 Task: Find the shortest route within Grand Central Terminal to reach the Campbell Apartment.
Action: Mouse moved to (332, 244)
Screenshot: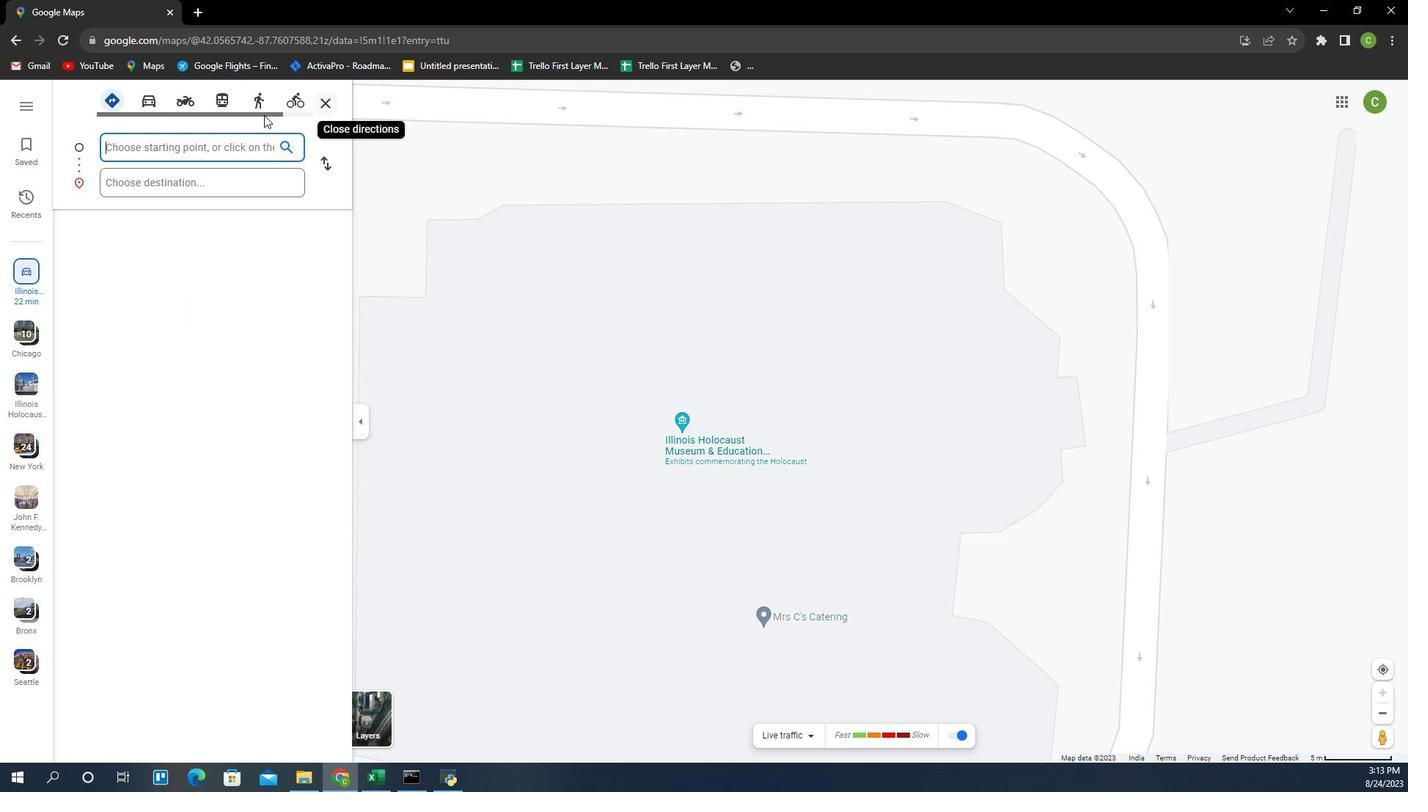 
Action: Mouse pressed left at (332, 244)
Screenshot: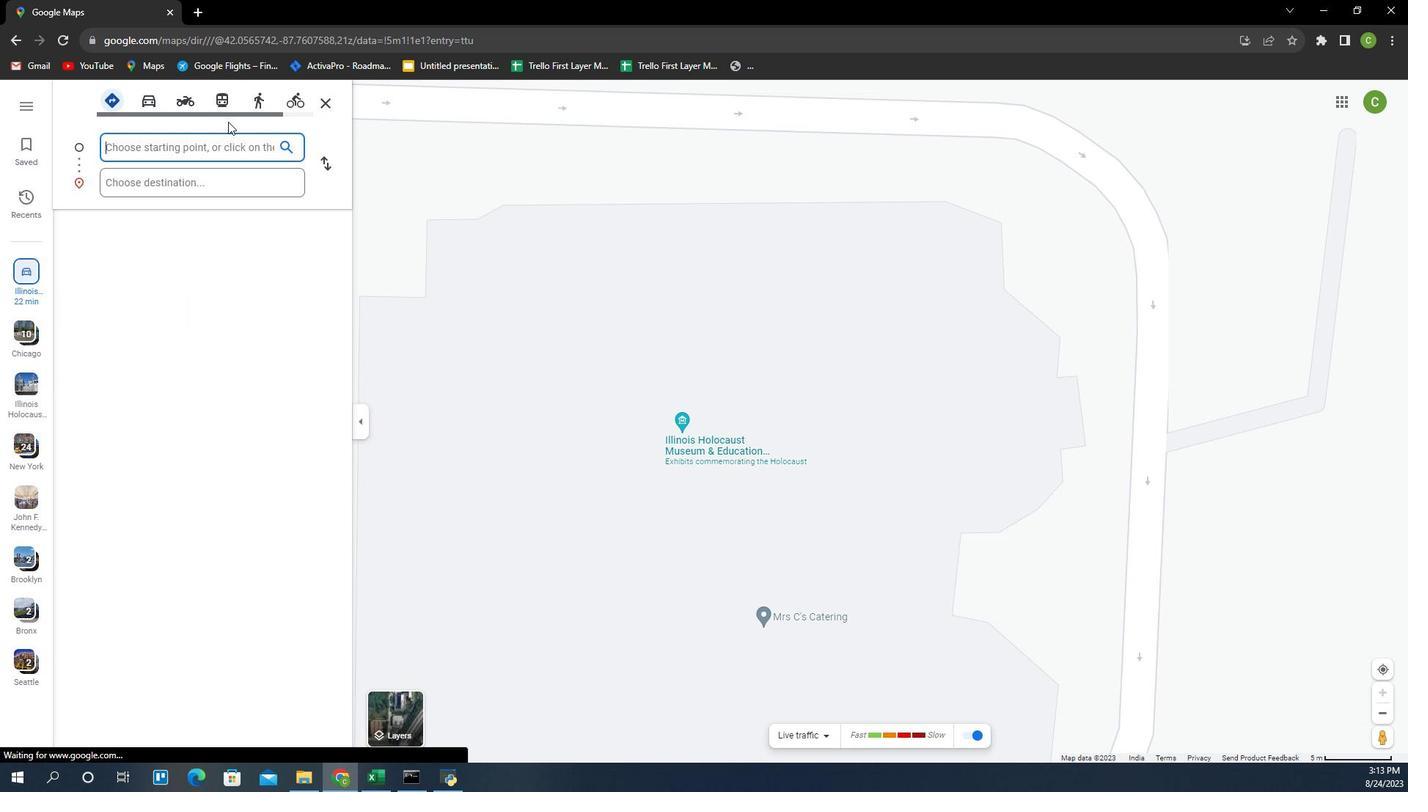
Action: Mouse moved to (225, 264)
Screenshot: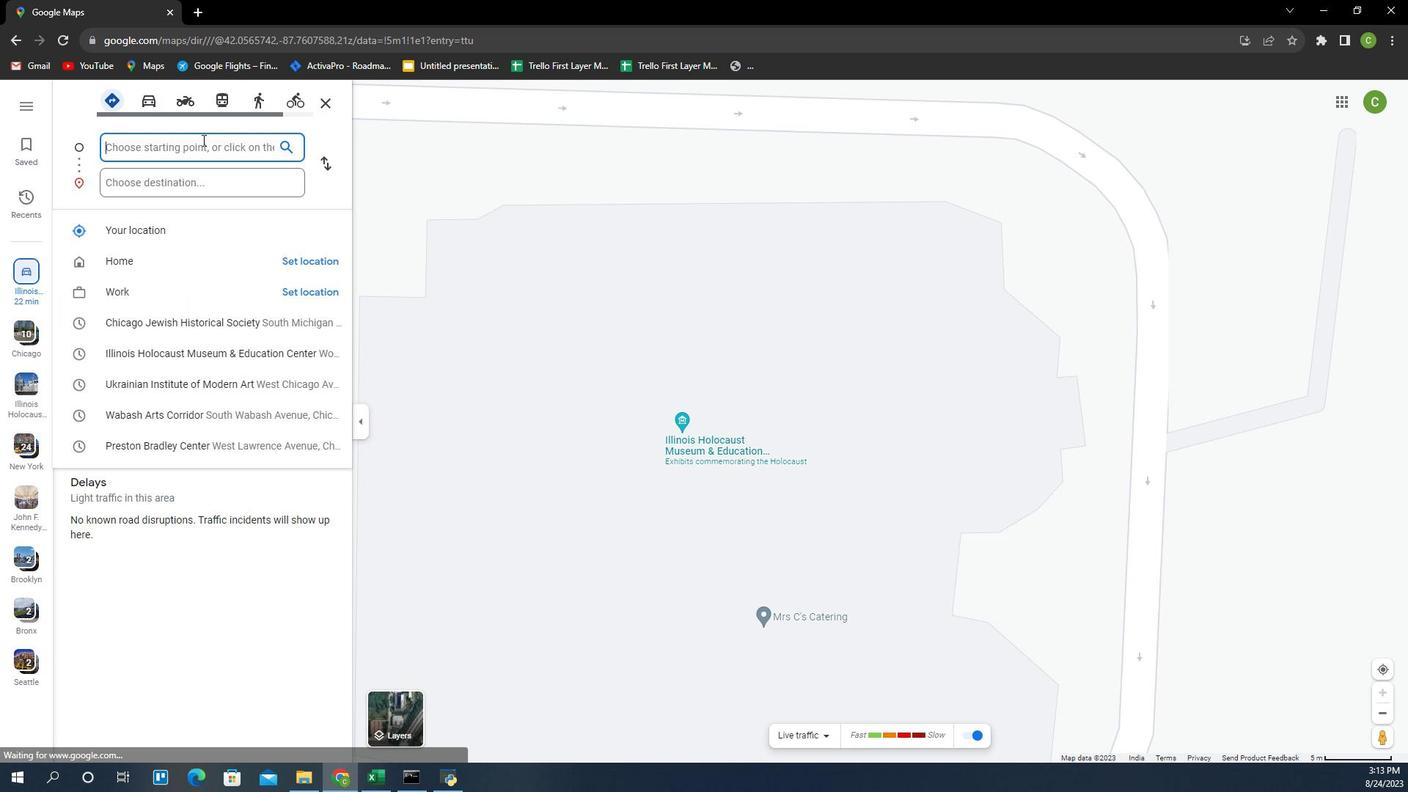 
Action: Mouse pressed left at (225, 264)
Screenshot: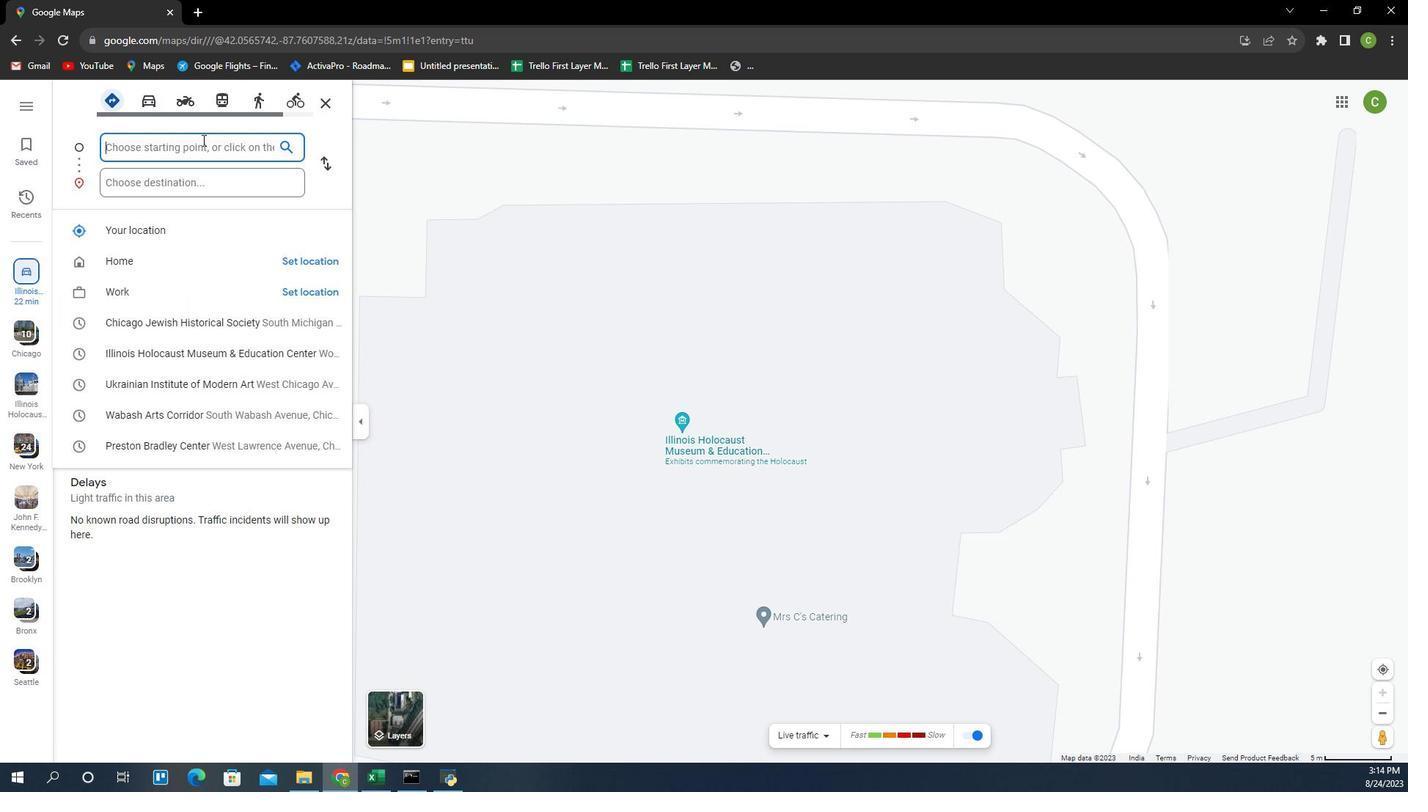 
Action: Key pressed <Key.caps_lock>G<Key.caps_lock>rand<Key.space><Key.caps_lock>C<Key.caps_lock>entral<Key.space><Key.caps_lock>T<Key.caps_lock>erminal
Screenshot: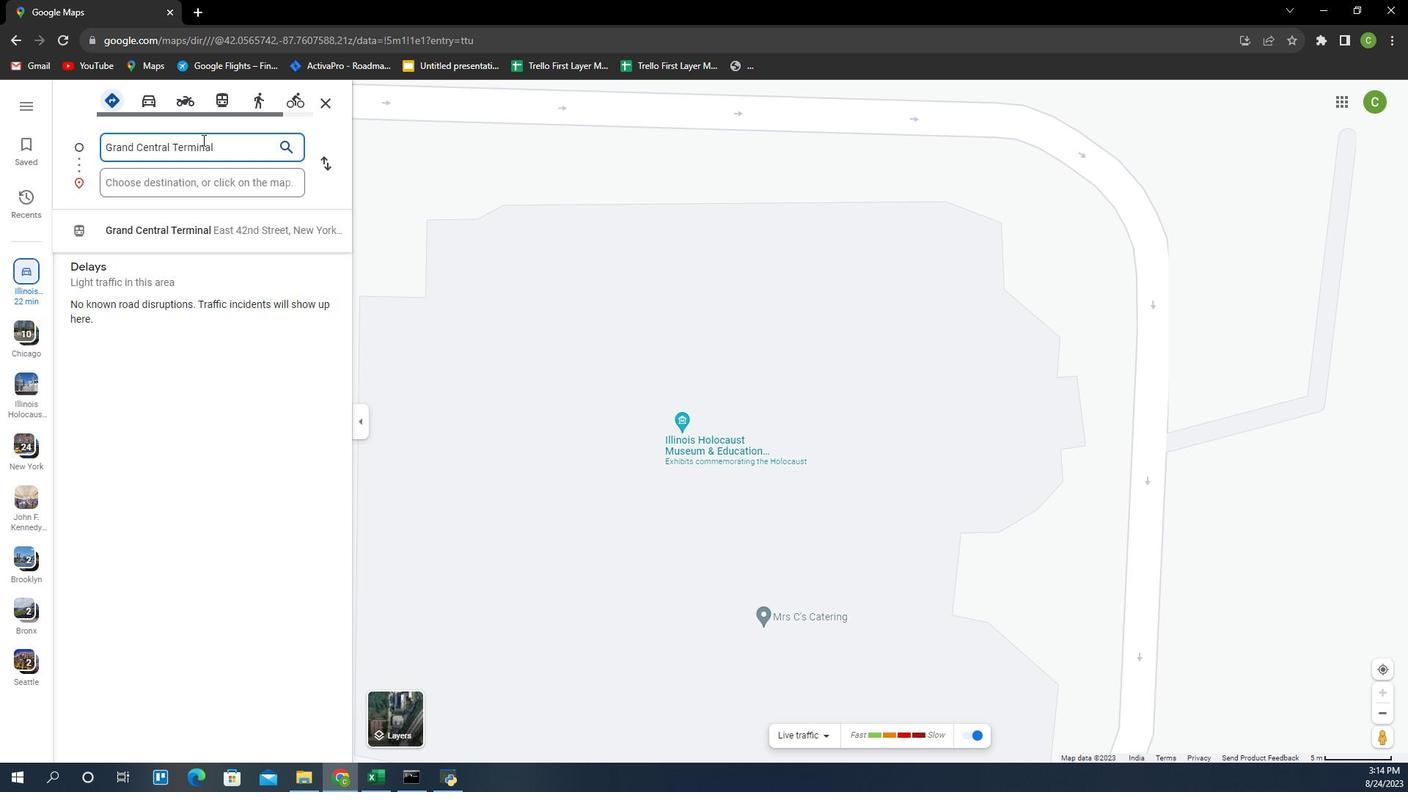 
Action: Mouse moved to (225, 295)
Screenshot: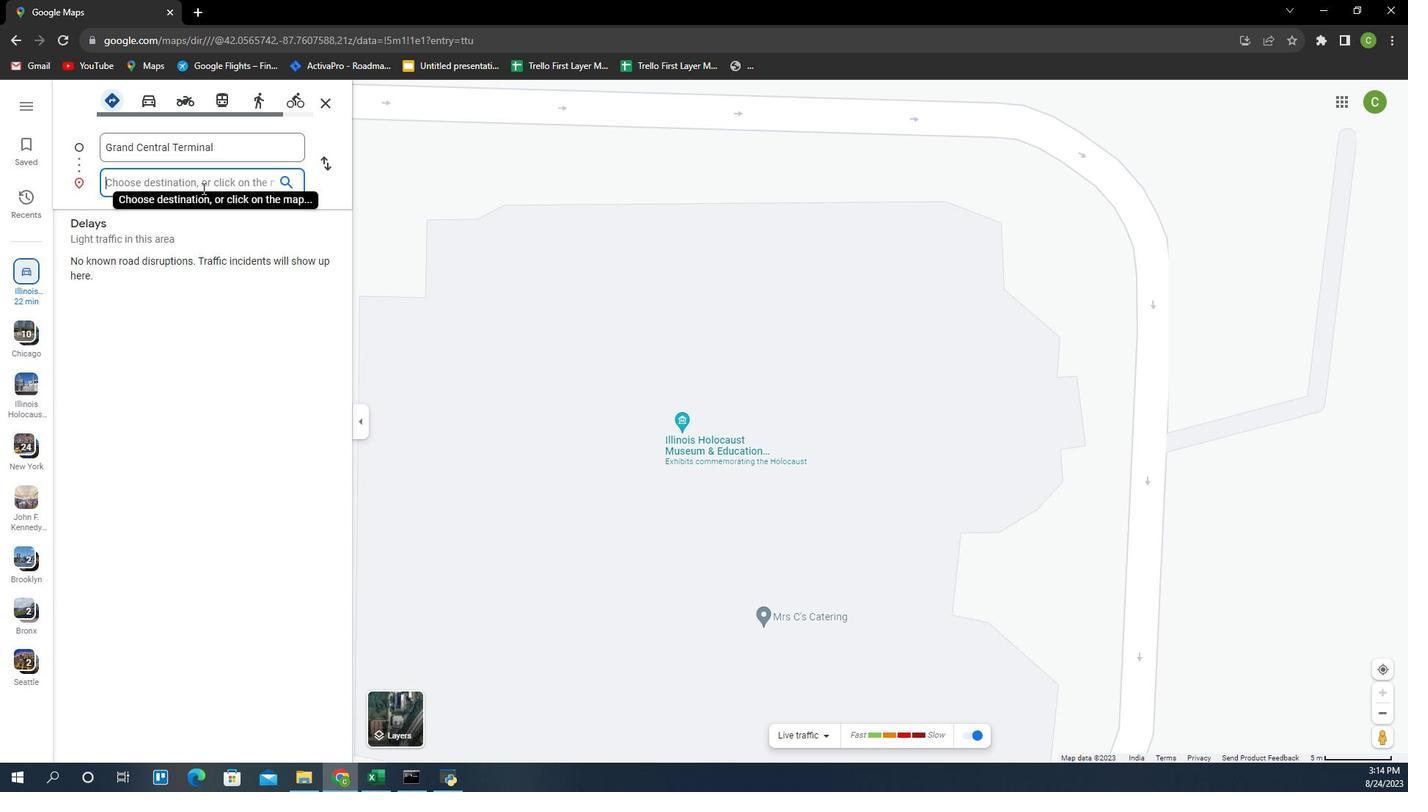 
Action: Mouse pressed left at (225, 295)
Screenshot: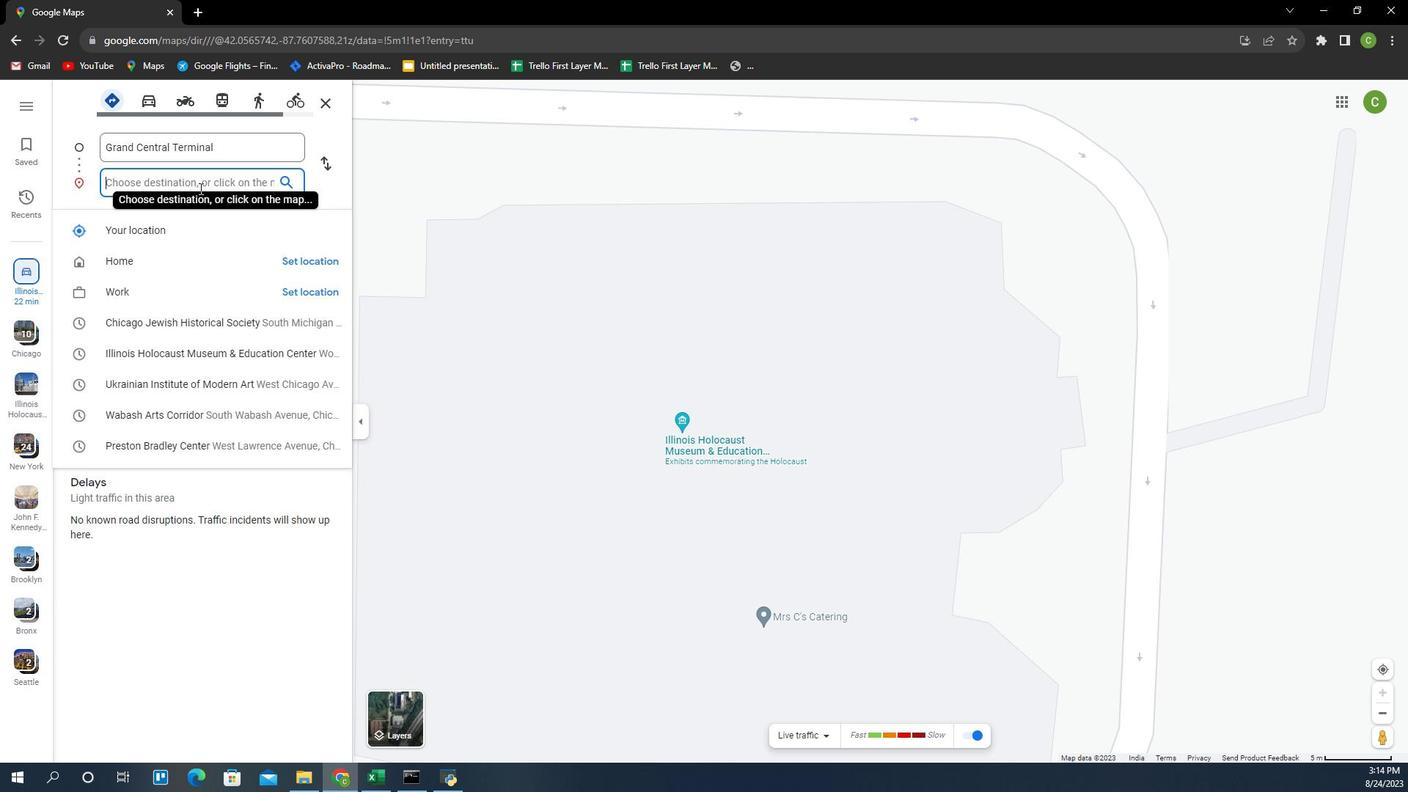 
Action: Mouse moved to (222, 295)
Screenshot: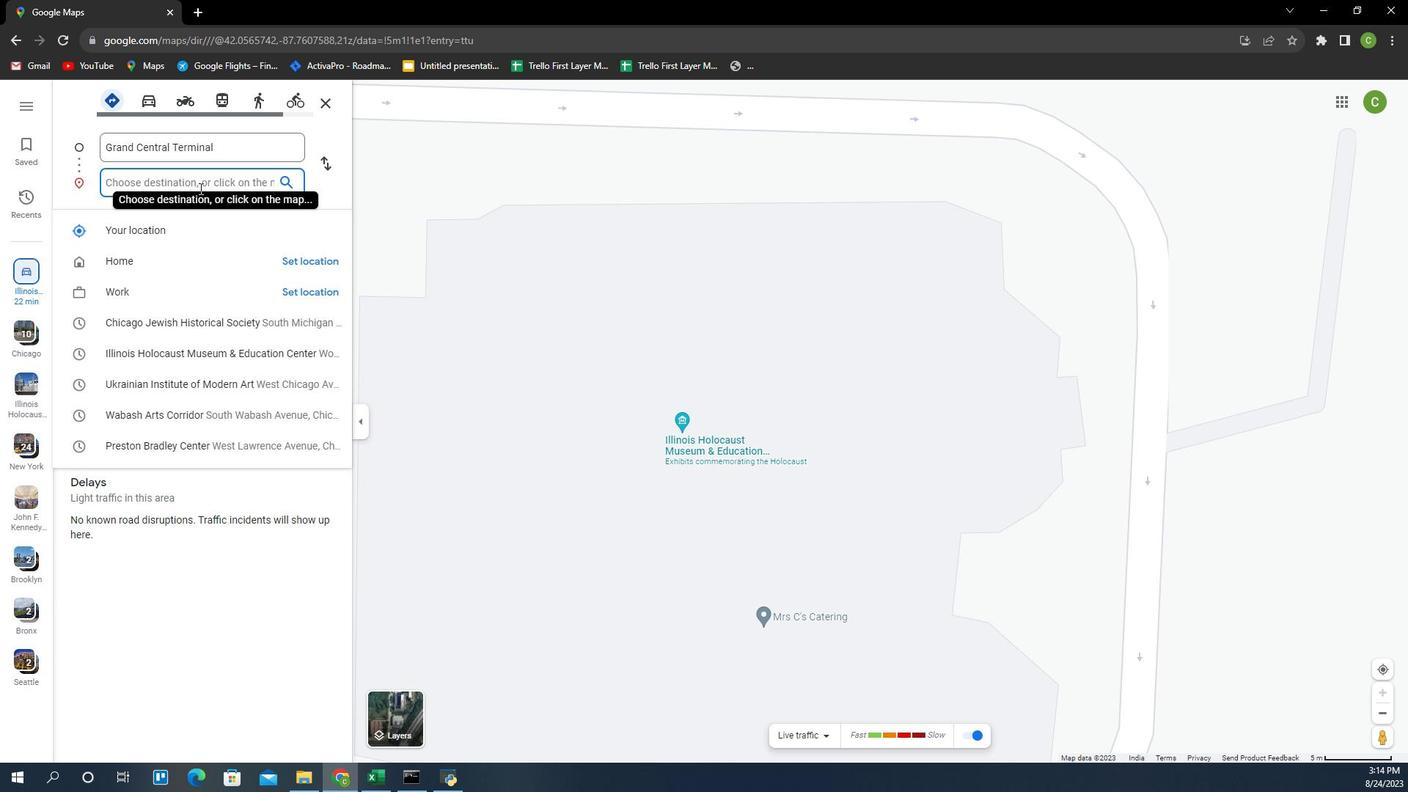 
Action: Key pressed <Key.caps_lock>T<Key.caps_lock>he<Key.space><Key.caps_lock>C<Key.caps_lock>ampbell<Key.space><Key.caps_lock>A<Key.caps_lock>parrtment<Key.enter>
Screenshot: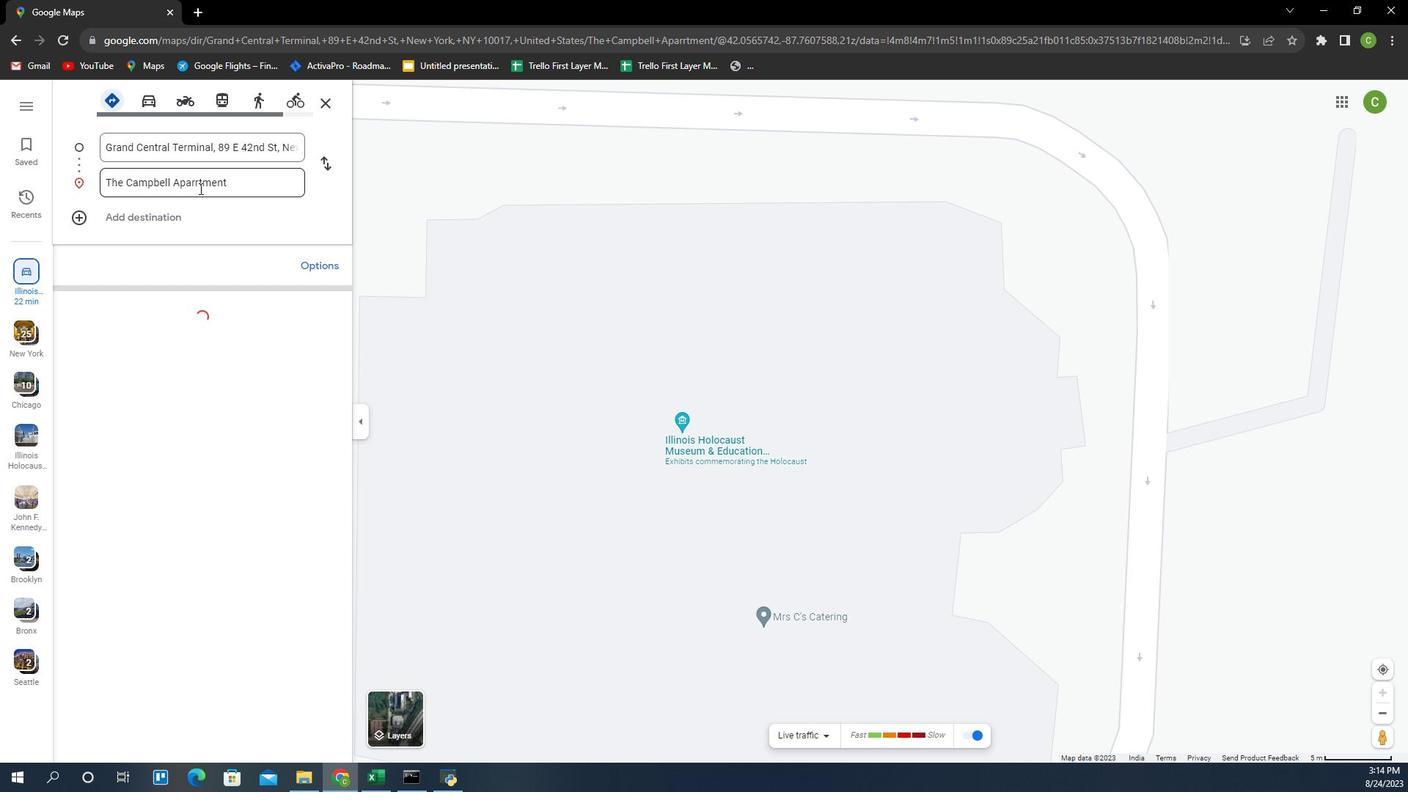 
Action: Mouse moved to (165, 452)
Screenshot: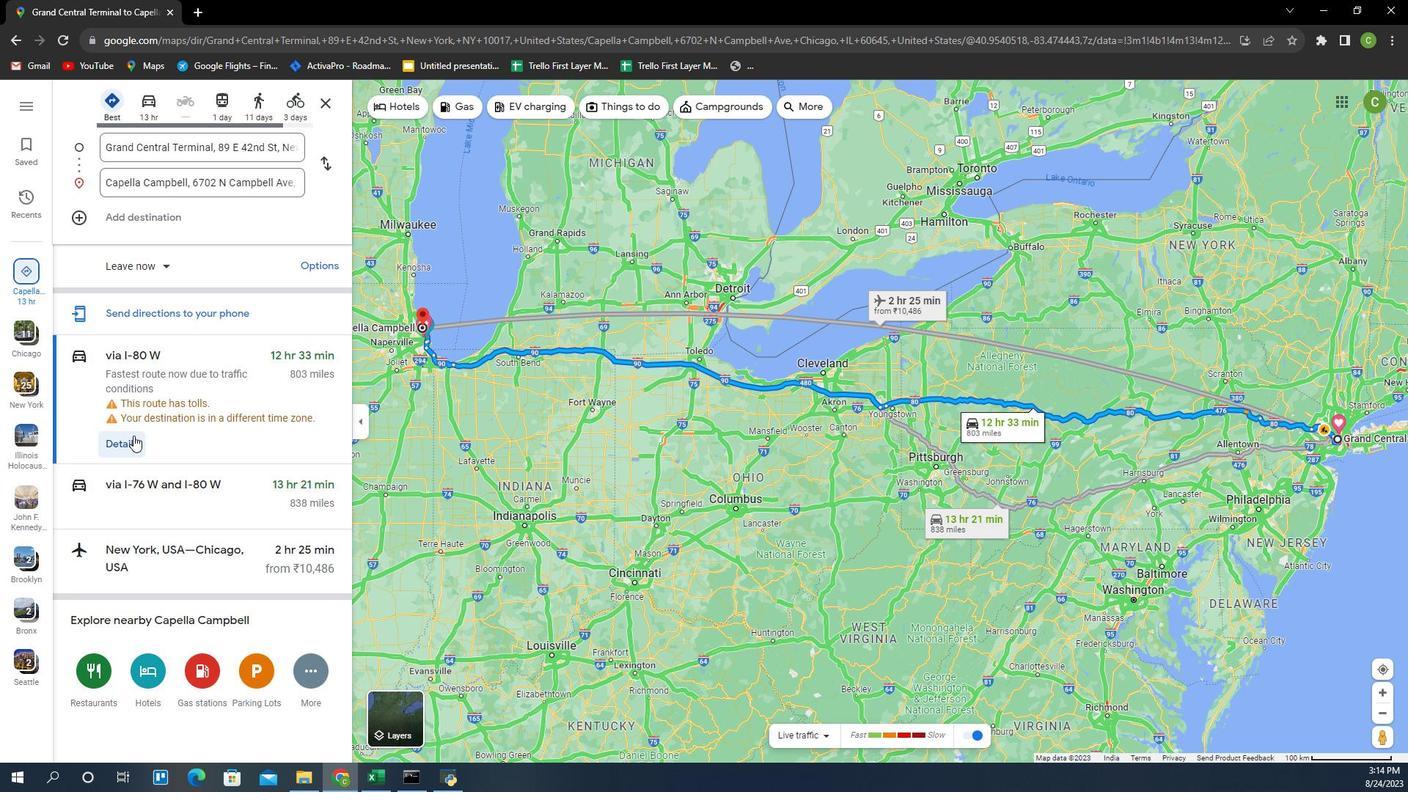 
Action: Mouse pressed left at (165, 452)
Screenshot: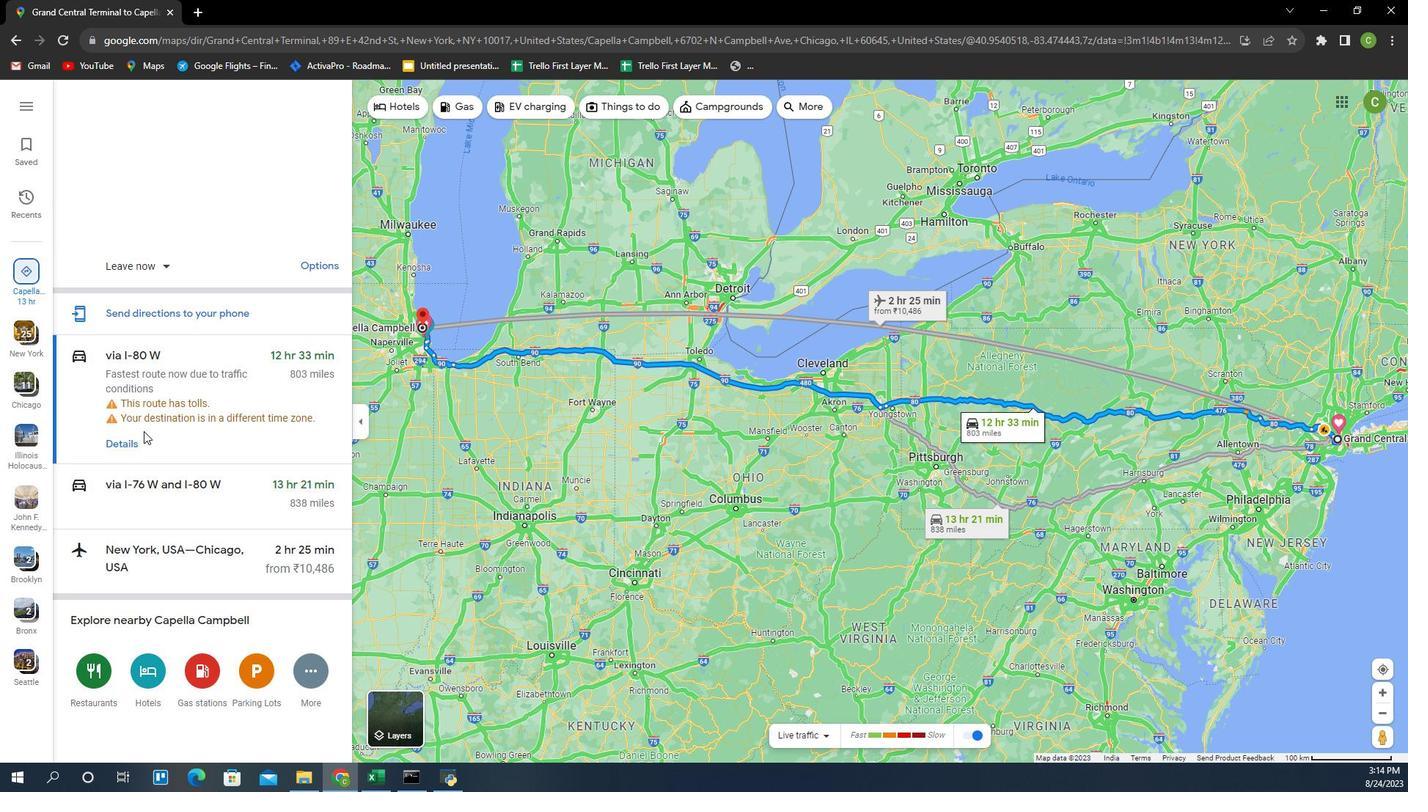 
Action: Mouse moved to (177, 449)
Screenshot: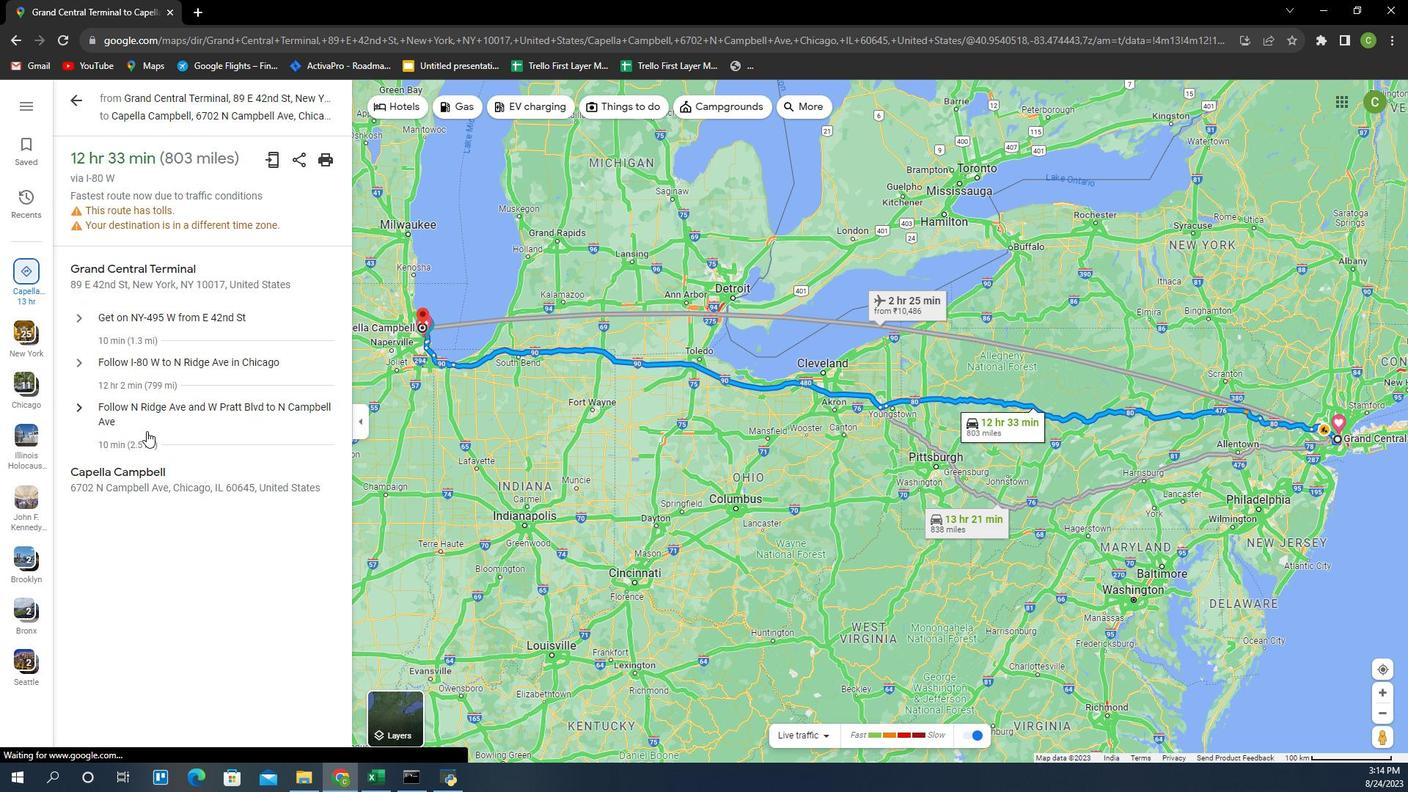 
Action: Mouse scrolled (177, 448) with delta (0, 0)
Screenshot: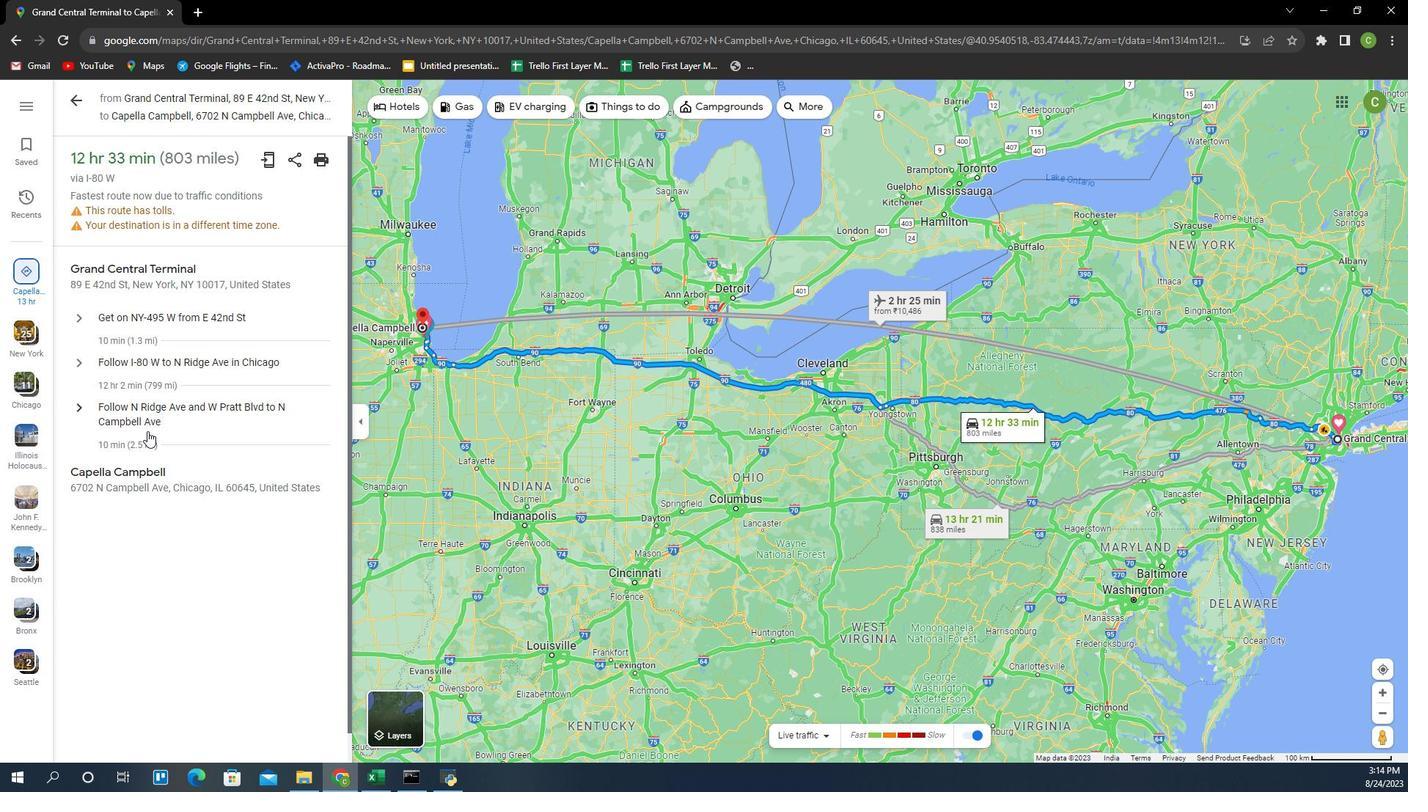 
Action: Mouse moved to (123, 375)
Screenshot: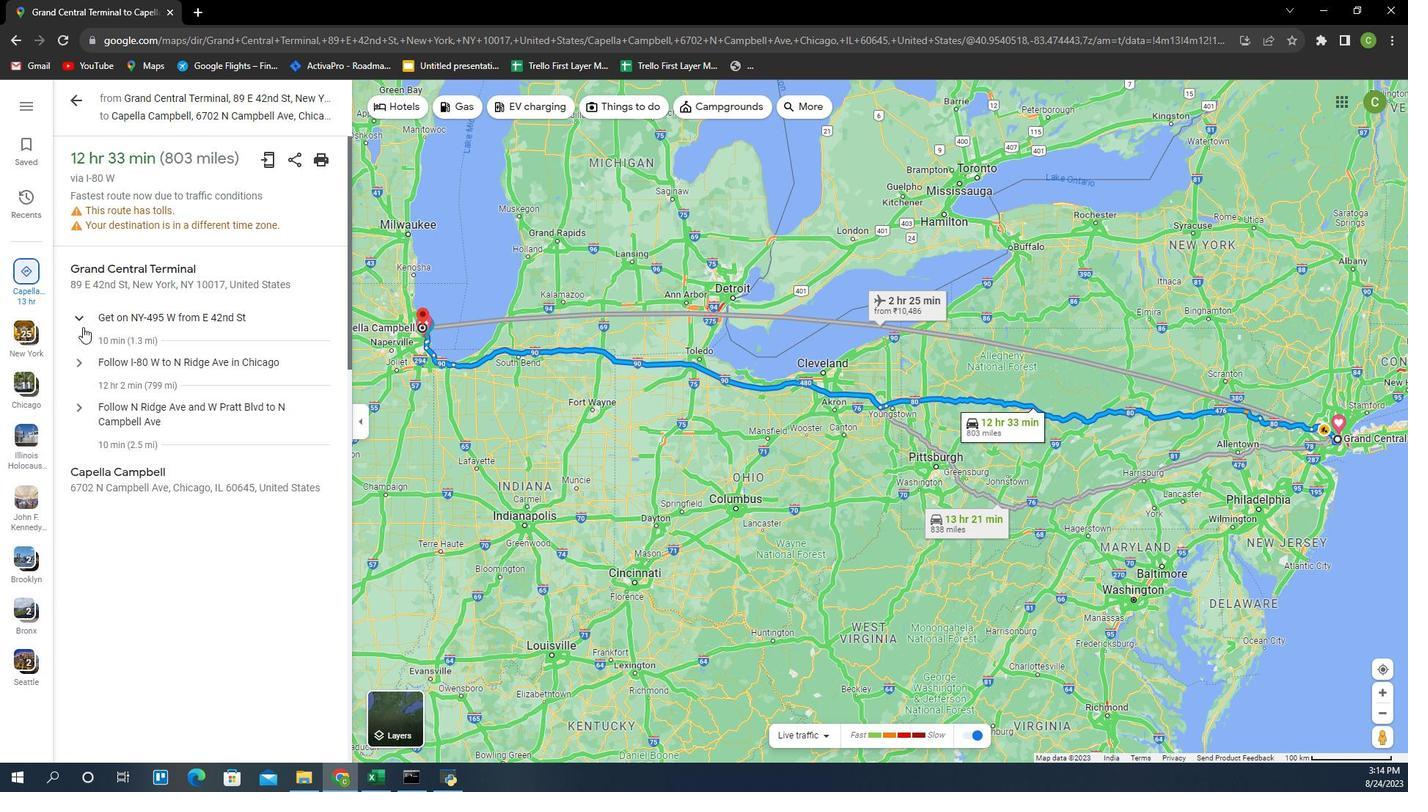 
Action: Mouse pressed left at (123, 375)
Screenshot: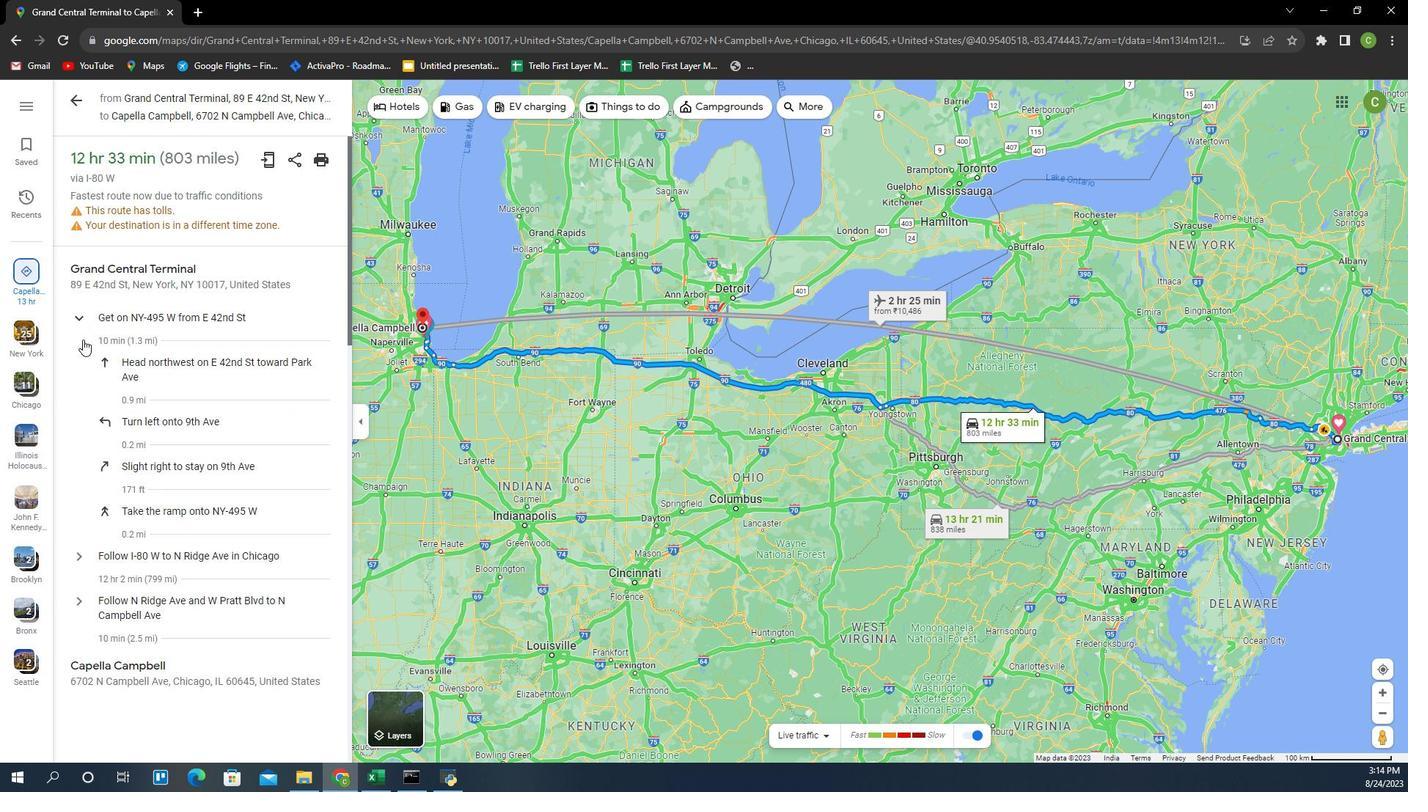 
Action: Mouse moved to (136, 465)
Screenshot: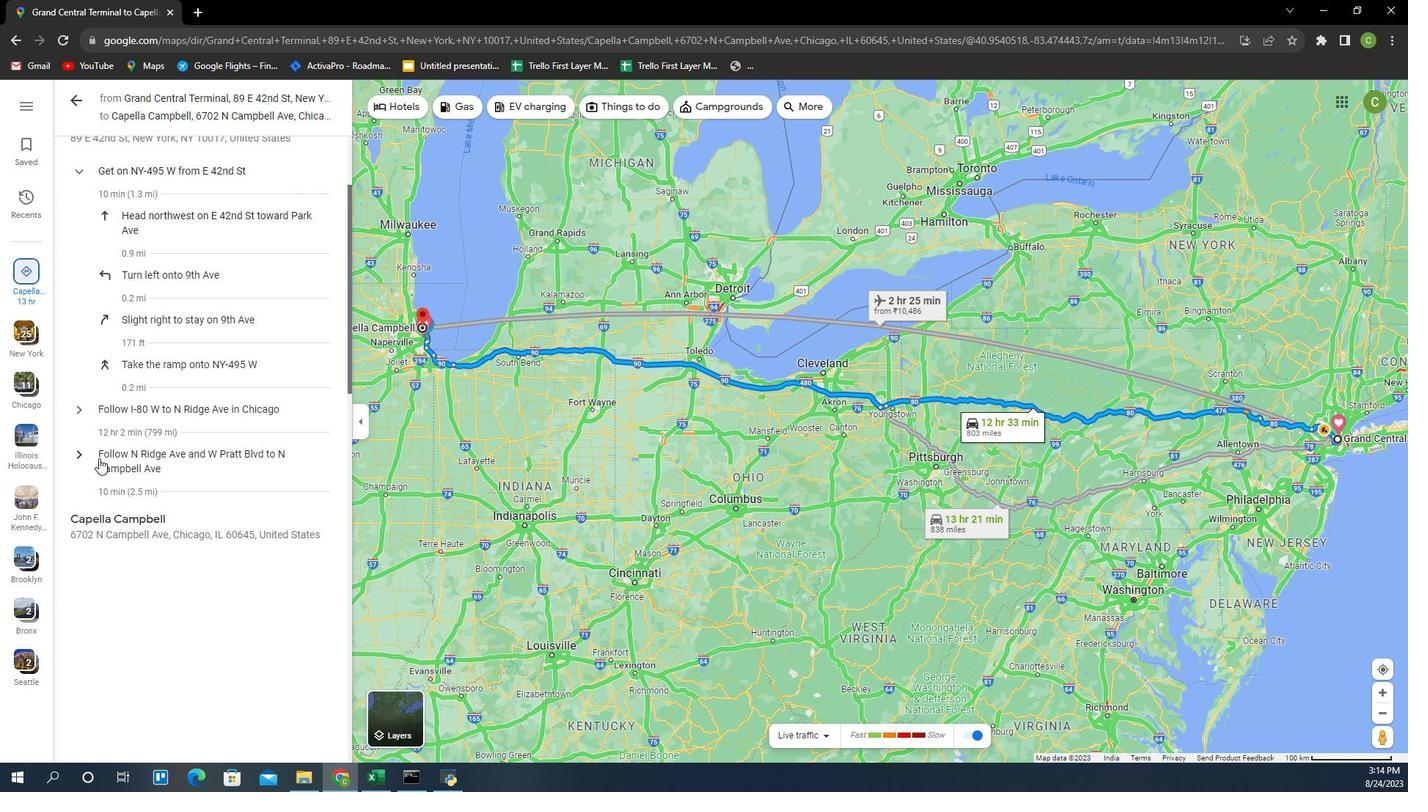 
Action: Mouse scrolled (136, 464) with delta (0, 0)
Screenshot: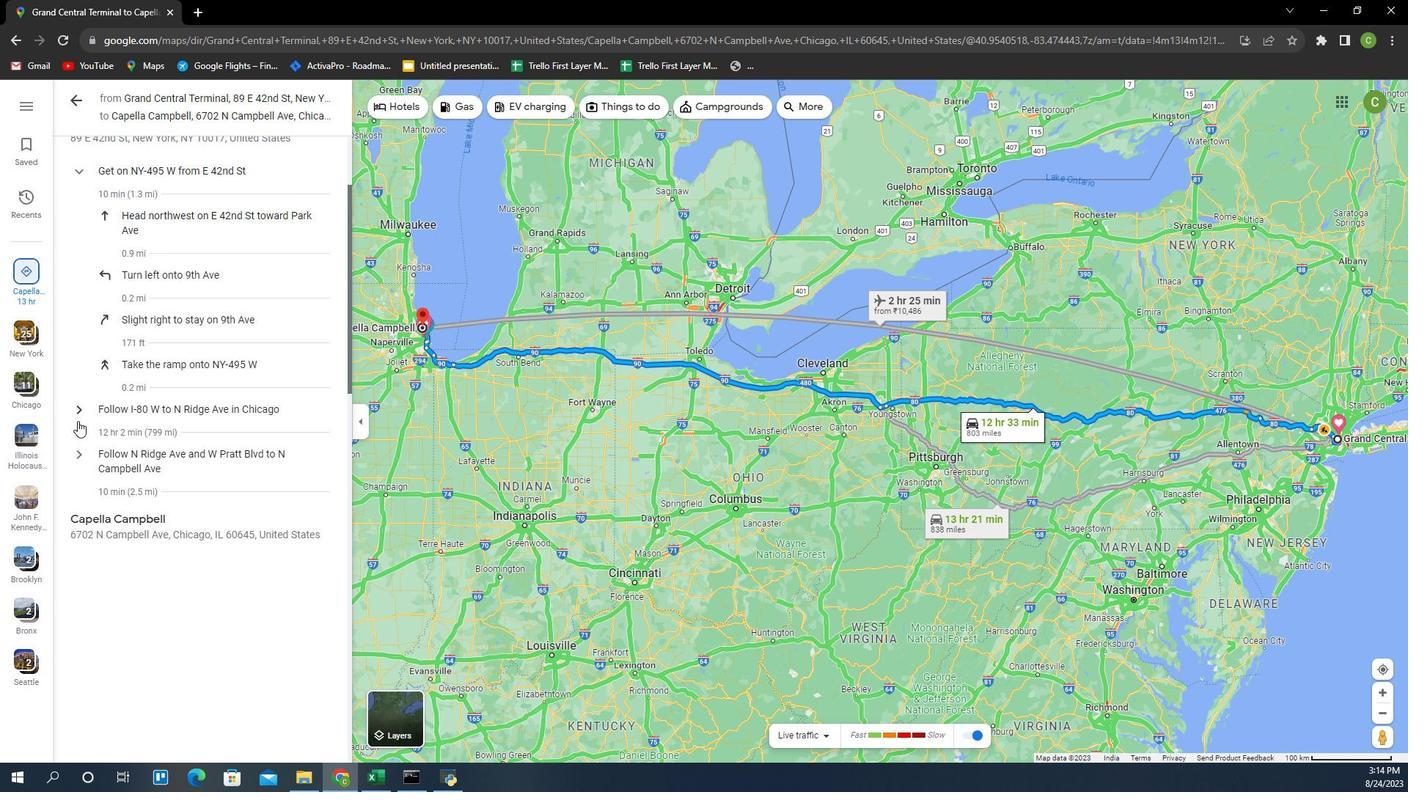
Action: Mouse scrolled (136, 464) with delta (0, 0)
Screenshot: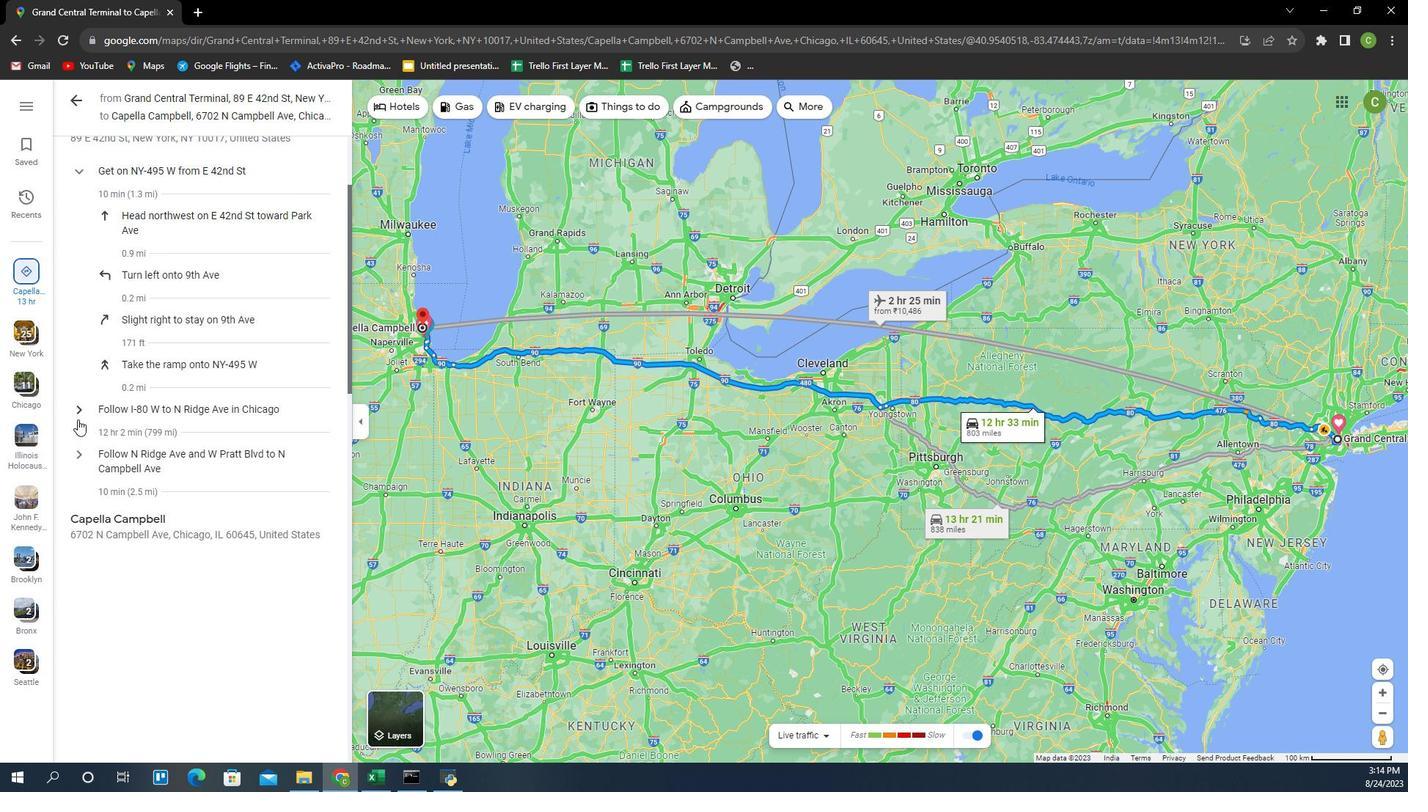 
Action: Mouse moved to (118, 442)
Screenshot: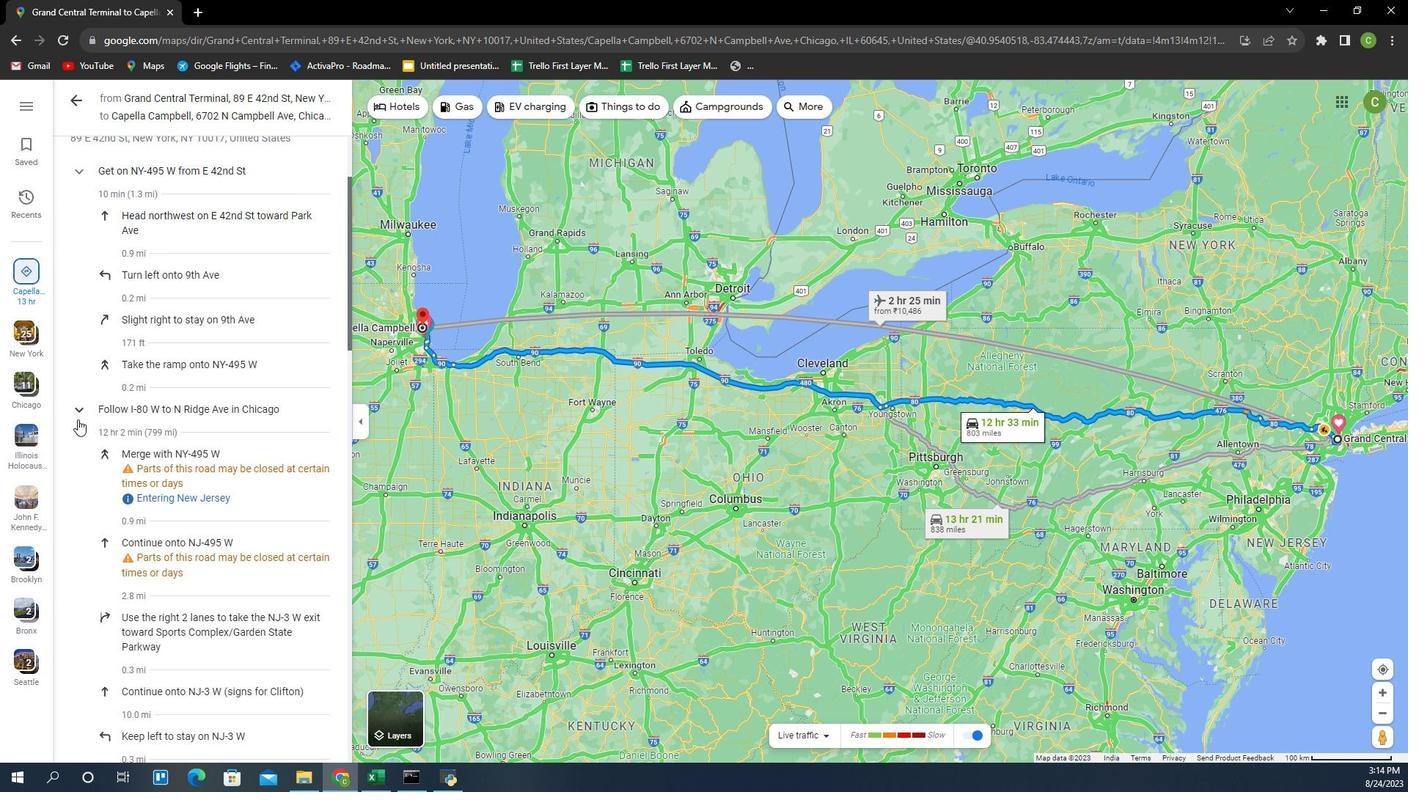 
Action: Mouse pressed left at (118, 442)
Screenshot: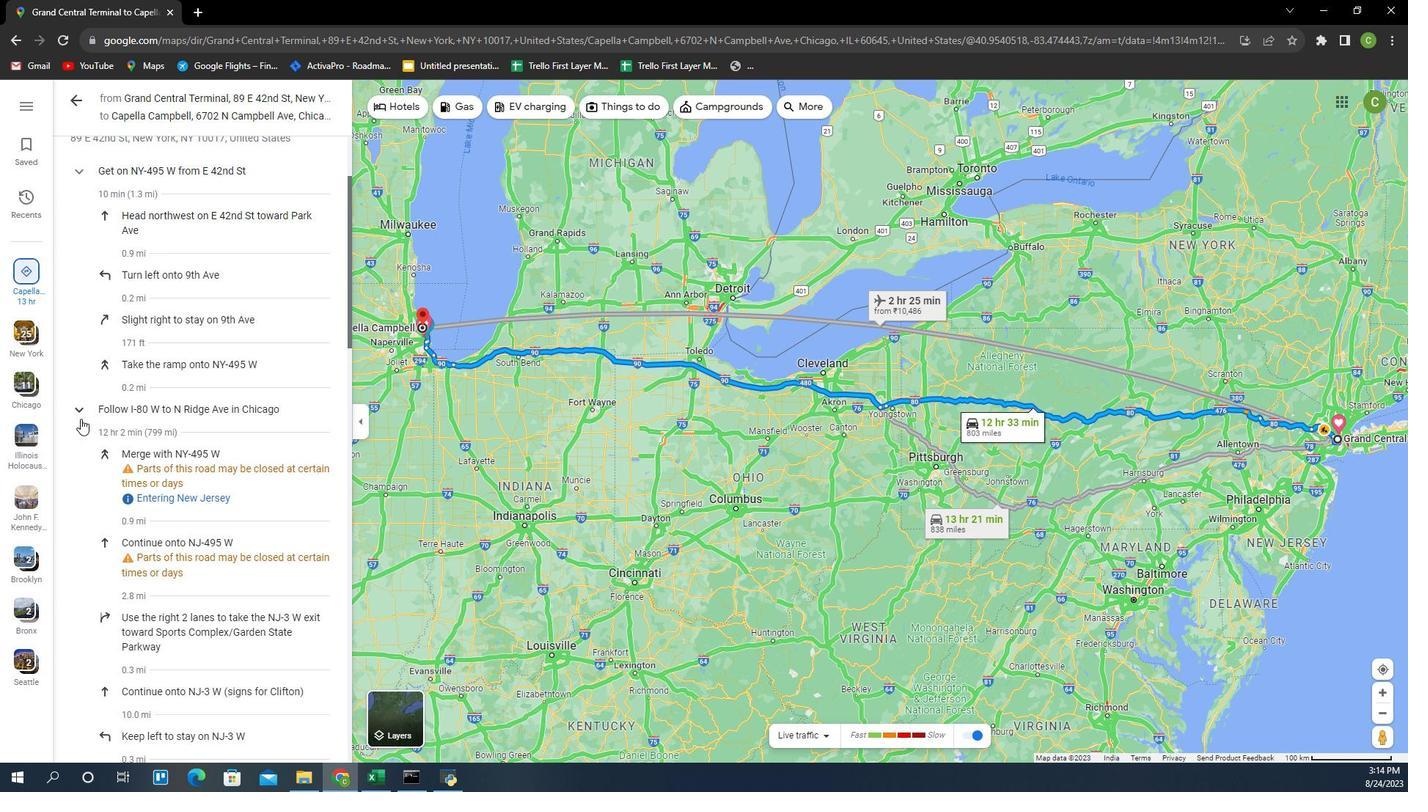 
Action: Mouse moved to (121, 441)
Screenshot: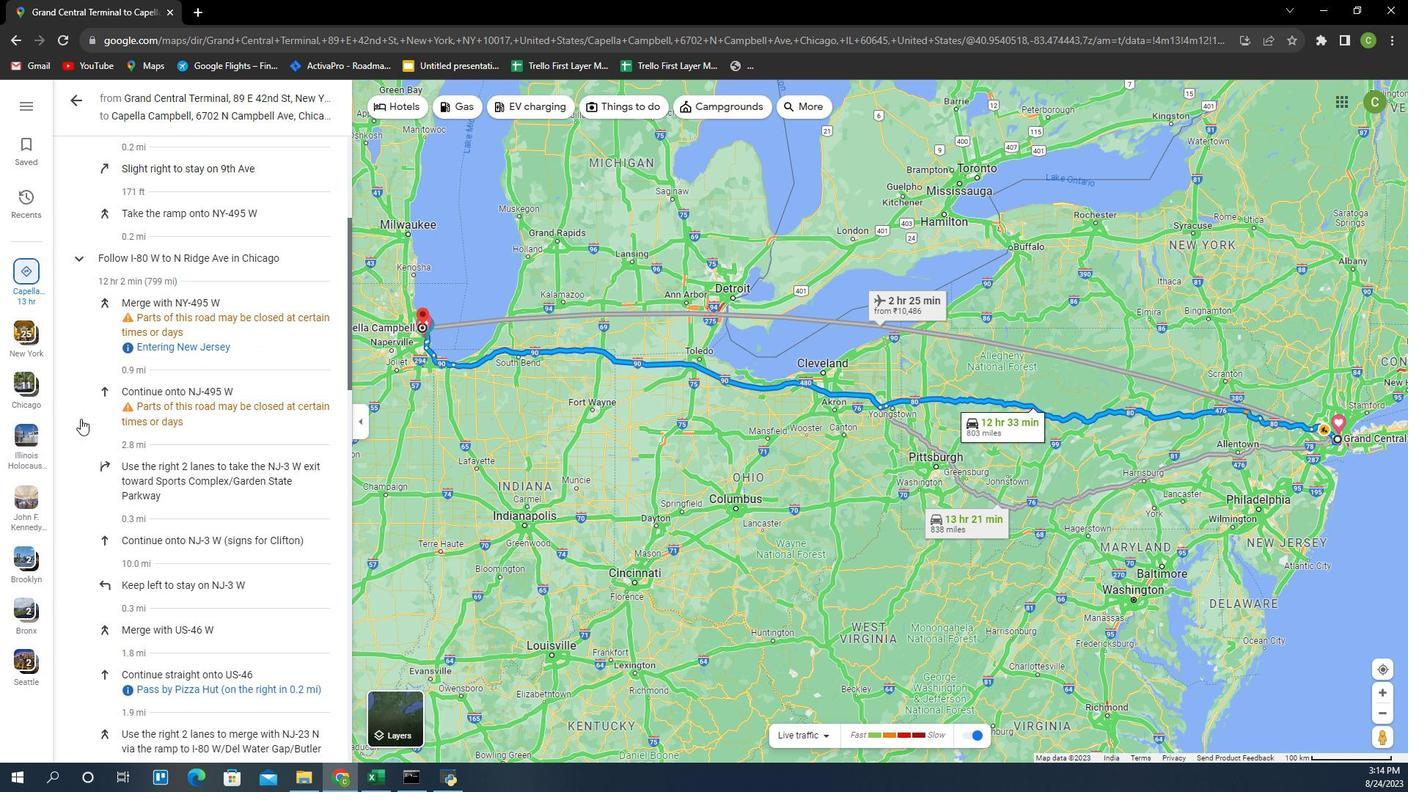 
Action: Mouse scrolled (121, 441) with delta (0, 0)
Screenshot: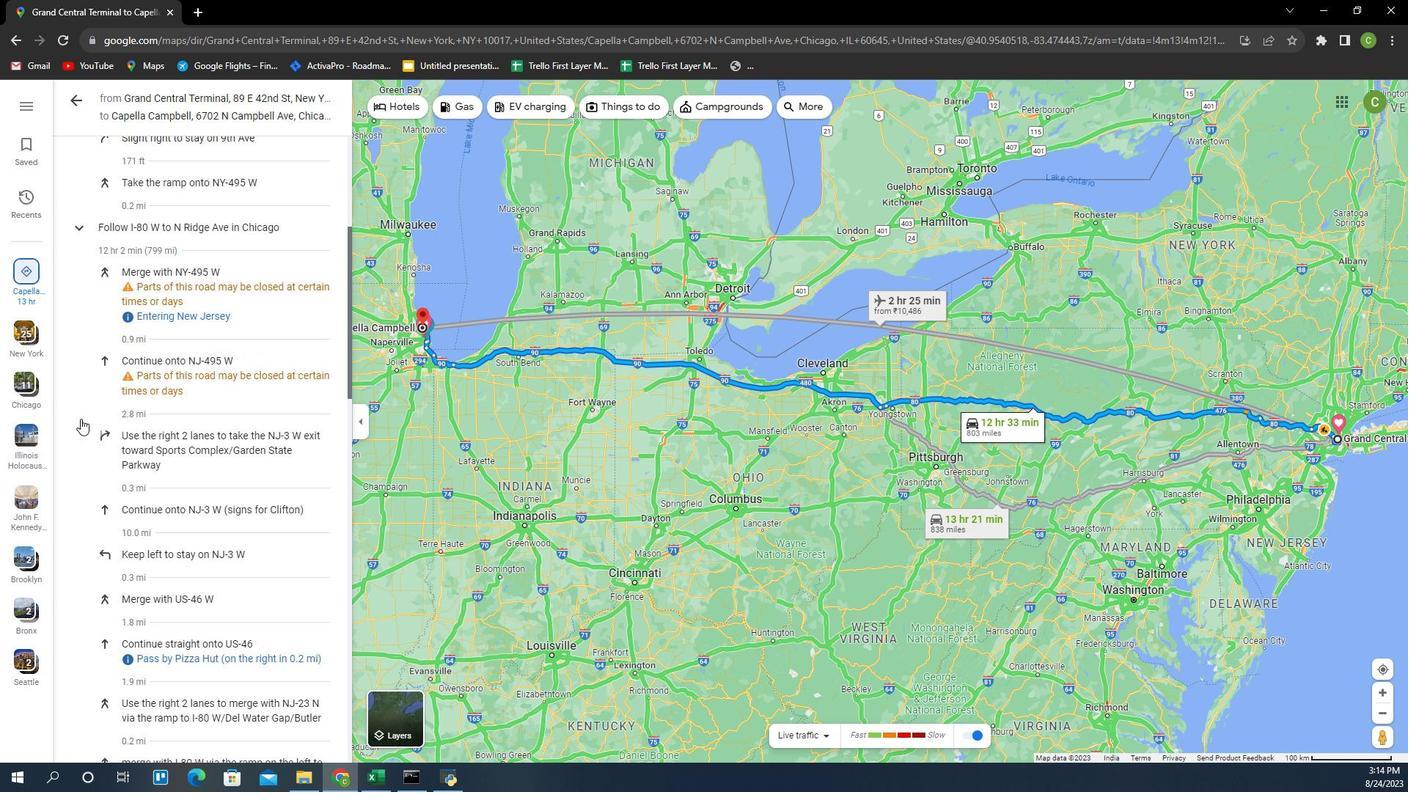 
Action: Mouse scrolled (121, 441) with delta (0, 0)
Screenshot: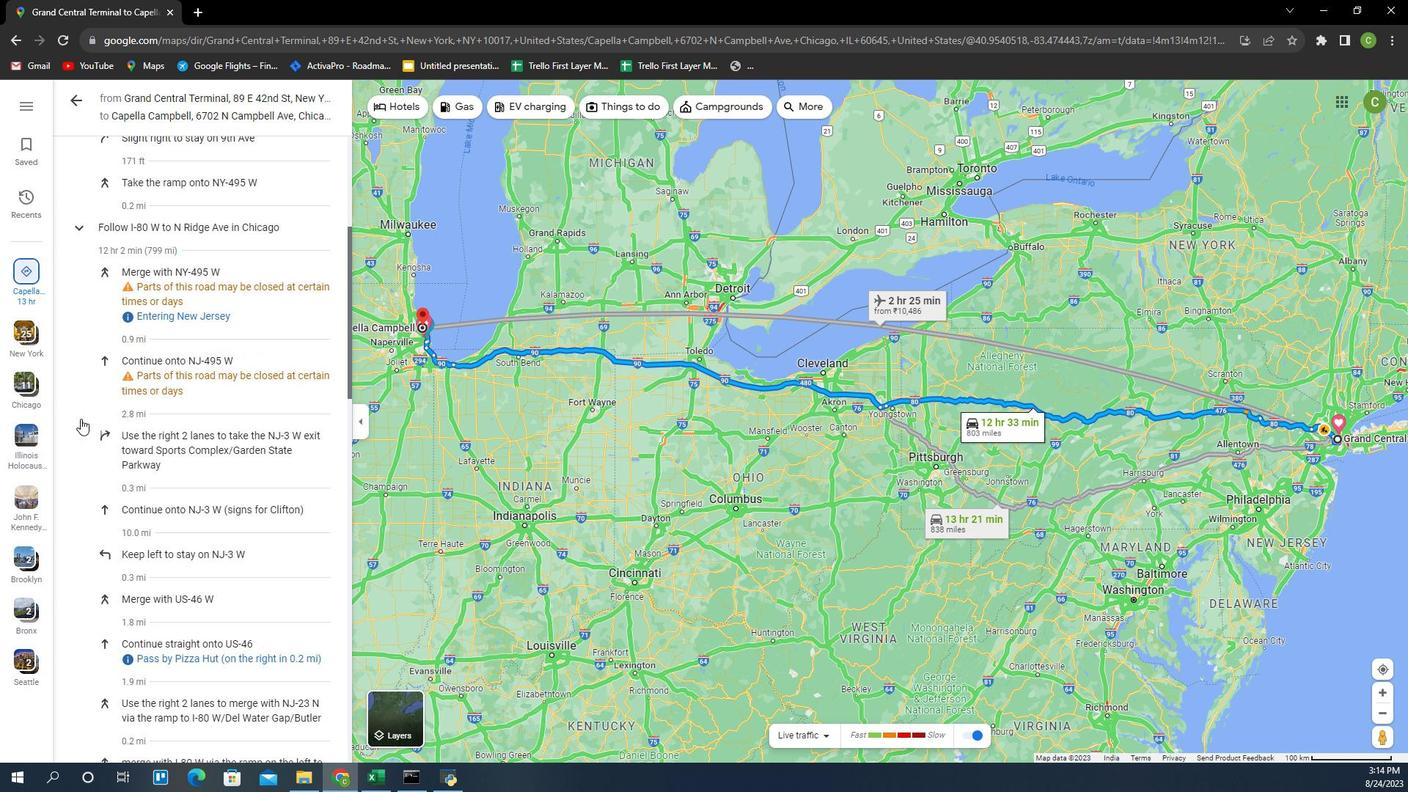 
Action: Mouse scrolled (121, 441) with delta (0, 0)
Screenshot: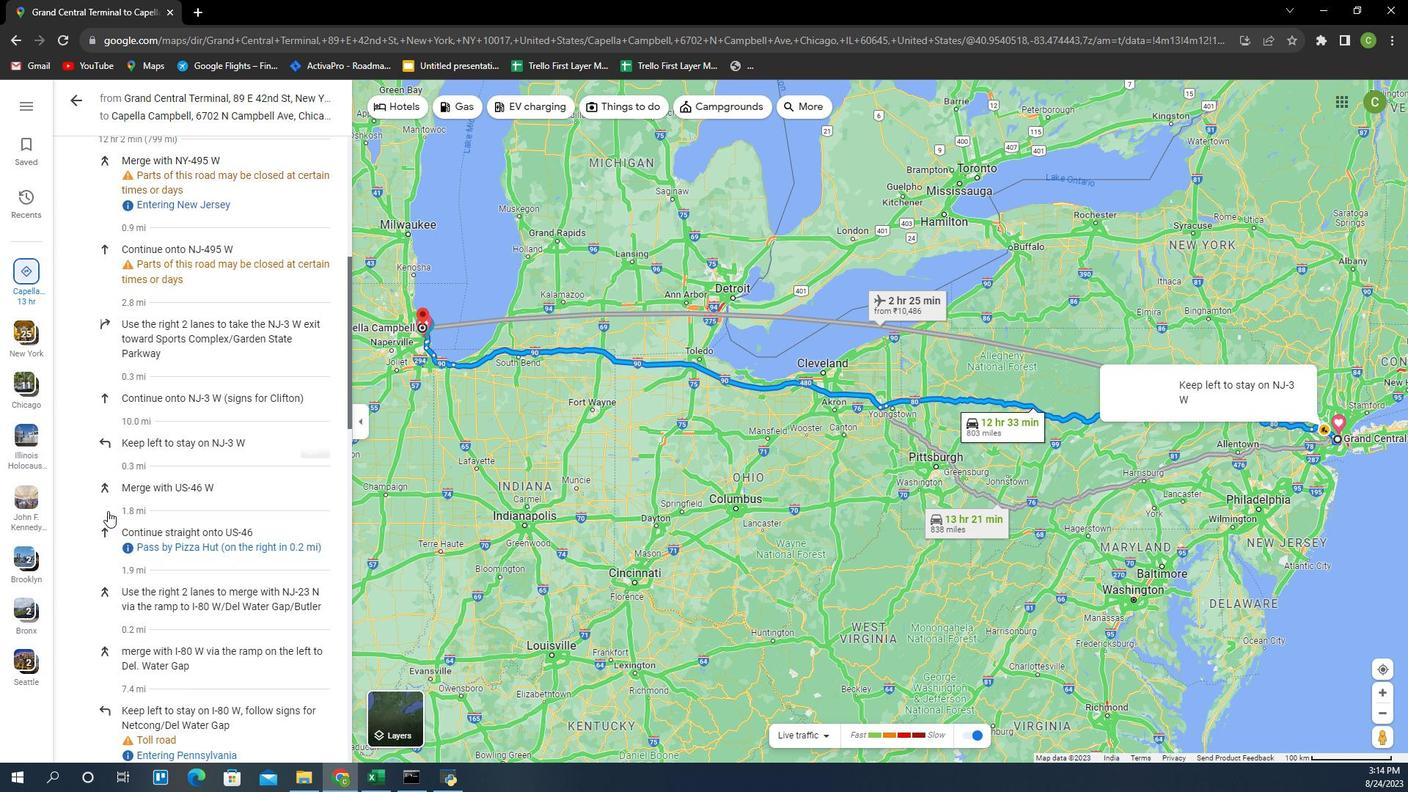 
Action: Mouse scrolled (121, 441) with delta (0, 0)
Screenshot: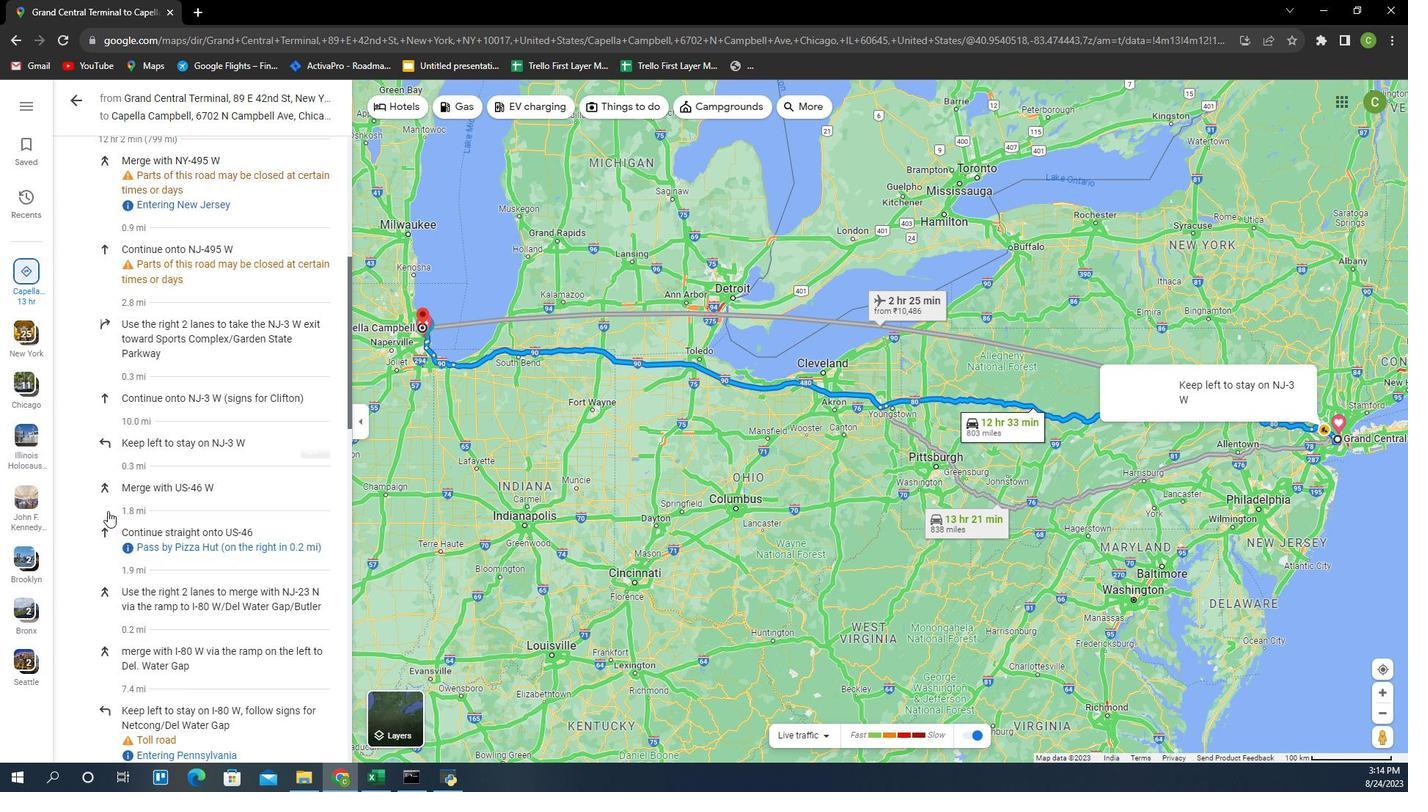 
Action: Mouse moved to (144, 524)
Screenshot: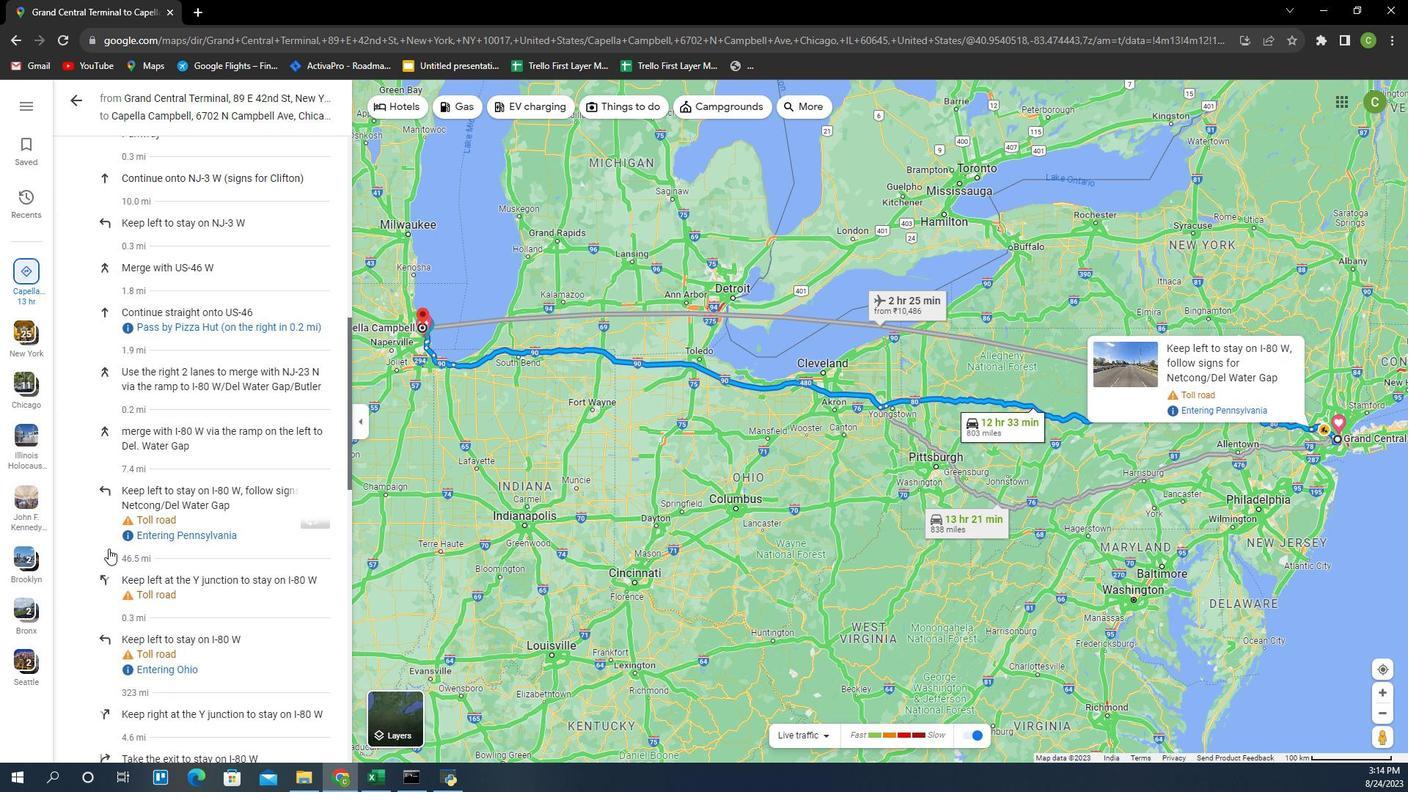 
Action: Mouse scrolled (144, 523) with delta (0, 0)
Screenshot: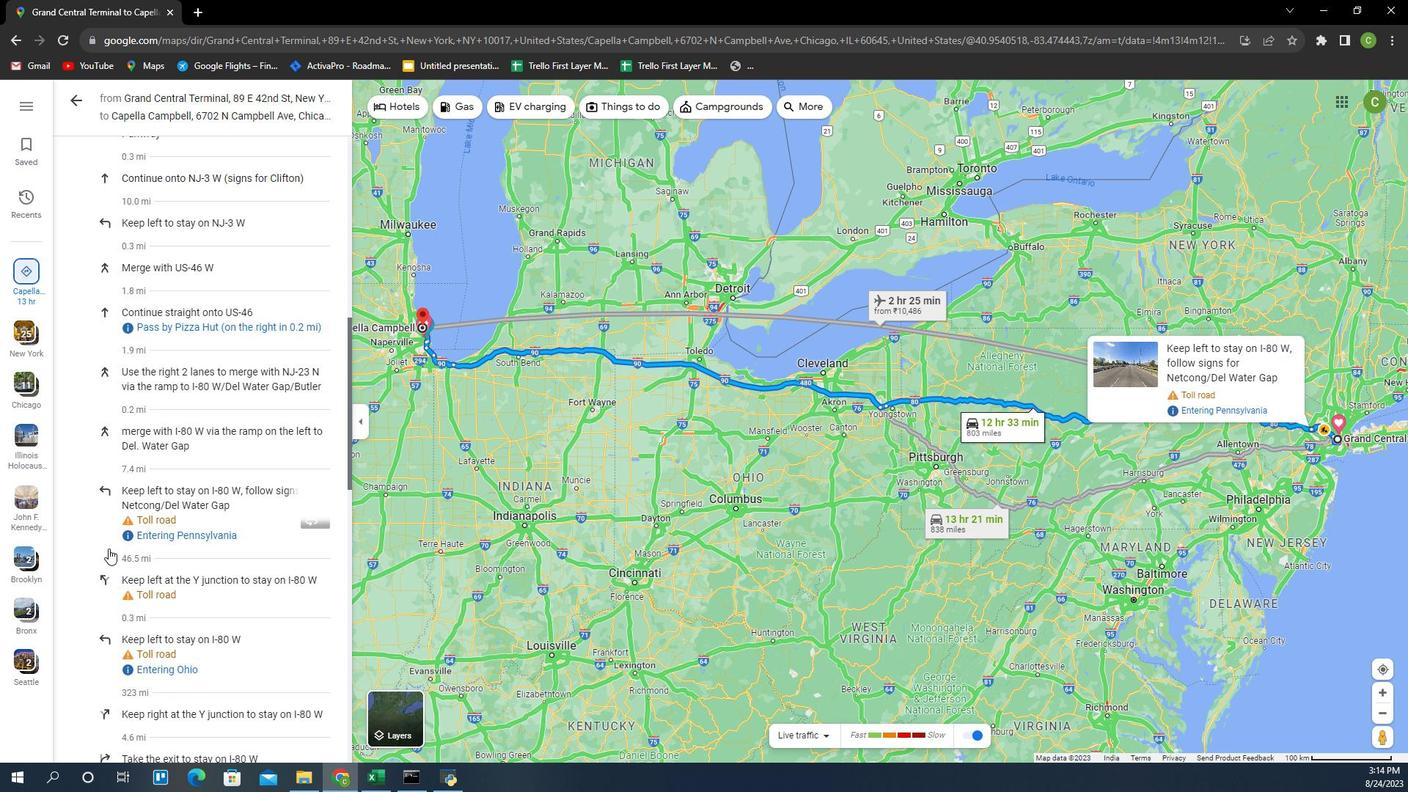 
Action: Mouse scrolled (144, 523) with delta (0, 0)
Screenshot: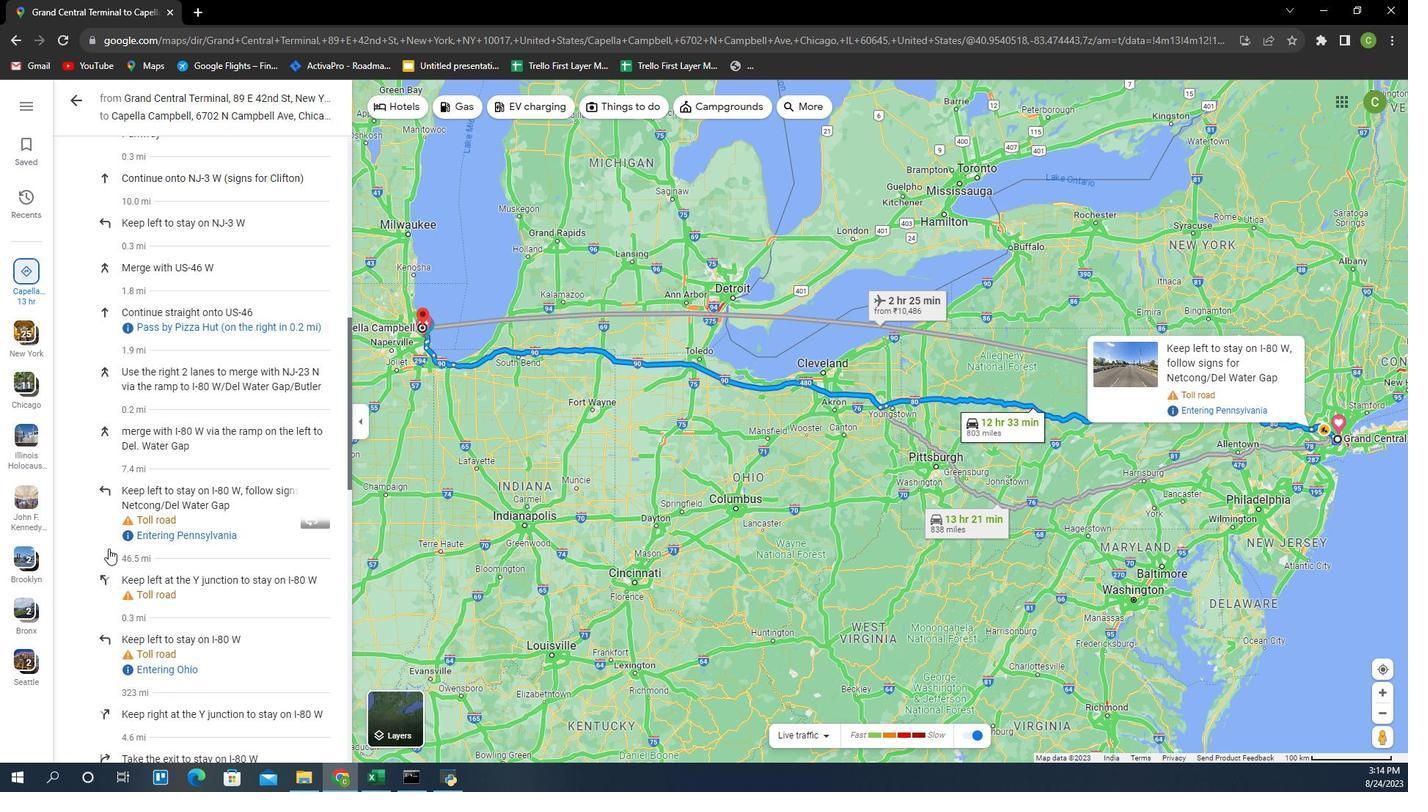 
Action: Mouse scrolled (144, 523) with delta (0, 0)
Screenshot: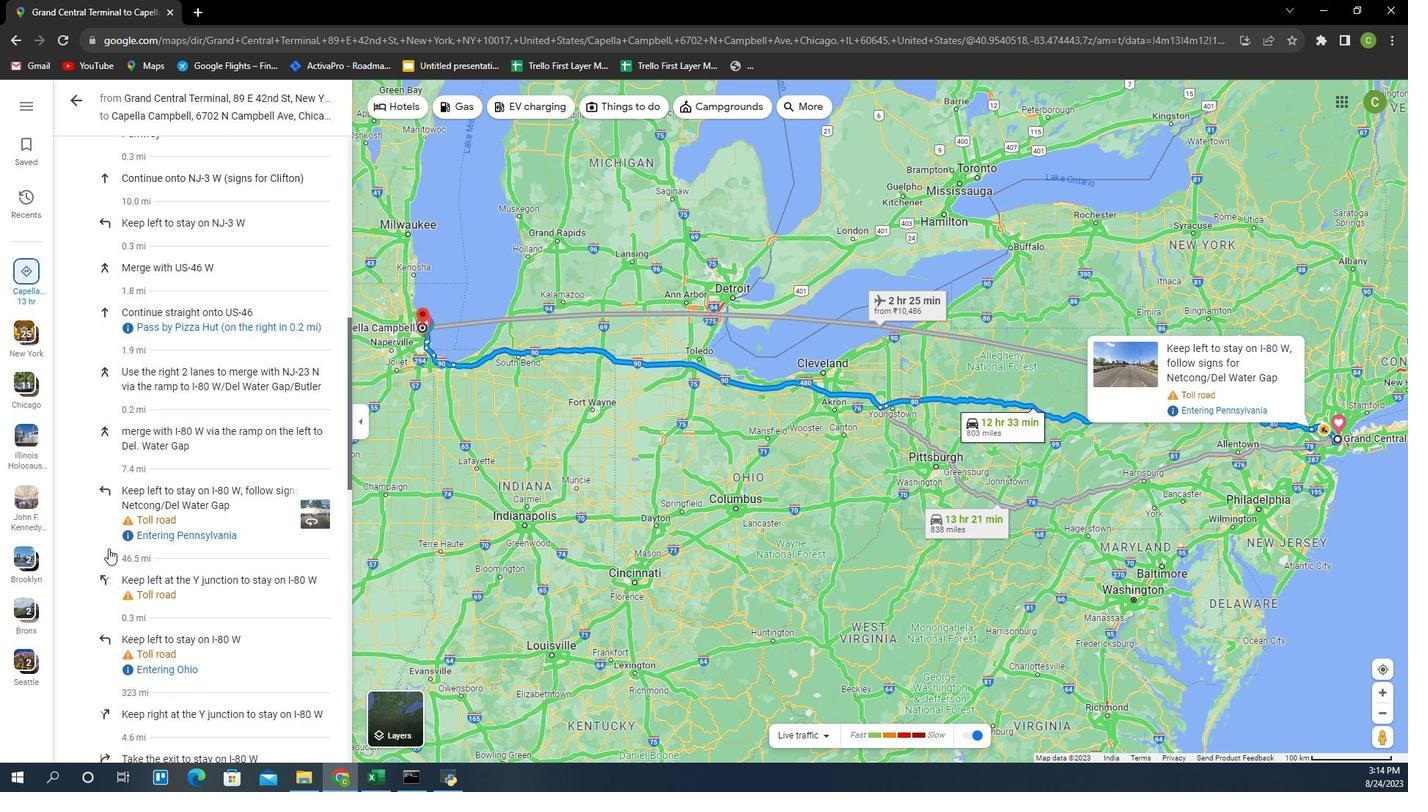 
Action: Mouse moved to (145, 550)
Screenshot: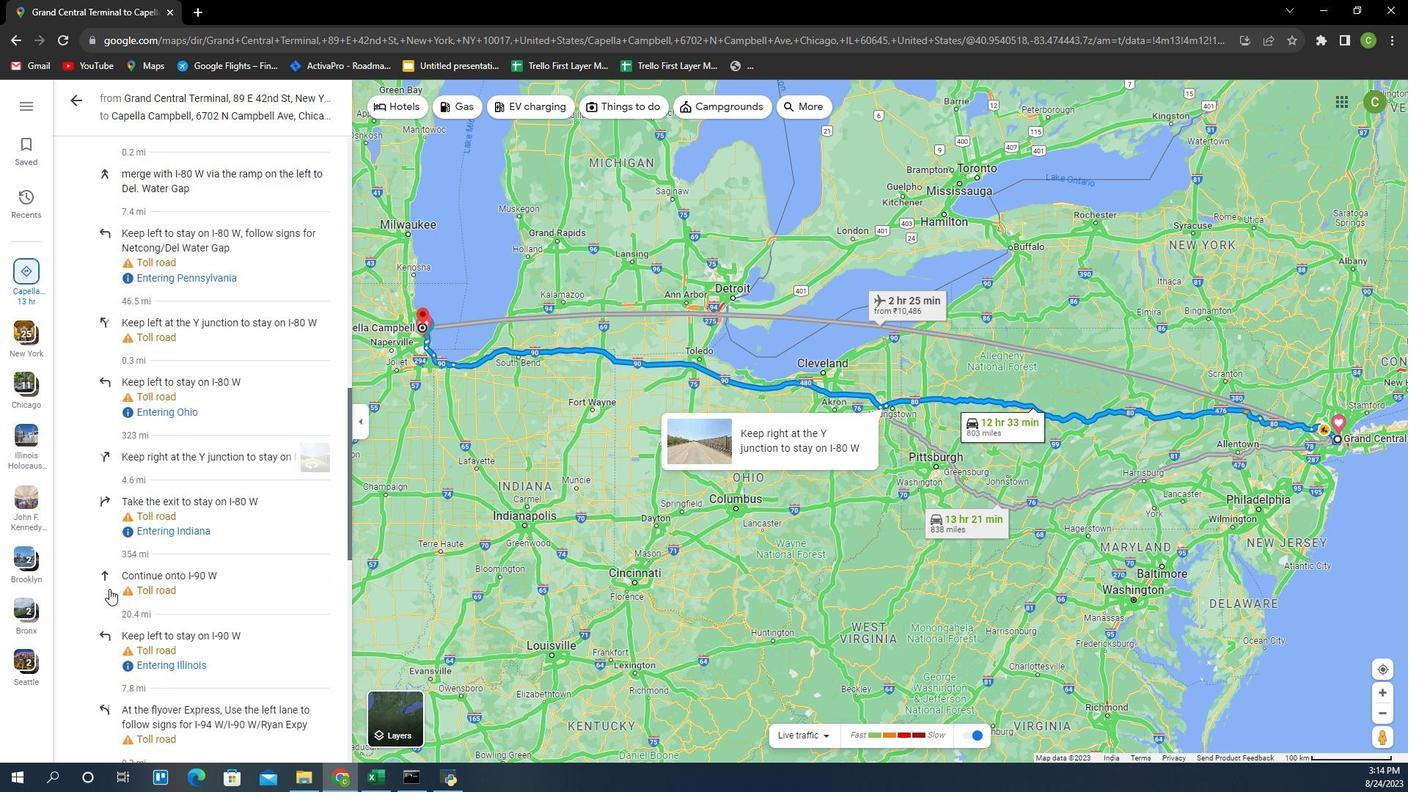 
Action: Mouse scrolled (145, 549) with delta (0, 0)
Screenshot: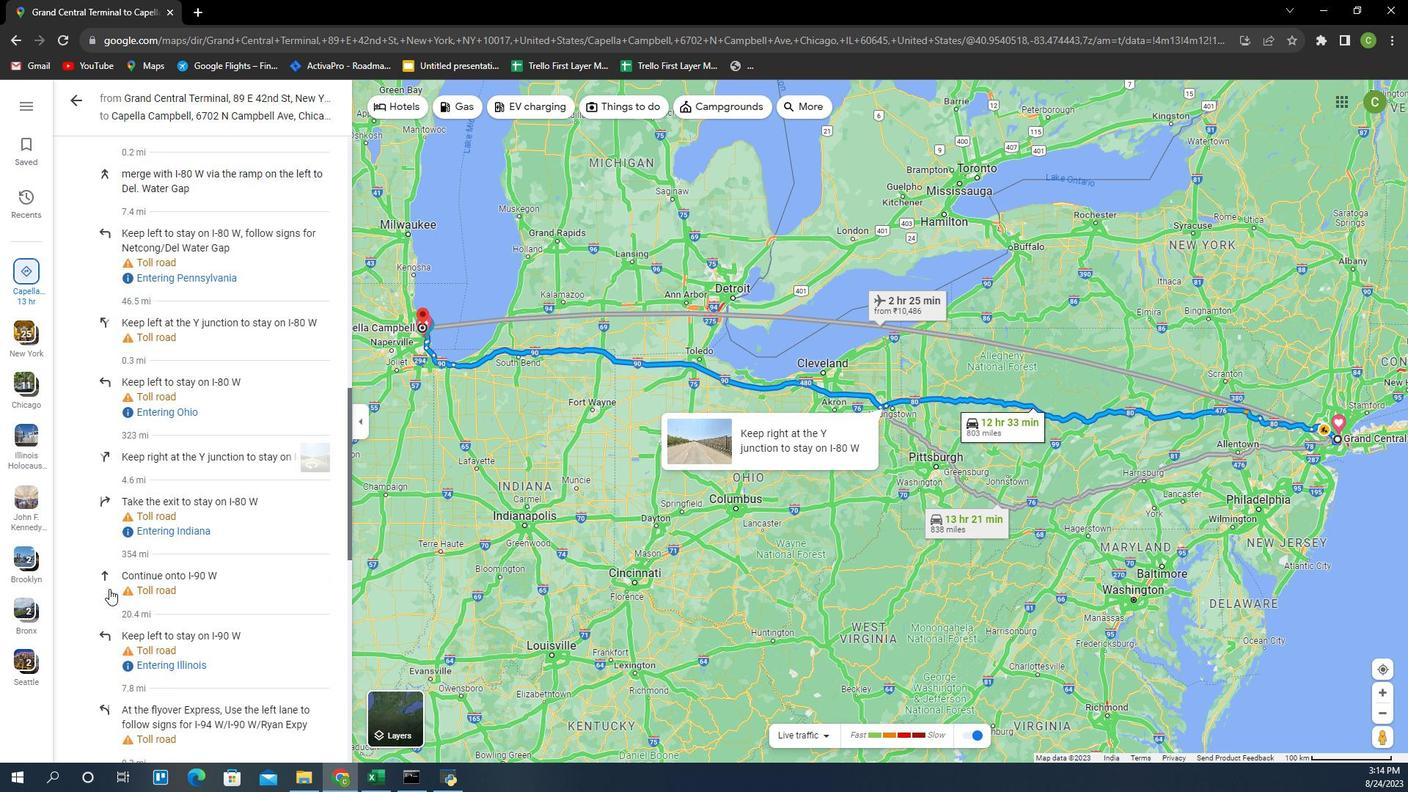 
Action: Mouse moved to (145, 550)
Screenshot: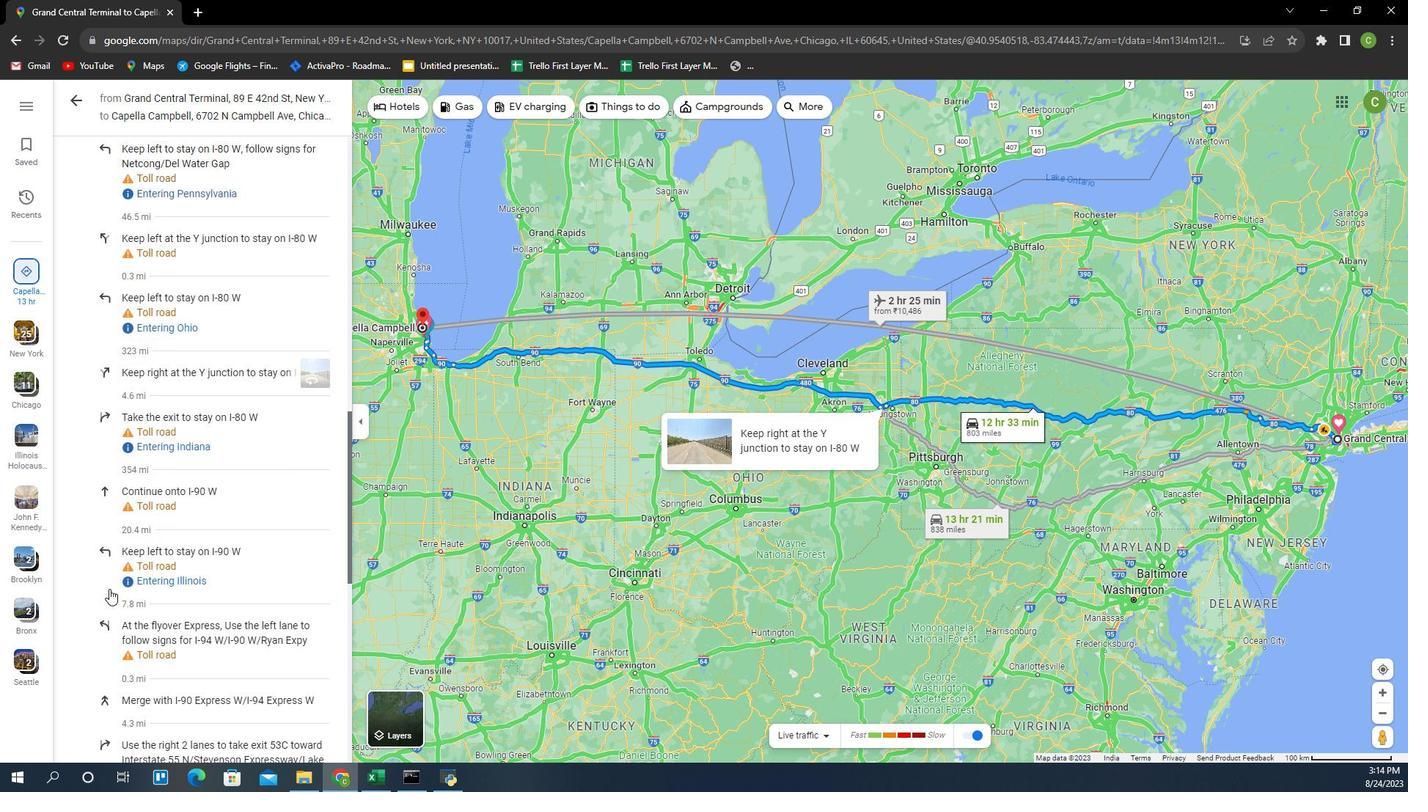 
Action: Mouse scrolled (145, 549) with delta (0, 0)
Screenshot: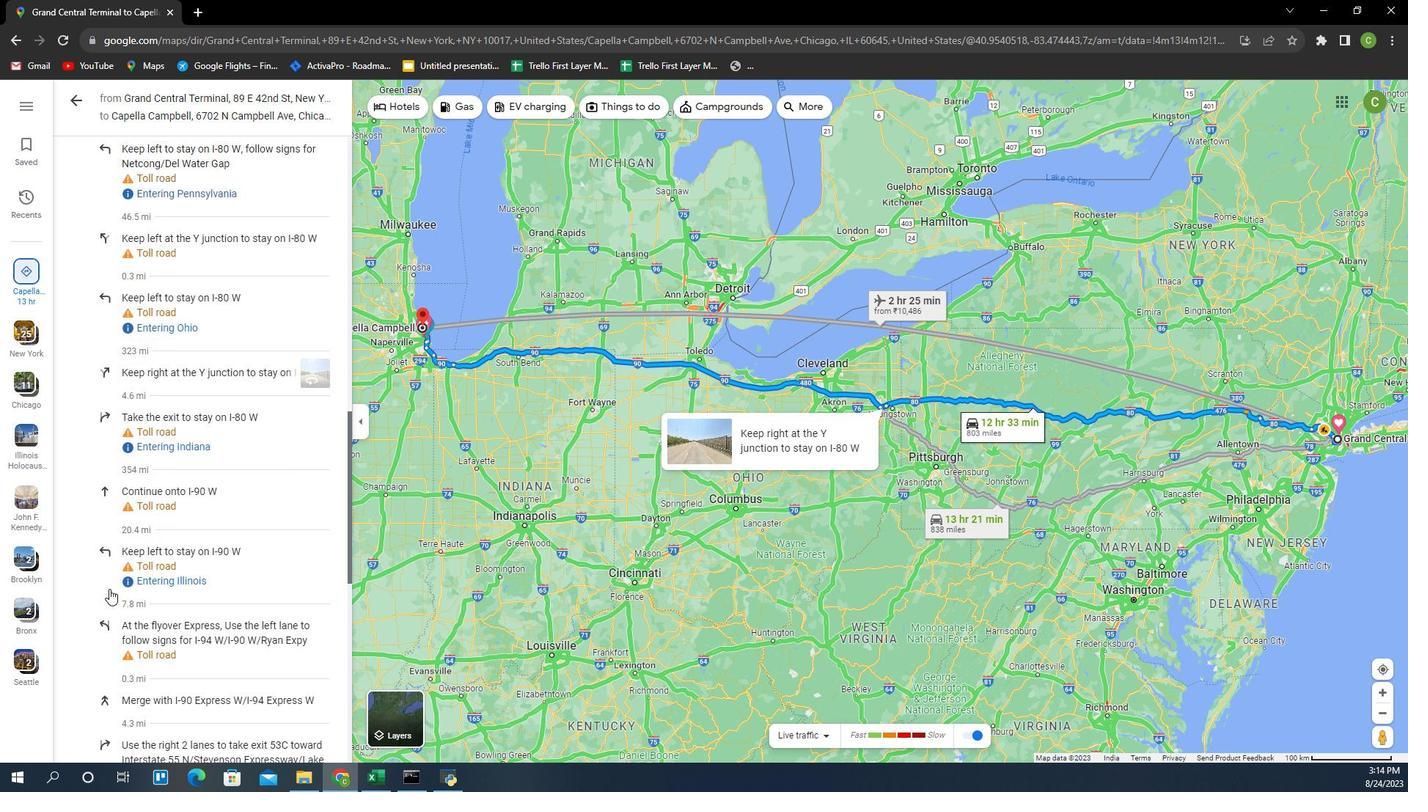 
Action: Mouse scrolled (145, 549) with delta (0, 0)
Screenshot: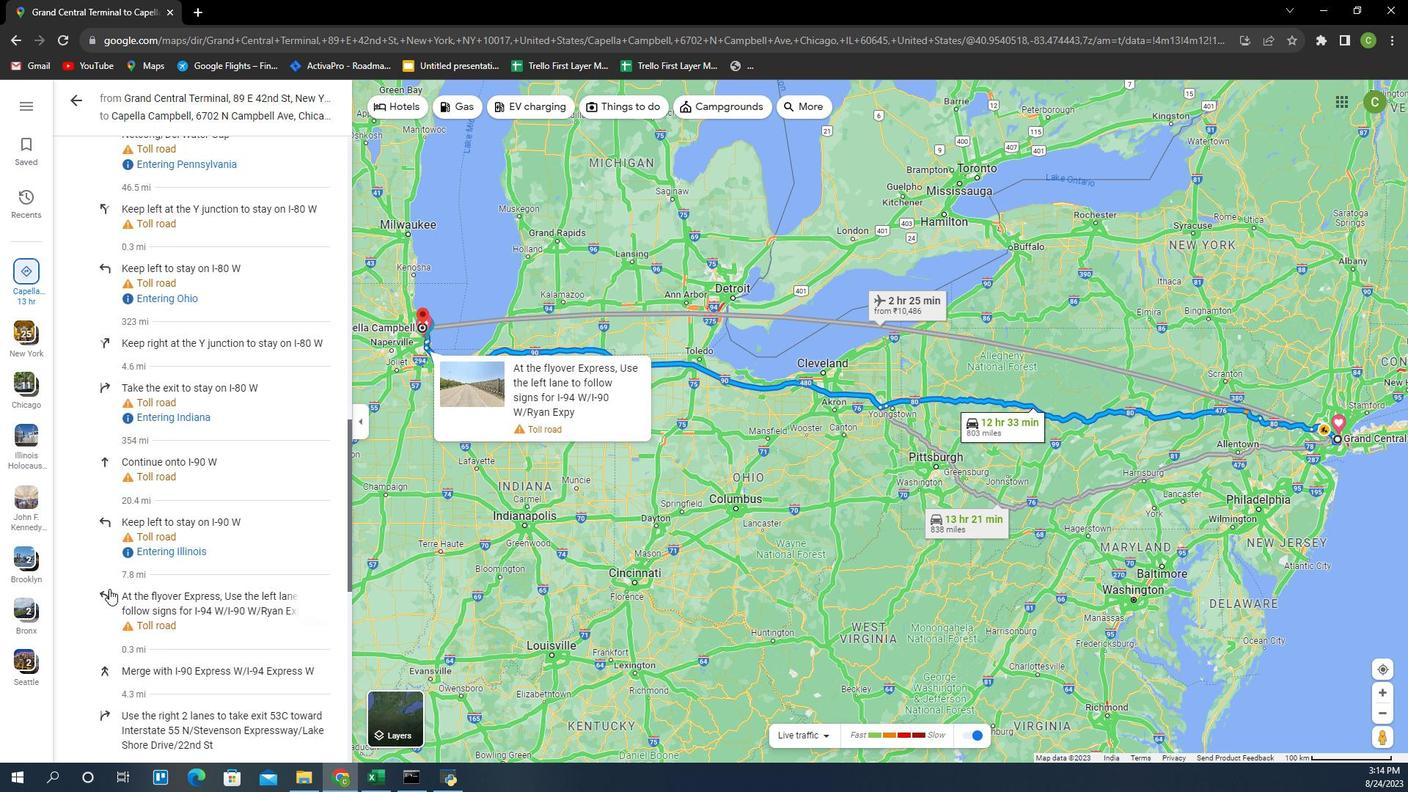 
Action: Mouse scrolled (145, 549) with delta (0, 0)
Screenshot: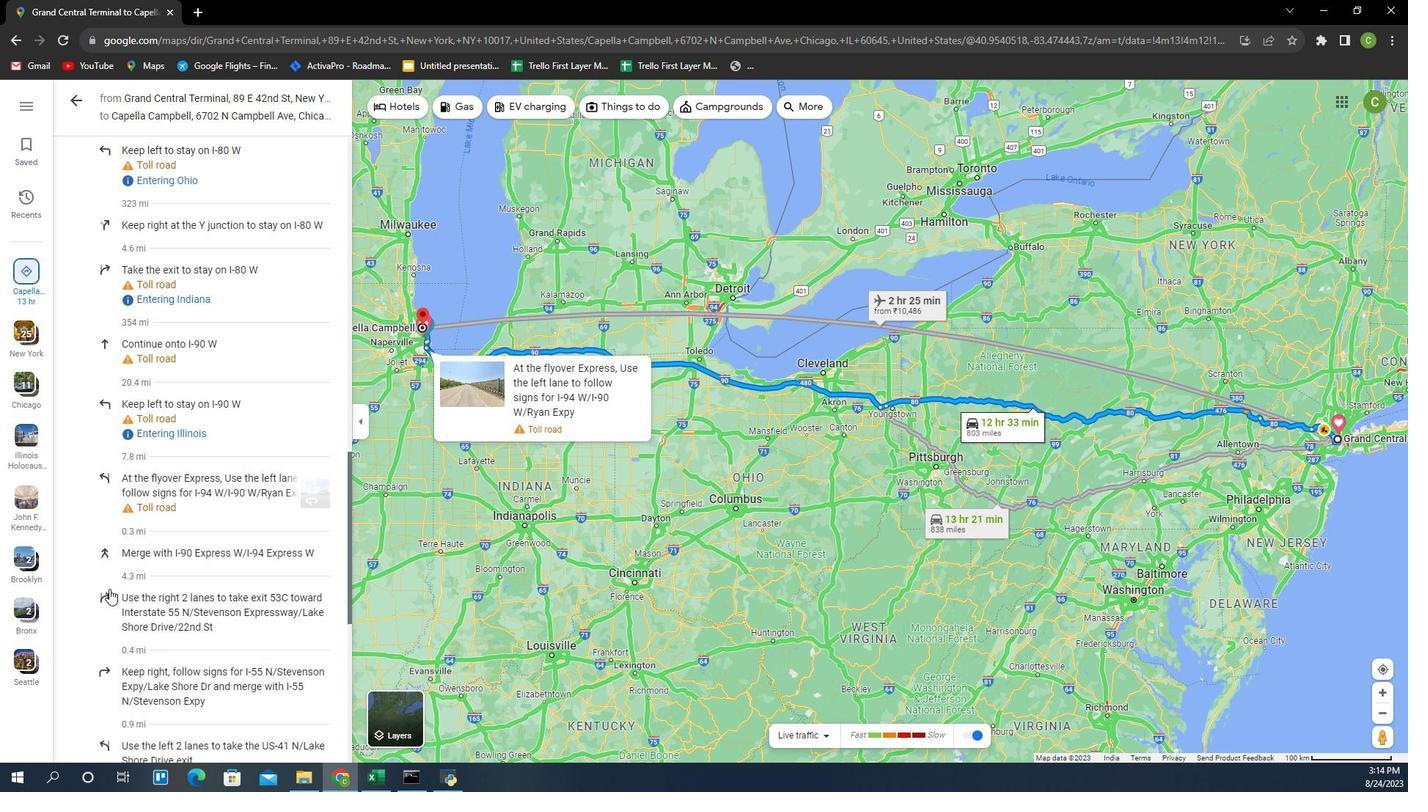 
Action: Mouse scrolled (145, 549) with delta (0, 0)
Screenshot: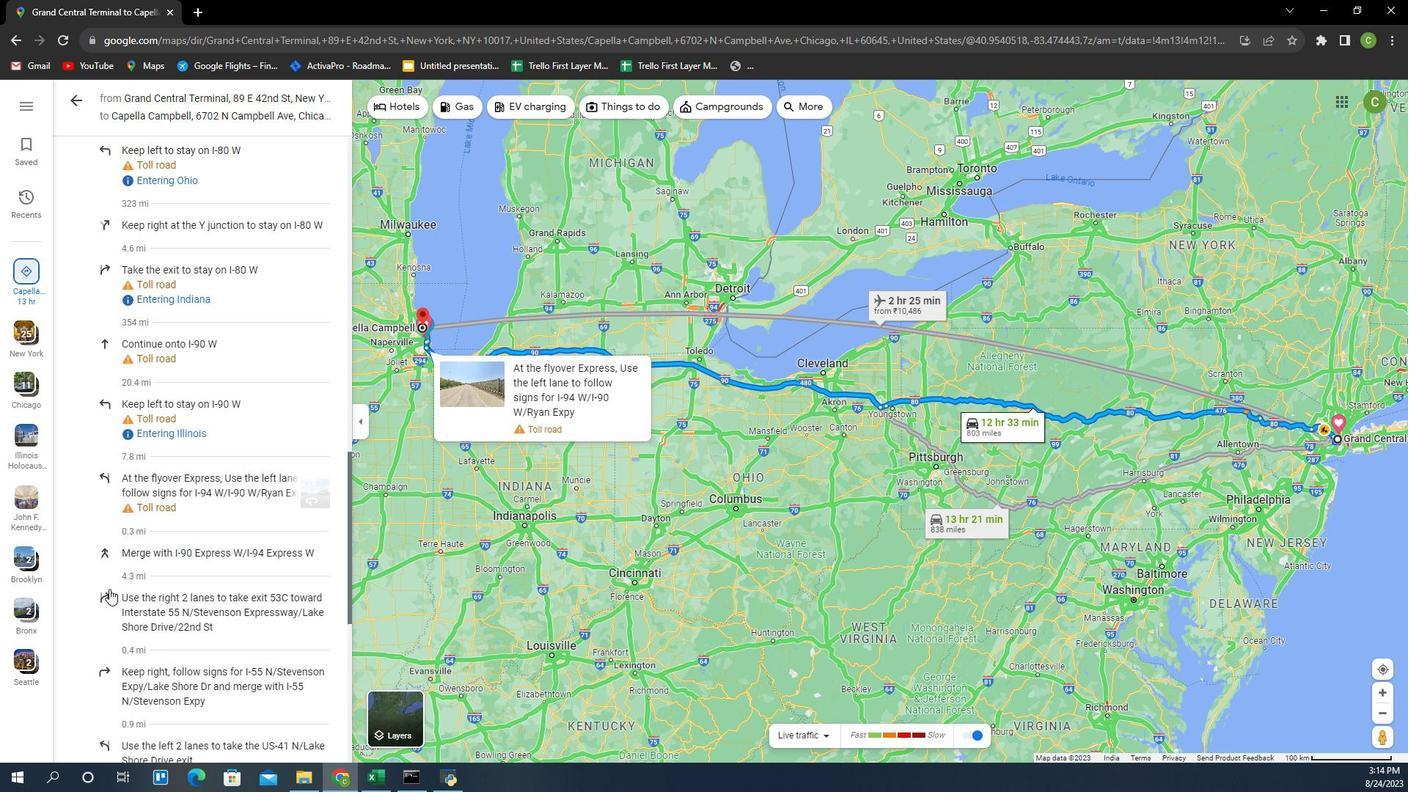 
Action: Mouse scrolled (145, 549) with delta (0, 0)
Screenshot: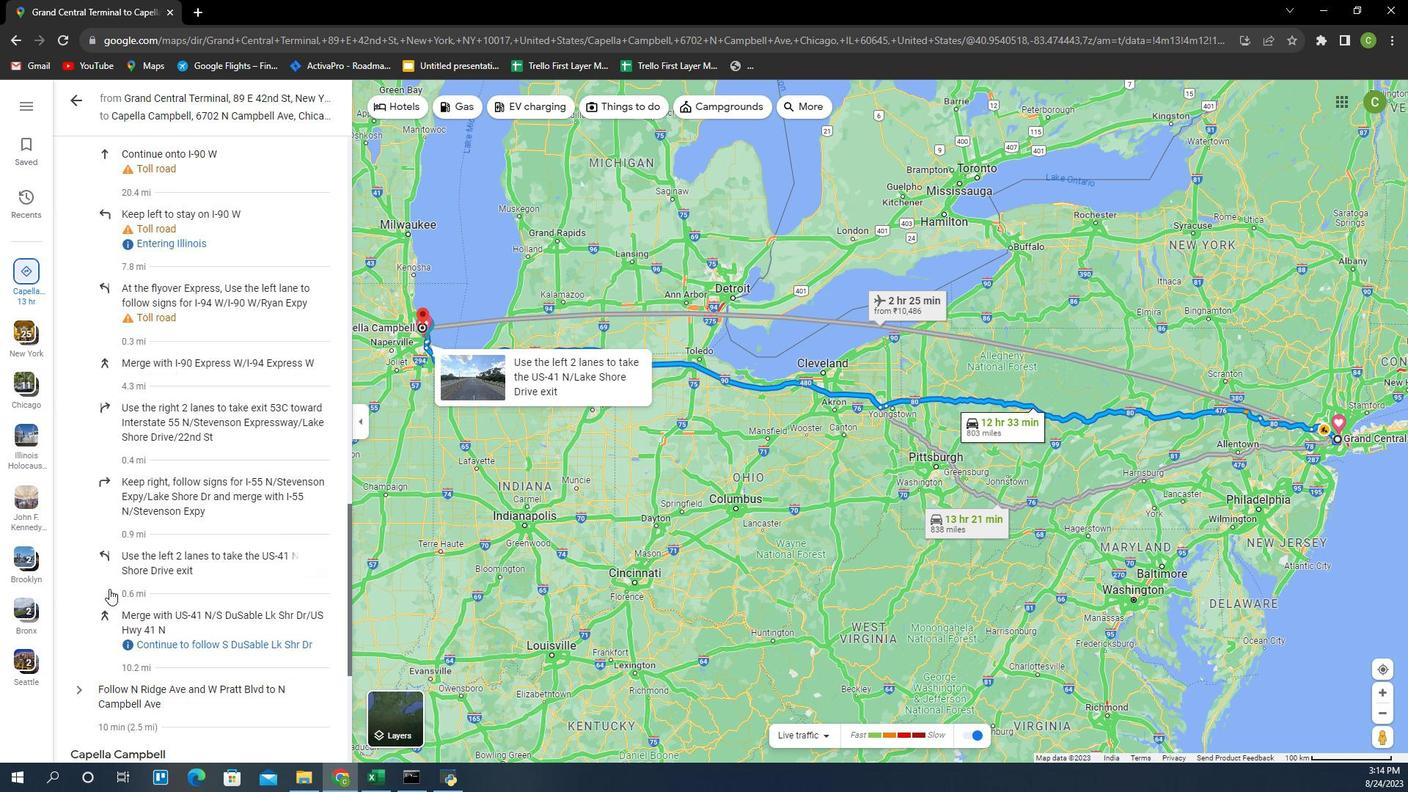 
Action: Mouse scrolled (145, 549) with delta (0, 0)
Screenshot: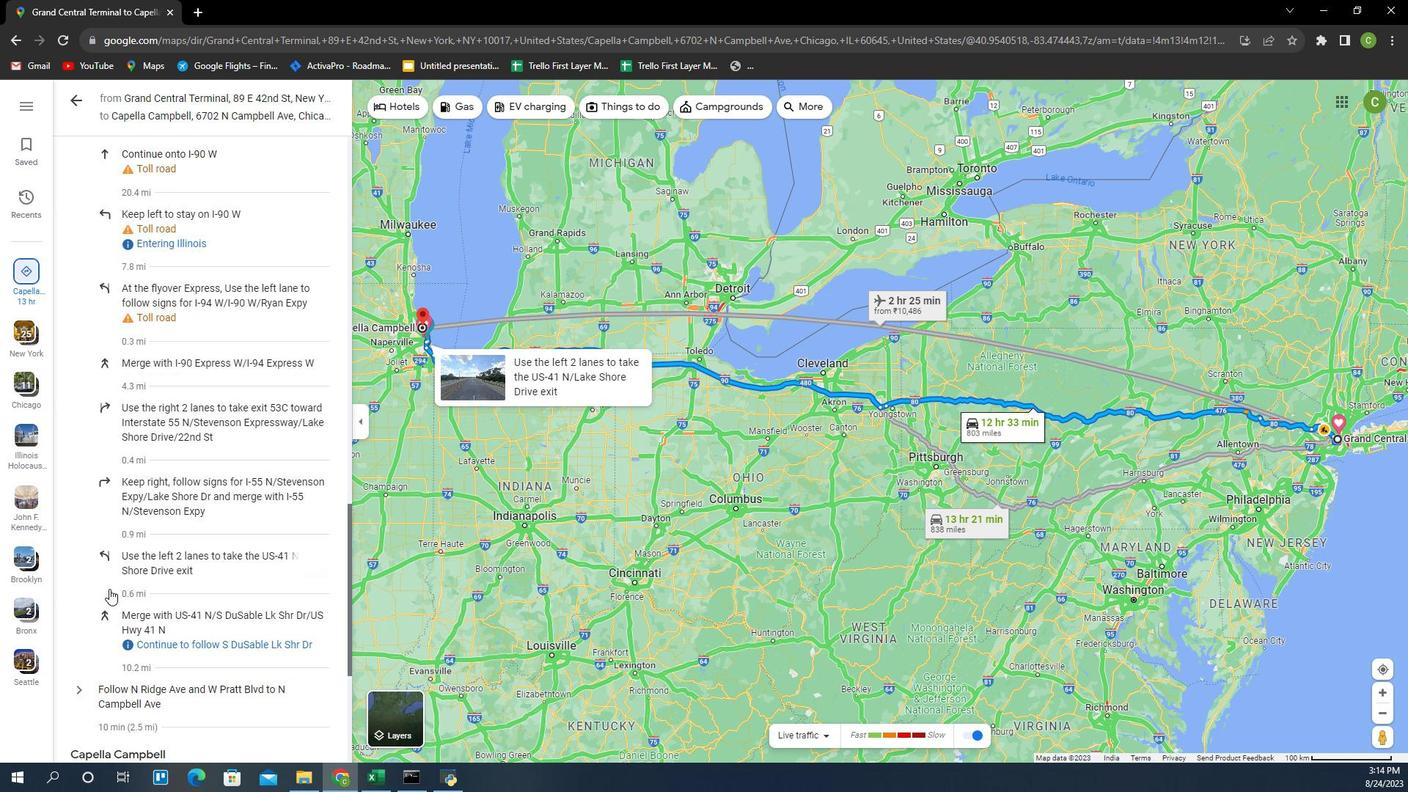 
Action: Mouse scrolled (145, 549) with delta (0, 0)
Screenshot: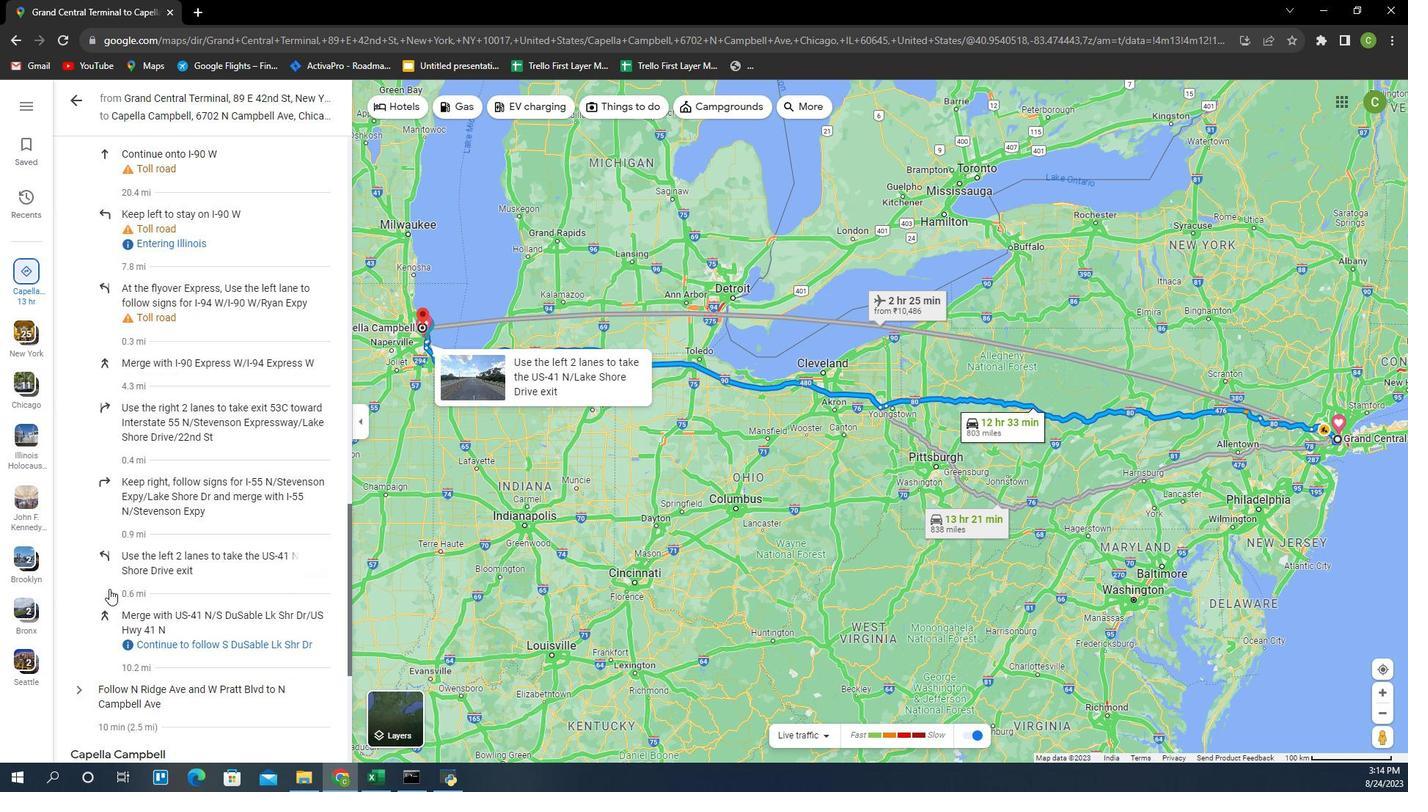 
Action: Mouse scrolled (145, 549) with delta (0, 0)
Screenshot: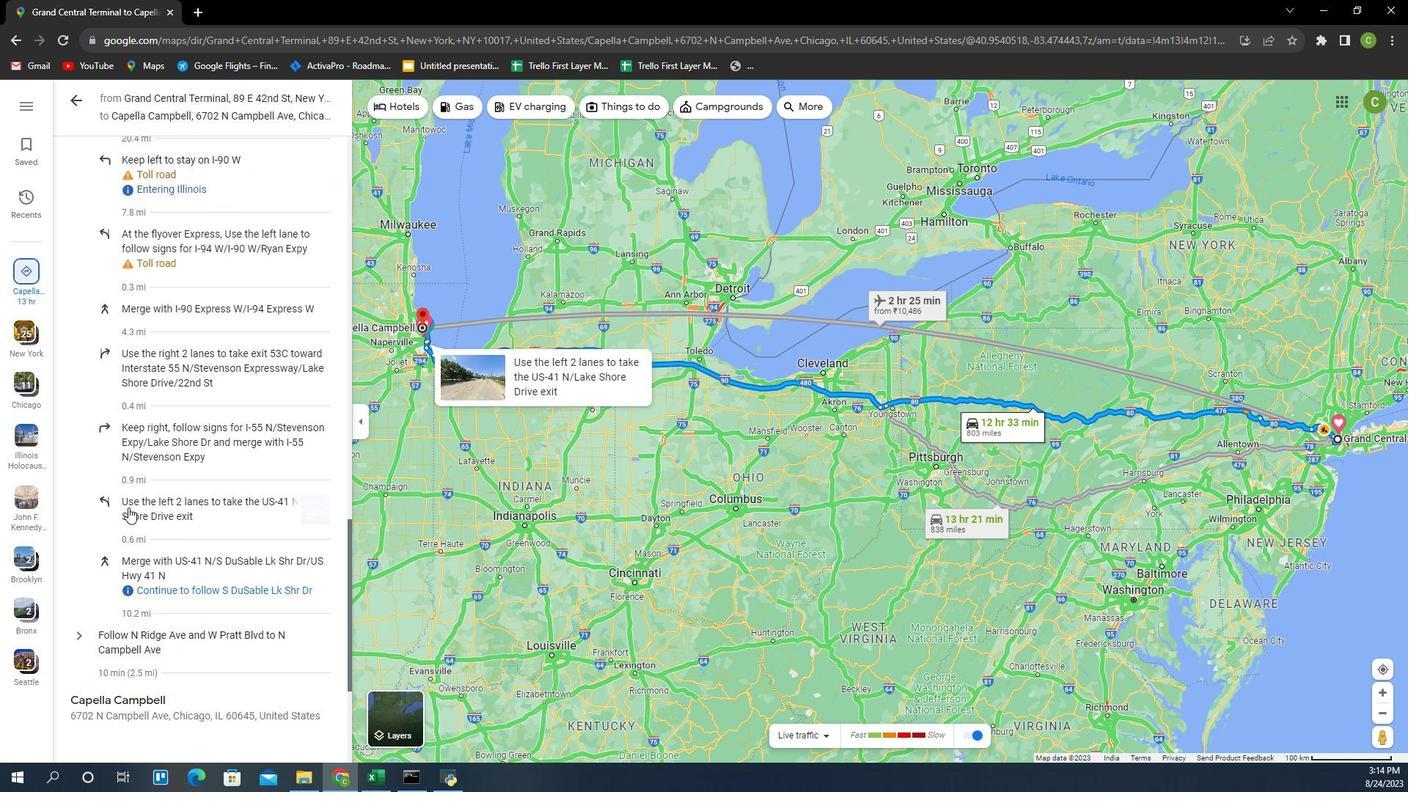 
Action: Mouse scrolled (145, 549) with delta (0, 0)
Screenshot: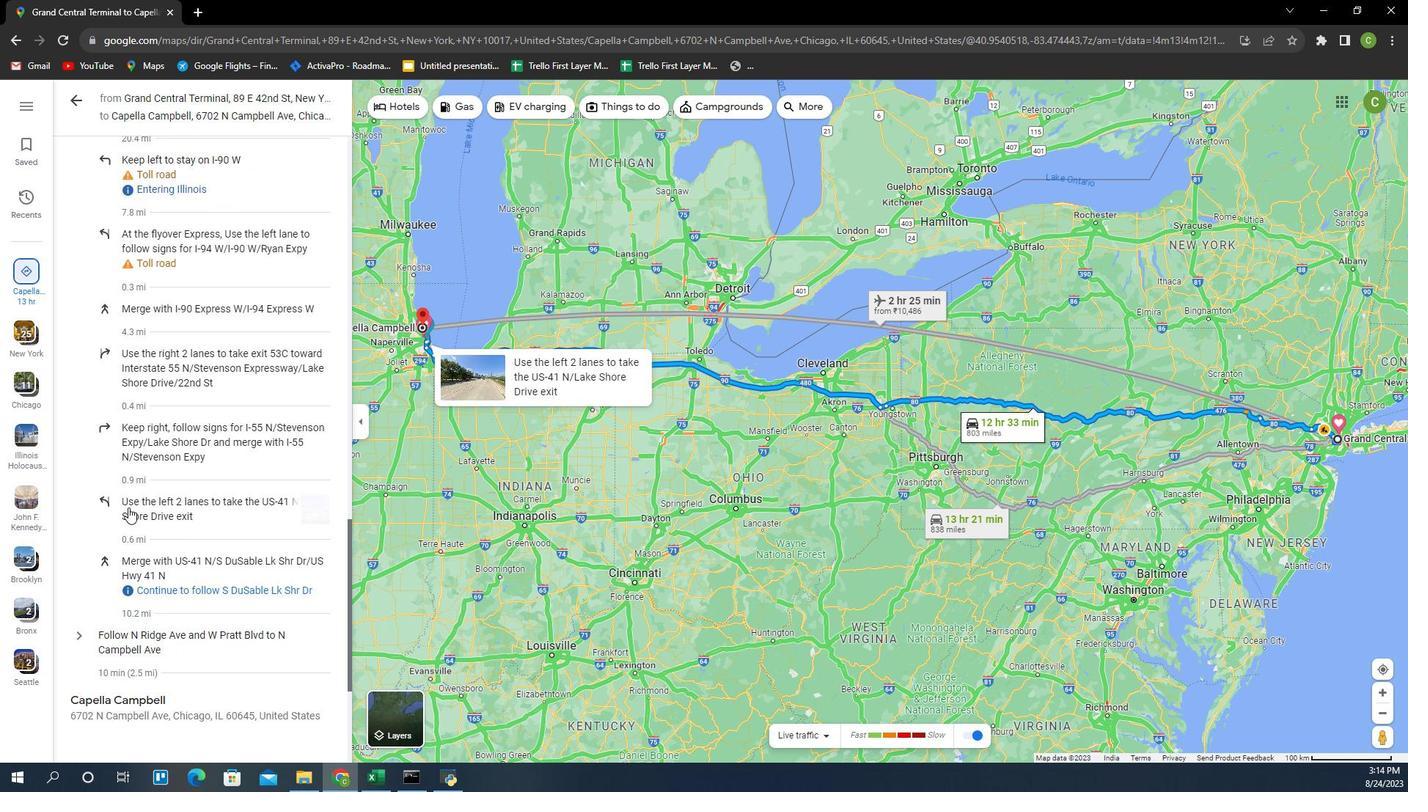 
Action: Mouse moved to (158, 534)
Screenshot: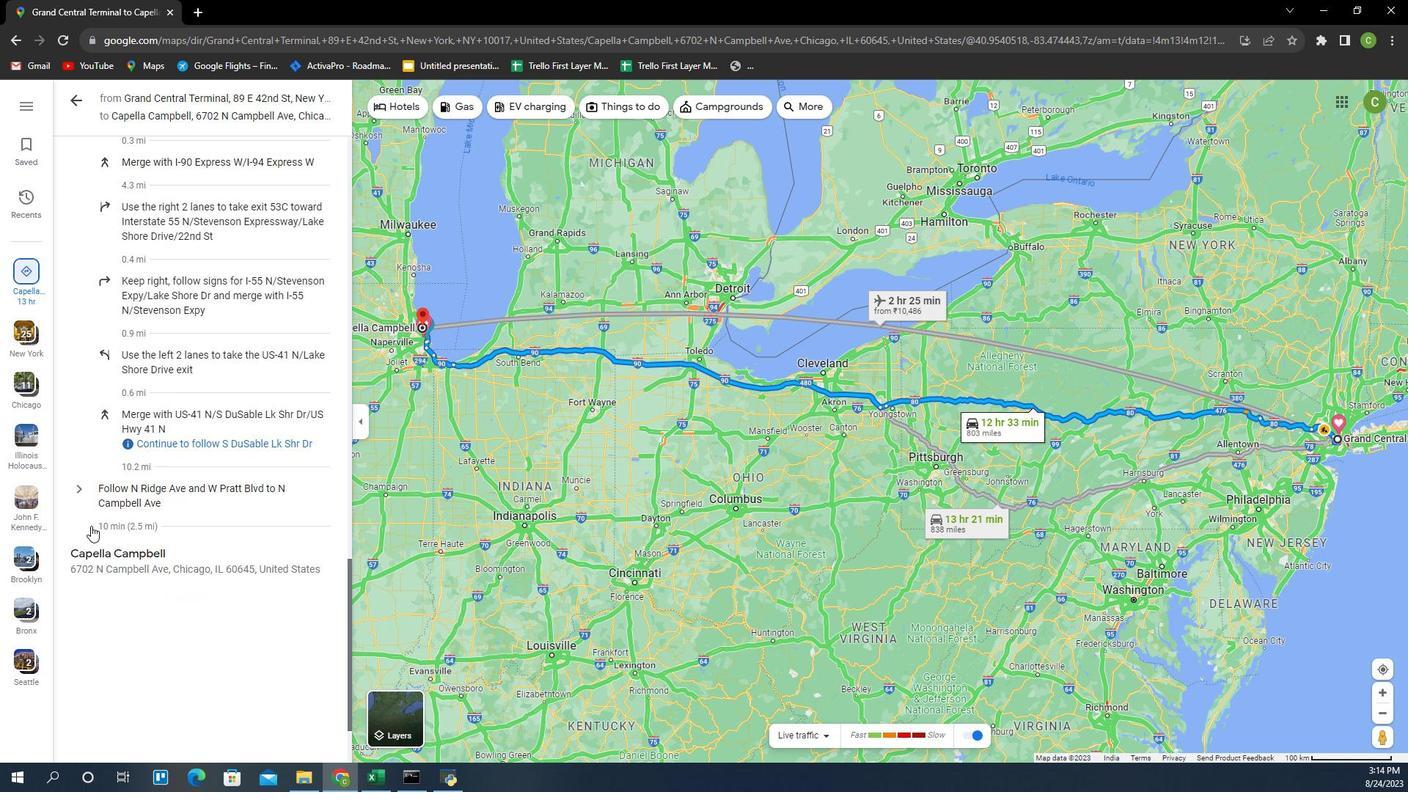 
Action: Mouse scrolled (158, 533) with delta (0, 0)
Screenshot: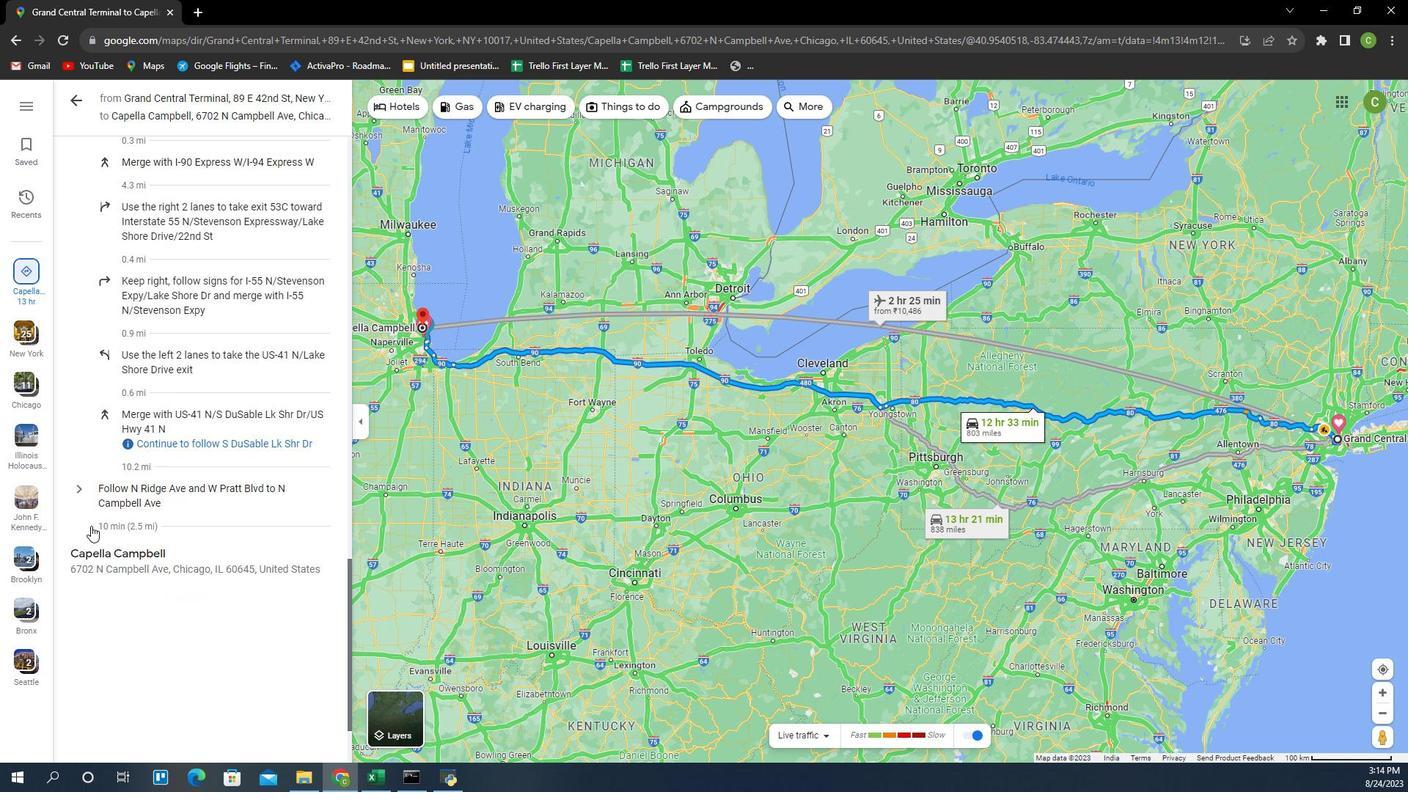 
Action: Mouse moved to (157, 536)
Screenshot: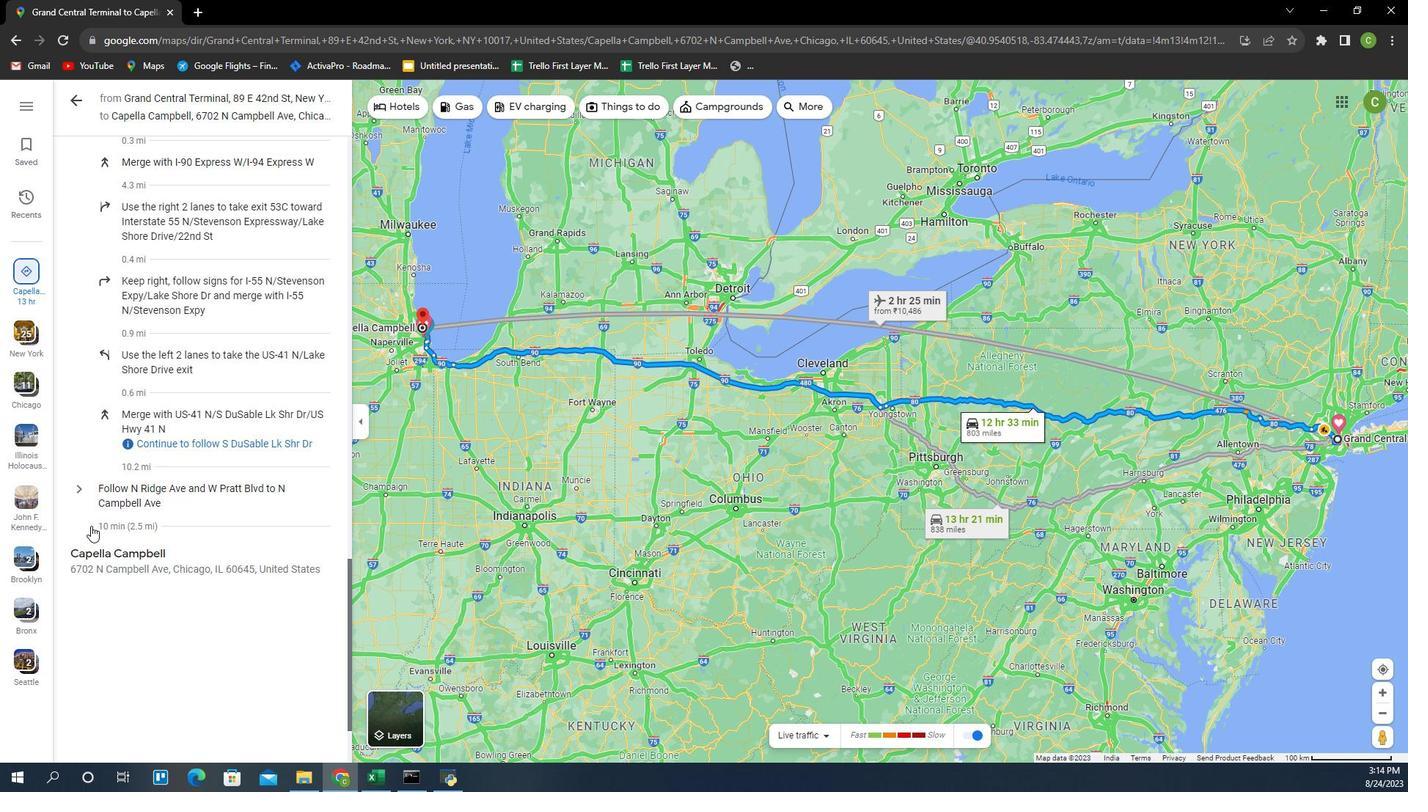 
Action: Mouse scrolled (158, 533) with delta (0, 0)
Screenshot: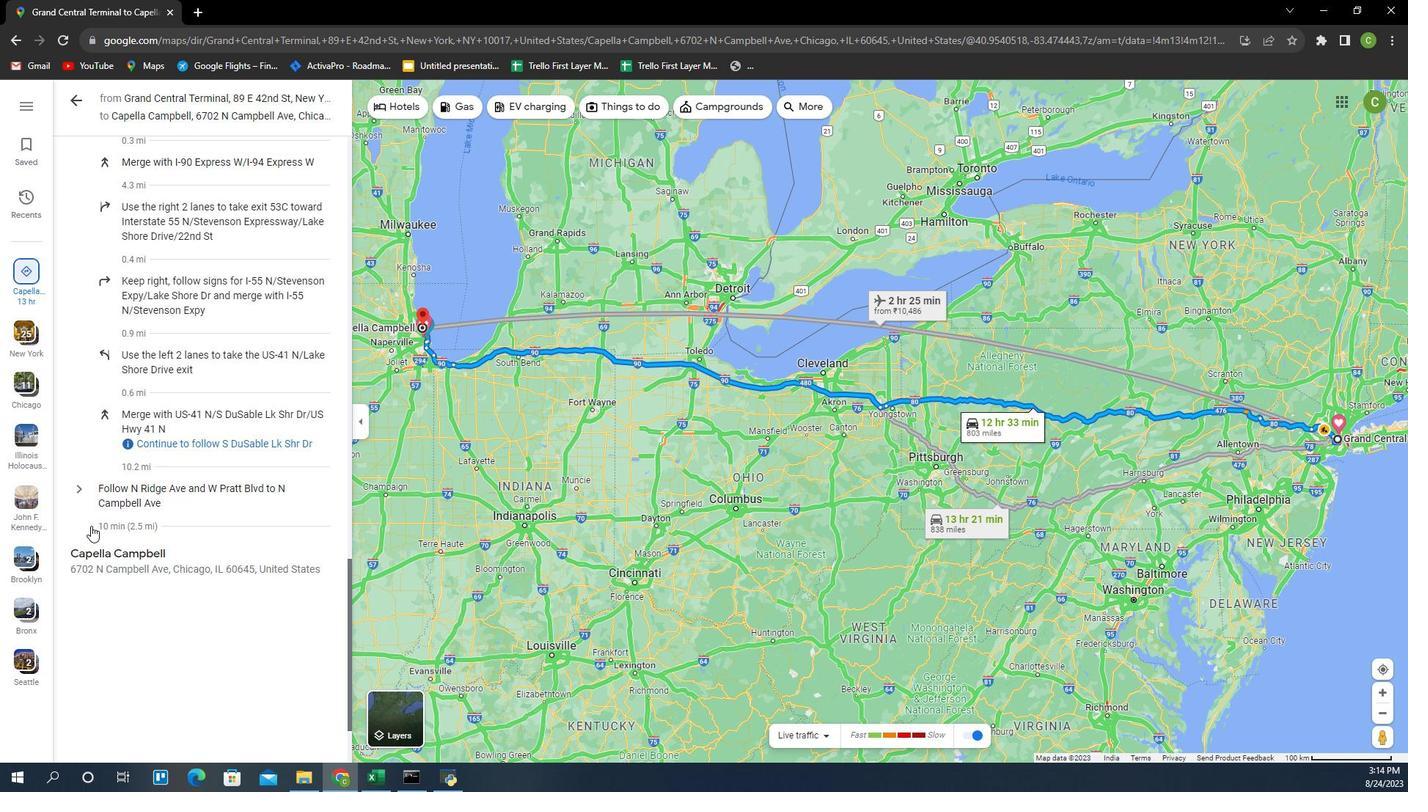 
Action: Mouse moved to (116, 487)
Screenshot: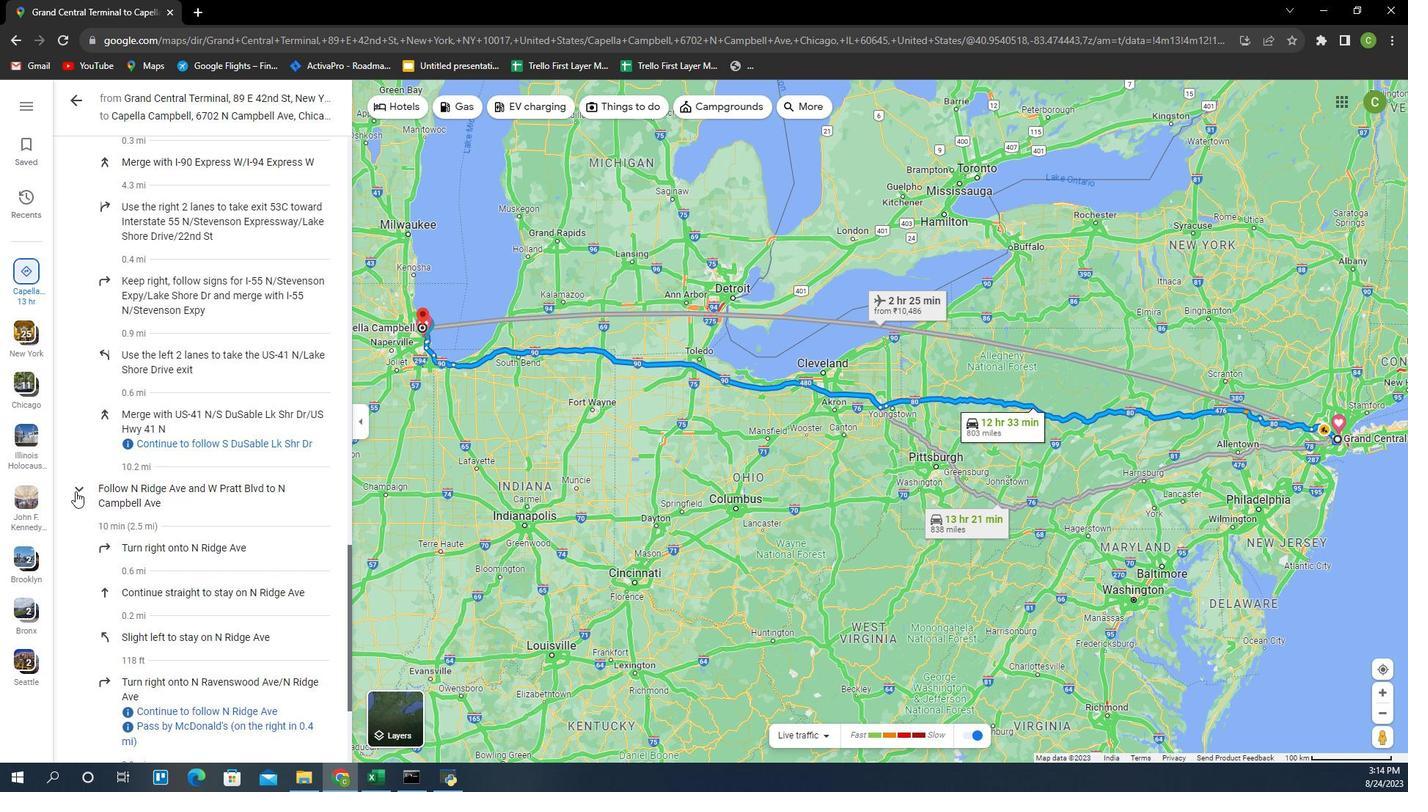 
Action: Mouse pressed left at (116, 487)
Screenshot: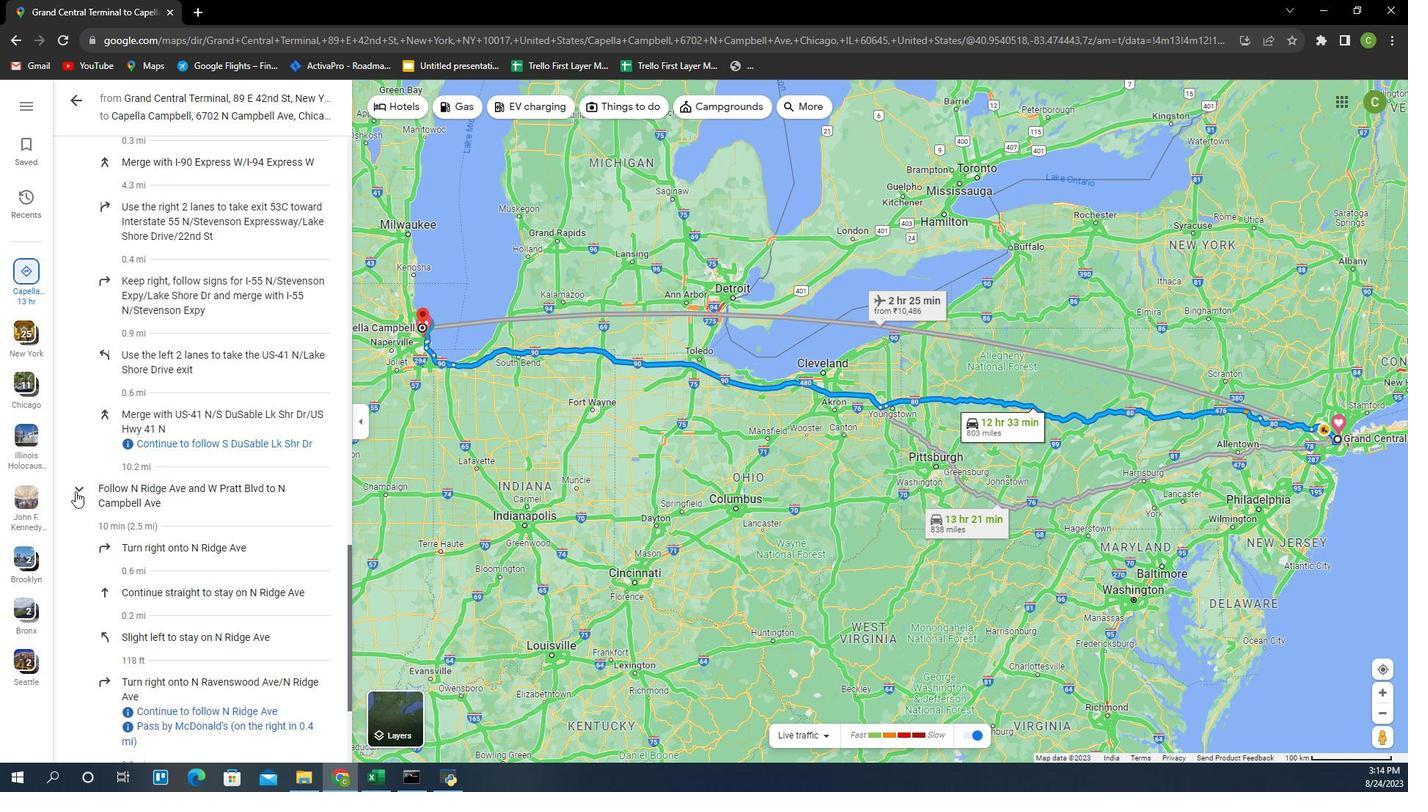 
Action: Mouse moved to (122, 506)
Screenshot: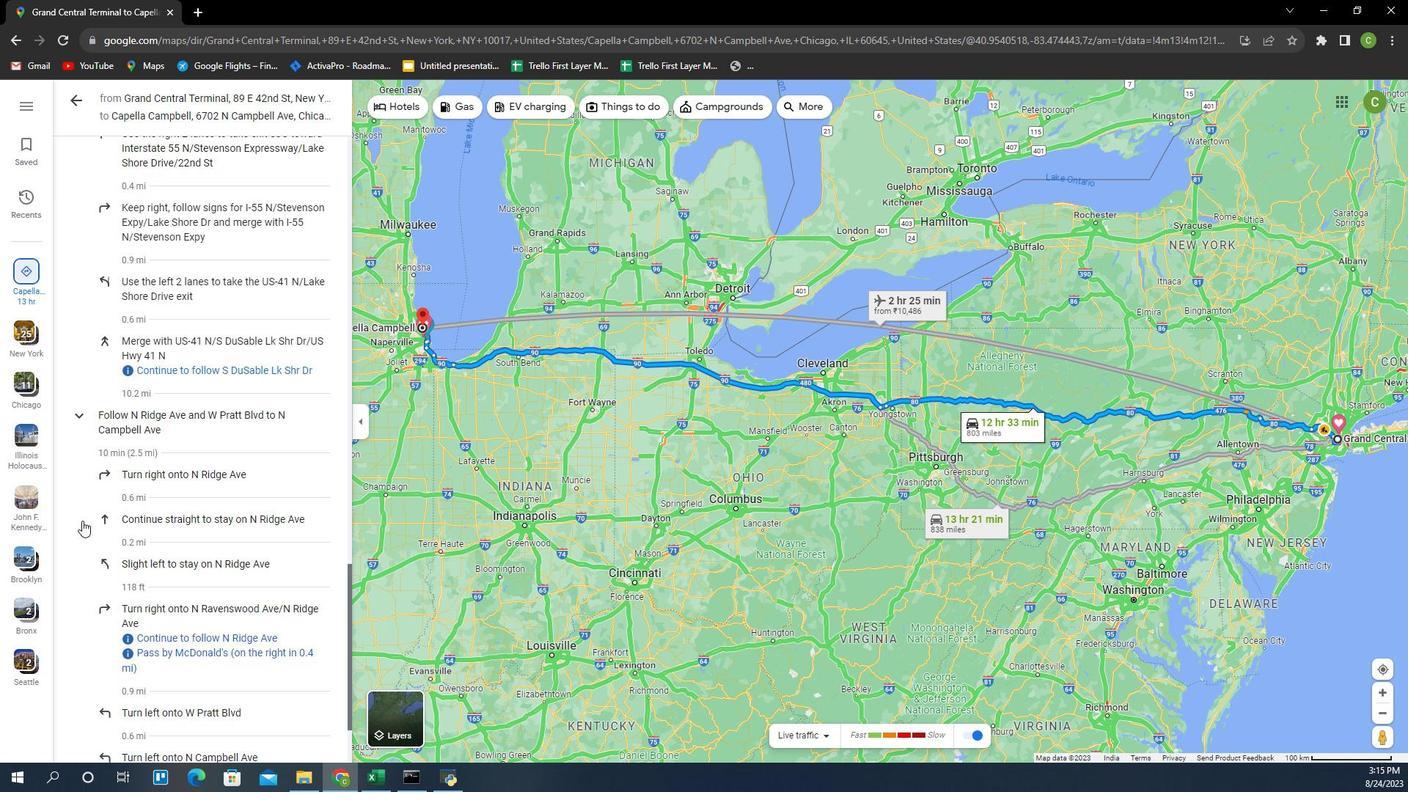
Action: Mouse scrolled (122, 506) with delta (0, 0)
Screenshot: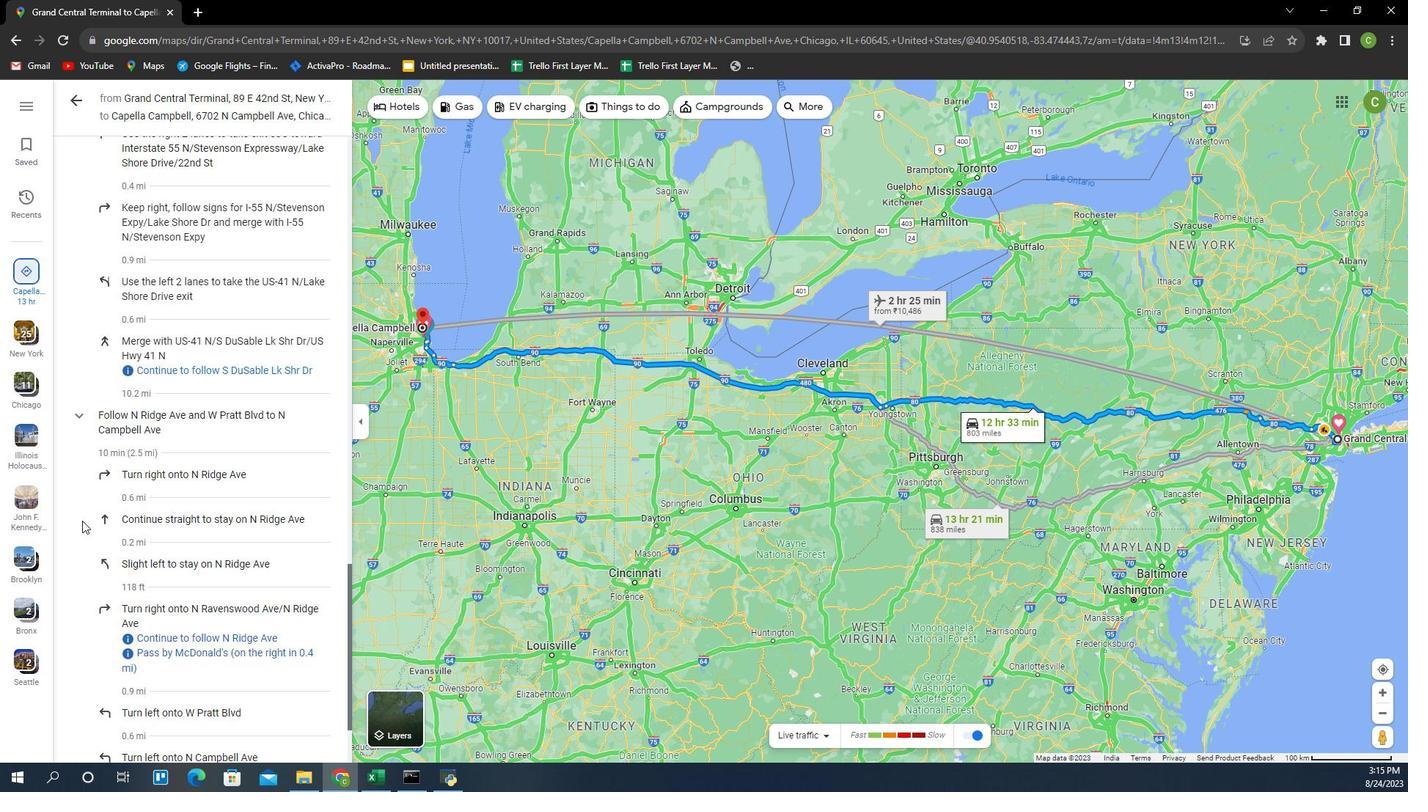 
Action: Mouse scrolled (122, 506) with delta (0, 0)
Screenshot: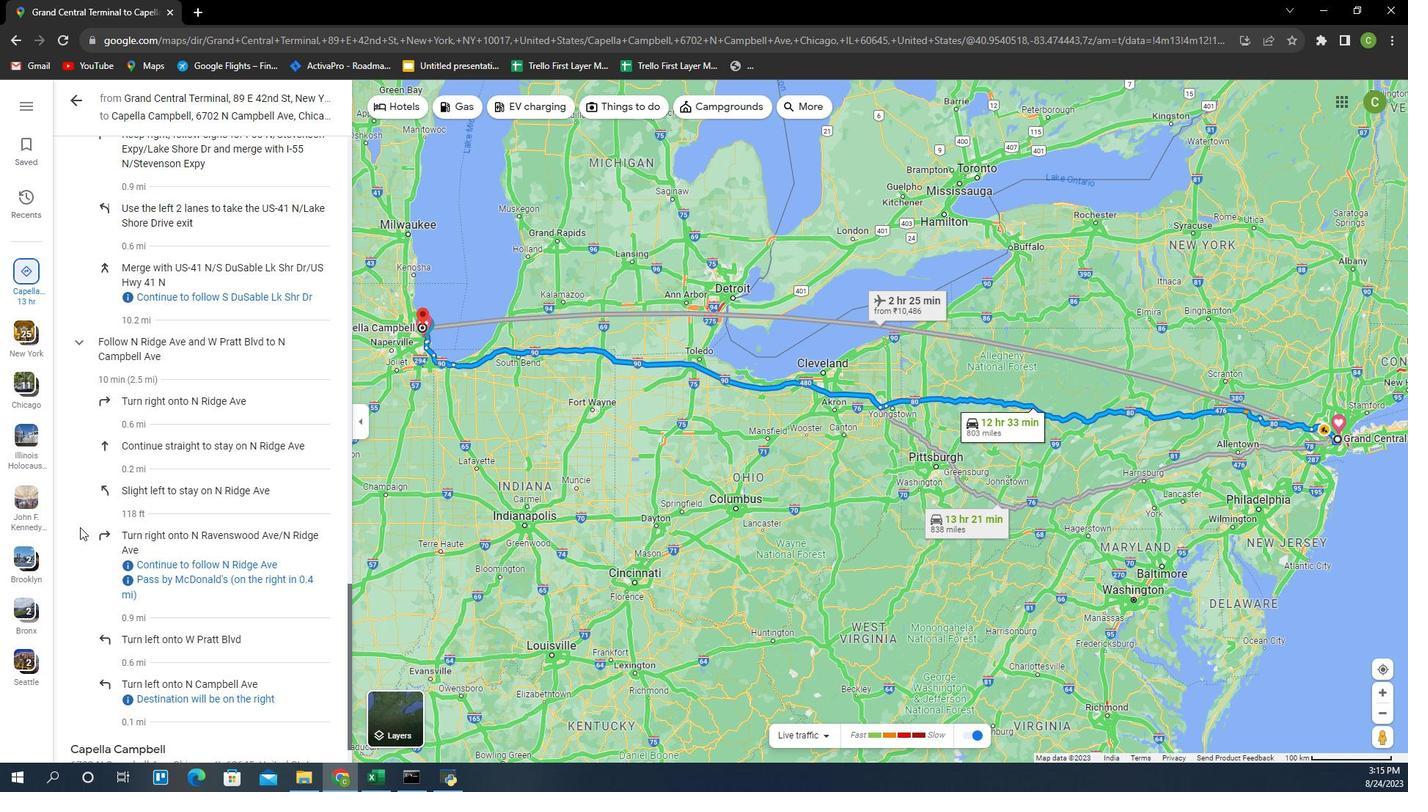 
Action: Mouse moved to (151, 519)
Screenshot: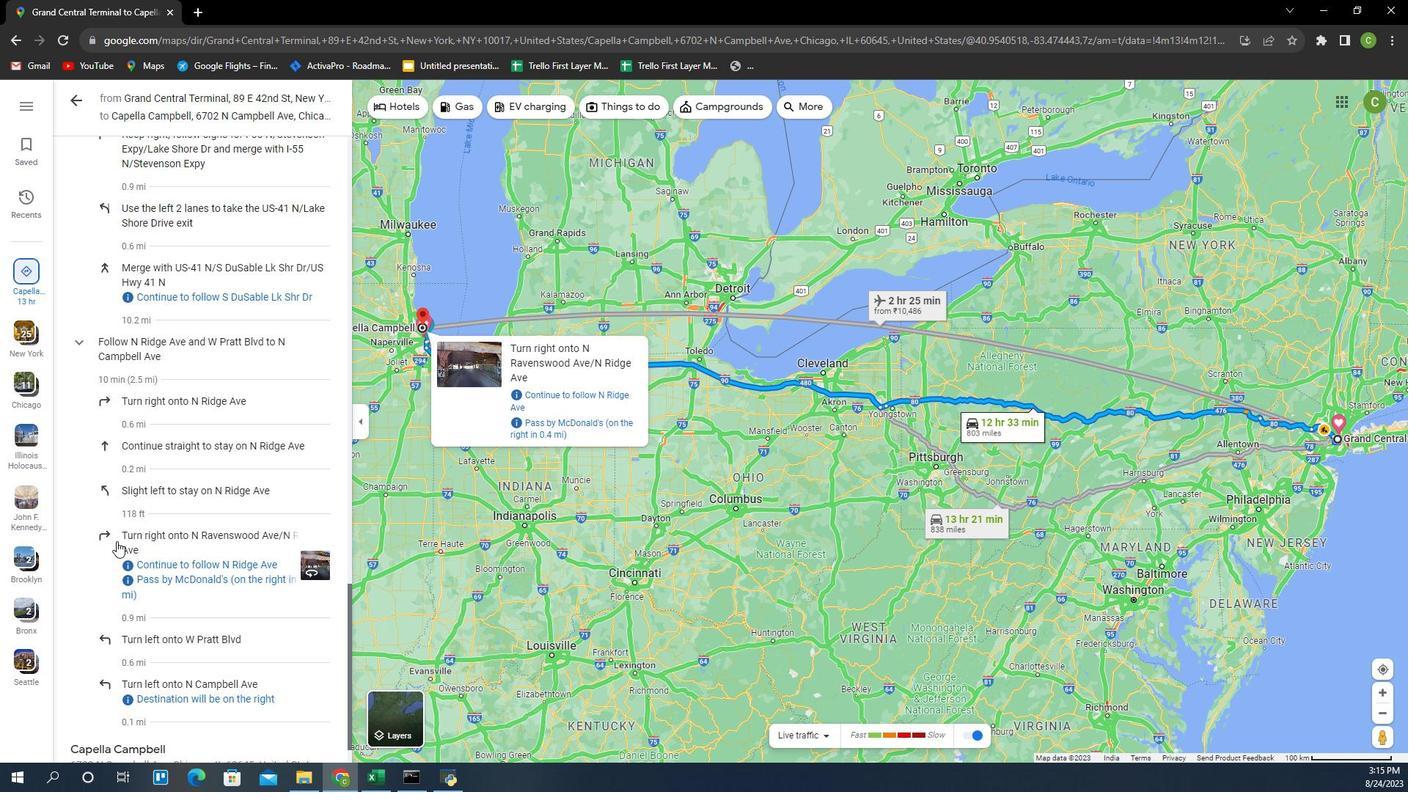 
Action: Mouse scrolled (151, 519) with delta (0, 0)
Screenshot: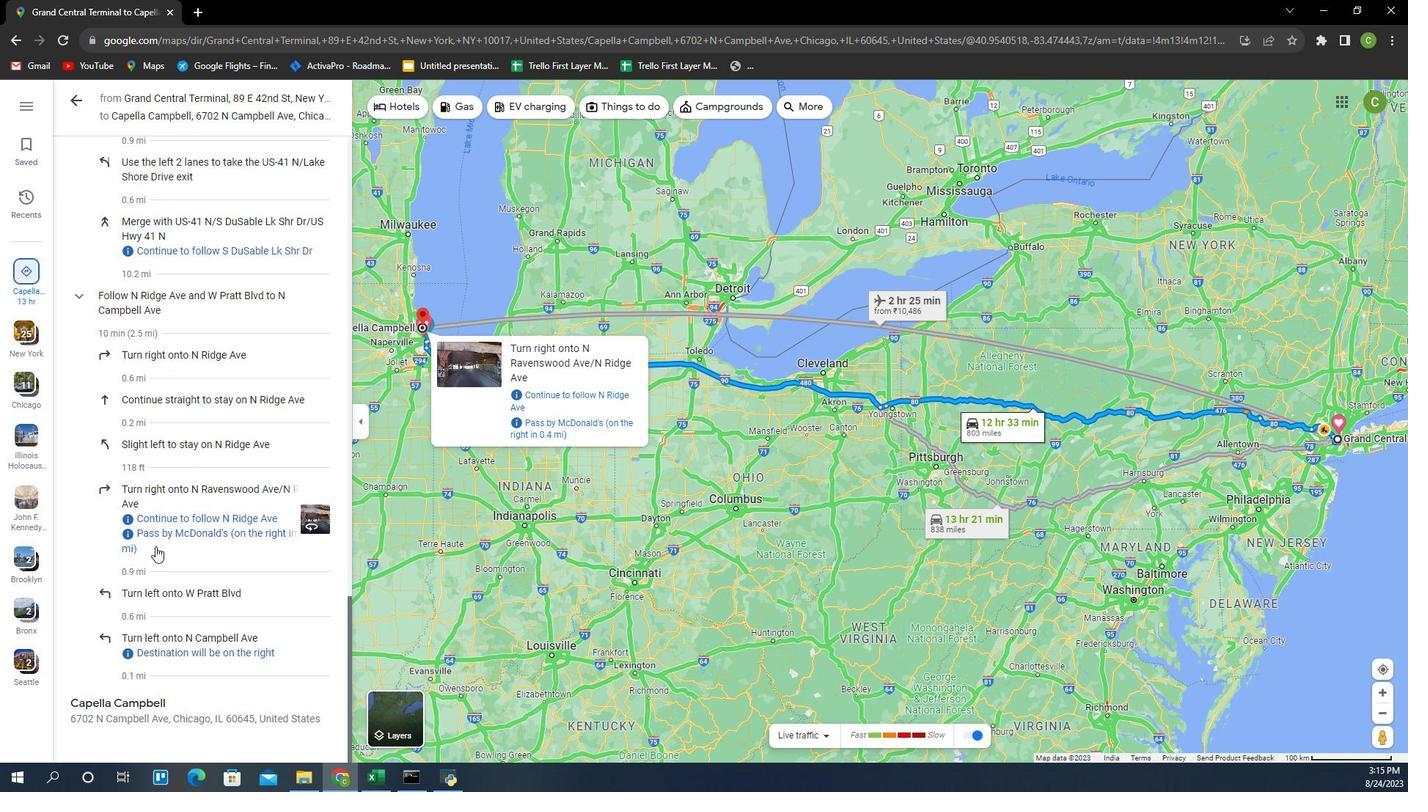 
Action: Mouse scrolled (151, 519) with delta (0, 0)
Screenshot: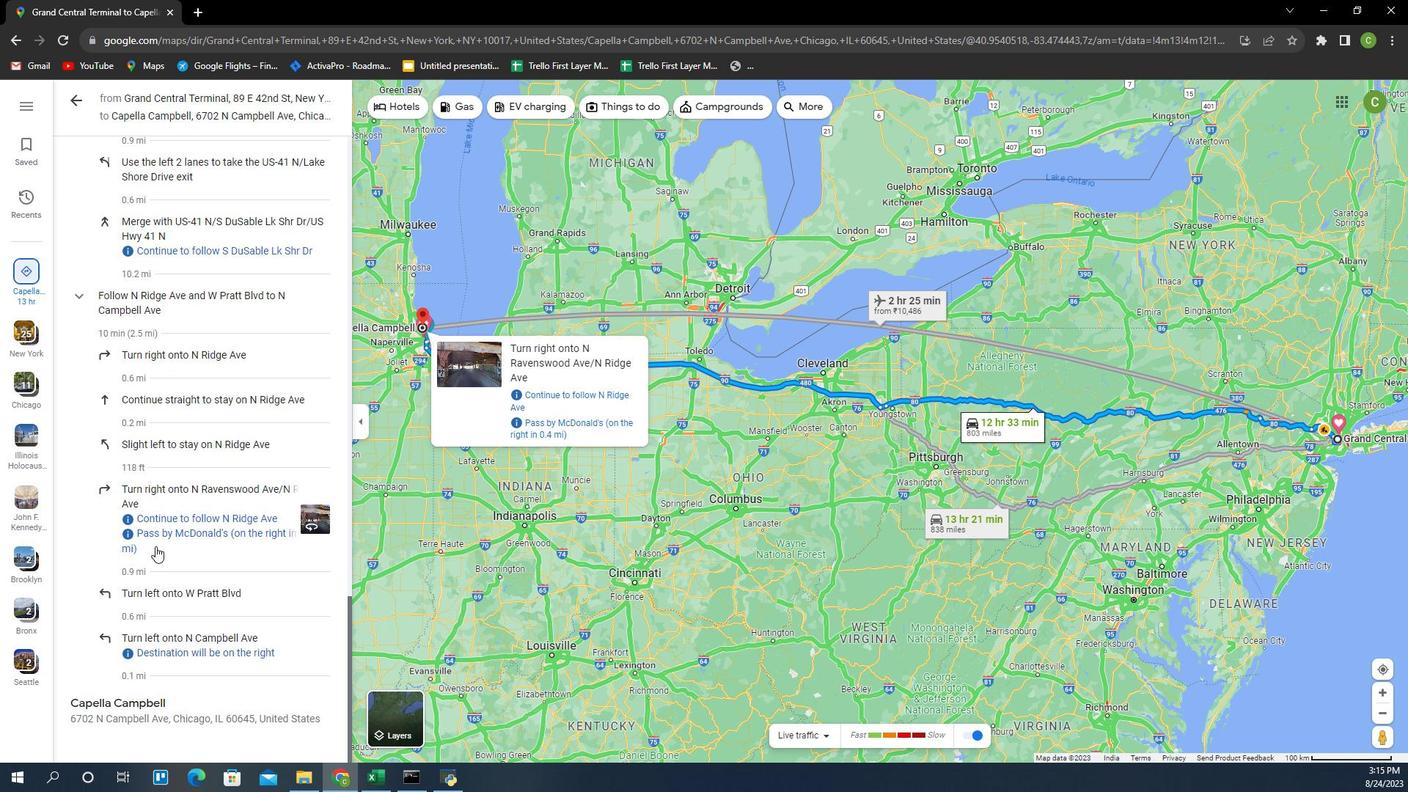 
Action: Mouse scrolled (151, 519) with delta (0, 0)
Screenshot: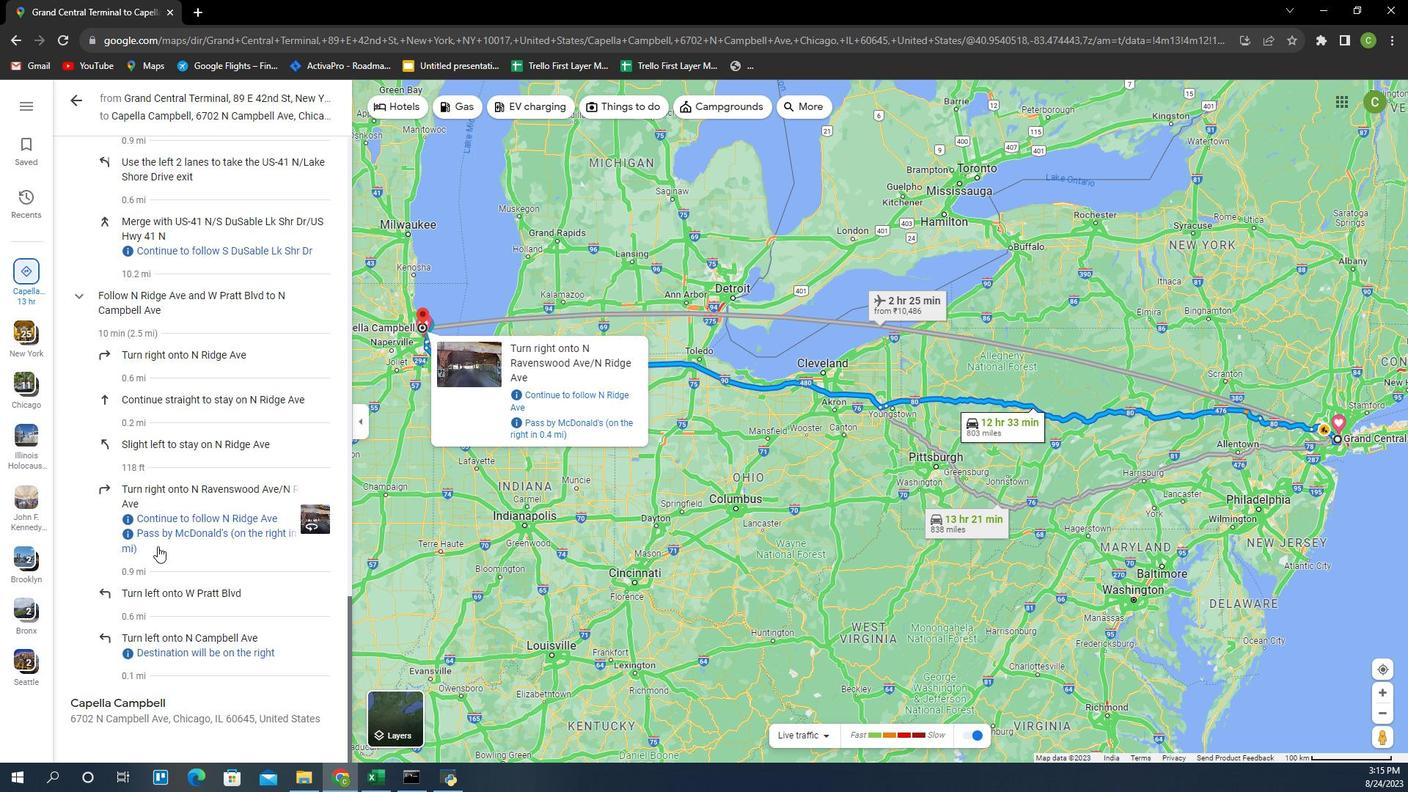 
Action: Mouse moved to (187, 522)
Screenshot: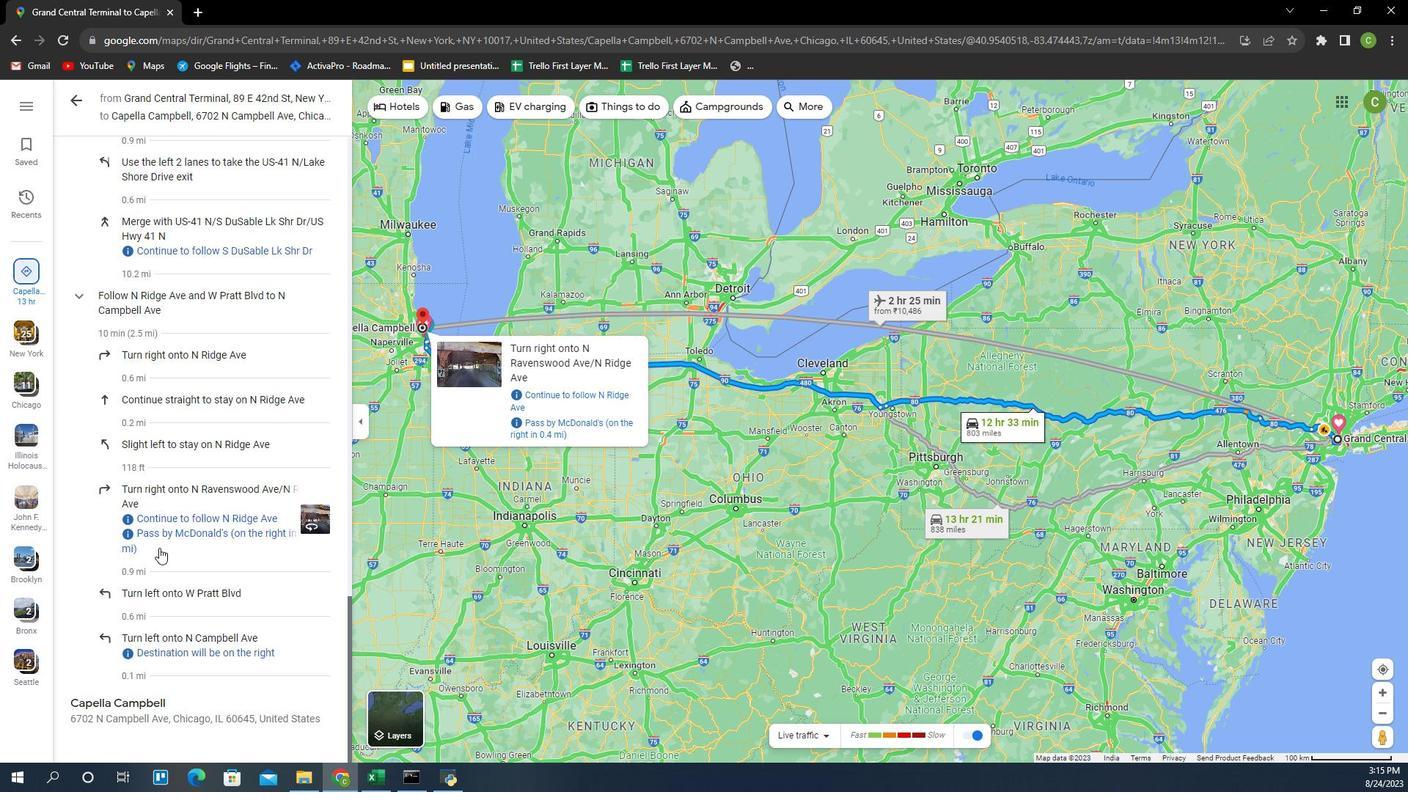 
Action: Mouse scrolled (187, 522) with delta (0, 0)
Screenshot: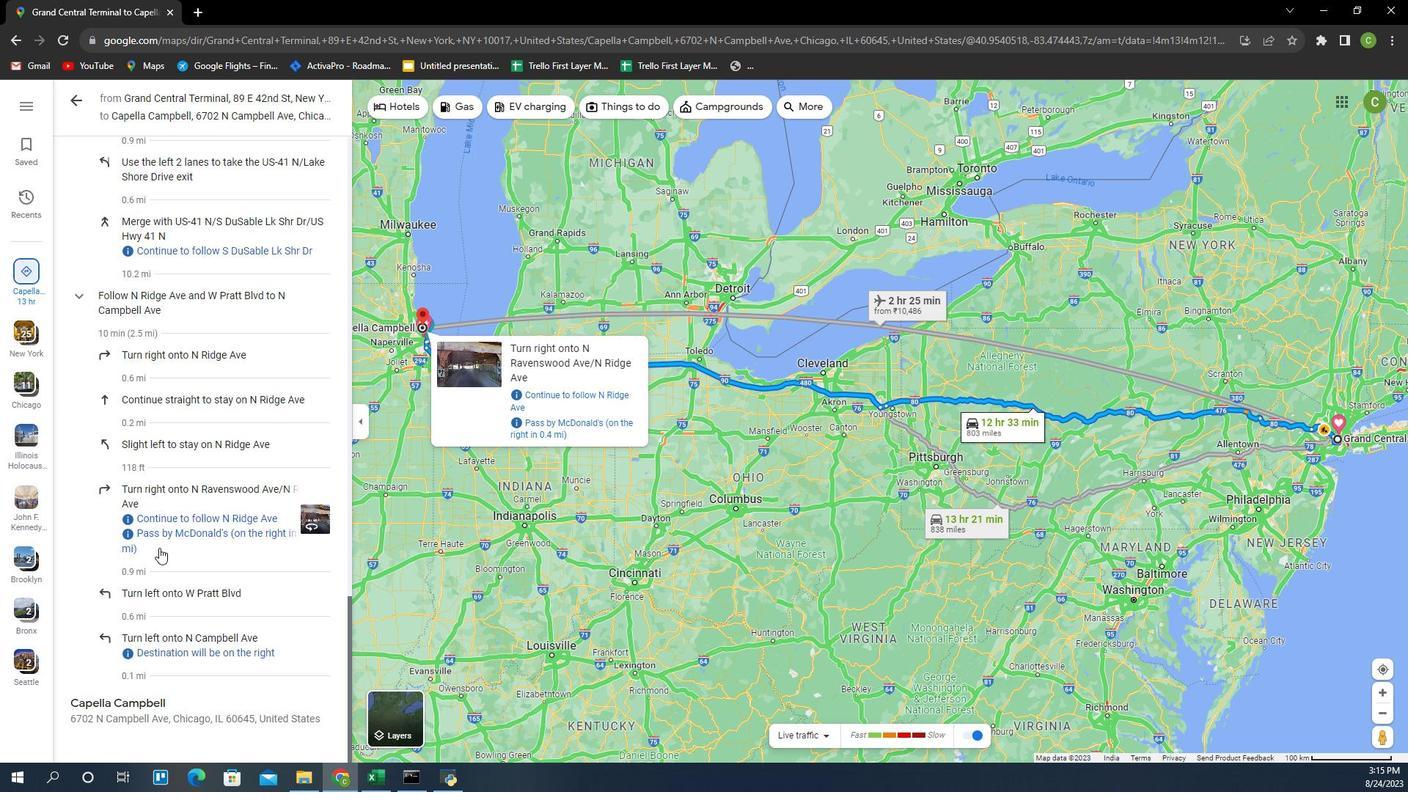 
Action: Mouse moved to (192, 524)
Screenshot: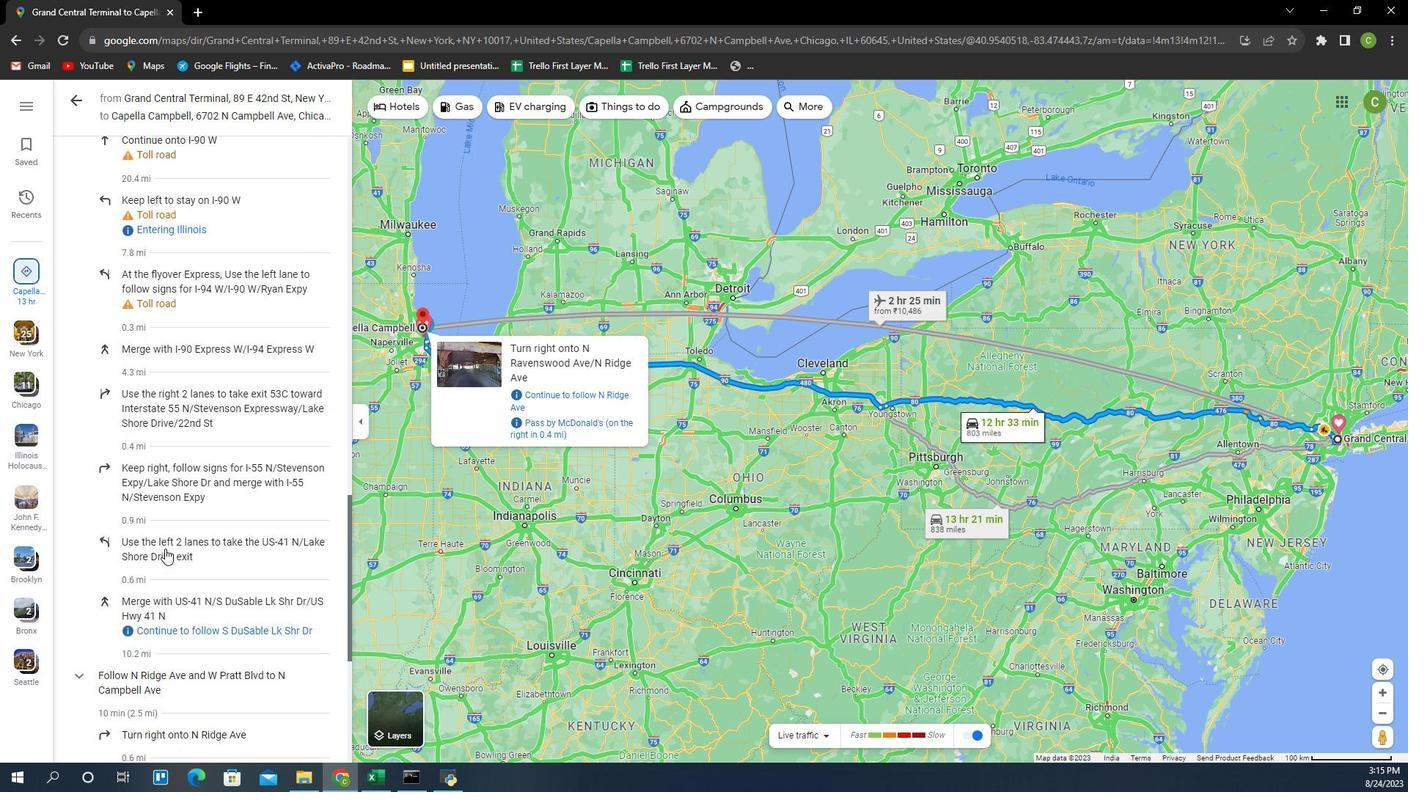 
Action: Mouse scrolled (189, 524) with delta (0, 0)
Screenshot: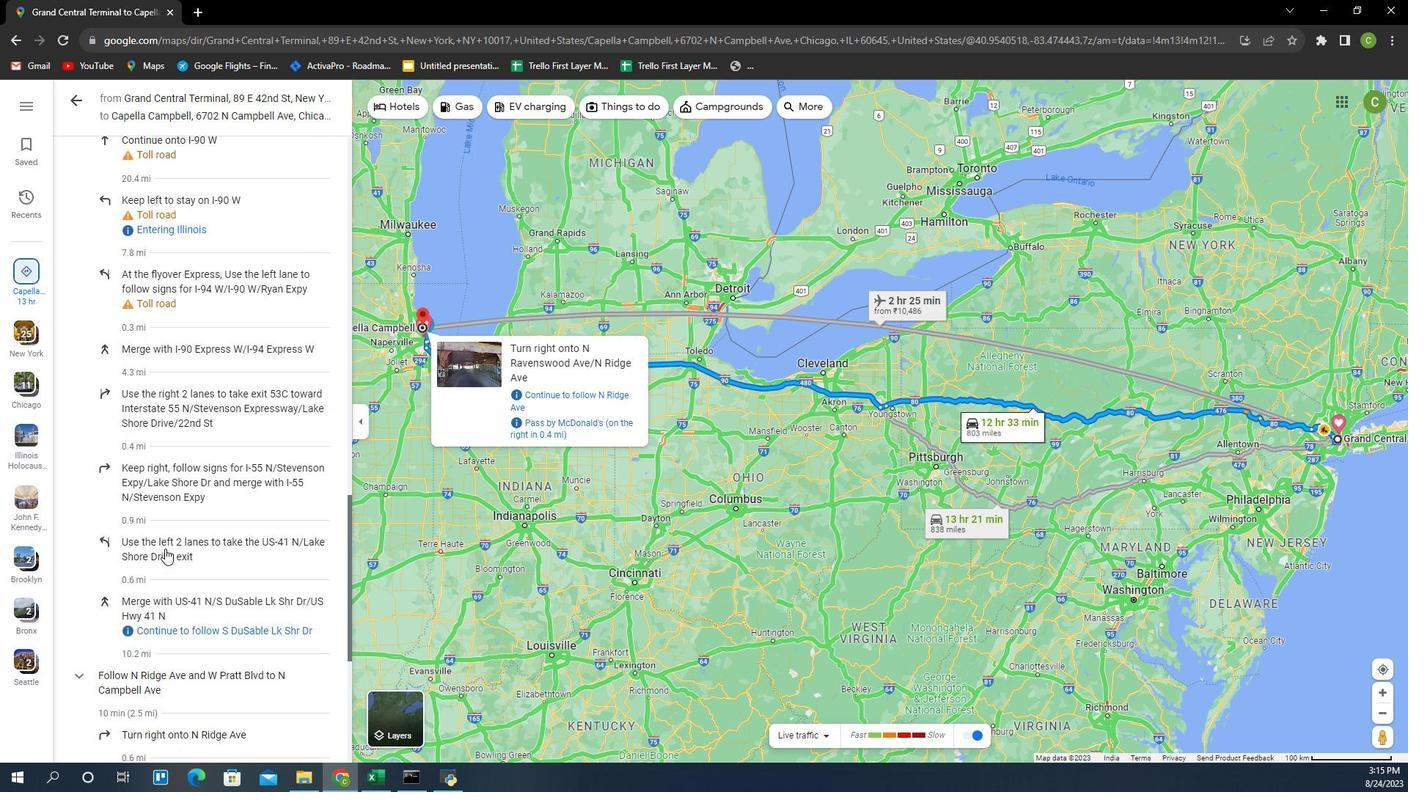 
Action: Mouse scrolled (192, 524) with delta (0, 0)
Screenshot: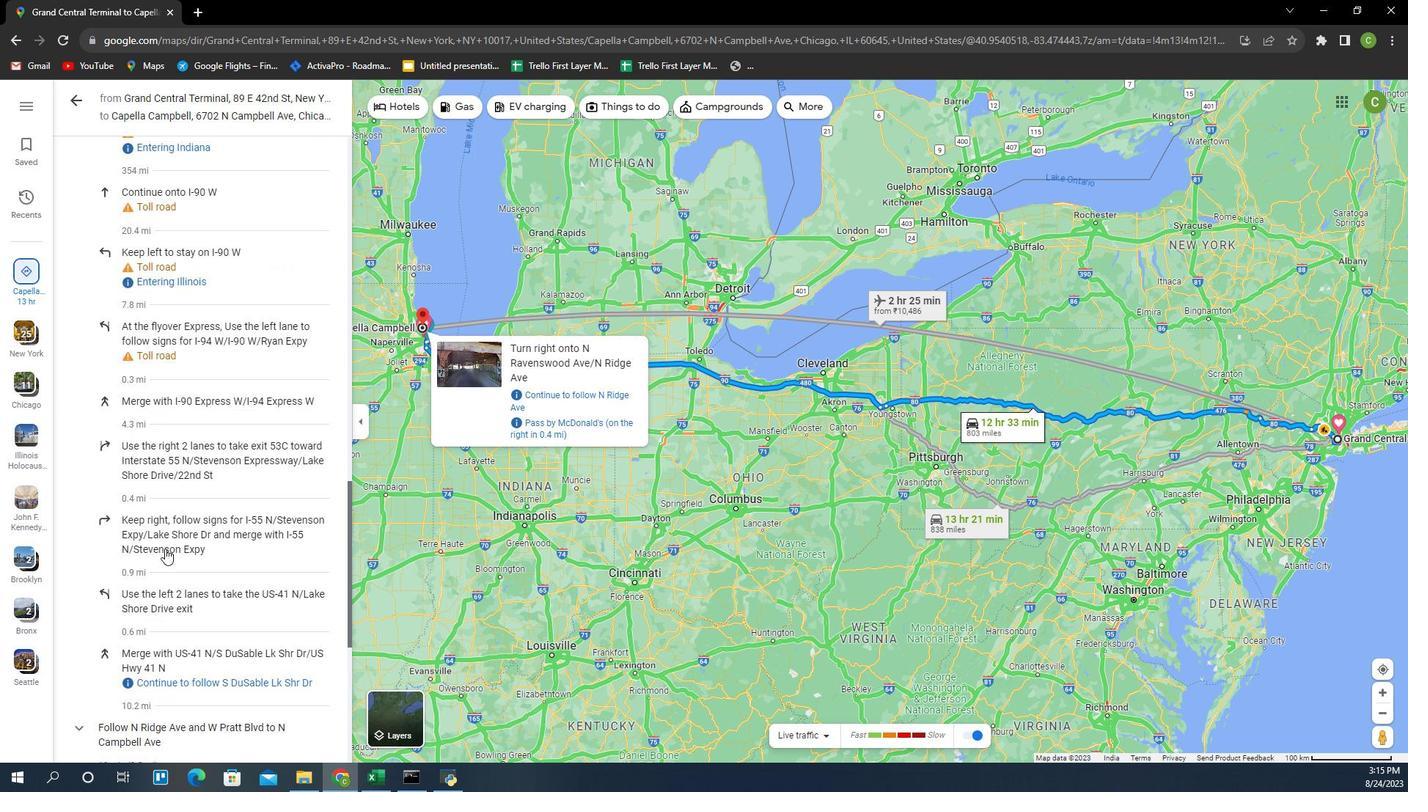 
Action: Mouse scrolled (192, 524) with delta (0, 0)
Screenshot: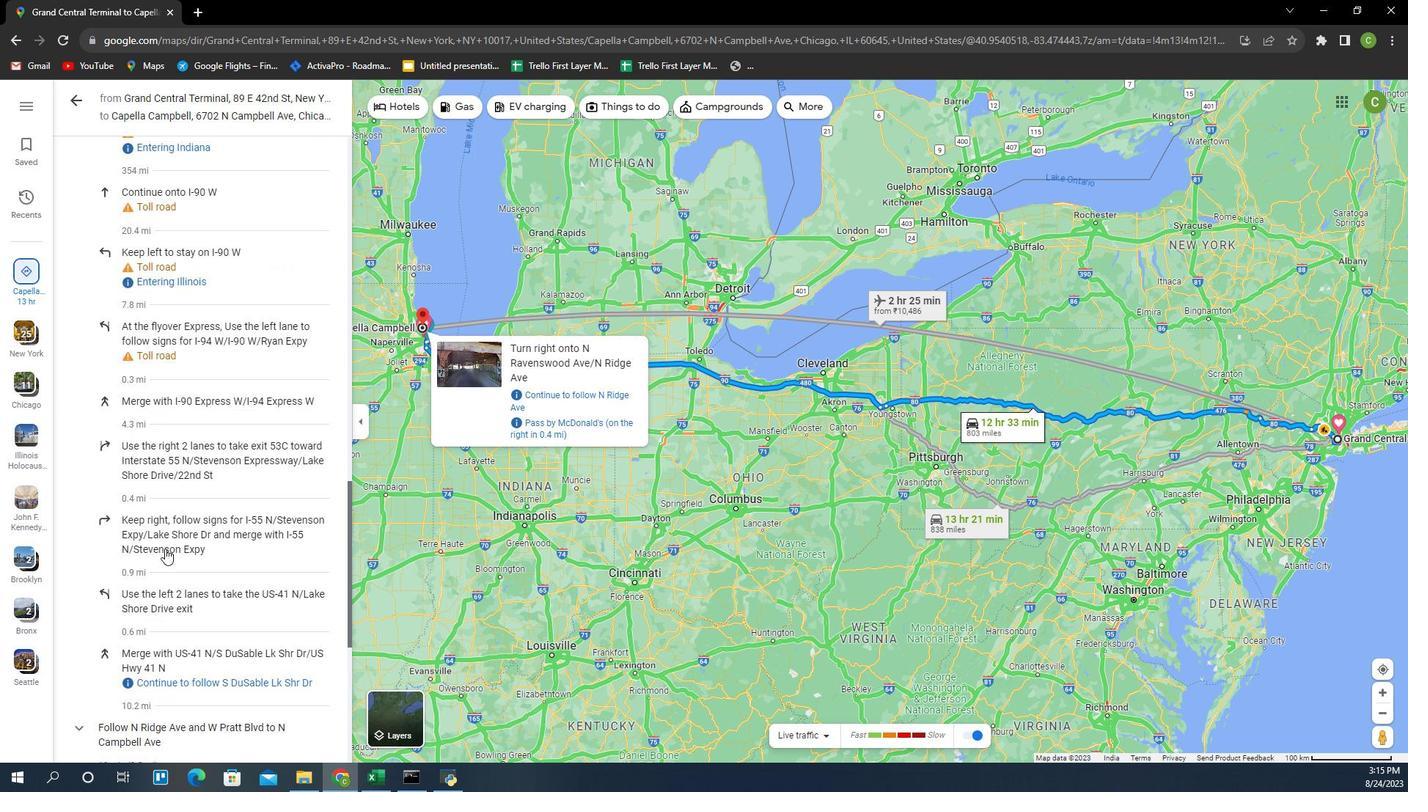 
Action: Mouse scrolled (192, 524) with delta (0, 0)
Screenshot: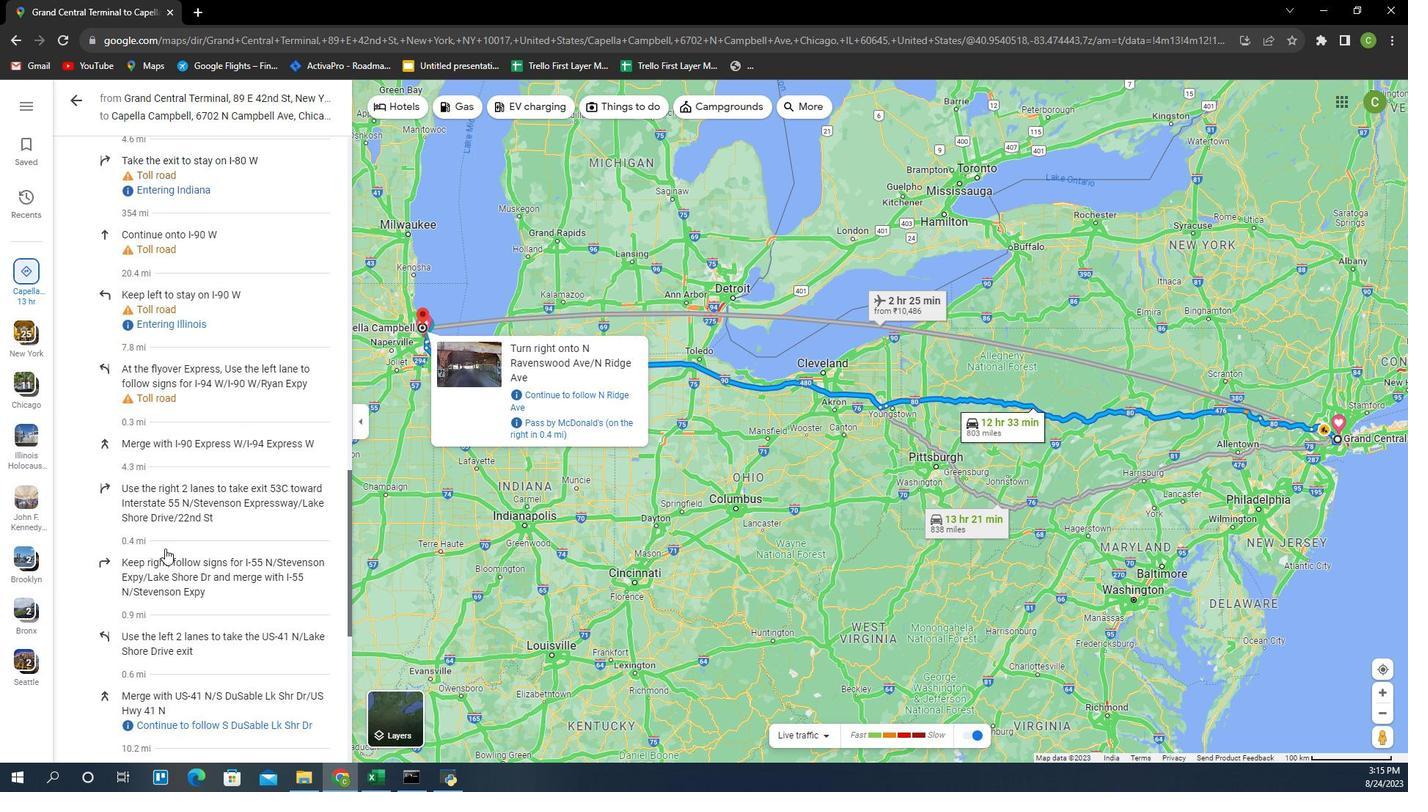 
Action: Mouse scrolled (192, 524) with delta (0, 0)
Screenshot: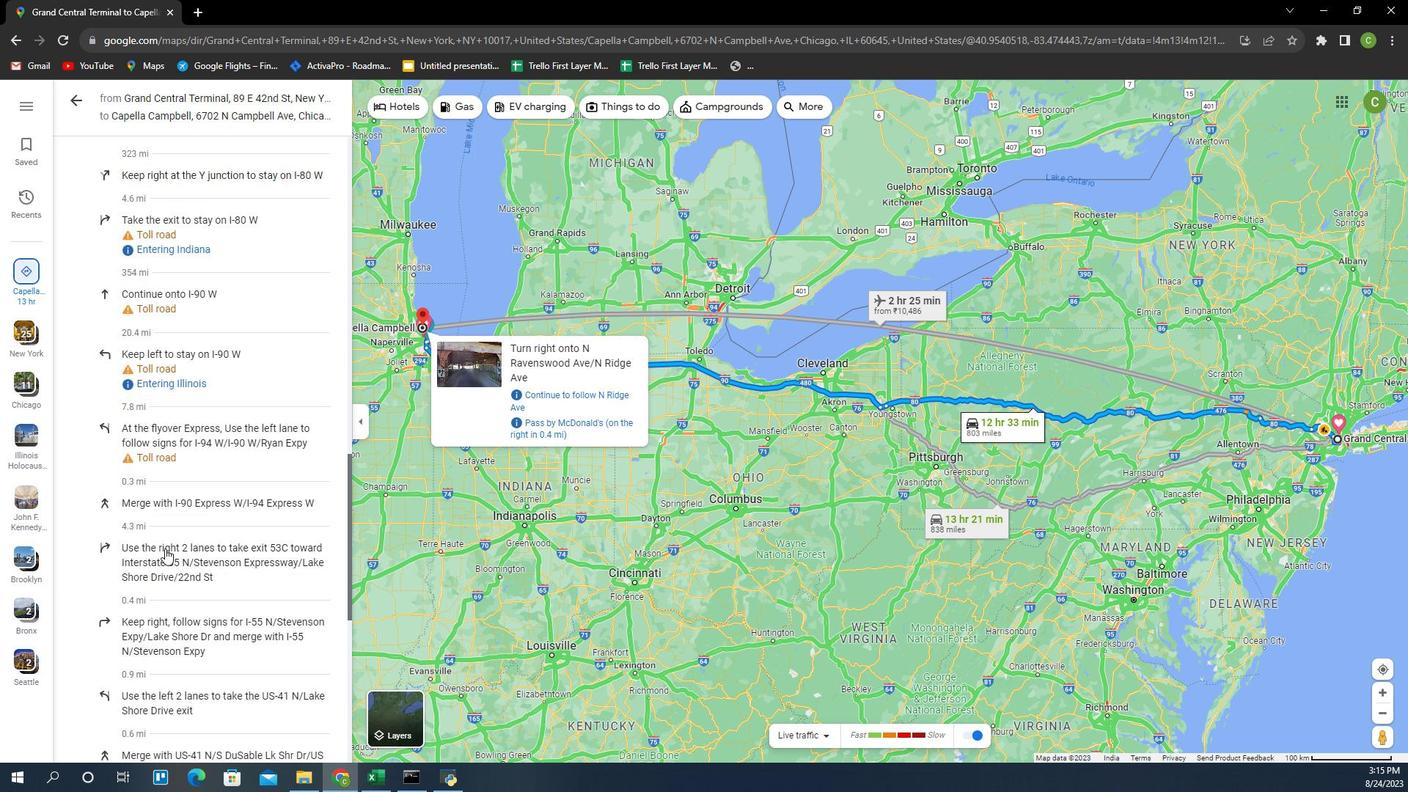 
Action: Mouse scrolled (192, 524) with delta (0, 0)
Screenshot: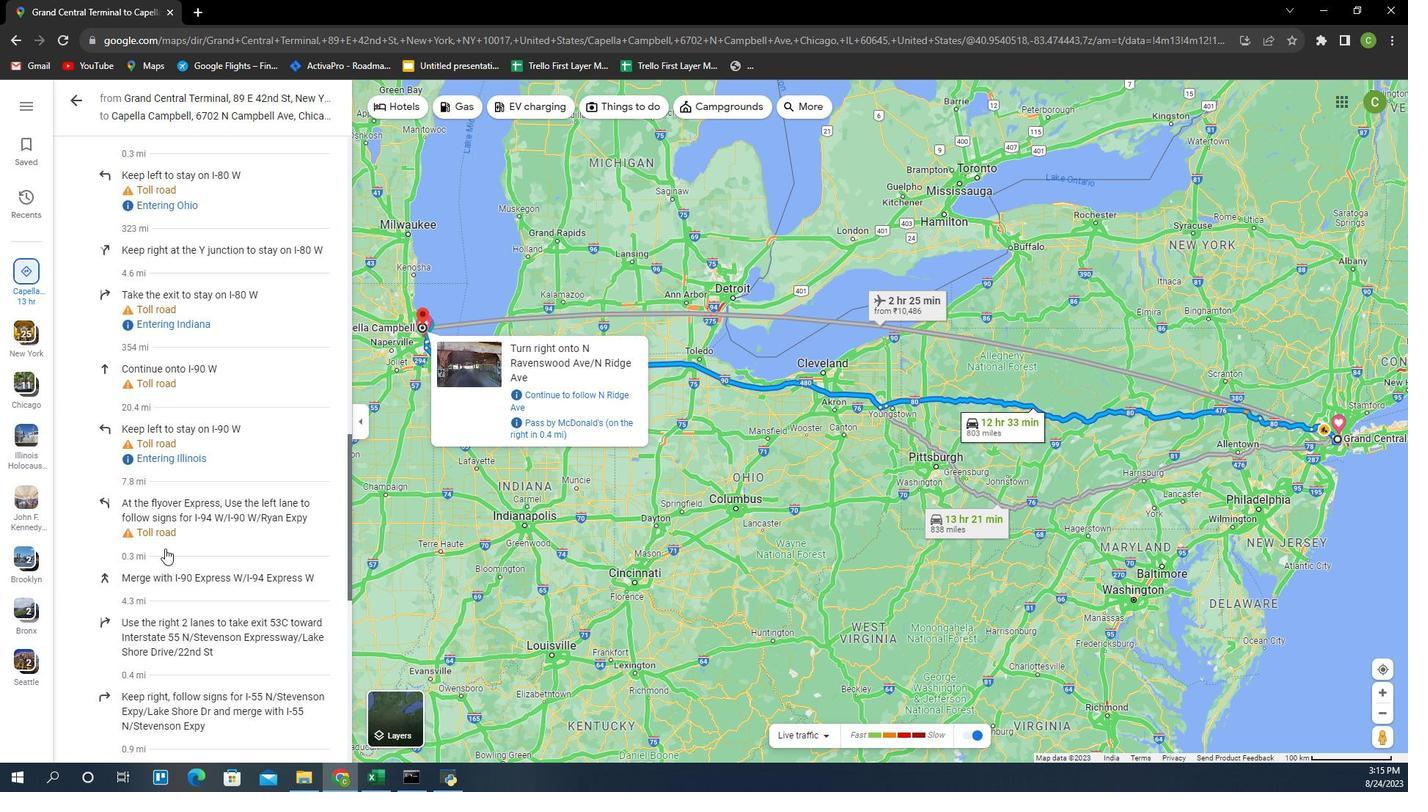 
Action: Mouse scrolled (192, 524) with delta (0, 0)
Screenshot: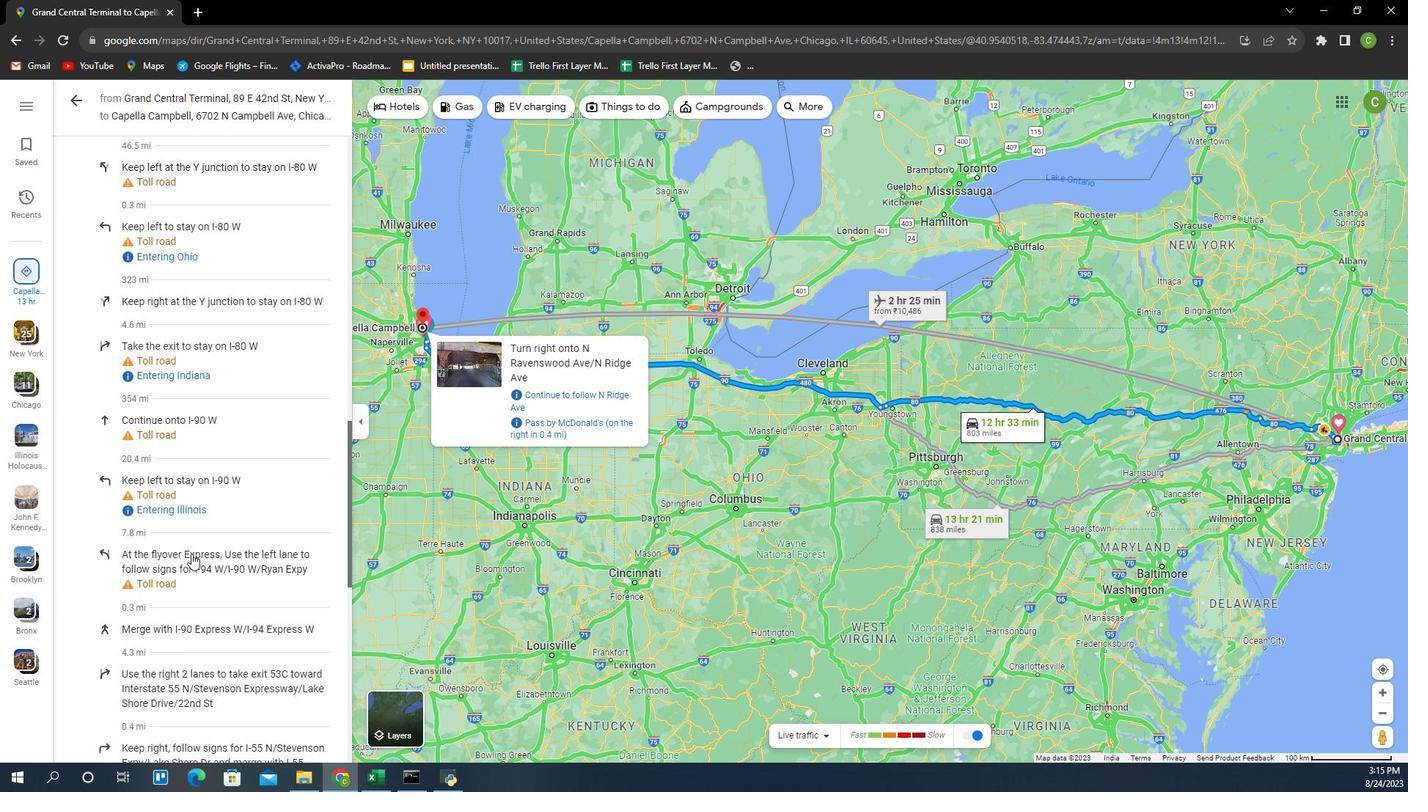 
Action: Mouse scrolled (192, 524) with delta (0, 0)
Screenshot: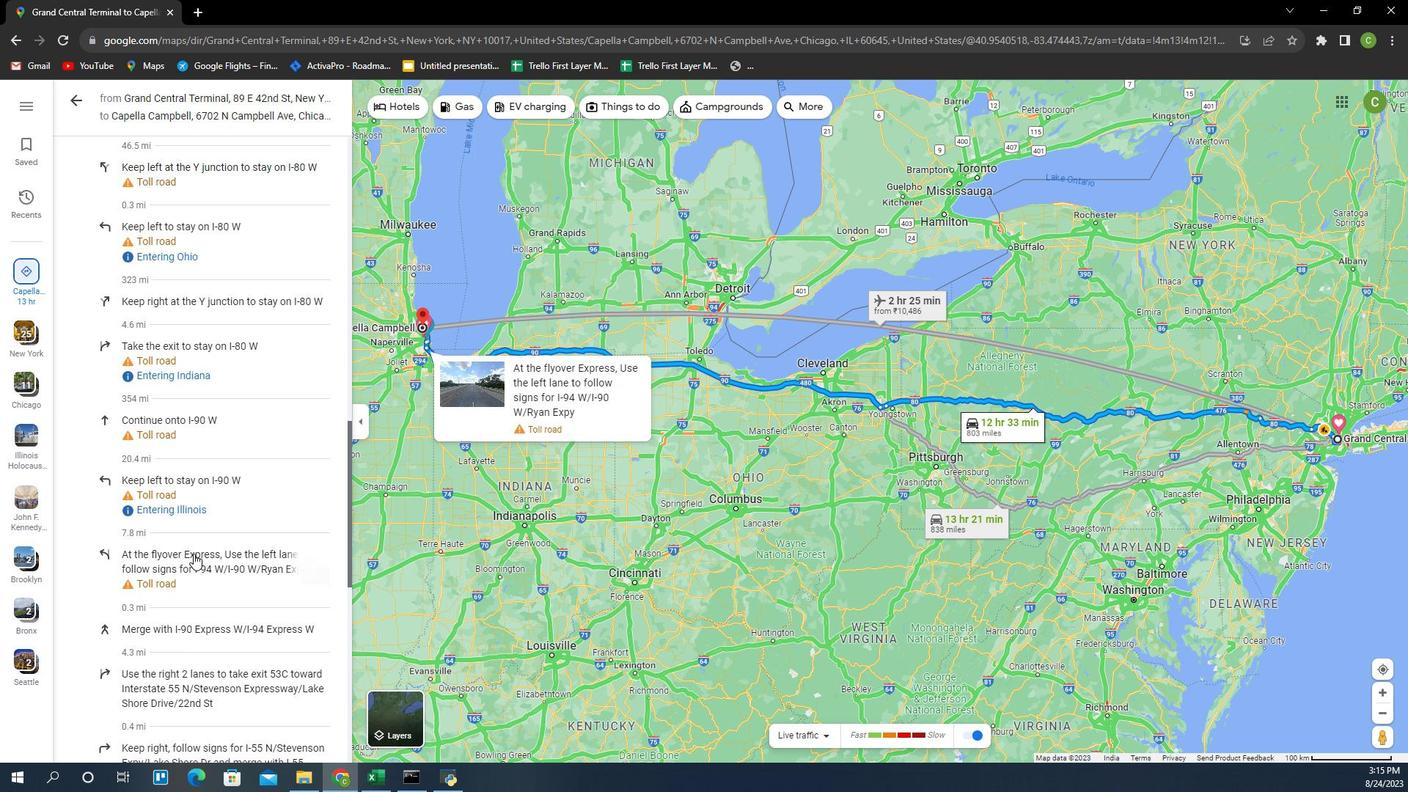 
Action: Mouse scrolled (192, 524) with delta (0, 0)
Screenshot: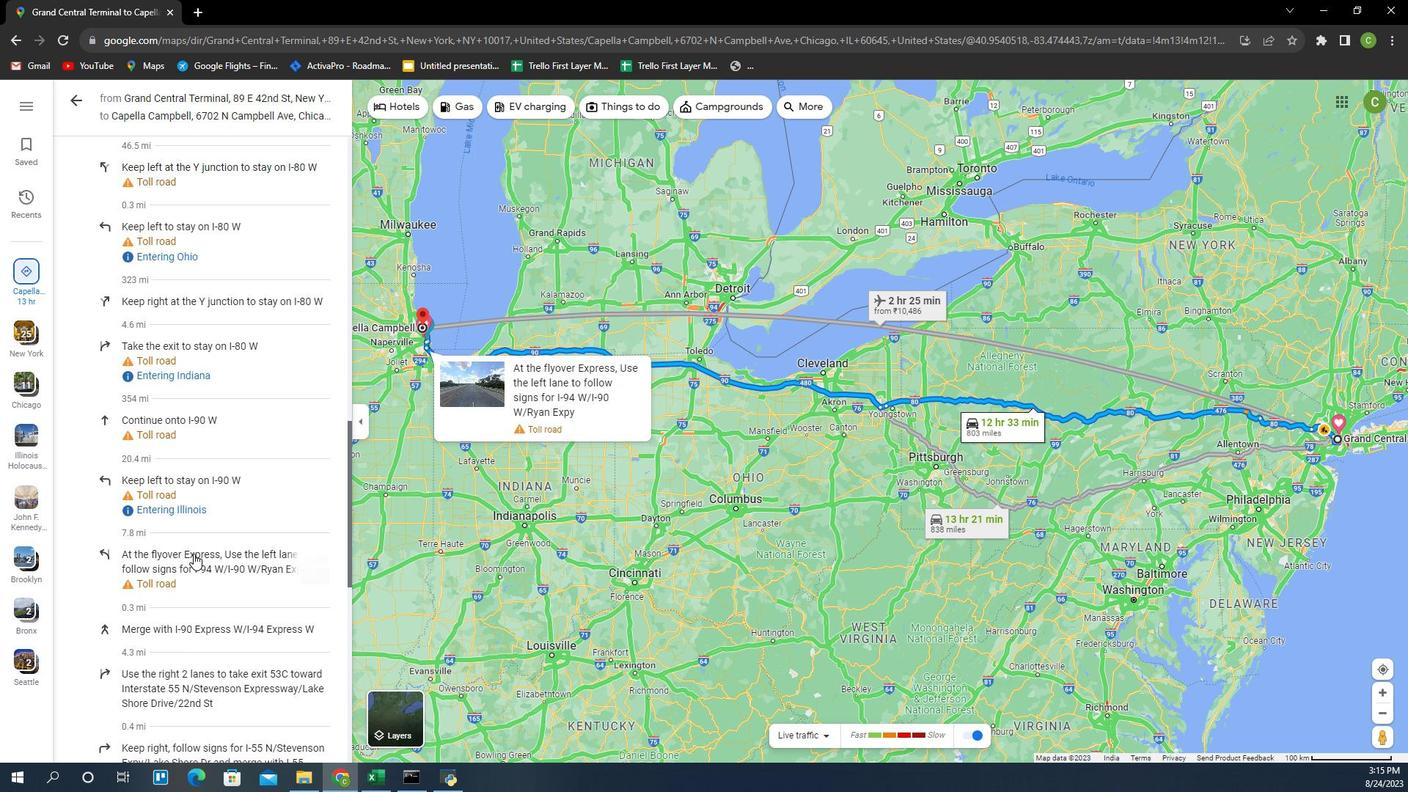 
Action: Mouse moved to (217, 527)
Screenshot: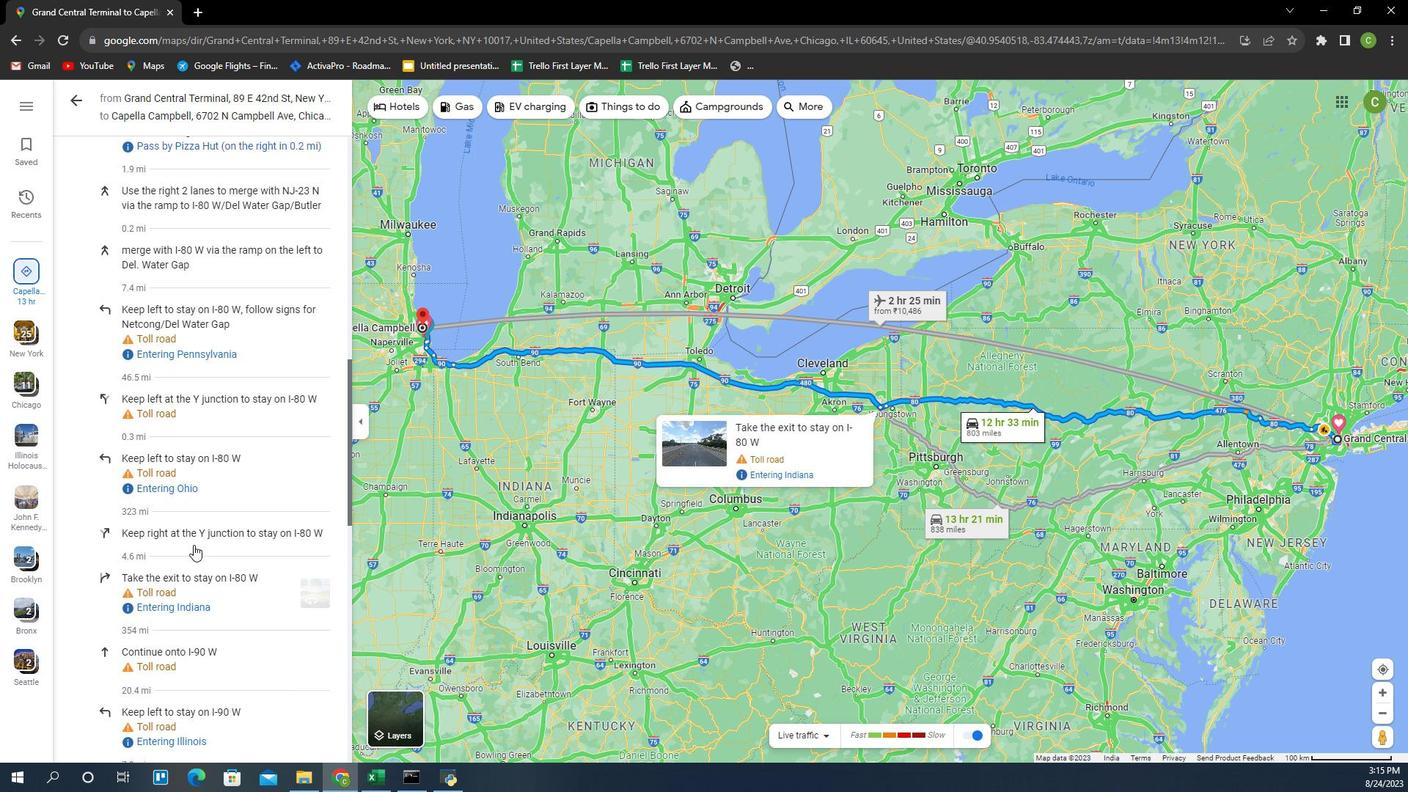 
Action: Mouse scrolled (217, 528) with delta (0, 0)
Screenshot: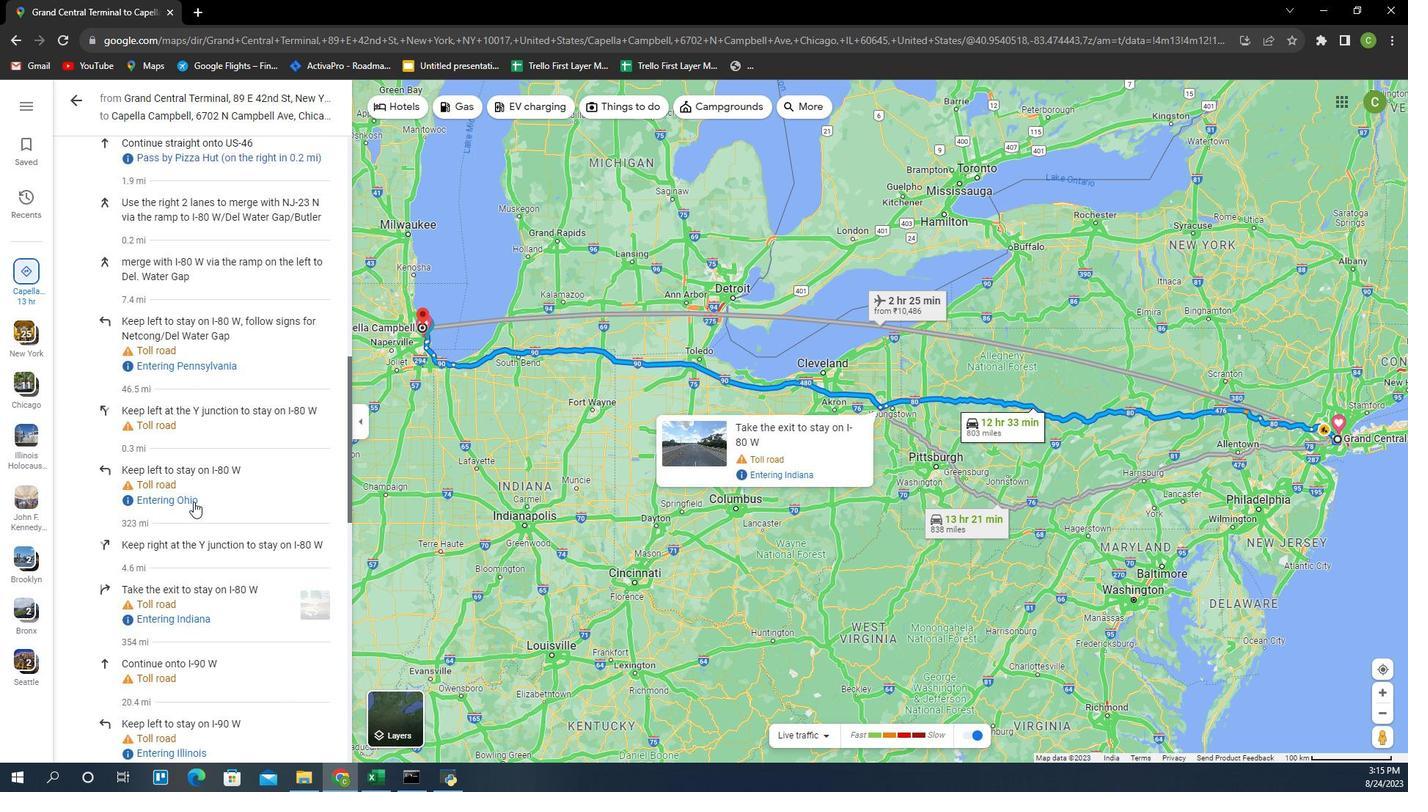 
Action: Mouse scrolled (217, 528) with delta (0, 0)
Screenshot: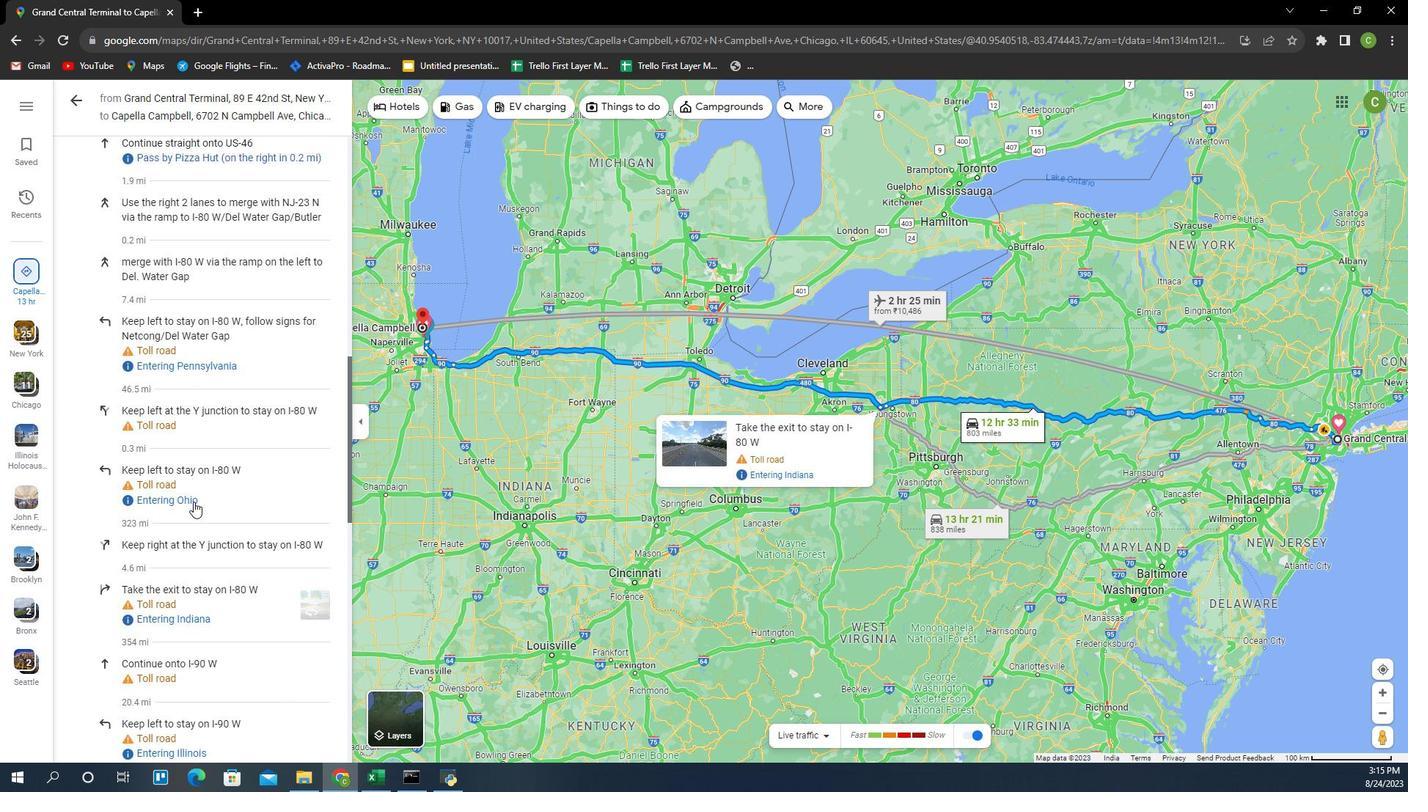 
Action: Mouse scrolled (217, 528) with delta (0, 0)
Screenshot: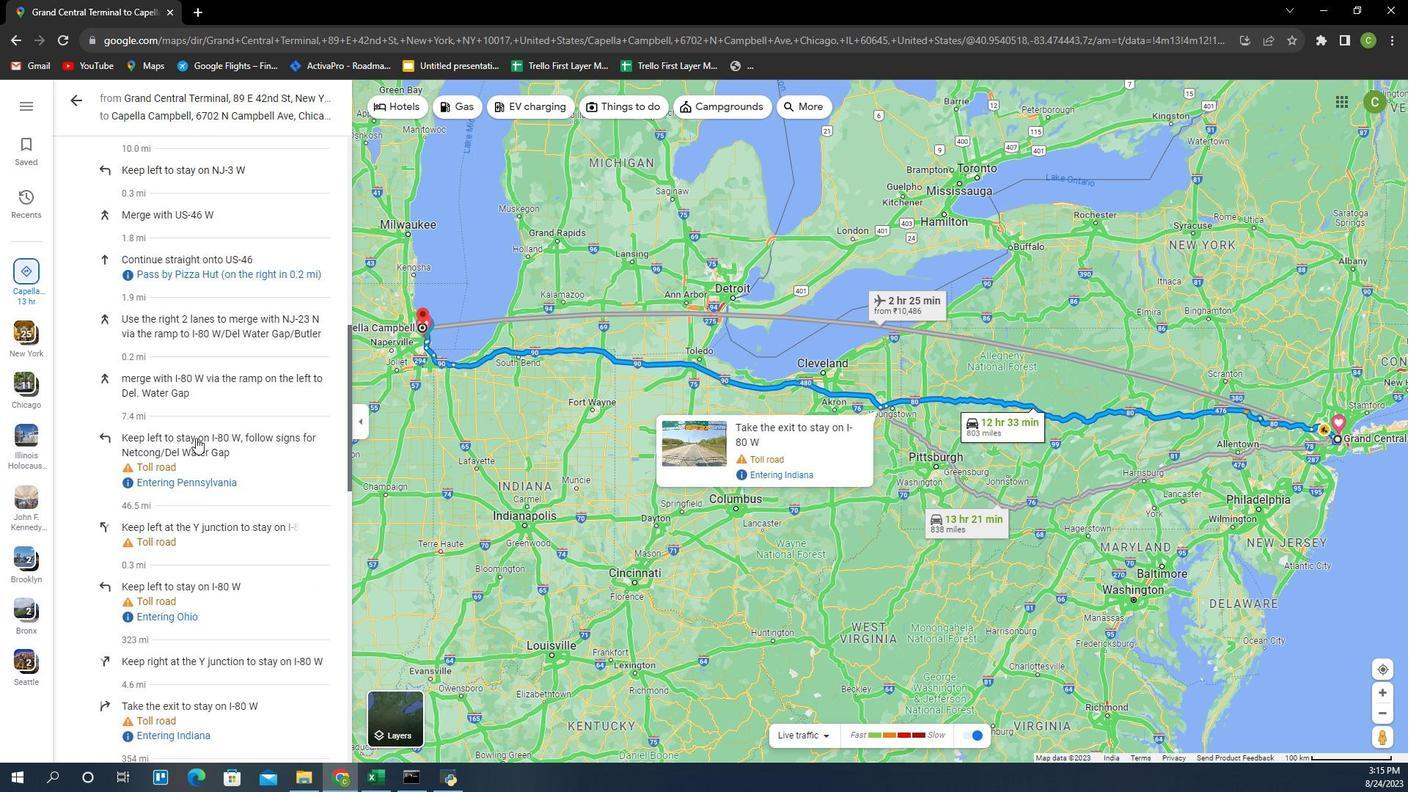 
Action: Mouse moved to (217, 526)
Screenshot: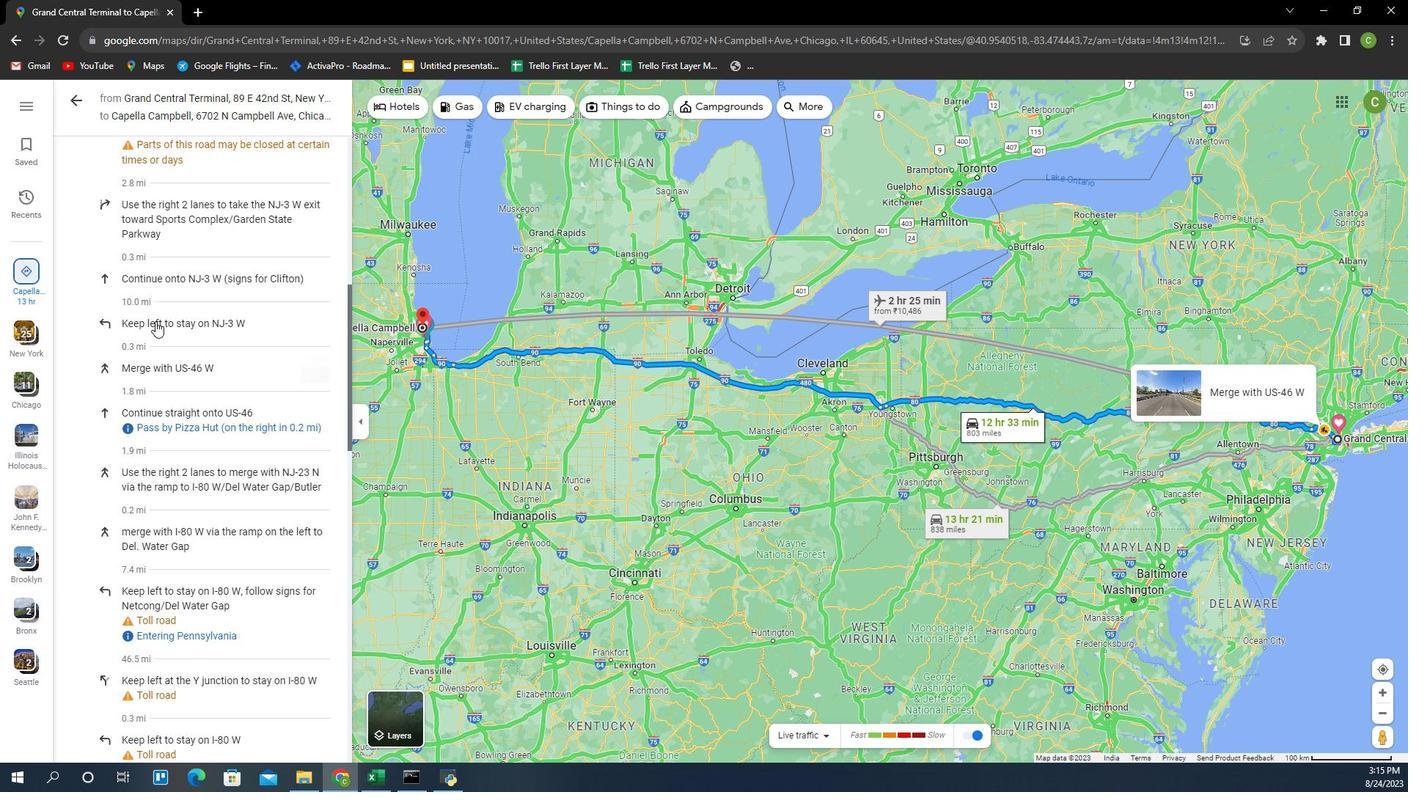 
Action: Mouse scrolled (217, 527) with delta (0, 0)
Screenshot: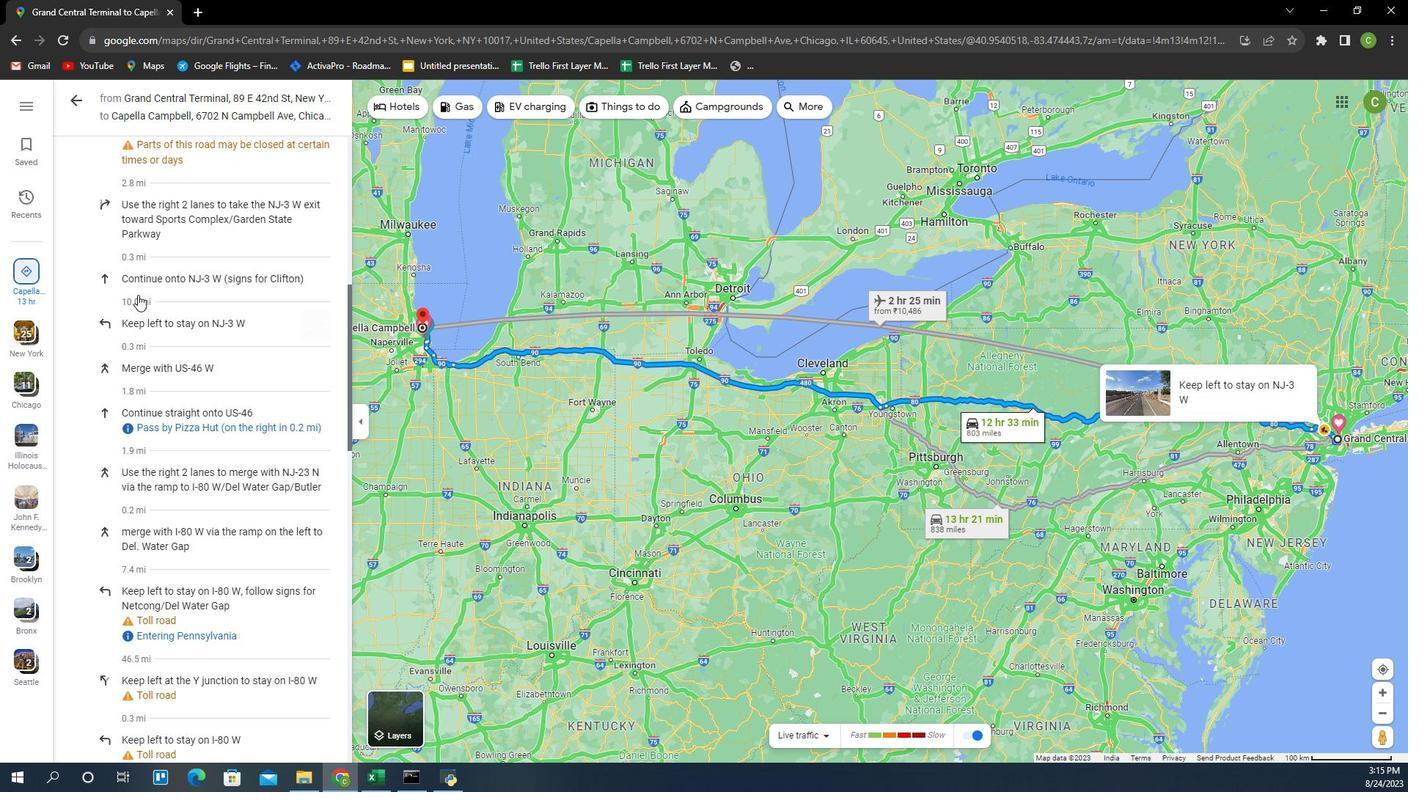 
Action: Mouse scrolled (217, 527) with delta (0, 0)
Screenshot: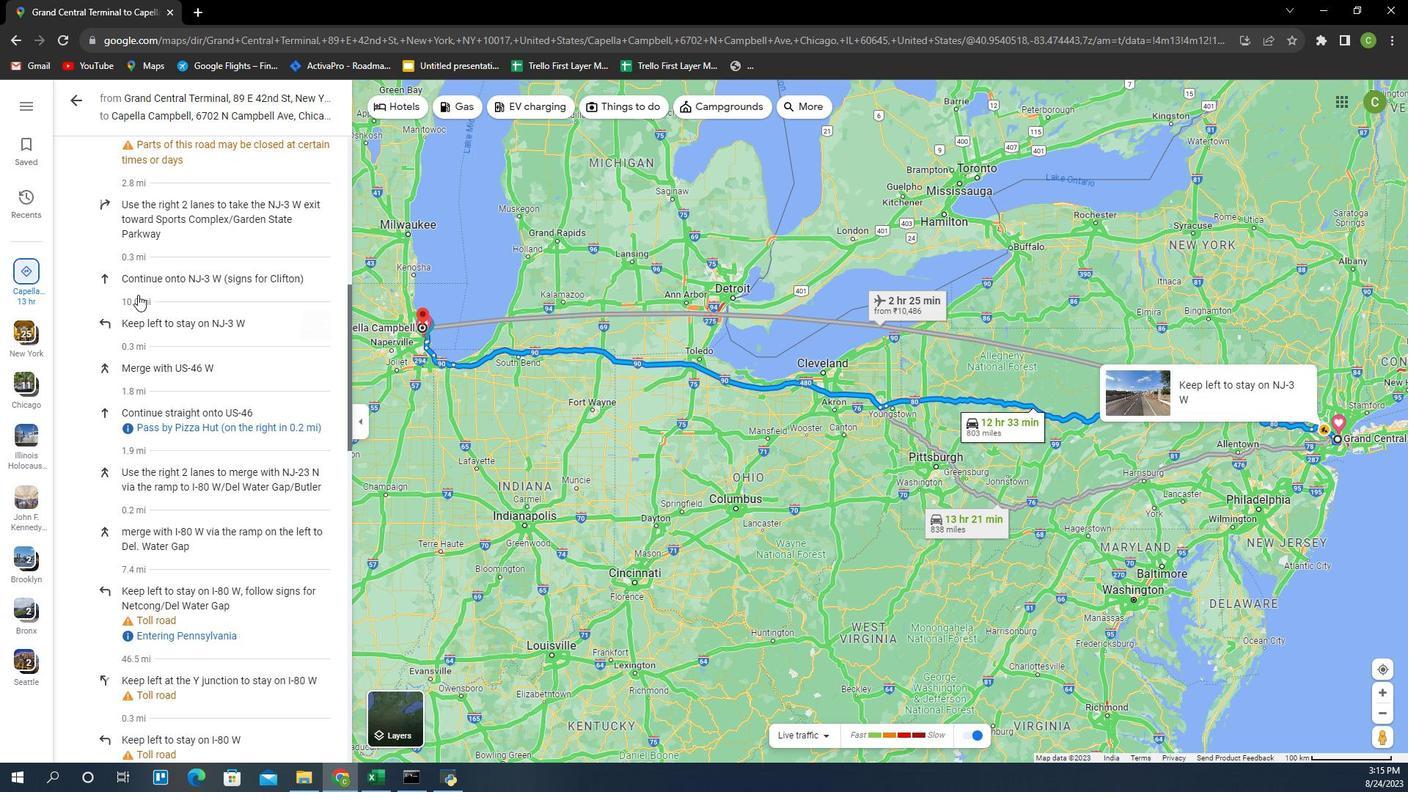 
Action: Mouse scrolled (217, 527) with delta (0, 0)
Screenshot: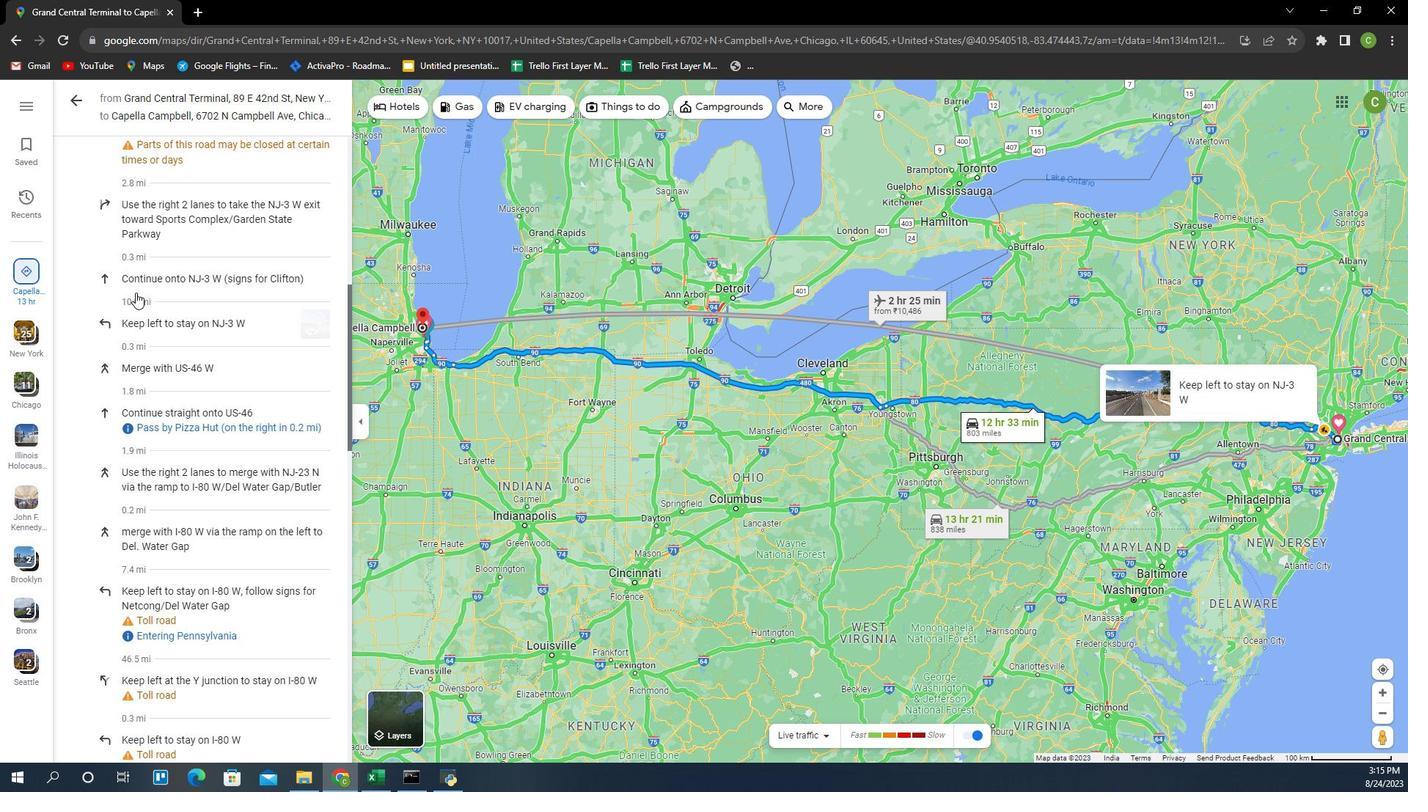 
Action: Mouse moved to (217, 525)
Screenshot: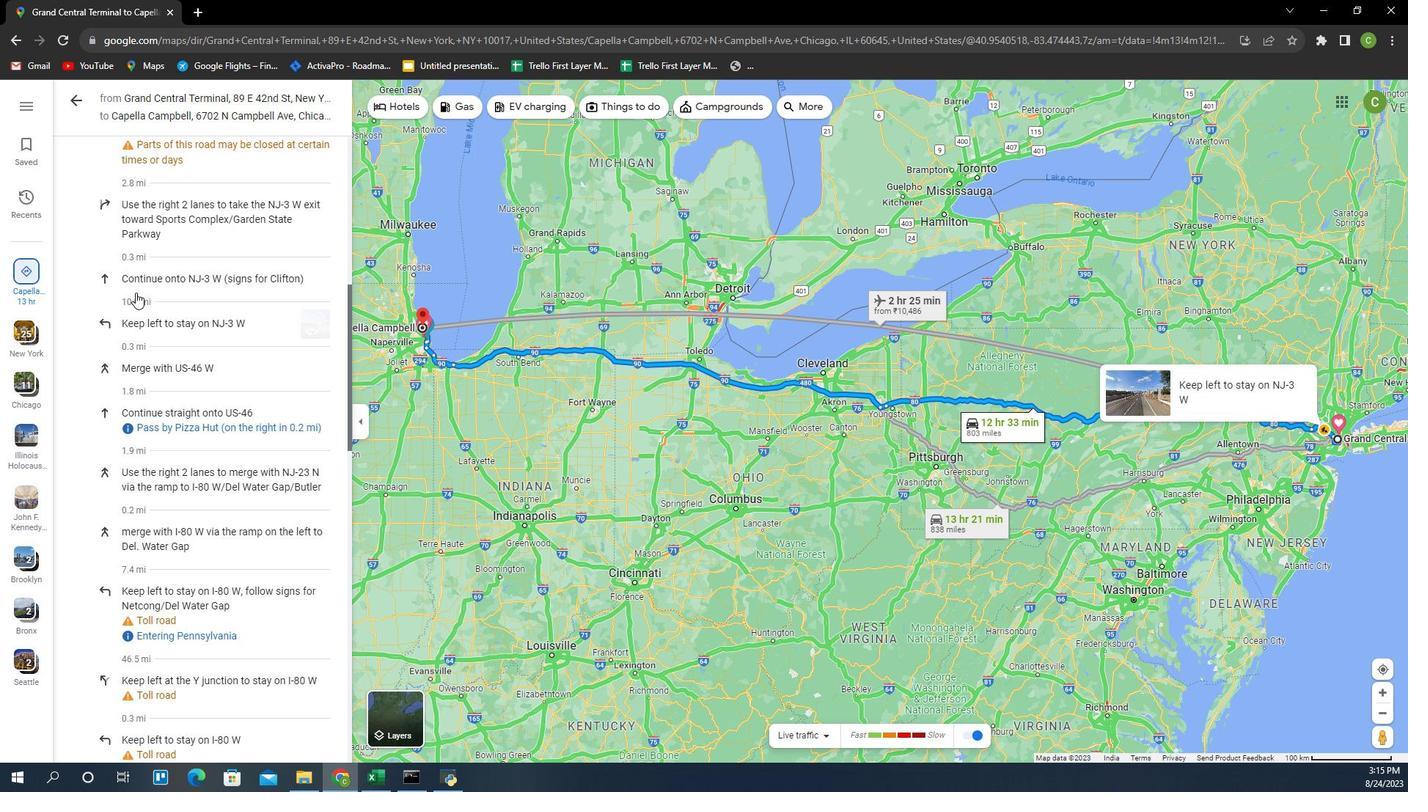 
Action: Mouse scrolled (217, 525) with delta (0, 0)
Screenshot: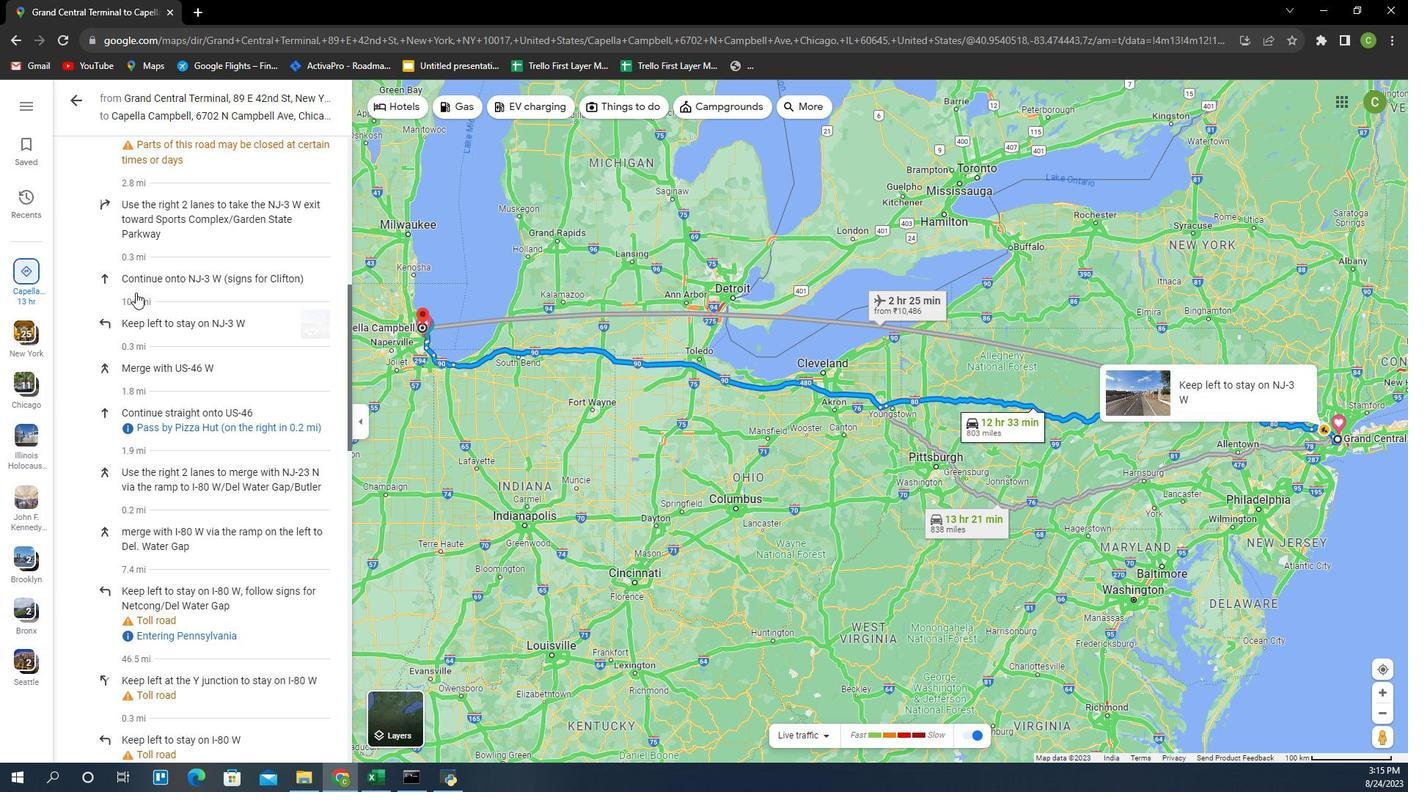 
Action: Mouse moved to (156, 355)
Screenshot: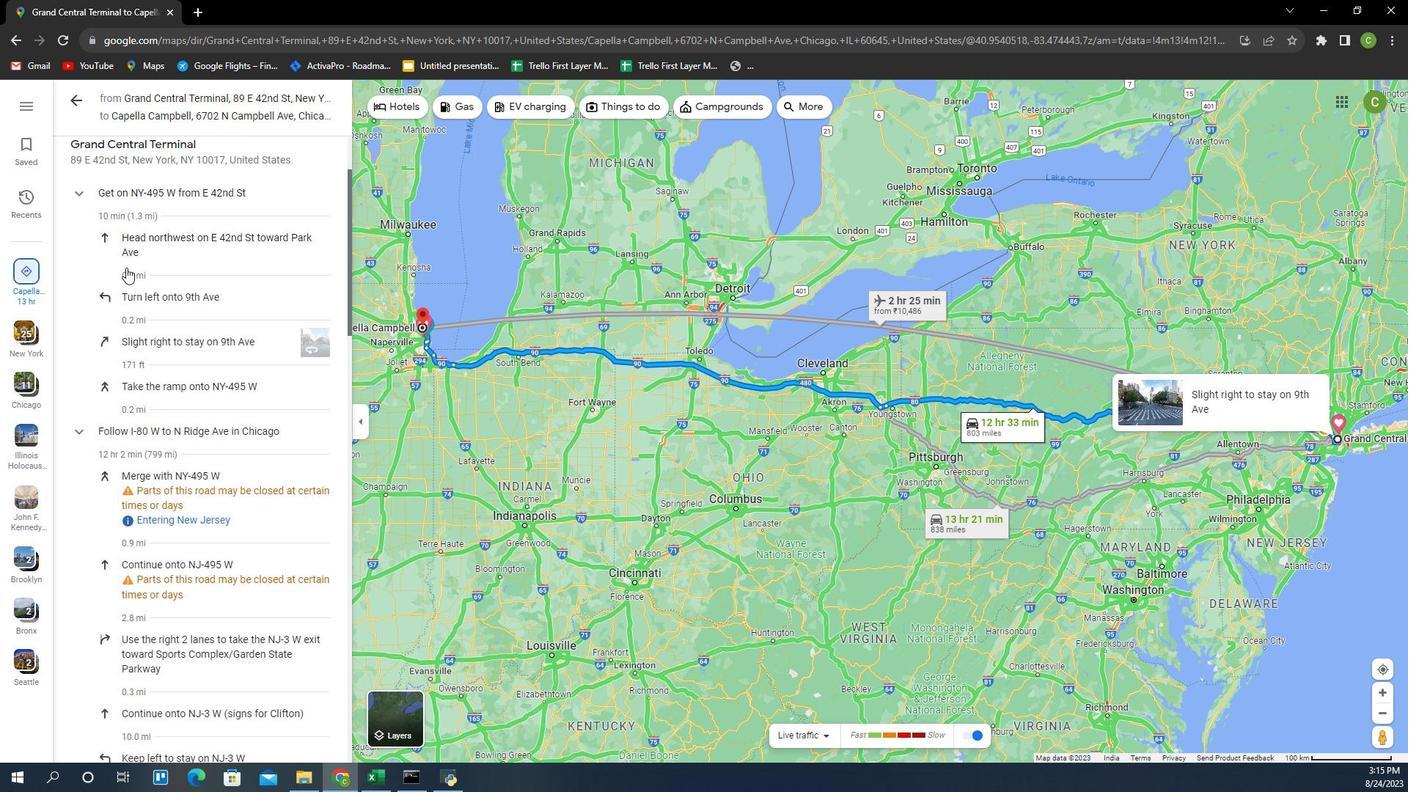 
Action: Mouse scrolled (156, 355) with delta (0, 0)
Screenshot: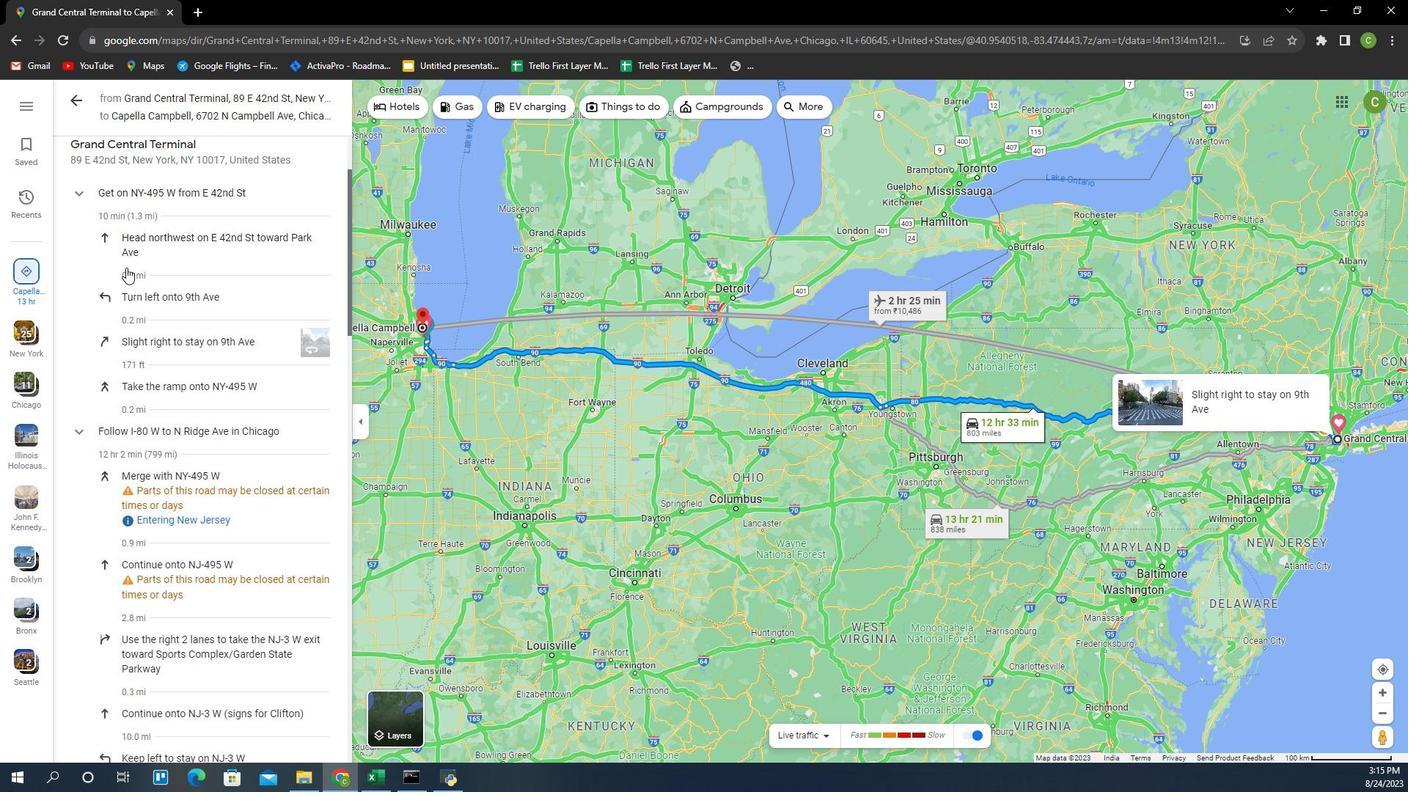 
Action: Mouse scrolled (156, 355) with delta (0, 0)
Screenshot: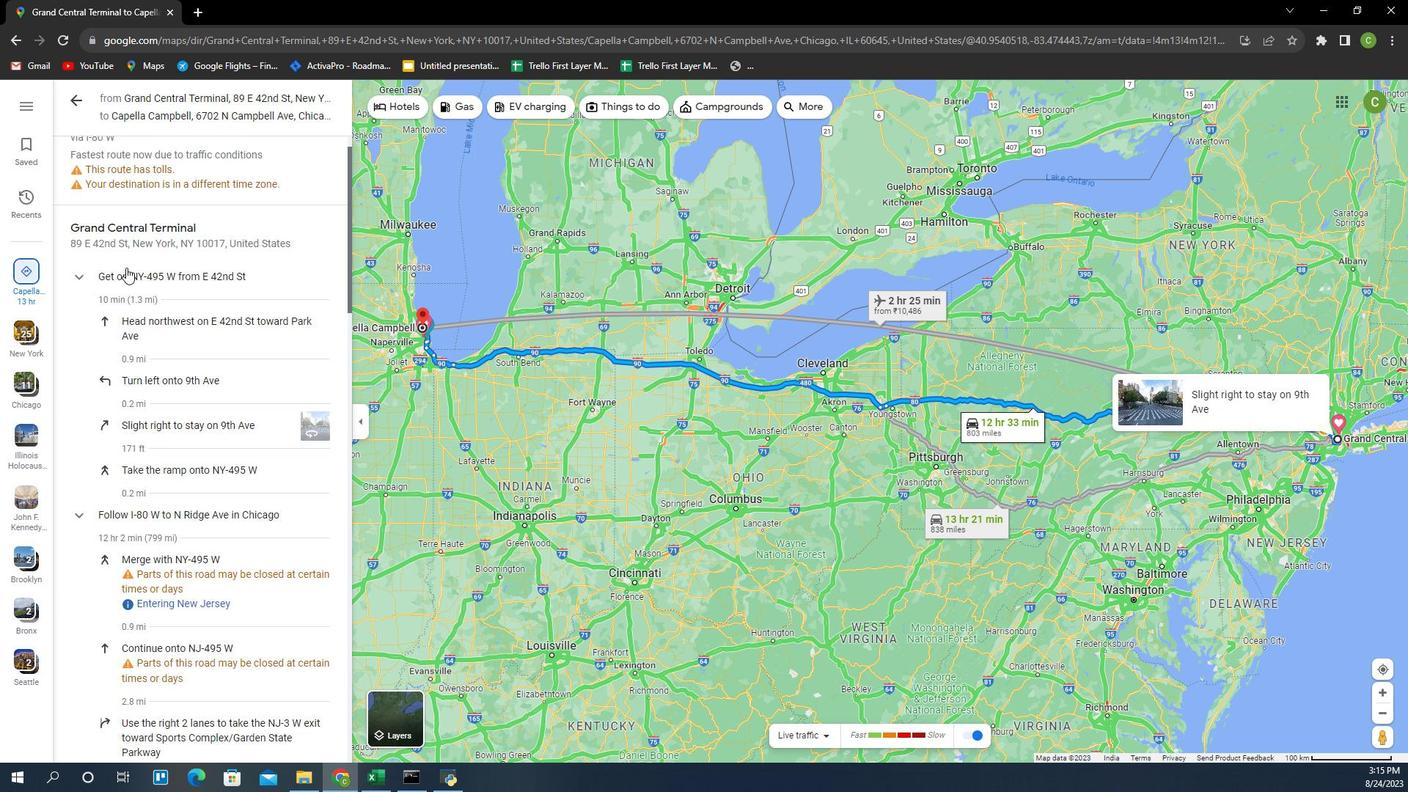 
Action: Mouse scrolled (156, 355) with delta (0, 0)
Screenshot: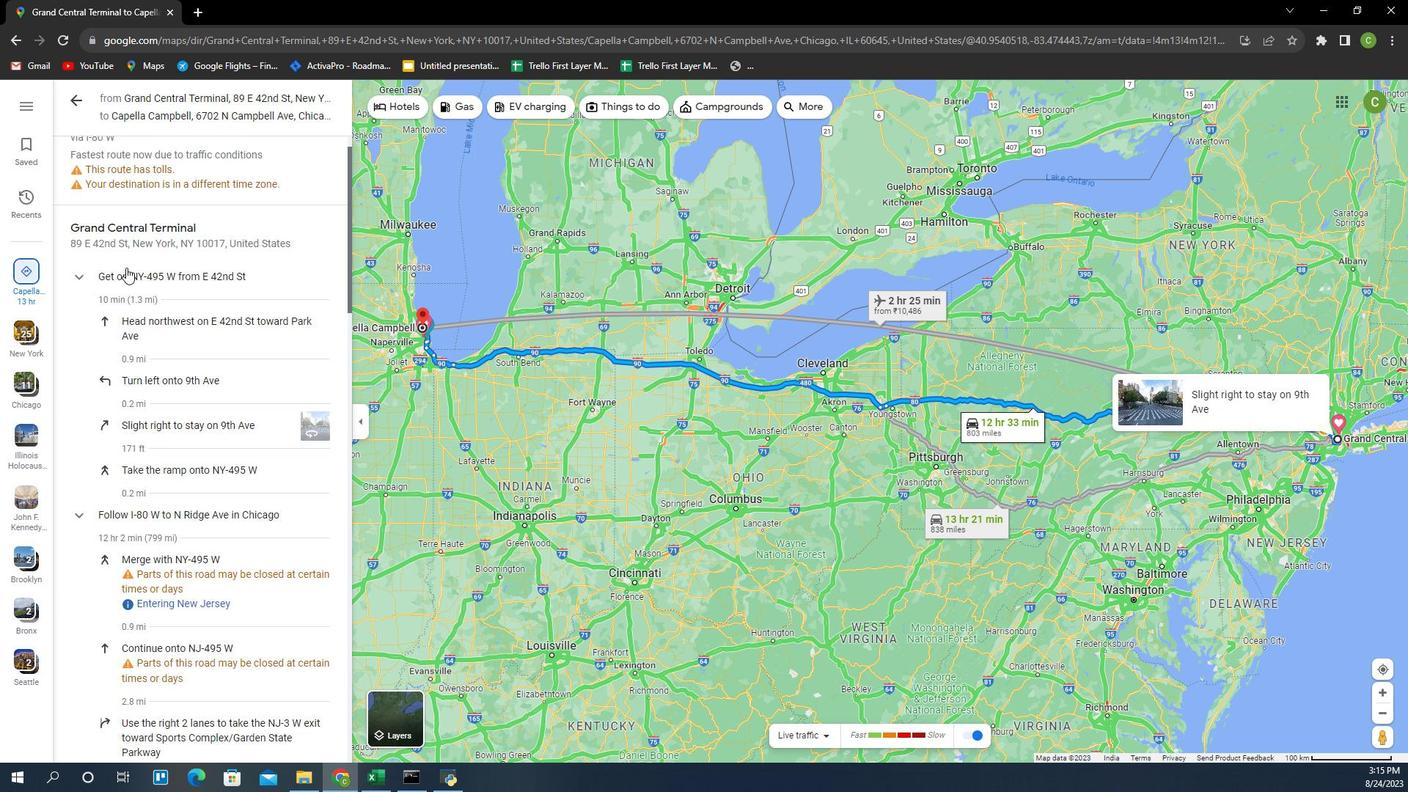 
Action: Mouse moved to (156, 354)
Screenshot: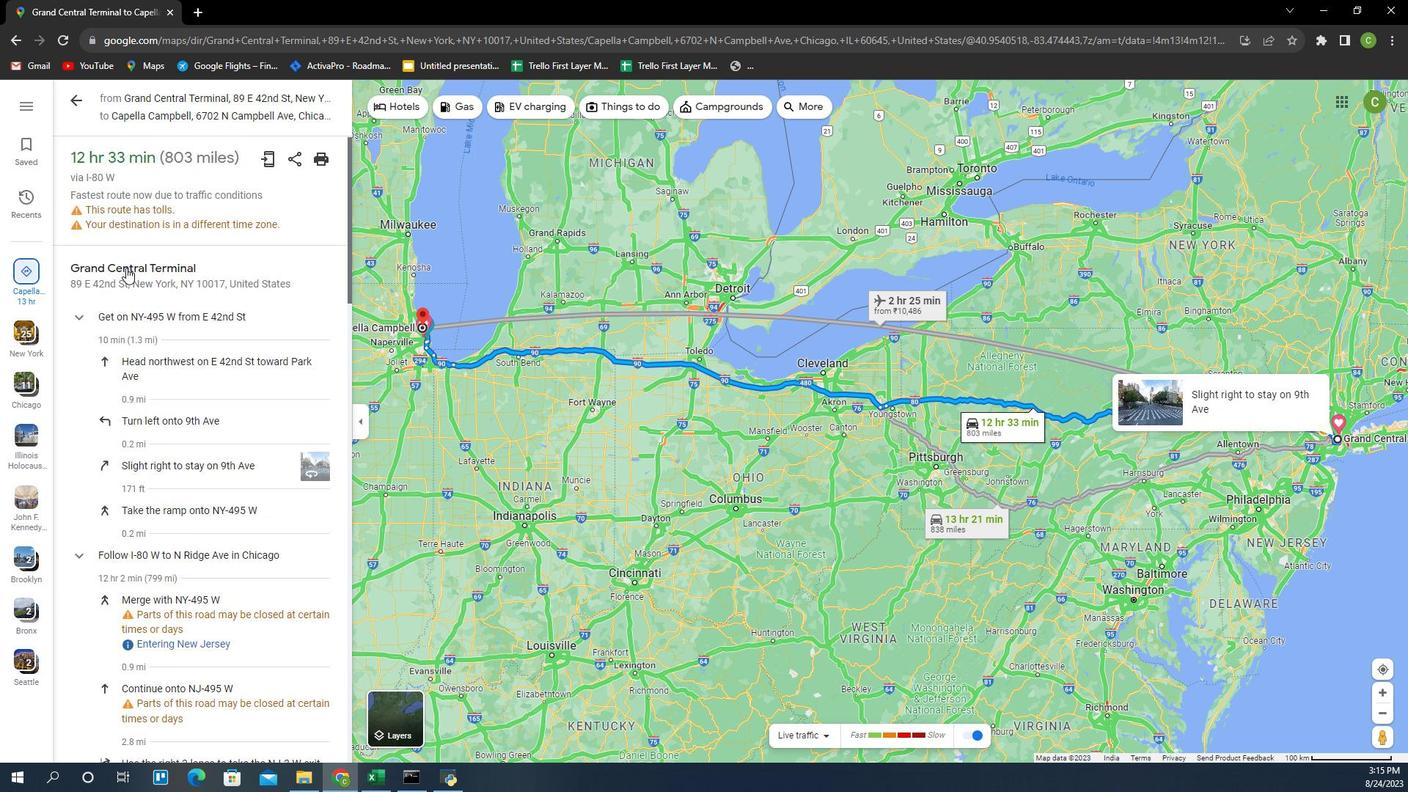 
Action: Mouse scrolled (156, 355) with delta (0, 0)
Screenshot: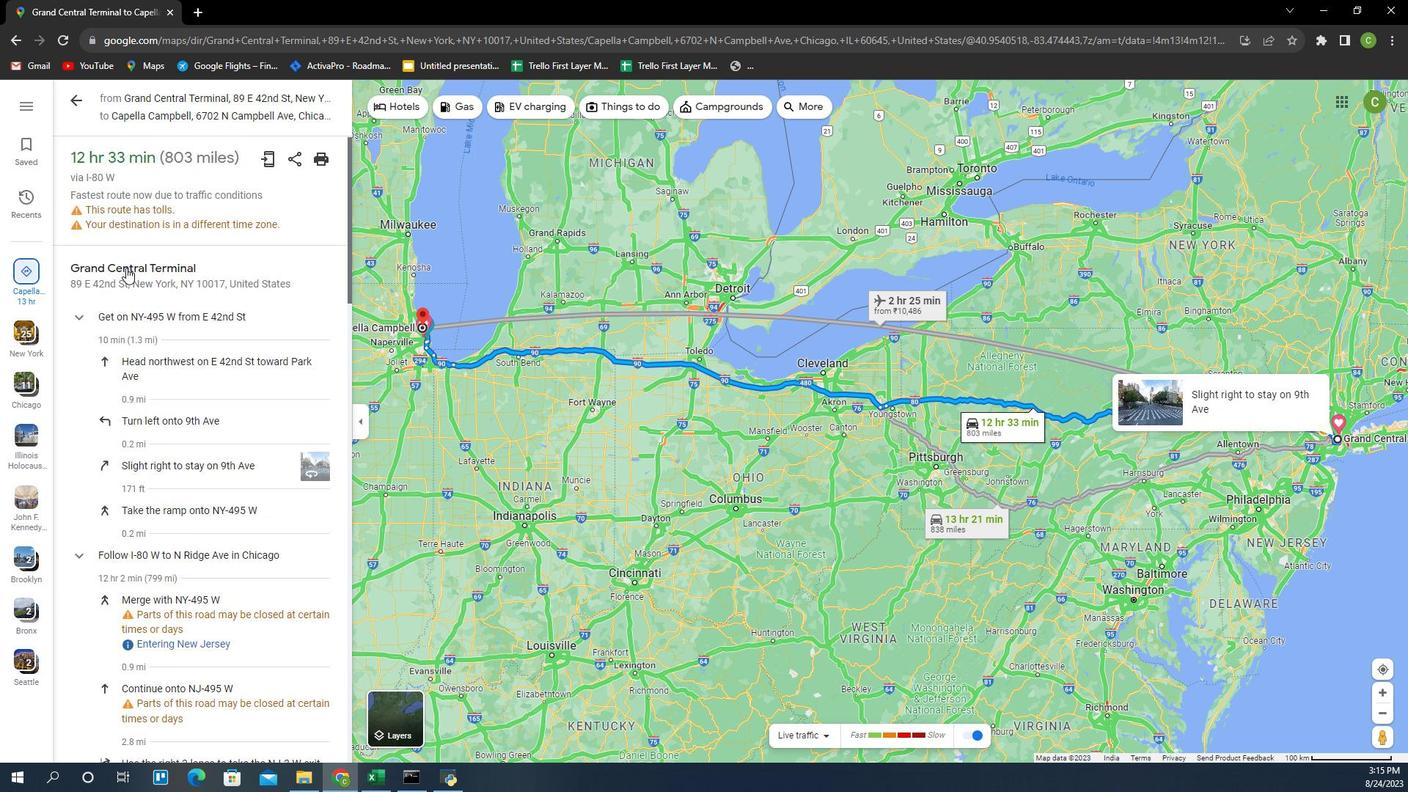 
Action: Mouse moved to (158, 353)
Screenshot: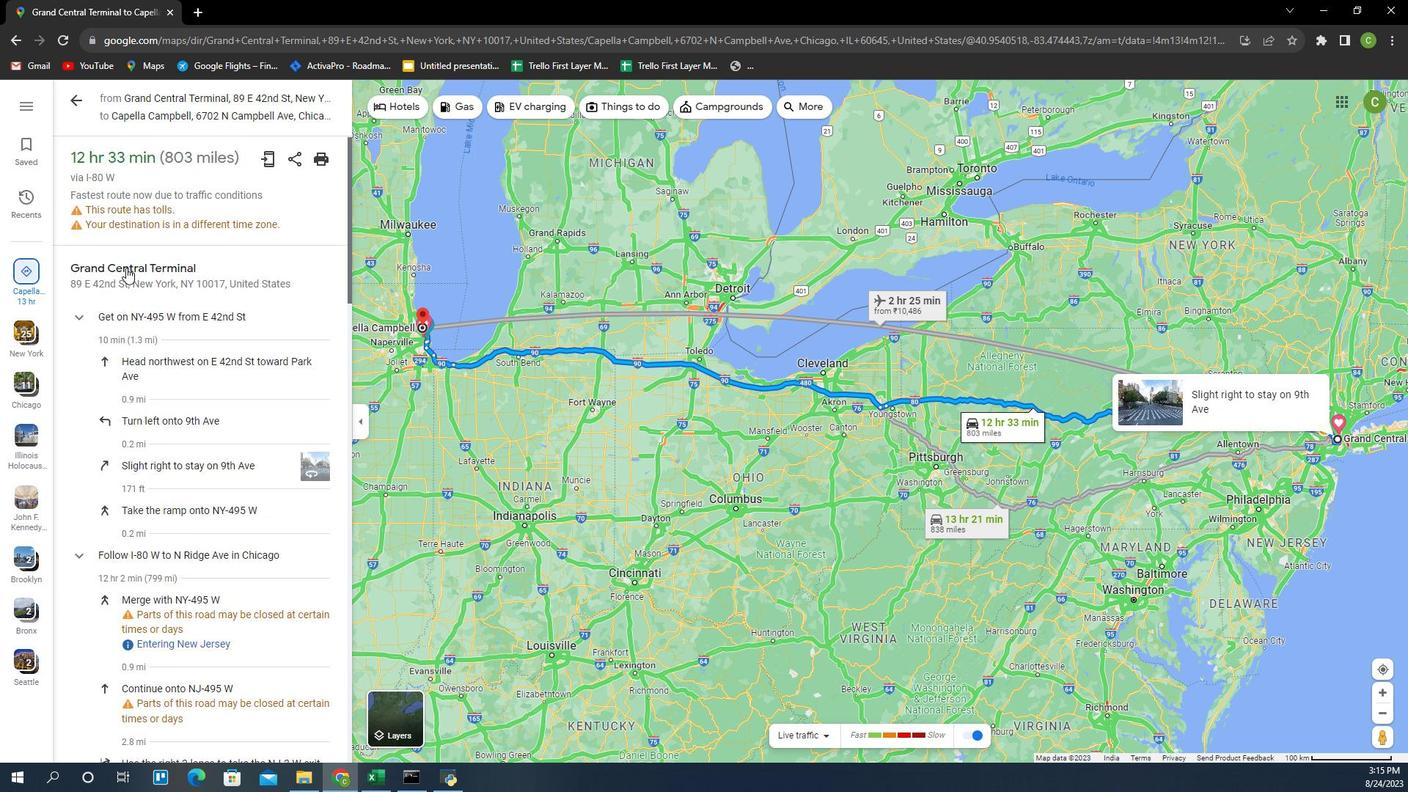 
Action: Mouse scrolled (158, 353) with delta (0, 0)
Screenshot: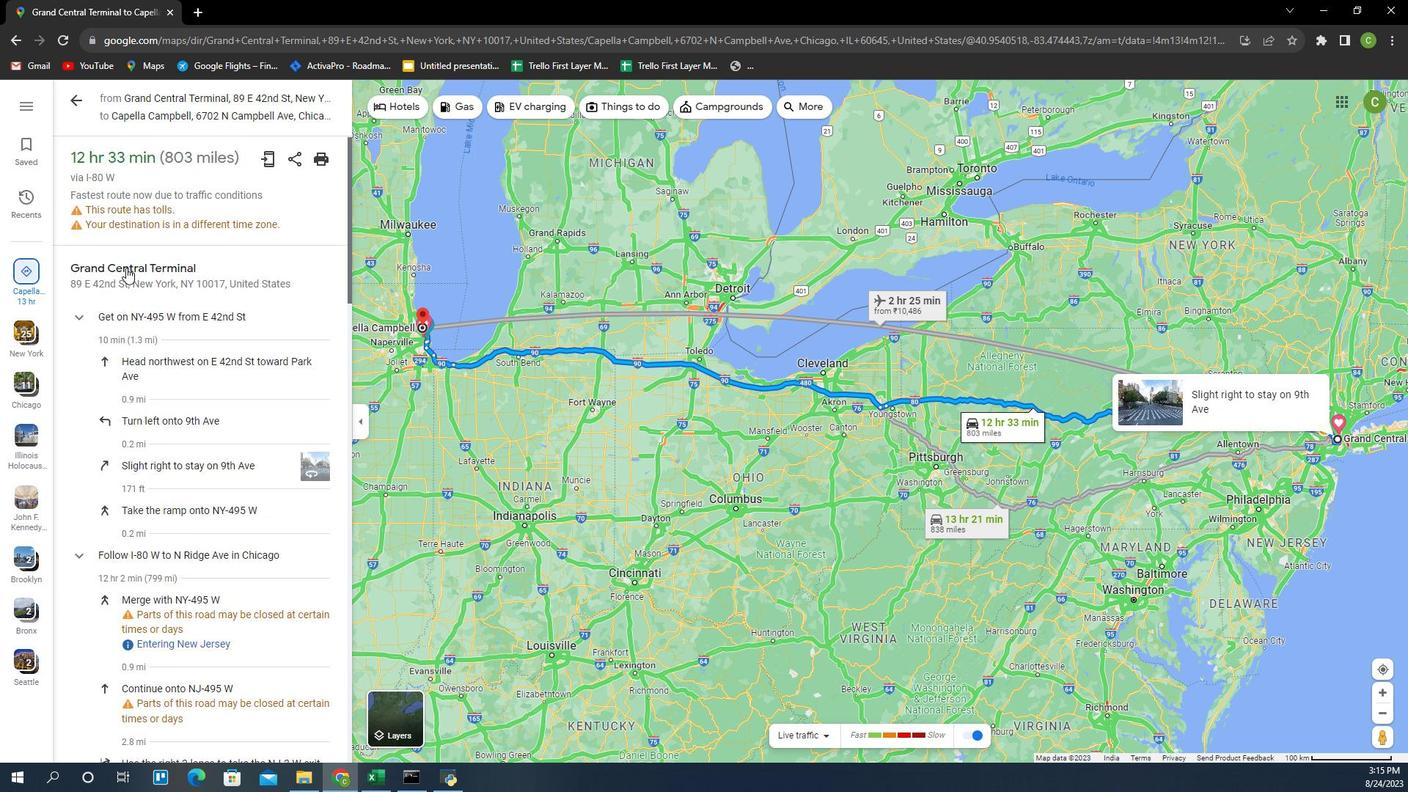 
Action: Mouse moved to (159, 346)
Screenshot: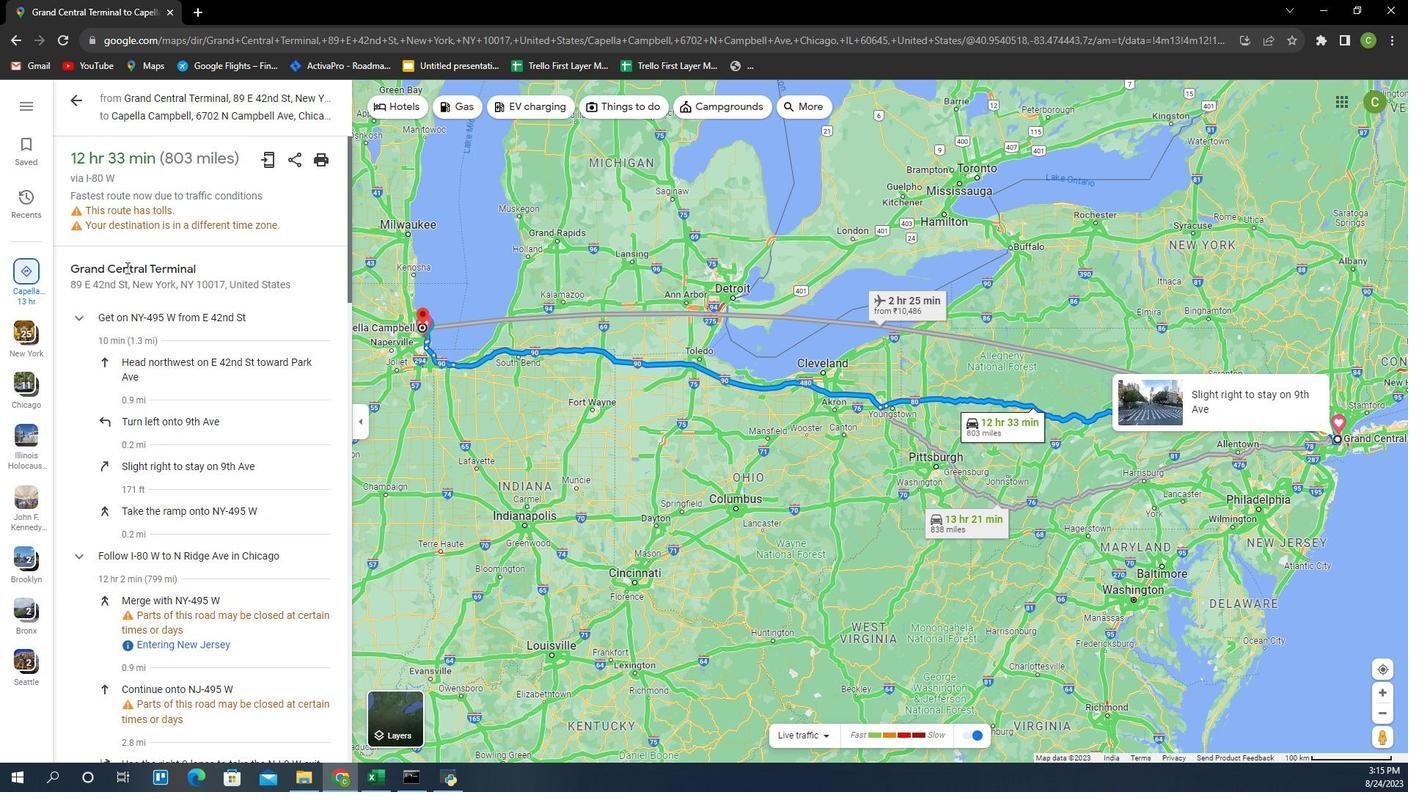 
Action: Mouse scrolled (159, 346) with delta (0, 0)
Screenshot: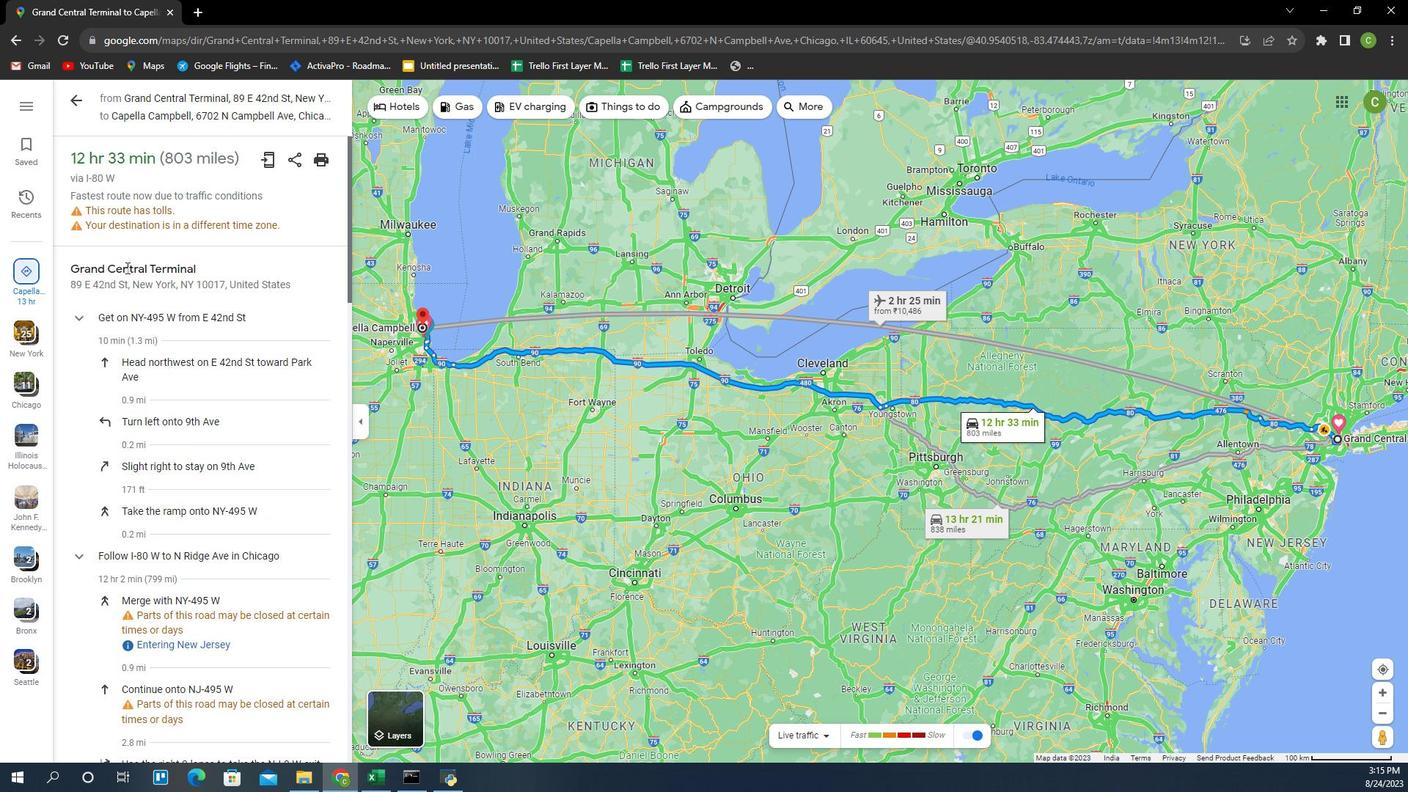 
Action: Mouse scrolled (159, 346) with delta (0, 0)
Screenshot: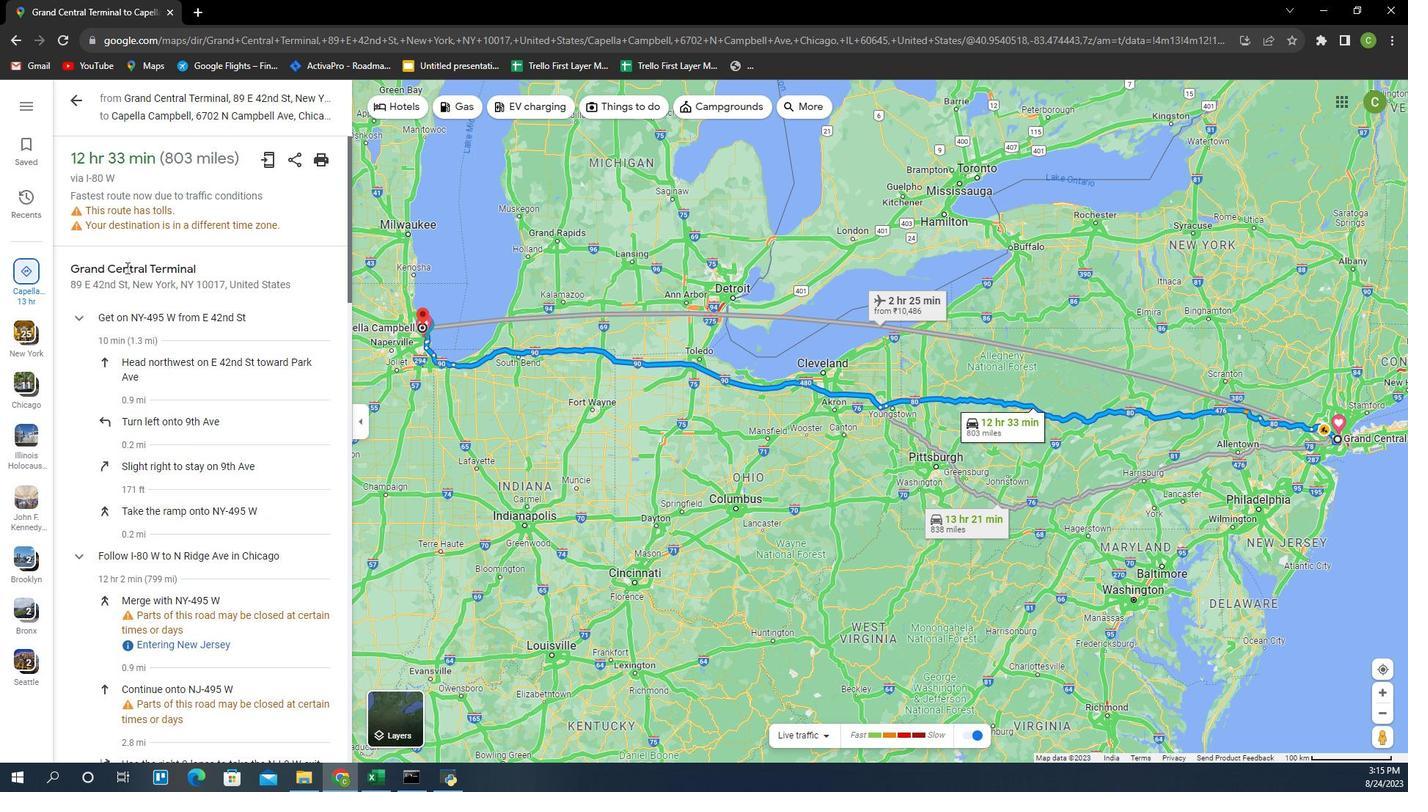 
Action: Mouse scrolled (159, 346) with delta (0, 0)
Screenshot: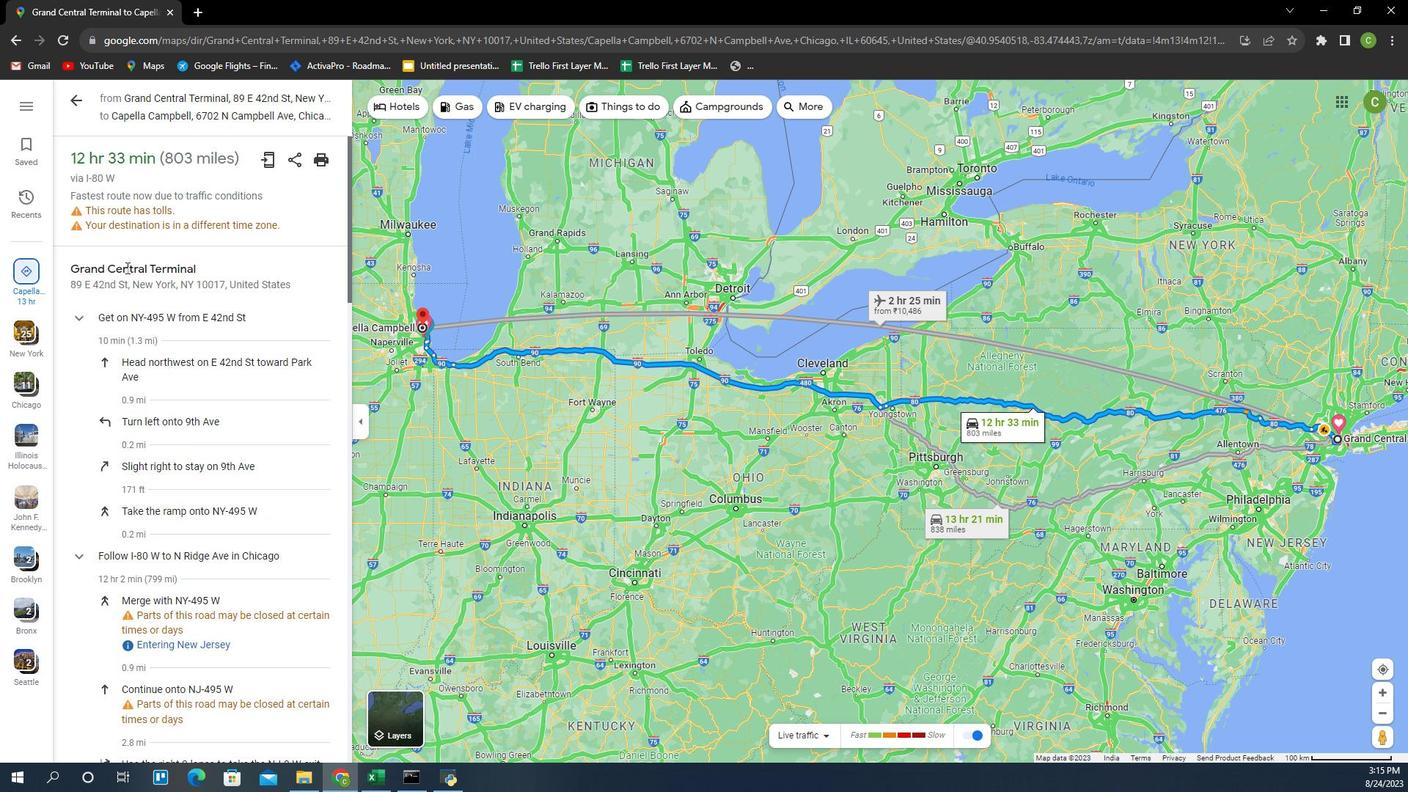 
Action: Mouse scrolled (159, 346) with delta (0, 0)
Screenshot: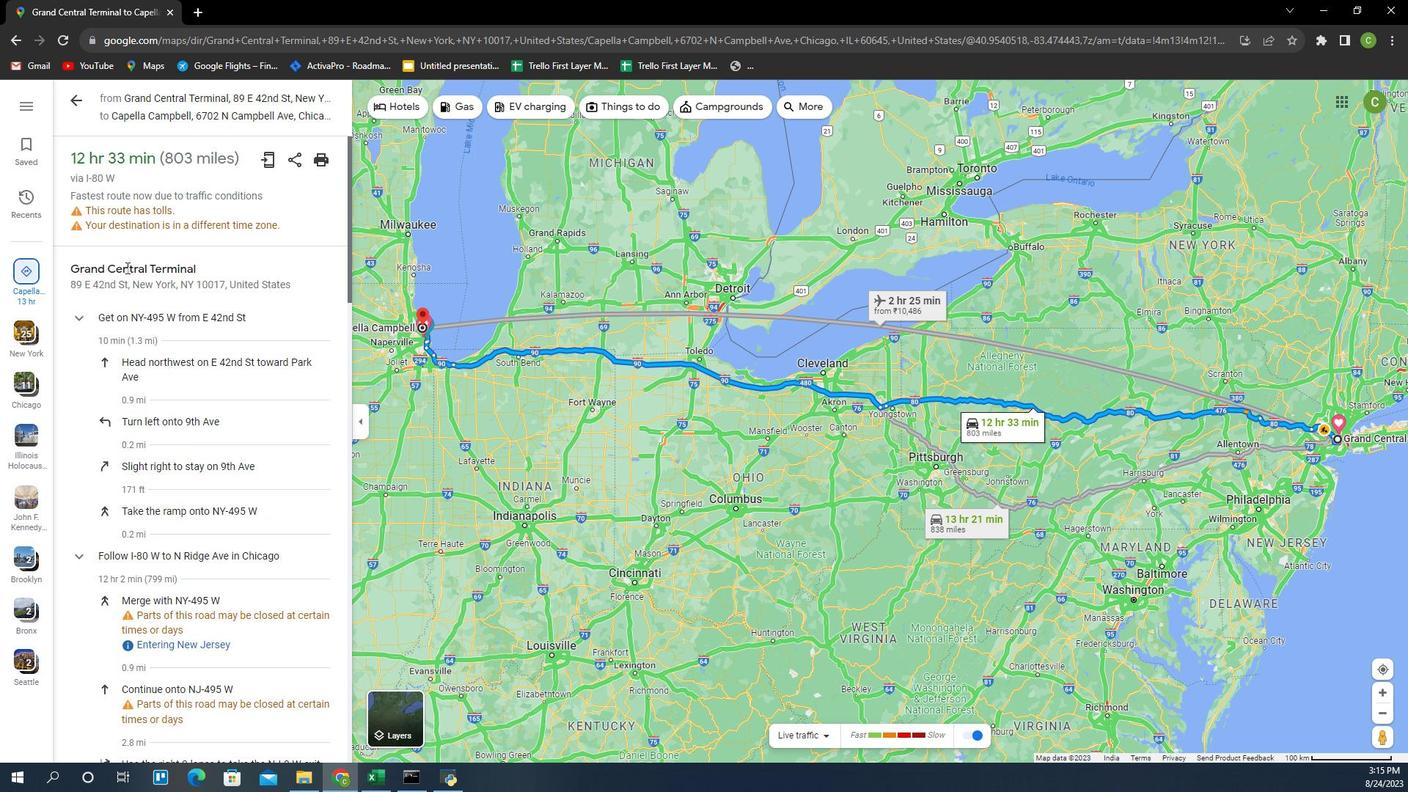 
Action: Mouse scrolled (159, 346) with delta (0, 0)
Screenshot: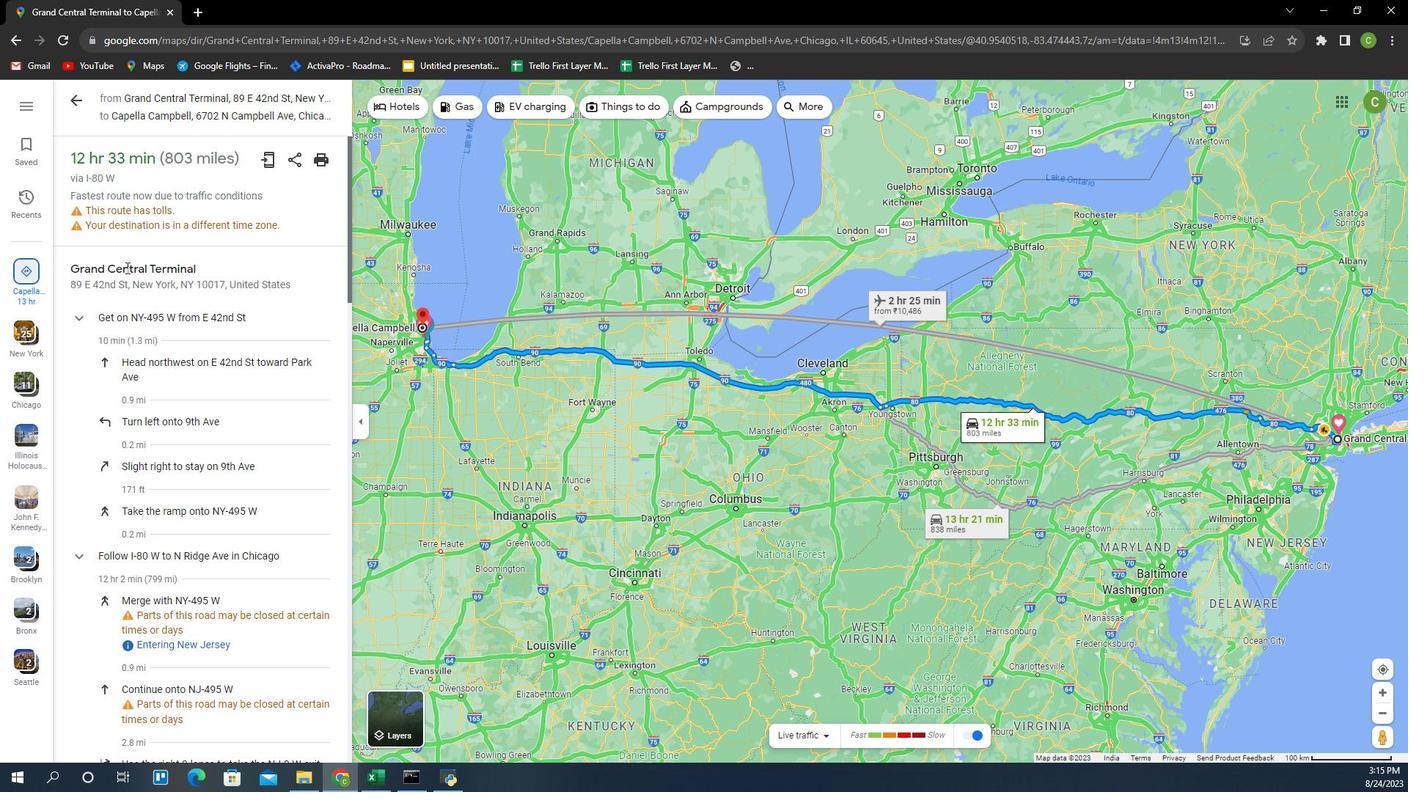 
Action: Mouse scrolled (159, 346) with delta (0, 0)
Screenshot: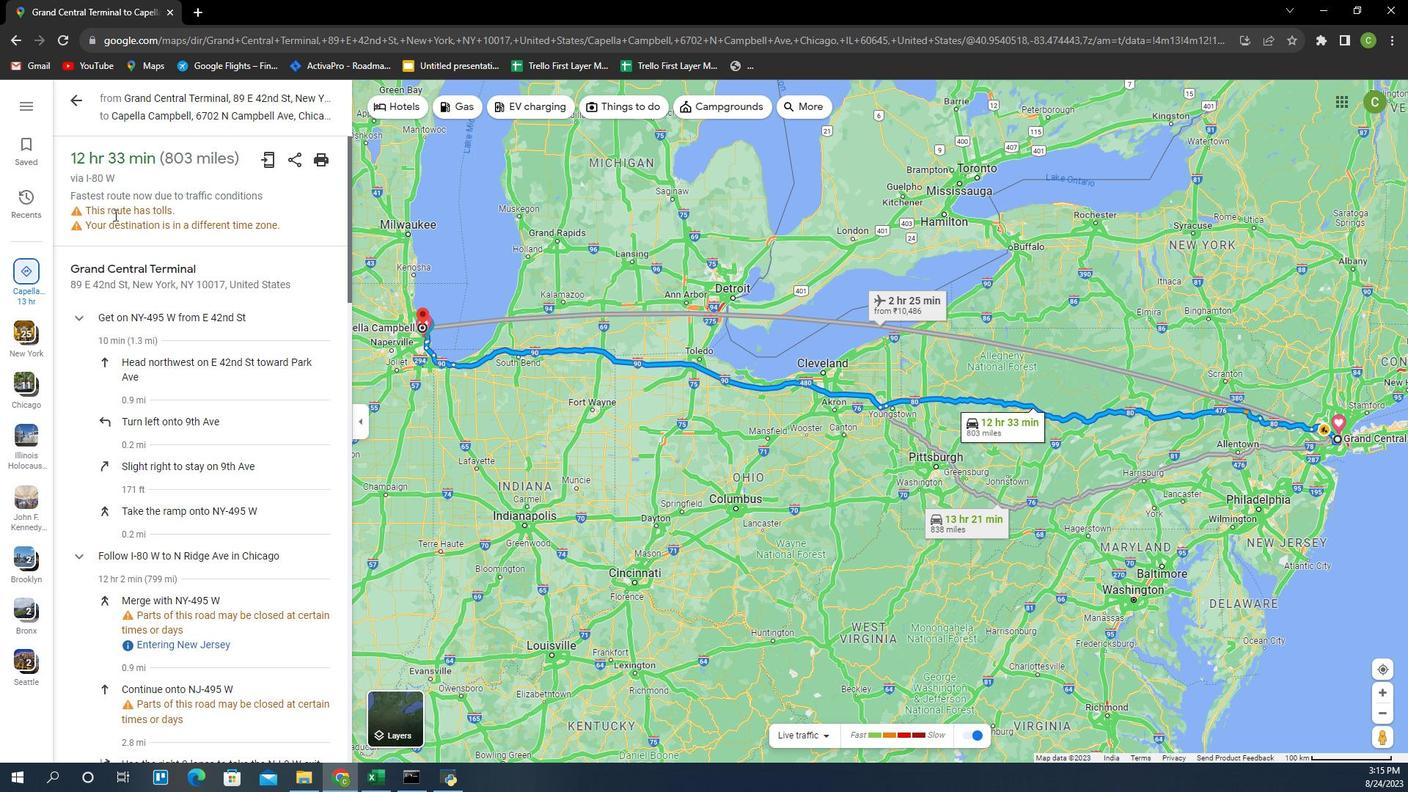 
Action: Mouse scrolled (159, 346) with delta (0, 0)
Screenshot: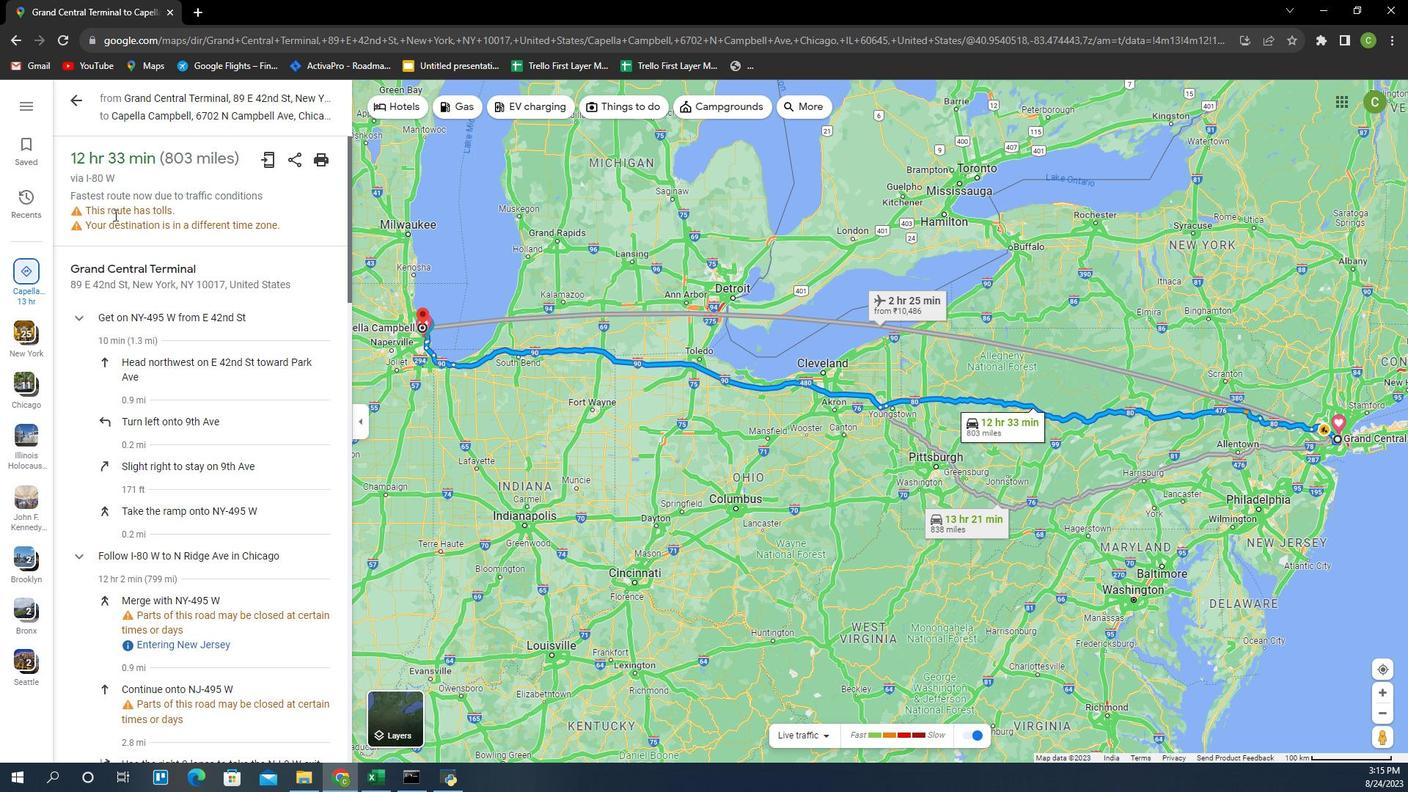 
Action: Mouse scrolled (159, 346) with delta (0, 0)
Screenshot: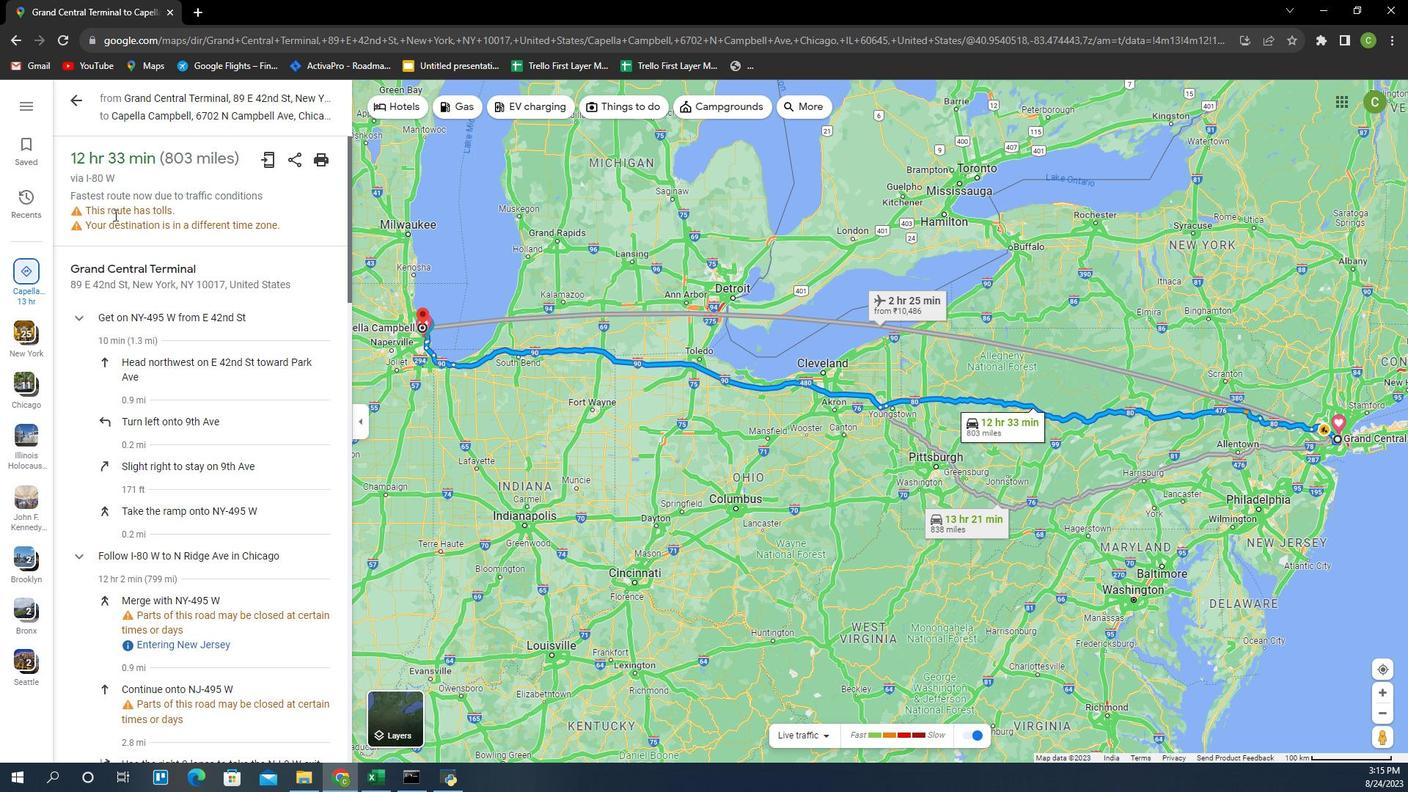 
Action: Mouse scrolled (159, 346) with delta (0, 0)
Screenshot: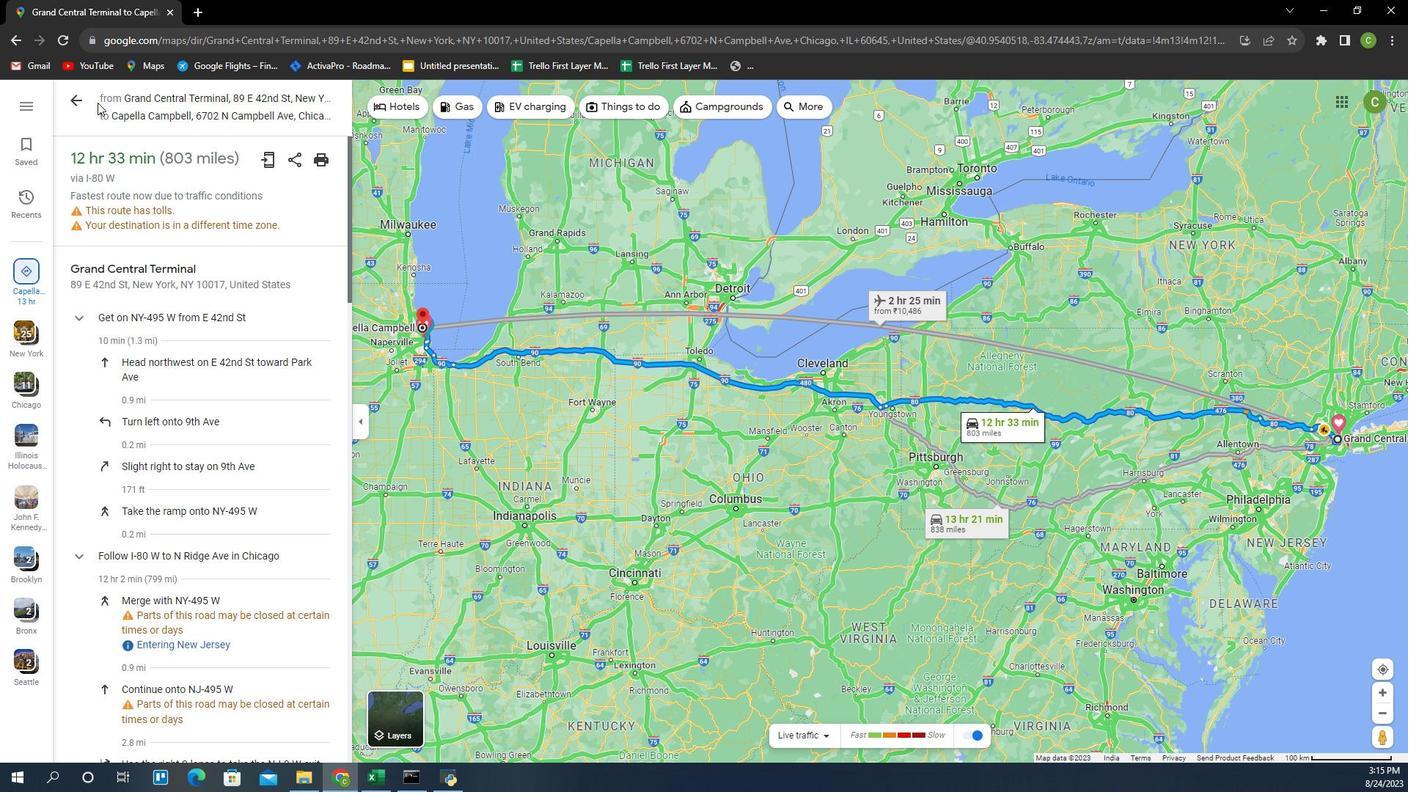 
Action: Mouse moved to (144, 274)
Screenshot: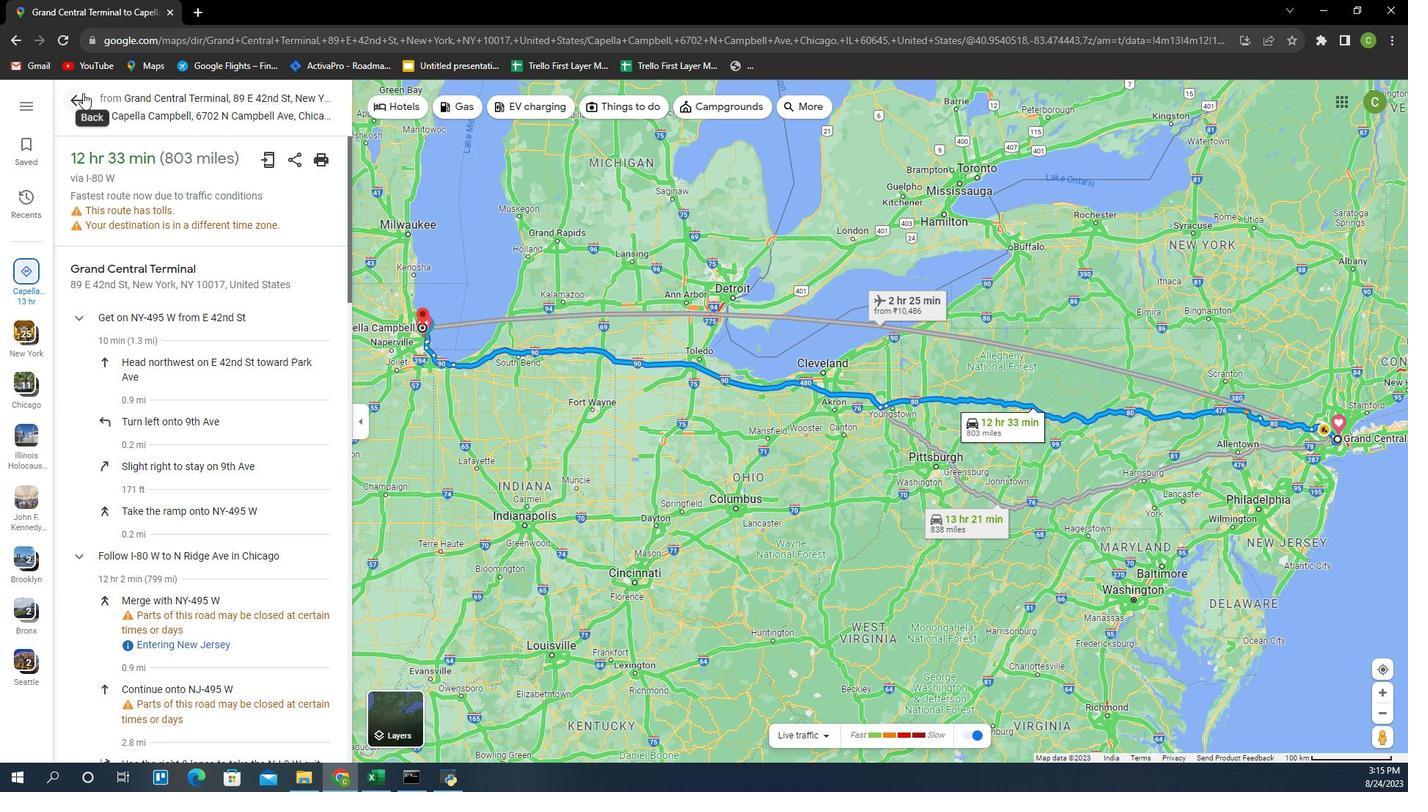 
Action: Mouse scrolled (159, 339) with delta (0, 0)
Screenshot: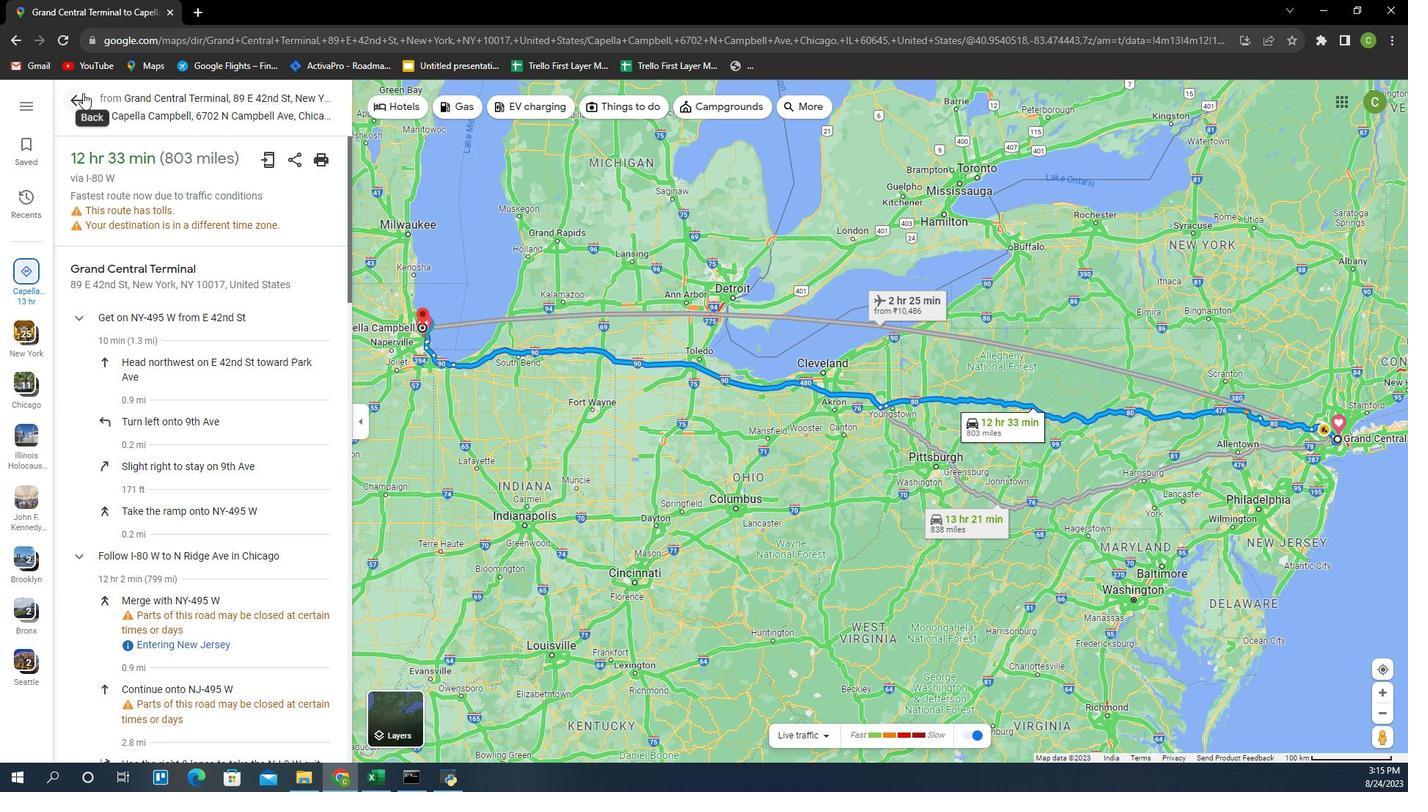 
Action: Mouse moved to (144, 273)
Screenshot: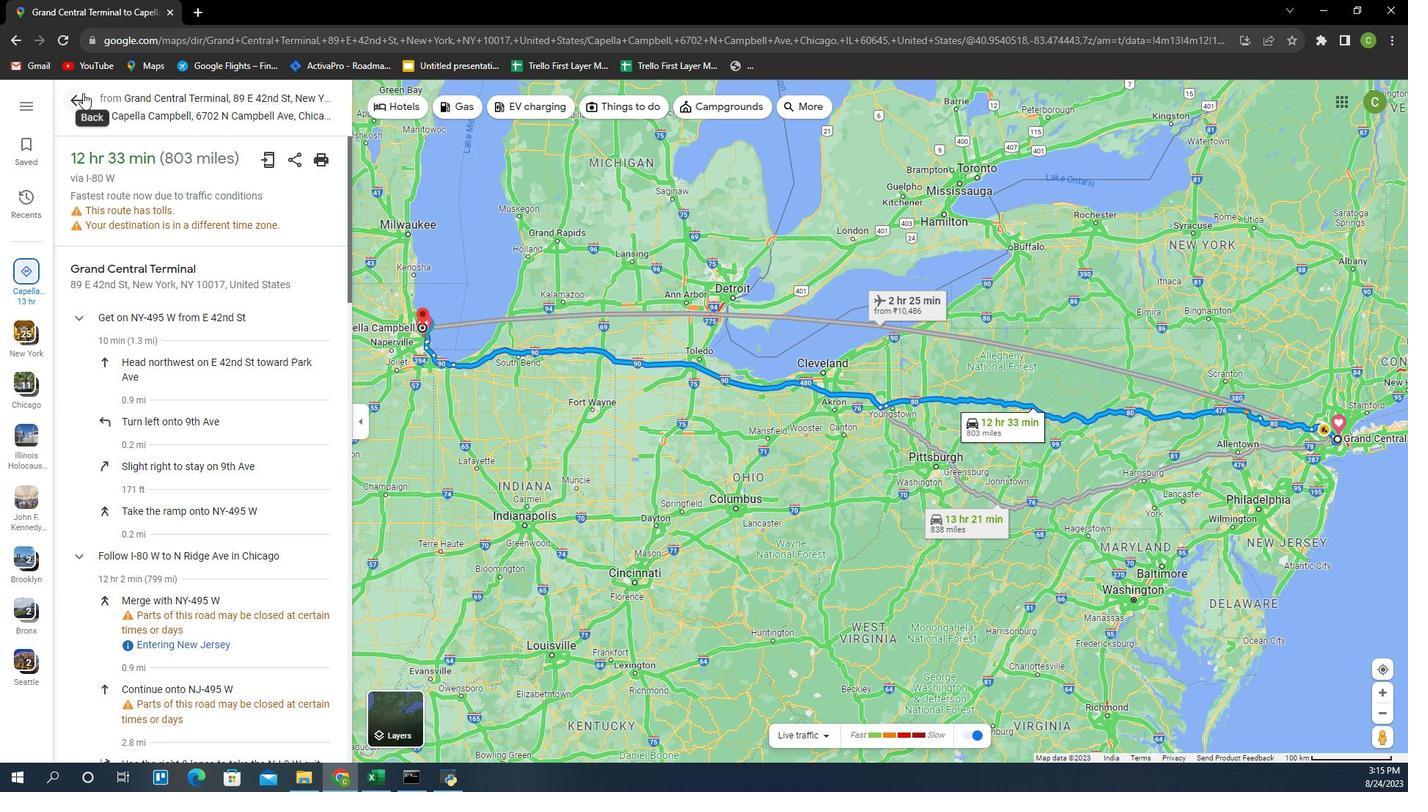 
Action: Mouse scrolled (156, 329) with delta (0, 0)
Screenshot: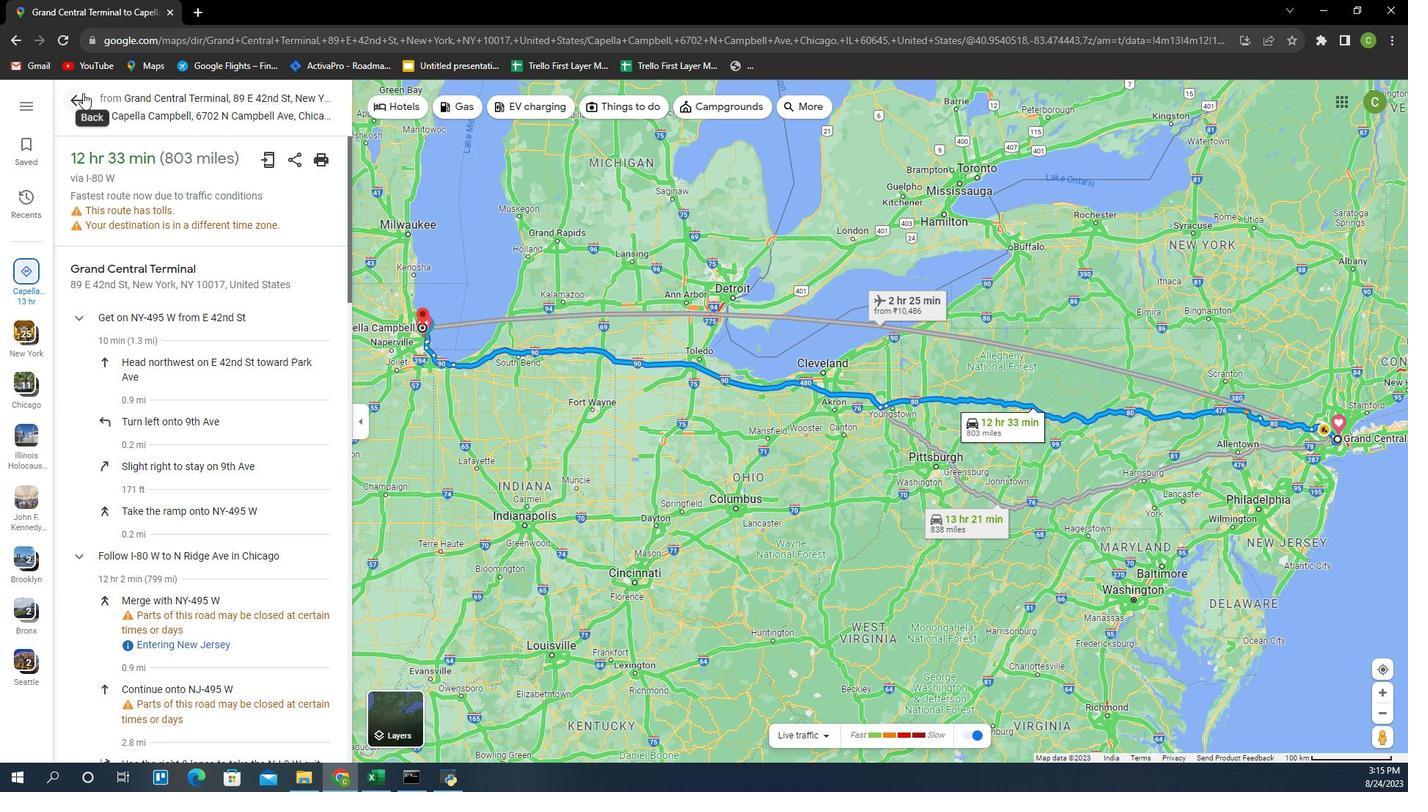 
Action: Mouse moved to (143, 272)
Screenshot: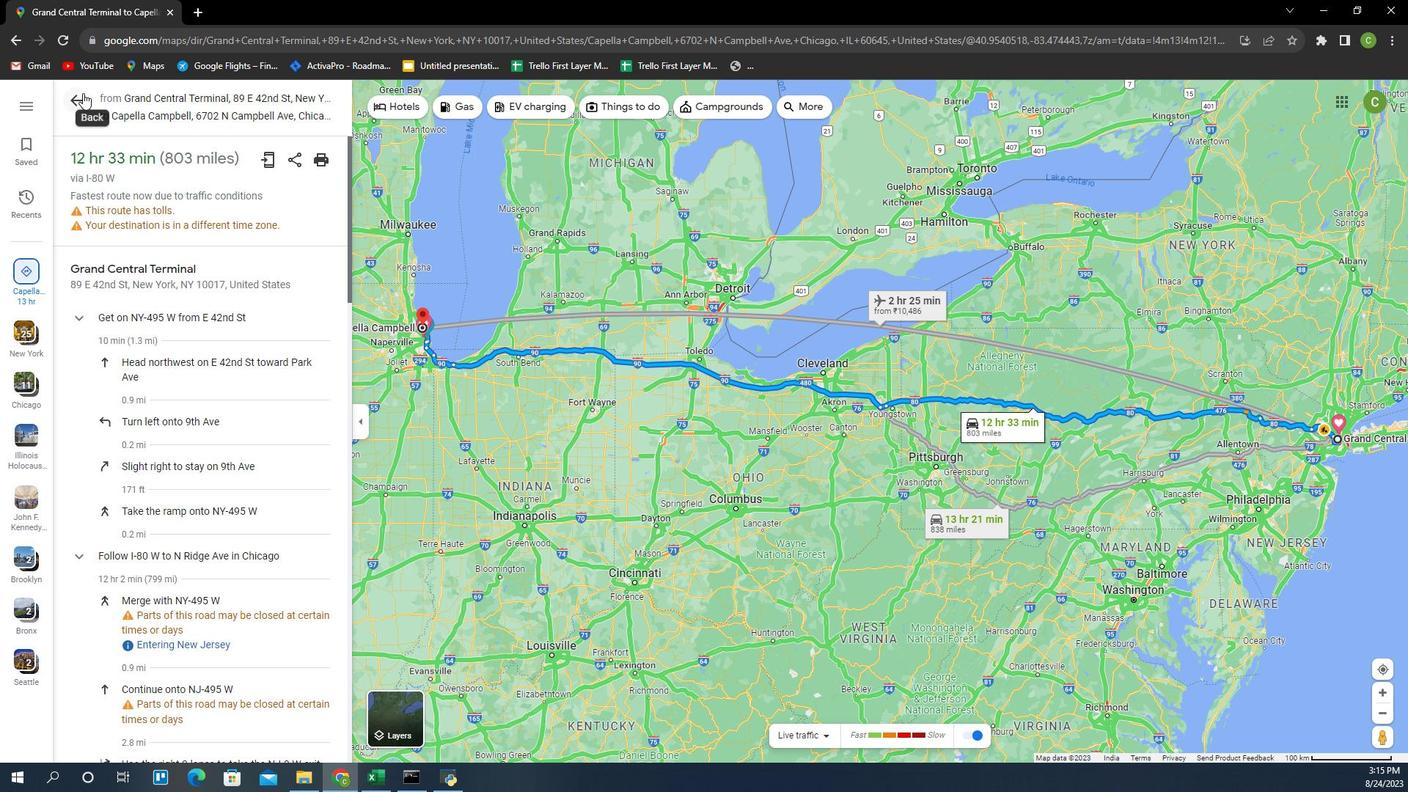 
Action: Mouse scrolled (149, 312) with delta (0, 0)
Screenshot: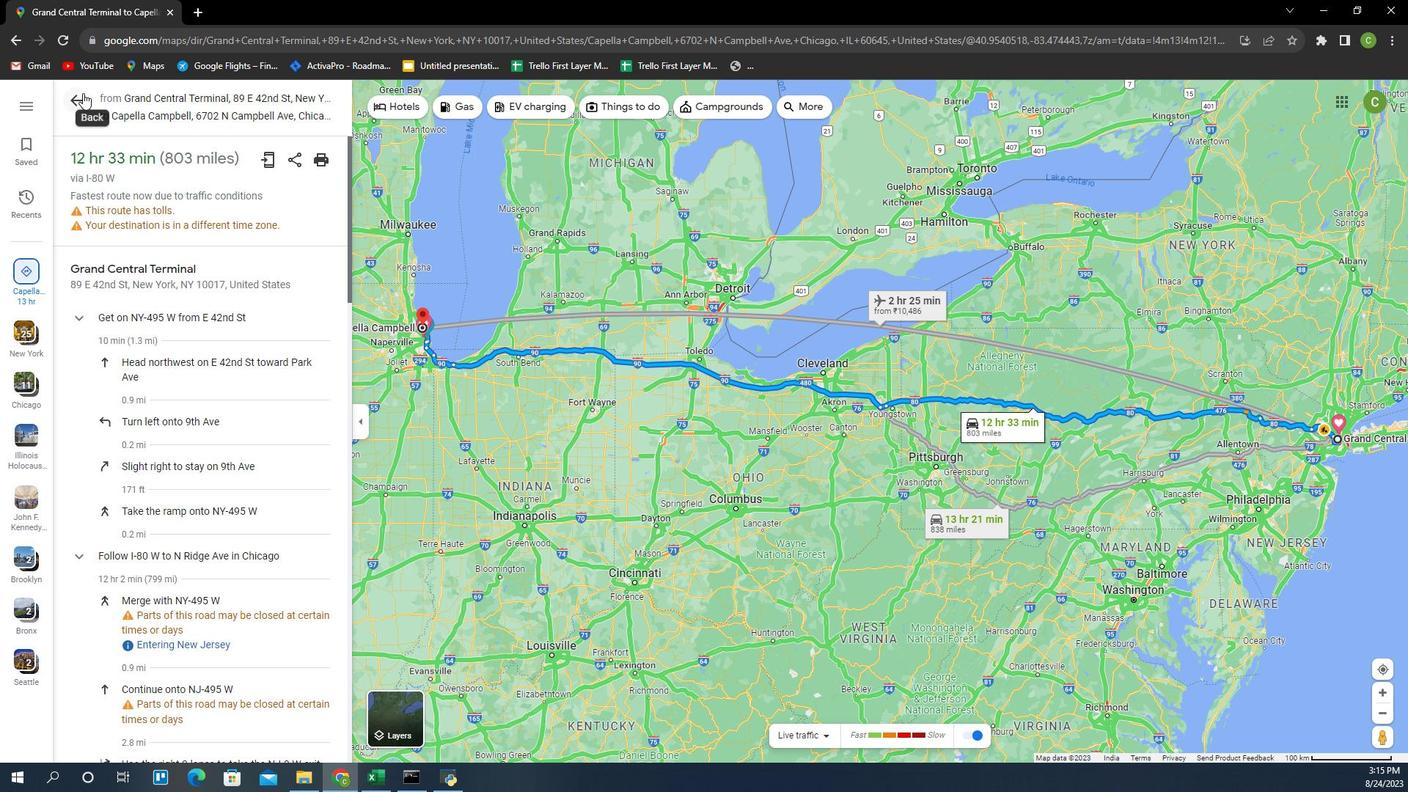 
Action: Mouse moved to (122, 234)
Screenshot: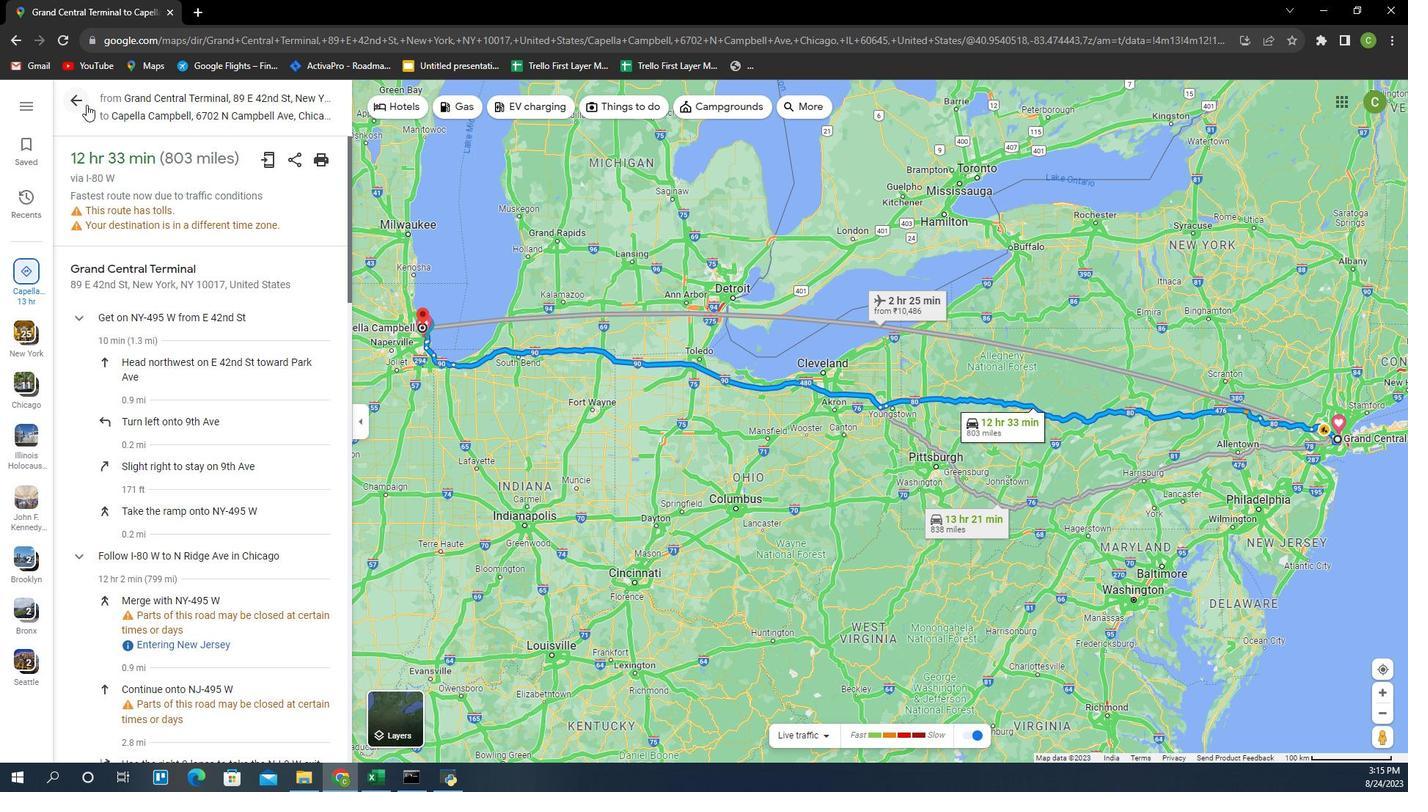 
Action: Mouse pressed left at (122, 234)
Screenshot: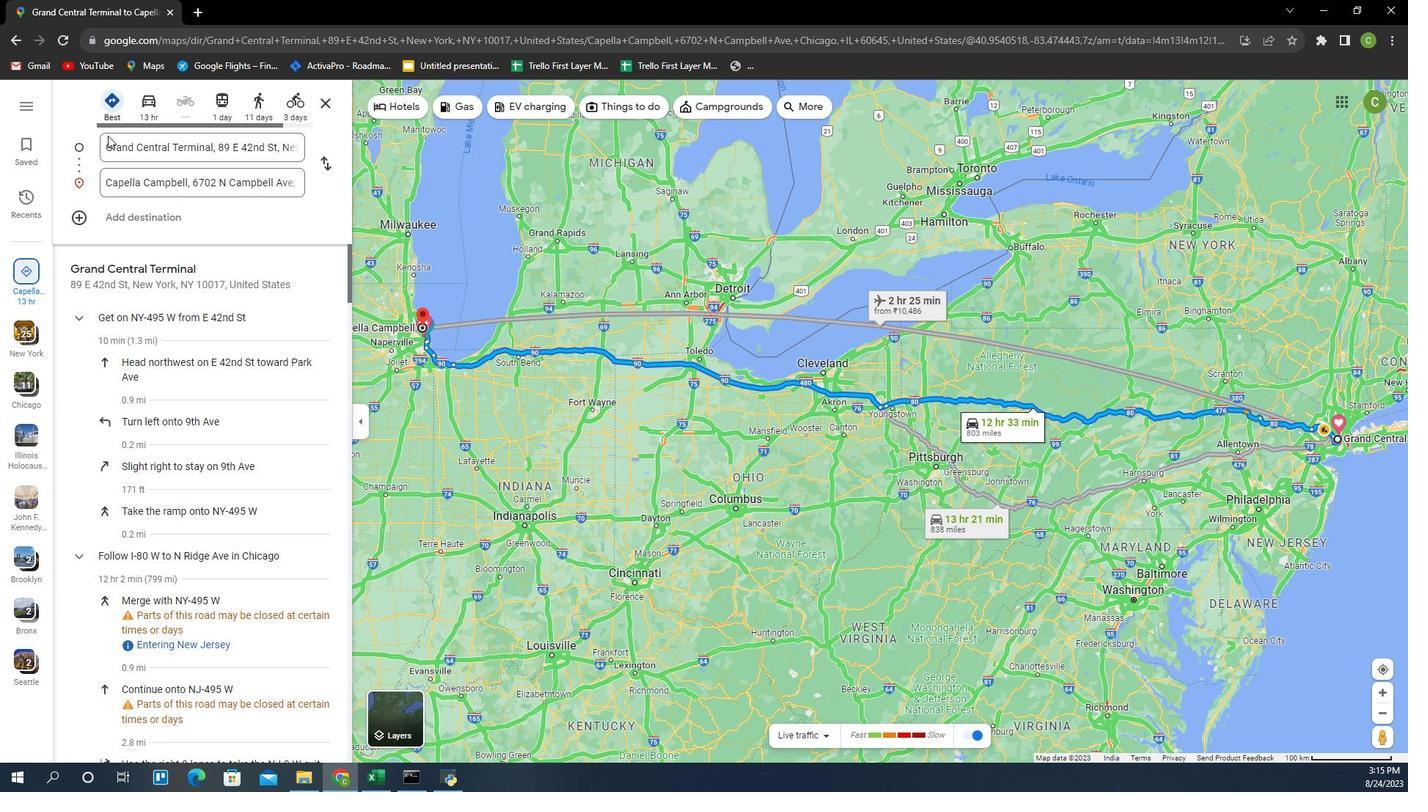 
Action: Mouse moved to (143, 486)
Screenshot: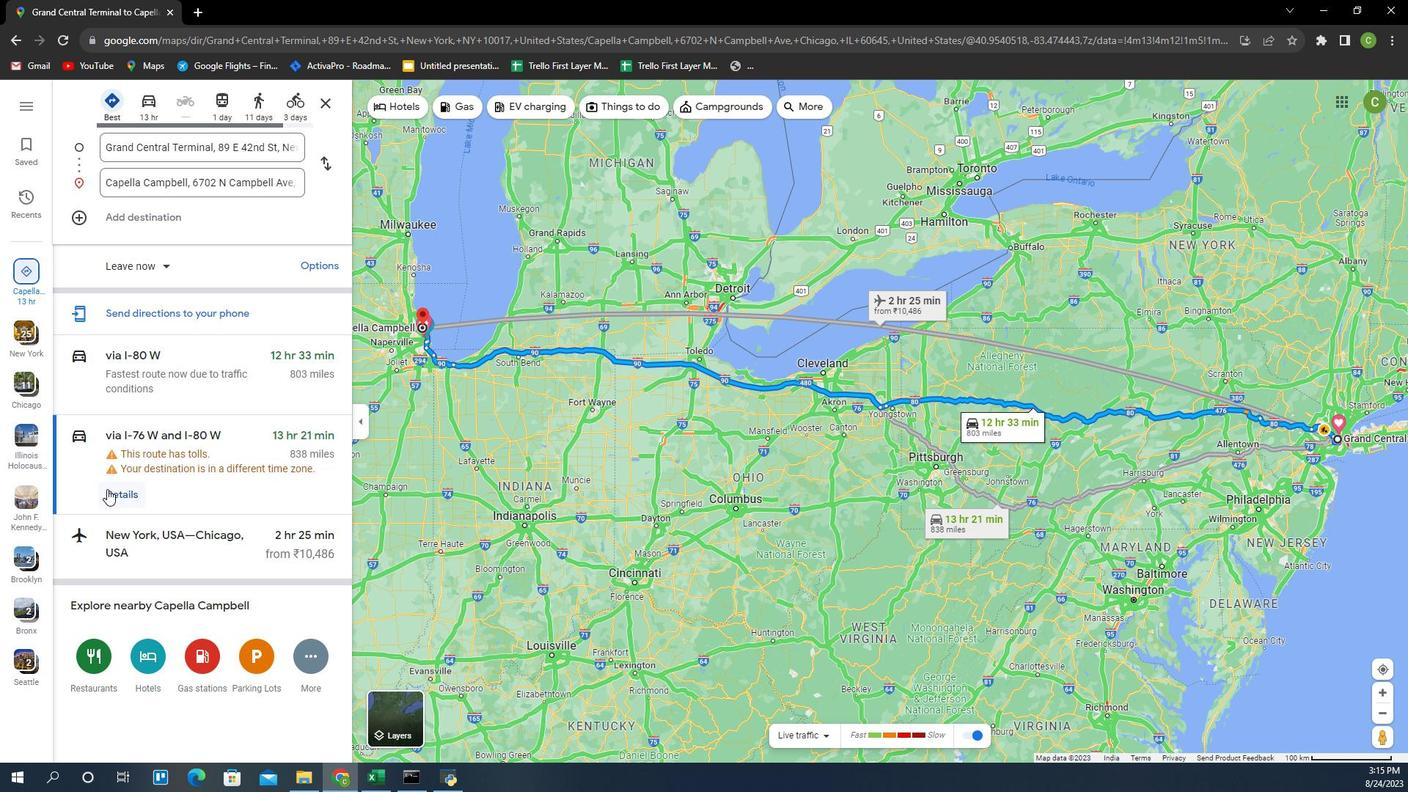 
Action: Mouse pressed left at (143, 486)
Screenshot: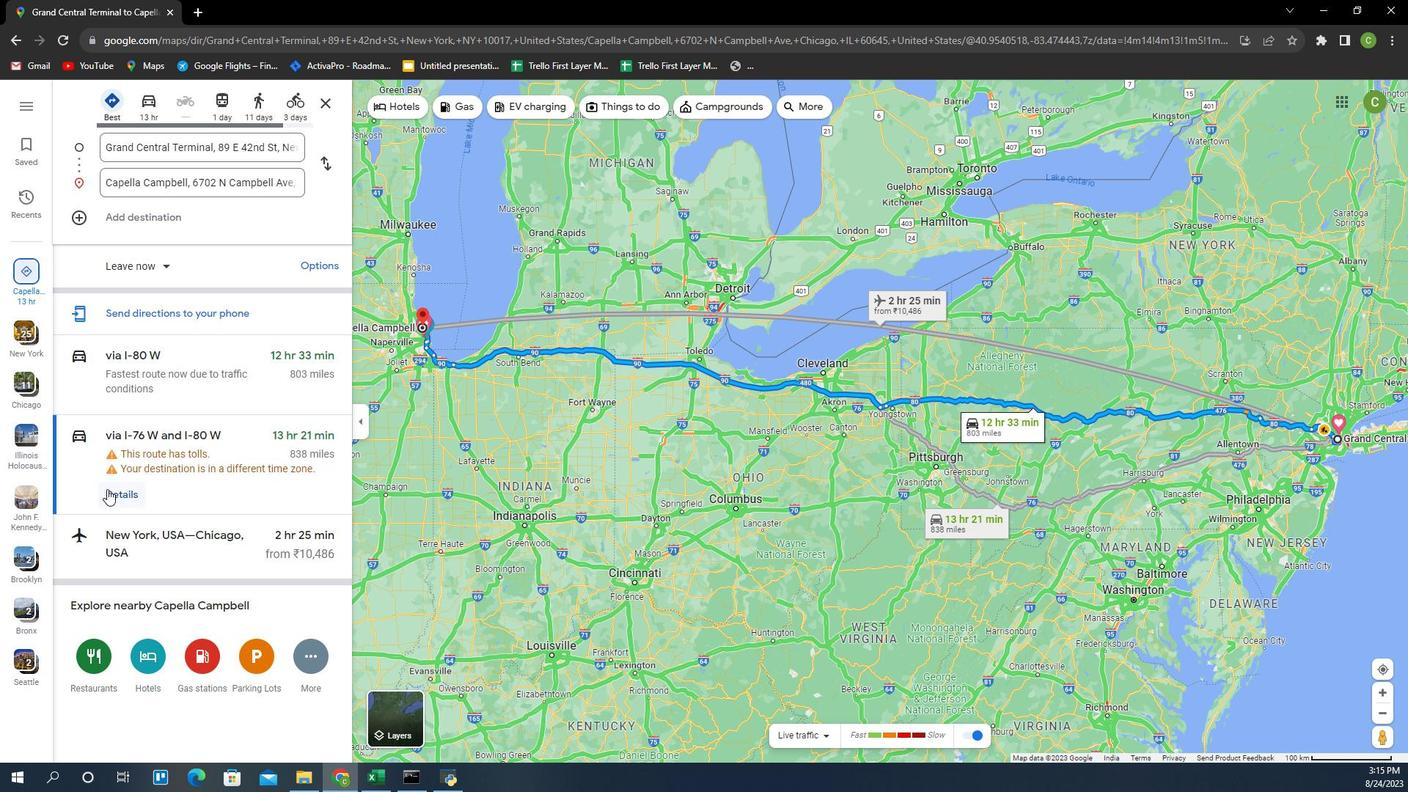
Action: Mouse moved to (173, 491)
Screenshot: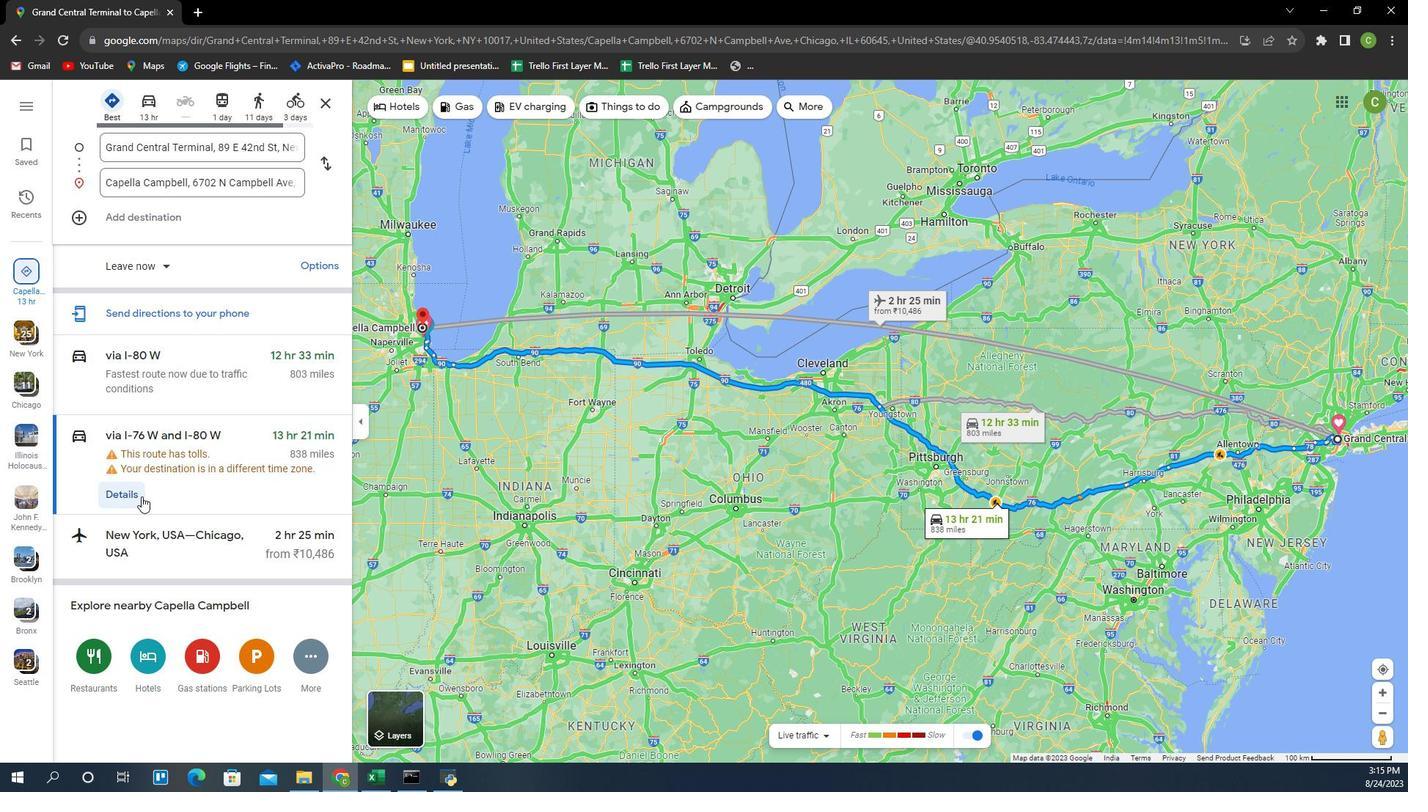 
Action: Mouse pressed left at (173, 491)
Screenshot: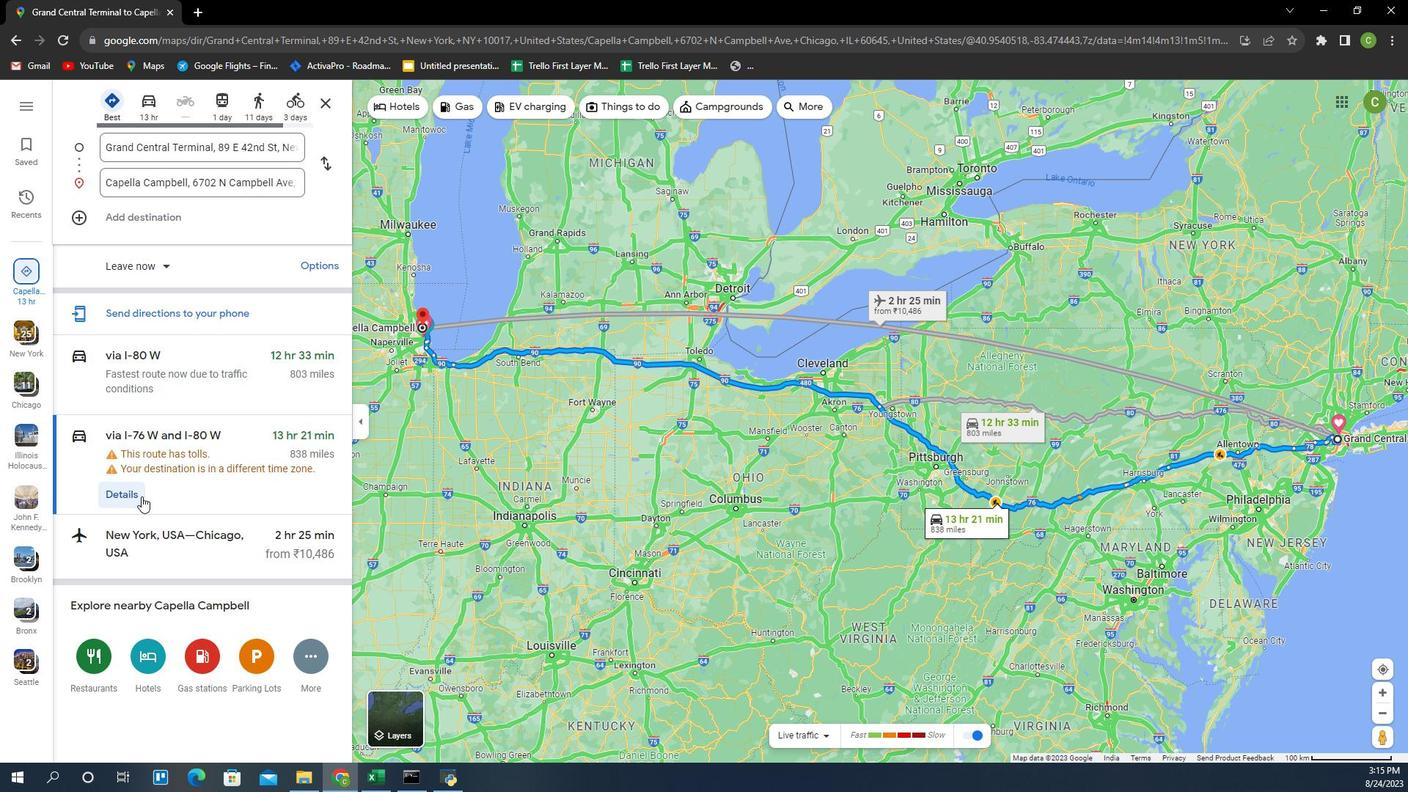 
Action: Mouse moved to (118, 368)
Screenshot: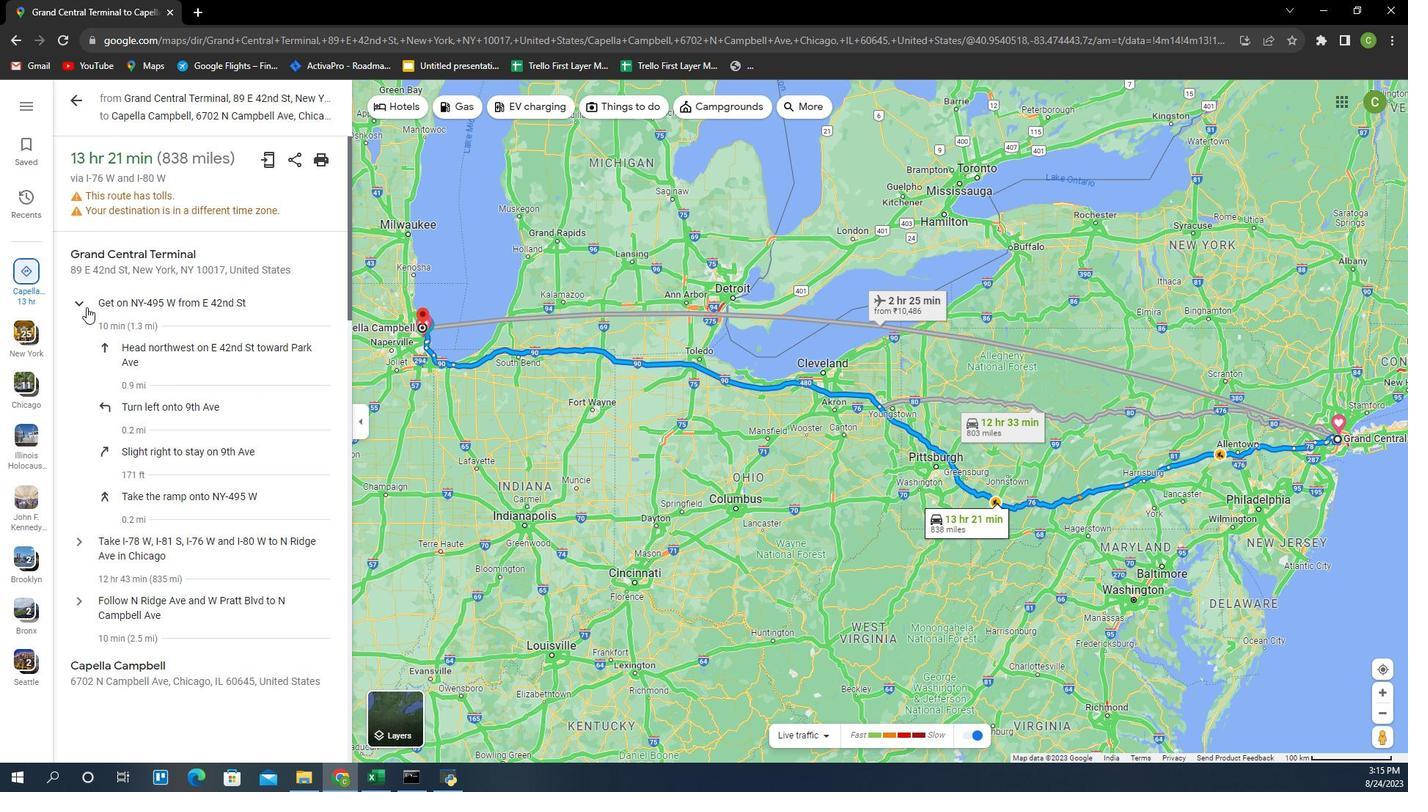 
Action: Mouse pressed left at (118, 368)
Screenshot: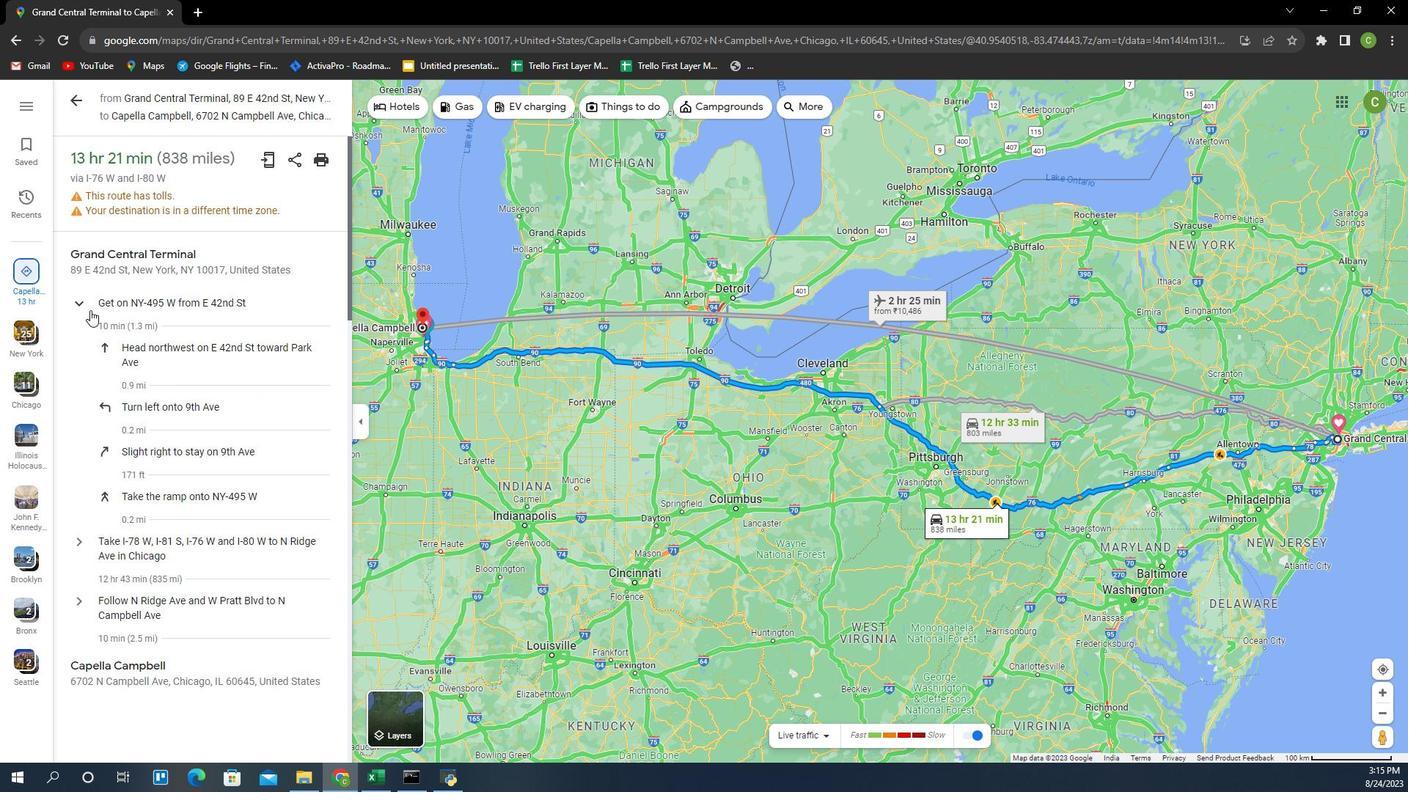 
Action: Mouse moved to (120, 518)
Screenshot: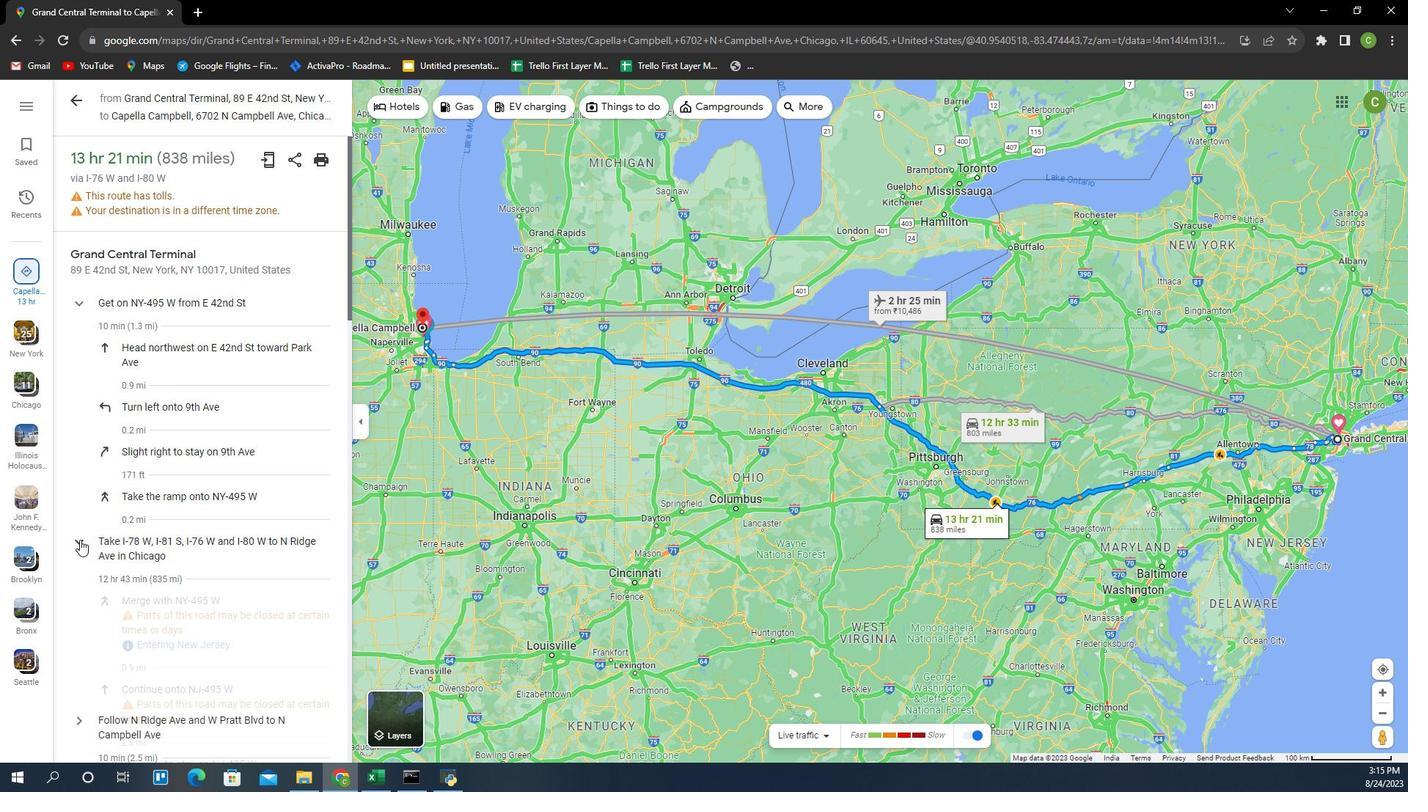 
Action: Mouse pressed left at (120, 518)
Screenshot: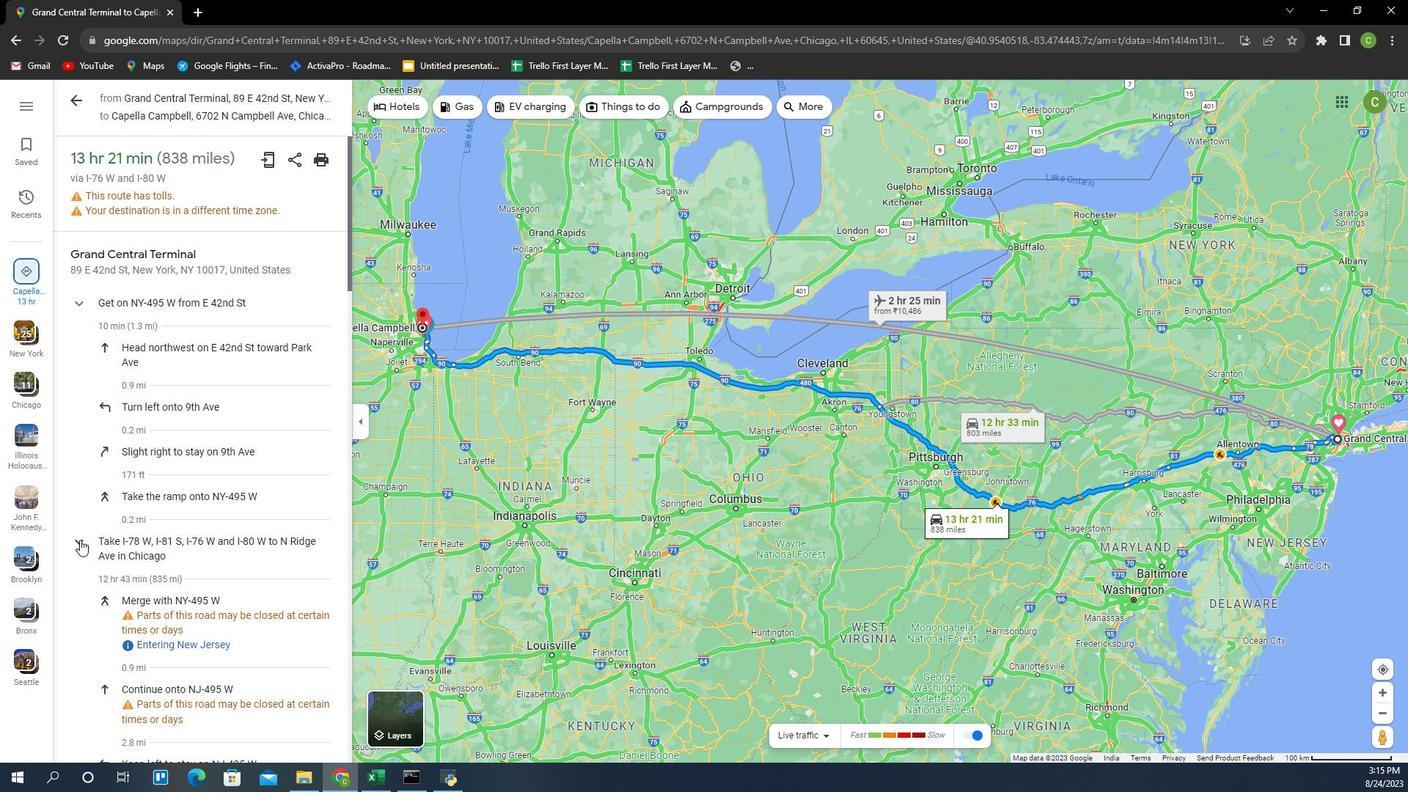 
Action: Mouse scrolled (120, 517) with delta (0, 0)
Screenshot: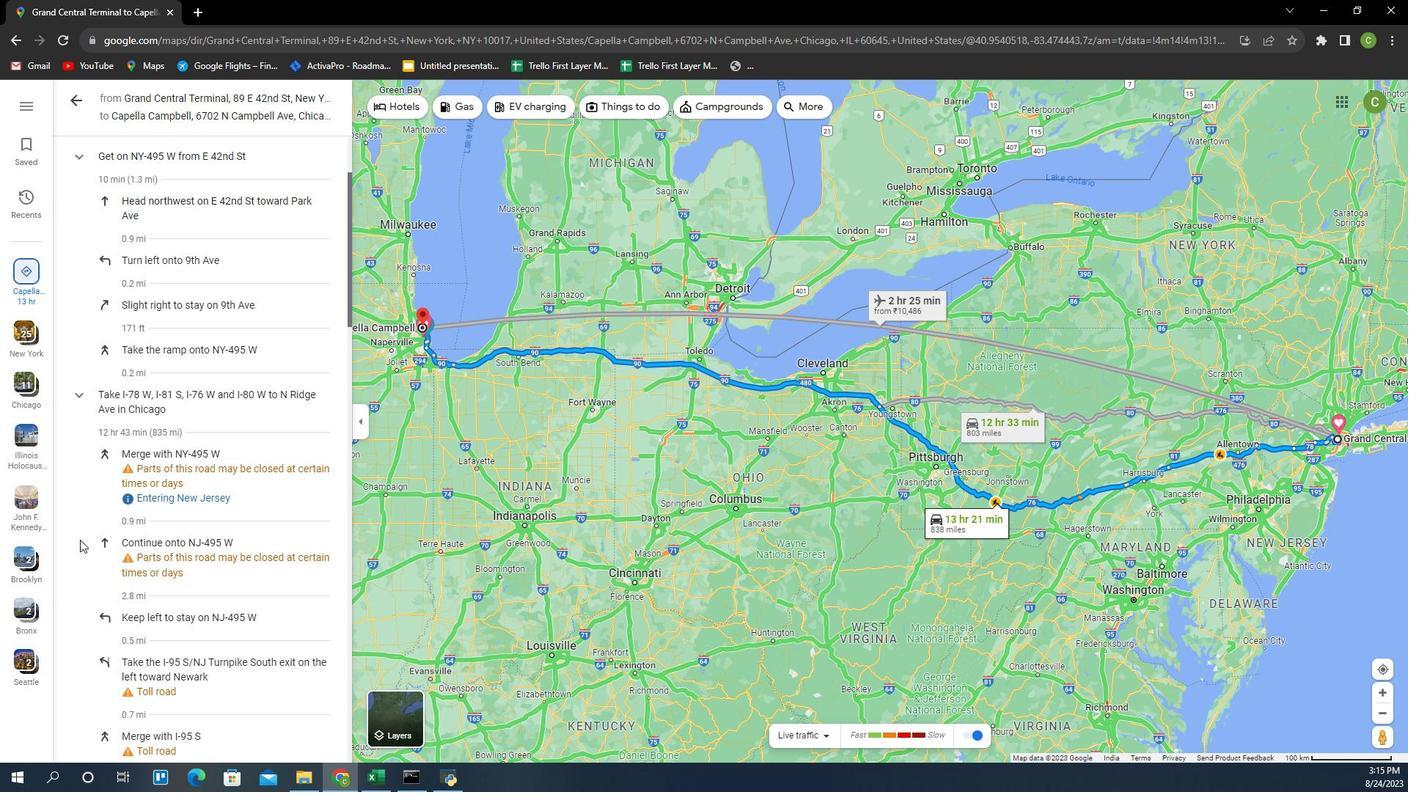 
Action: Mouse scrolled (120, 517) with delta (0, 0)
Screenshot: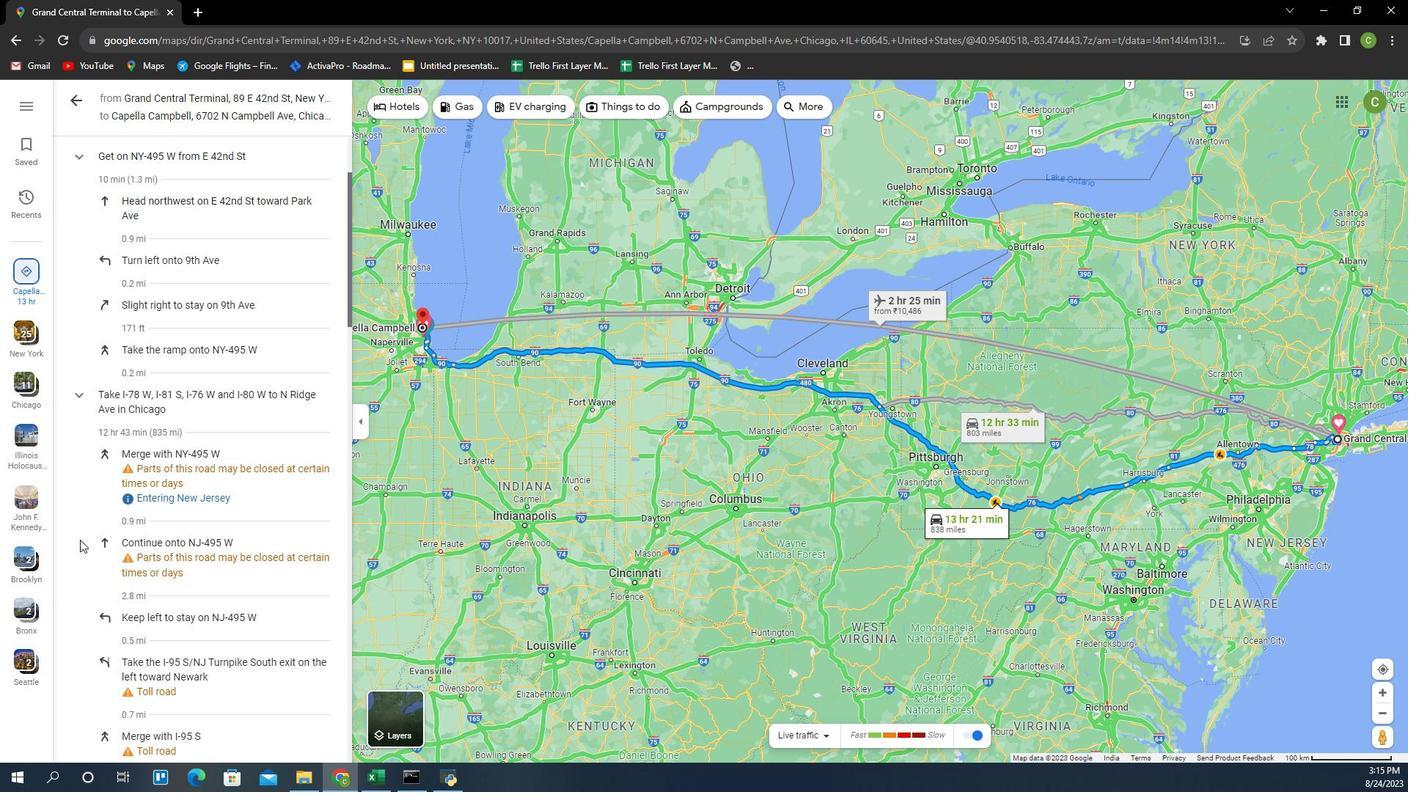 
Action: Mouse scrolled (120, 517) with delta (0, 0)
Screenshot: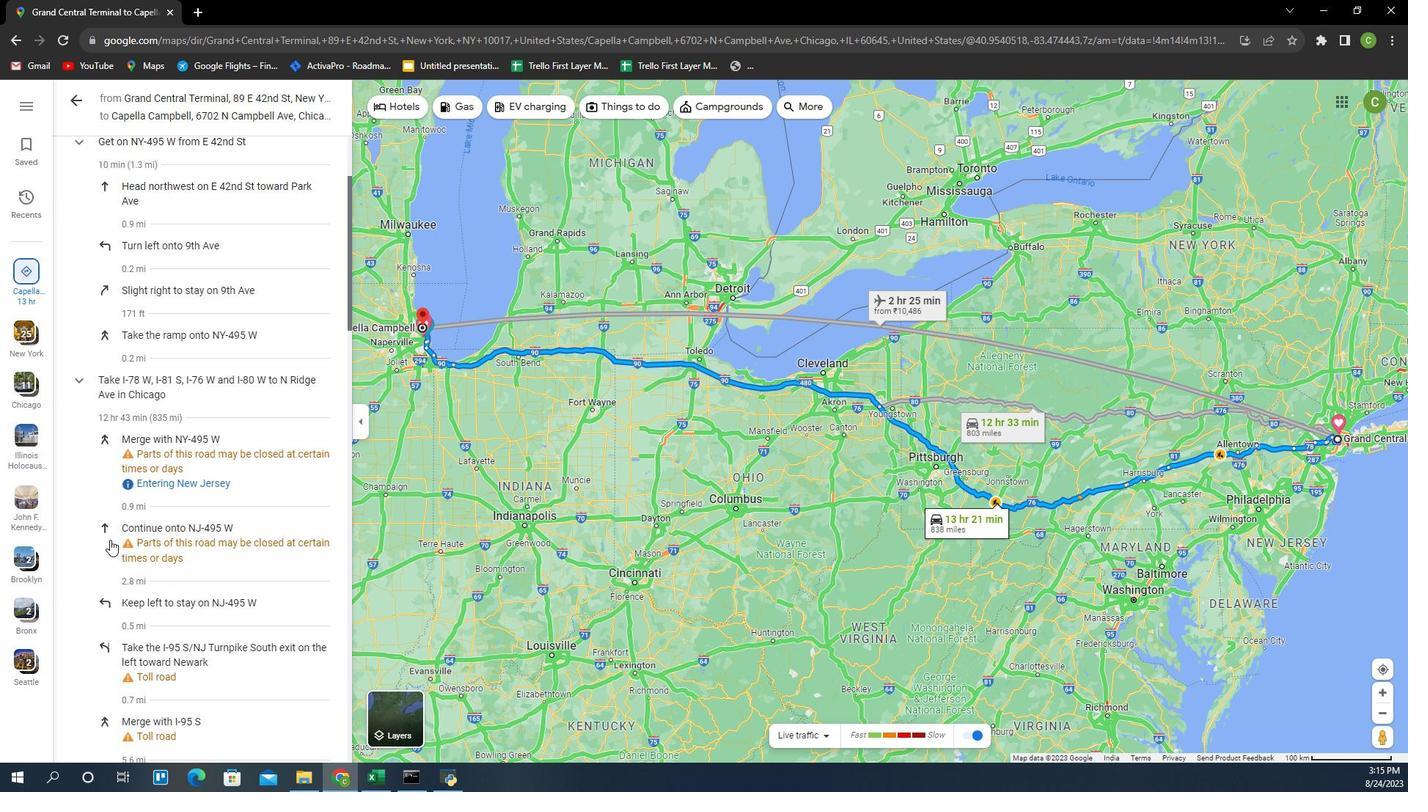 
Action: Mouse scrolled (120, 517) with delta (0, 0)
Screenshot: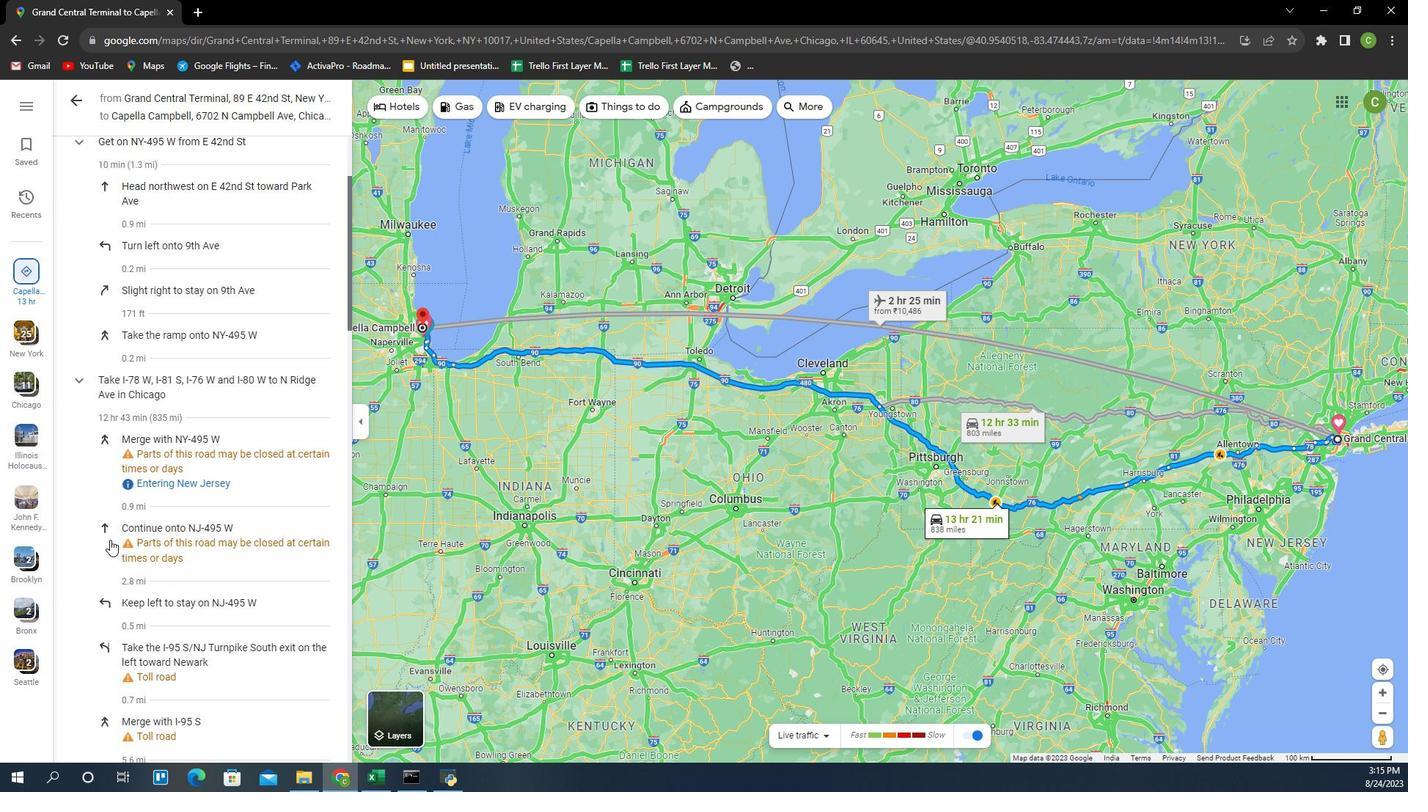 
Action: Mouse moved to (145, 518)
Screenshot: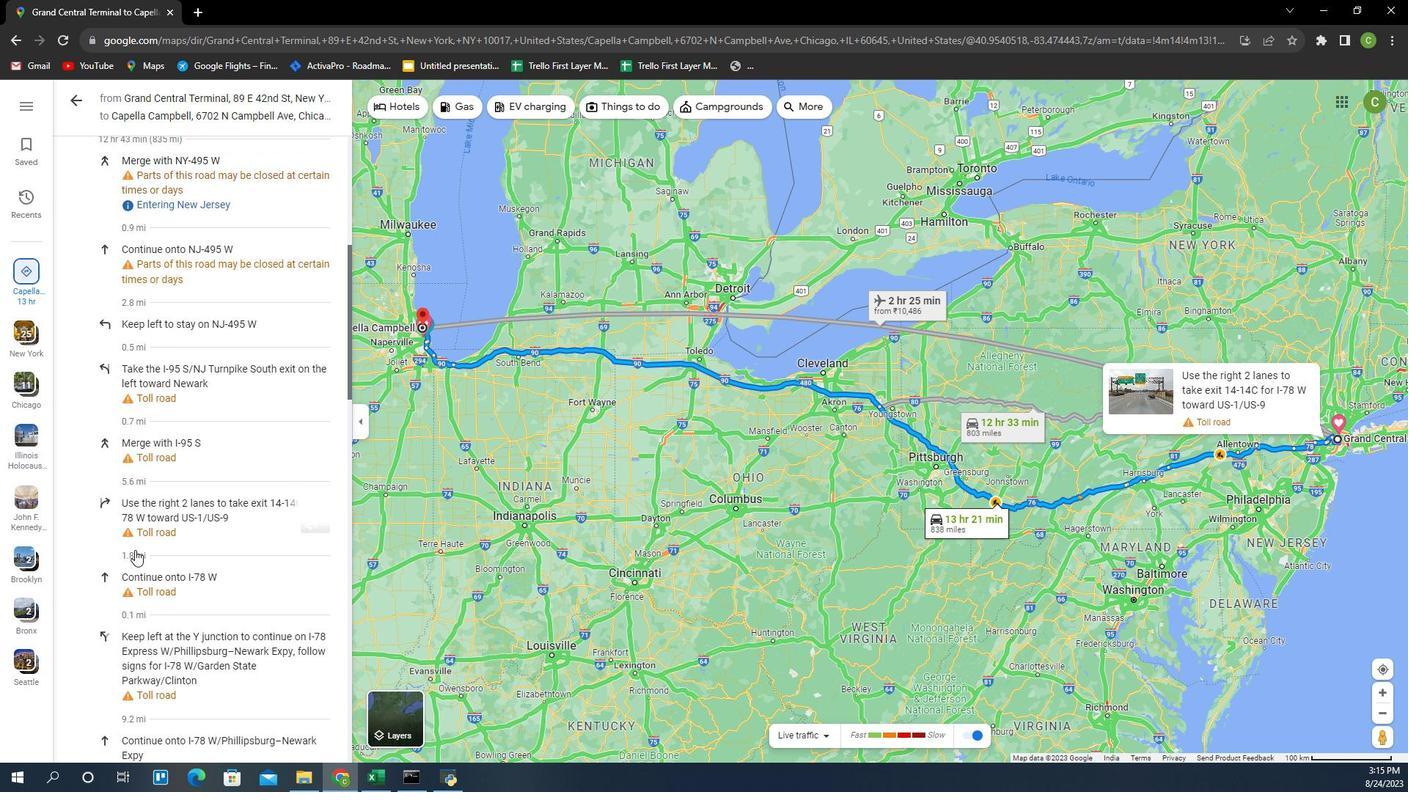 
Action: Mouse scrolled (145, 517) with delta (0, 0)
Screenshot: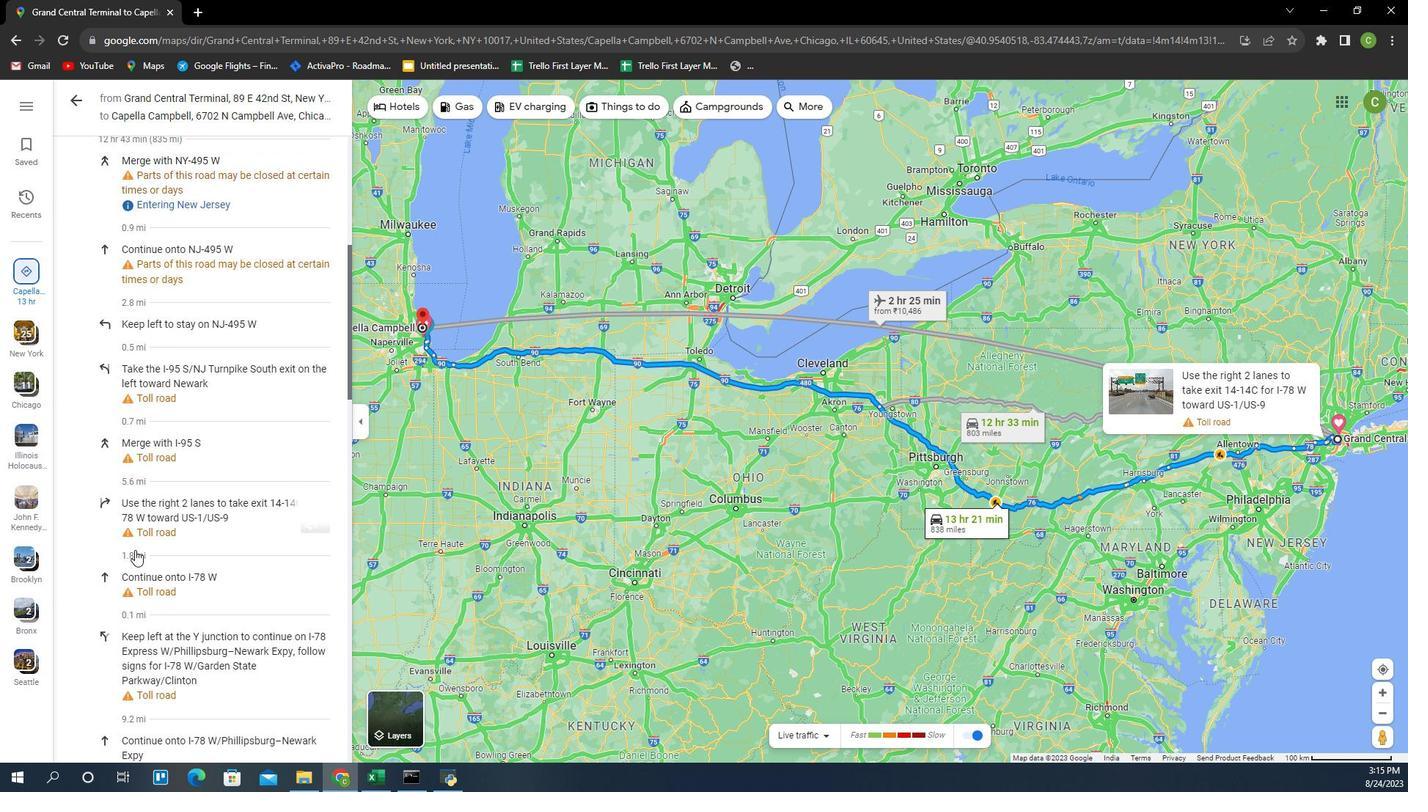 
Action: Mouse scrolled (145, 517) with delta (0, 0)
Screenshot: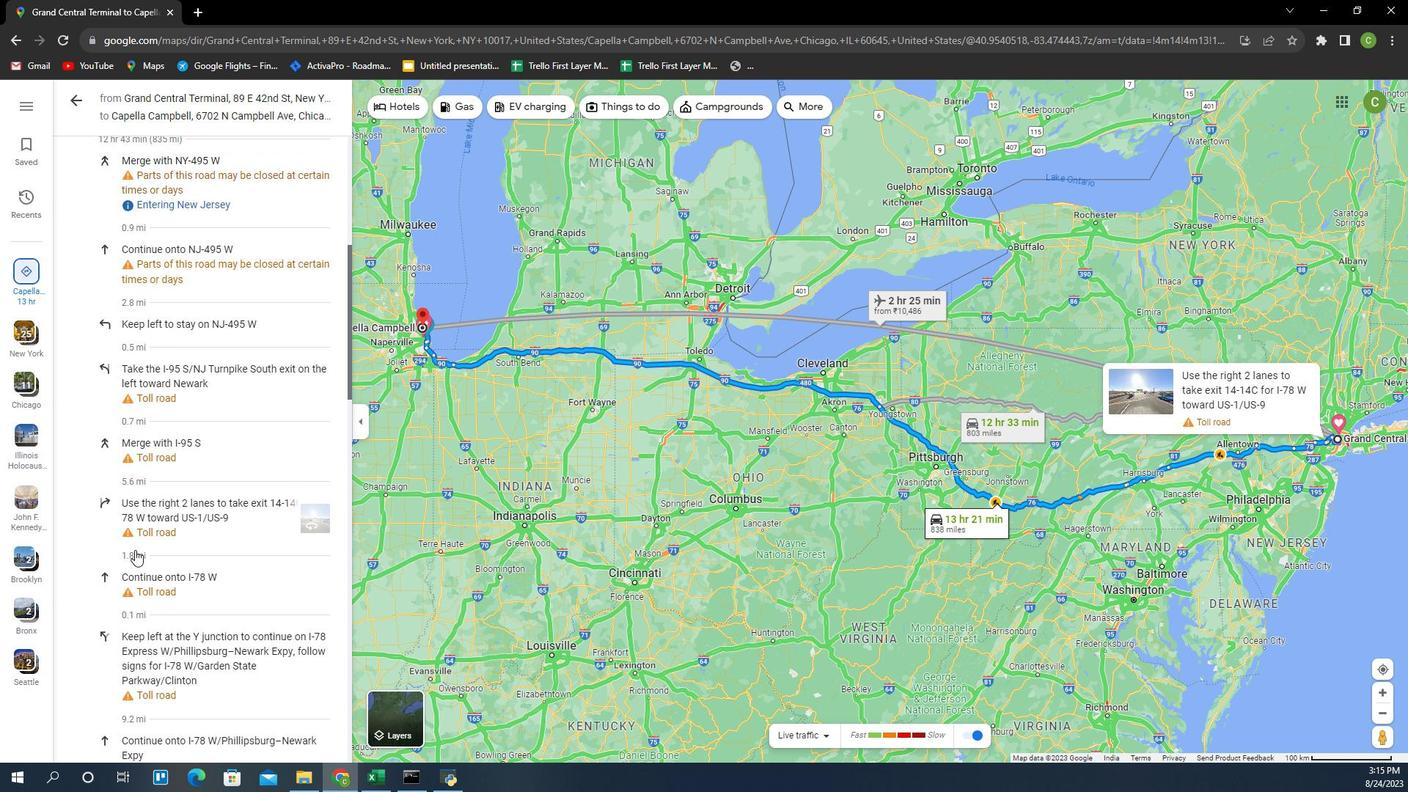 
Action: Mouse moved to (167, 525)
Screenshot: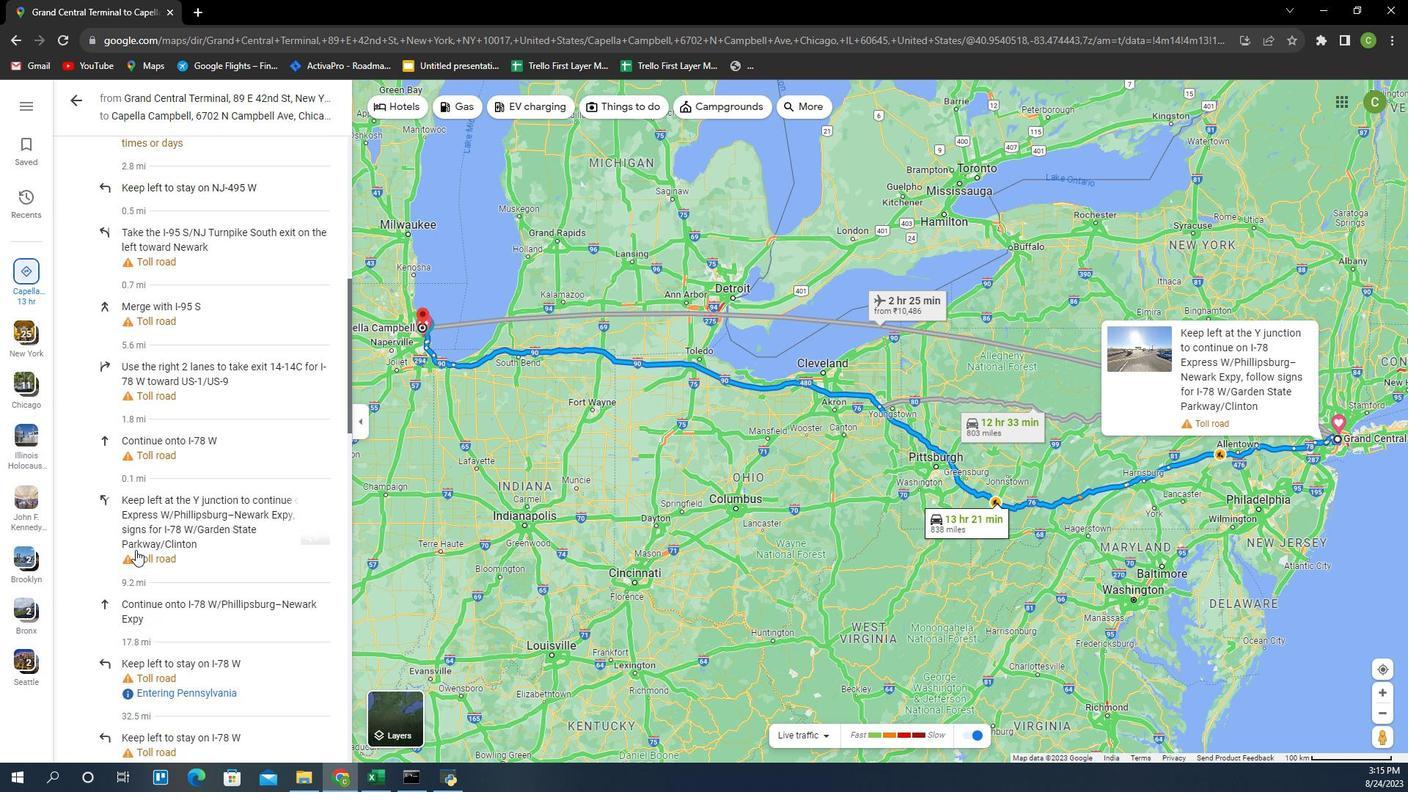 
Action: Mouse scrolled (167, 524) with delta (0, 0)
Screenshot: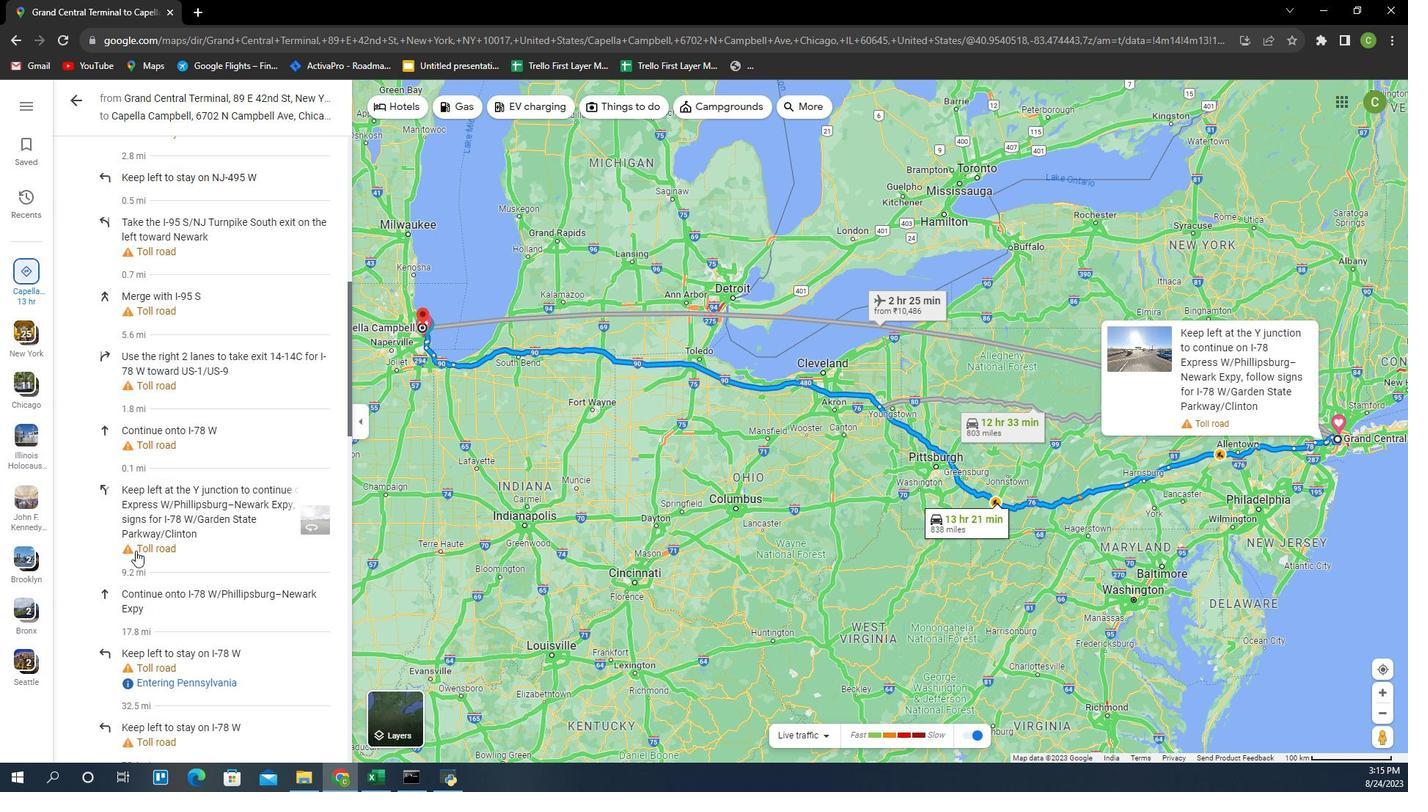
Action: Mouse scrolled (167, 524) with delta (0, 0)
Screenshot: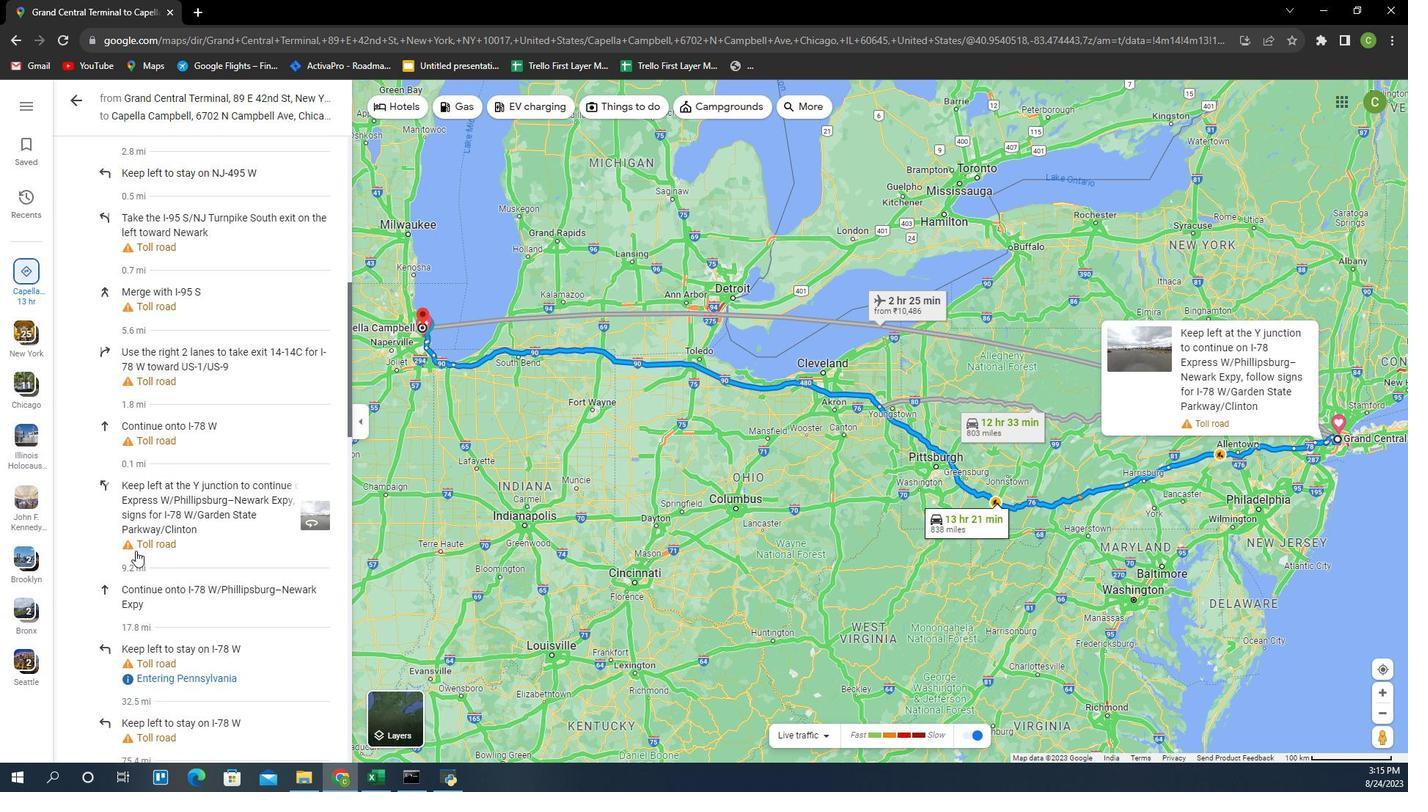 
Action: Mouse moved to (167, 525)
Screenshot: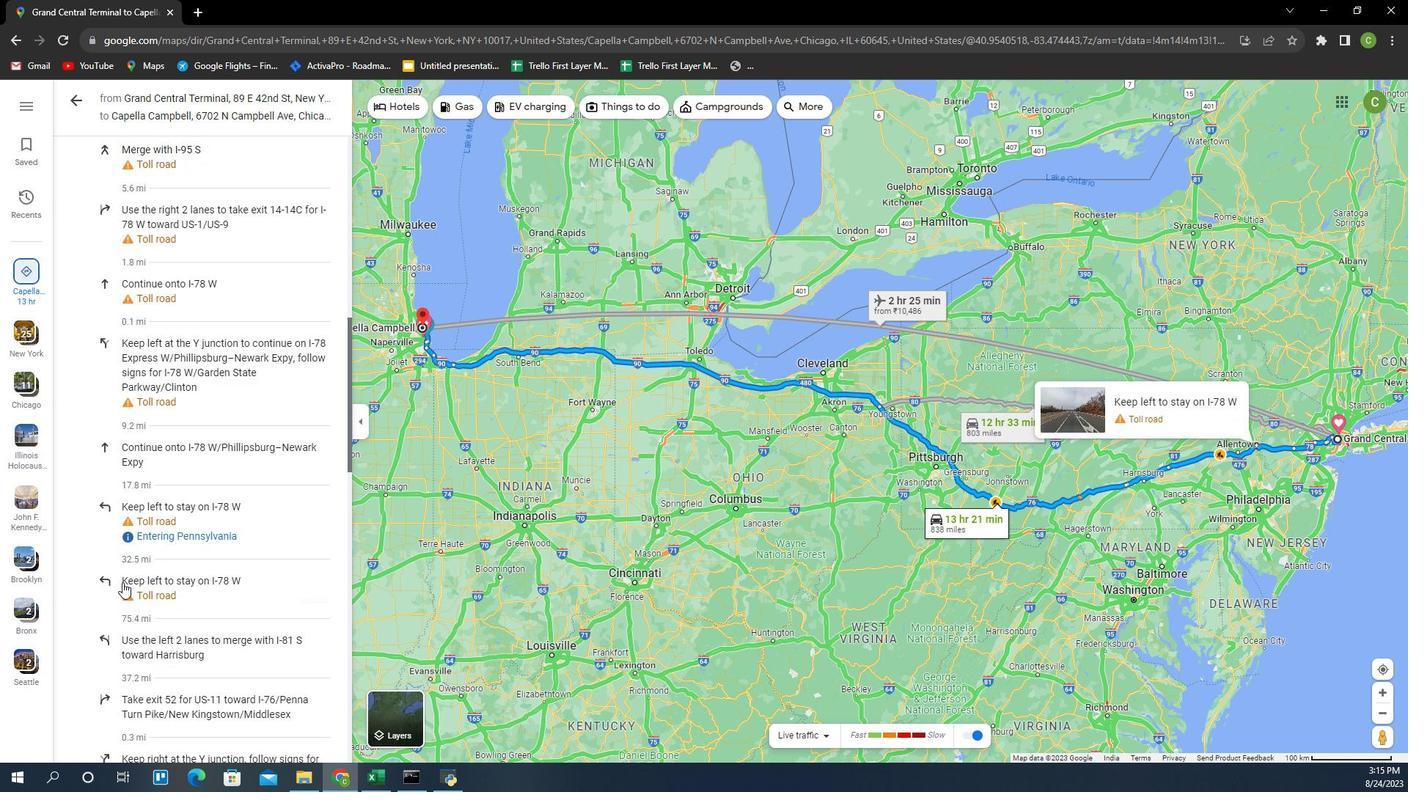 
Action: Mouse scrolled (167, 525) with delta (0, 0)
Screenshot: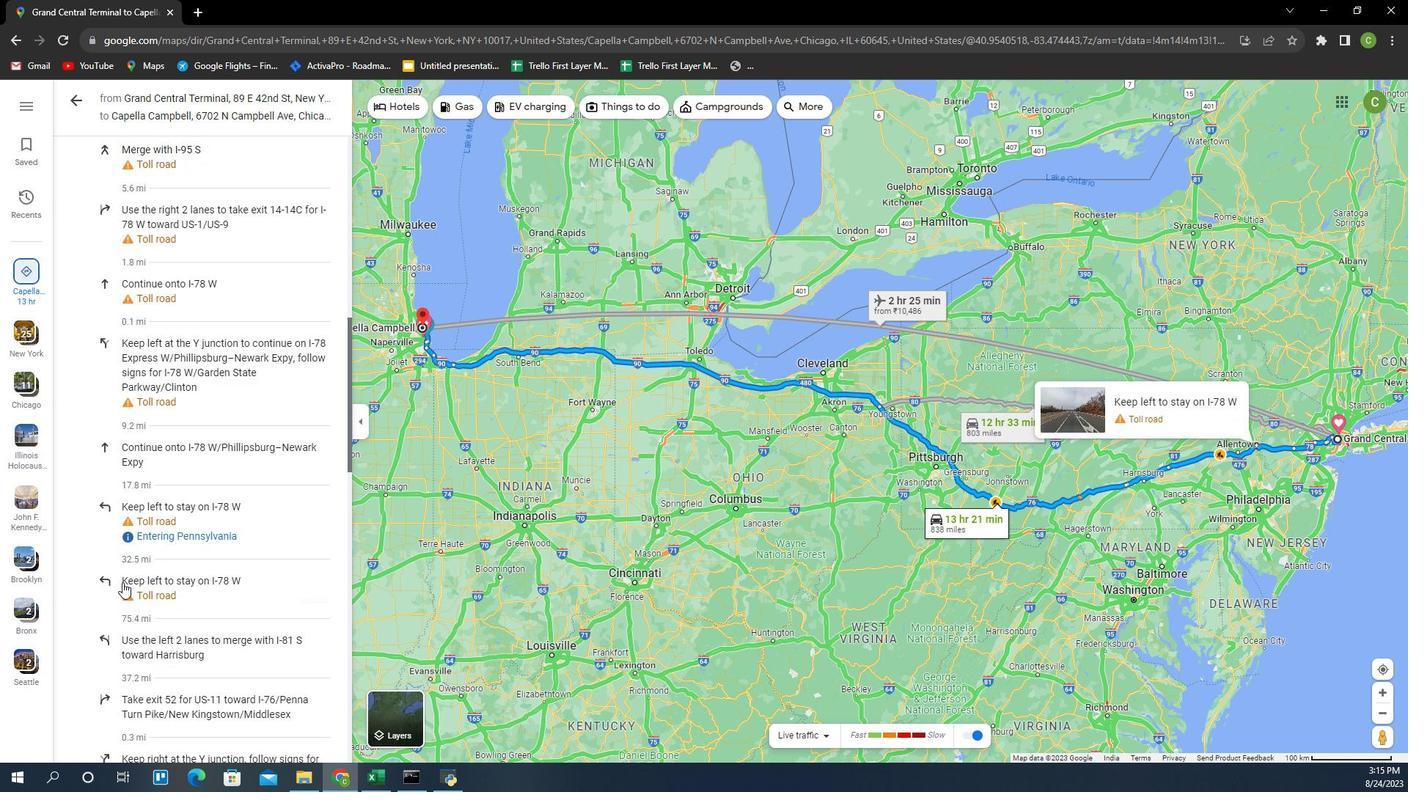 
Action: Mouse scrolled (167, 525) with delta (0, 0)
Screenshot: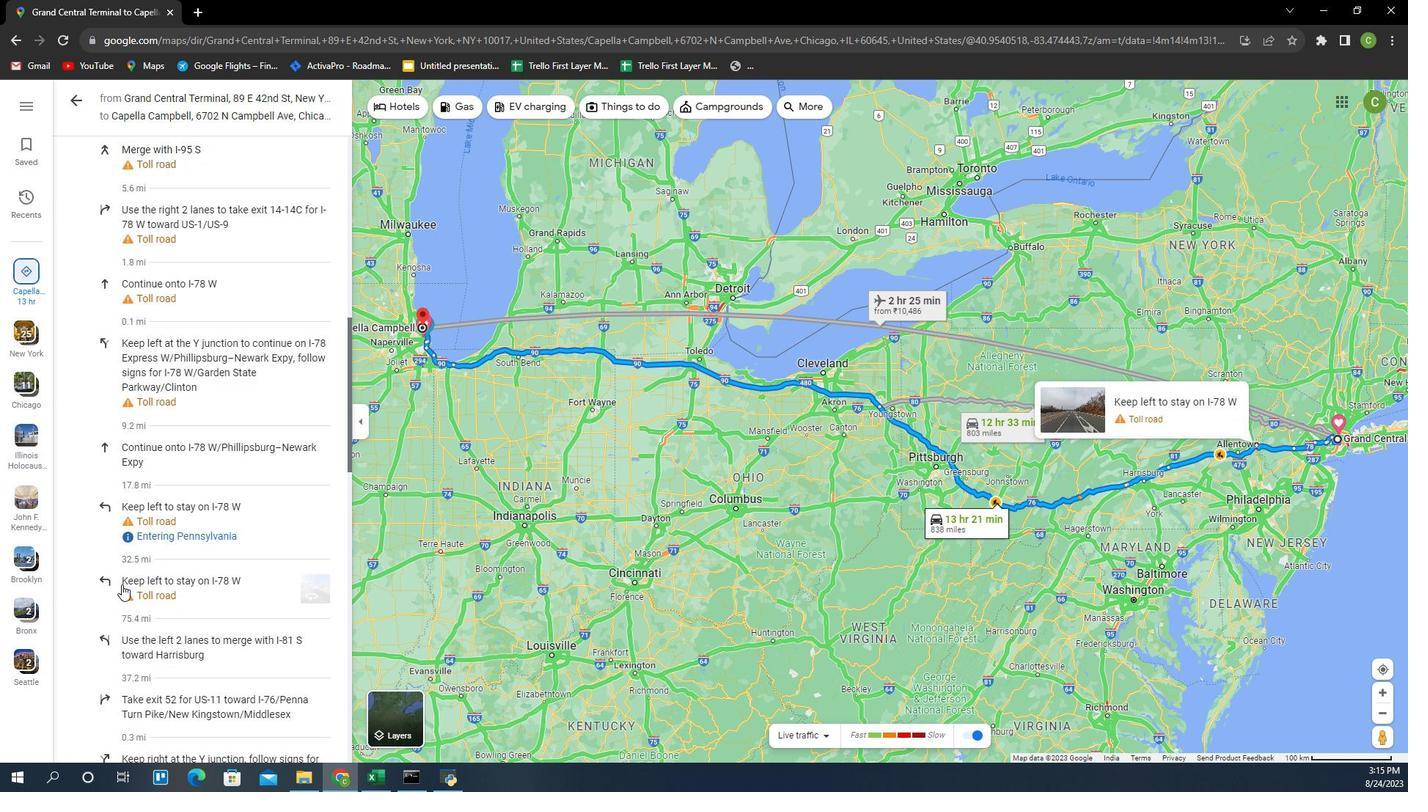 
Action: Mouse moved to (156, 548)
Screenshot: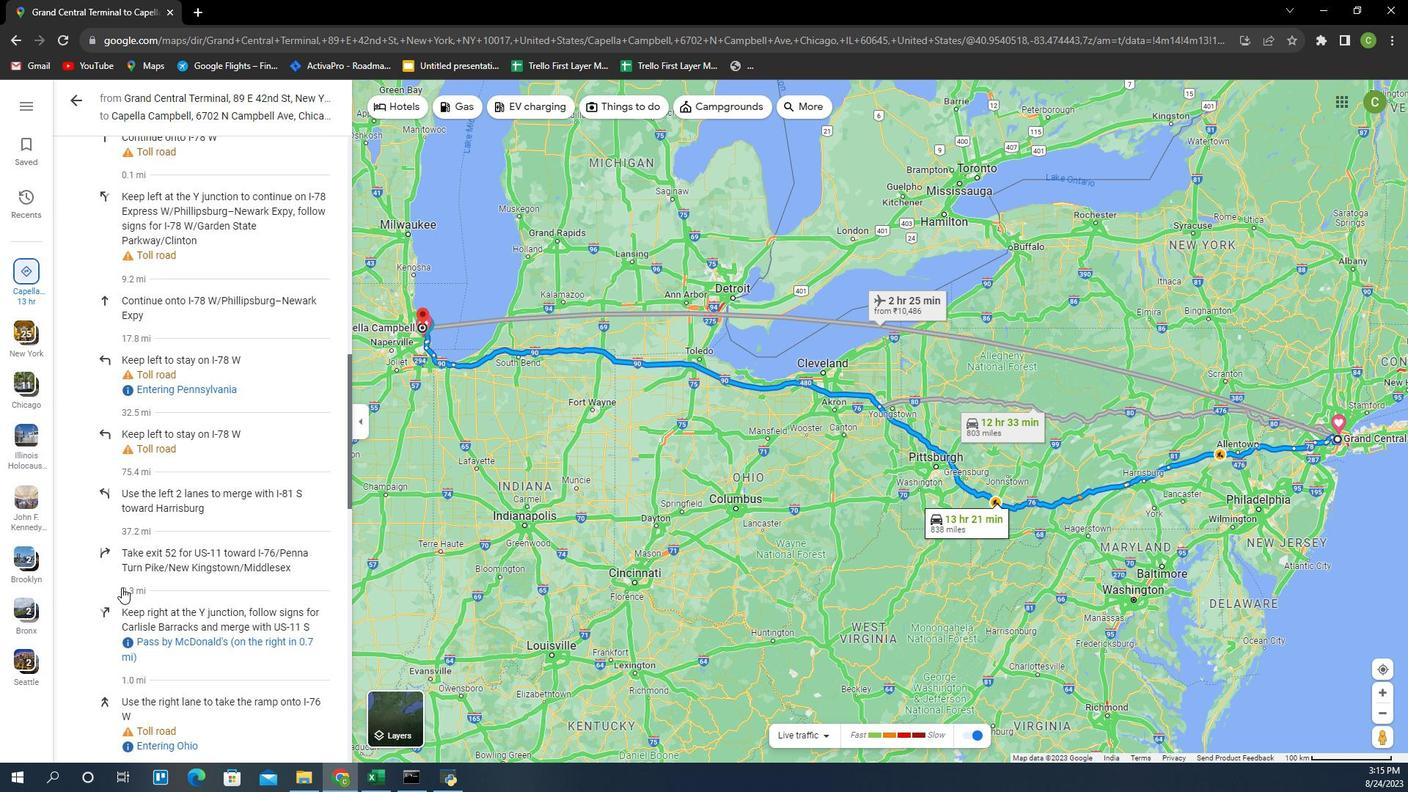 
Action: Mouse scrolled (156, 548) with delta (0, 0)
Screenshot: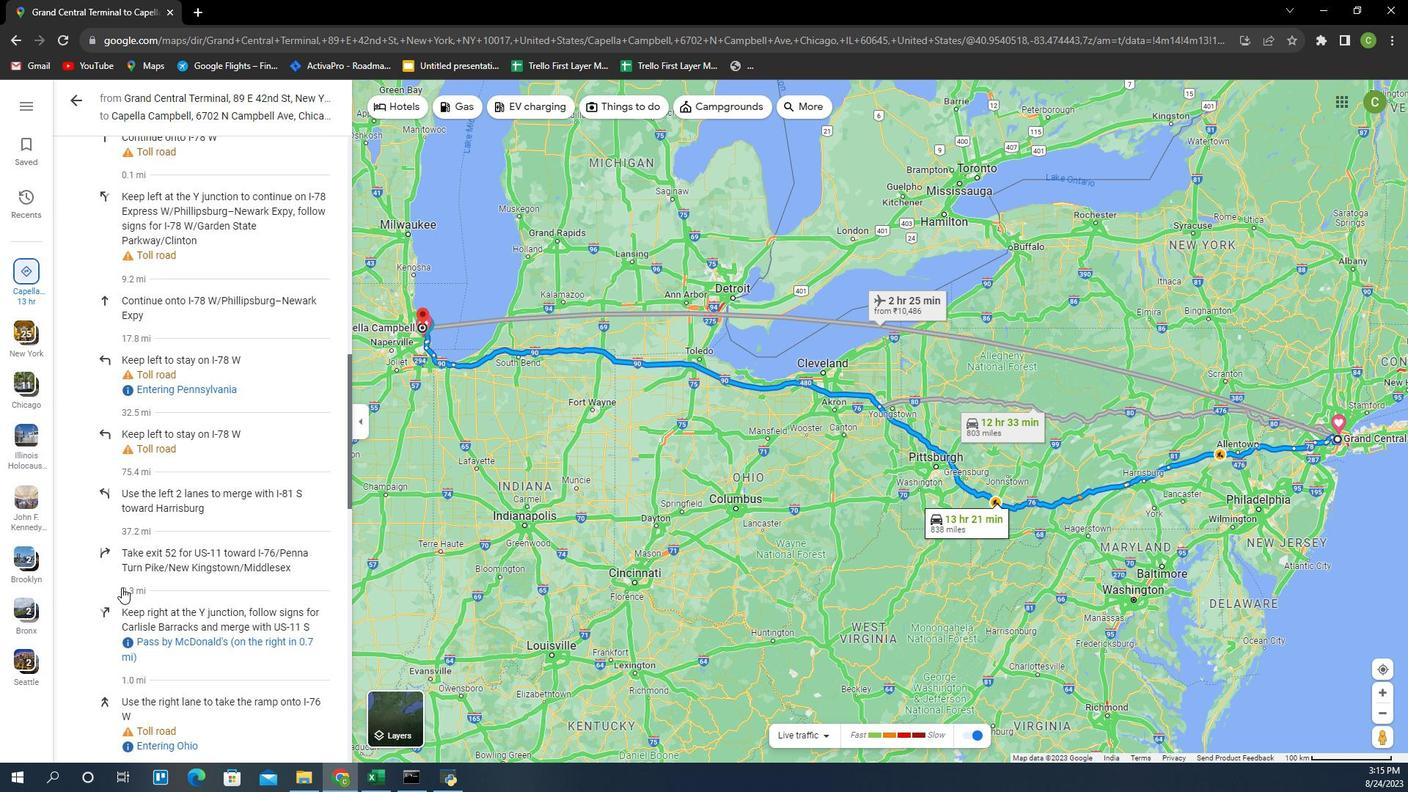 
Action: Mouse scrolled (156, 548) with delta (0, 0)
Screenshot: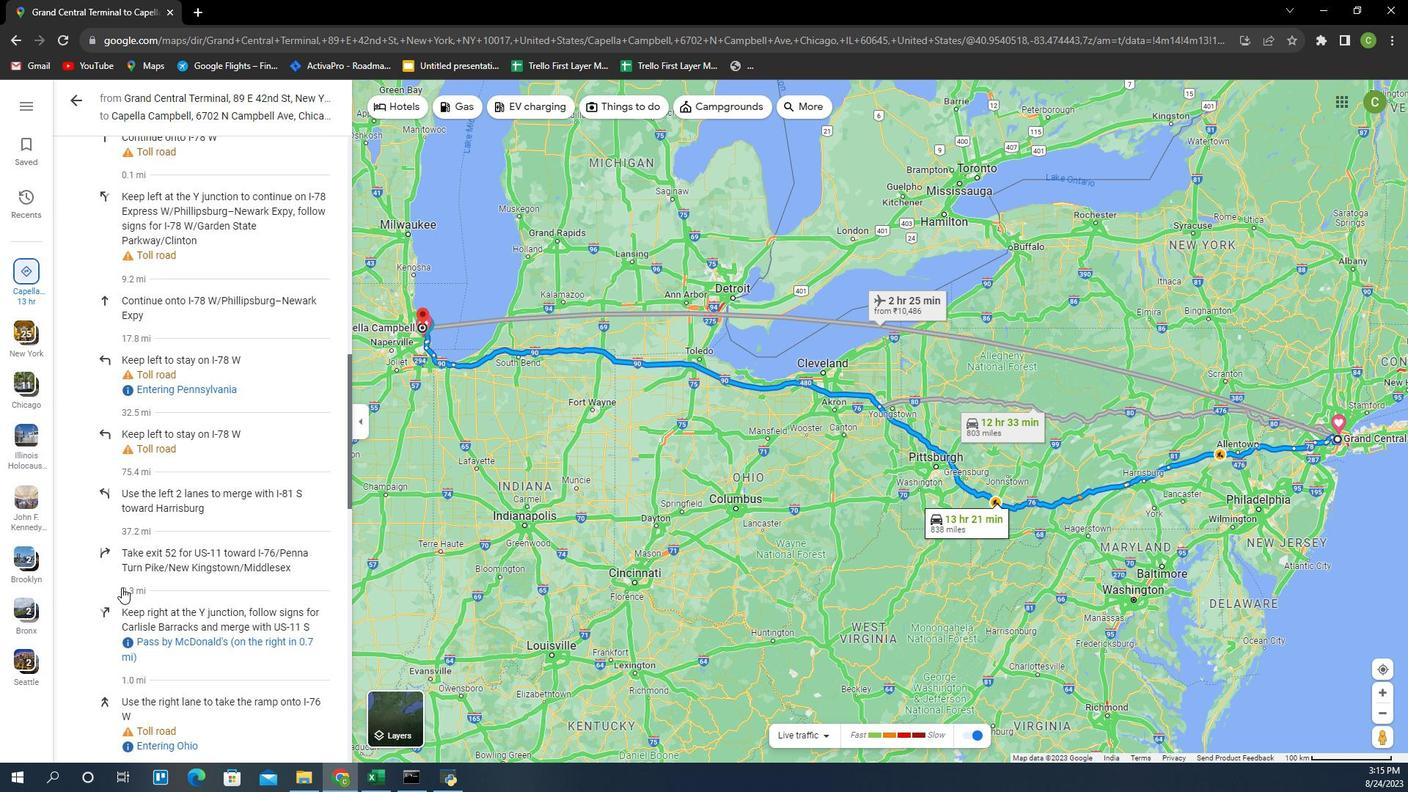 
Action: Mouse scrolled (156, 548) with delta (0, 0)
Screenshot: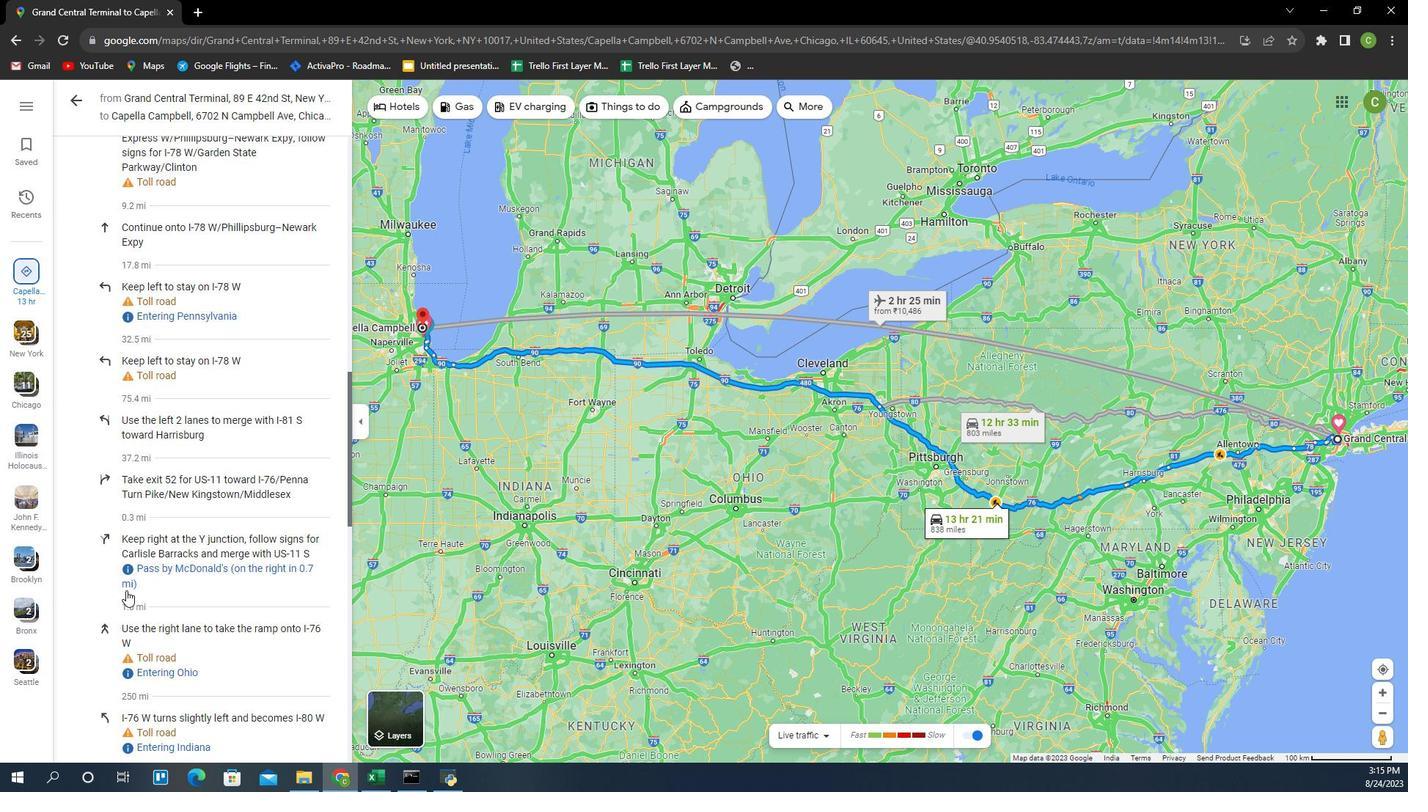 
Action: Mouse moved to (159, 550)
Screenshot: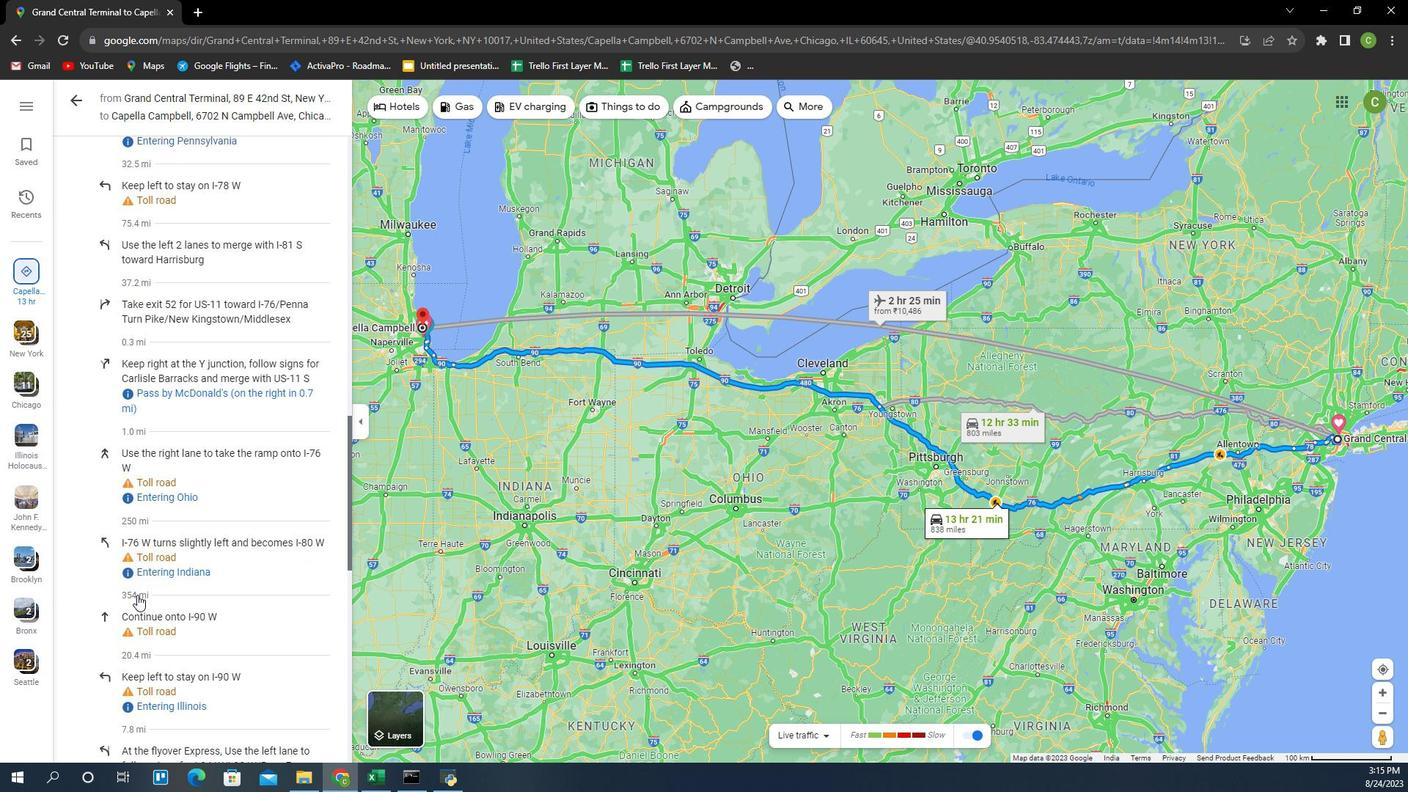 
Action: Mouse scrolled (159, 550) with delta (0, 0)
Screenshot: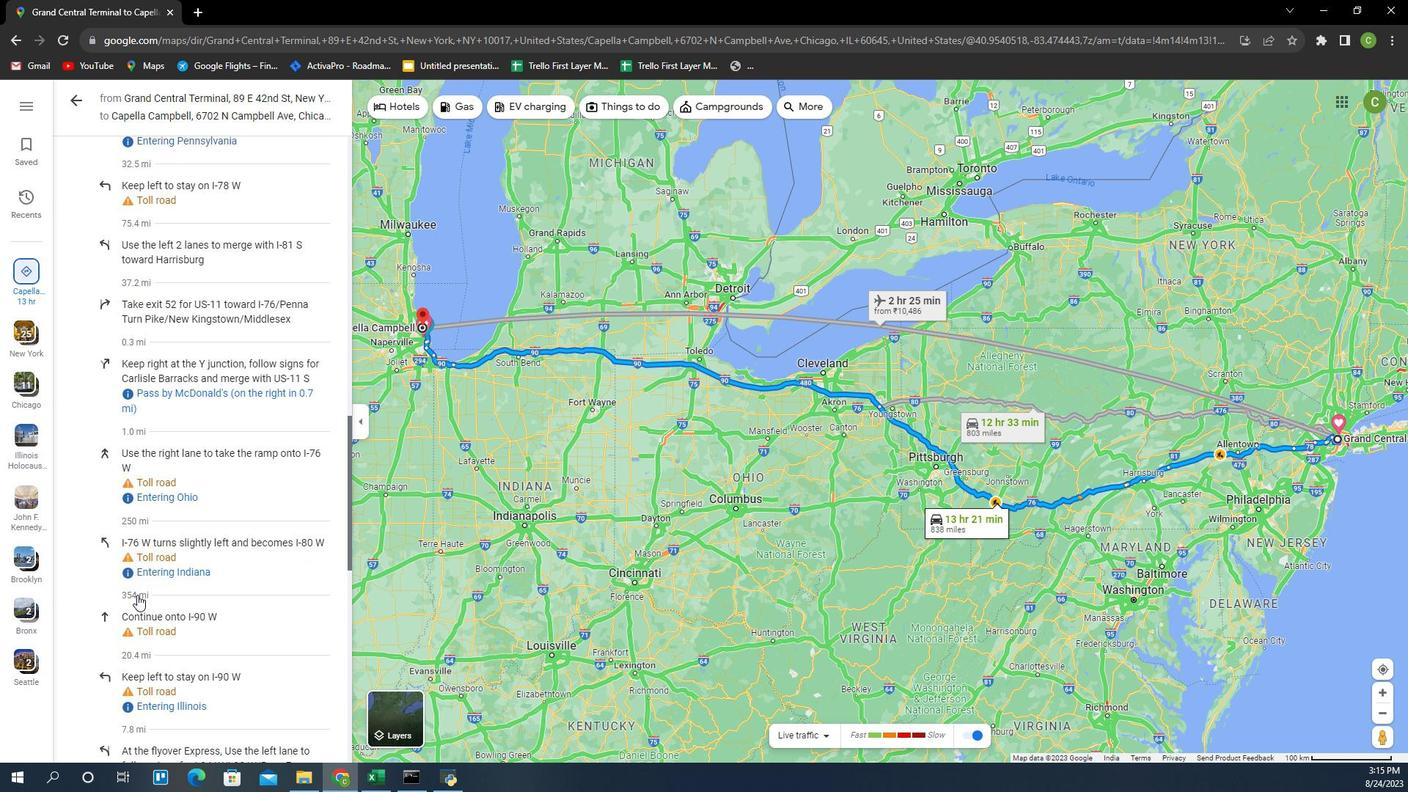 
Action: Mouse scrolled (159, 550) with delta (0, 0)
Screenshot: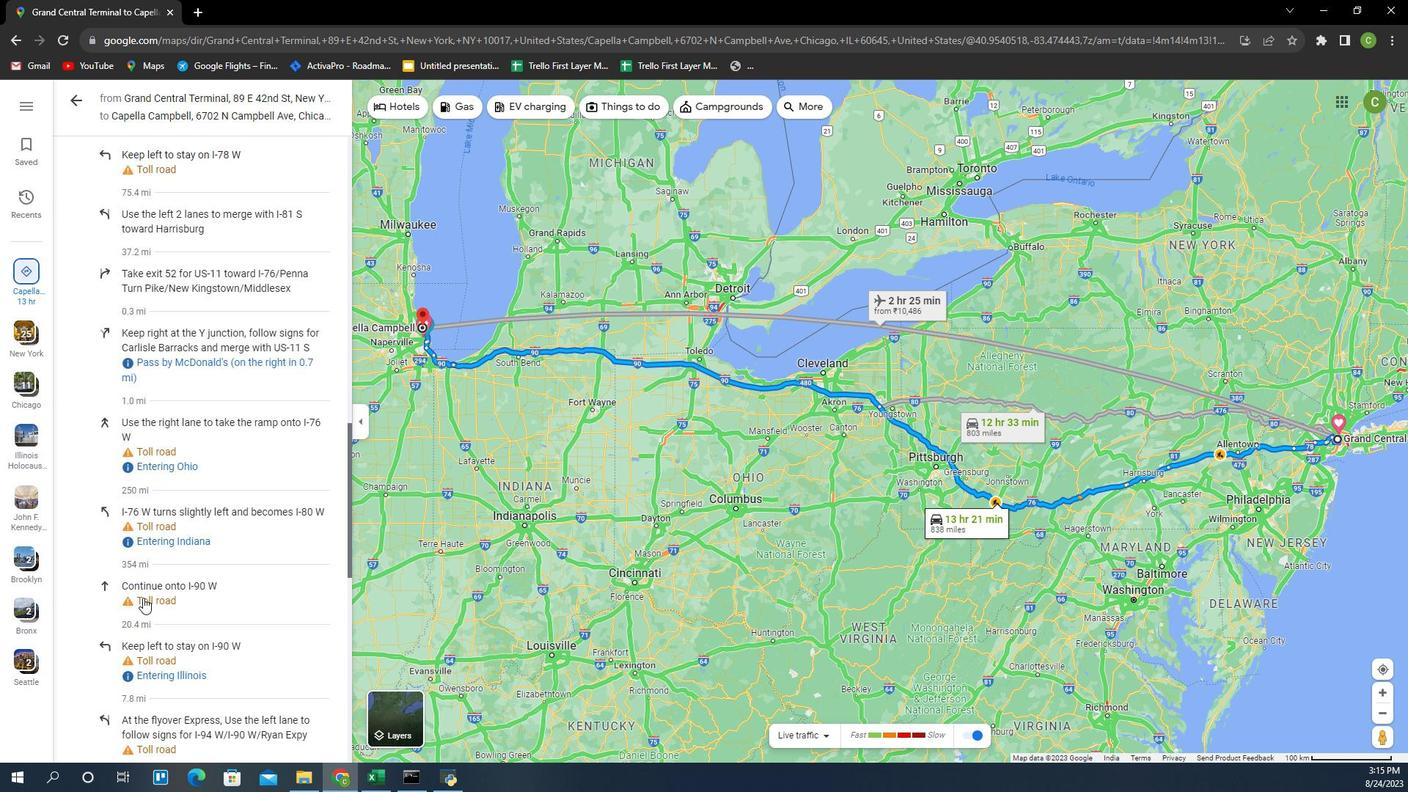 
Action: Mouse scrolled (159, 550) with delta (0, 0)
Screenshot: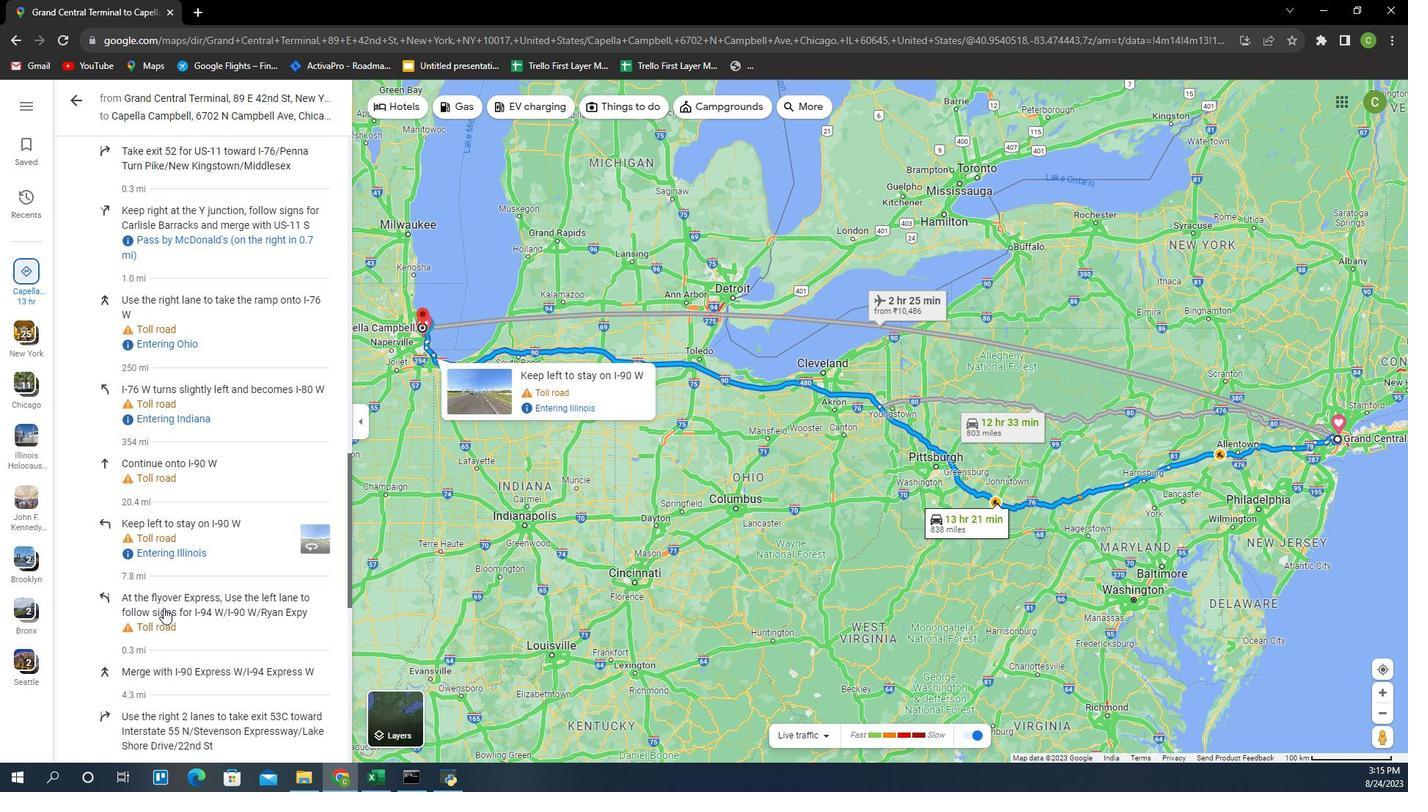 
Action: Mouse scrolled (159, 550) with delta (0, 0)
Screenshot: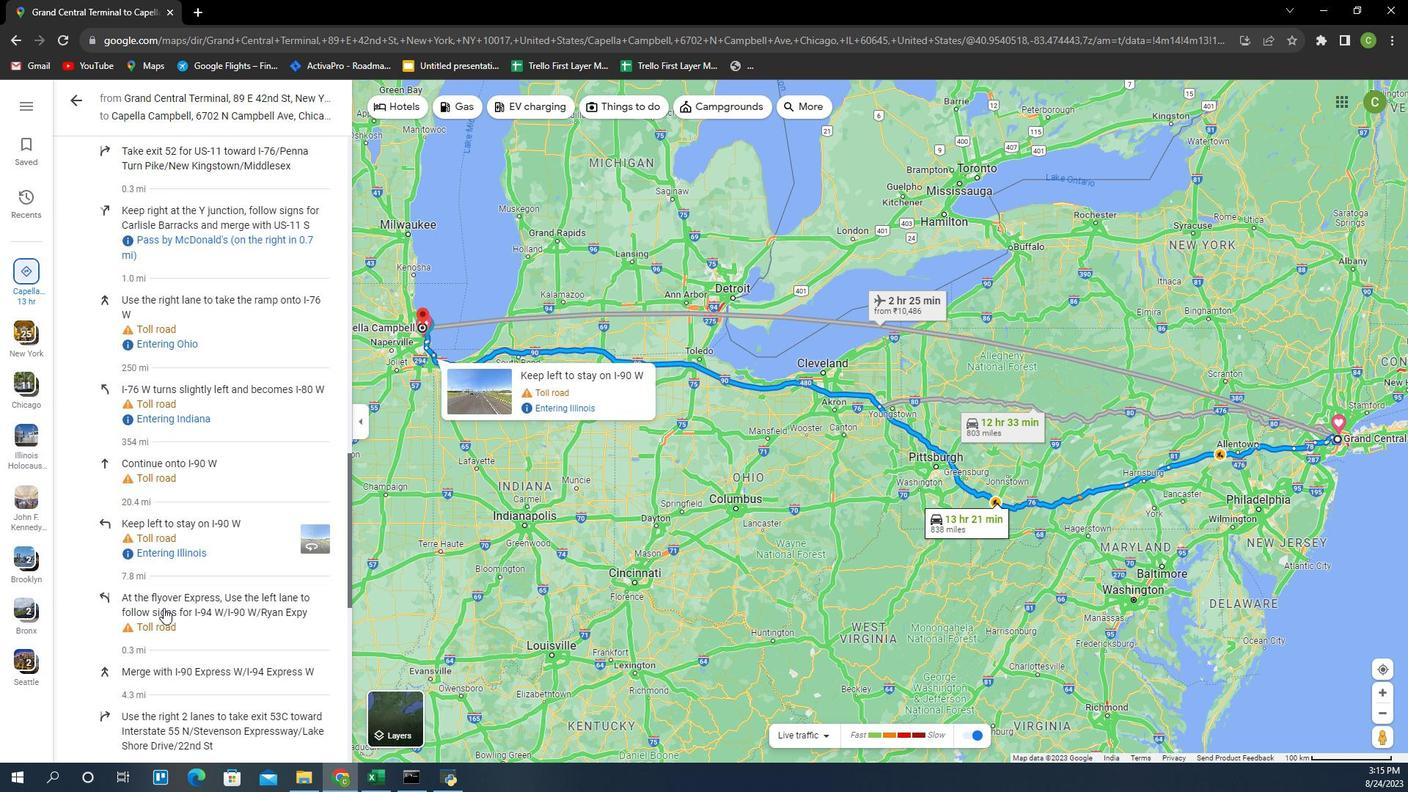 
Action: Mouse moved to (191, 561)
Screenshot: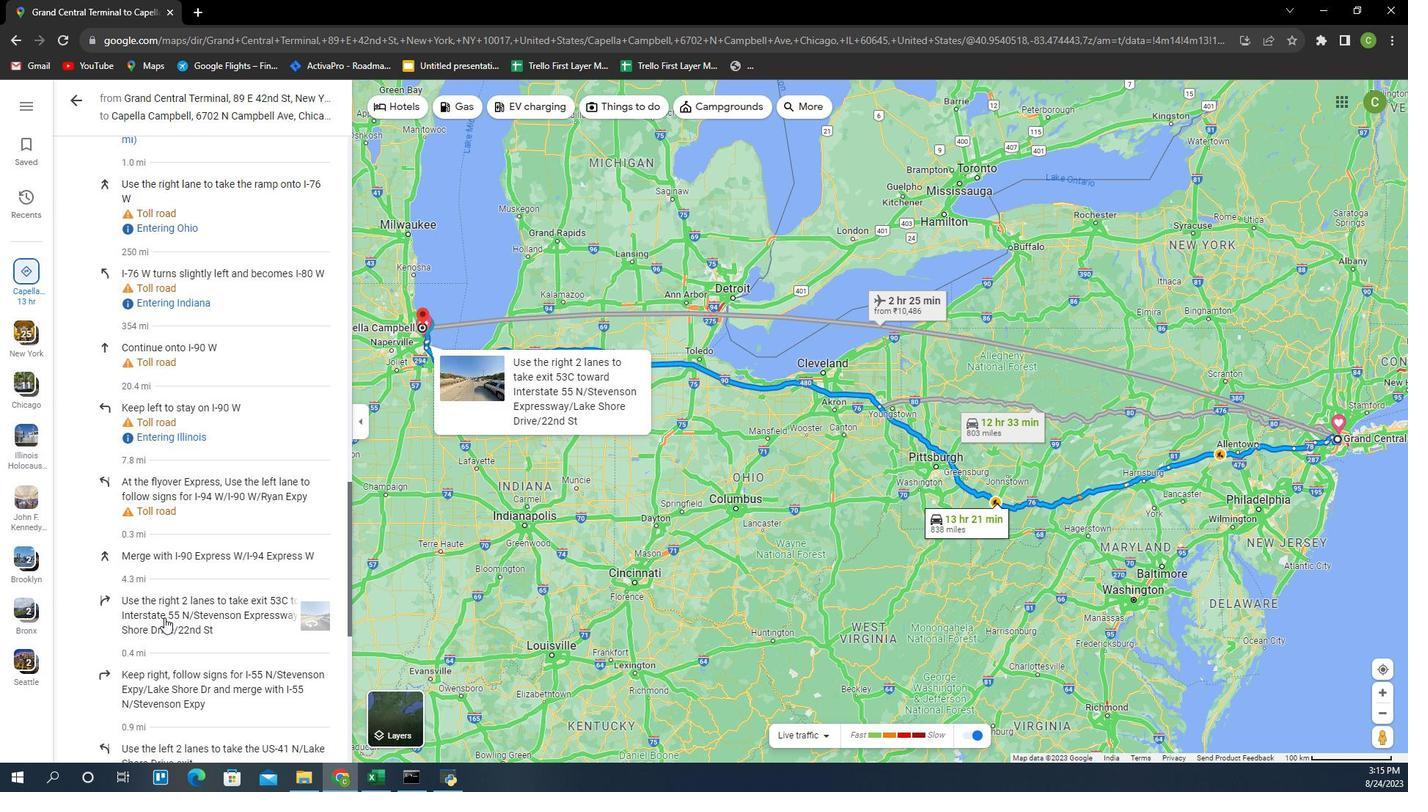 
Action: Mouse scrolled (191, 561) with delta (0, 0)
Screenshot: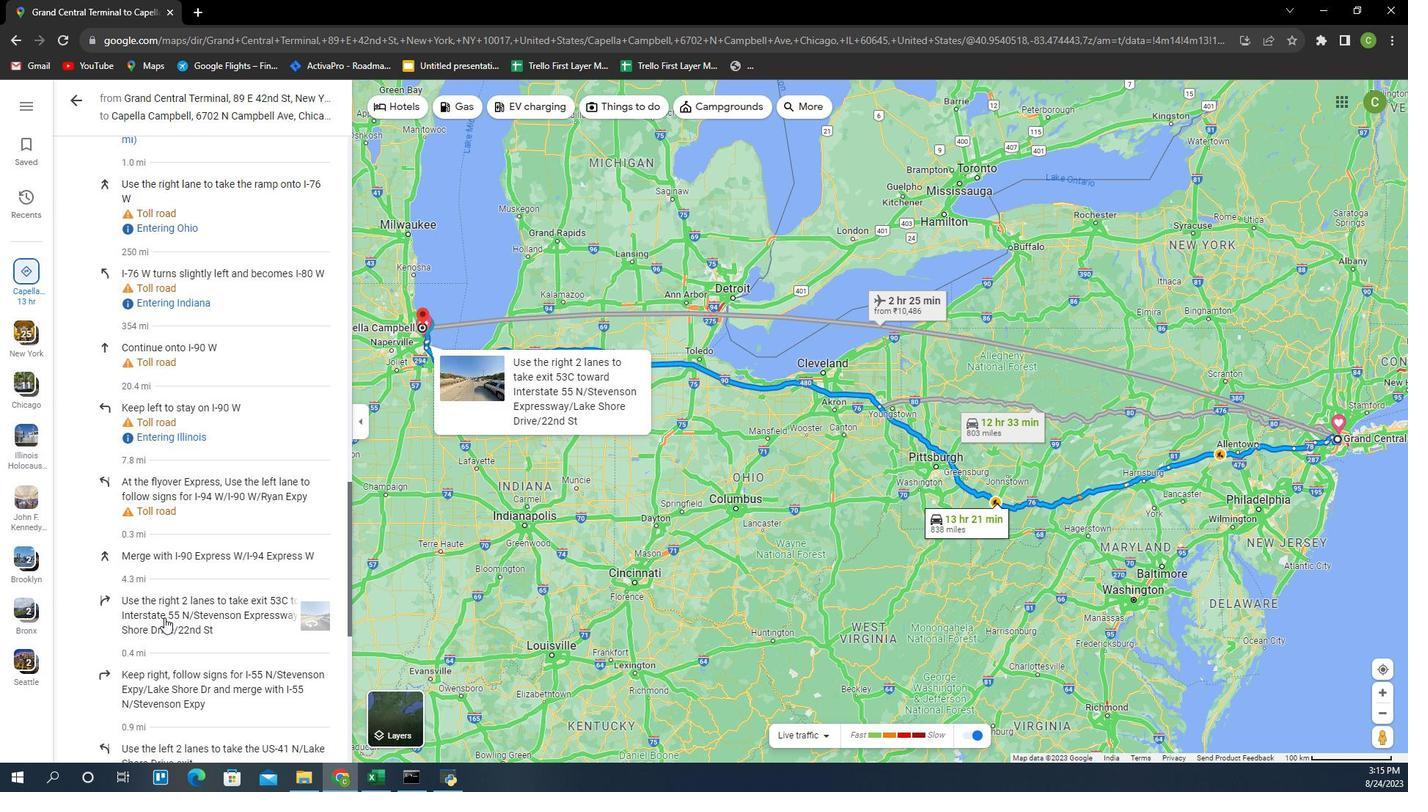 
Action: Mouse moved to (192, 561)
Screenshot: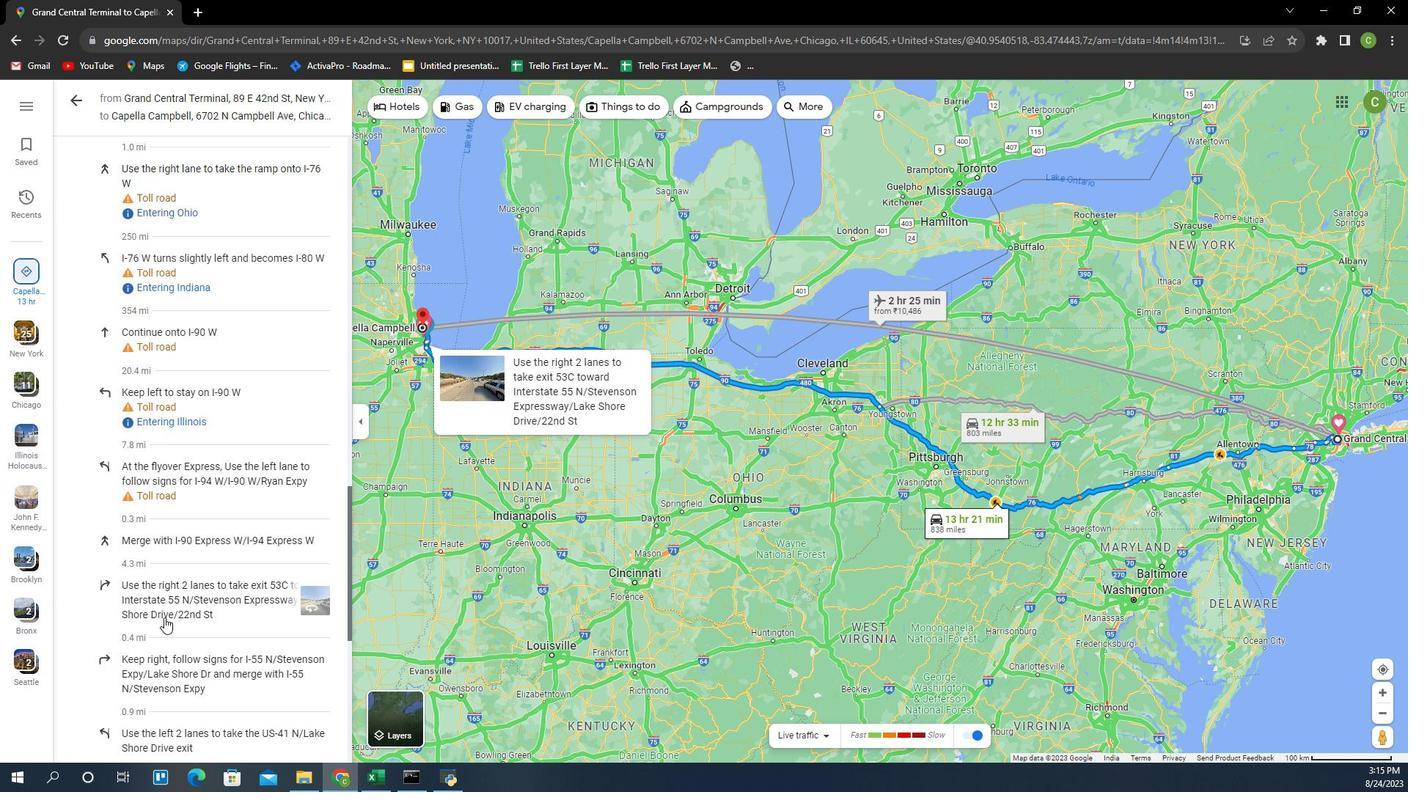 
Action: Mouse scrolled (192, 561) with delta (0, 0)
Screenshot: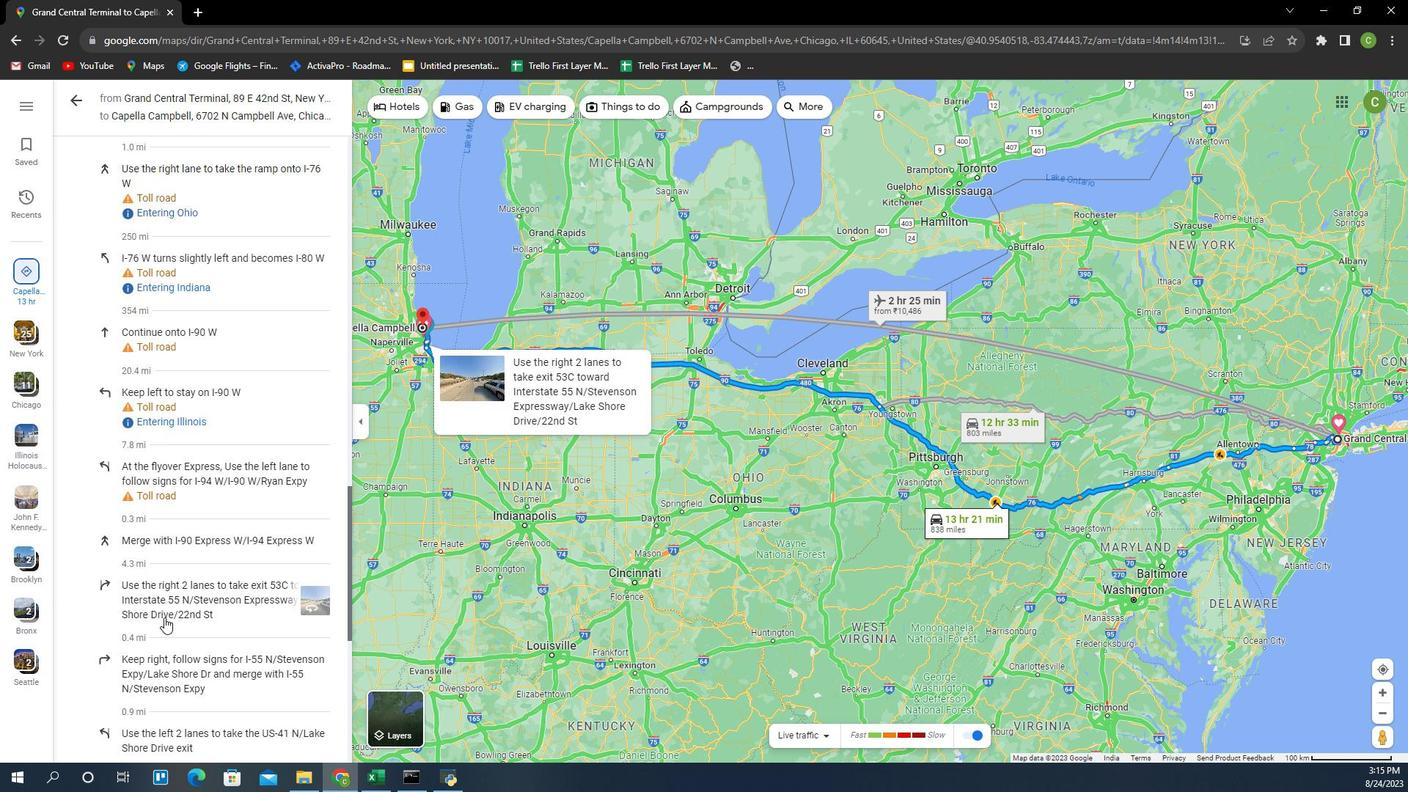 
Action: Mouse moved to (192, 562)
Screenshot: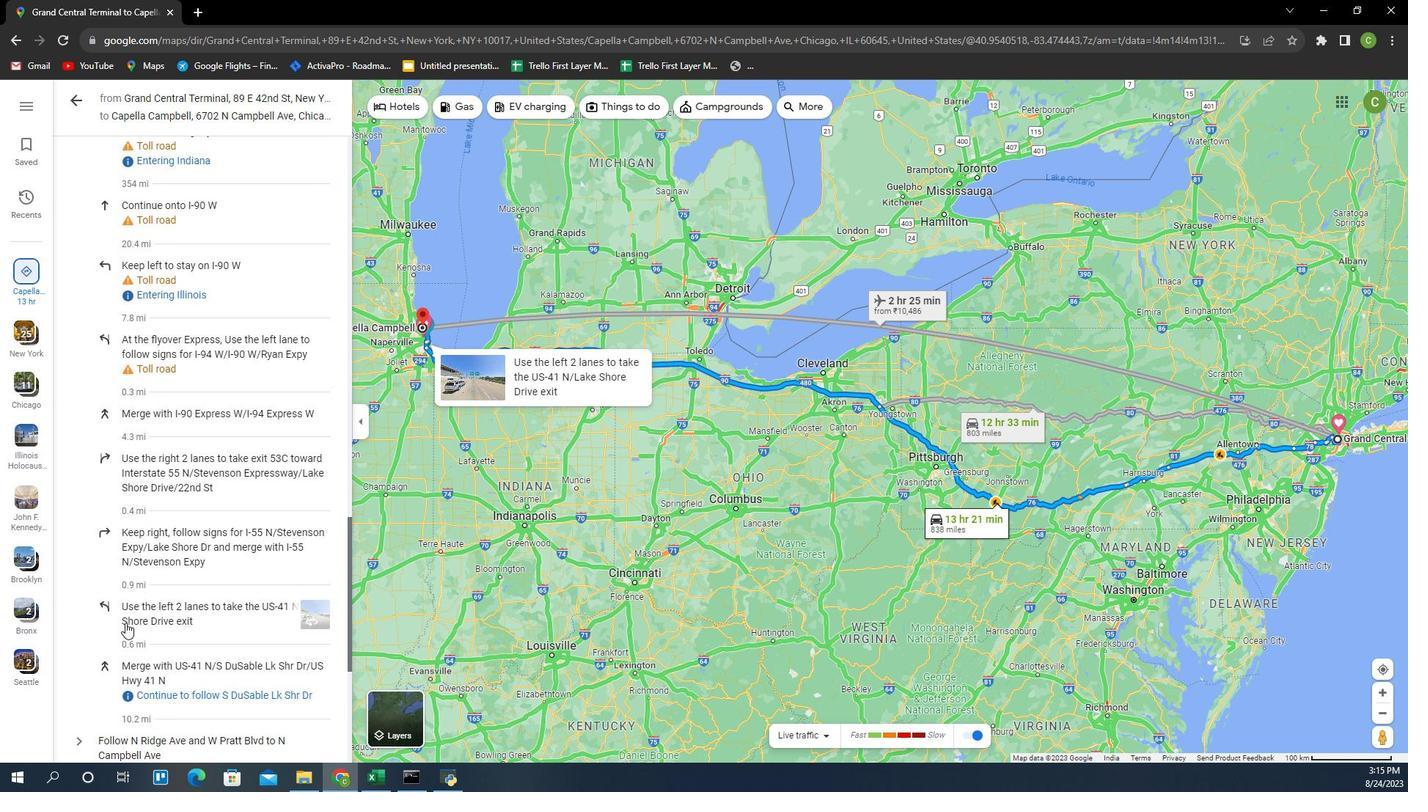 
Action: Mouse scrolled (192, 562) with delta (0, 0)
Screenshot: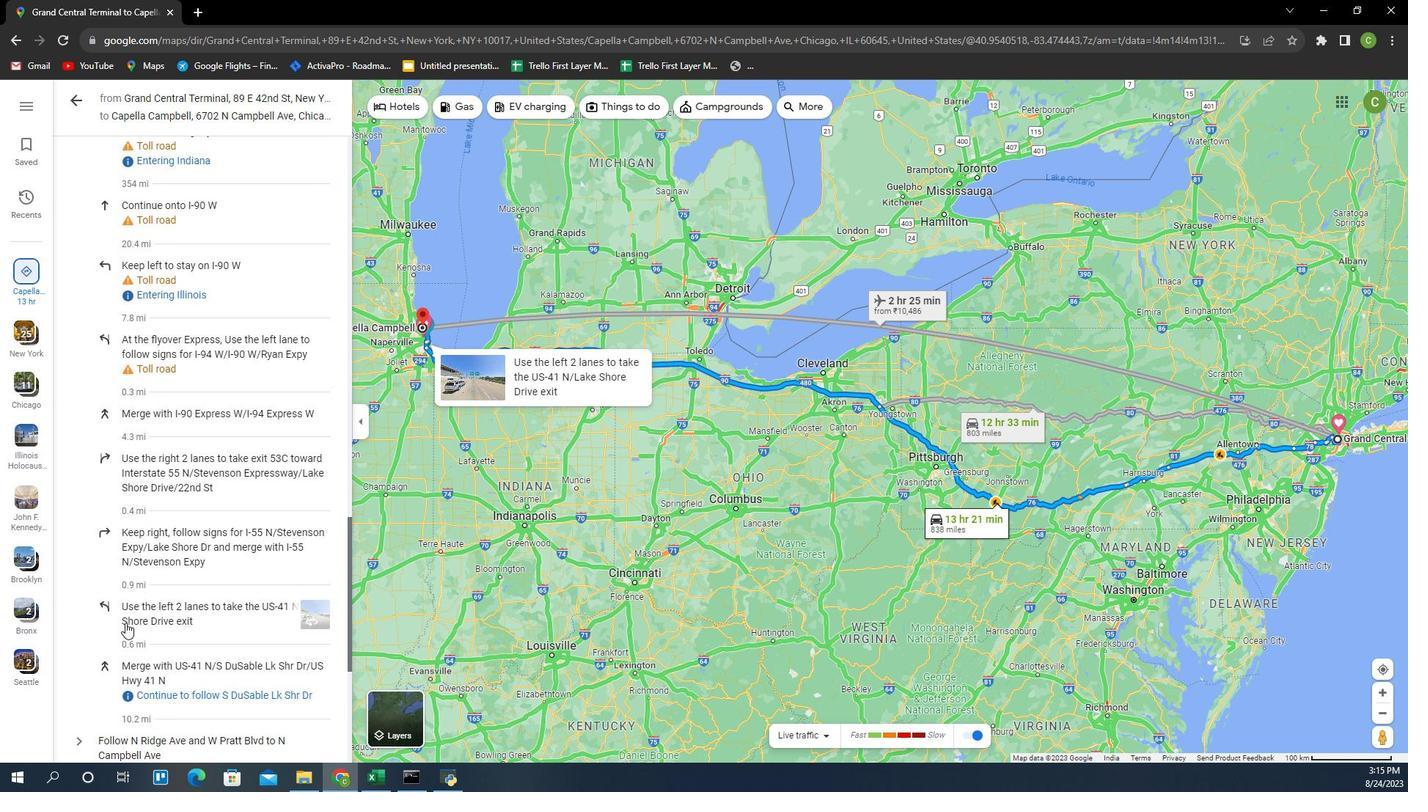 
Action: Mouse moved to (192, 564)
Screenshot: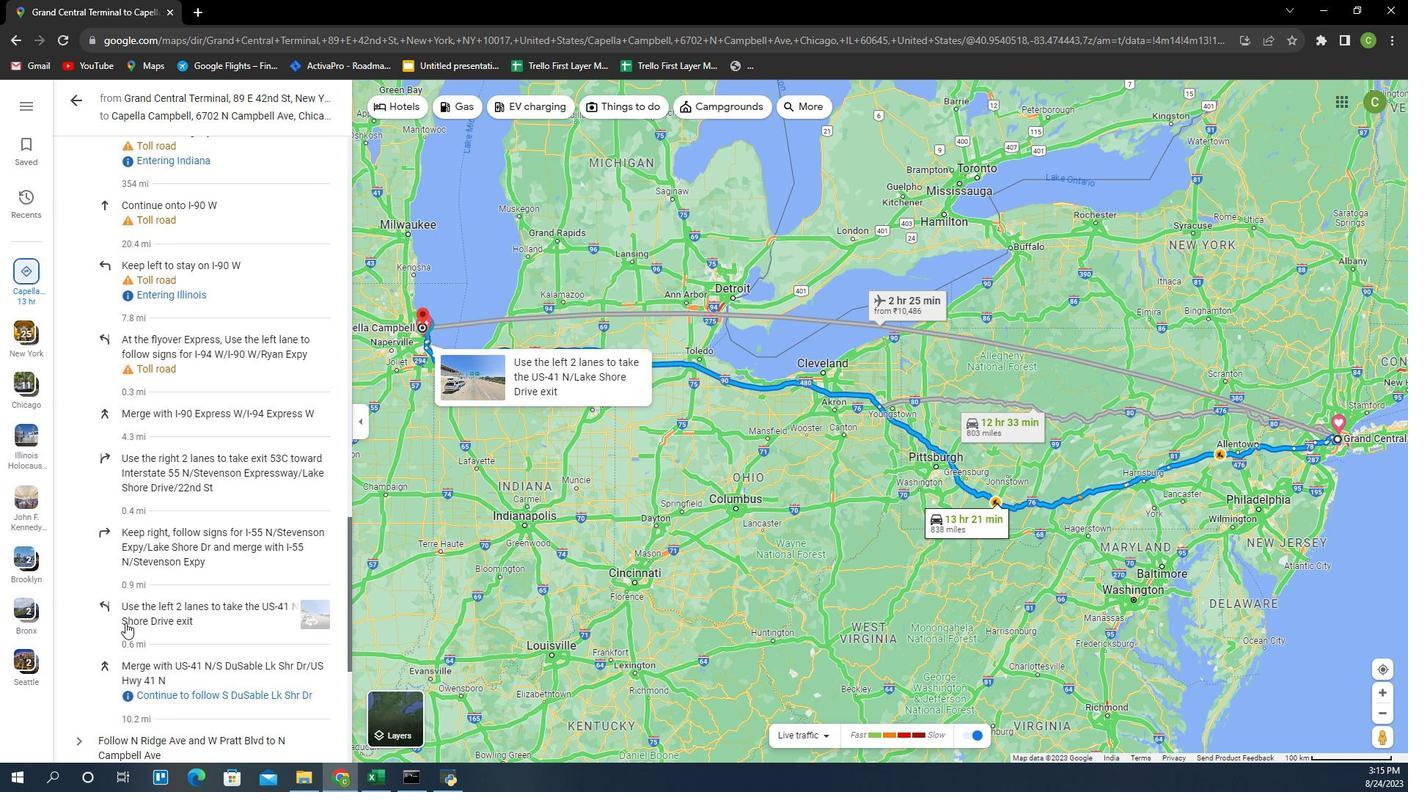 
Action: Mouse scrolled (192, 564) with delta (0, 0)
Screenshot: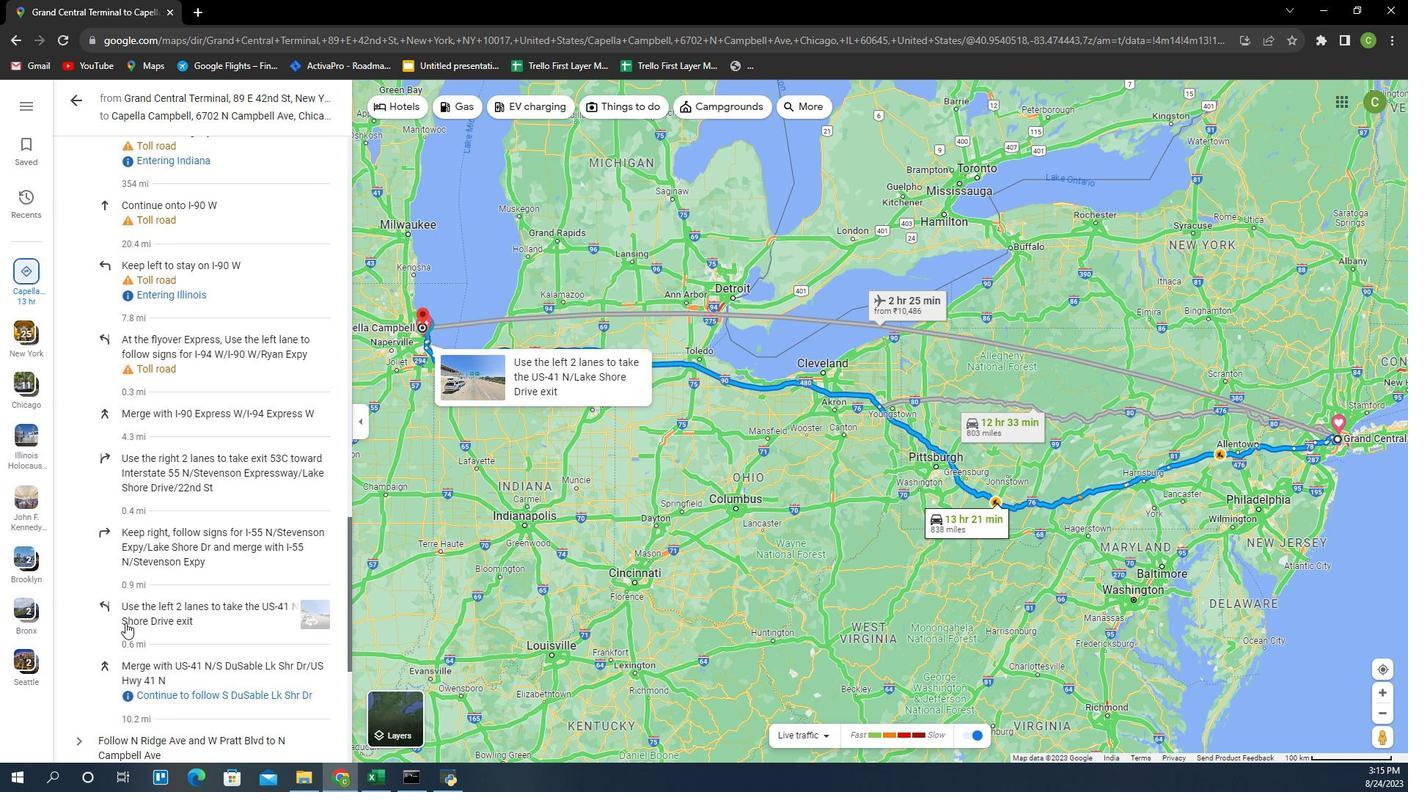 
Action: Mouse moved to (159, 571)
Screenshot: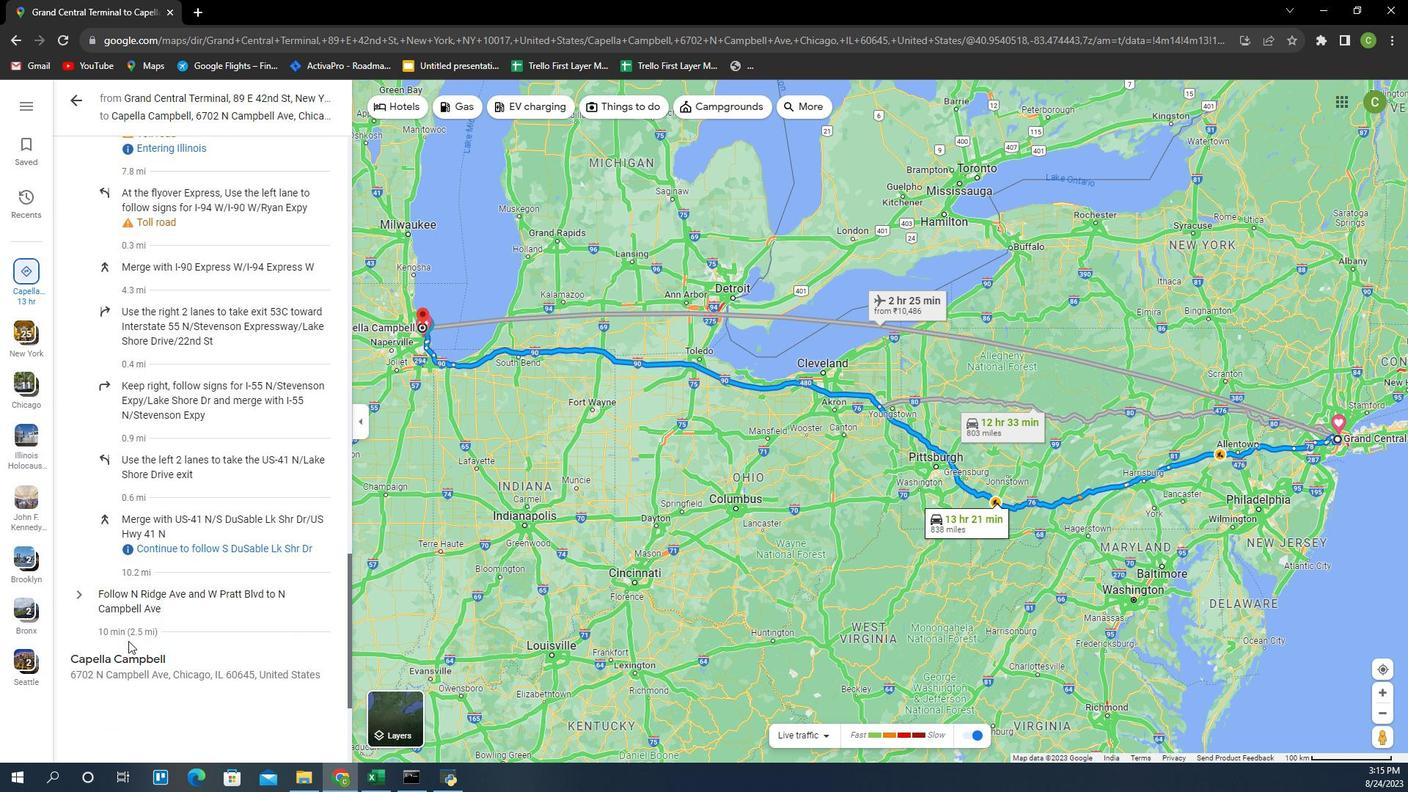 
Action: Mouse scrolled (159, 570) with delta (0, 0)
Screenshot: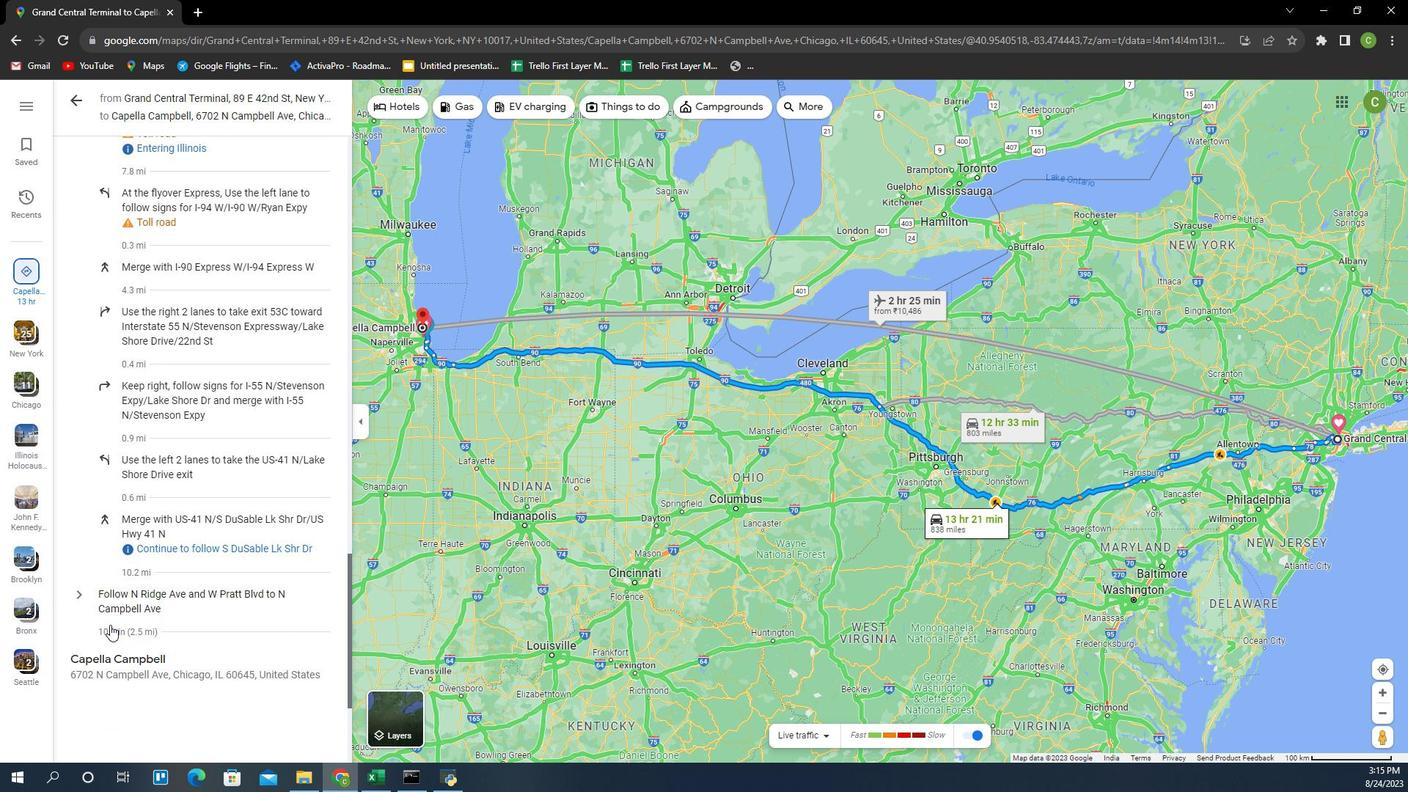 
Action: Mouse scrolled (159, 570) with delta (0, 0)
Screenshot: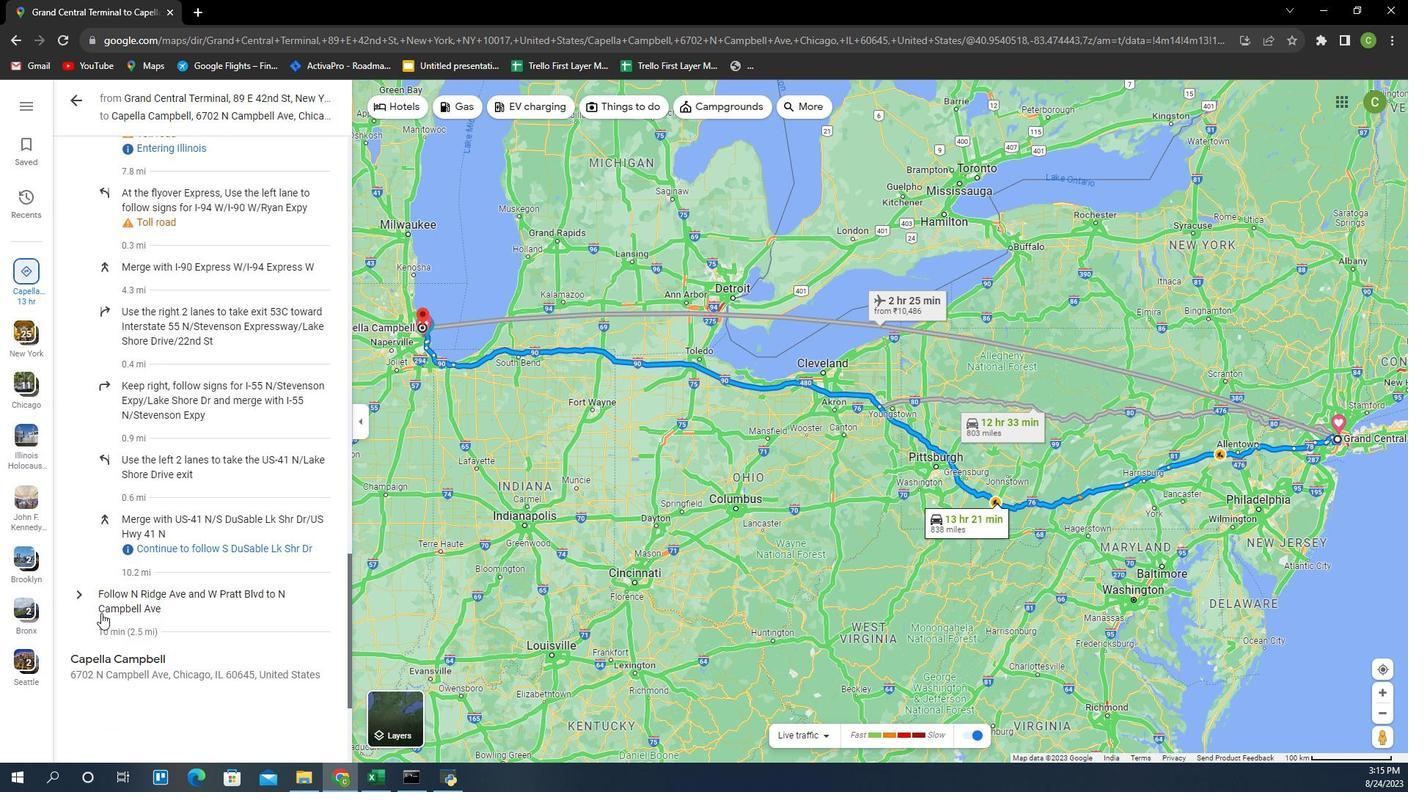 
Action: Mouse moved to (126, 554)
Screenshot: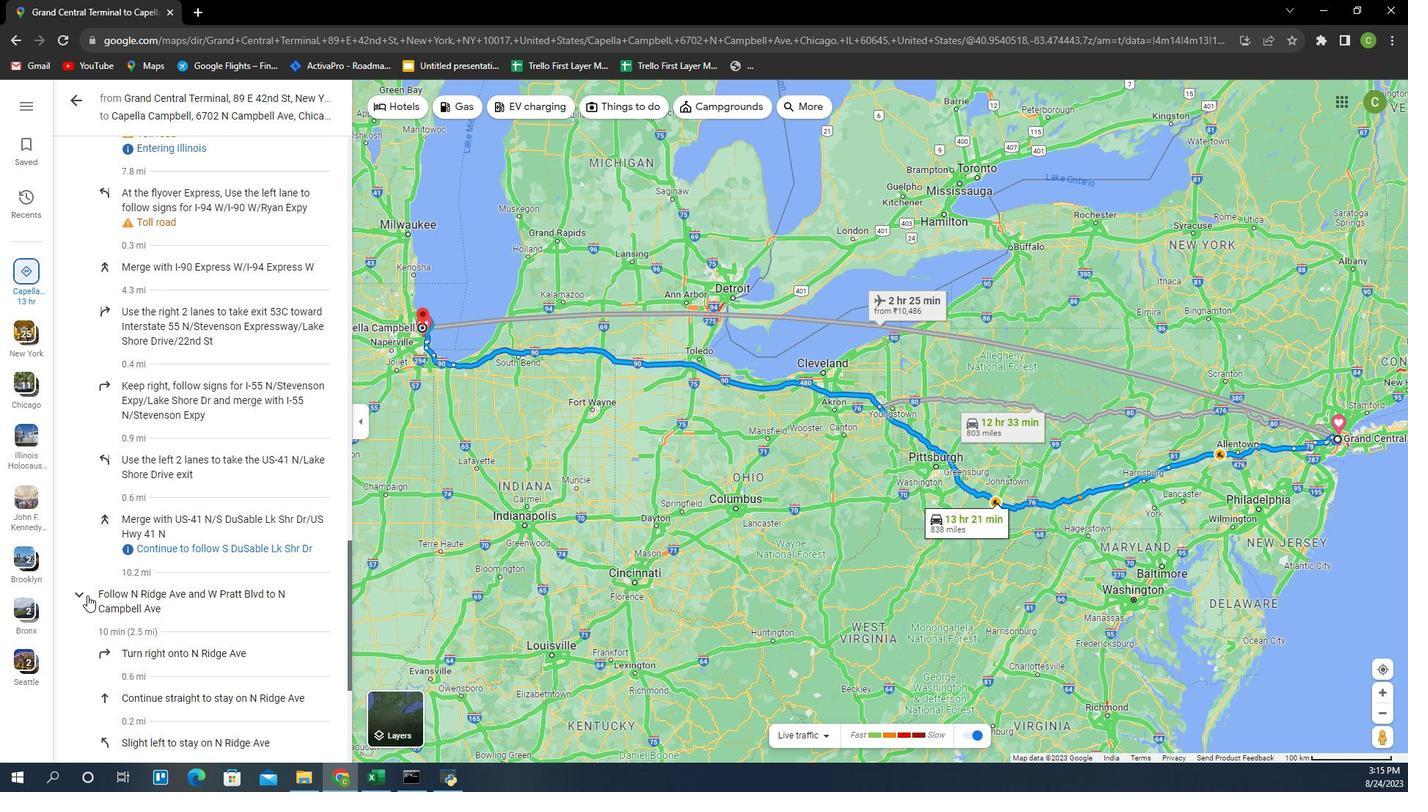 
Action: Mouse pressed left at (126, 554)
Screenshot: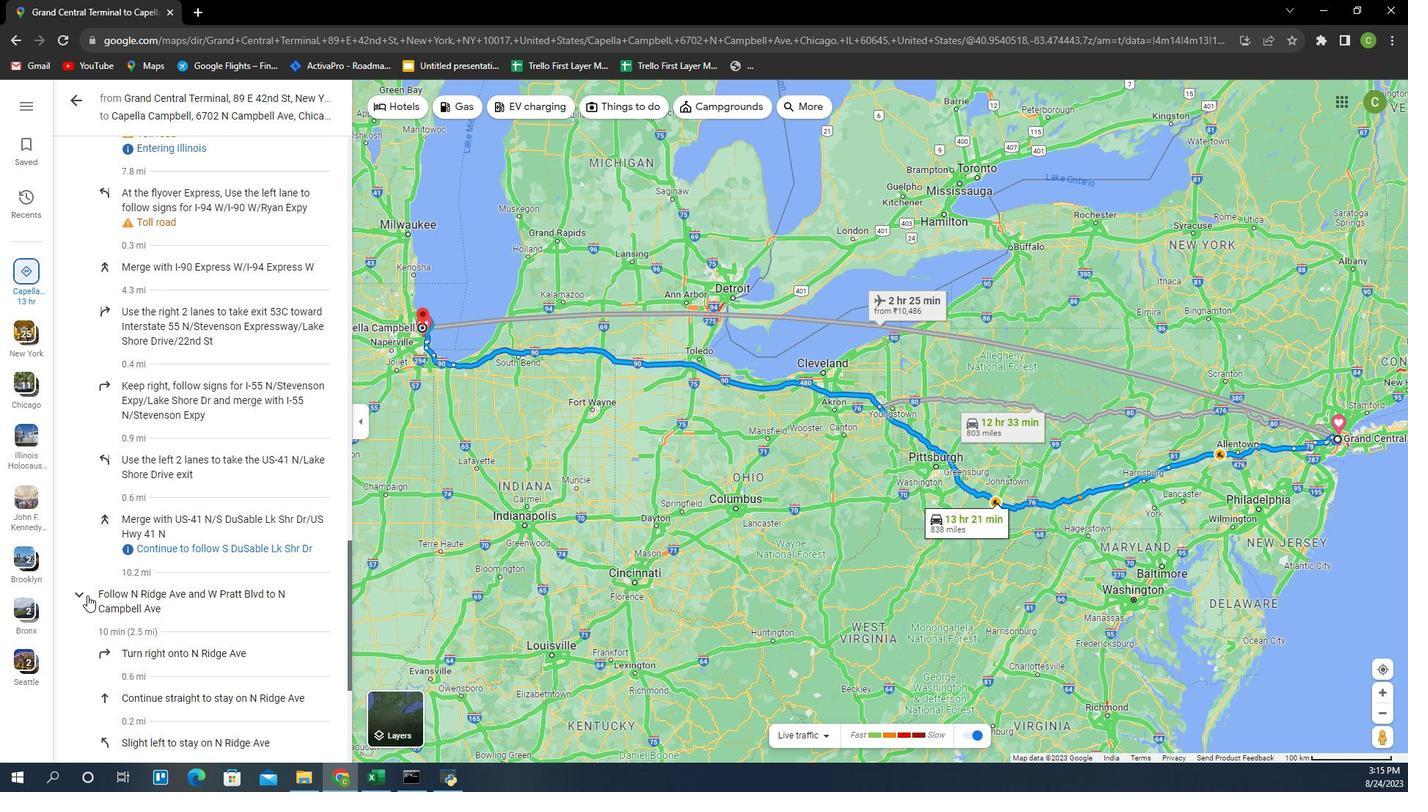 
Action: Mouse moved to (203, 544)
Screenshot: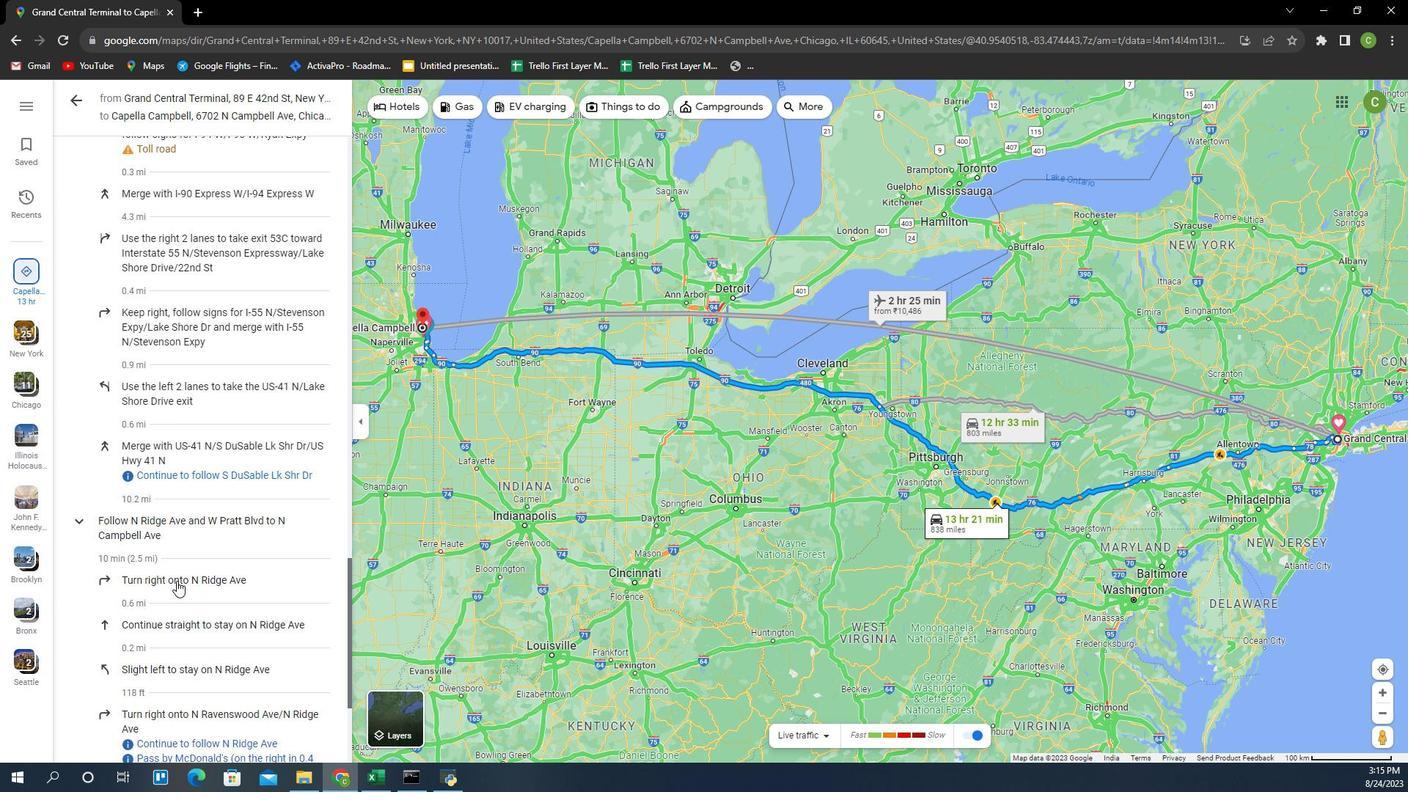 
Action: Mouse scrolled (203, 544) with delta (0, 0)
Screenshot: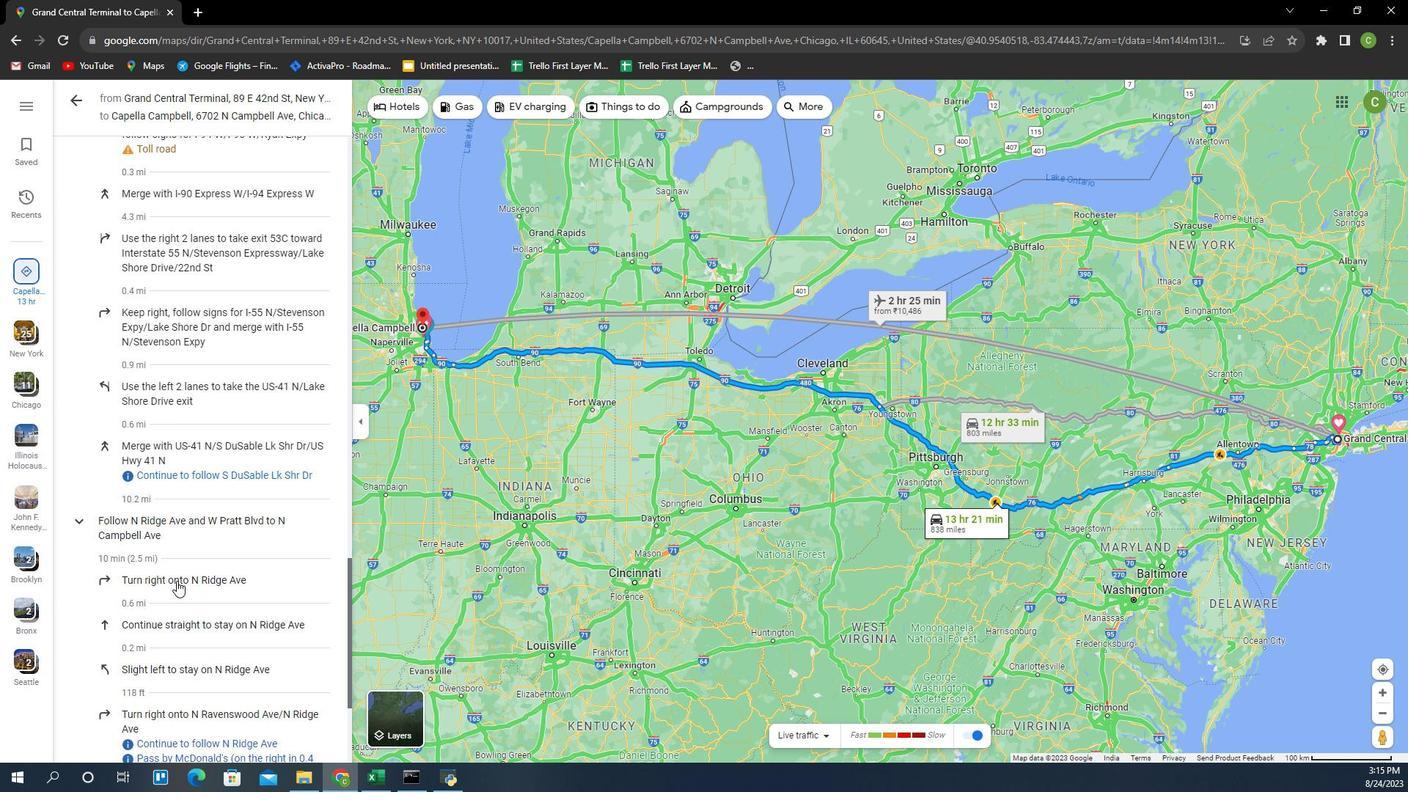 
Action: Mouse scrolled (203, 544) with delta (0, 0)
Screenshot: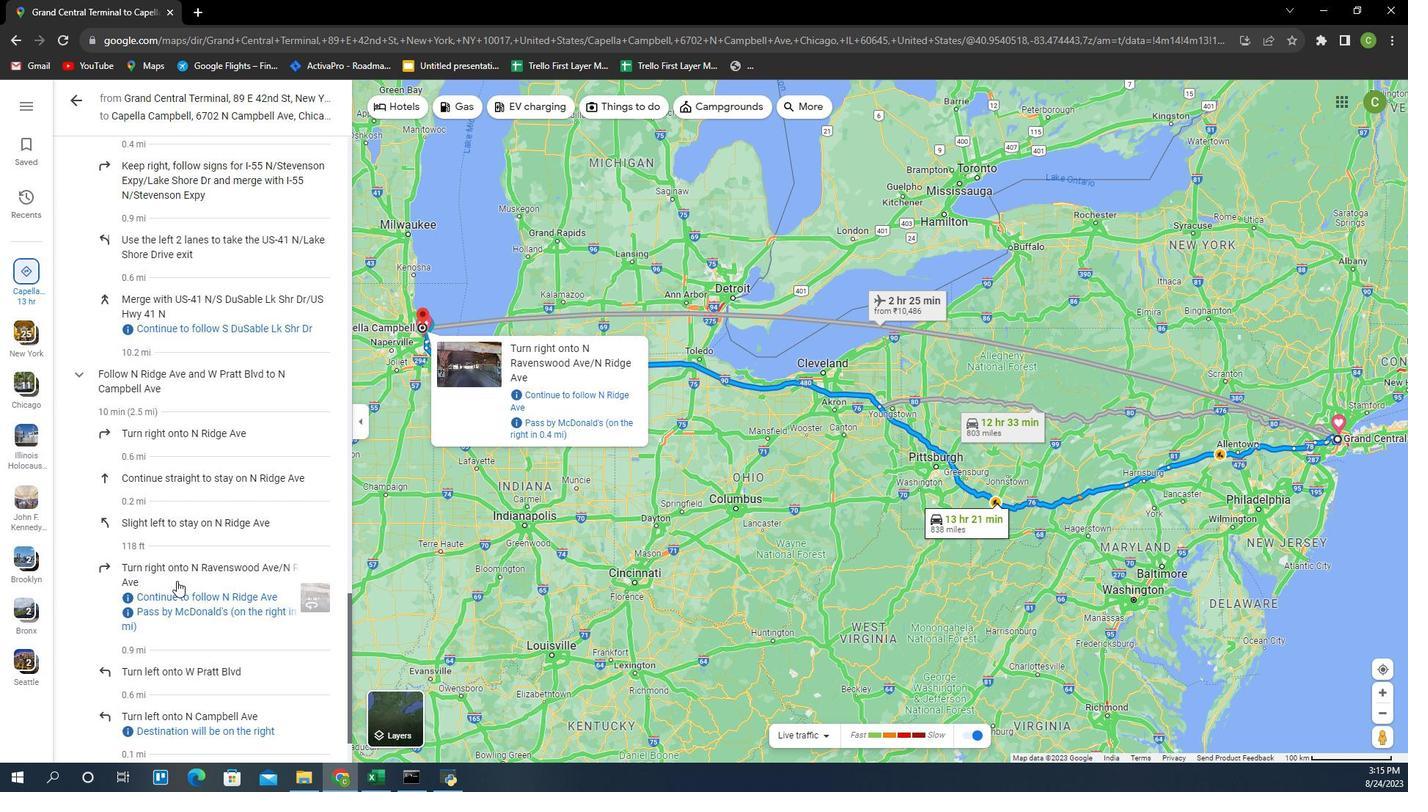 
Action: Mouse scrolled (203, 544) with delta (0, 0)
Screenshot: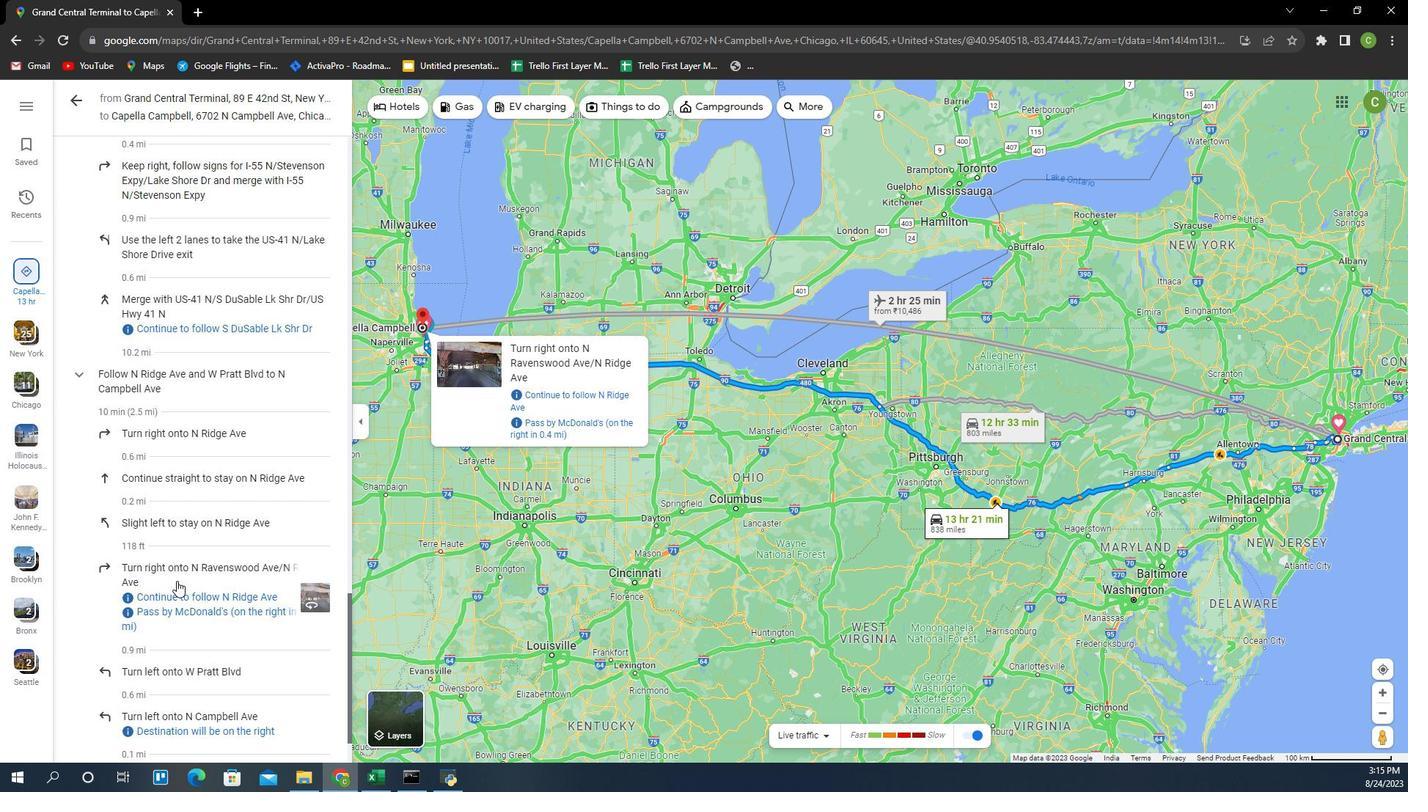 
Action: Mouse moved to (203, 544)
Screenshot: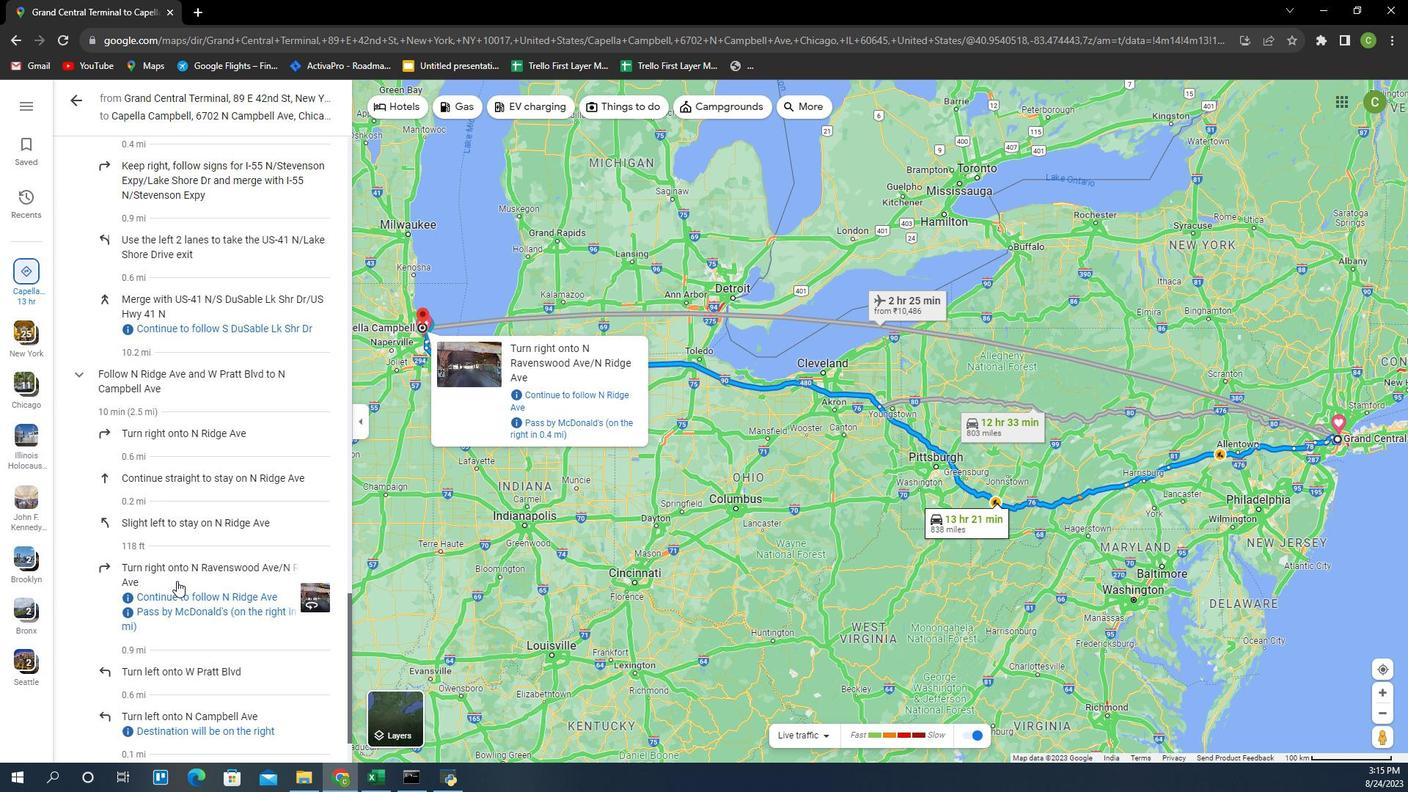 
Action: Mouse scrolled (203, 544) with delta (0, 0)
Screenshot: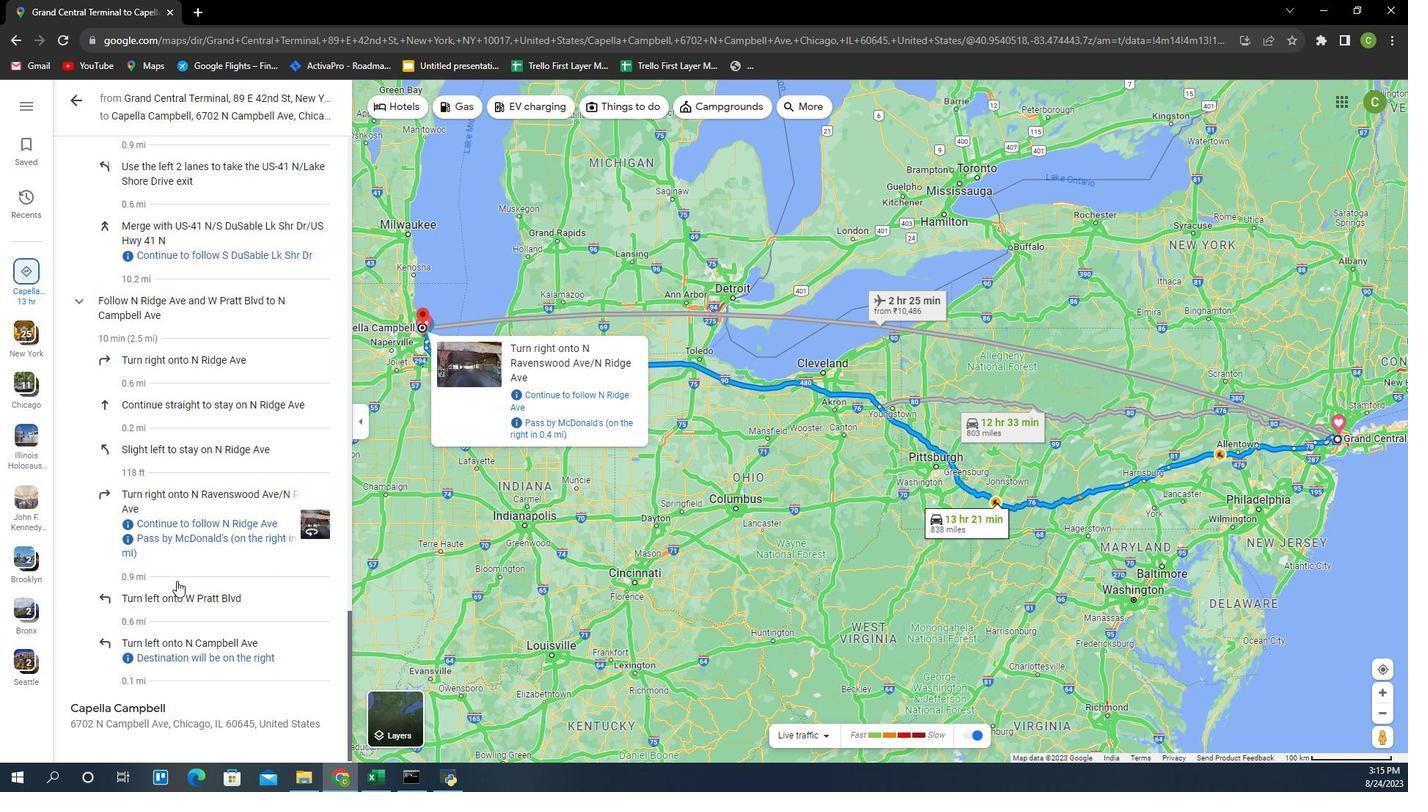 
Action: Mouse moved to (218, 552)
Screenshot: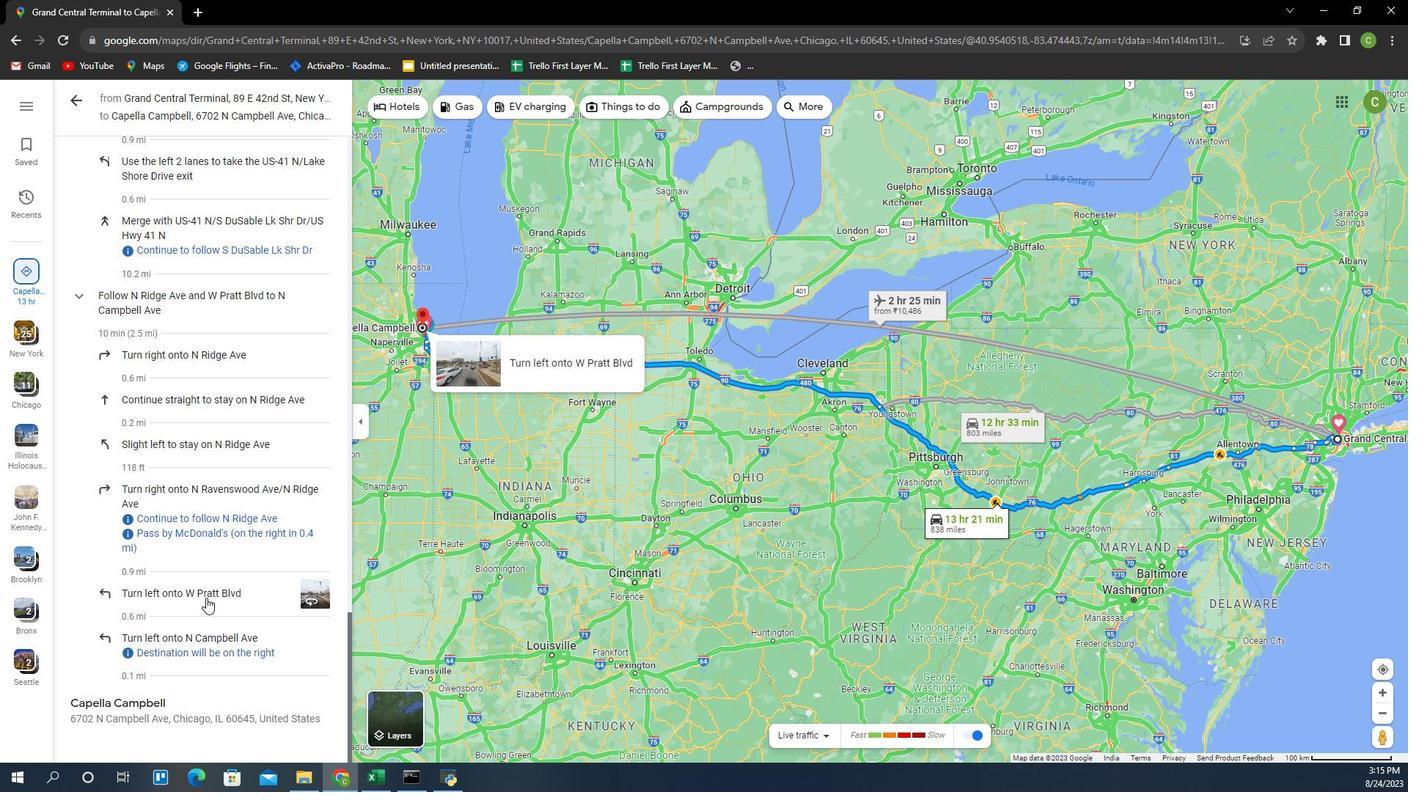 
Action: Mouse scrolled (218, 552) with delta (0, 0)
Screenshot: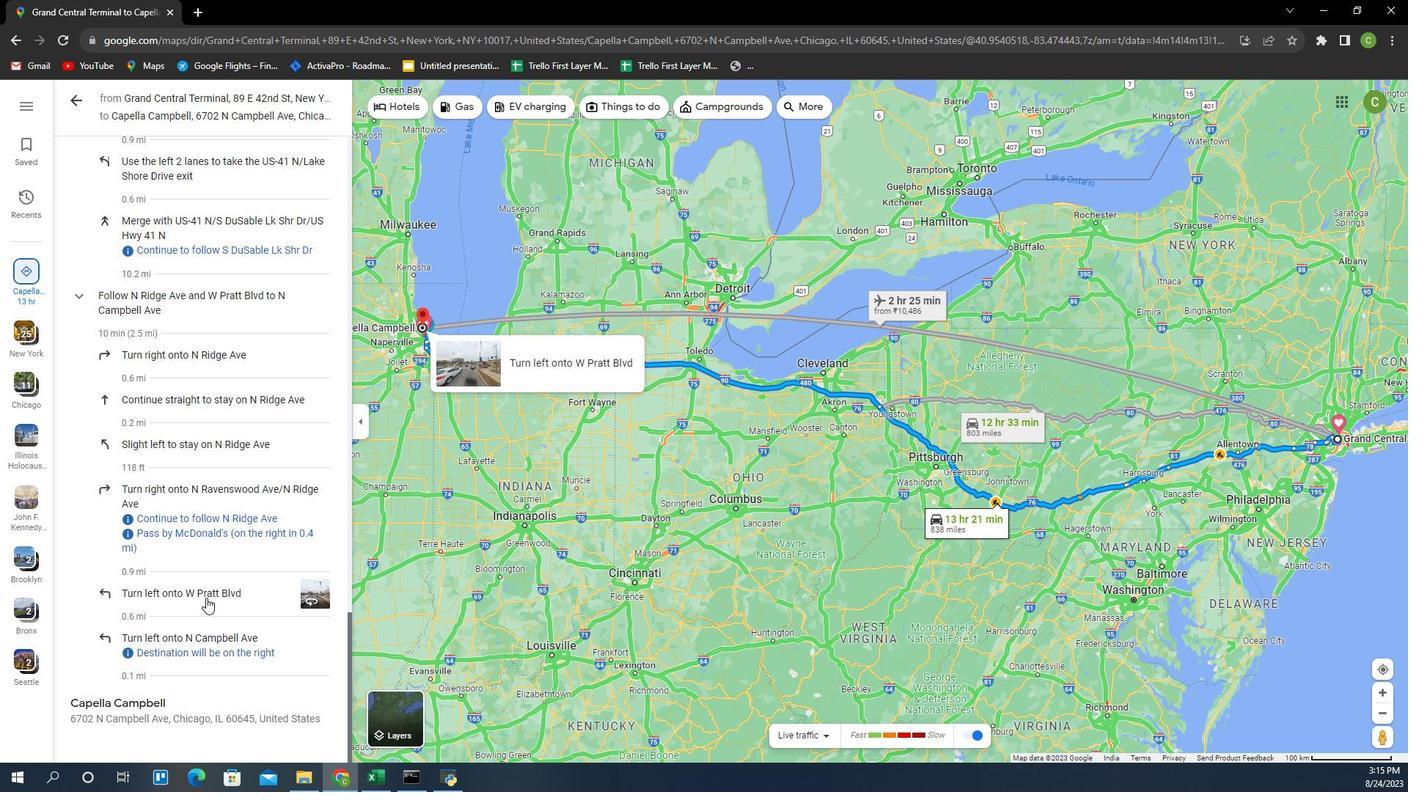 
Action: Mouse moved to (228, 555)
Screenshot: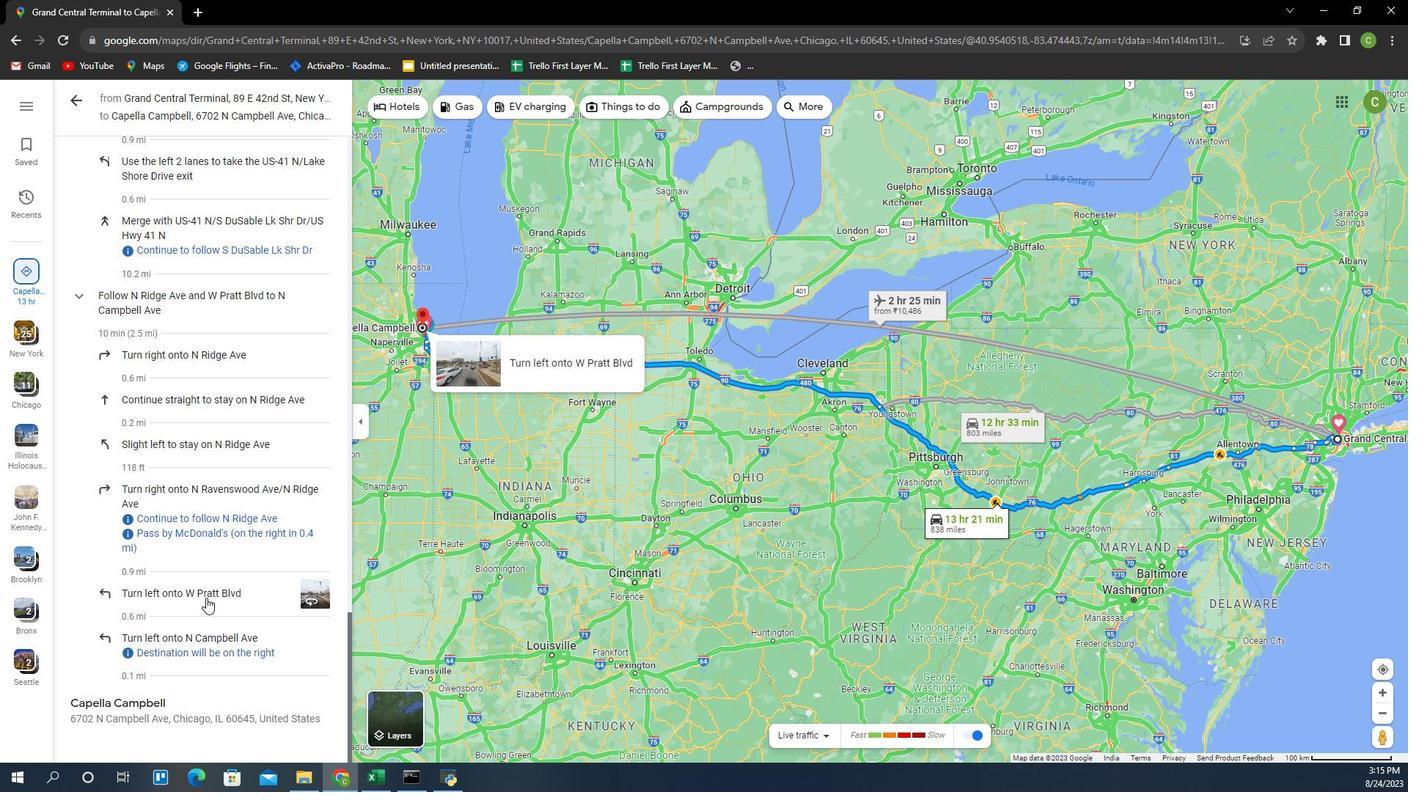 
Action: Mouse scrolled (228, 554) with delta (0, 0)
Screenshot: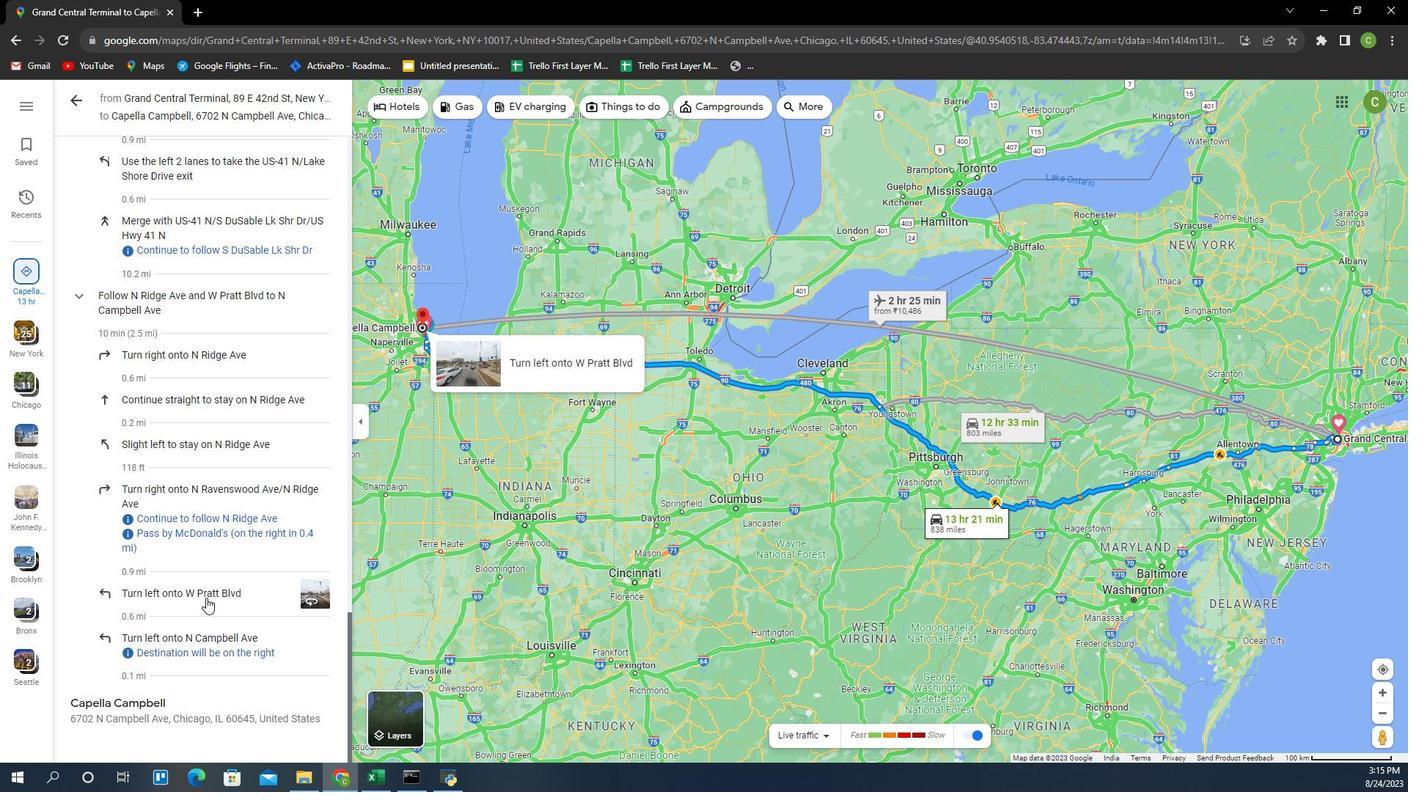
Action: Mouse moved to (236, 482)
Screenshot: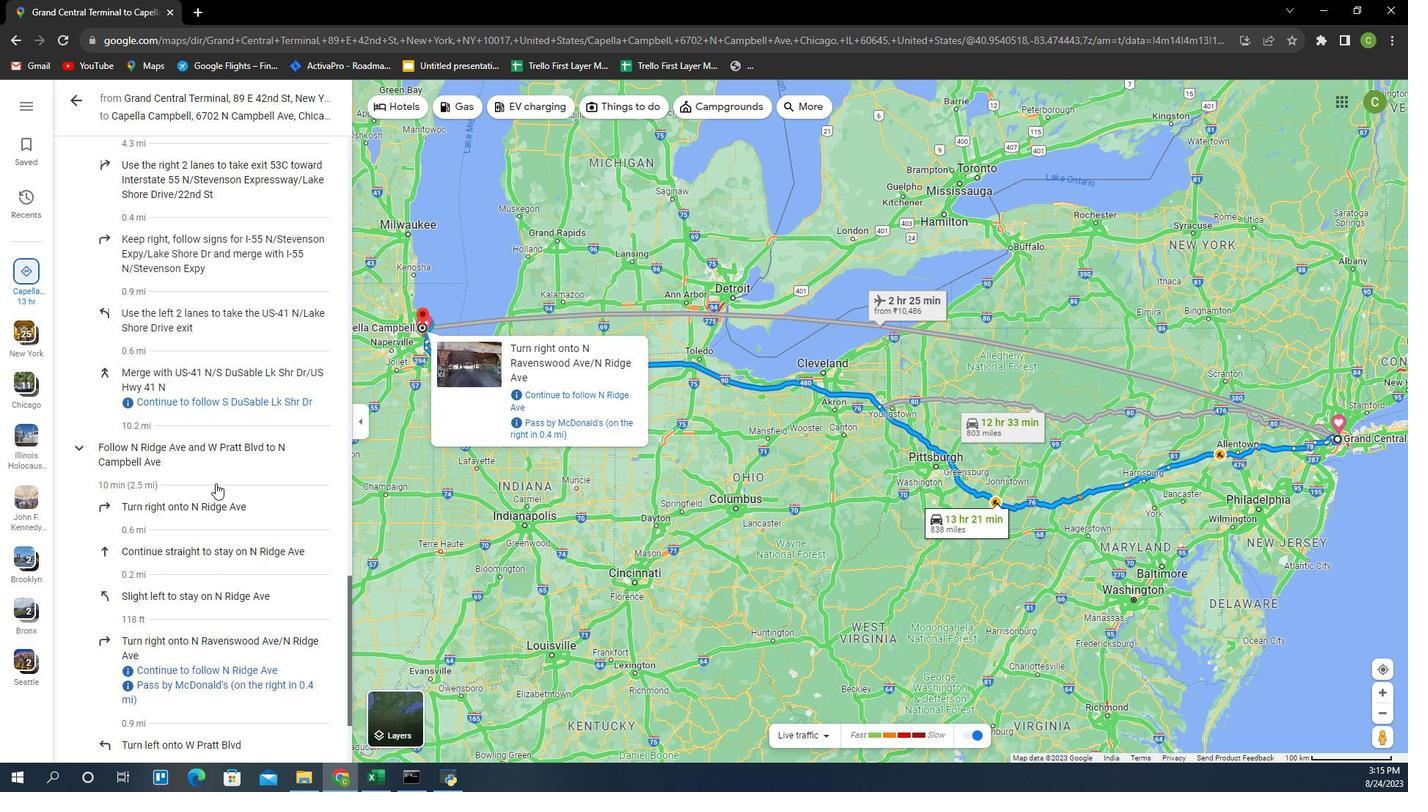 
Action: Mouse scrolled (236, 483) with delta (0, 0)
Screenshot: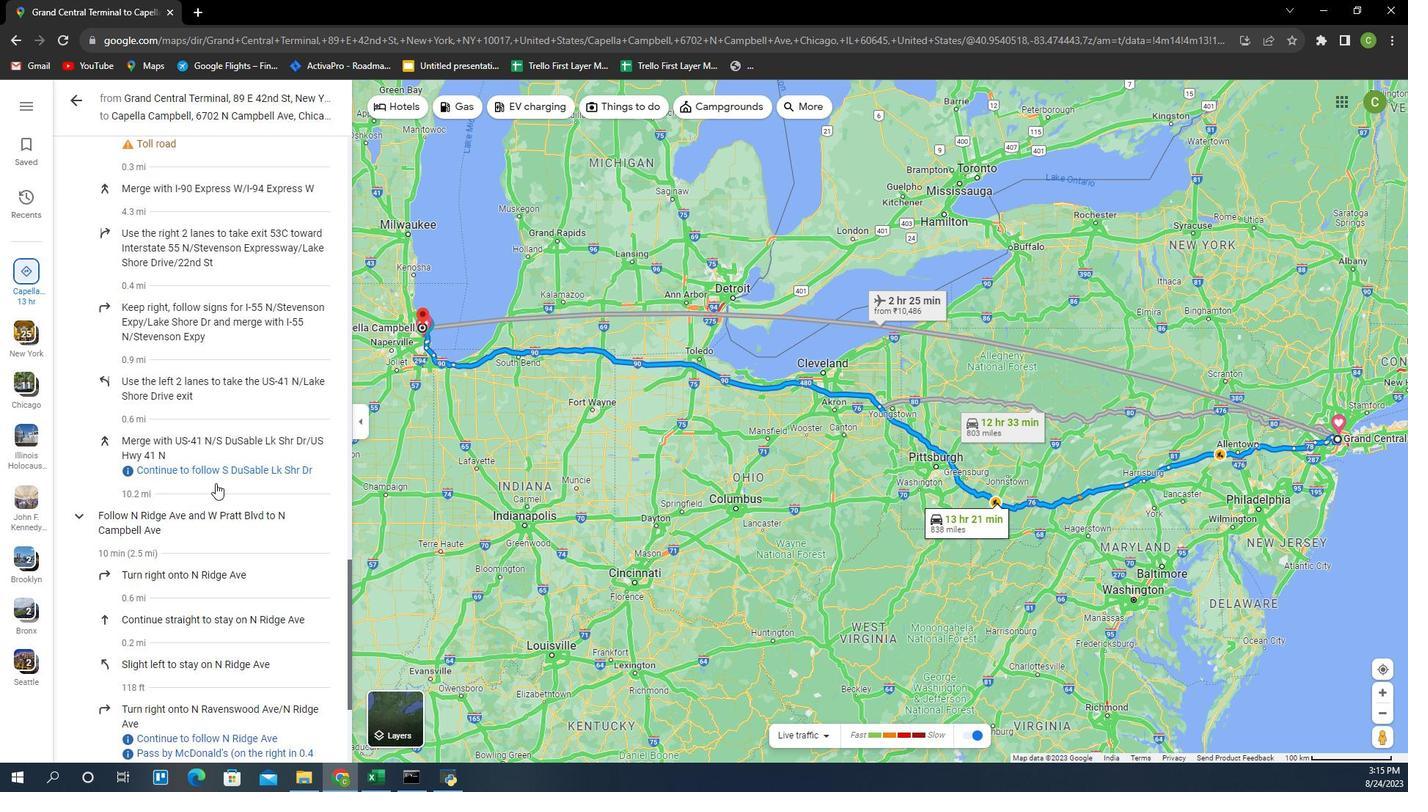 
Action: Mouse scrolled (236, 483) with delta (0, 0)
Screenshot: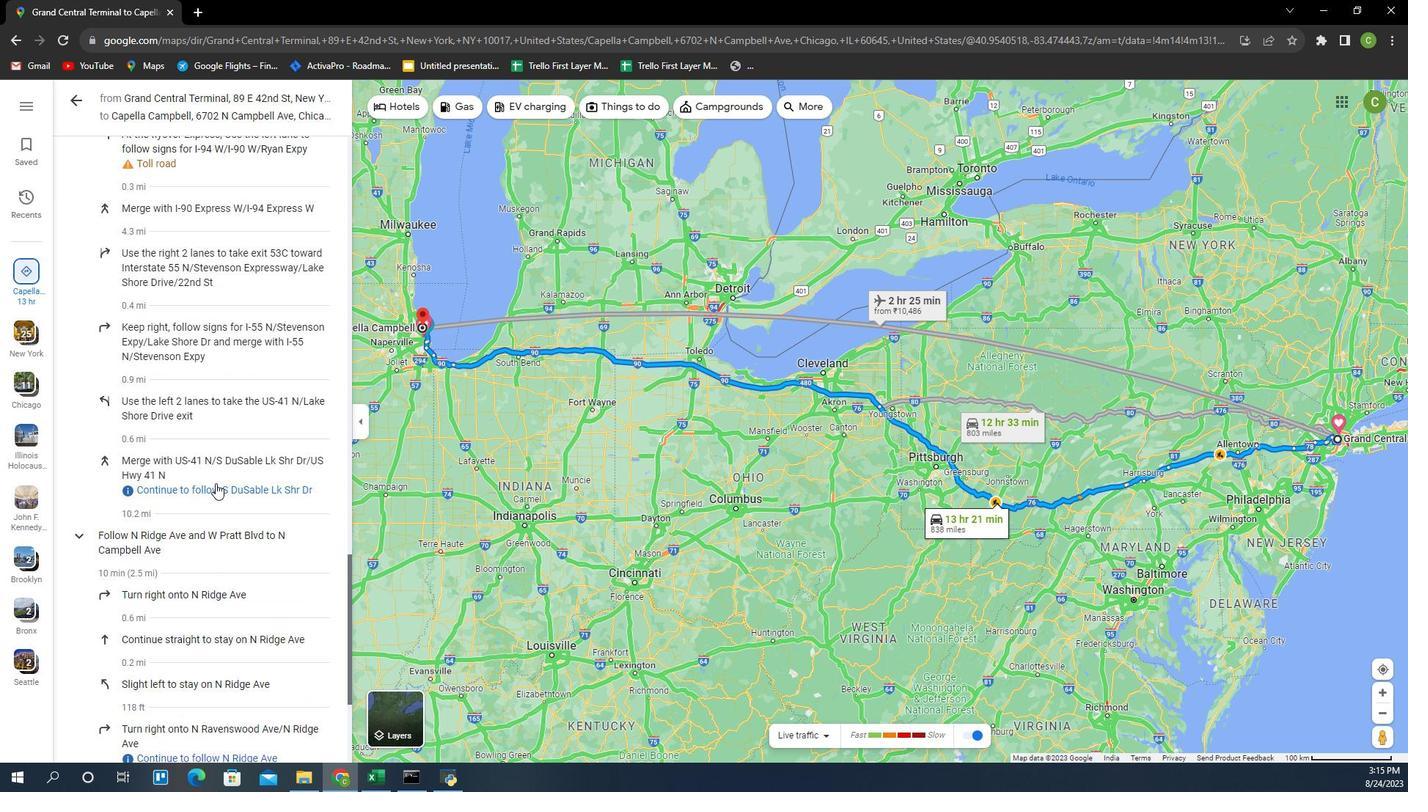 
Action: Mouse scrolled (236, 483) with delta (0, 0)
Screenshot: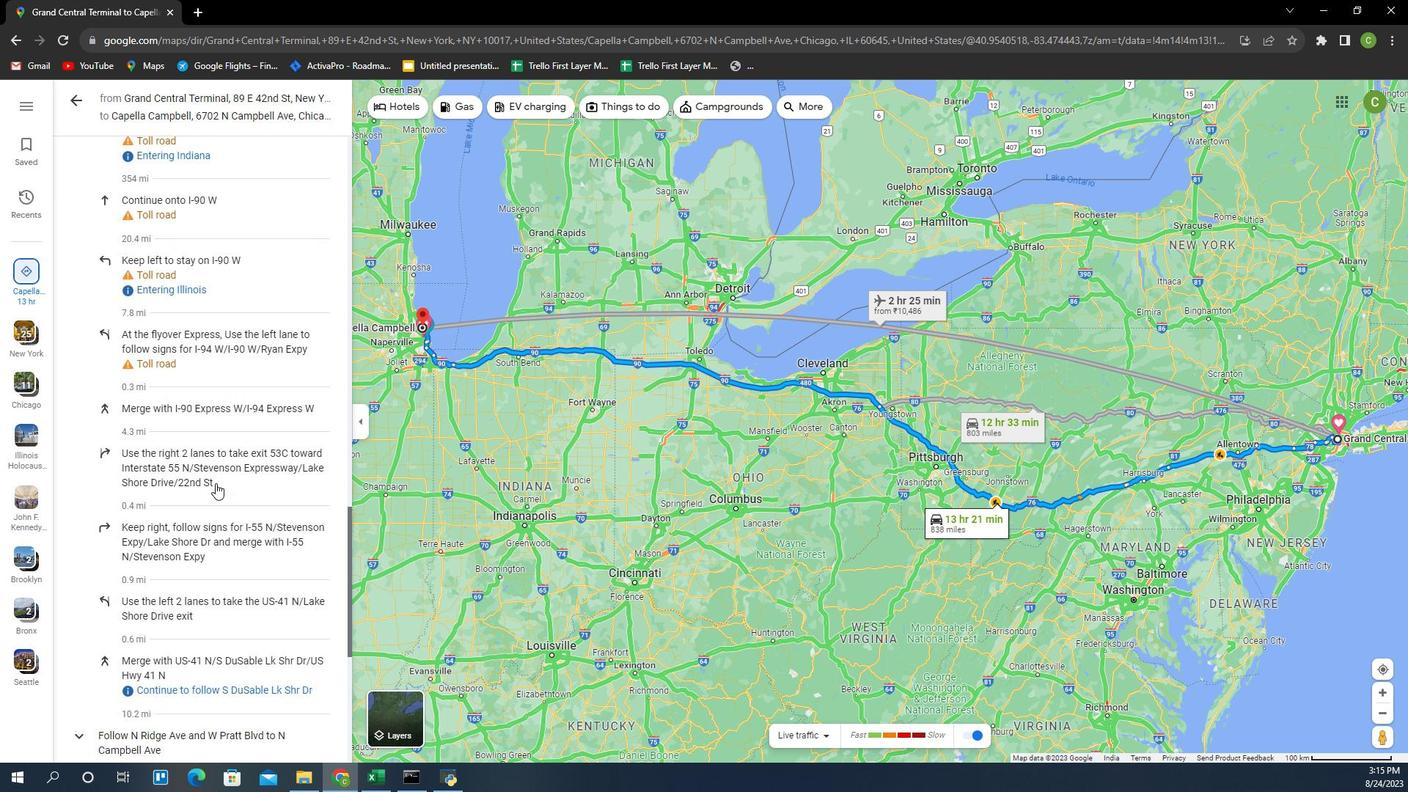 
Action: Mouse scrolled (236, 483) with delta (0, 0)
Screenshot: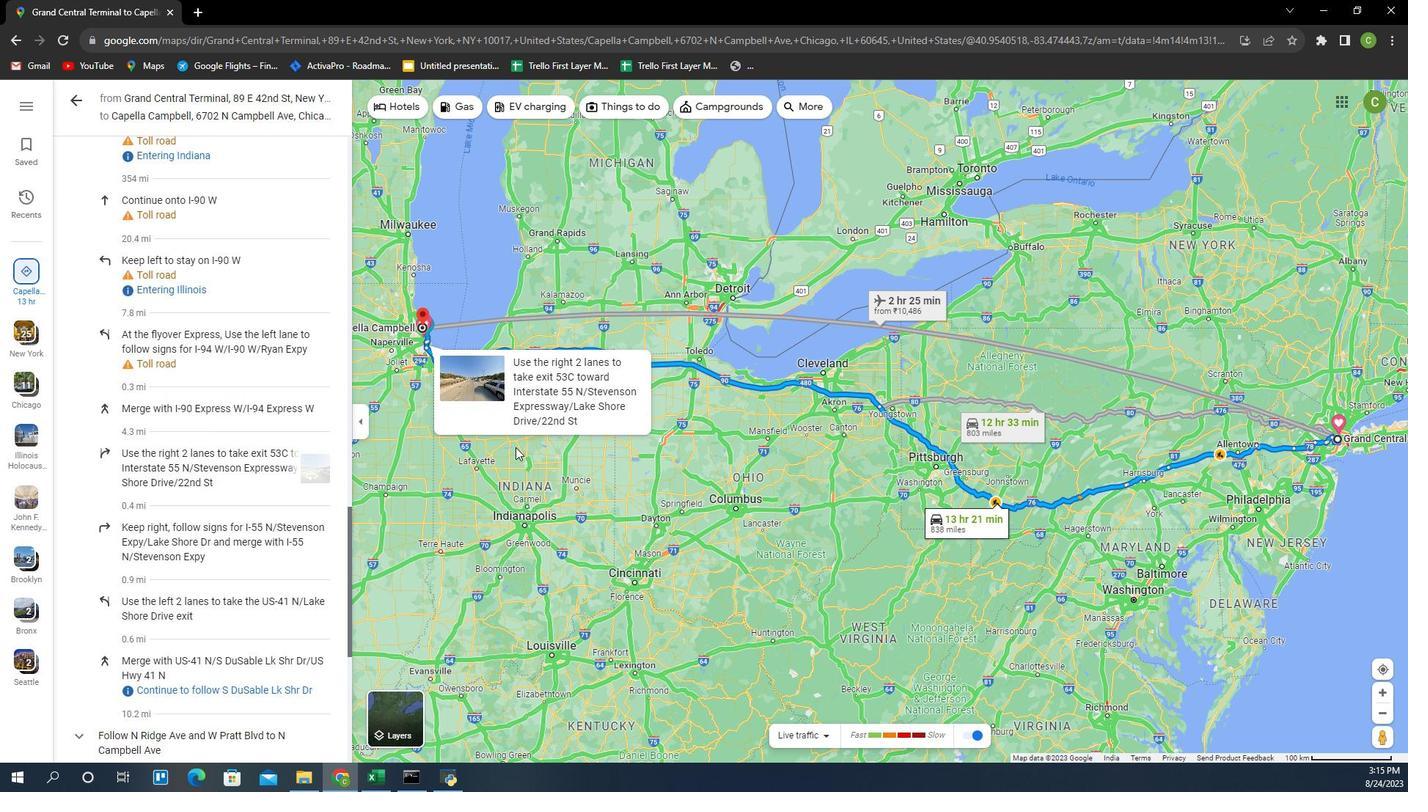 
Action: Mouse scrolled (236, 483) with delta (0, 0)
Screenshot: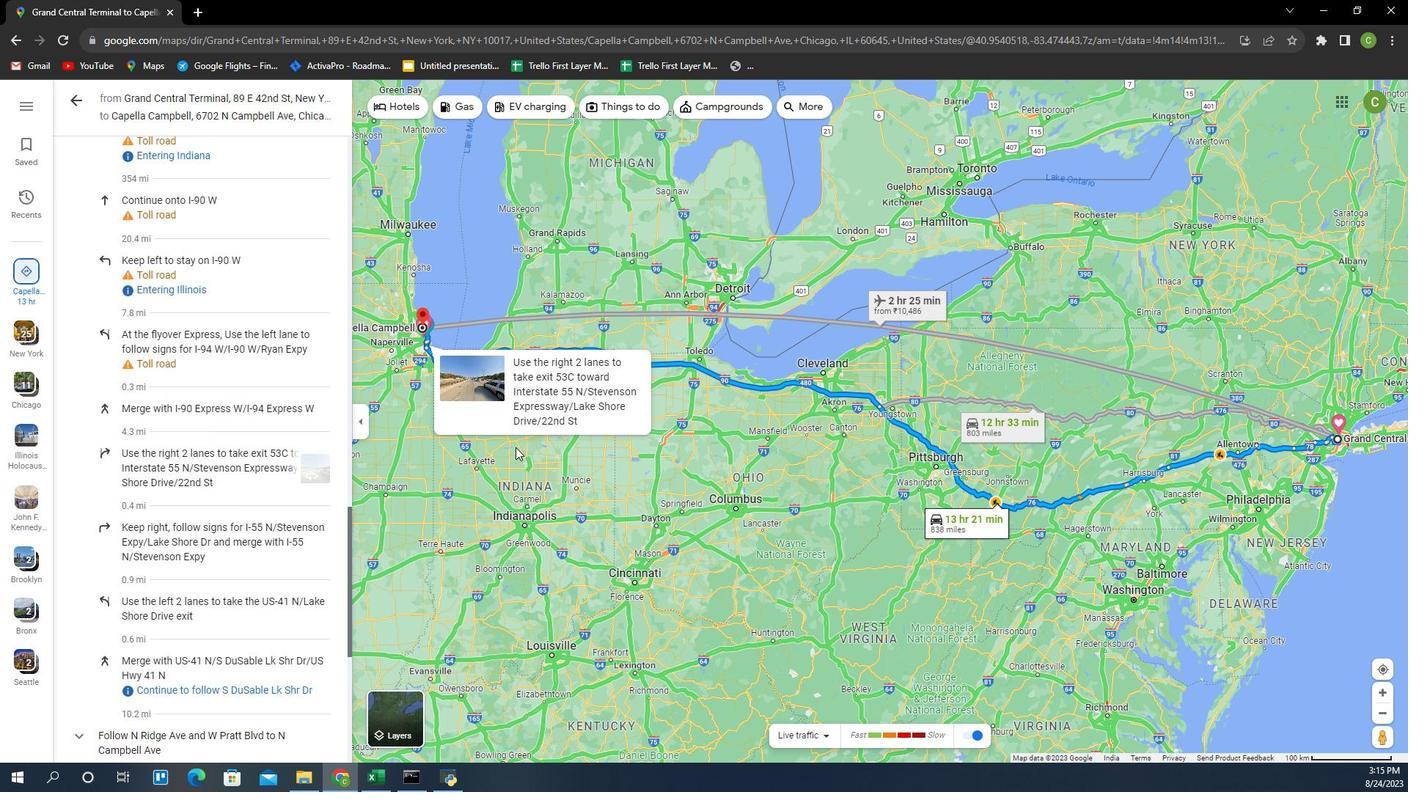 
Action: Mouse scrolled (236, 483) with delta (0, 0)
Screenshot: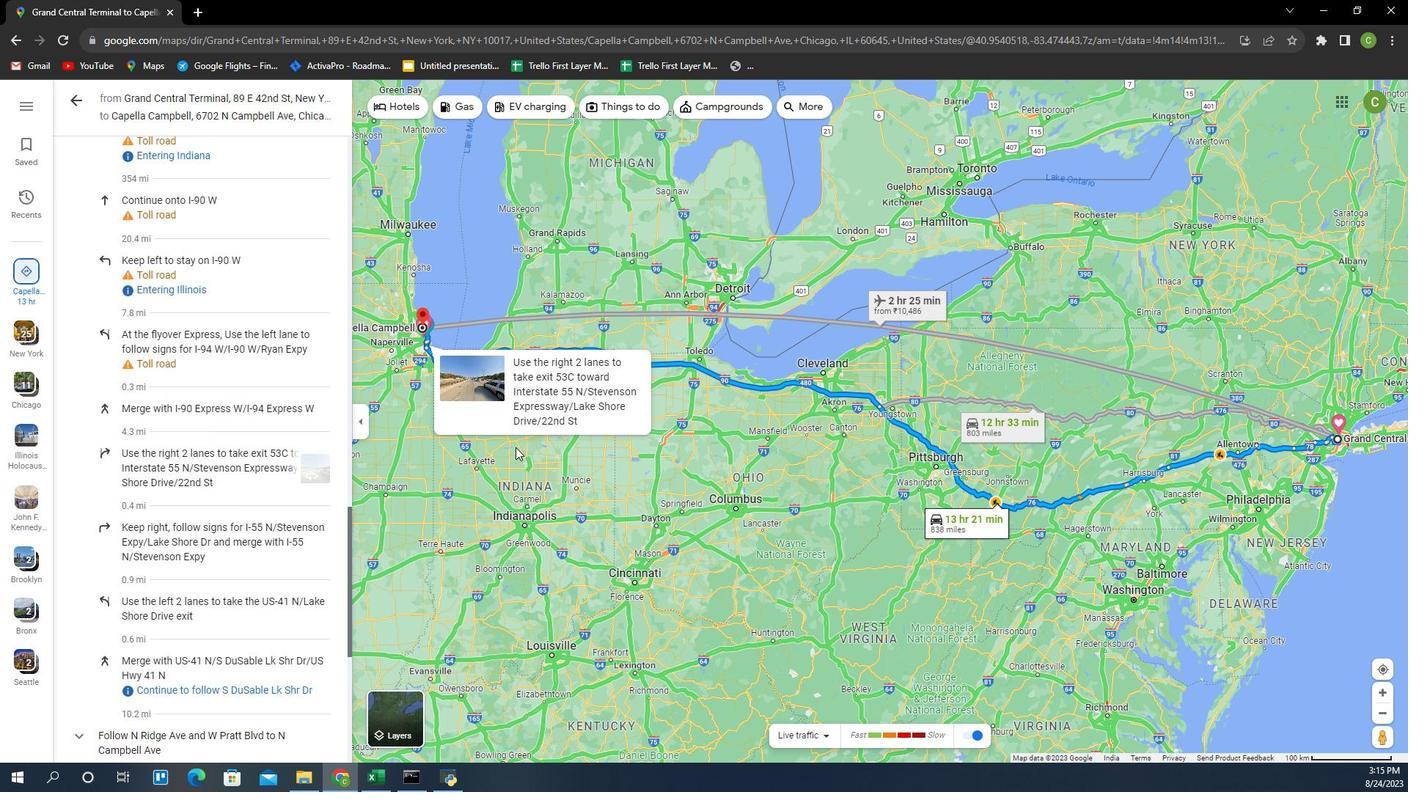 
Action: Mouse moved to (455, 448)
Screenshot: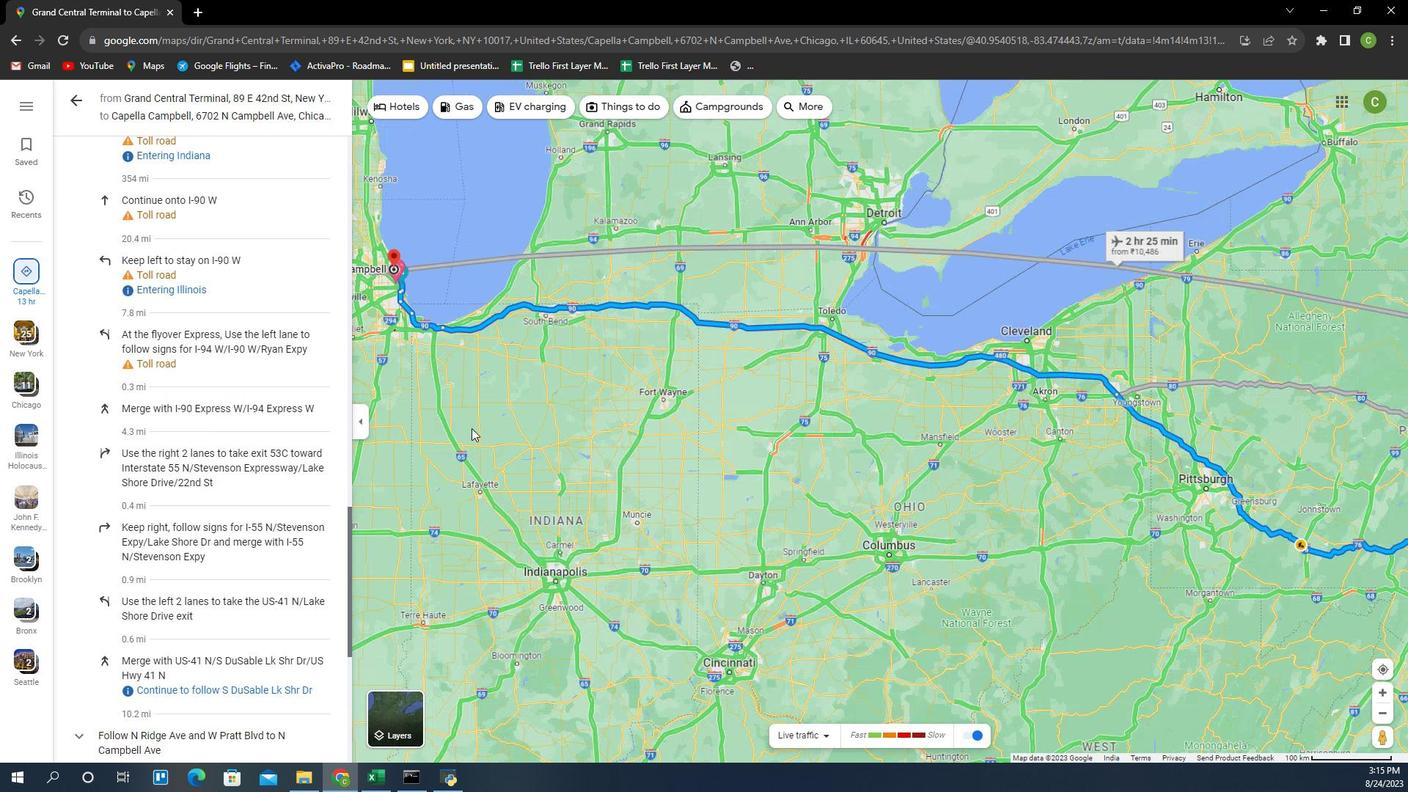 
Action: Mouse scrolled (455, 448) with delta (0, 0)
Screenshot: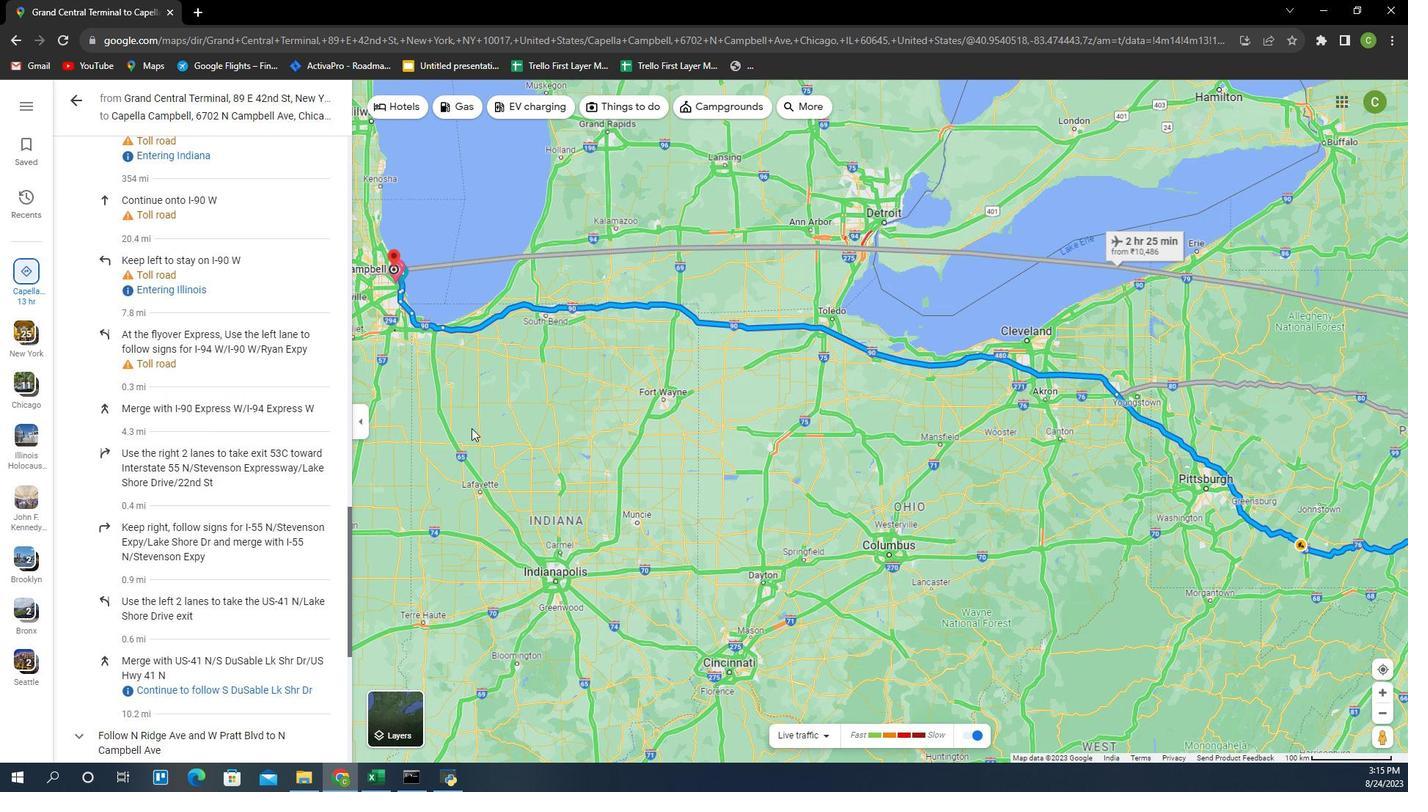 
Action: Mouse scrolled (455, 448) with delta (0, 0)
Screenshot: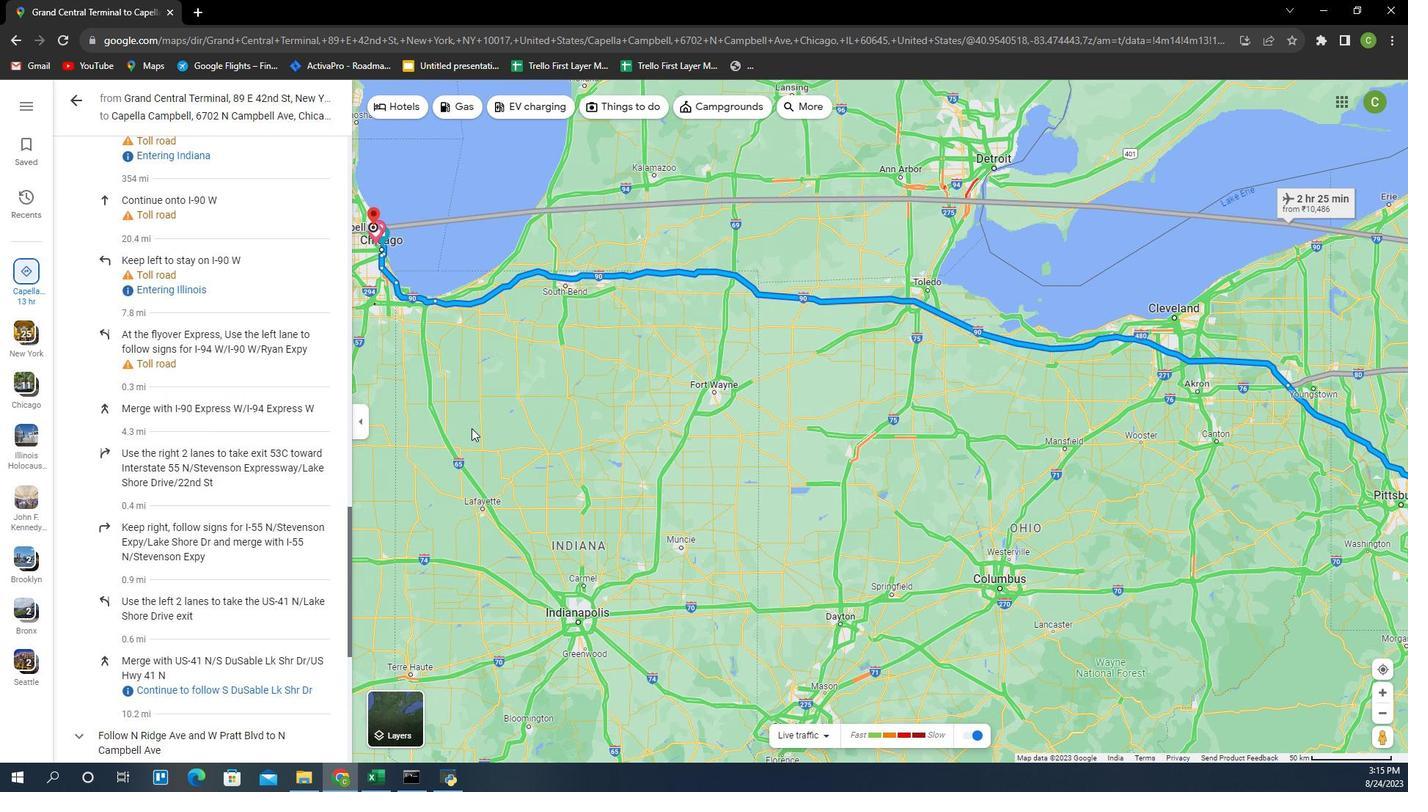 
Action: Mouse scrolled (455, 448) with delta (0, 0)
Screenshot: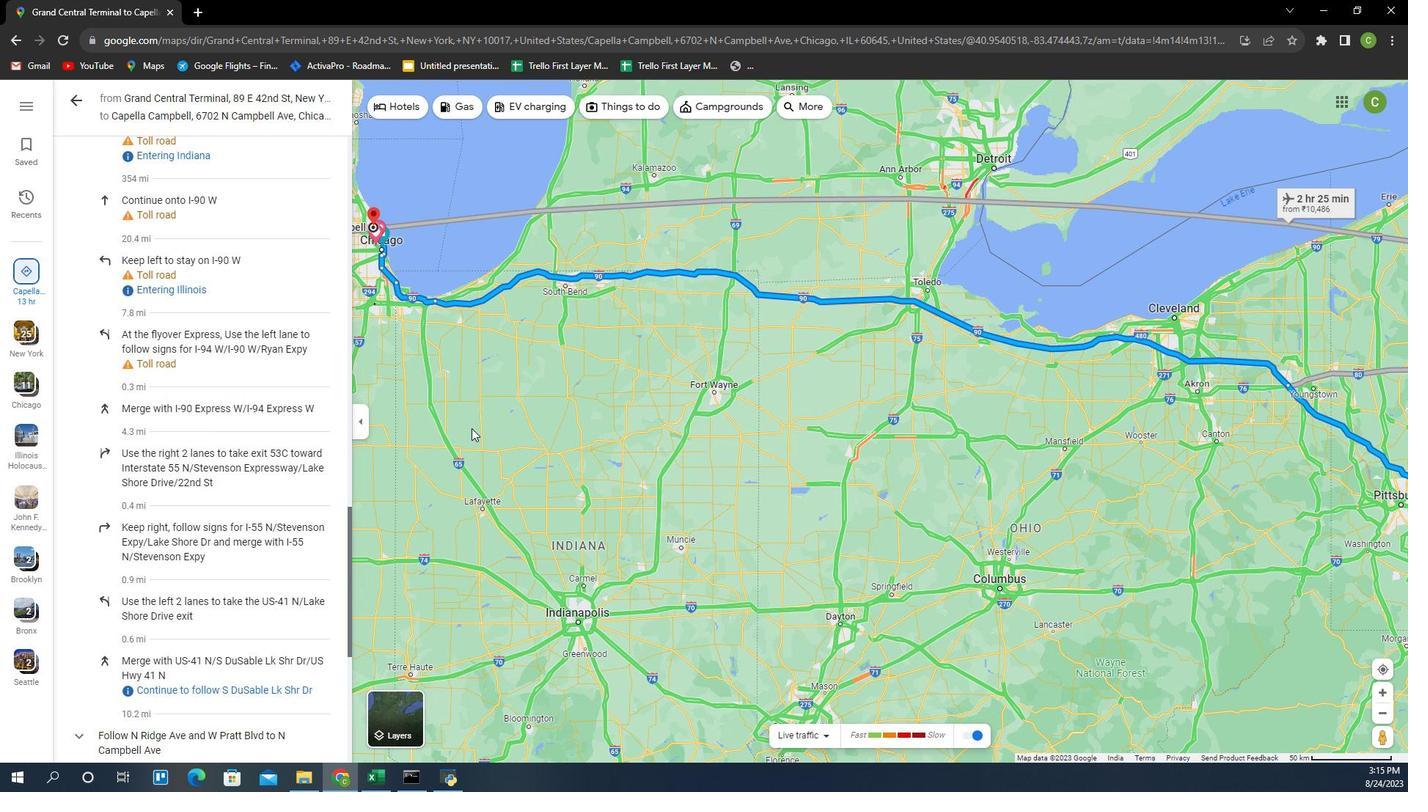
Action: Mouse scrolled (455, 448) with delta (0, 0)
Screenshot: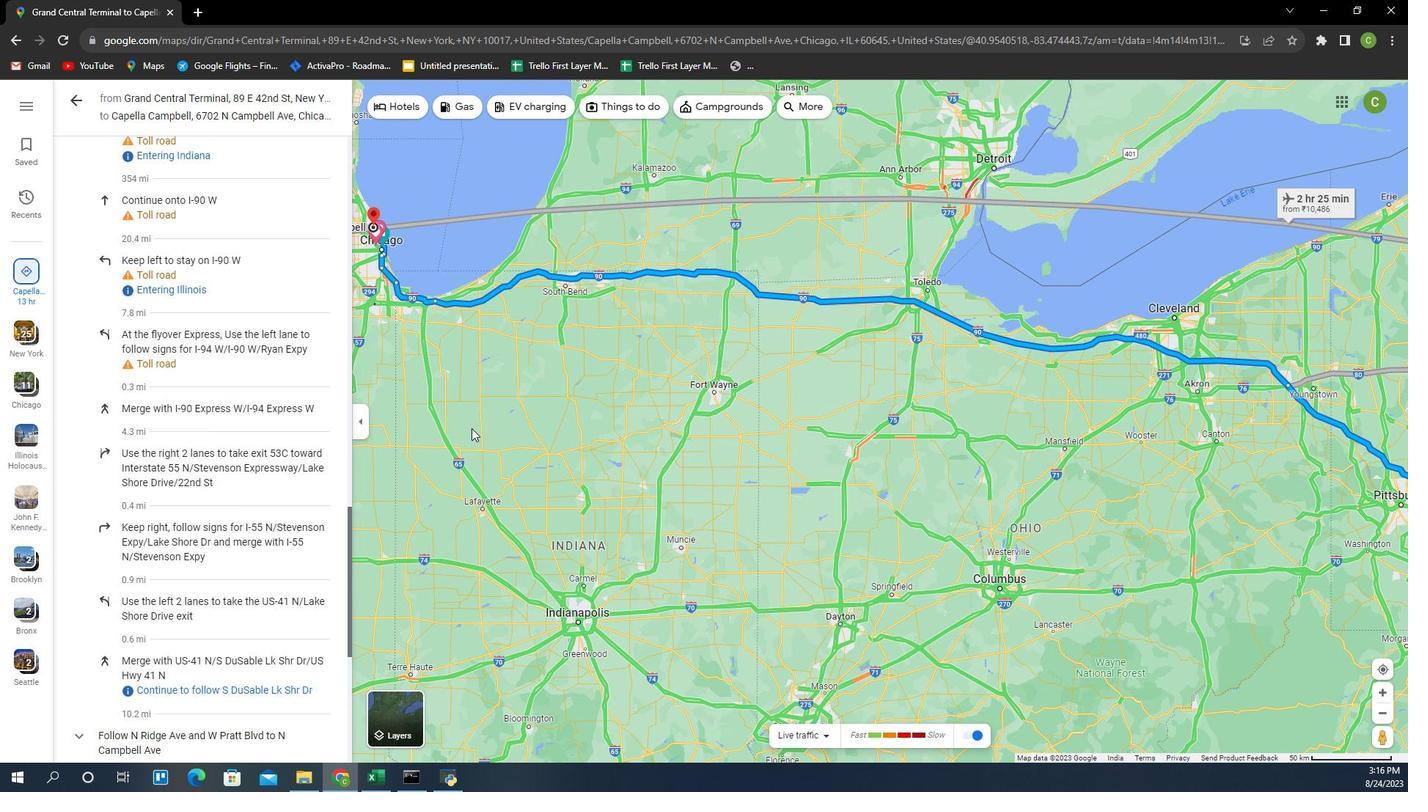 
Action: Mouse pressed left at (455, 448)
Screenshot: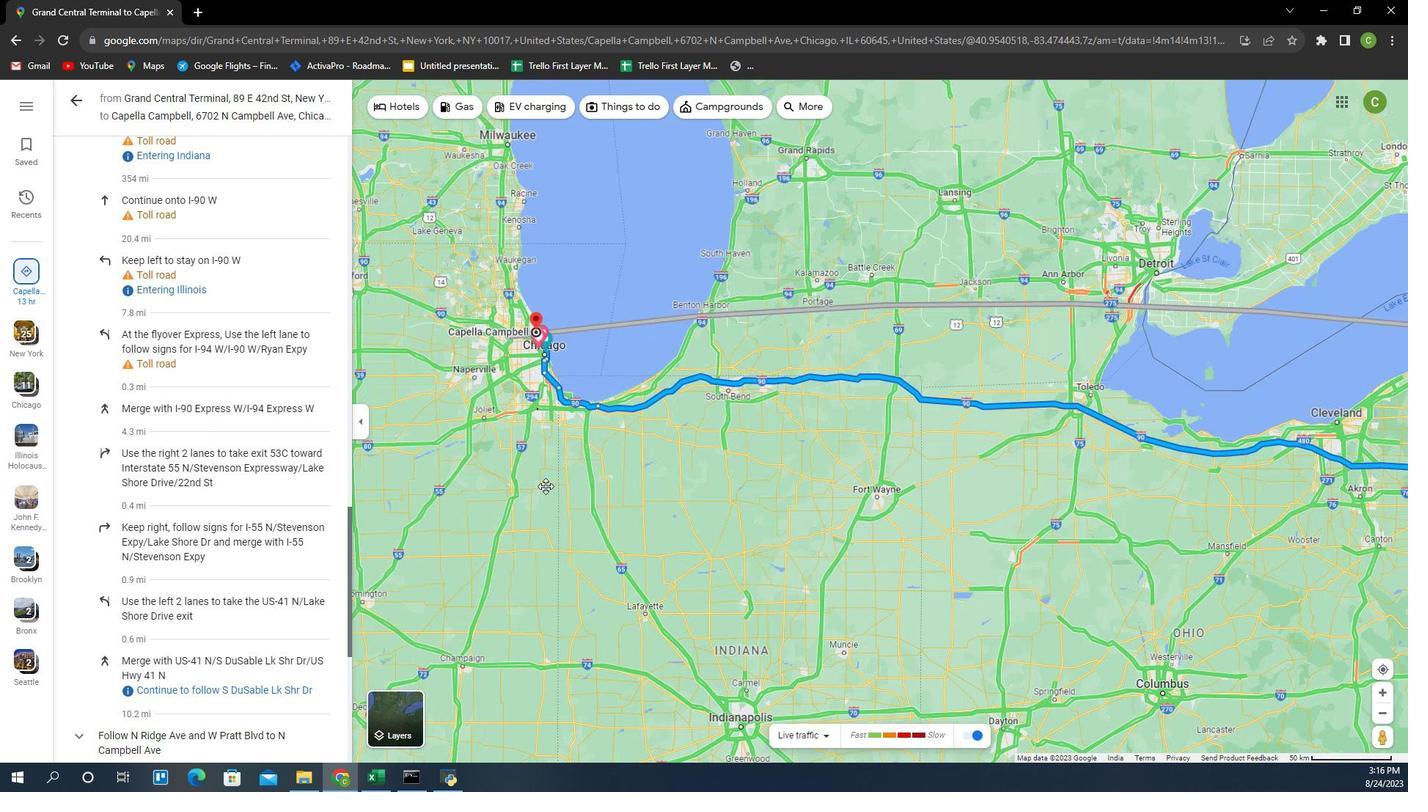 
Action: Mouse moved to (522, 423)
Screenshot: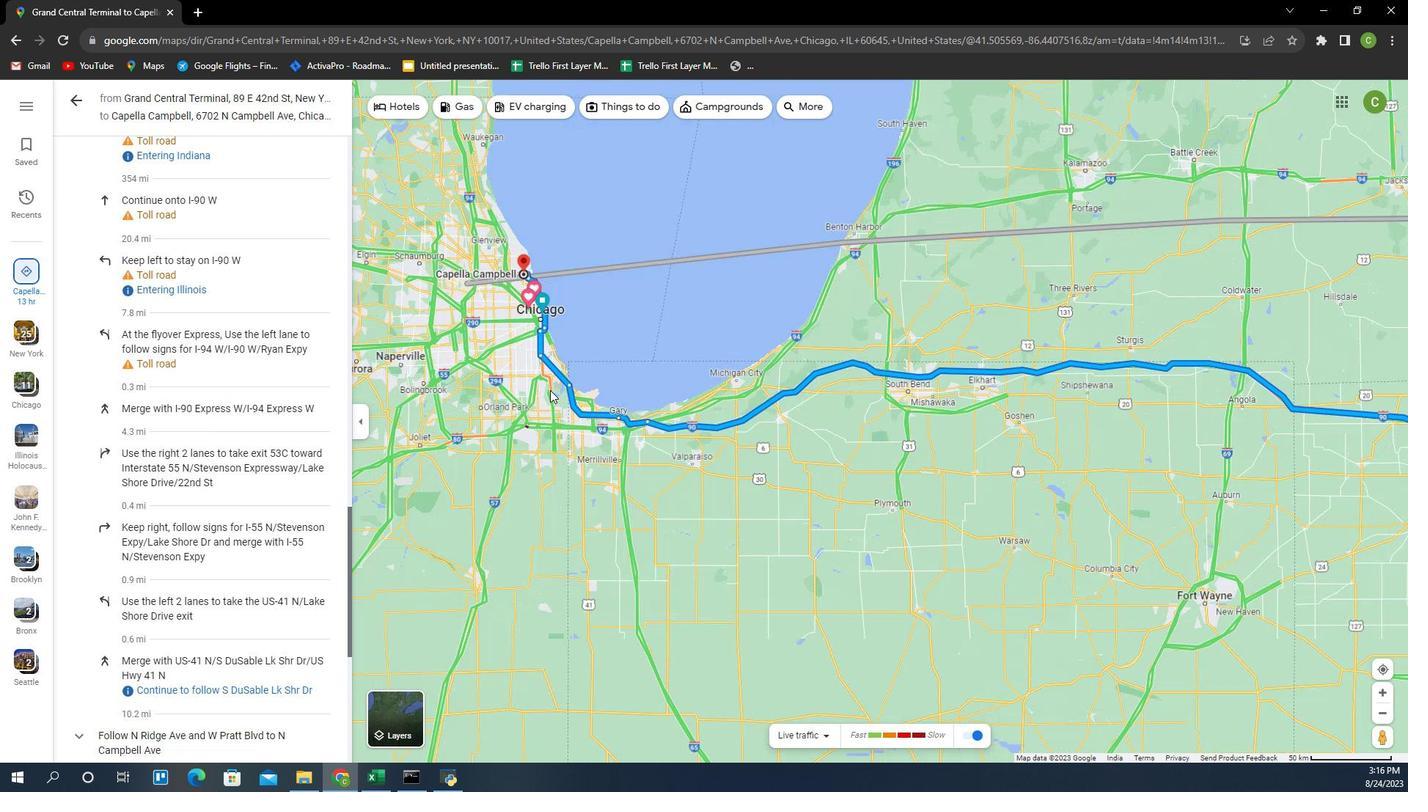 
Action: Mouse scrolled (522, 423) with delta (0, 0)
Screenshot: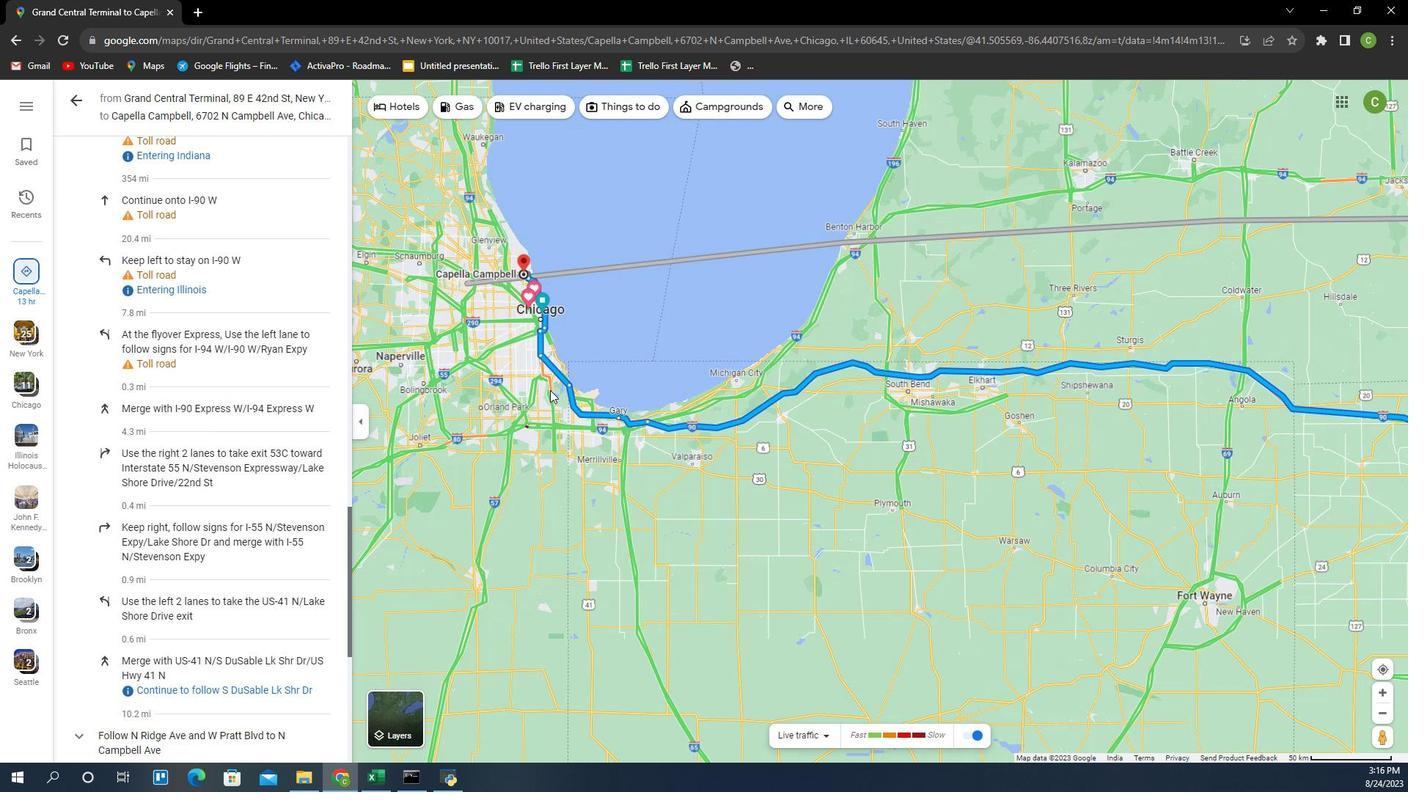 
Action: Mouse scrolled (522, 423) with delta (0, 0)
Screenshot: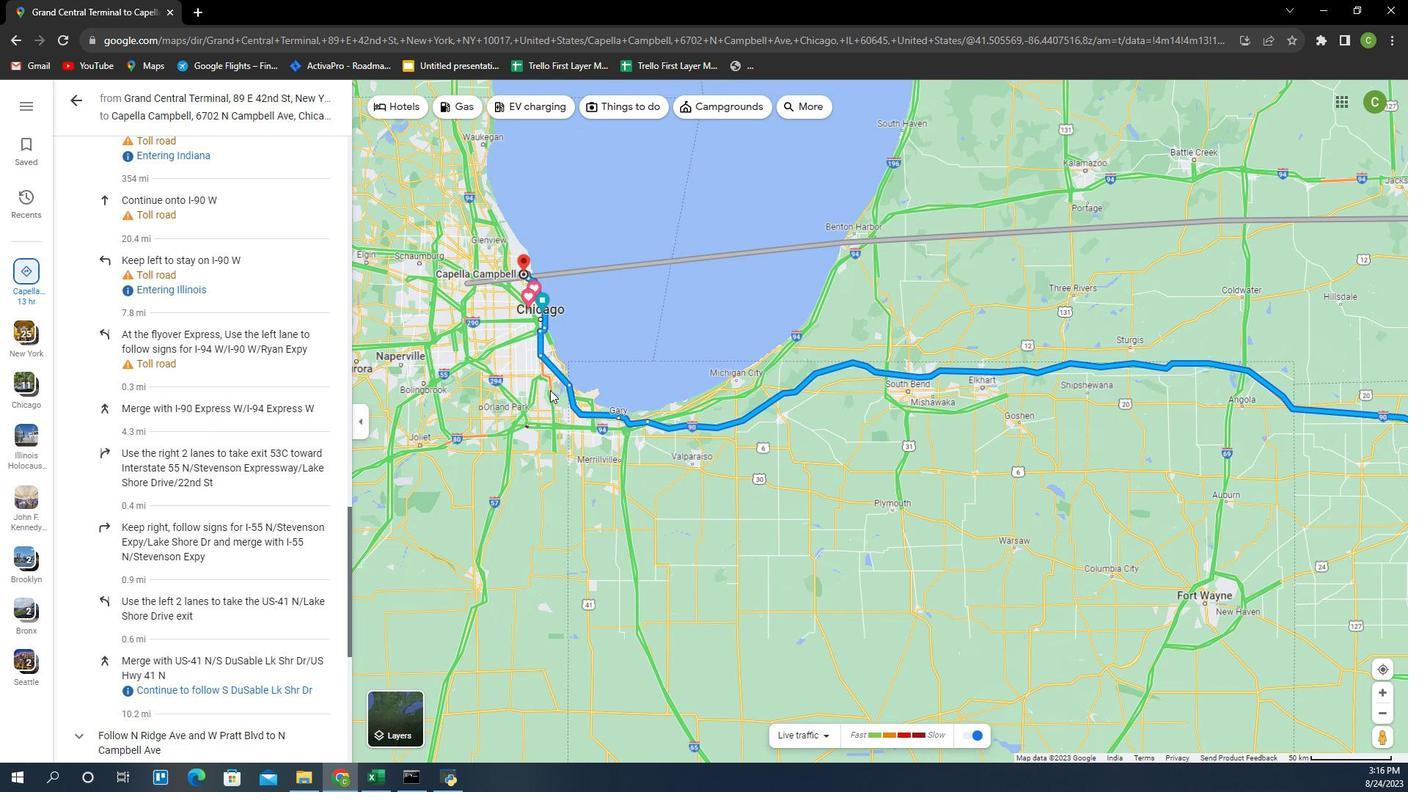 
Action: Mouse scrolled (522, 423) with delta (0, 0)
Screenshot: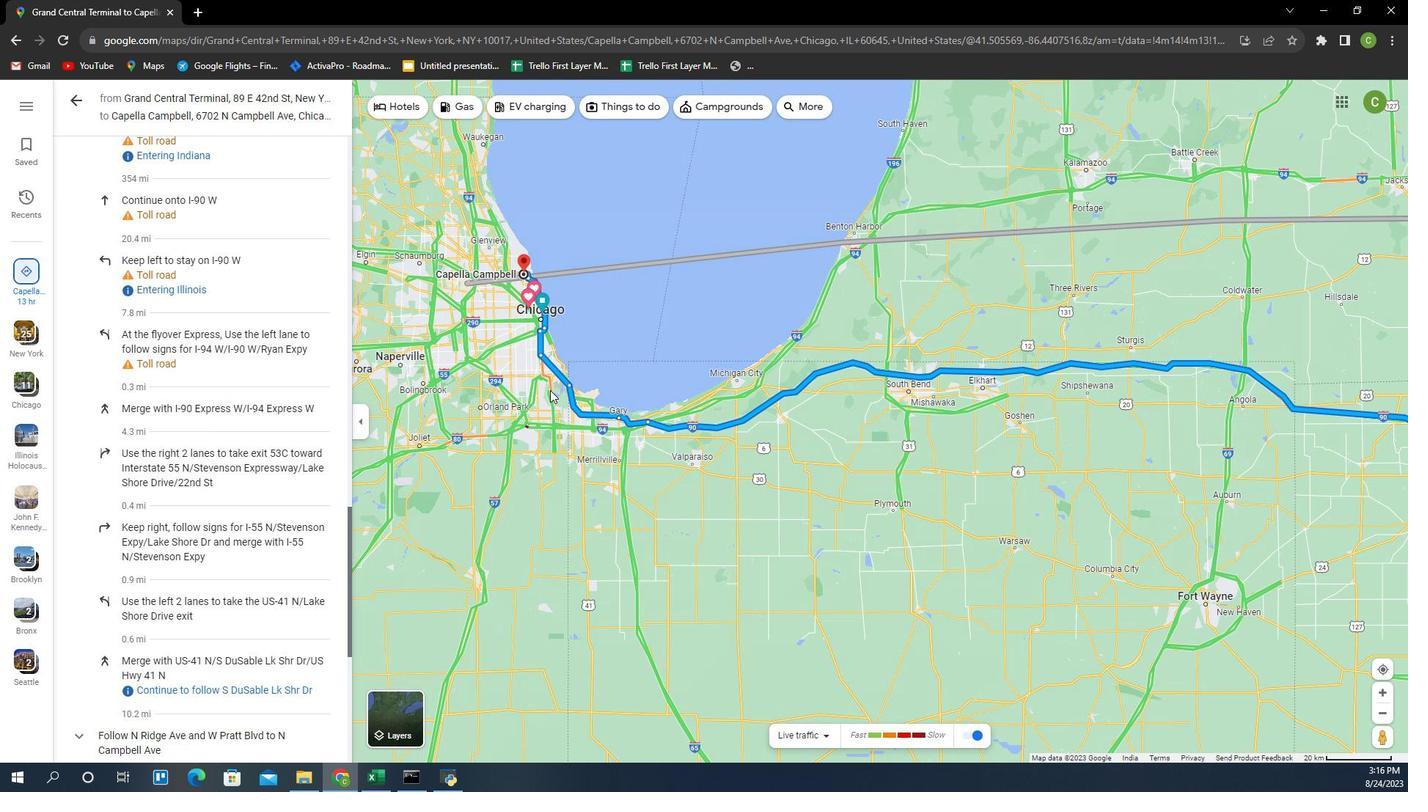 
Action: Mouse scrolled (522, 423) with delta (0, 0)
Screenshot: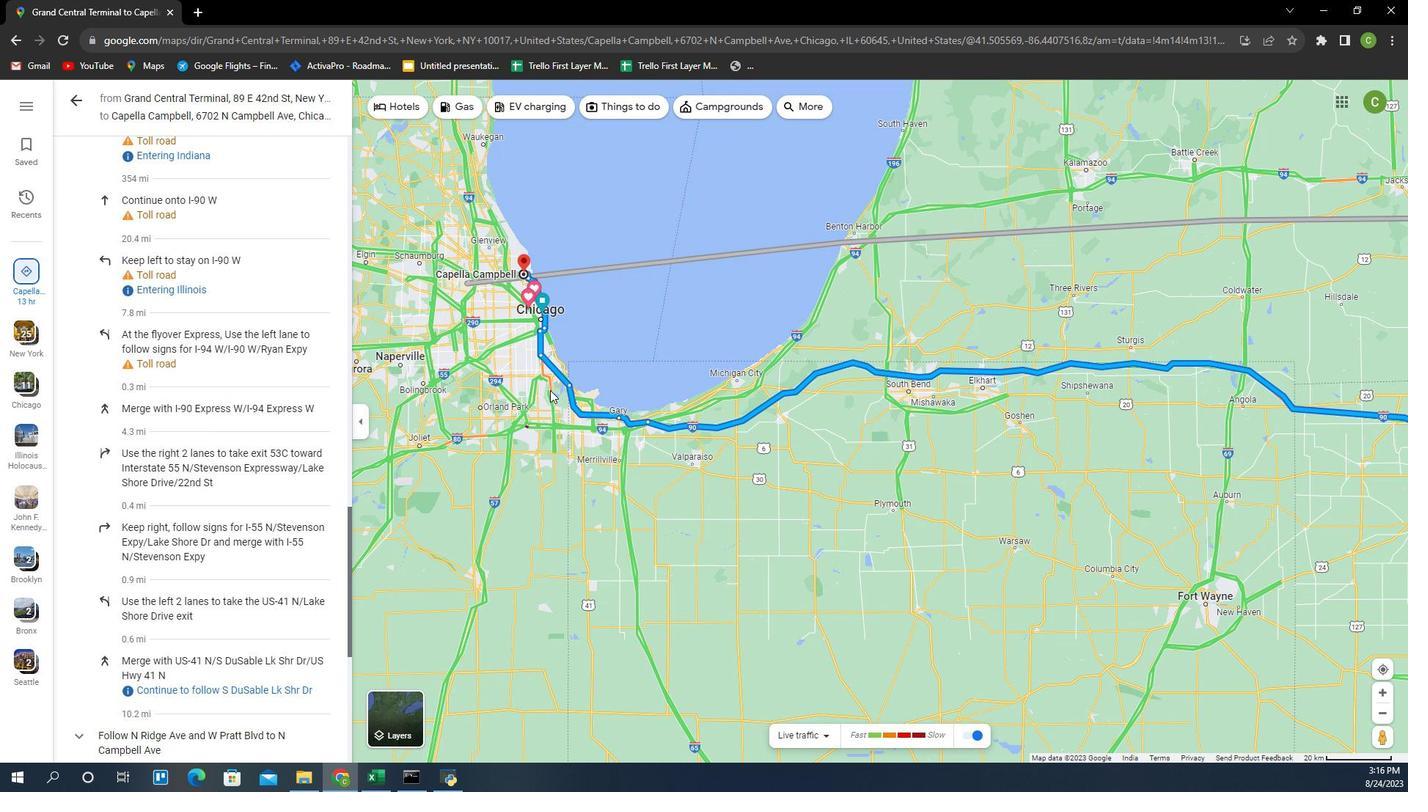 
Action: Mouse moved to (507, 421)
Screenshot: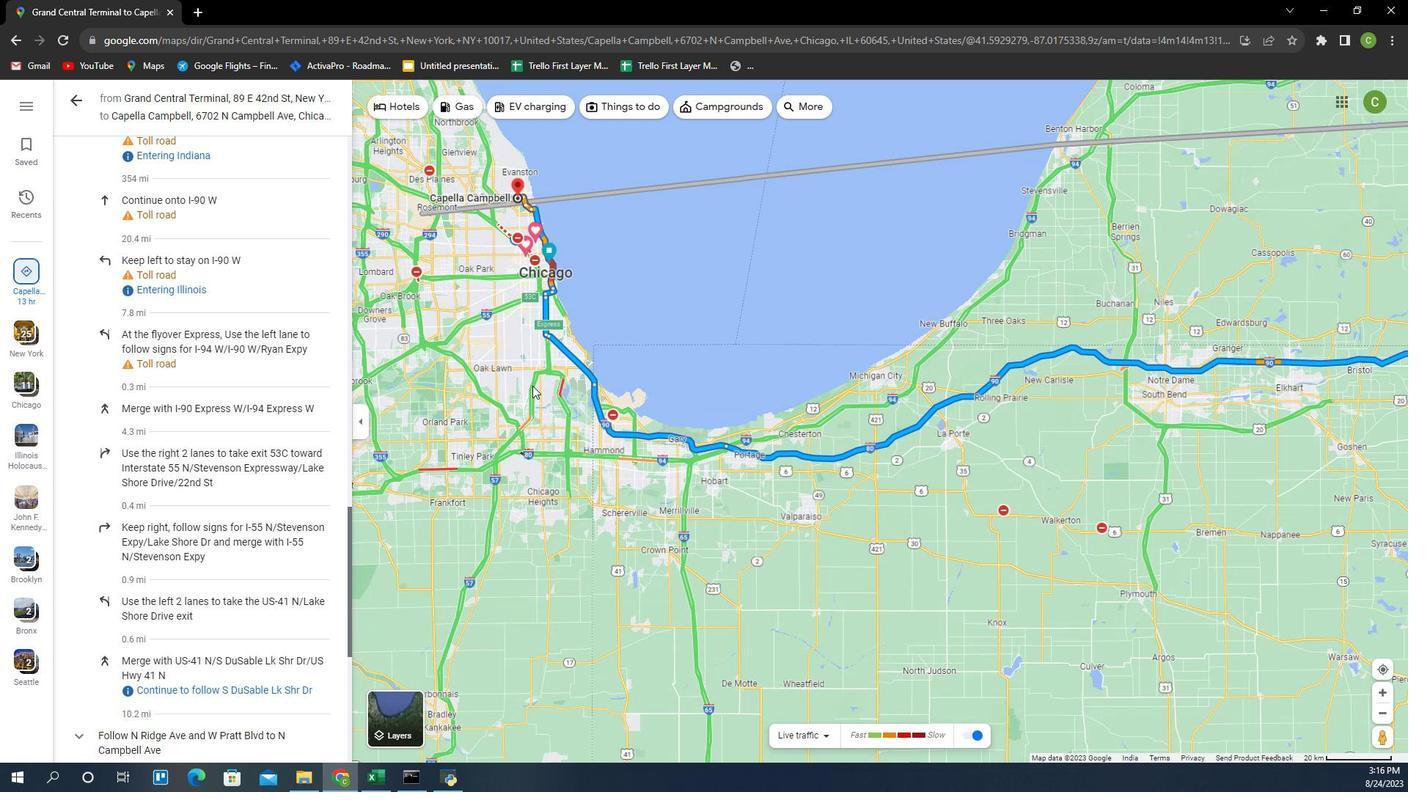 
Action: Mouse scrolled (507, 421) with delta (0, 0)
Screenshot: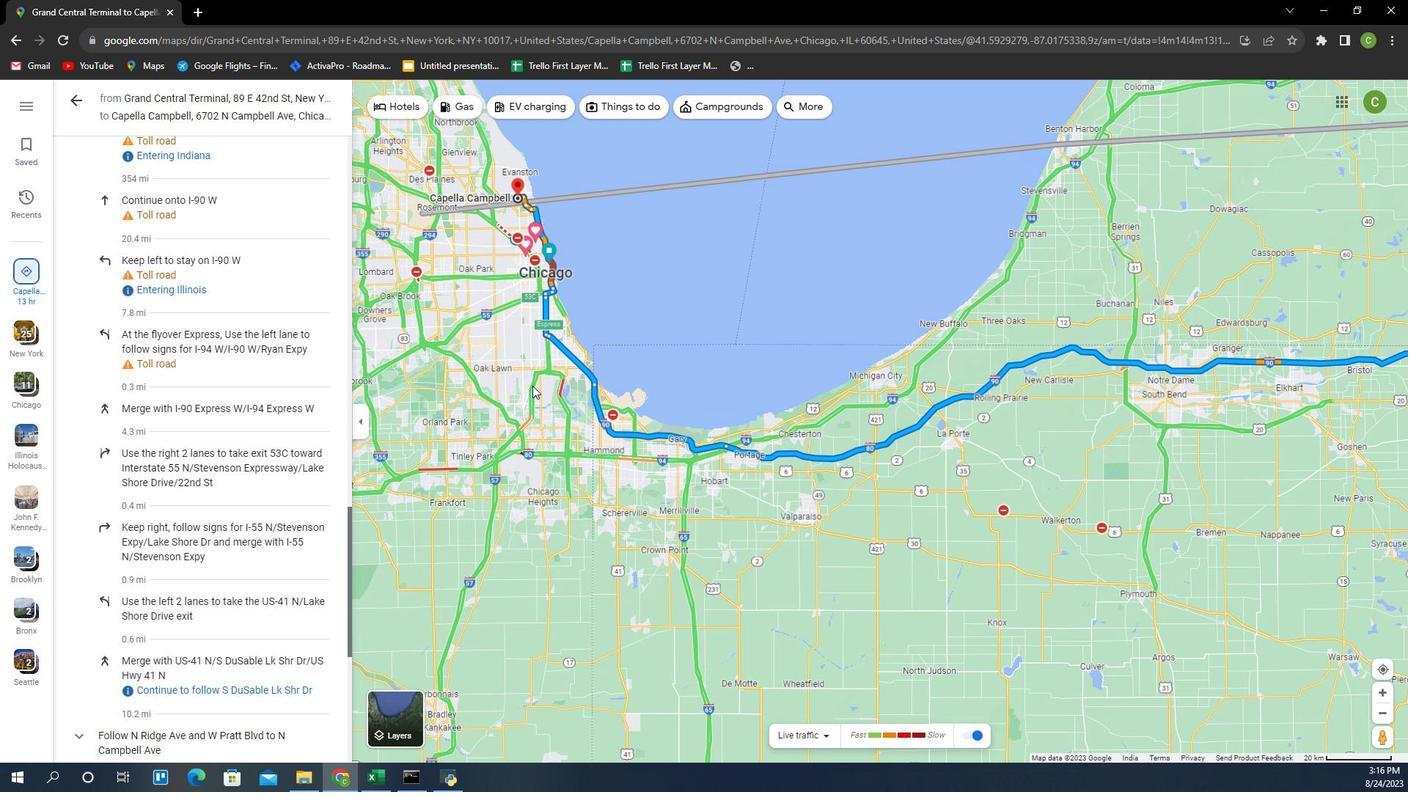 
Action: Mouse scrolled (507, 421) with delta (0, 0)
Screenshot: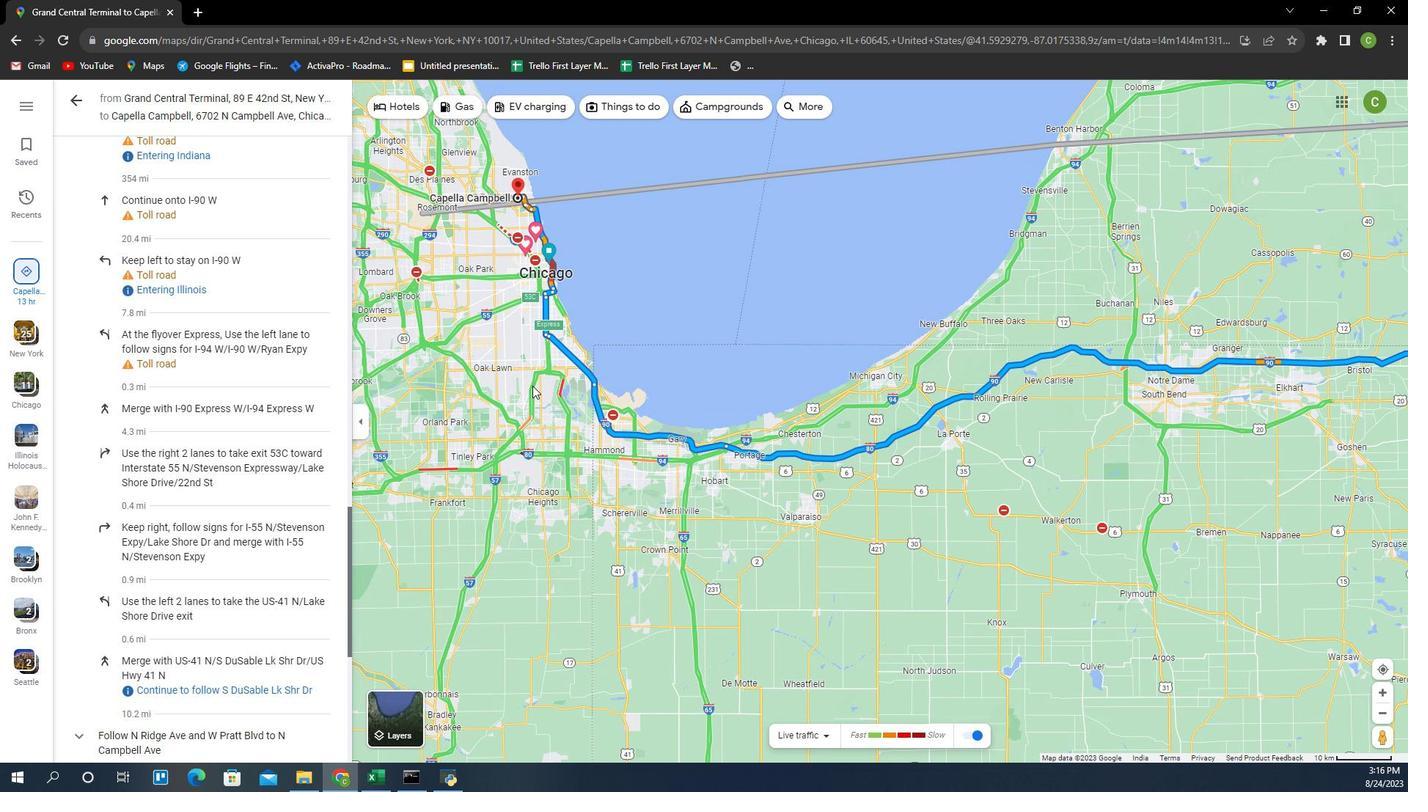 
Action: Mouse scrolled (507, 421) with delta (0, 0)
Screenshot: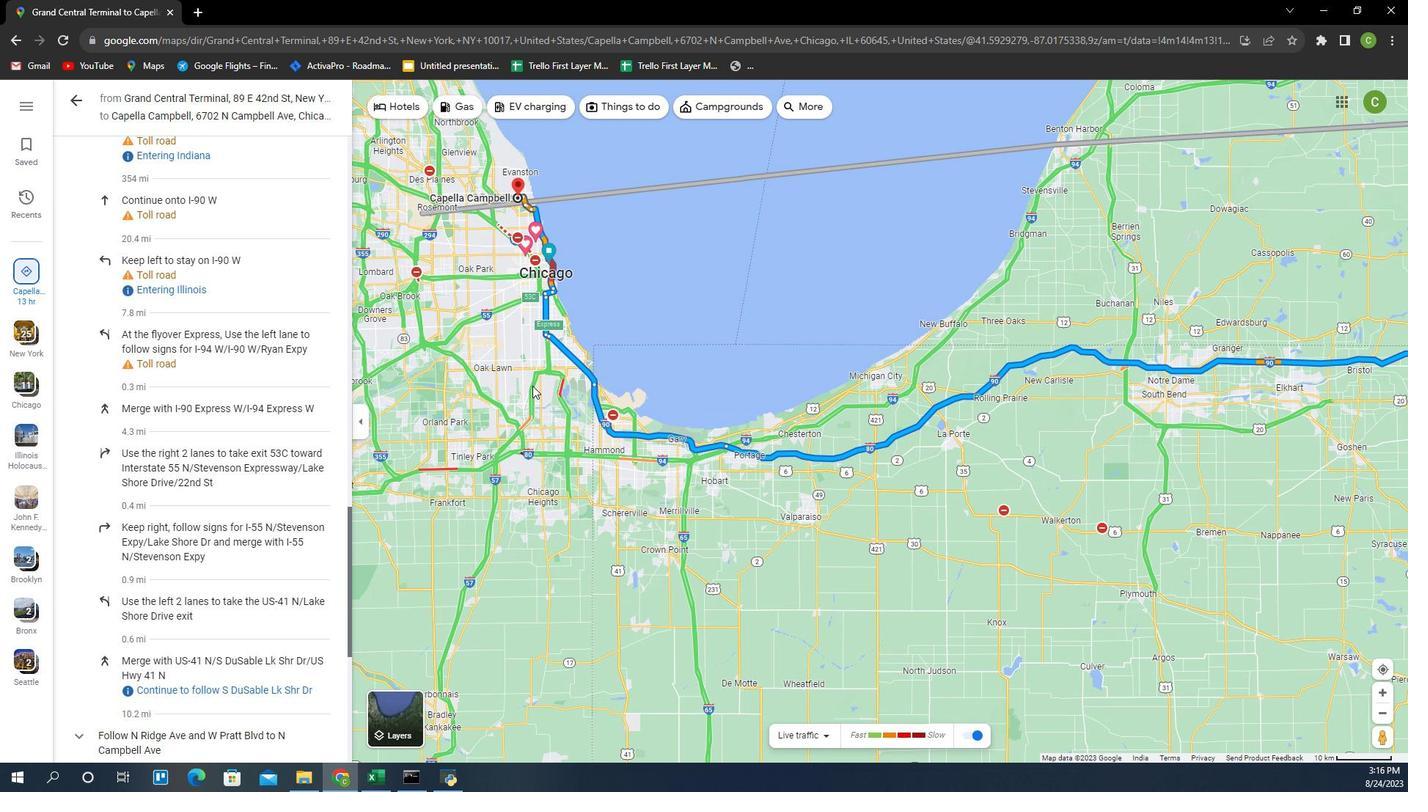 
Action: Mouse scrolled (507, 421) with delta (0, 0)
Screenshot: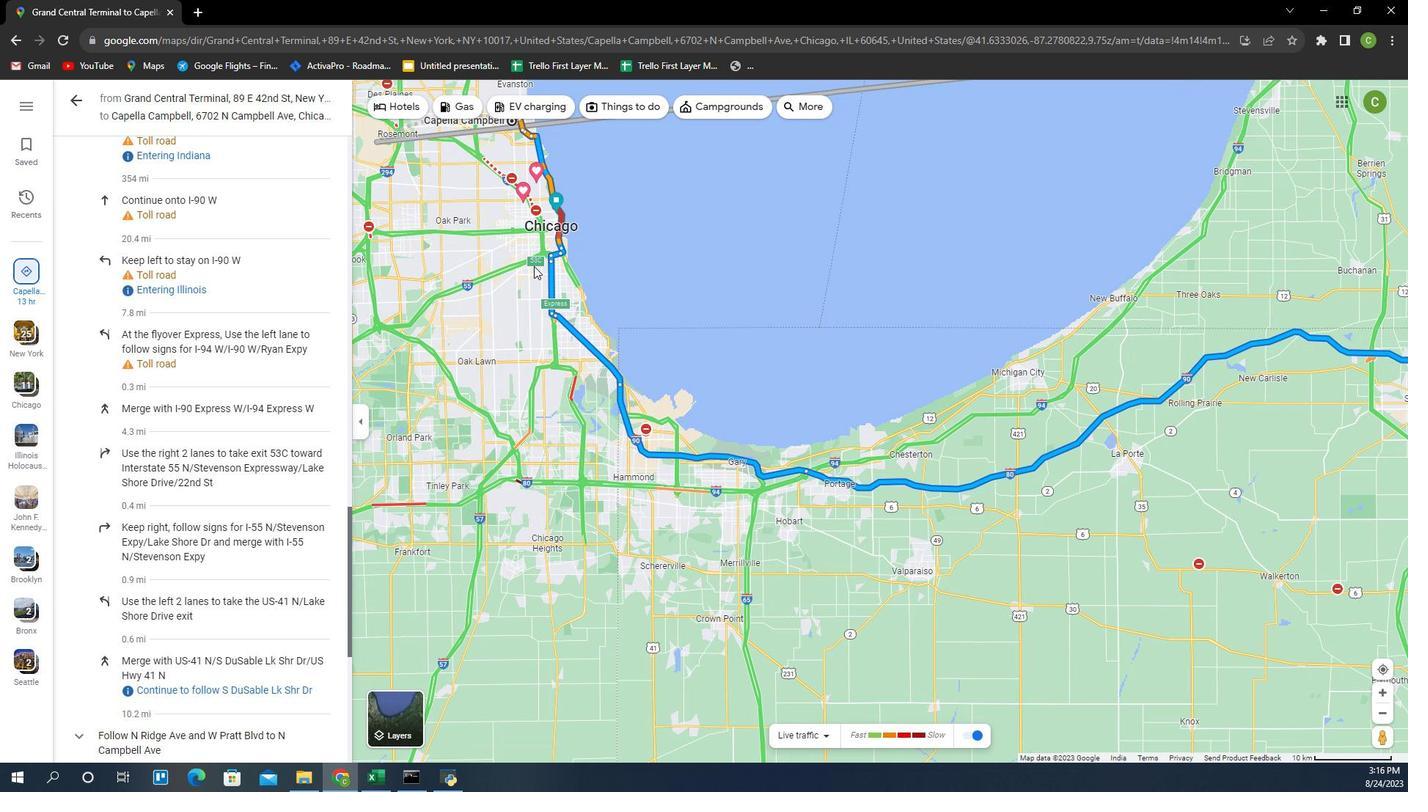 
Action: Mouse scrolled (507, 421) with delta (0, 0)
Screenshot: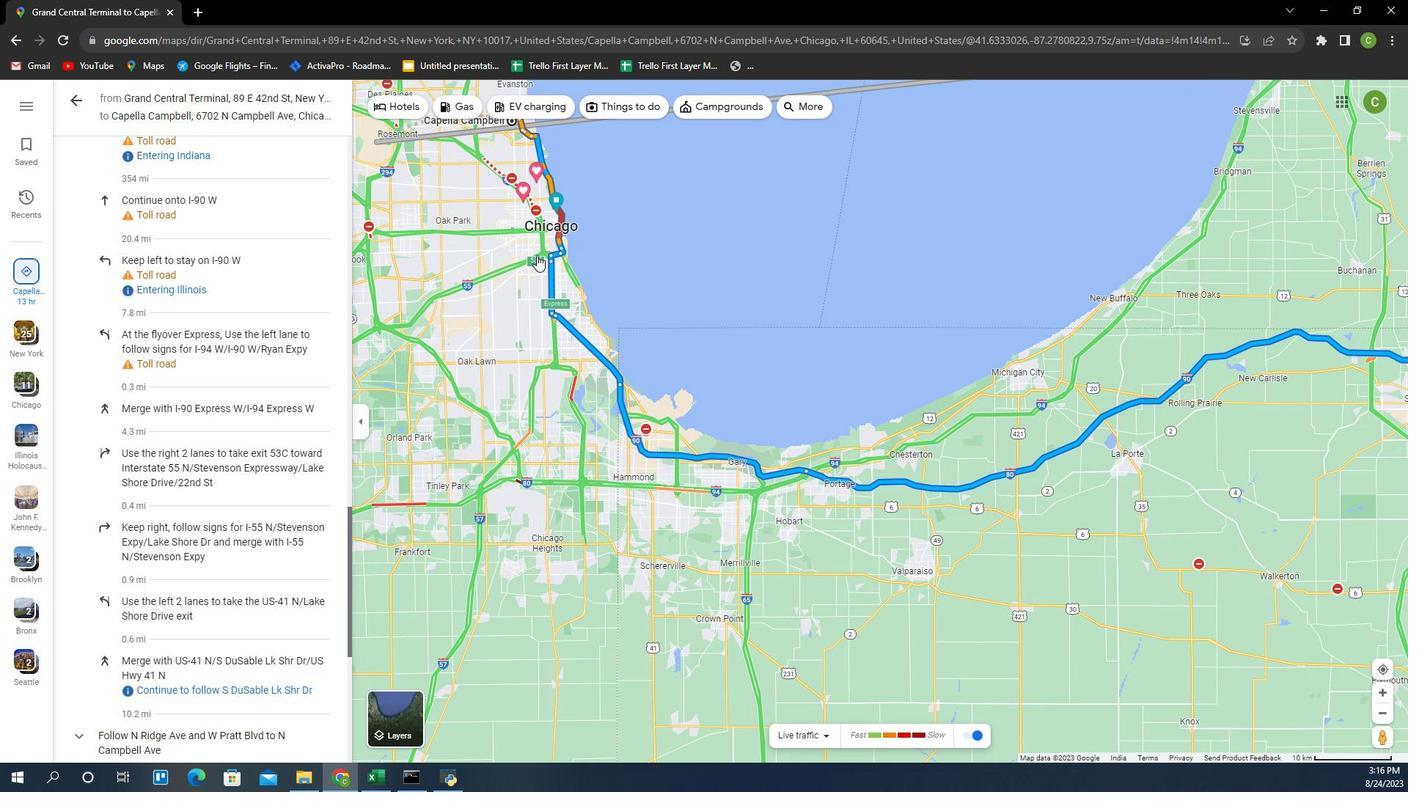 
Action: Mouse moved to (511, 338)
Screenshot: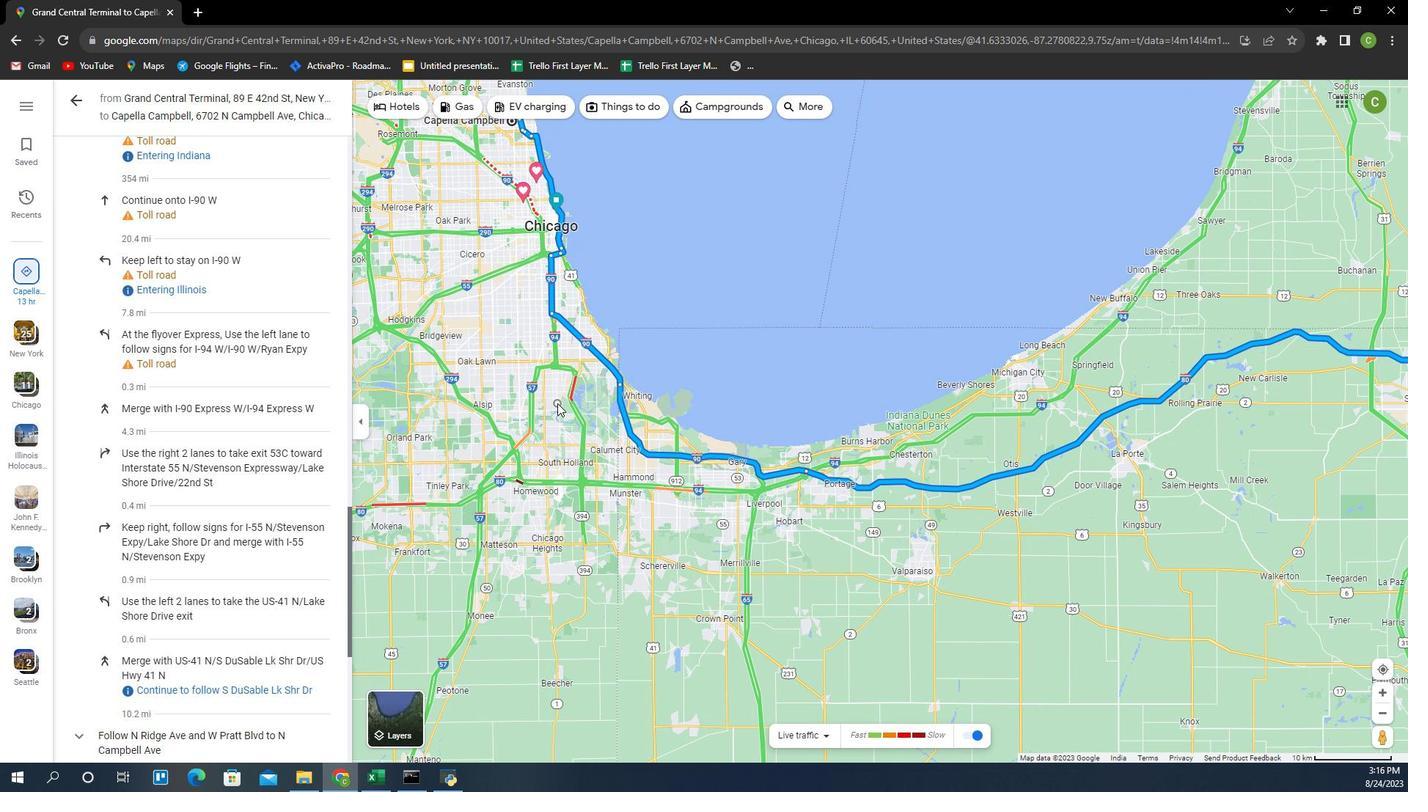 
Action: Mouse pressed left at (511, 338)
Screenshot: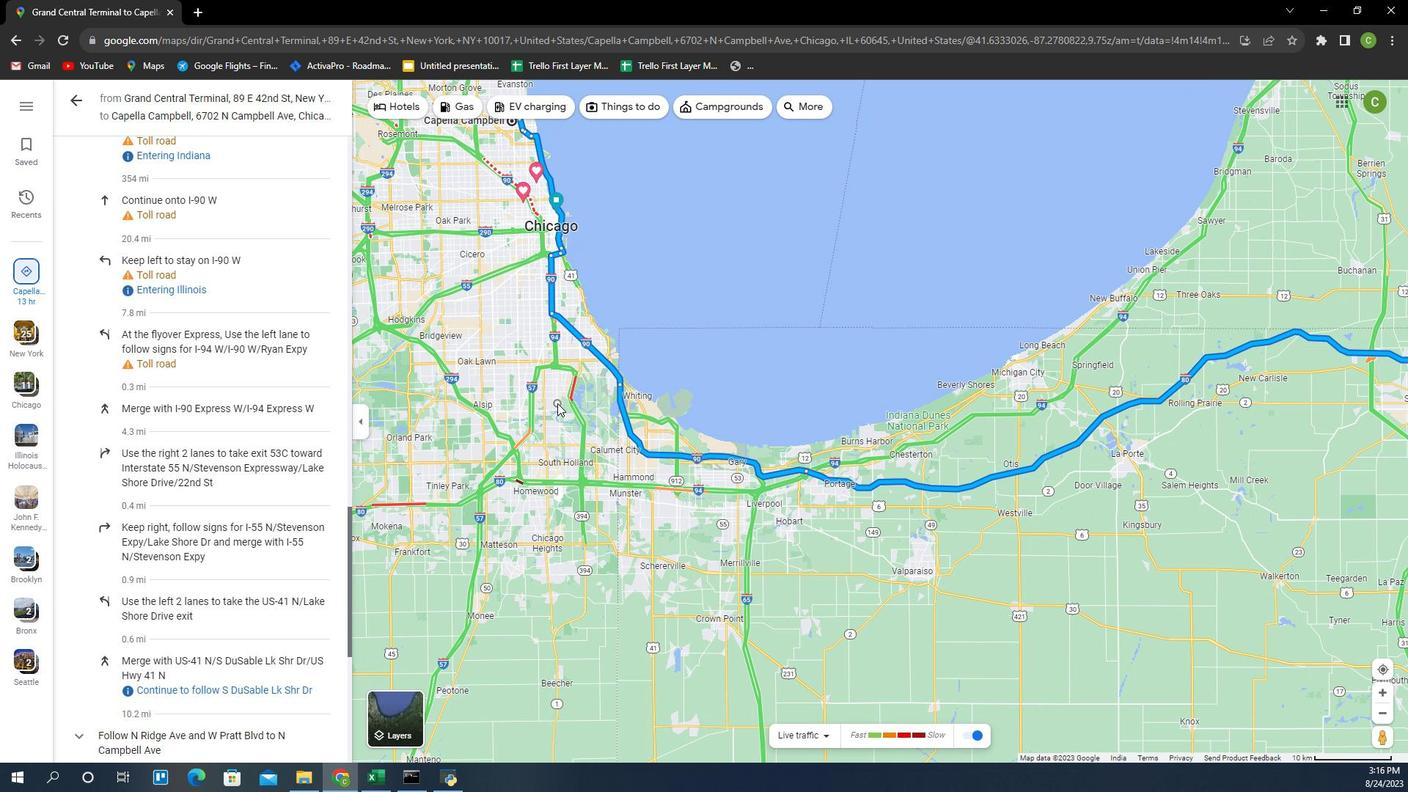 
Action: Mouse moved to (514, 338)
Screenshot: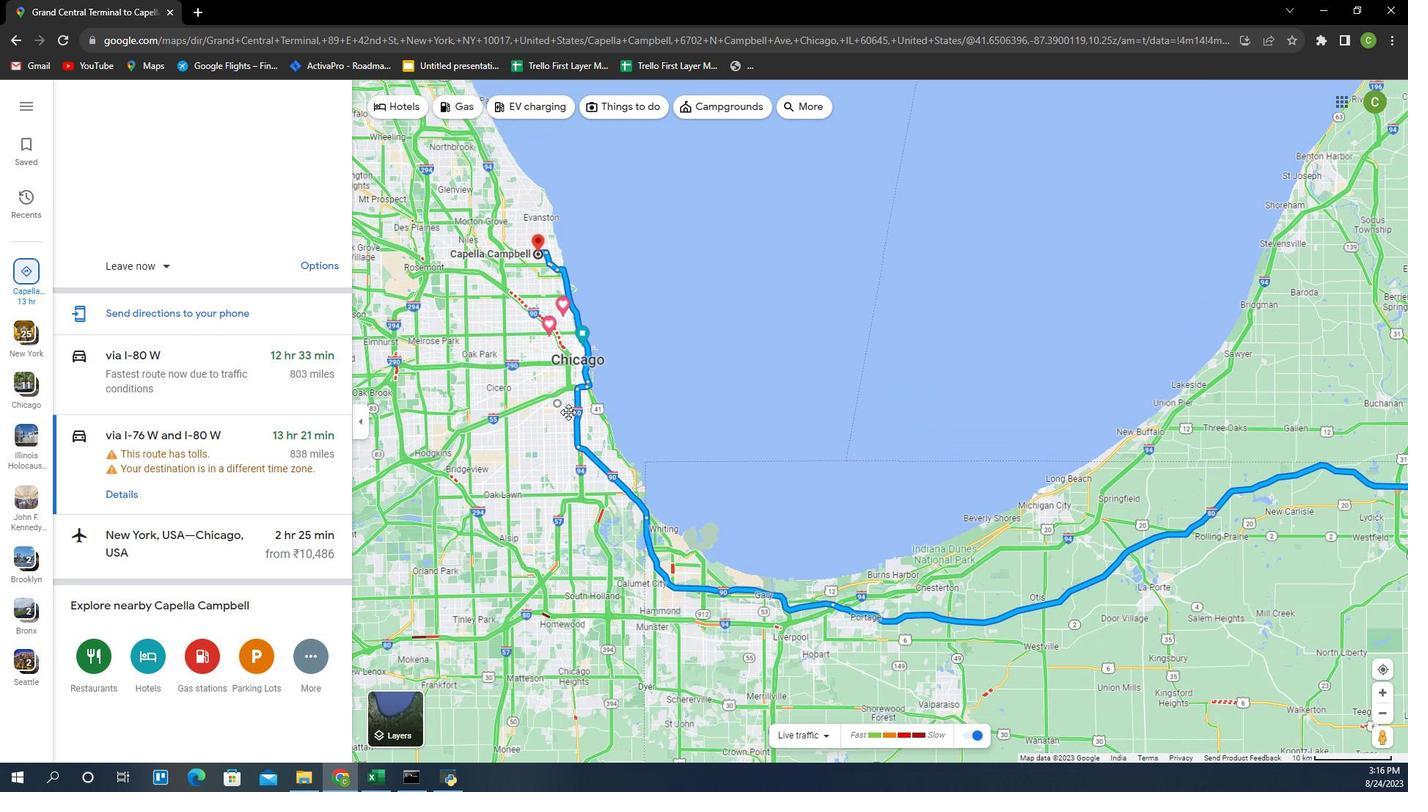 
Action: Mouse pressed left at (514, 338)
Screenshot: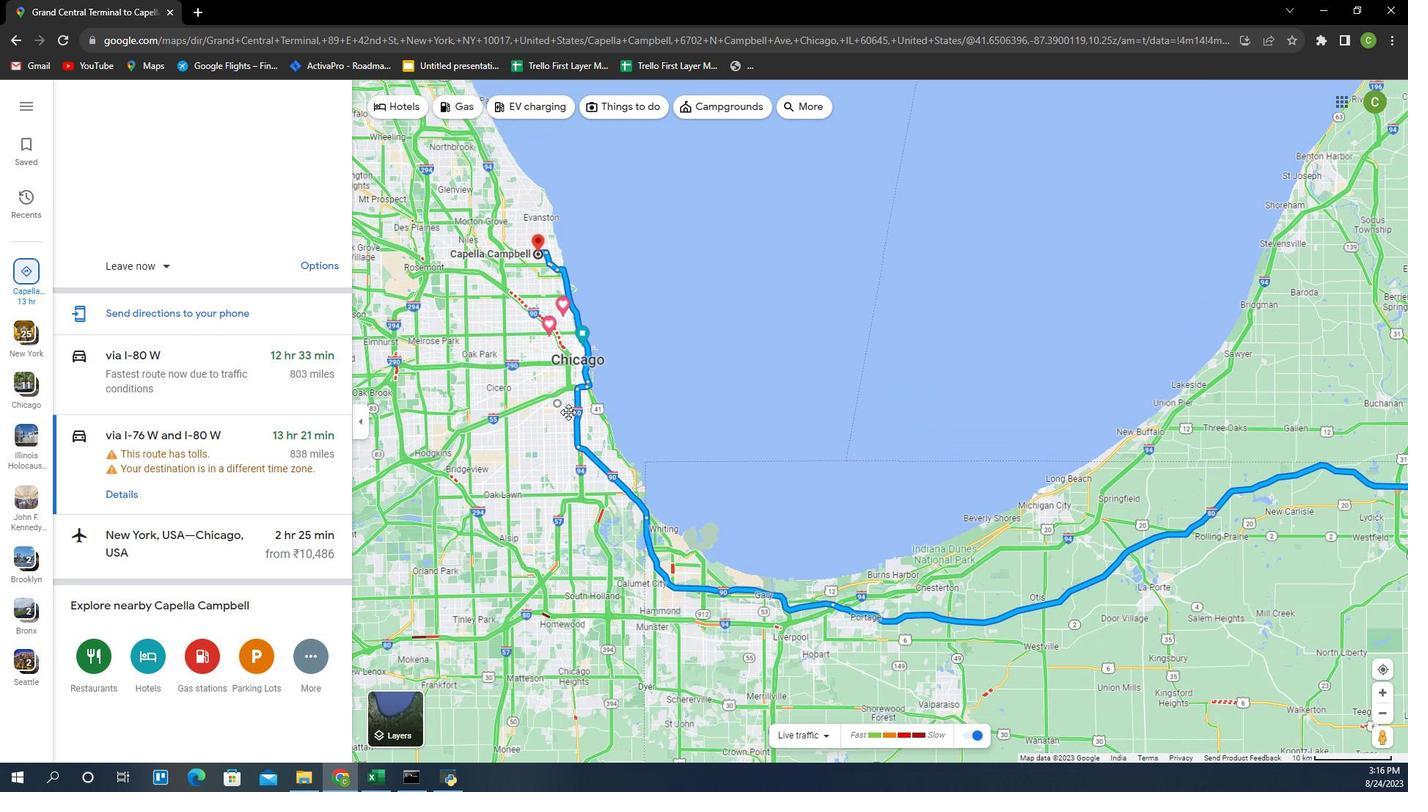 
Action: Mouse moved to (511, 342)
Screenshot: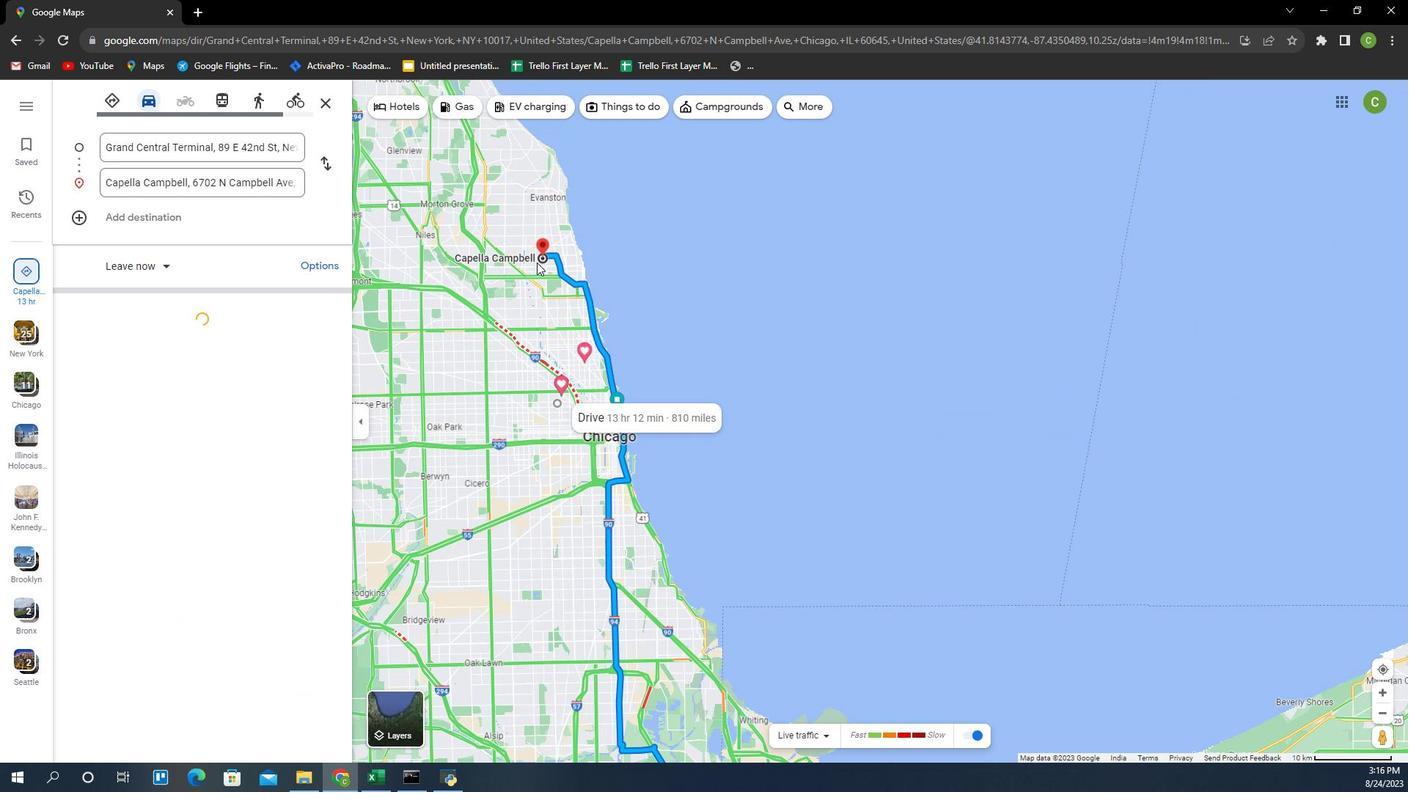 
Action: Mouse scrolled (511, 343) with delta (0, 0)
Screenshot: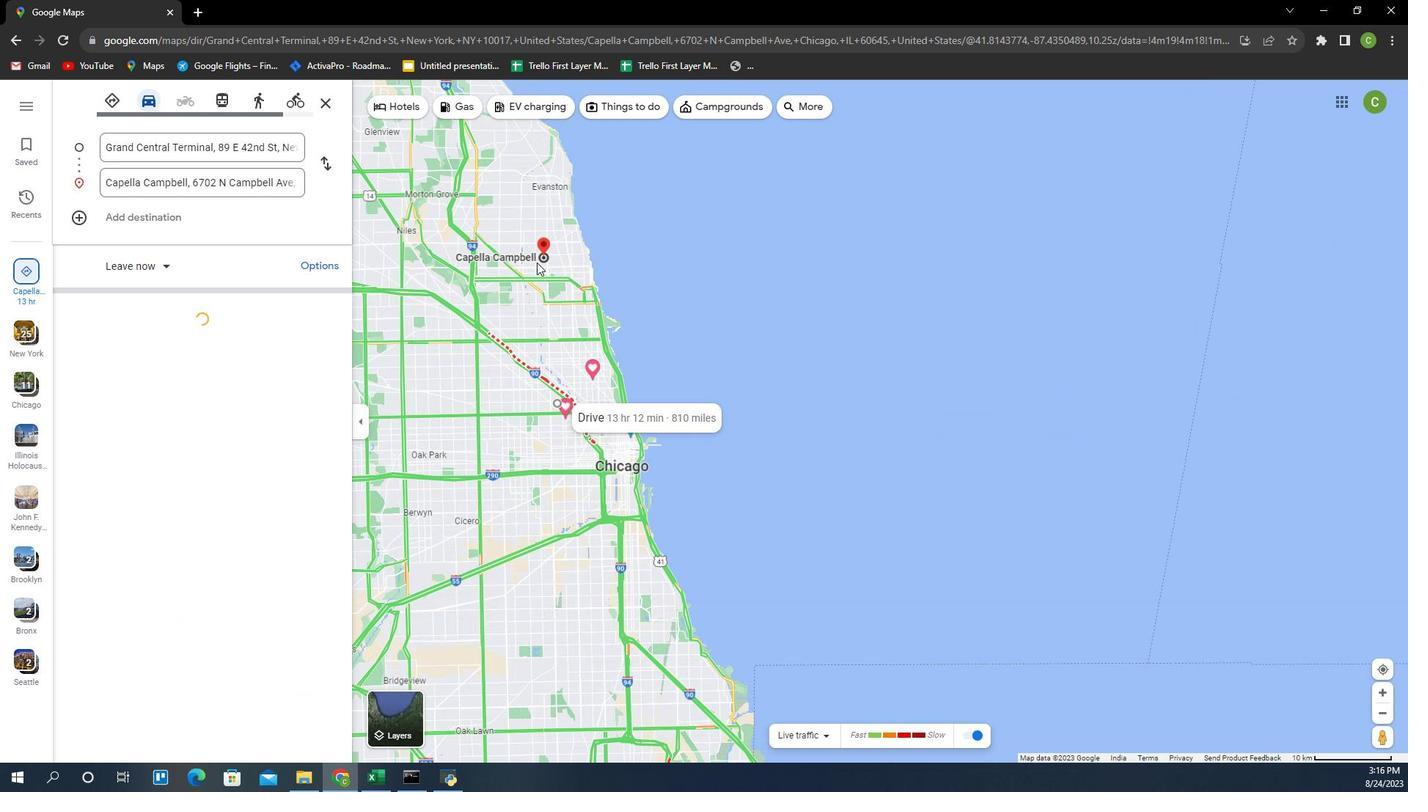 
Action: Mouse scrolled (511, 343) with delta (0, 0)
Screenshot: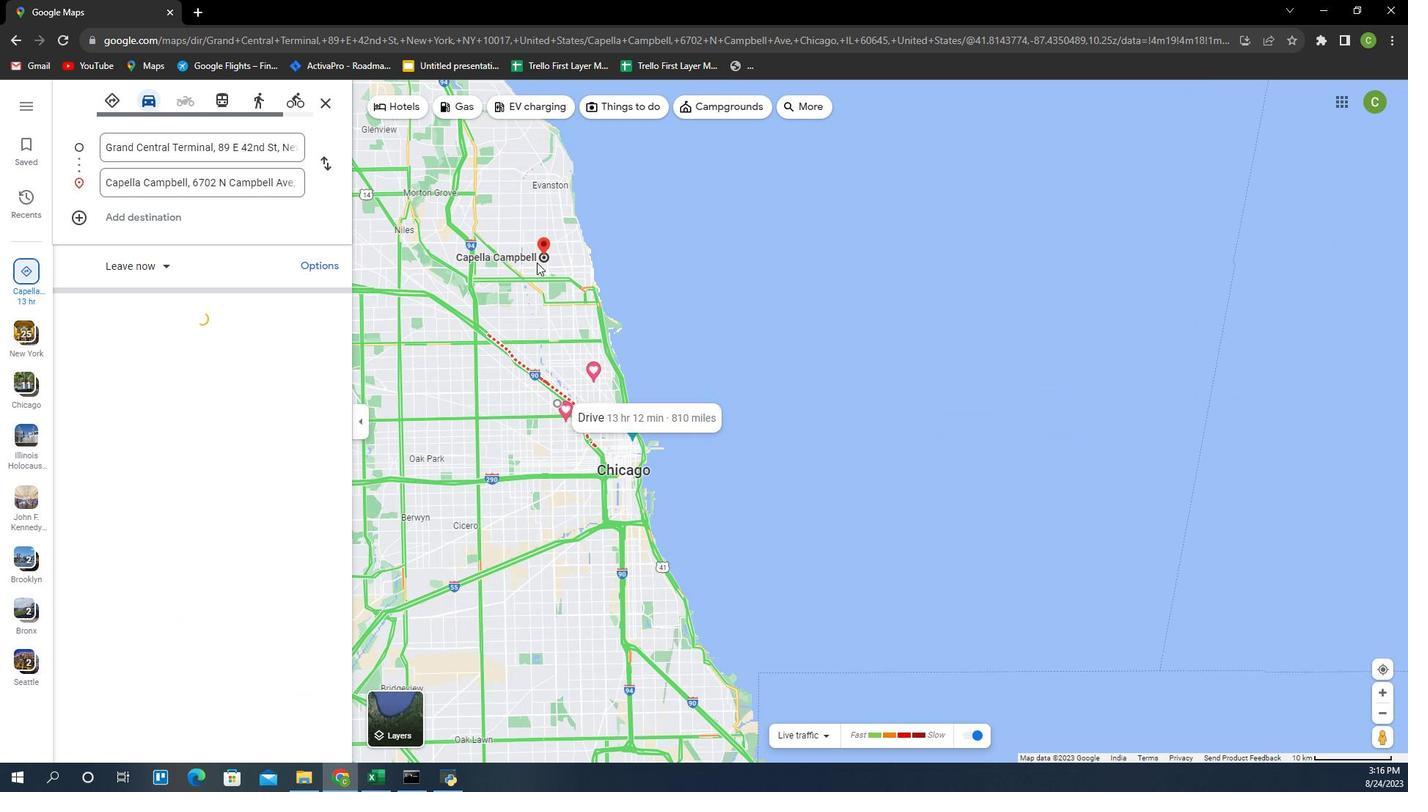 
Action: Mouse scrolled (511, 343) with delta (0, 0)
Screenshot: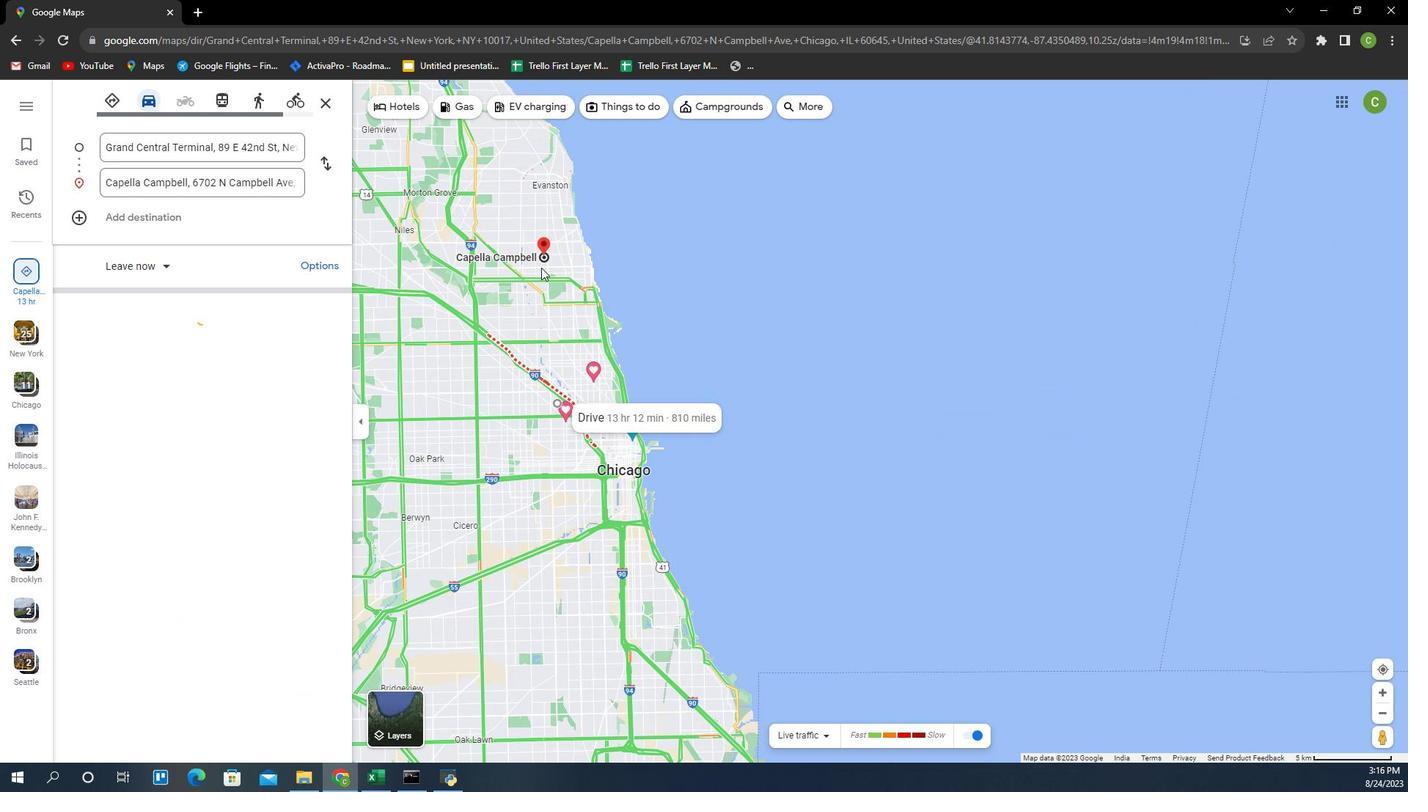 
Action: Mouse scrolled (511, 343) with delta (0, 0)
Screenshot: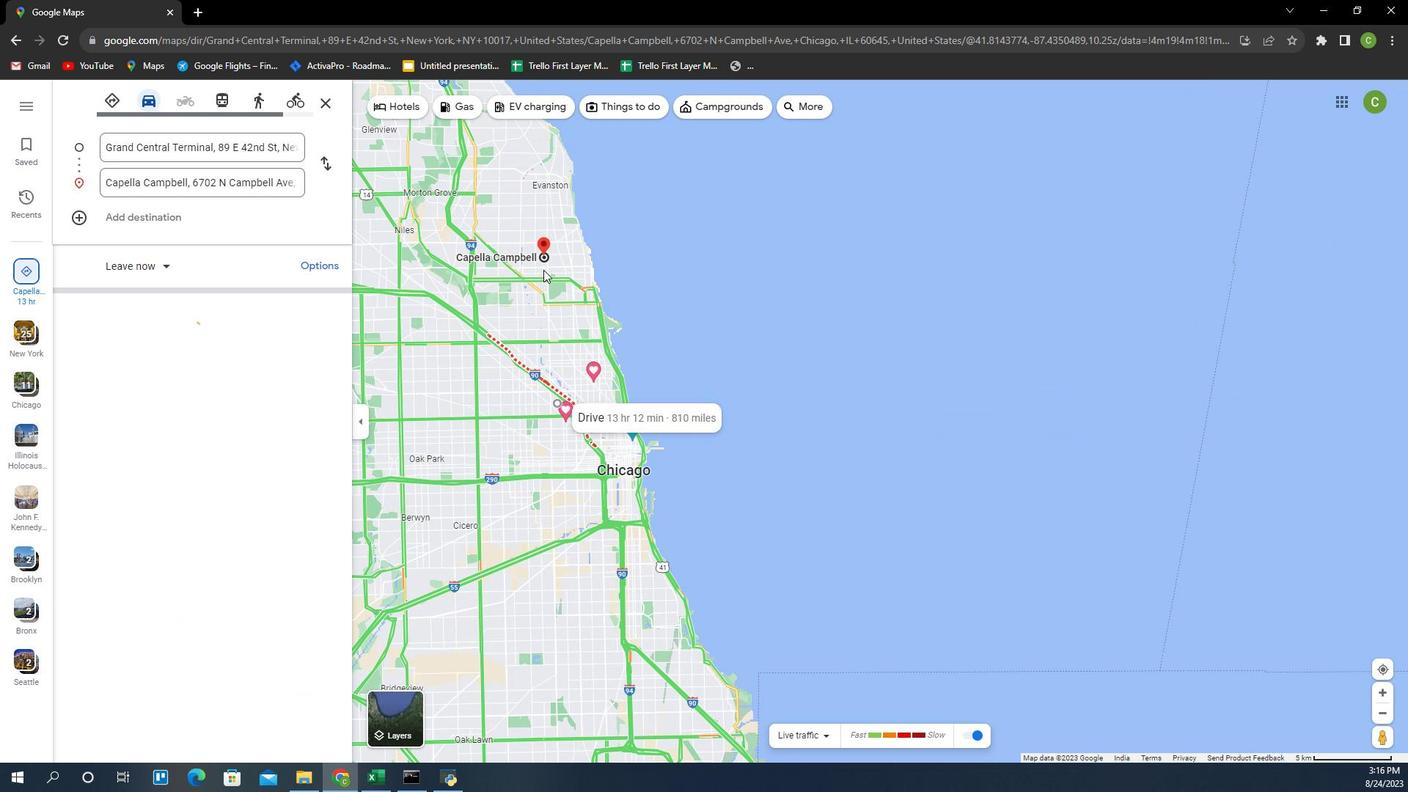 
Action: Mouse moved to (517, 347)
Screenshot: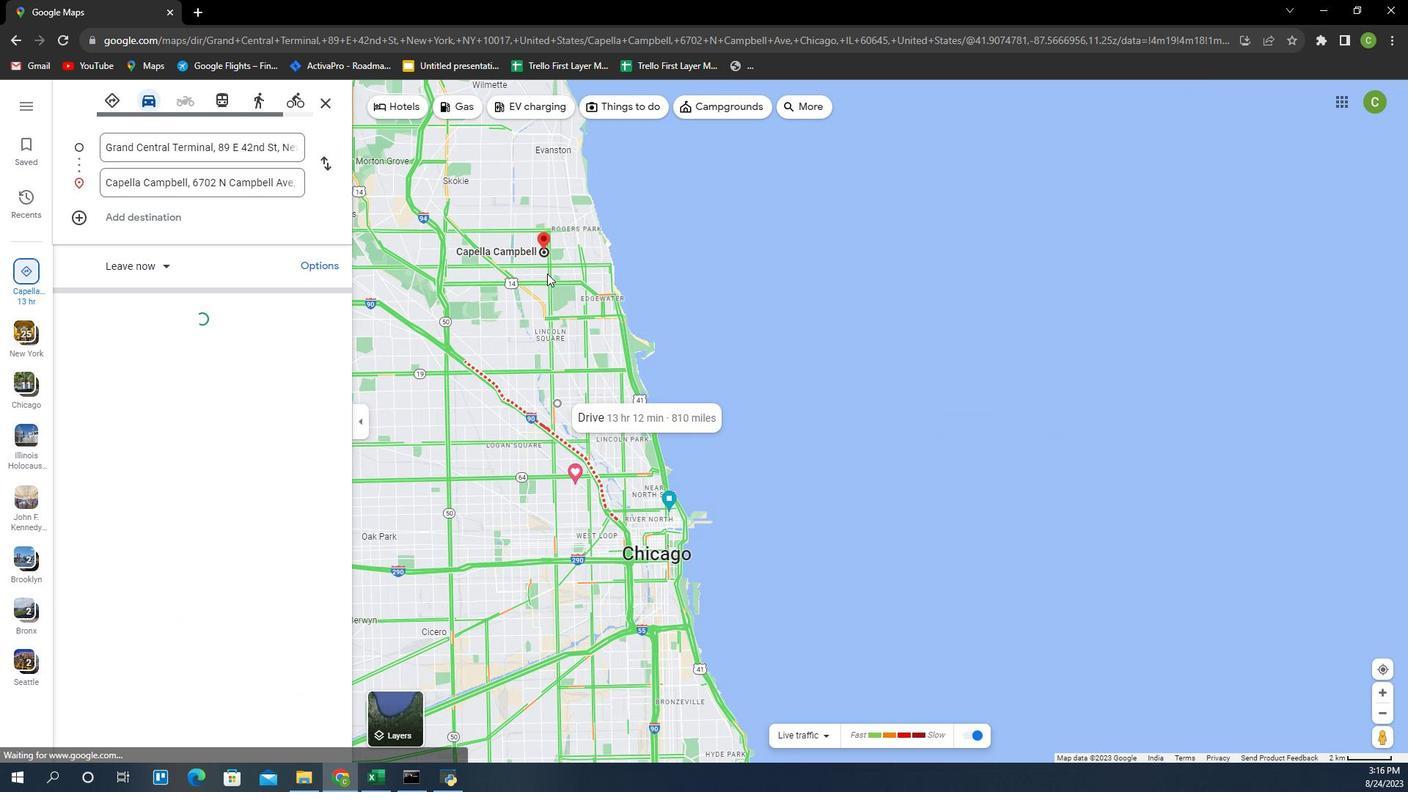 
Action: Mouse scrolled (517, 348) with delta (0, 0)
Screenshot: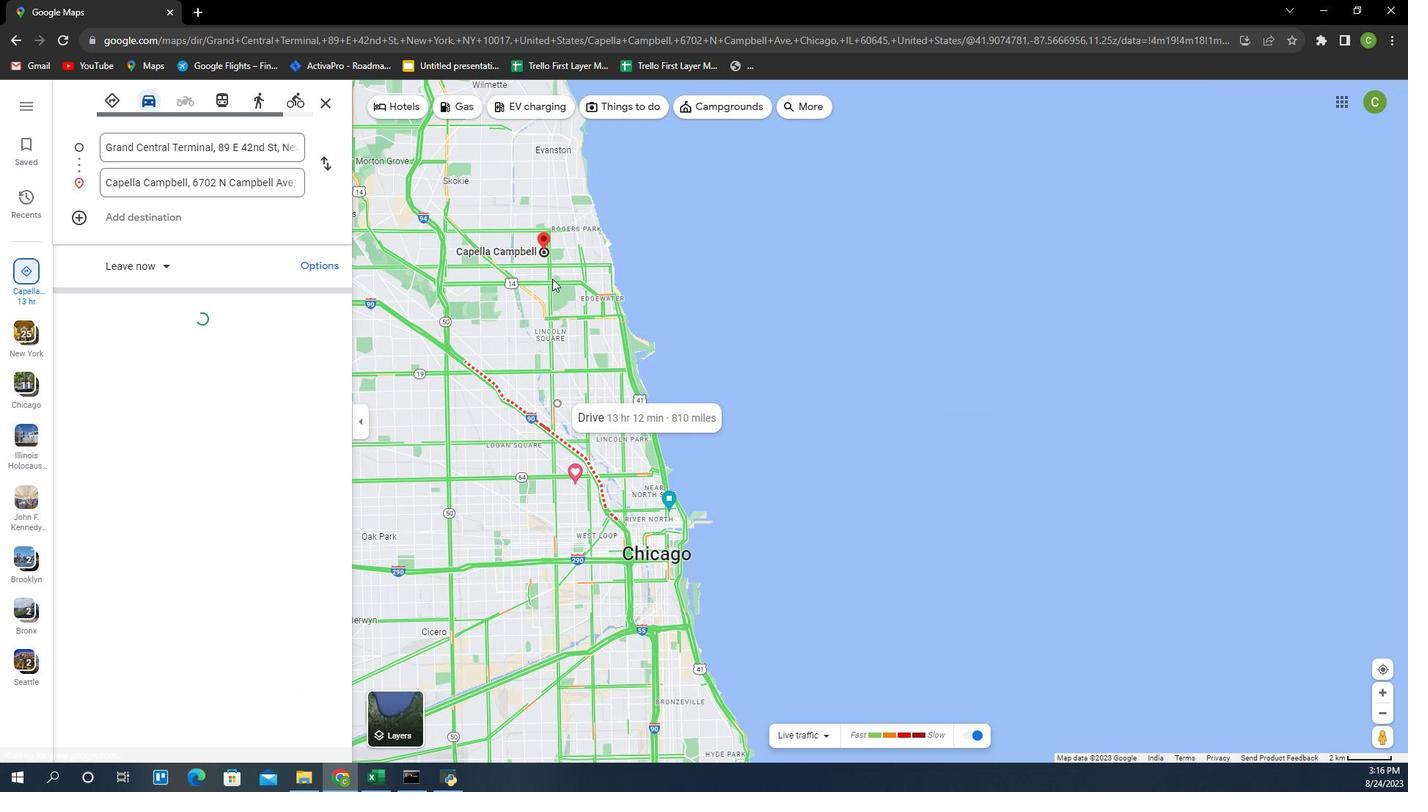 
Action: Mouse scrolled (517, 348) with delta (0, 0)
Screenshot: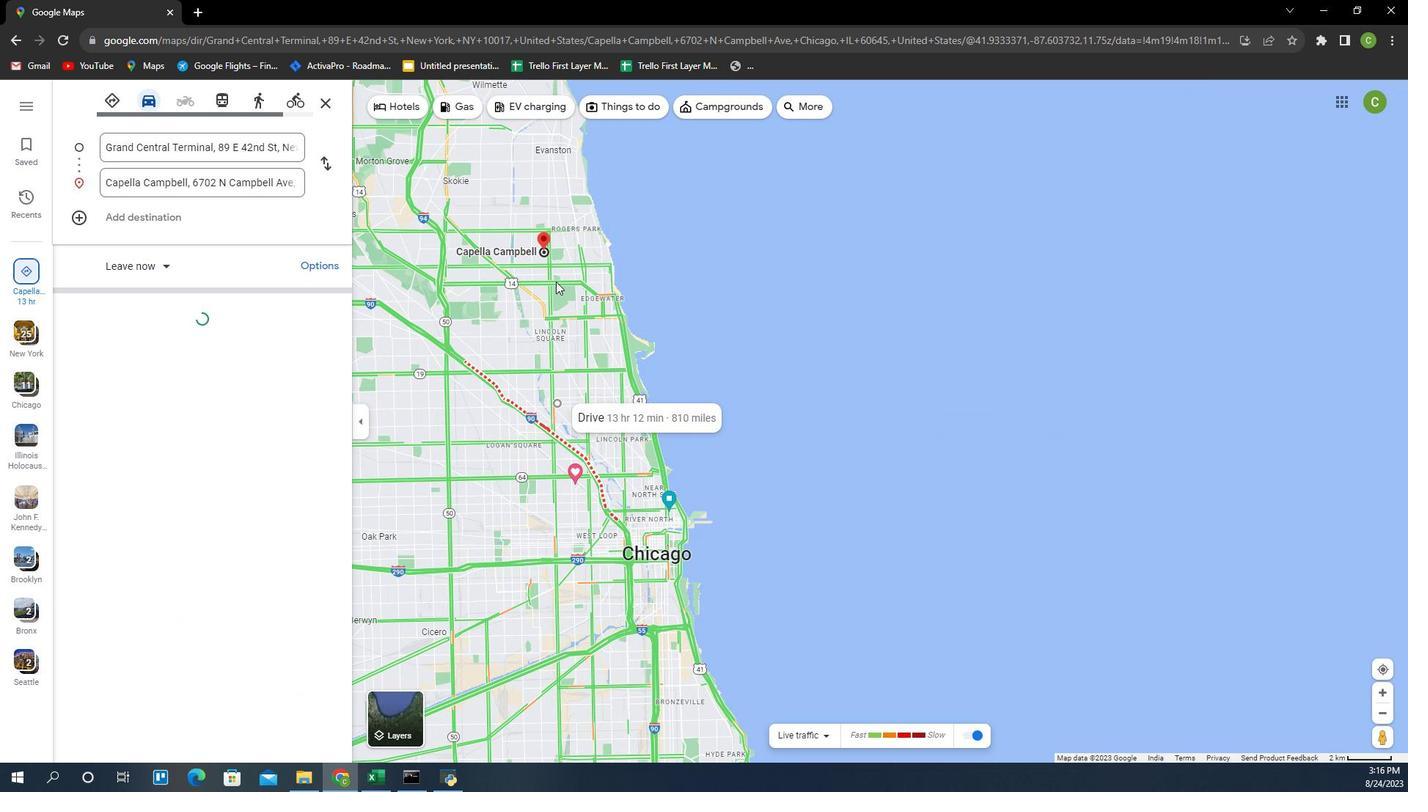 
Action: Mouse moved to (528, 355)
Screenshot: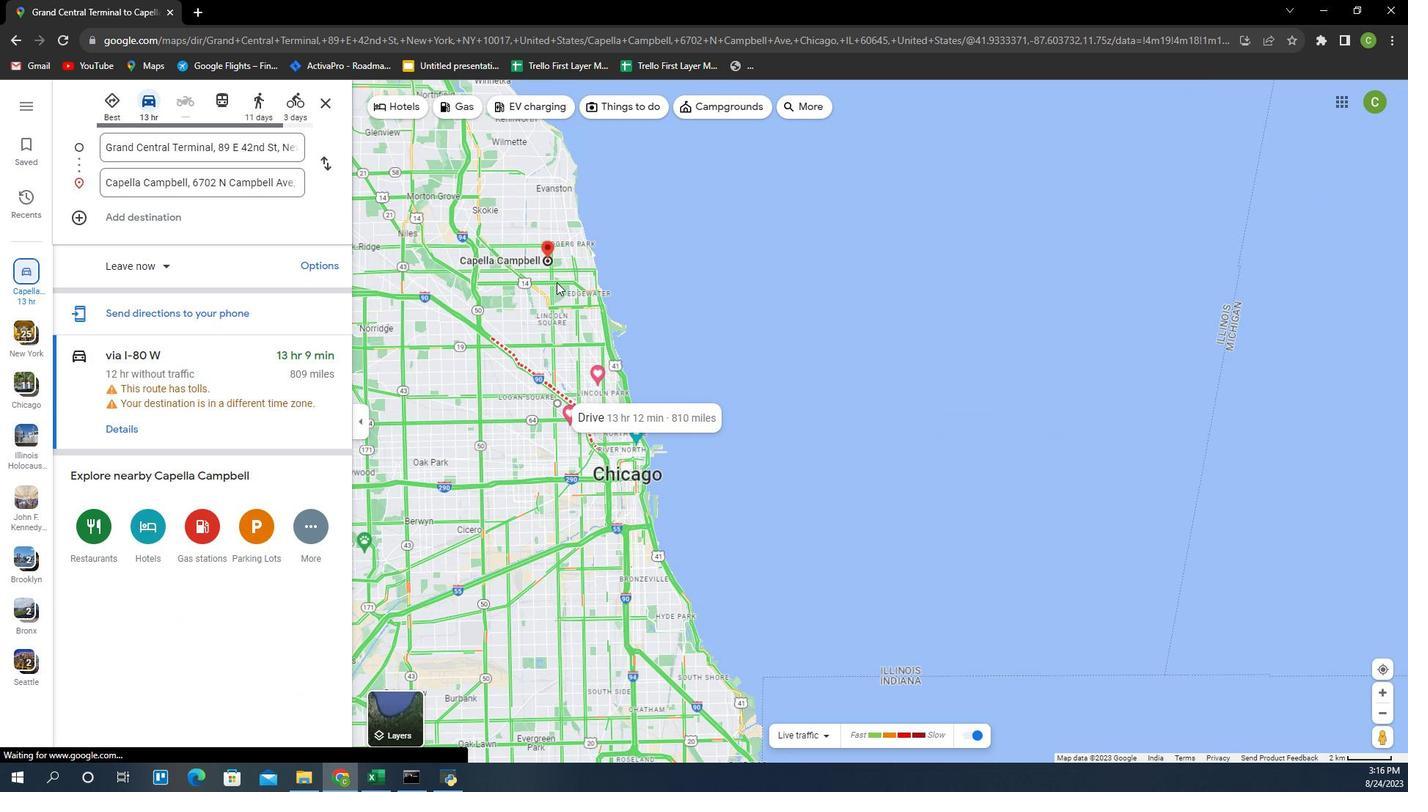 
Action: Mouse scrolled (528, 355) with delta (0, 0)
Screenshot: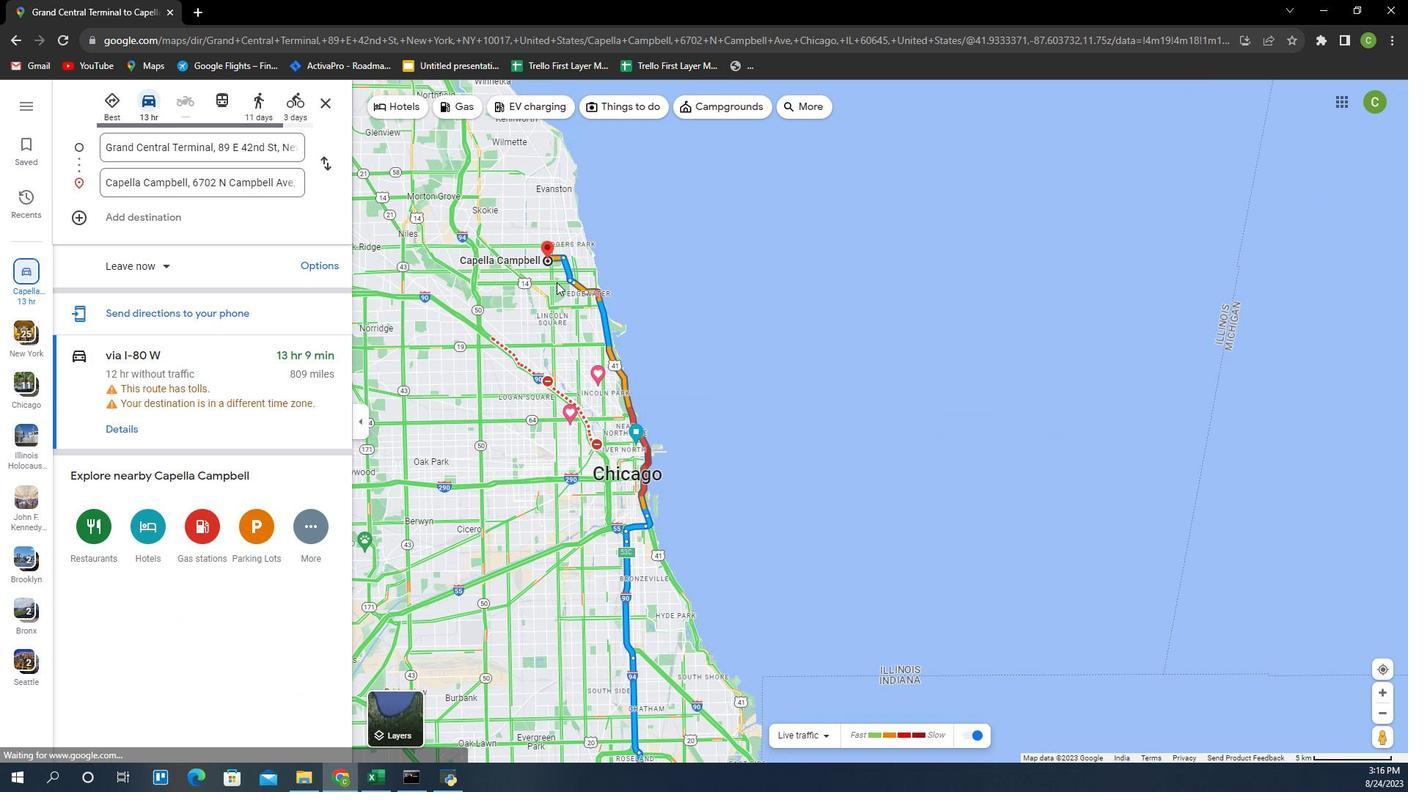 
Action: Mouse scrolled (528, 355) with delta (0, 0)
Screenshot: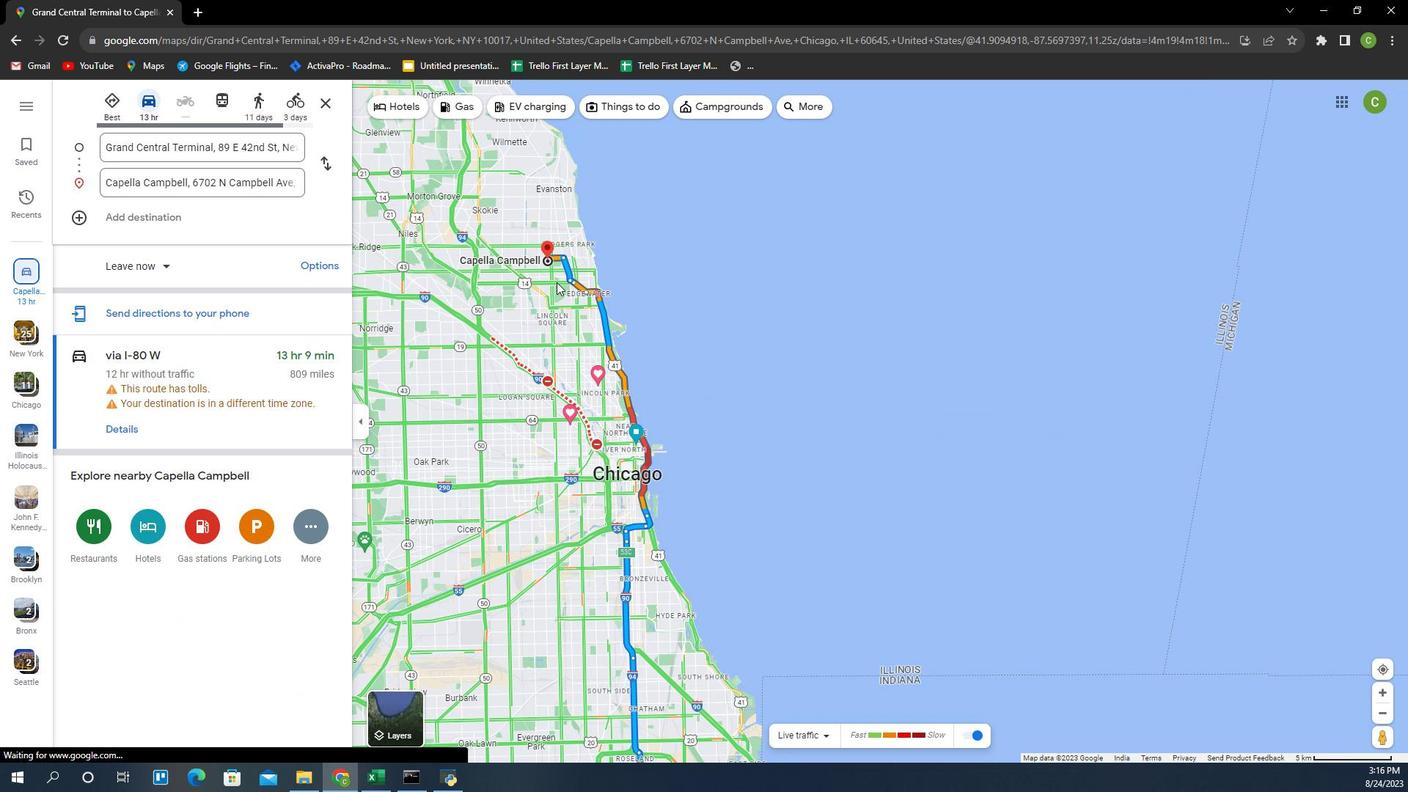 
Action: Mouse moved to (529, 355)
Screenshot: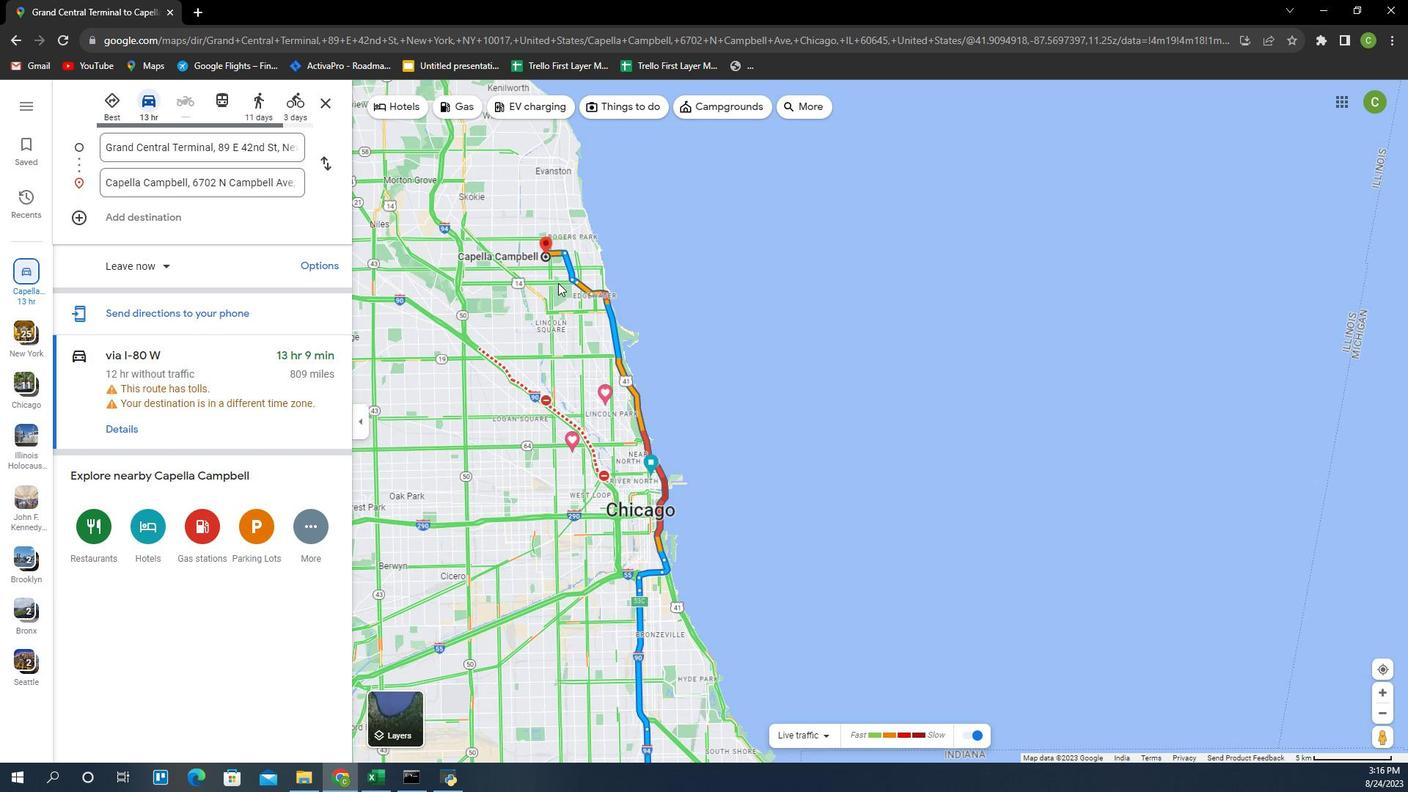 
Action: Mouse scrolled (529, 355) with delta (0, 0)
Screenshot: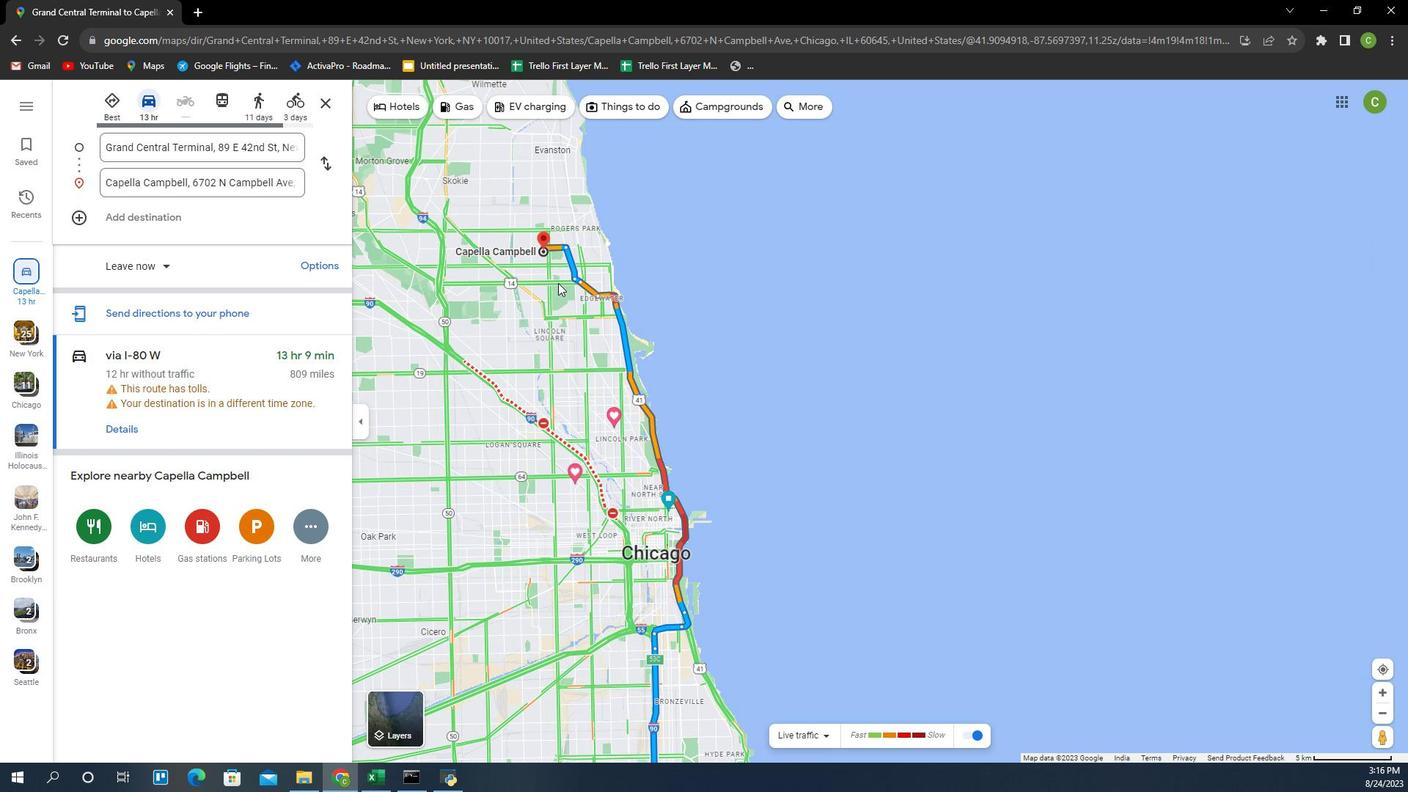 
Action: Mouse scrolled (529, 355) with delta (0, 0)
Screenshot: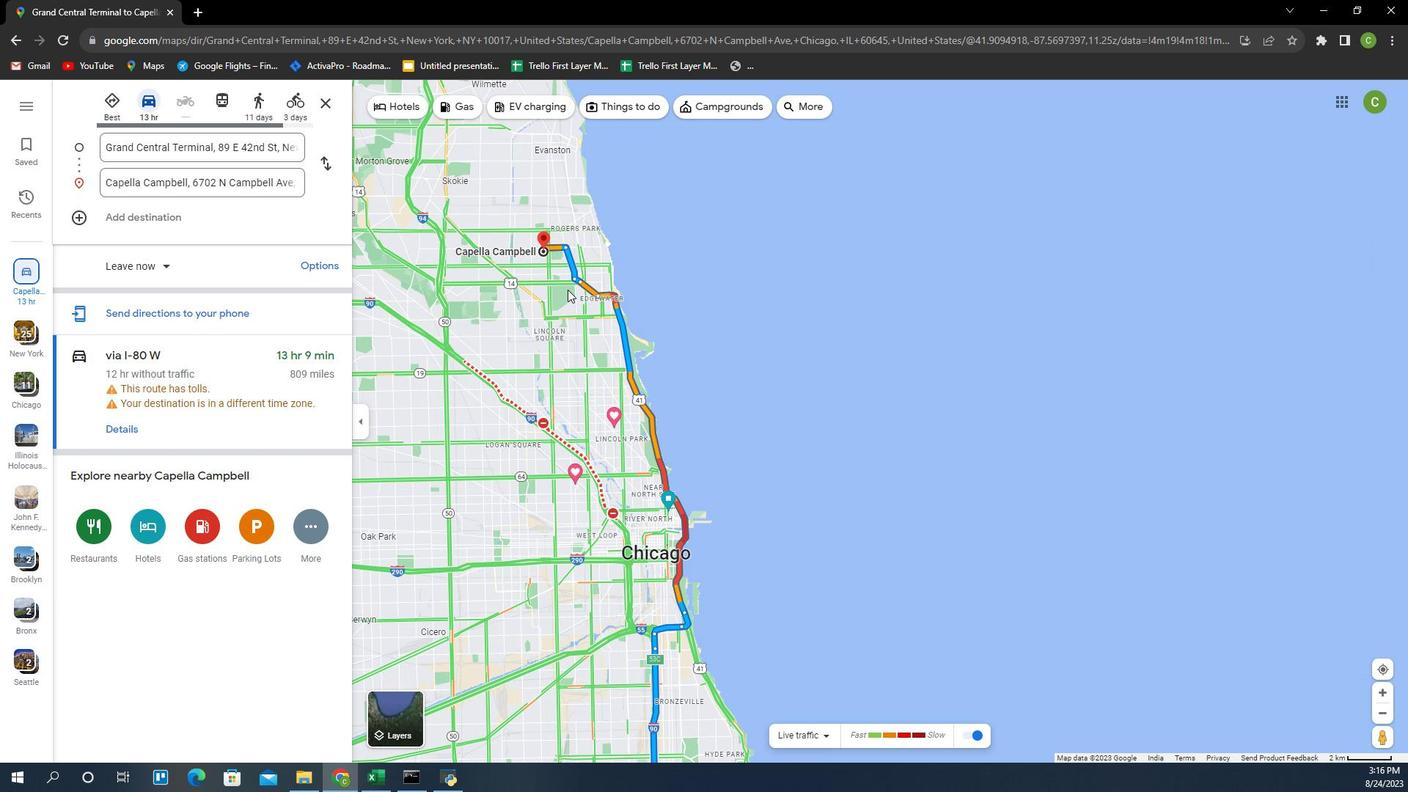 
Action: Mouse moved to (537, 360)
Screenshot: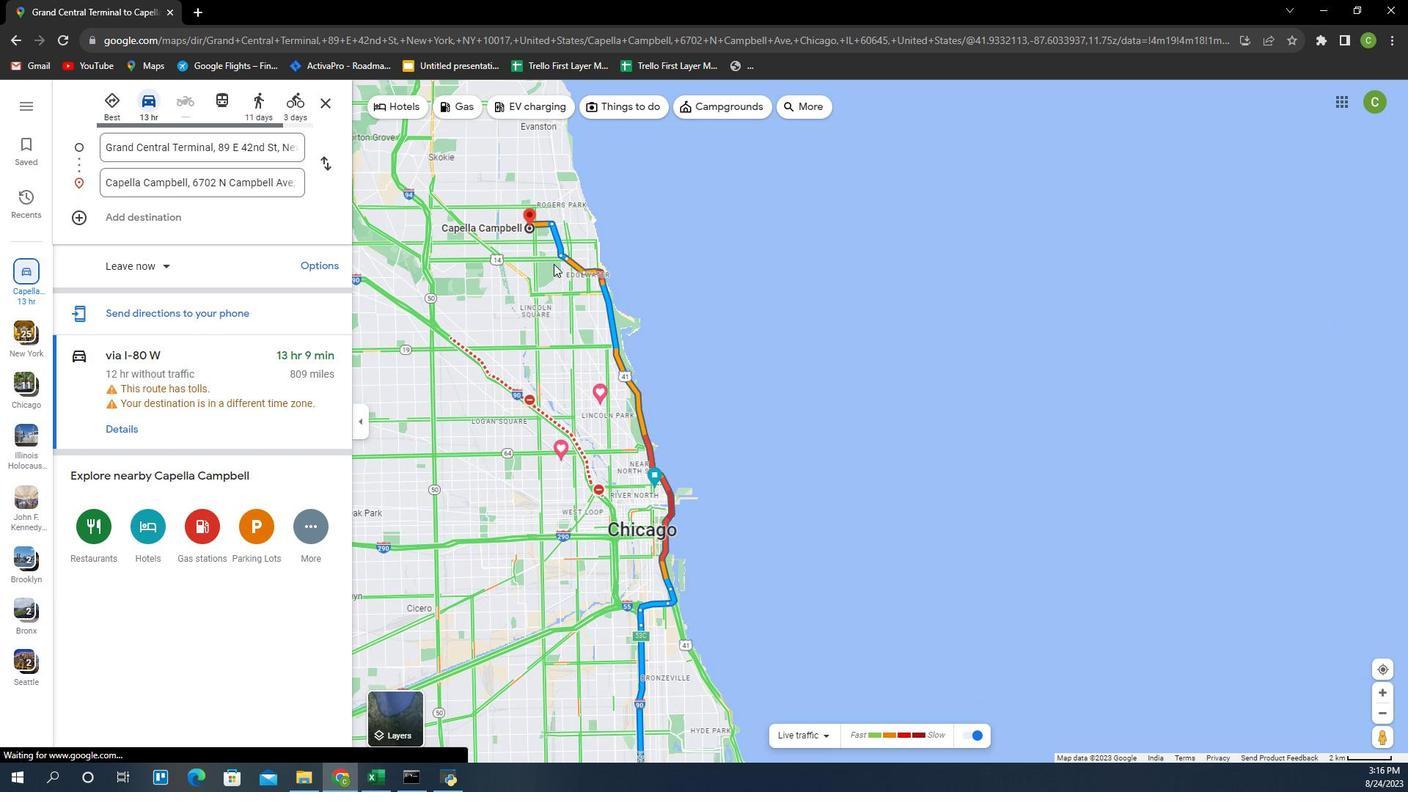 
Action: Mouse pressed left at (537, 360)
Screenshot: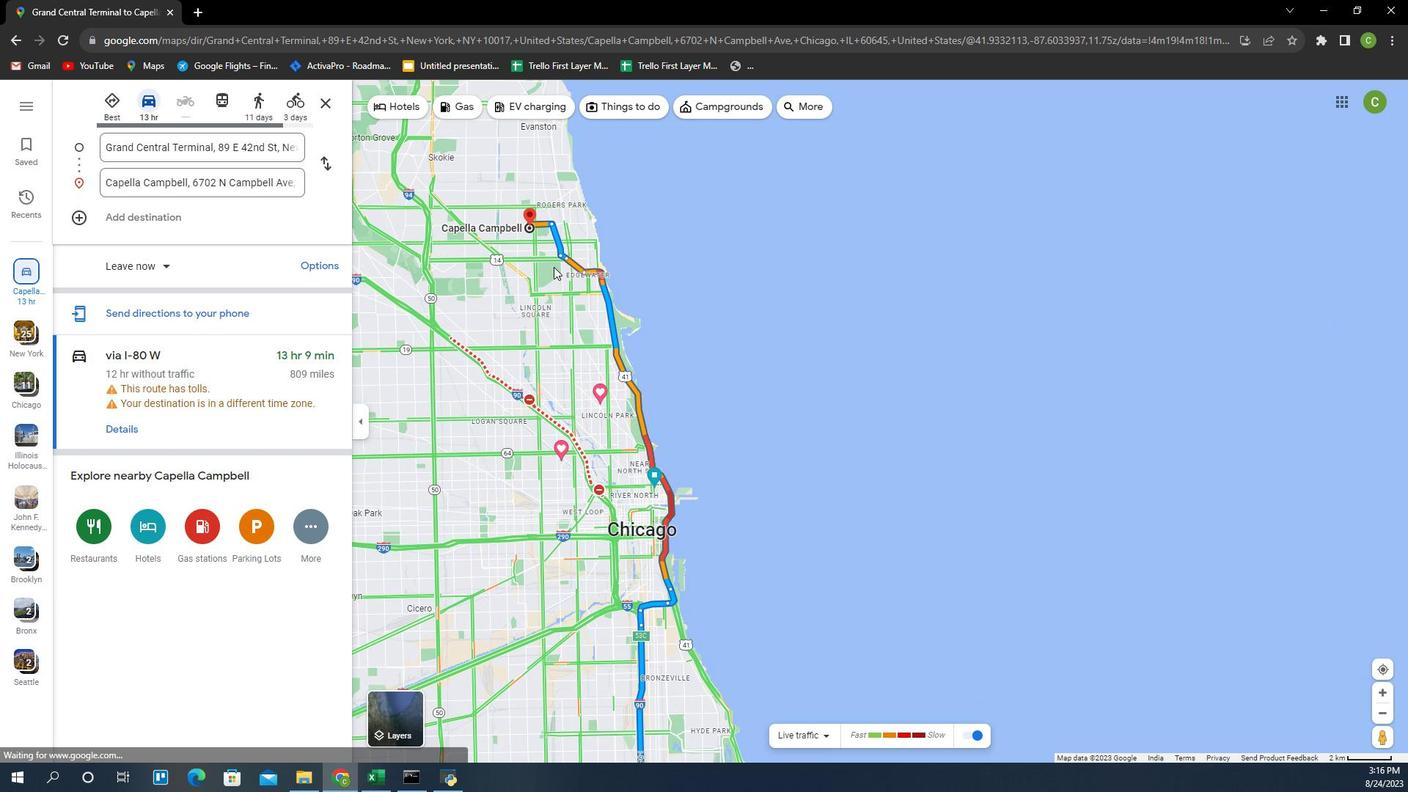 
Action: Mouse moved to (566, 386)
Screenshot: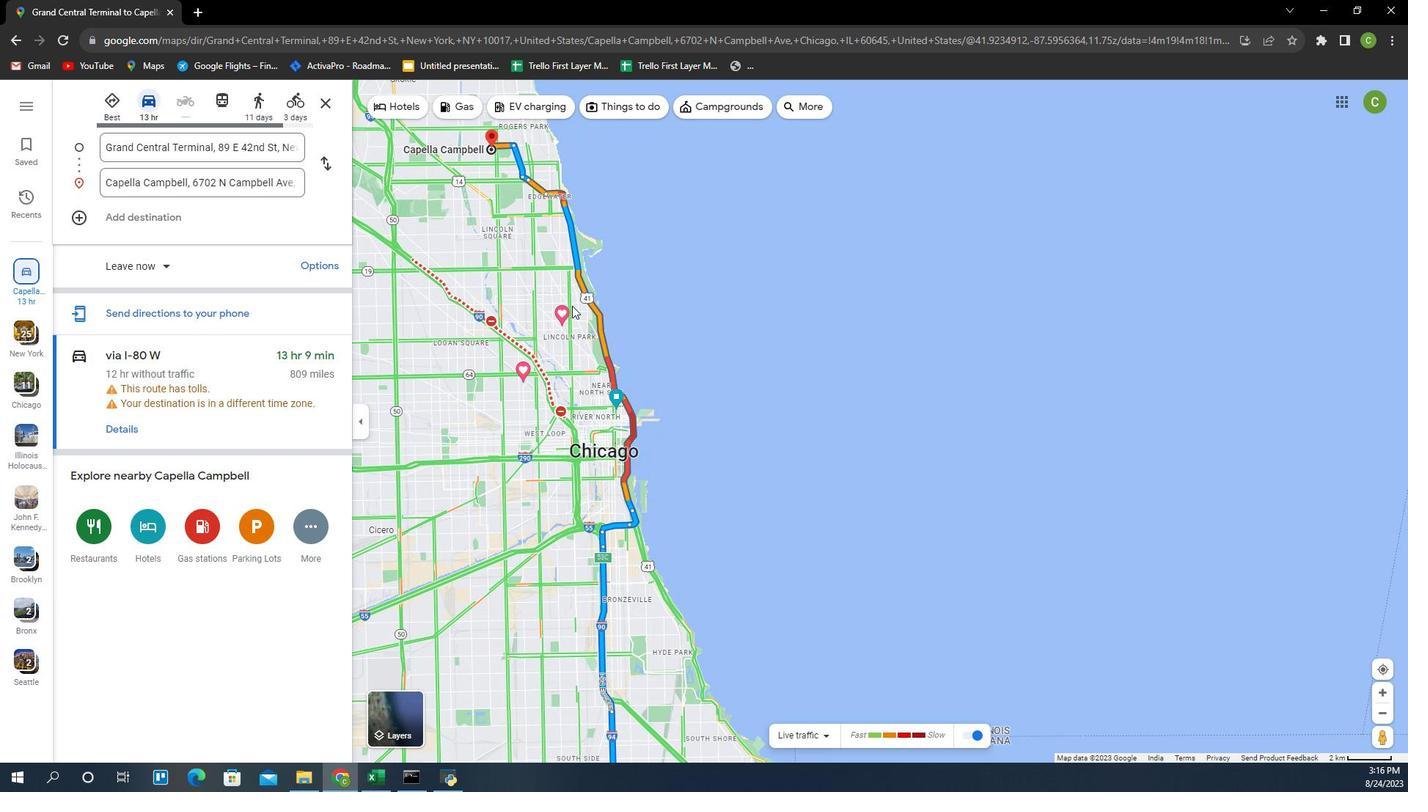 
Action: Mouse pressed left at (566, 386)
Screenshot: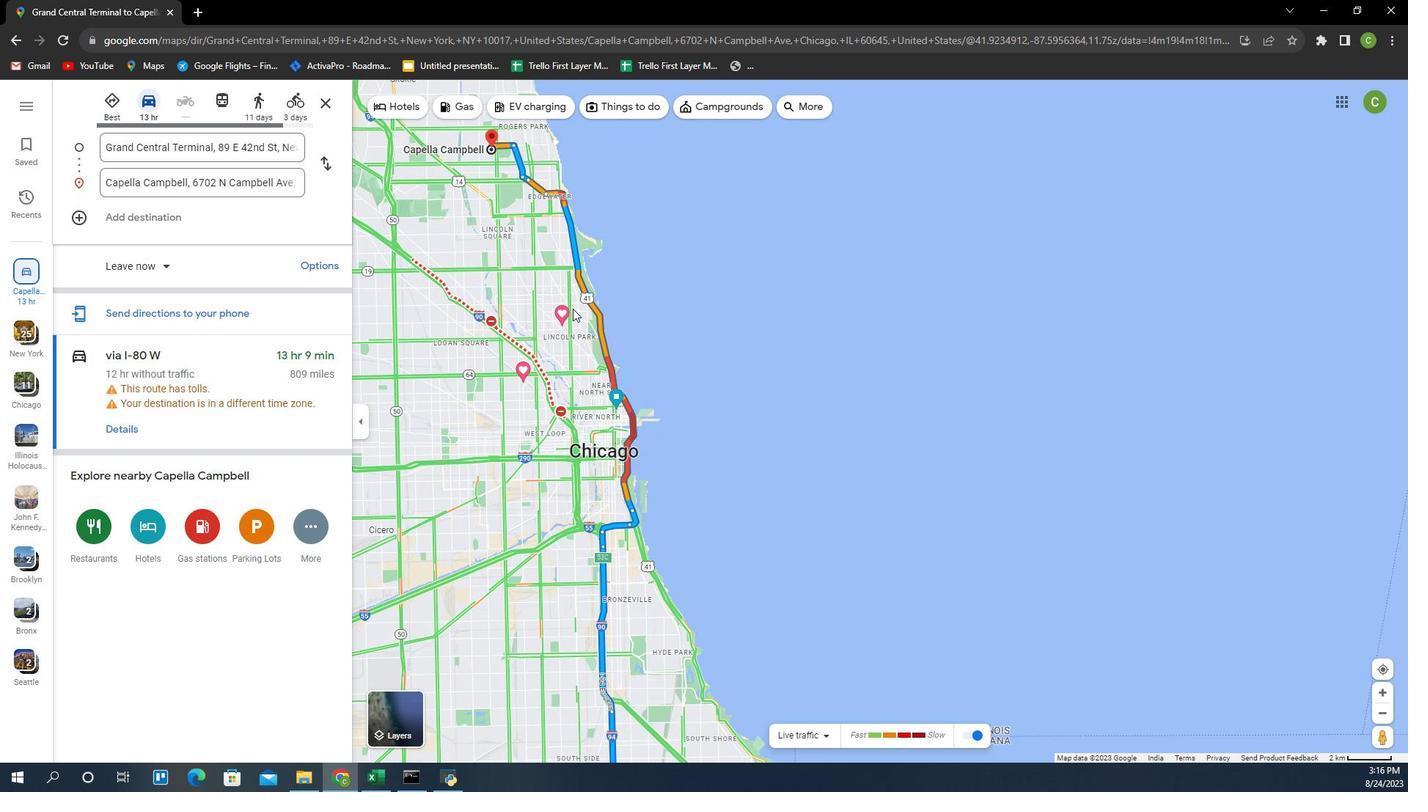
Action: Mouse moved to (542, 371)
Screenshot: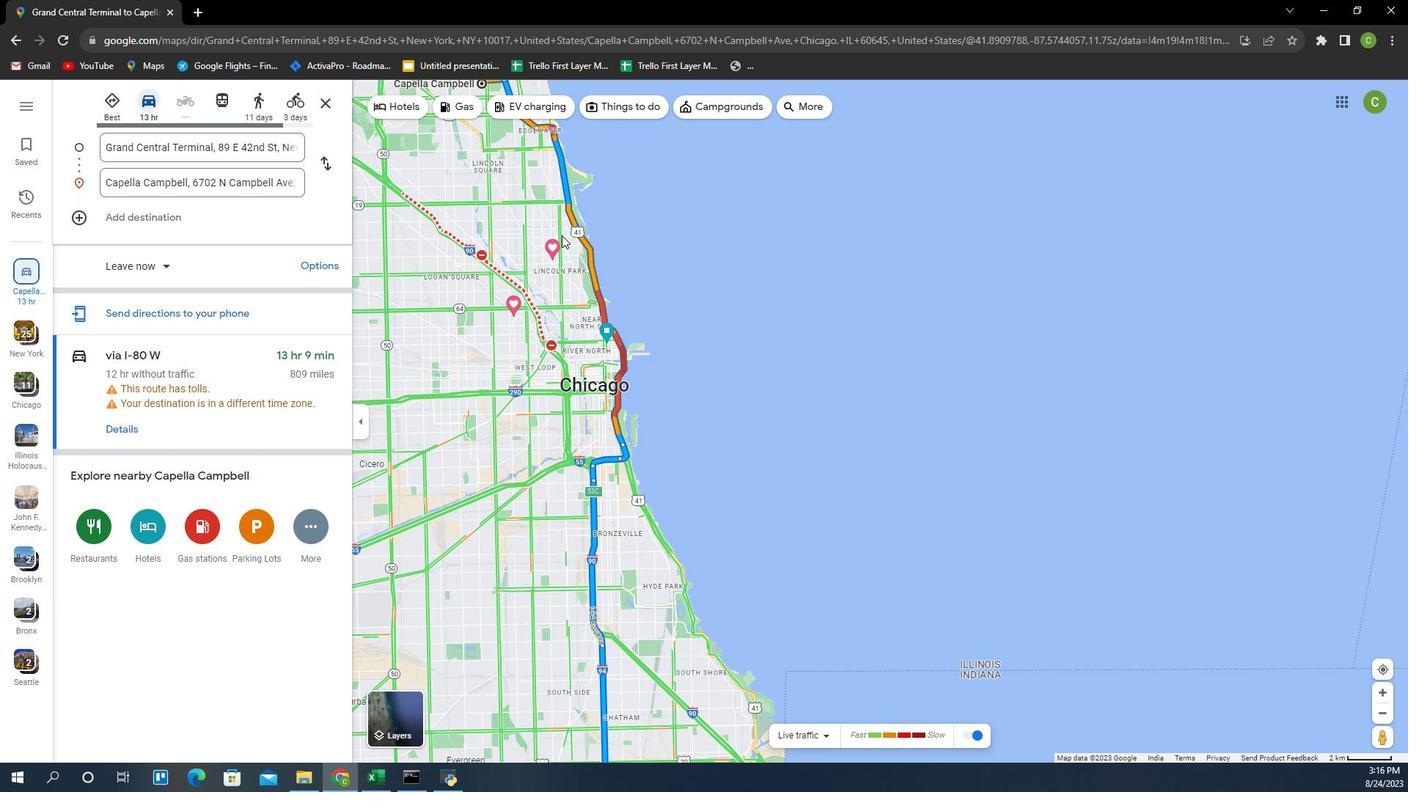 
Action: Mouse pressed left at (542, 371)
Screenshot: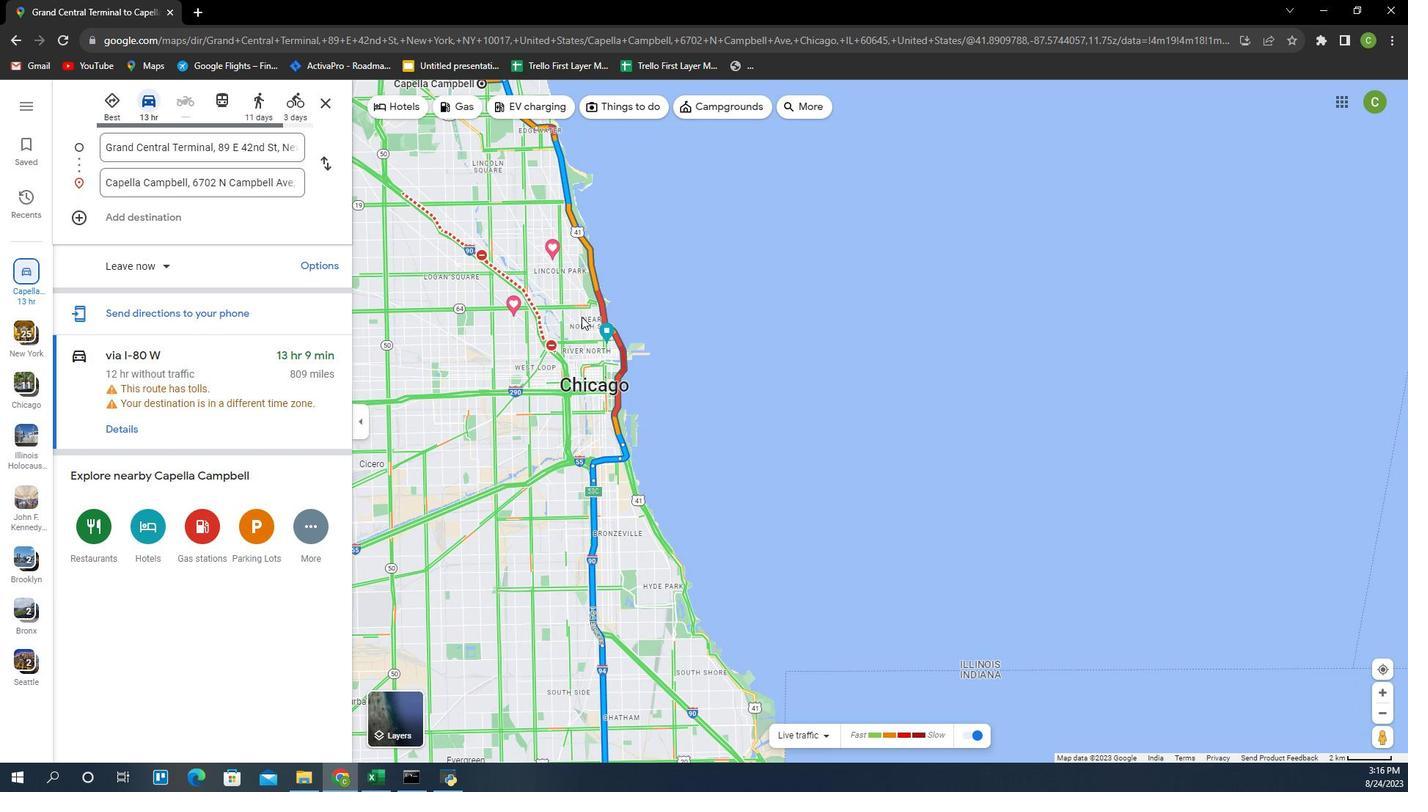 
Action: Mouse moved to (555, 385)
Screenshot: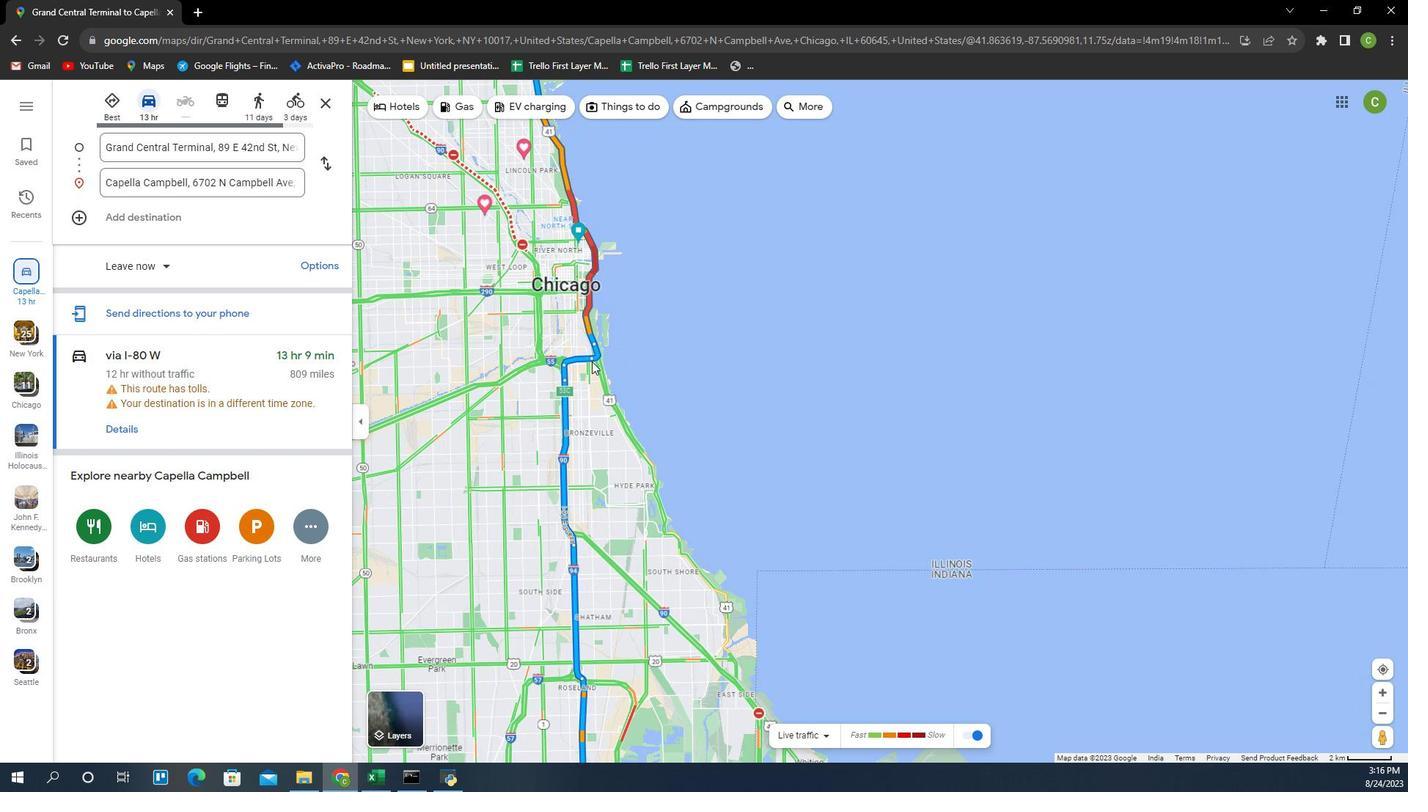 
Action: Mouse pressed left at (555, 385)
Screenshot: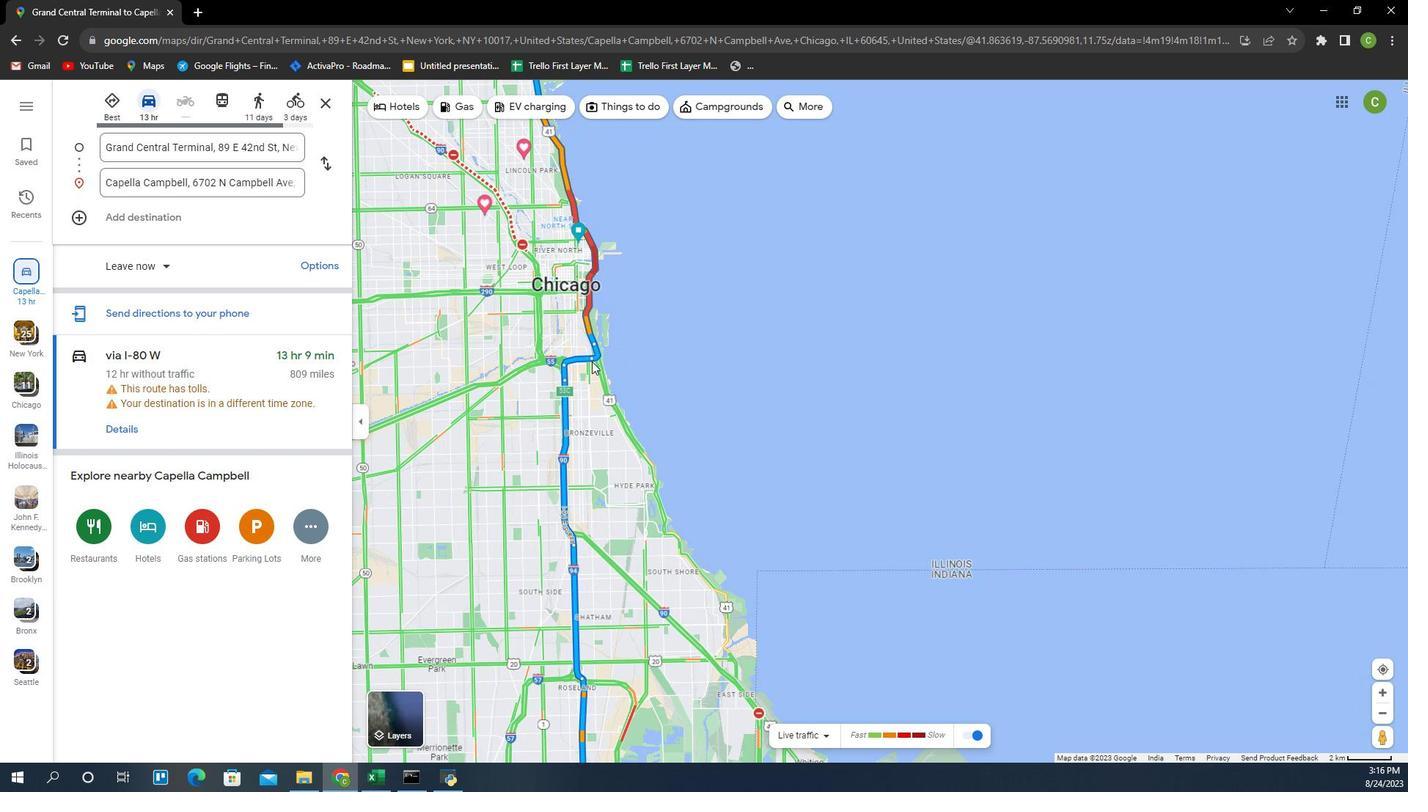 
Action: Mouse moved to (564, 415)
Screenshot: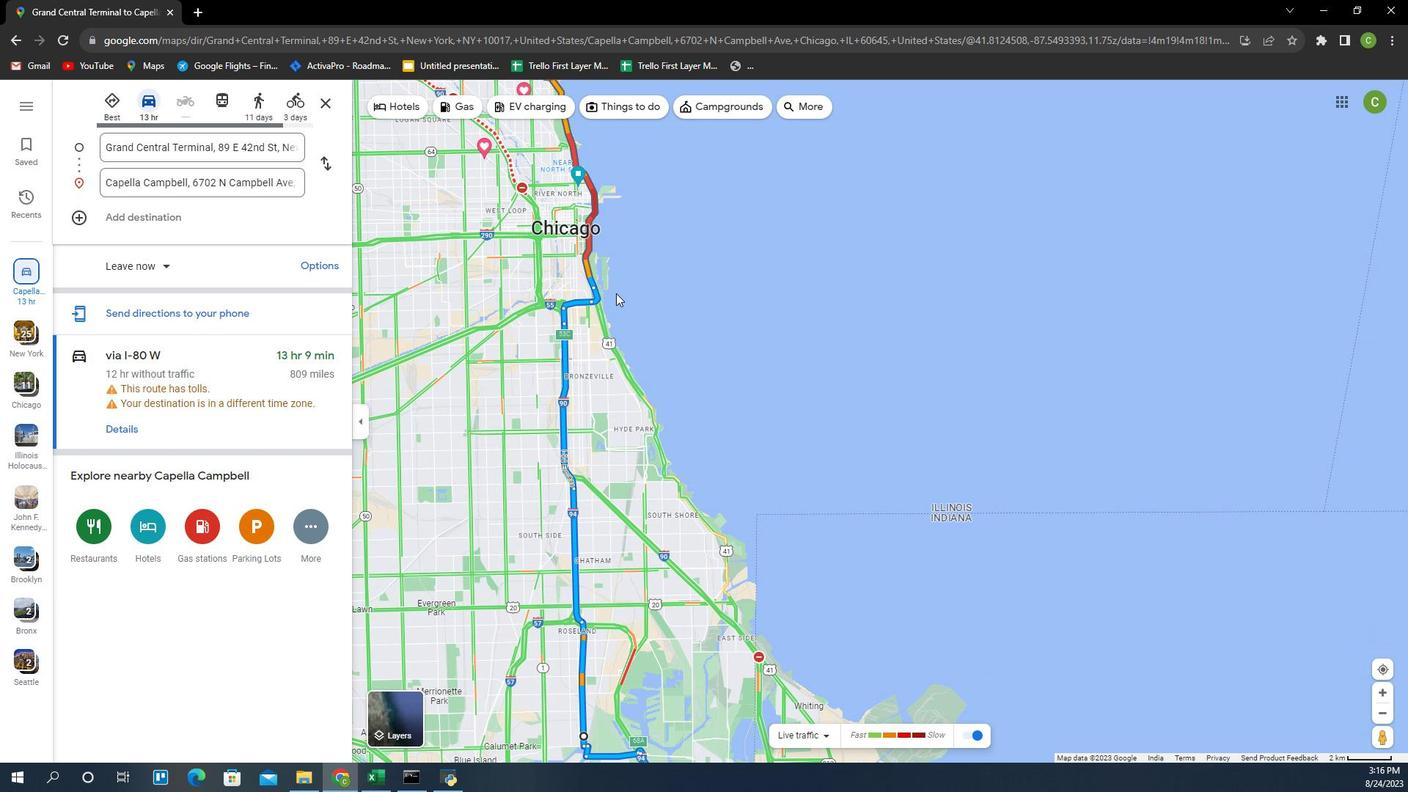 
Action: Mouse pressed left at (564, 415)
Screenshot: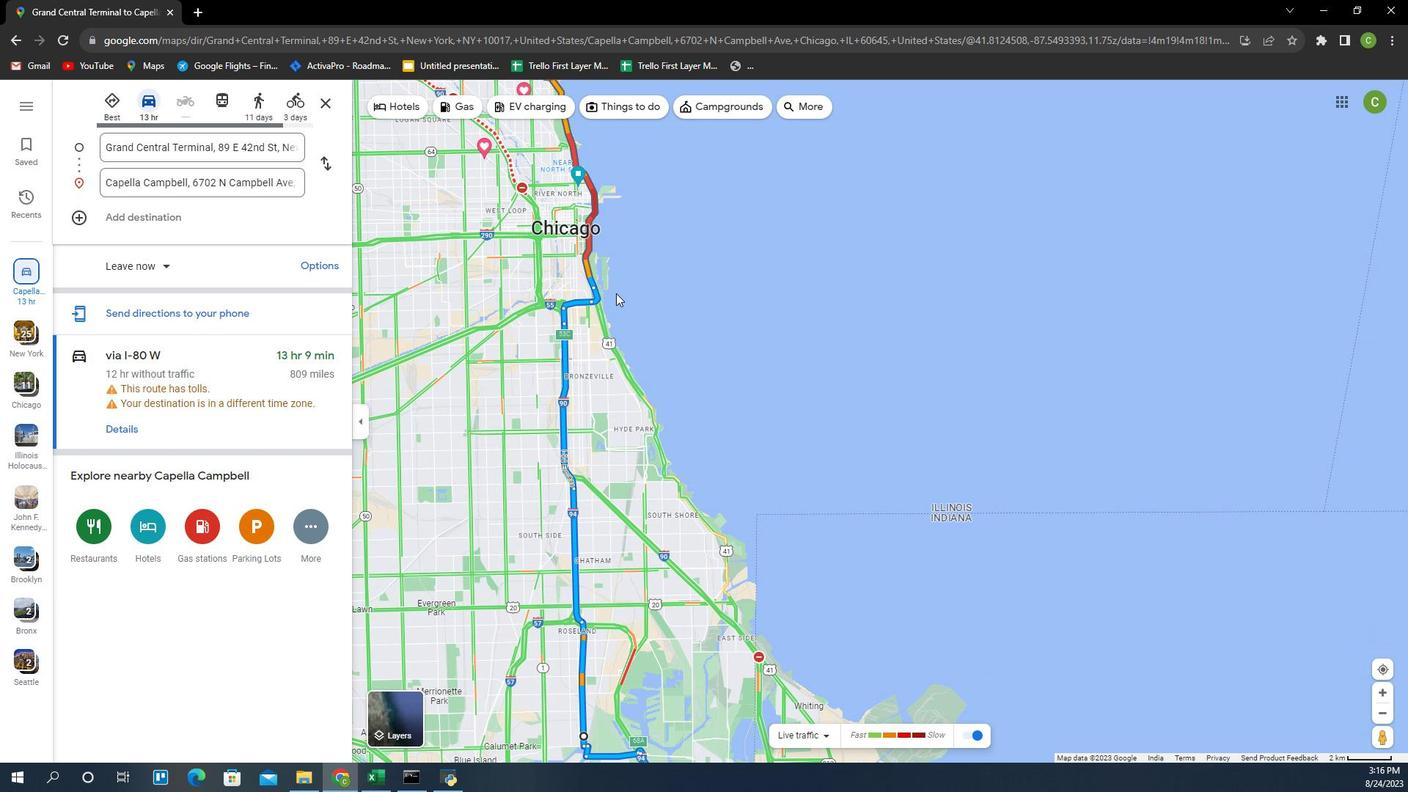 
Action: Mouse moved to (526, 389)
Screenshot: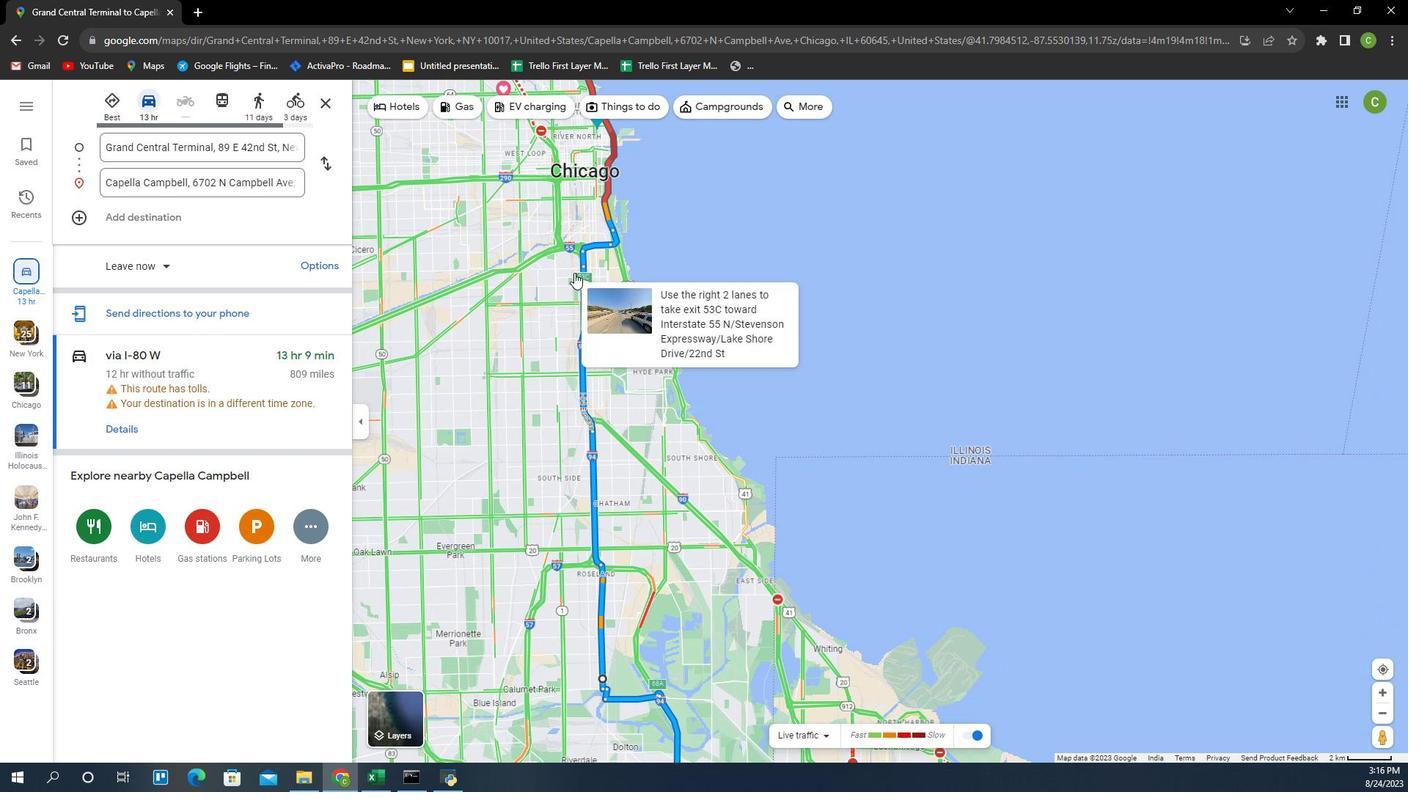 
Action: Mouse pressed left at (526, 389)
Screenshot: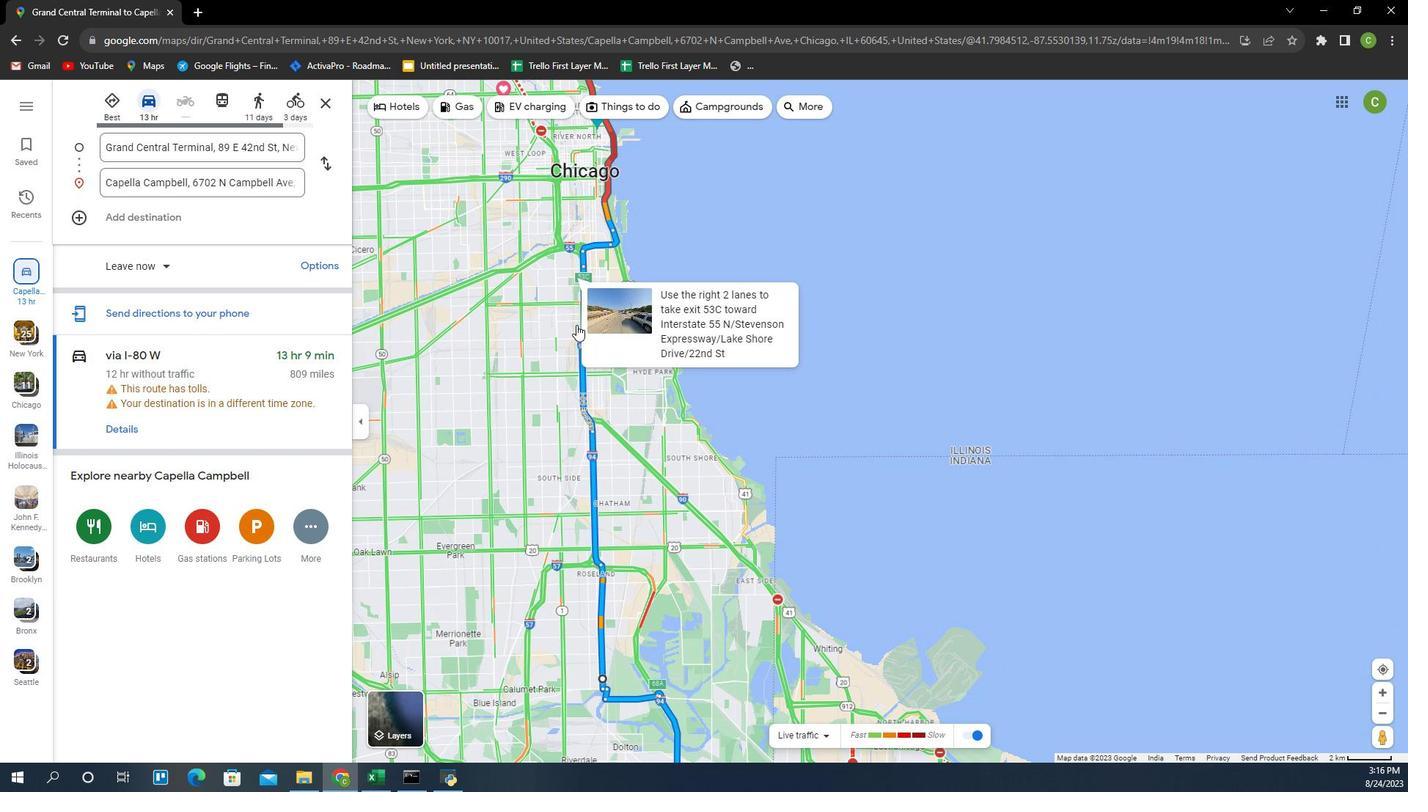 
Action: Mouse moved to (543, 349)
Screenshot: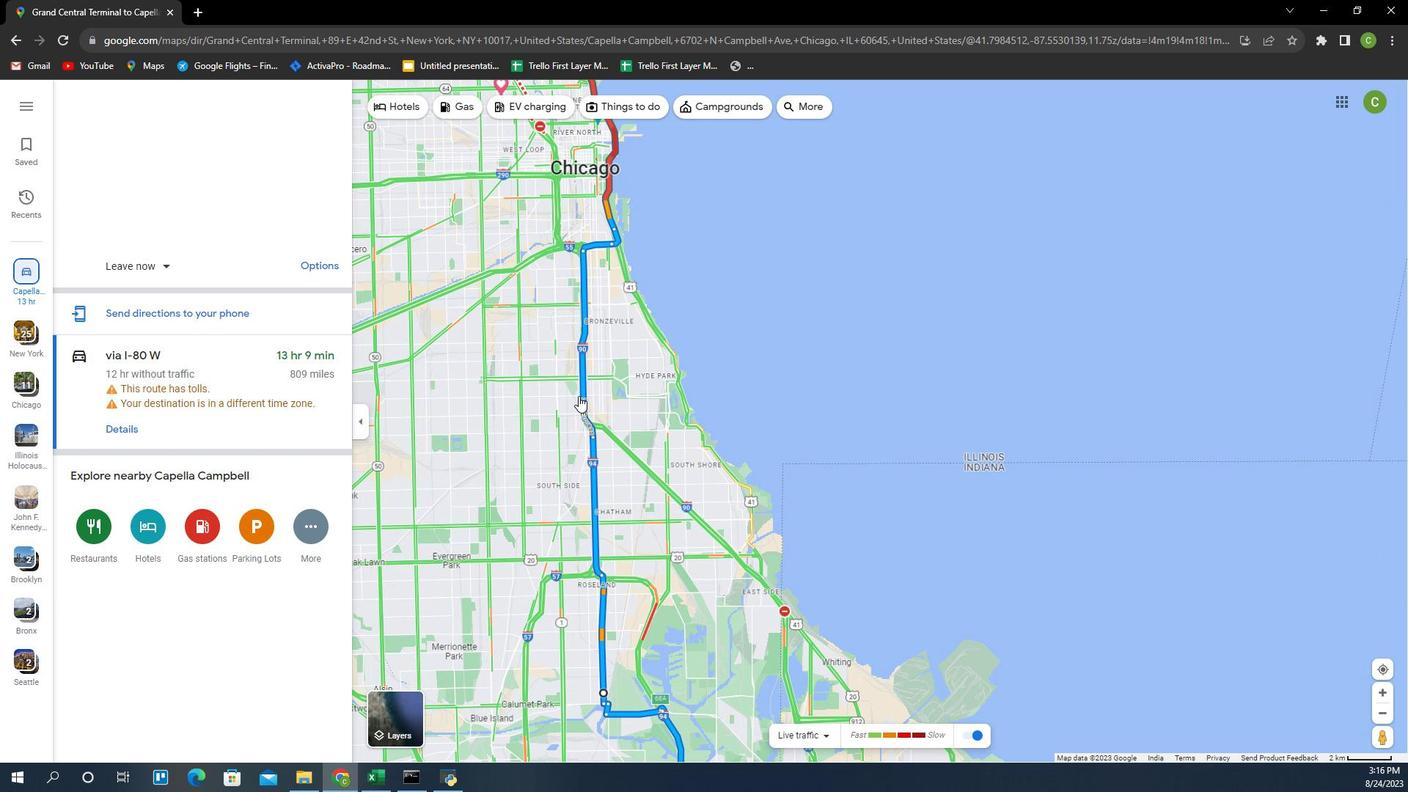 
Action: Mouse pressed left at (543, 350)
Screenshot: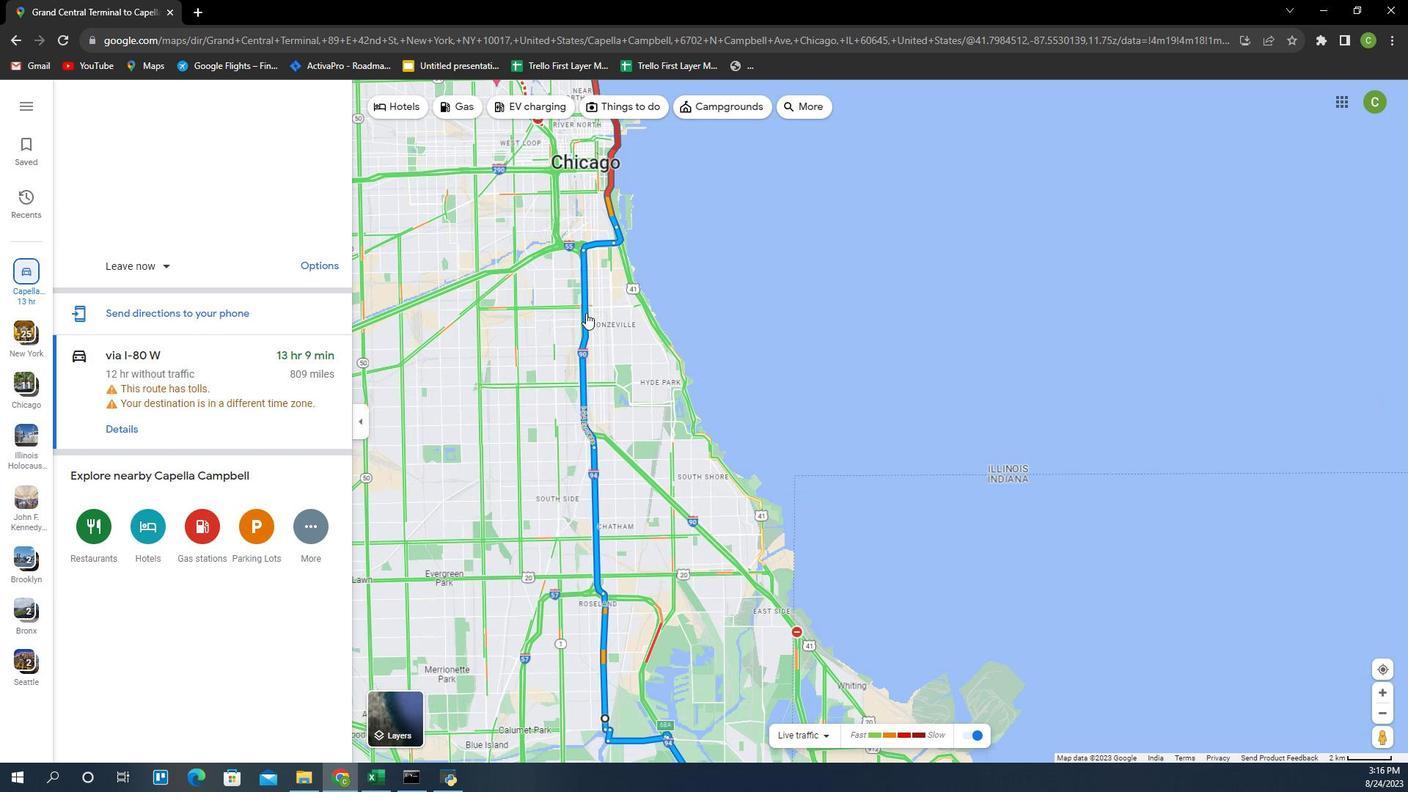 
Action: Mouse moved to (547, 427)
Screenshot: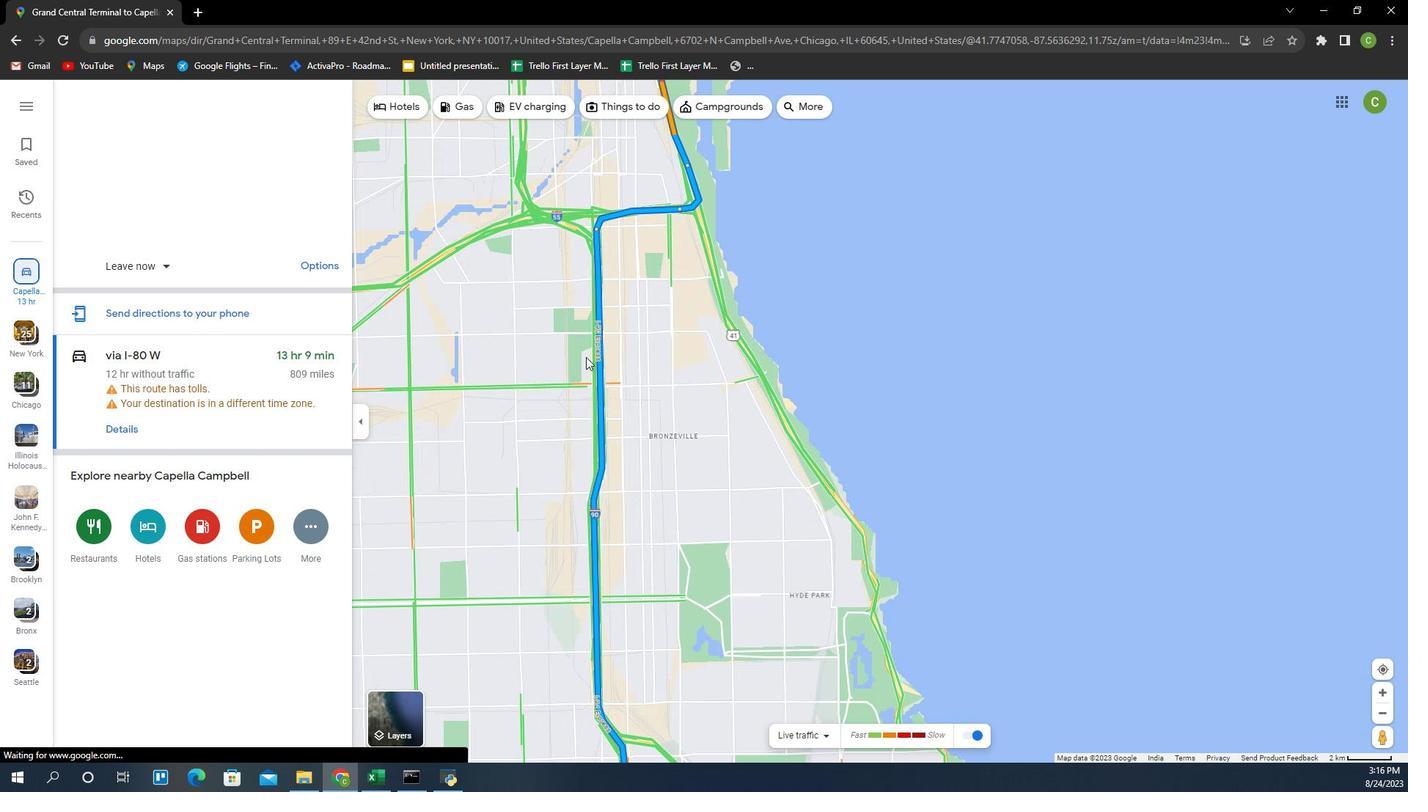 
Action: Mouse pressed left at (547, 427)
Screenshot: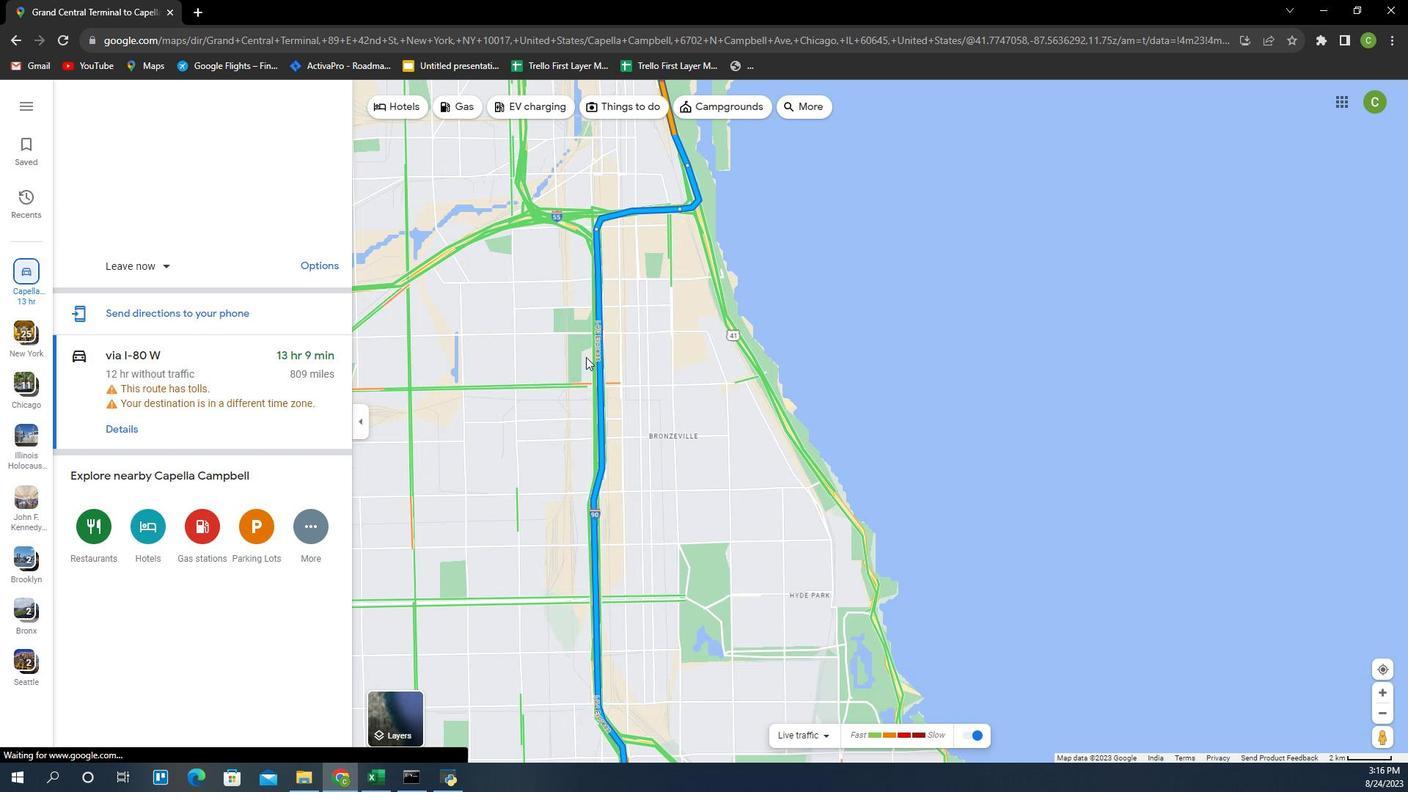 
Action: Mouse moved to (605, 470)
Screenshot: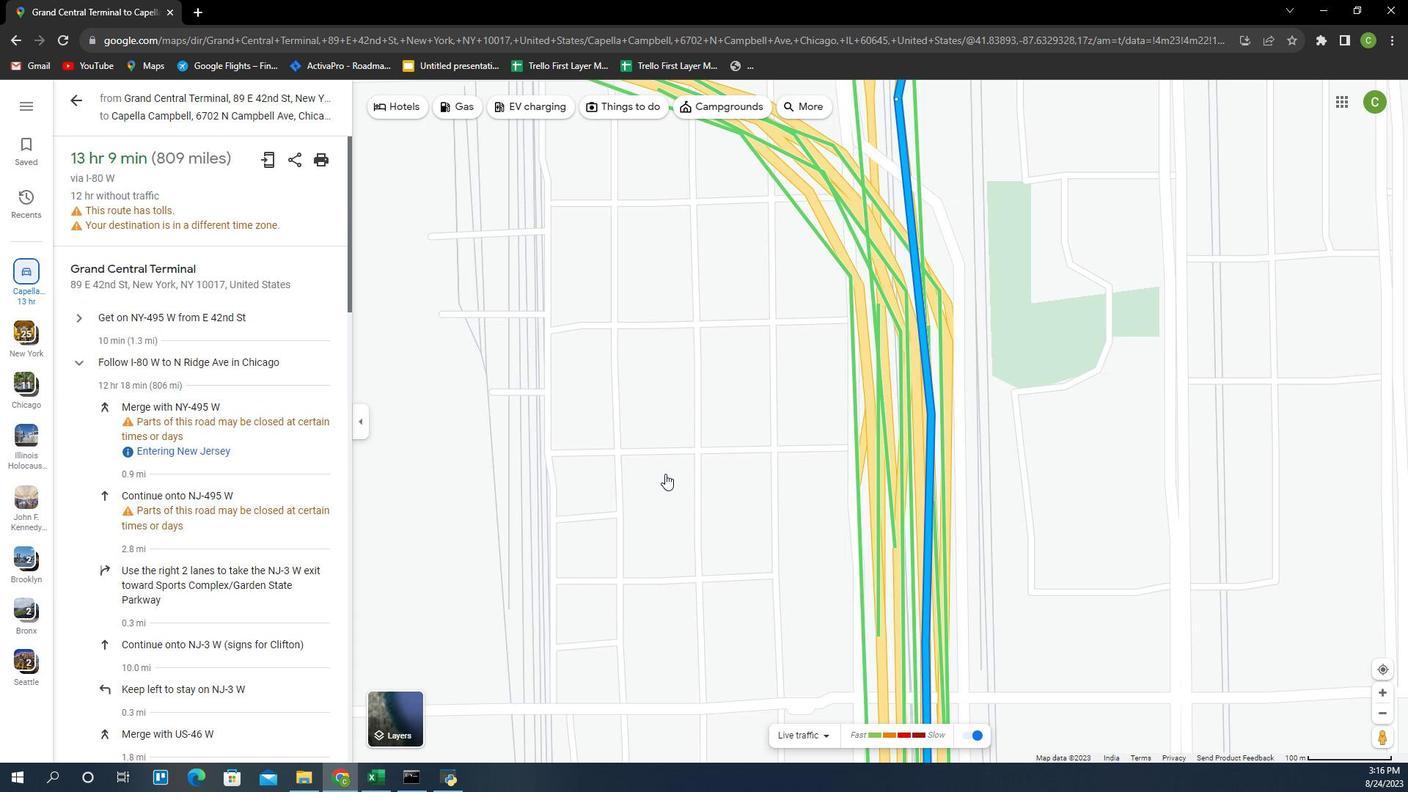 
Action: Mouse scrolled (605, 469) with delta (0, 0)
Screenshot: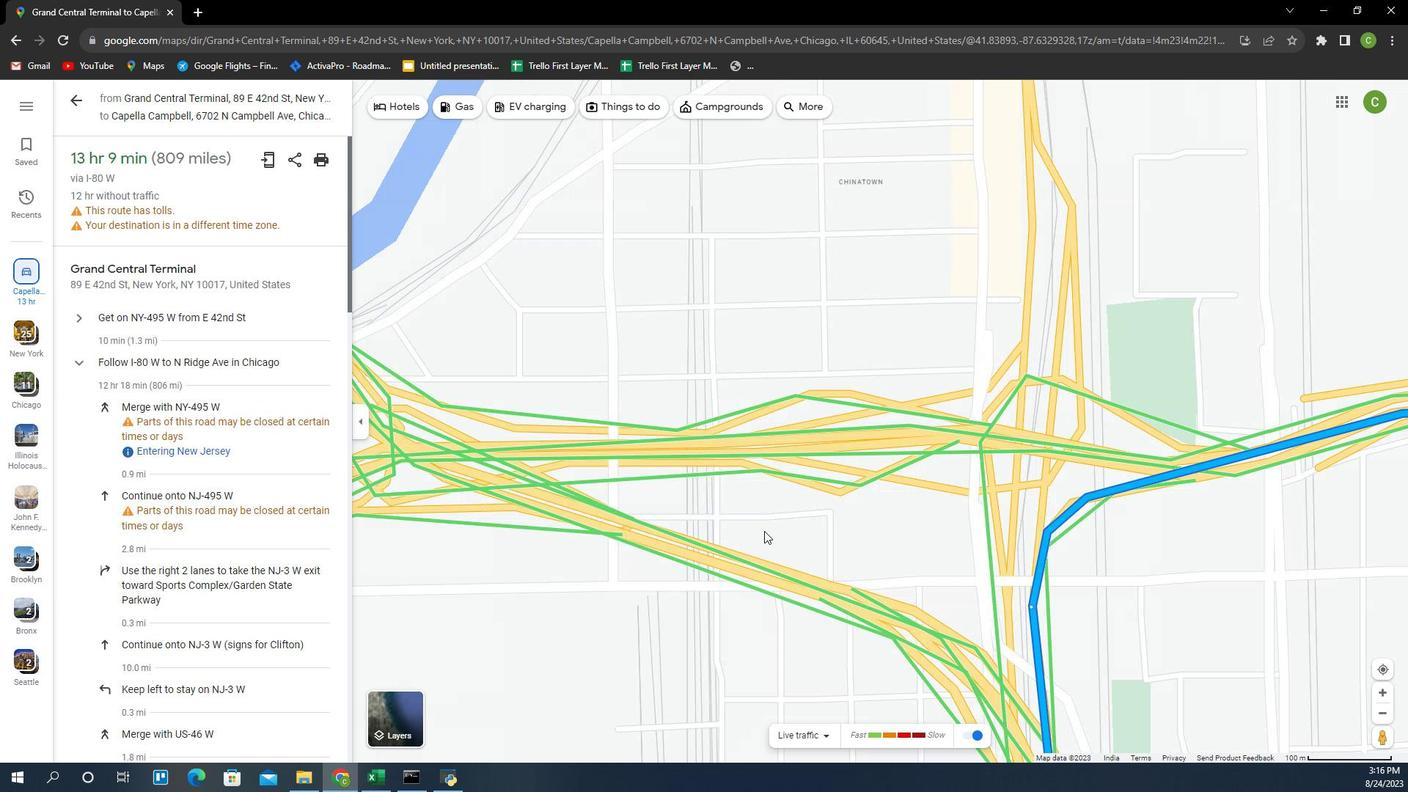 
Action: Mouse moved to (712, 514)
Screenshot: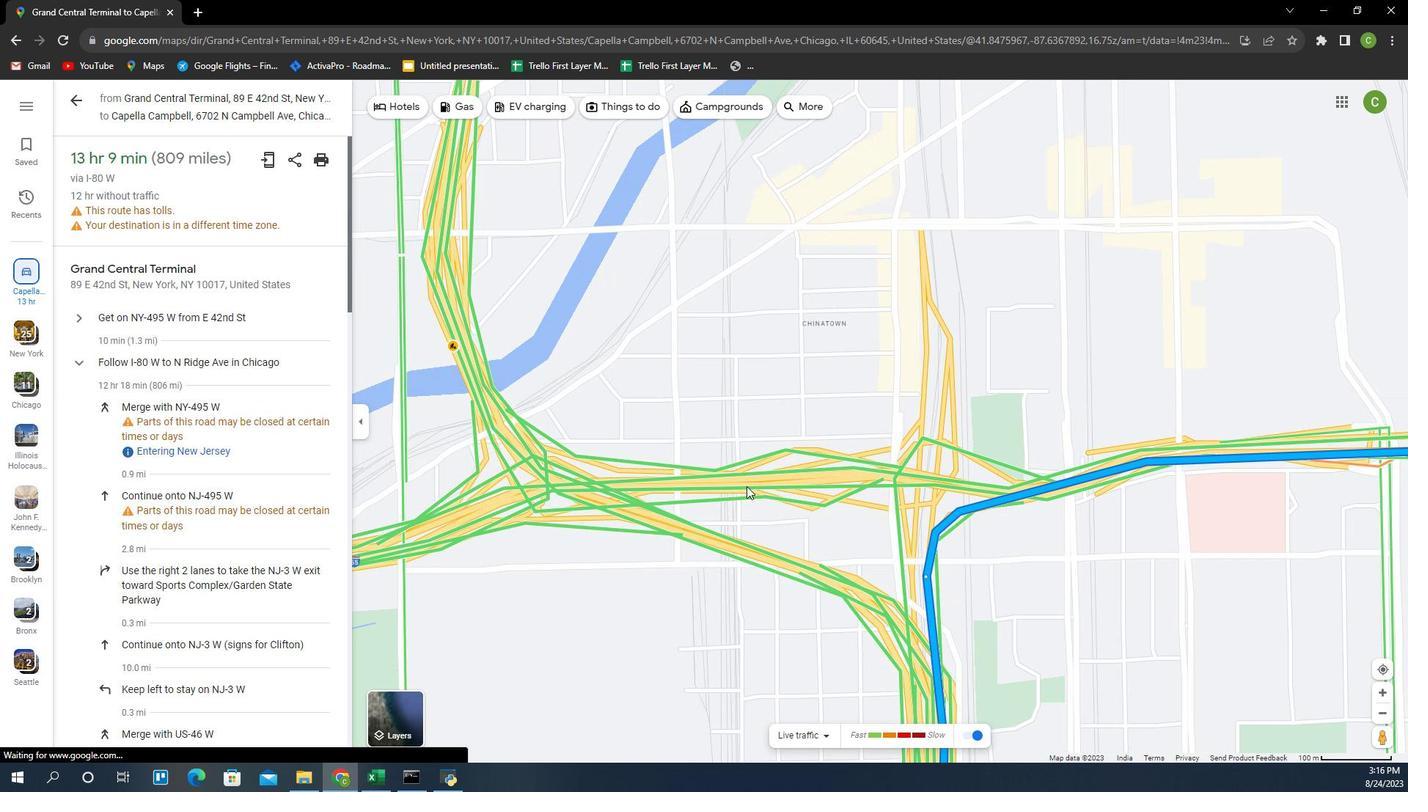 
Action: Mouse scrolled (712, 513) with delta (0, 0)
Screenshot: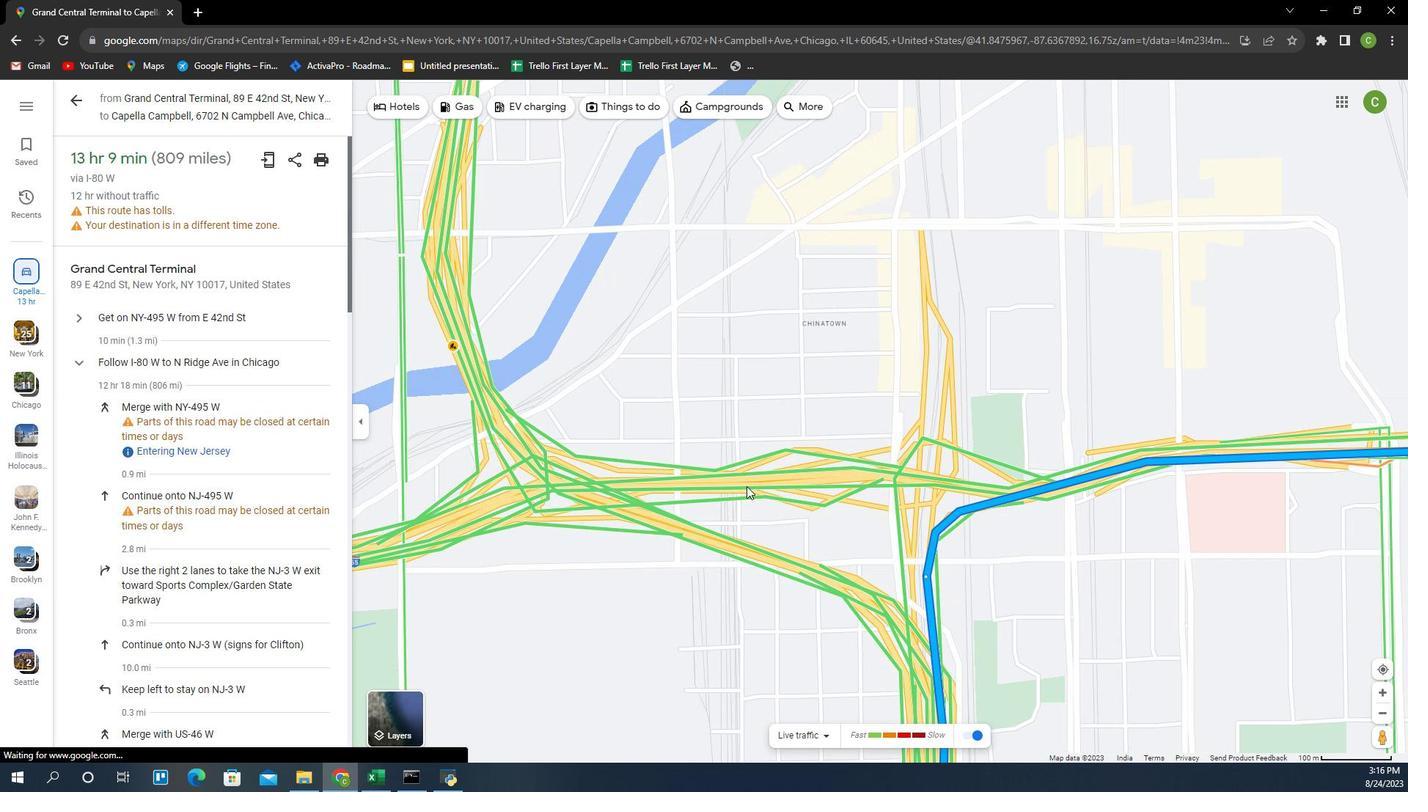 
Action: Mouse scrolled (712, 513) with delta (0, 0)
Screenshot: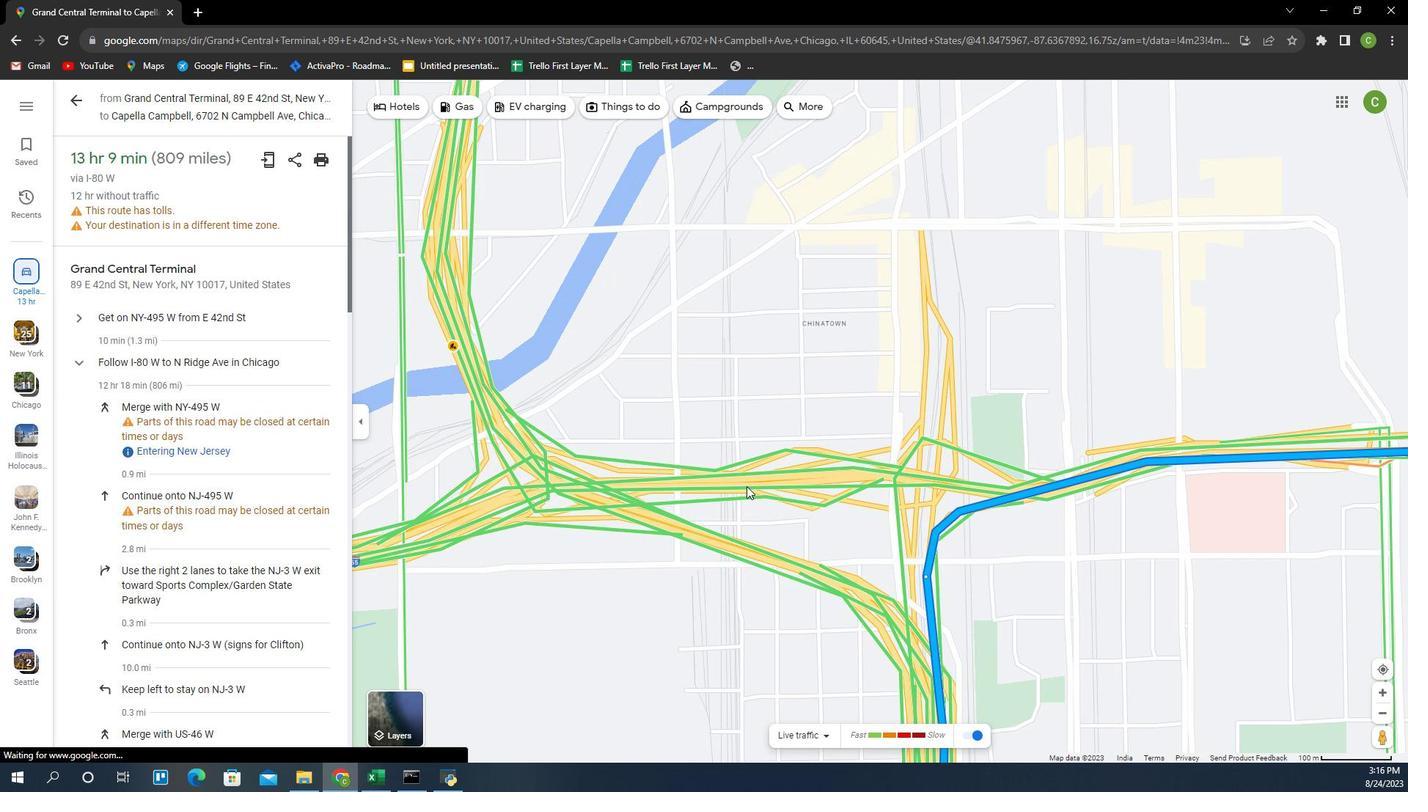
Action: Mouse scrolled (712, 513) with delta (0, 0)
Screenshot: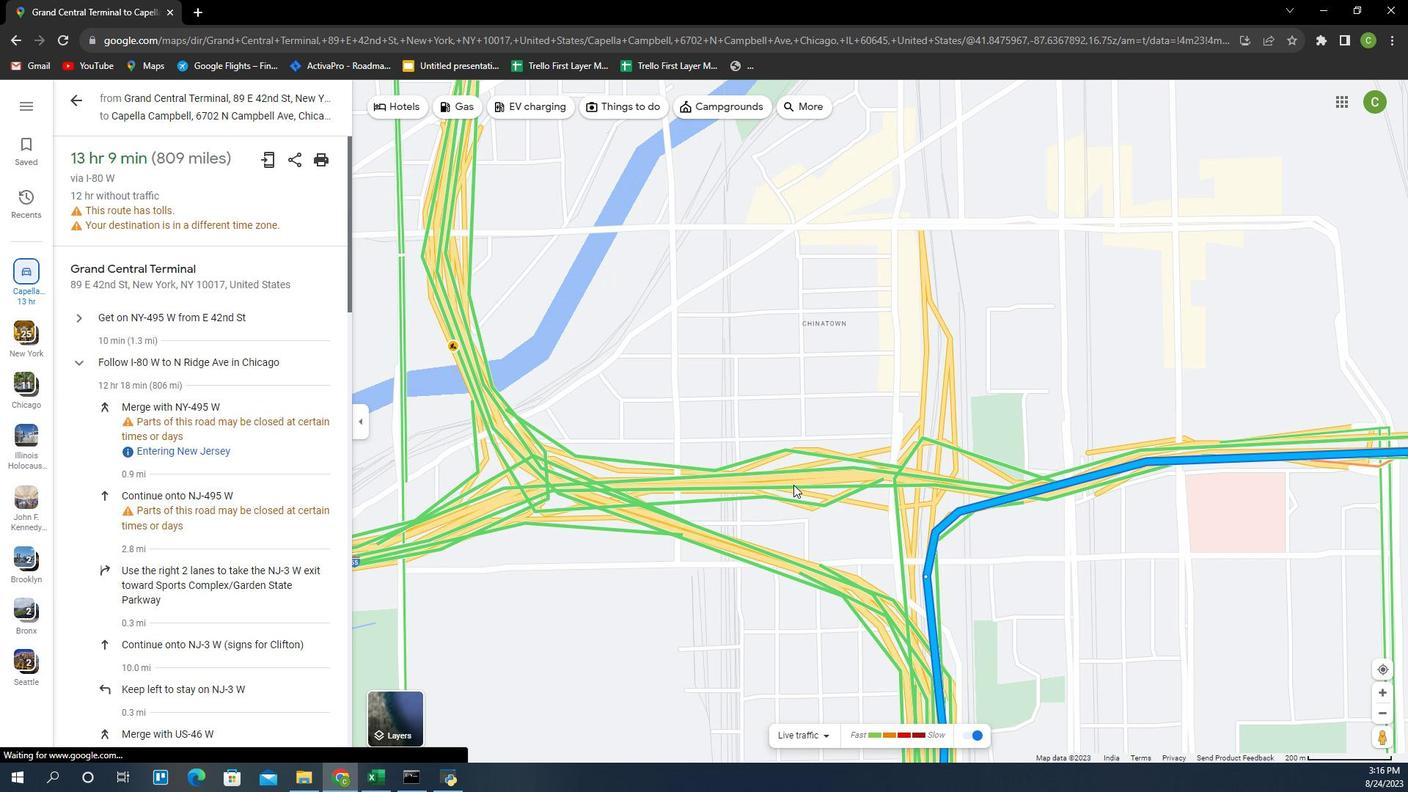 
Action: Mouse moved to (732, 484)
Screenshot: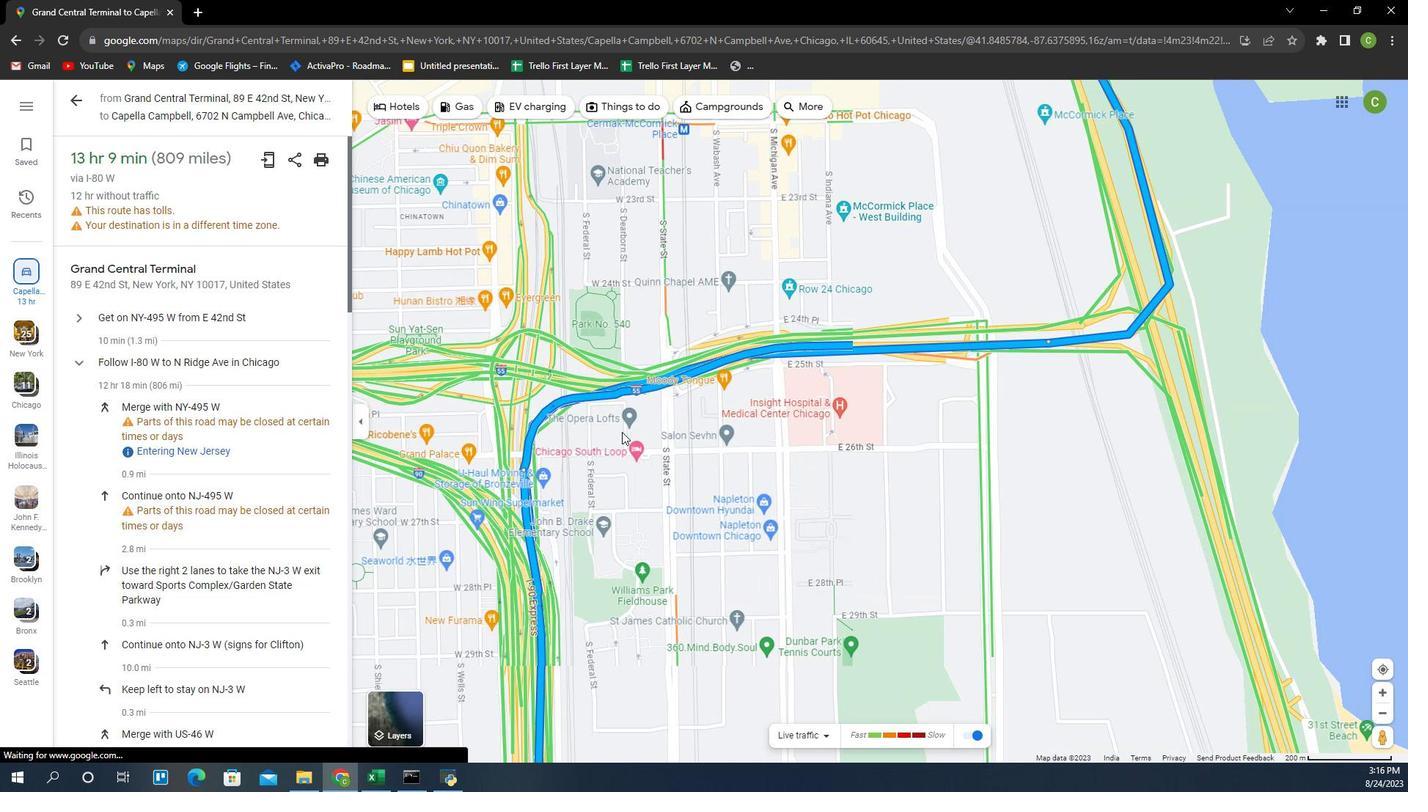 
Action: Mouse pressed left at (732, 484)
Screenshot: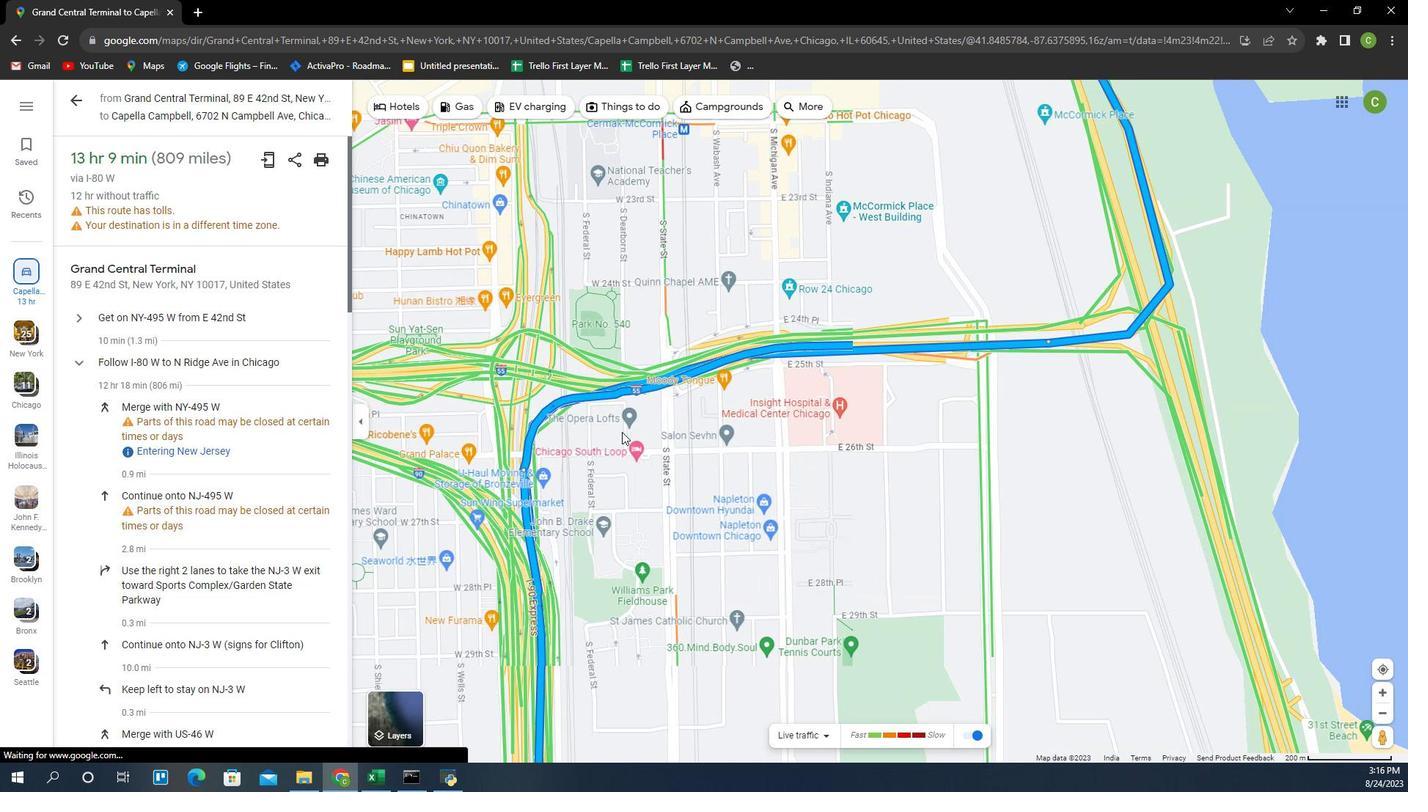 
Action: Mouse moved to (888, 439)
Screenshot: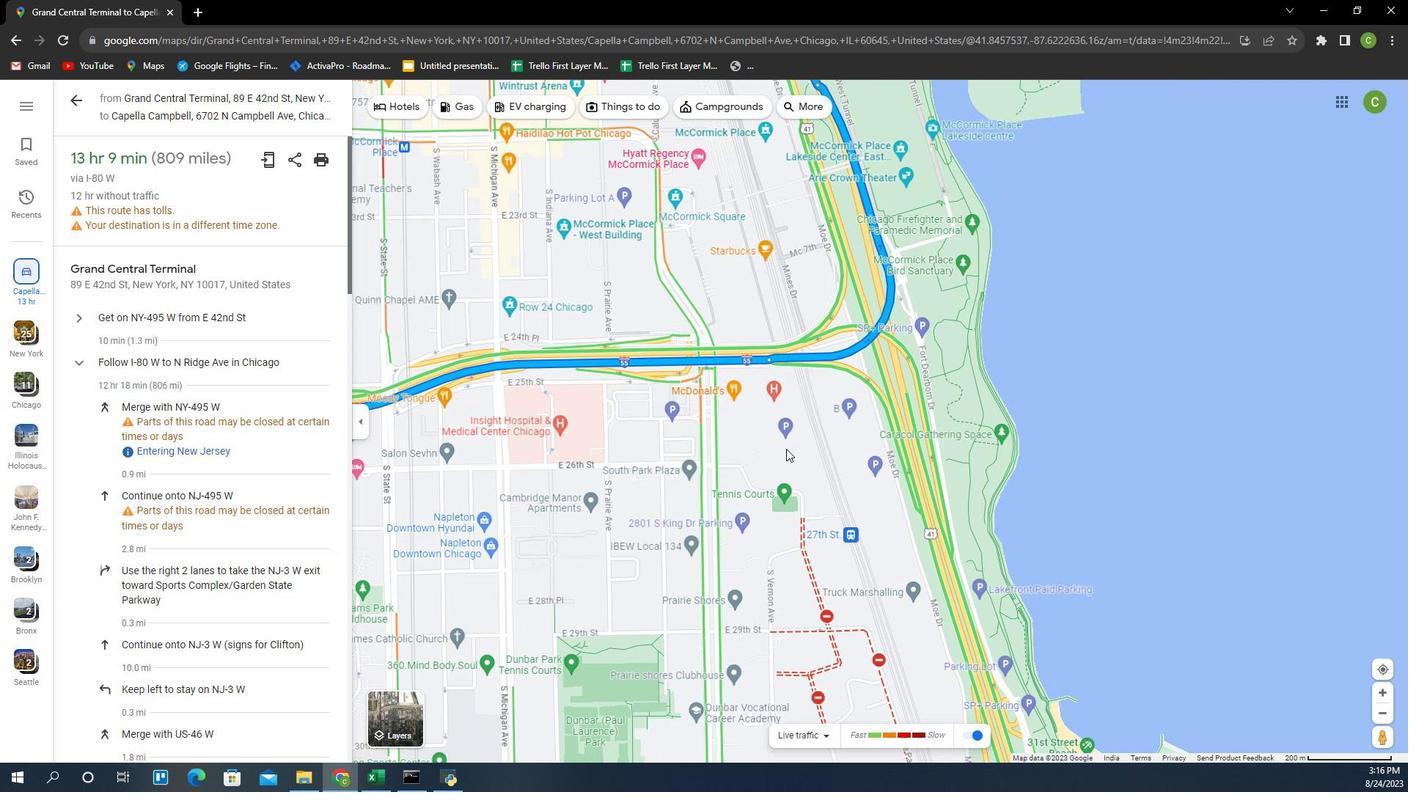 
Action: Mouse pressed left at (888, 439)
Screenshot: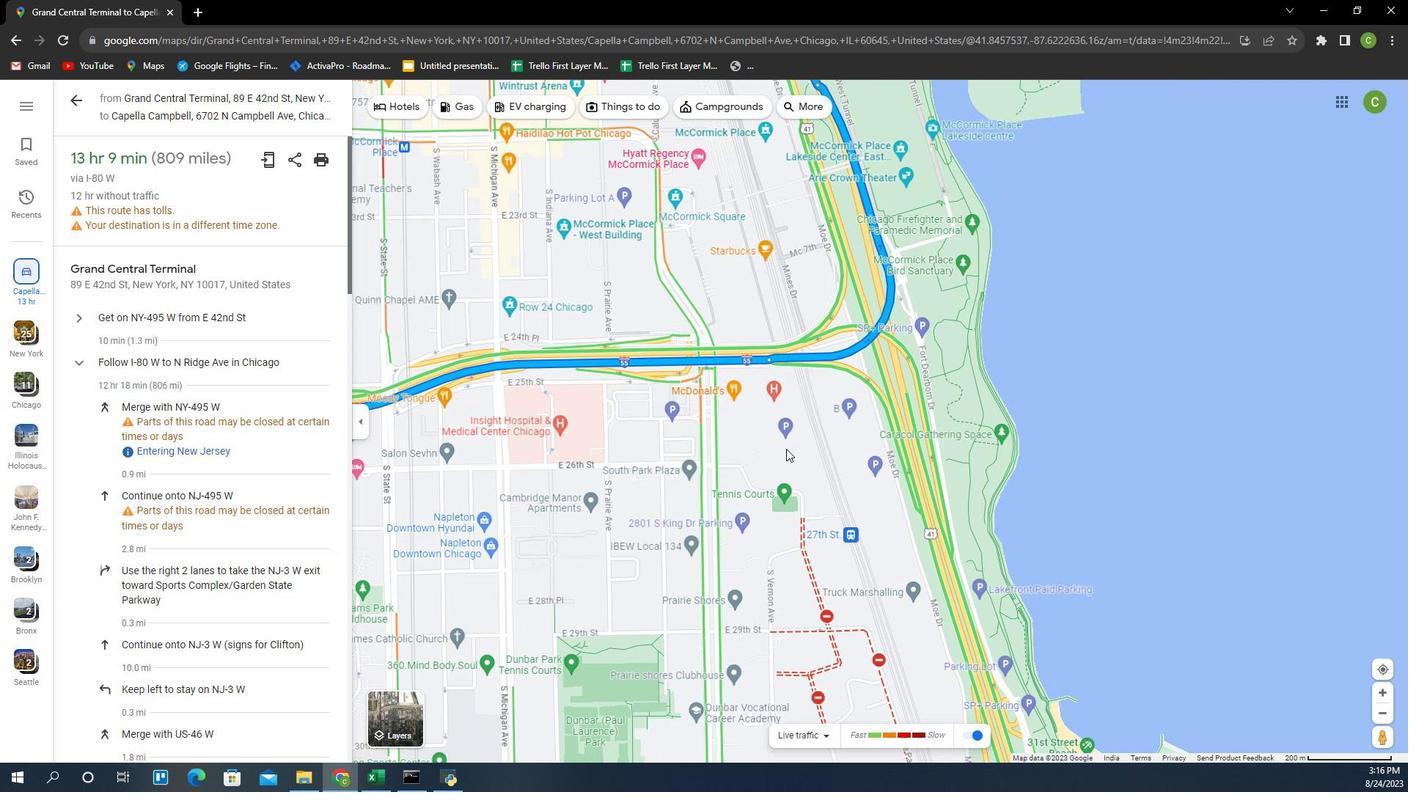 
Action: Mouse moved to (745, 413)
Screenshot: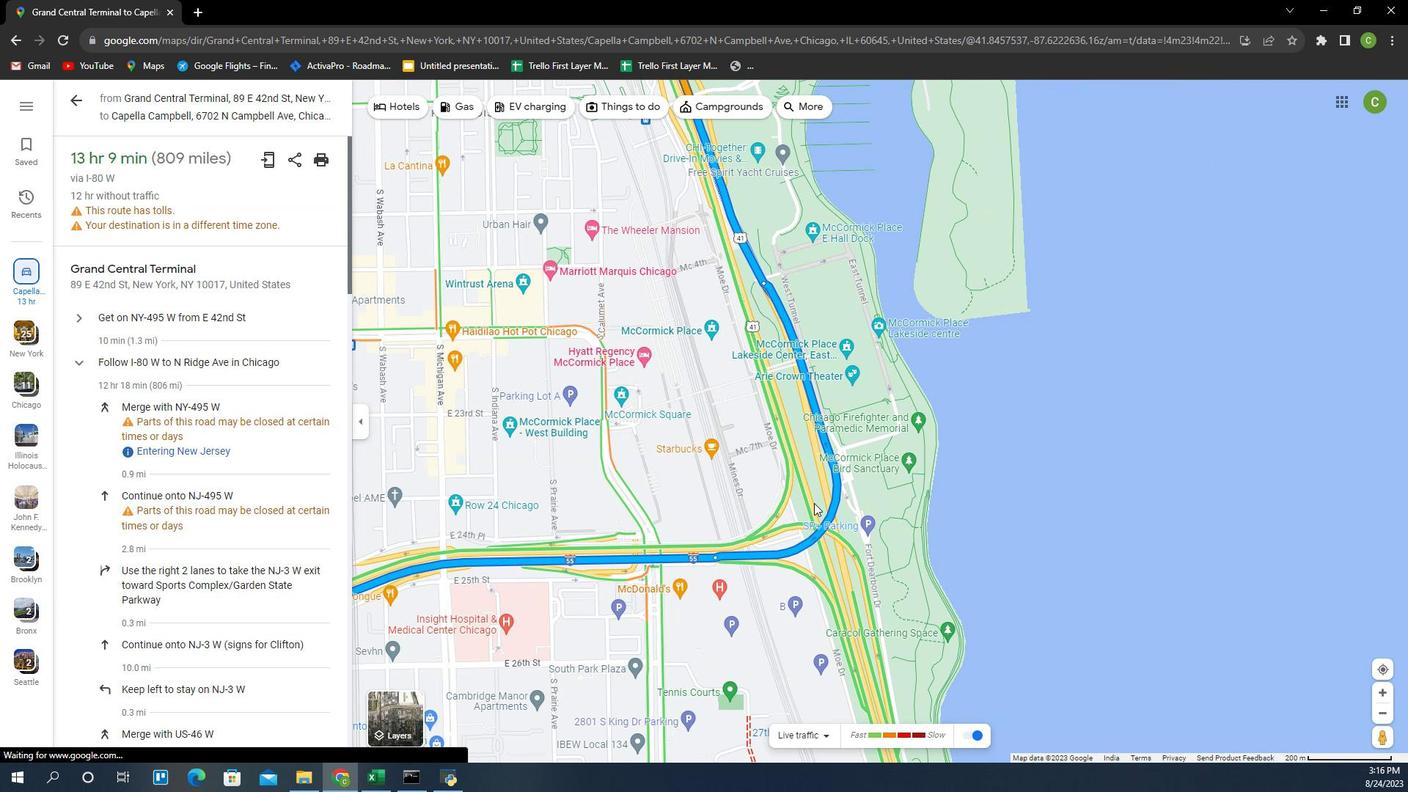 
Action: Mouse pressed left at (745, 413)
Screenshot: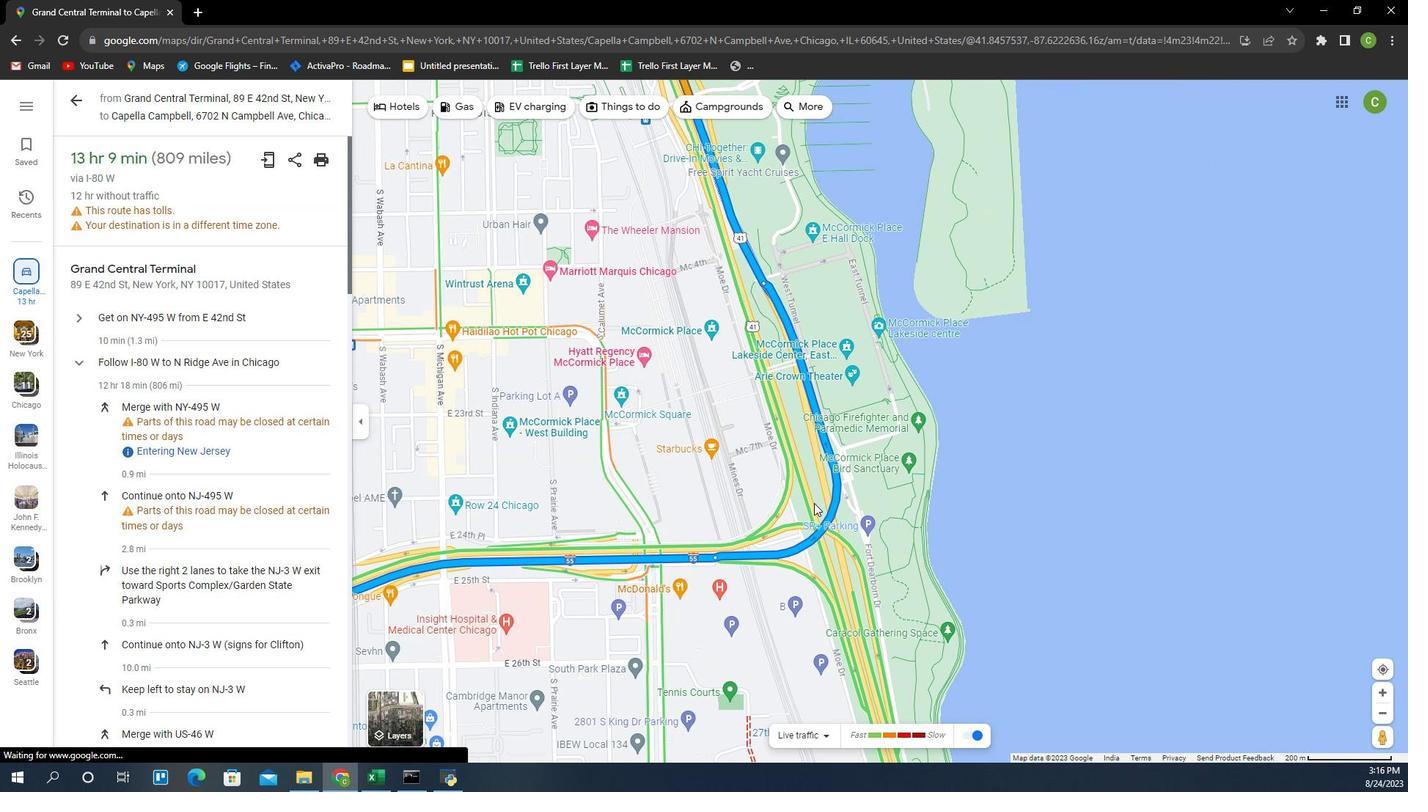 
Action: Mouse moved to (668, 364)
Screenshot: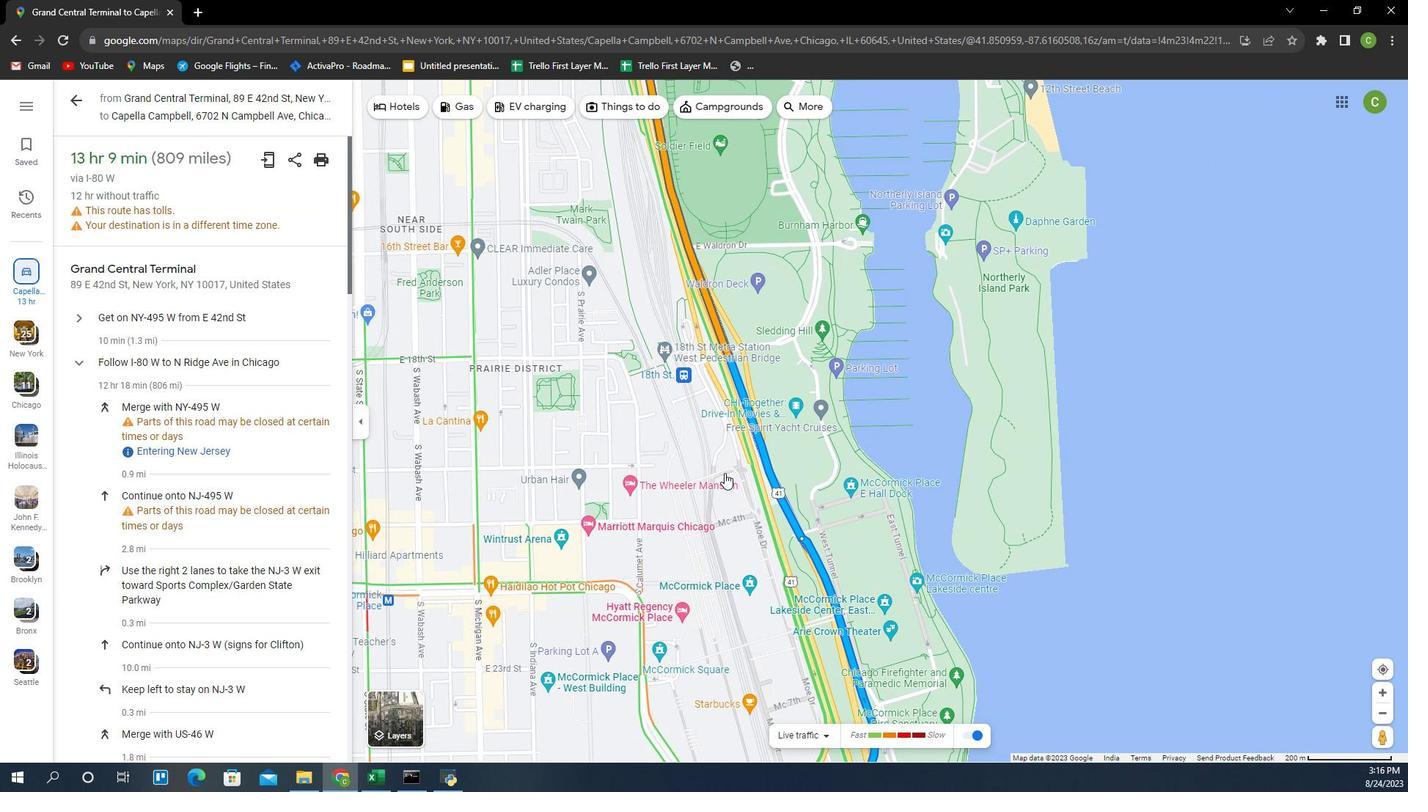 
Action: Mouse pressed left at (668, 364)
Screenshot: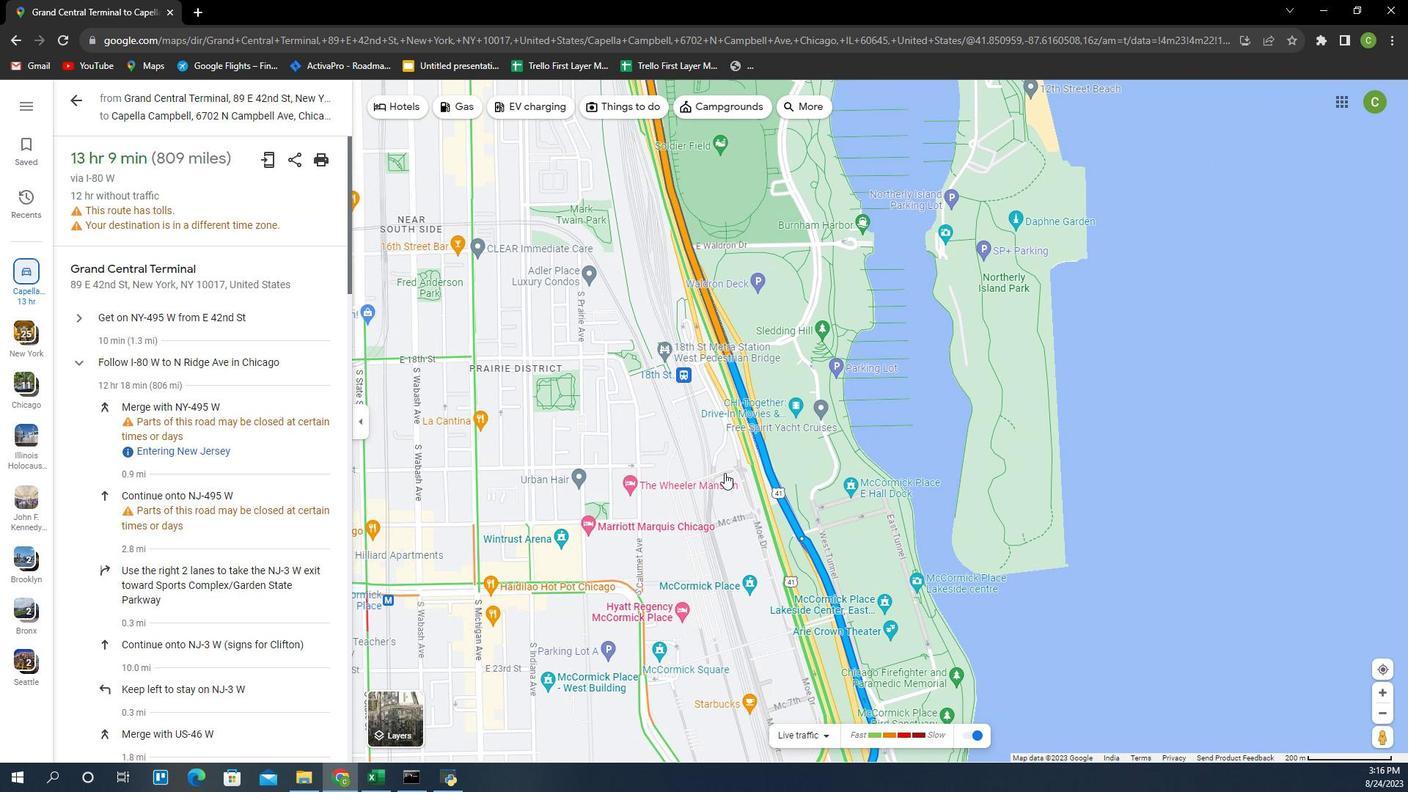 
Action: Mouse moved to (638, 396)
Screenshot: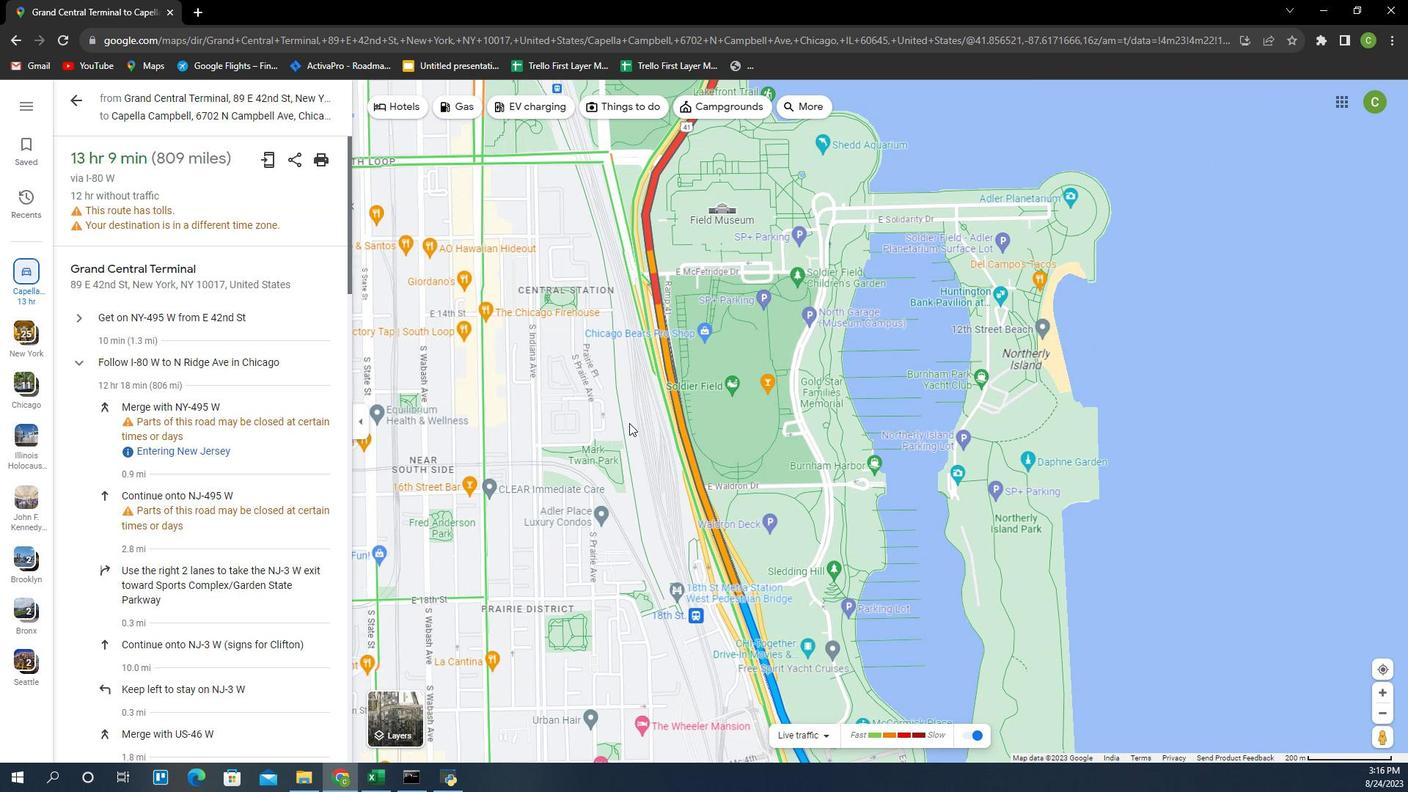 
Action: Mouse pressed left at (638, 396)
Screenshot: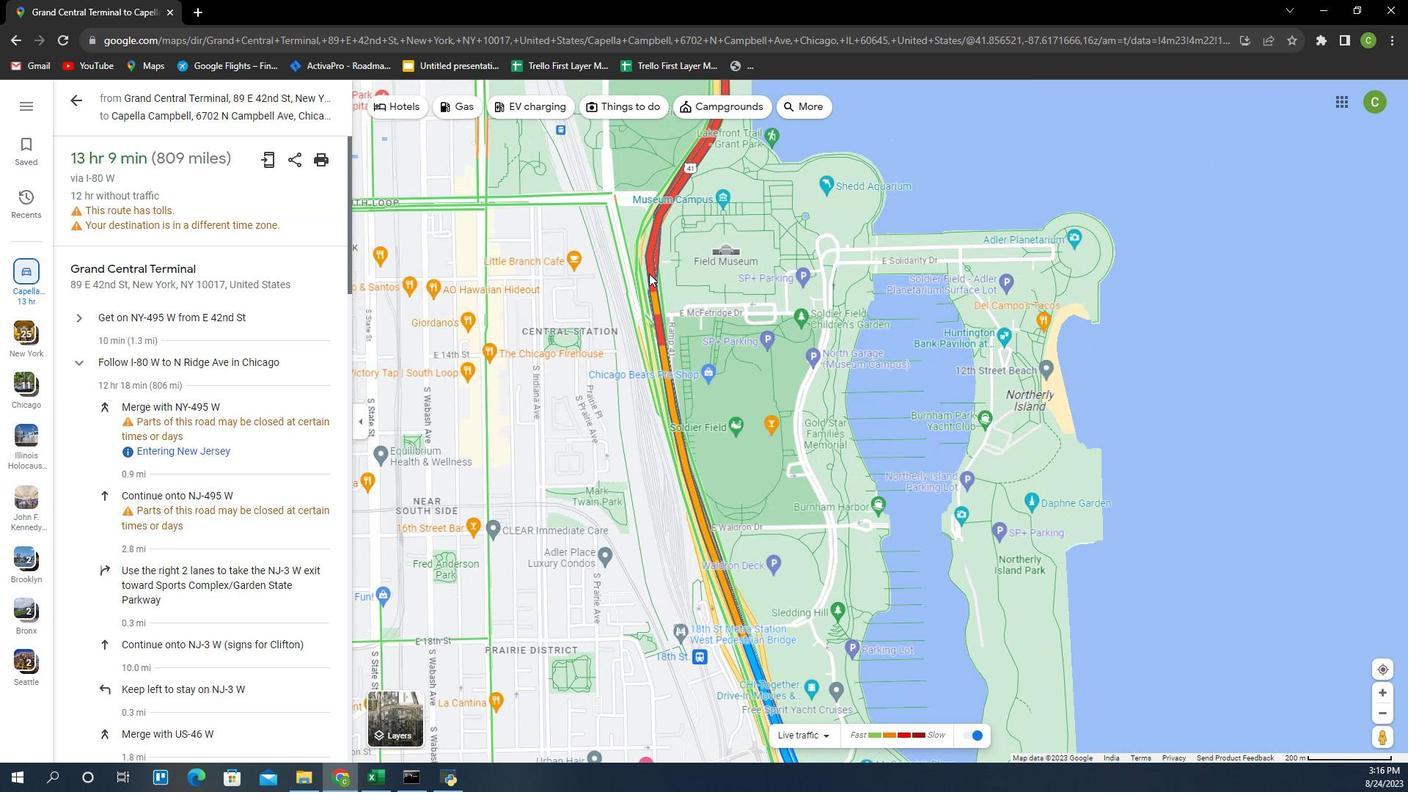 
Action: Mouse moved to (606, 345)
Screenshot: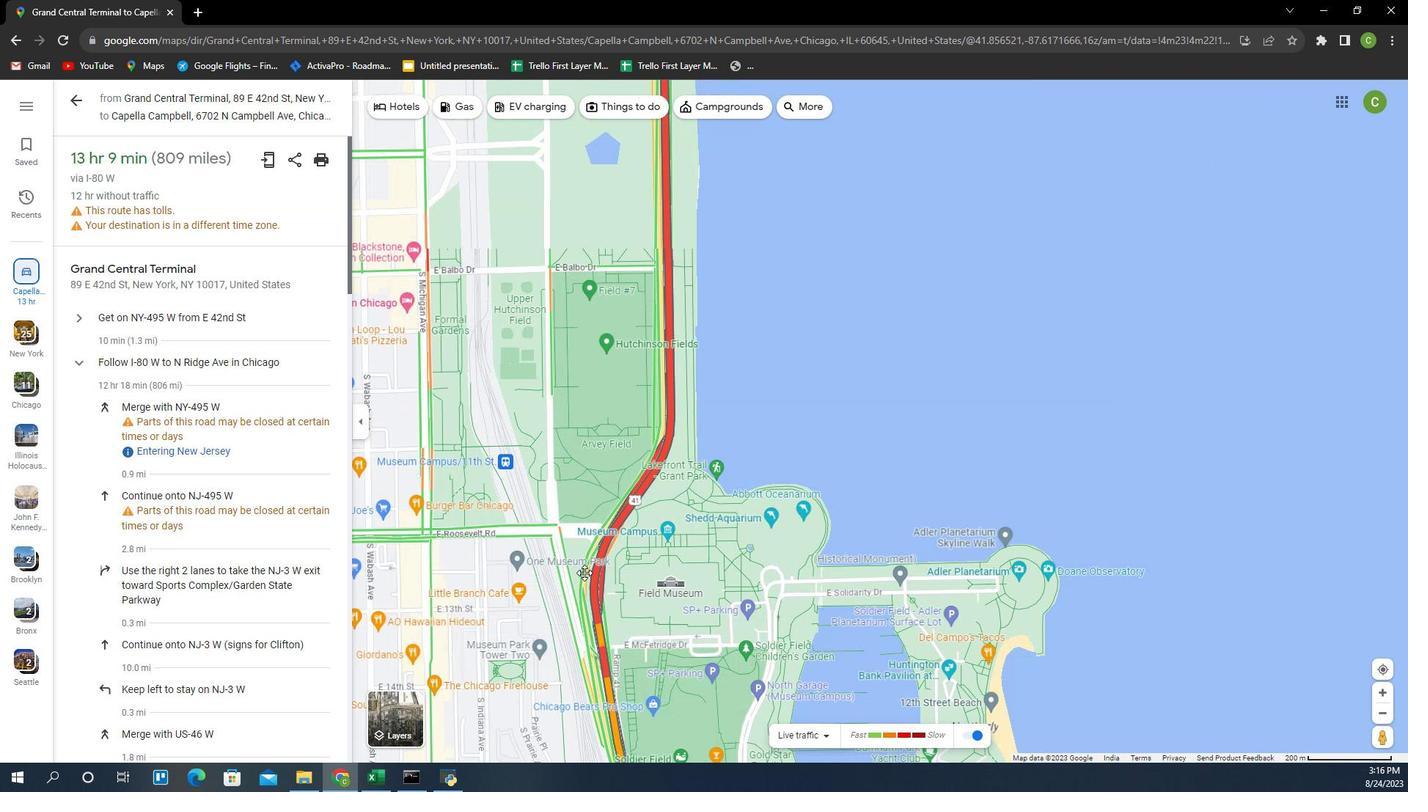 
Action: Mouse pressed left at (606, 345)
Screenshot: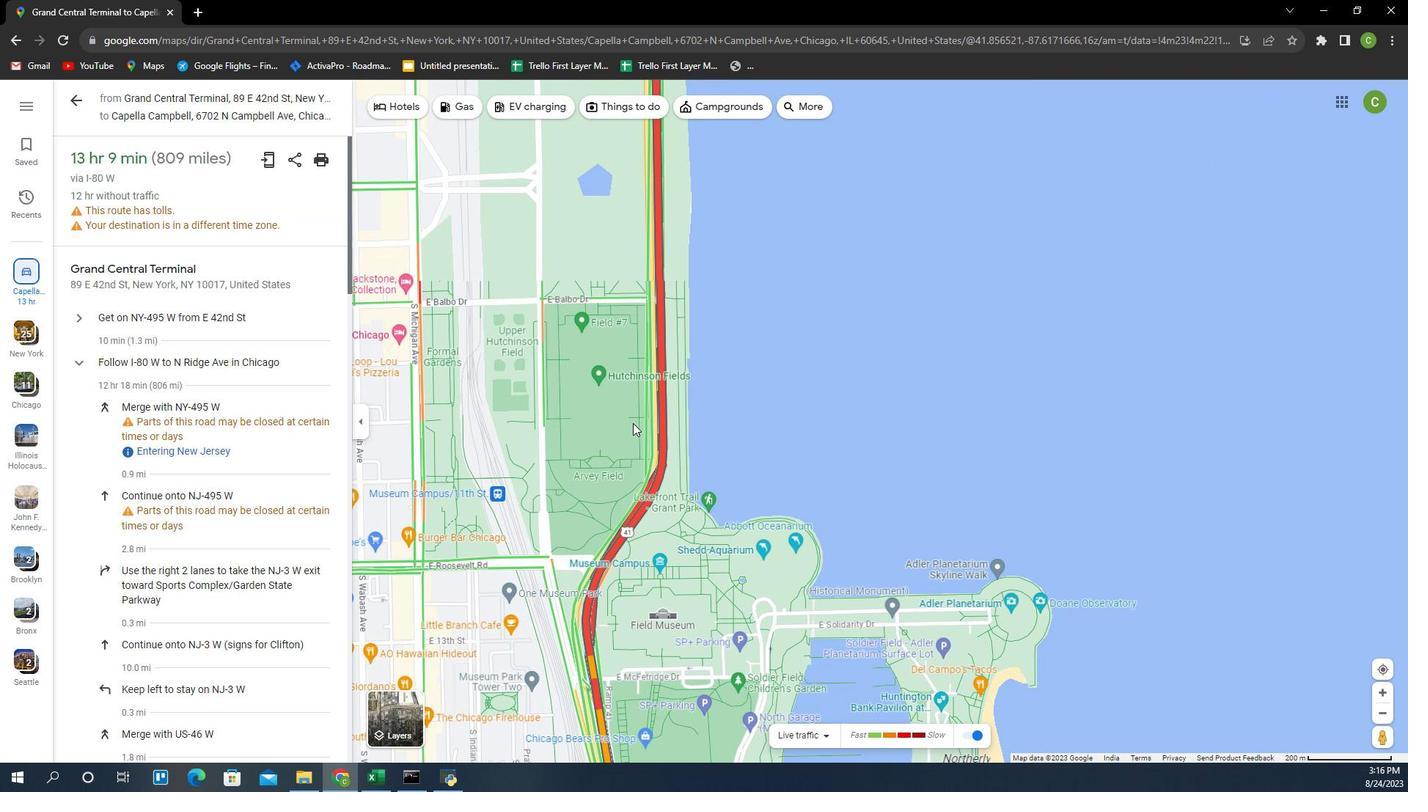 
Action: Mouse moved to (608, 366)
Screenshot: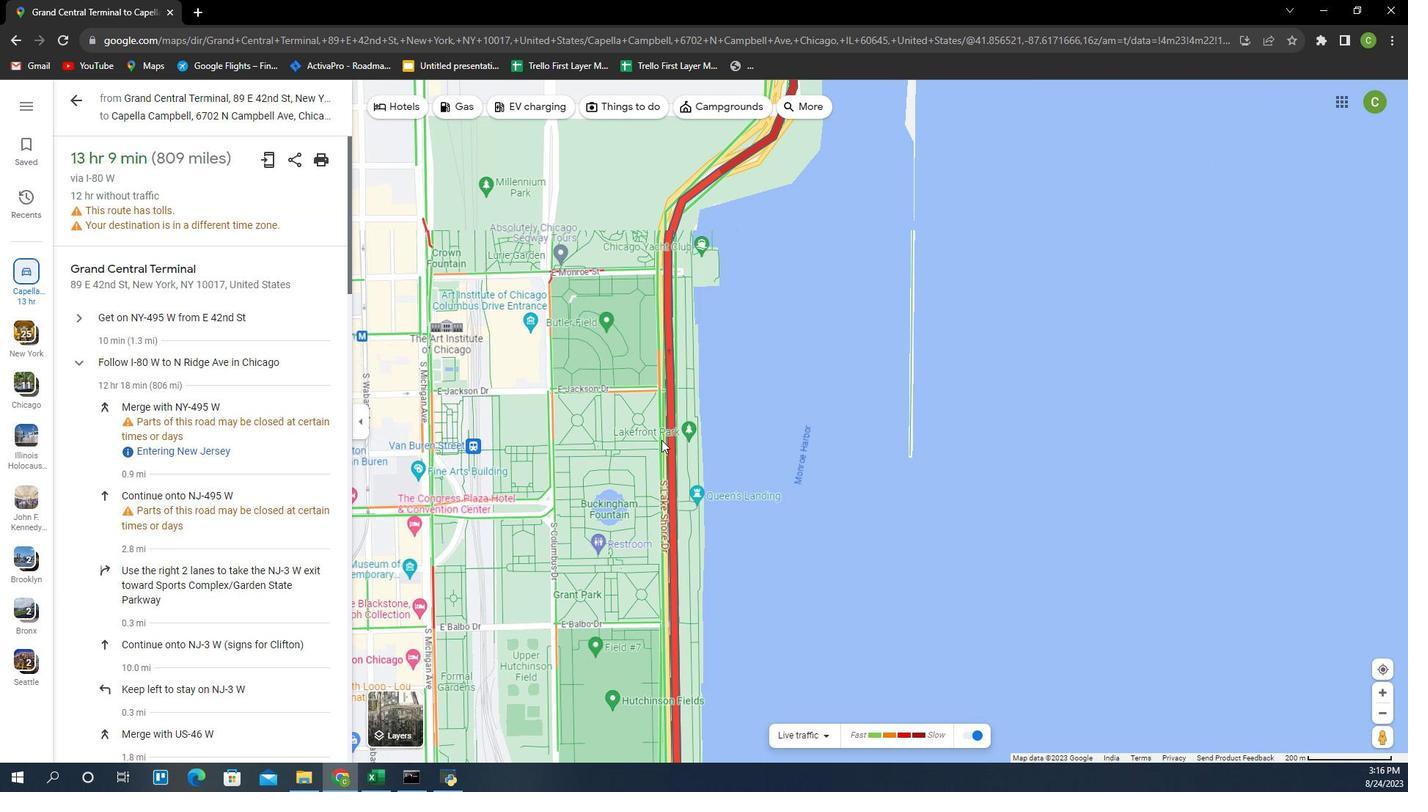 
Action: Mouse pressed left at (608, 366)
Screenshot: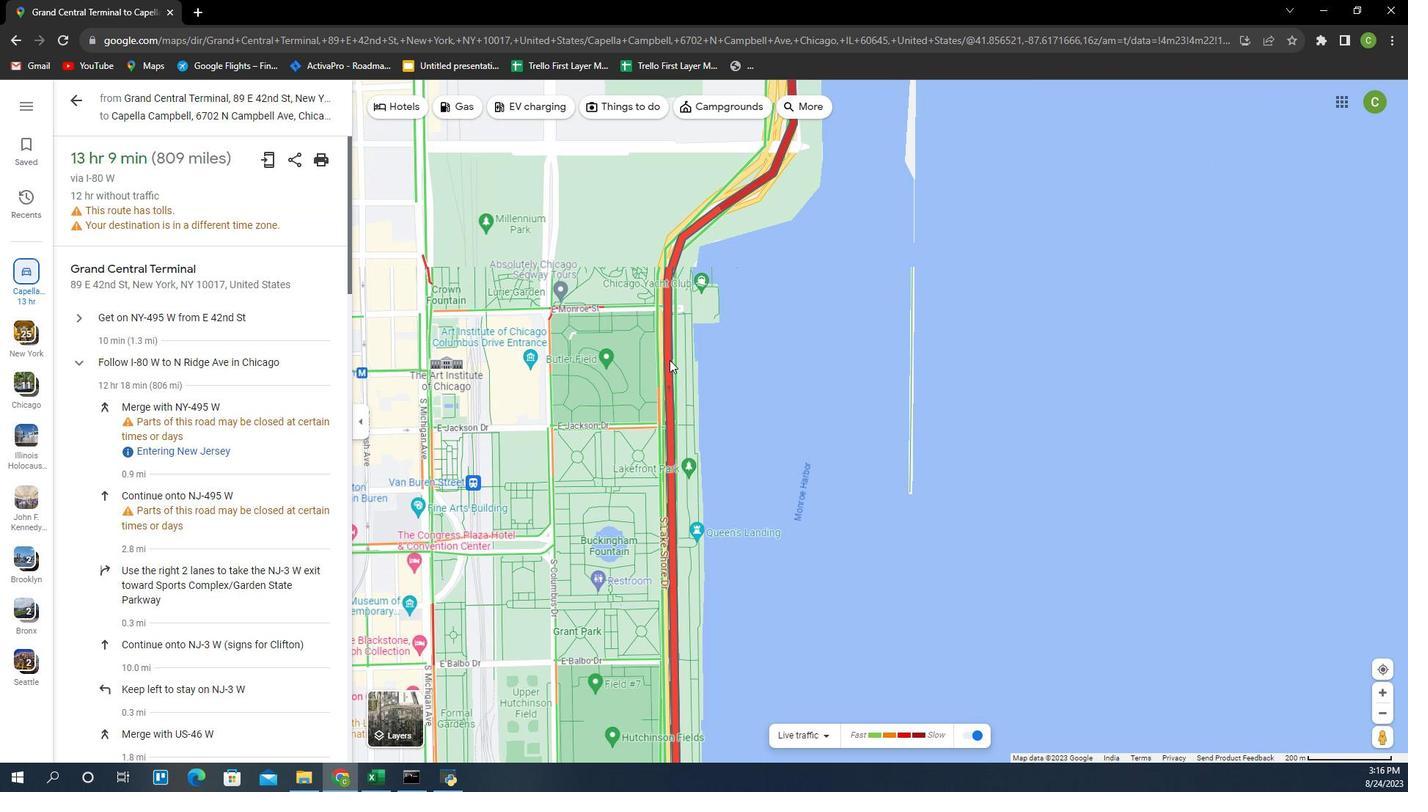 
Action: Mouse moved to (635, 366)
Screenshot: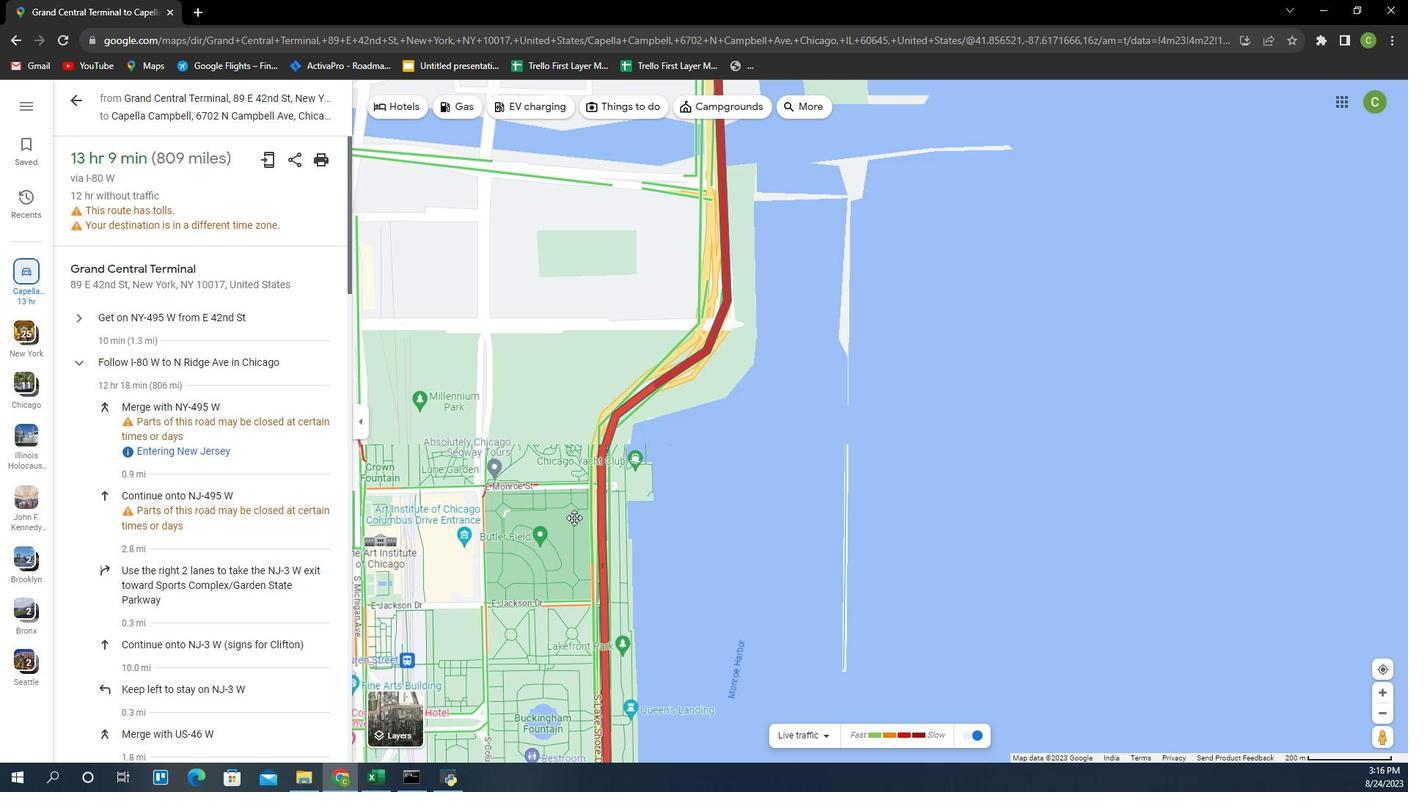 
Action: Mouse pressed left at (635, 366)
Screenshot: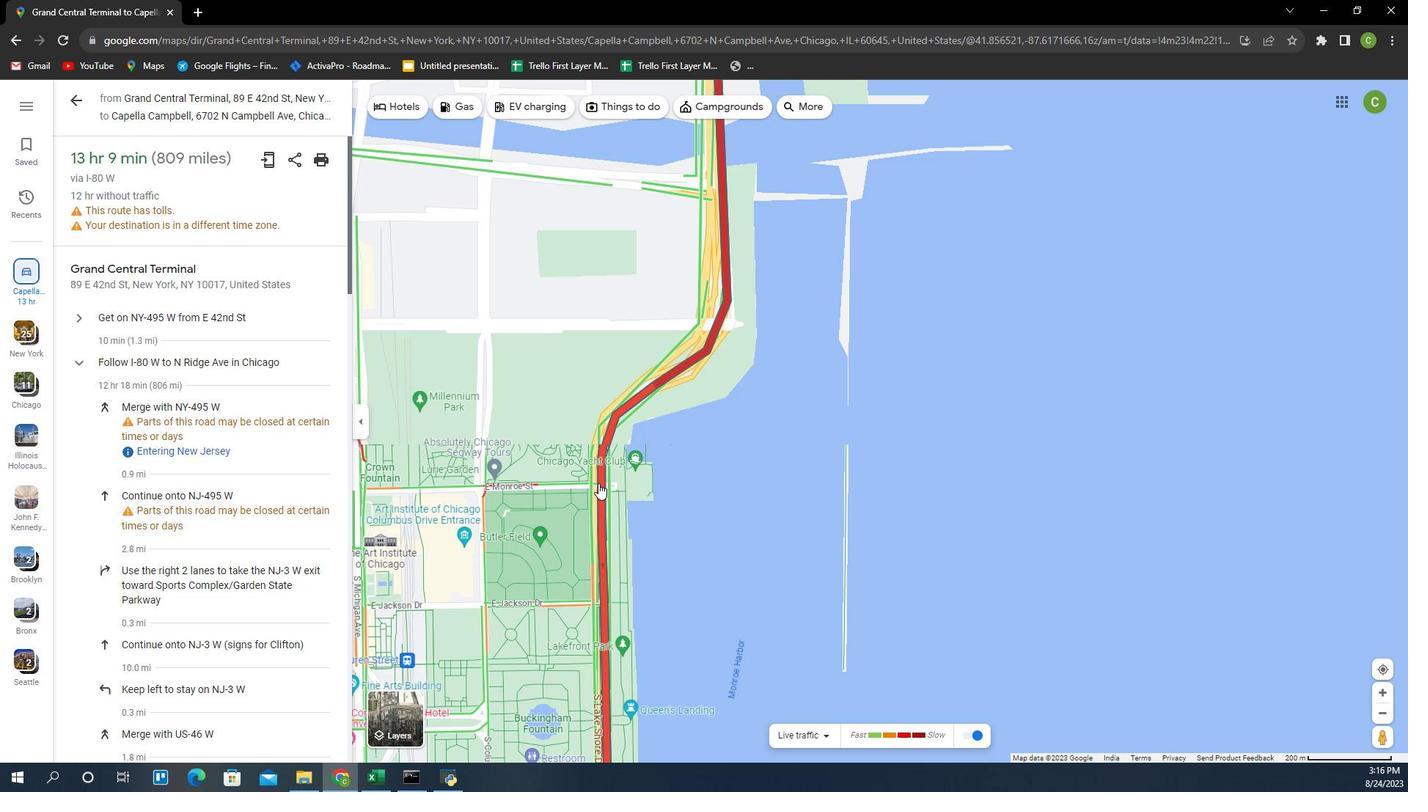 
Action: Mouse moved to (667, 382)
Screenshot: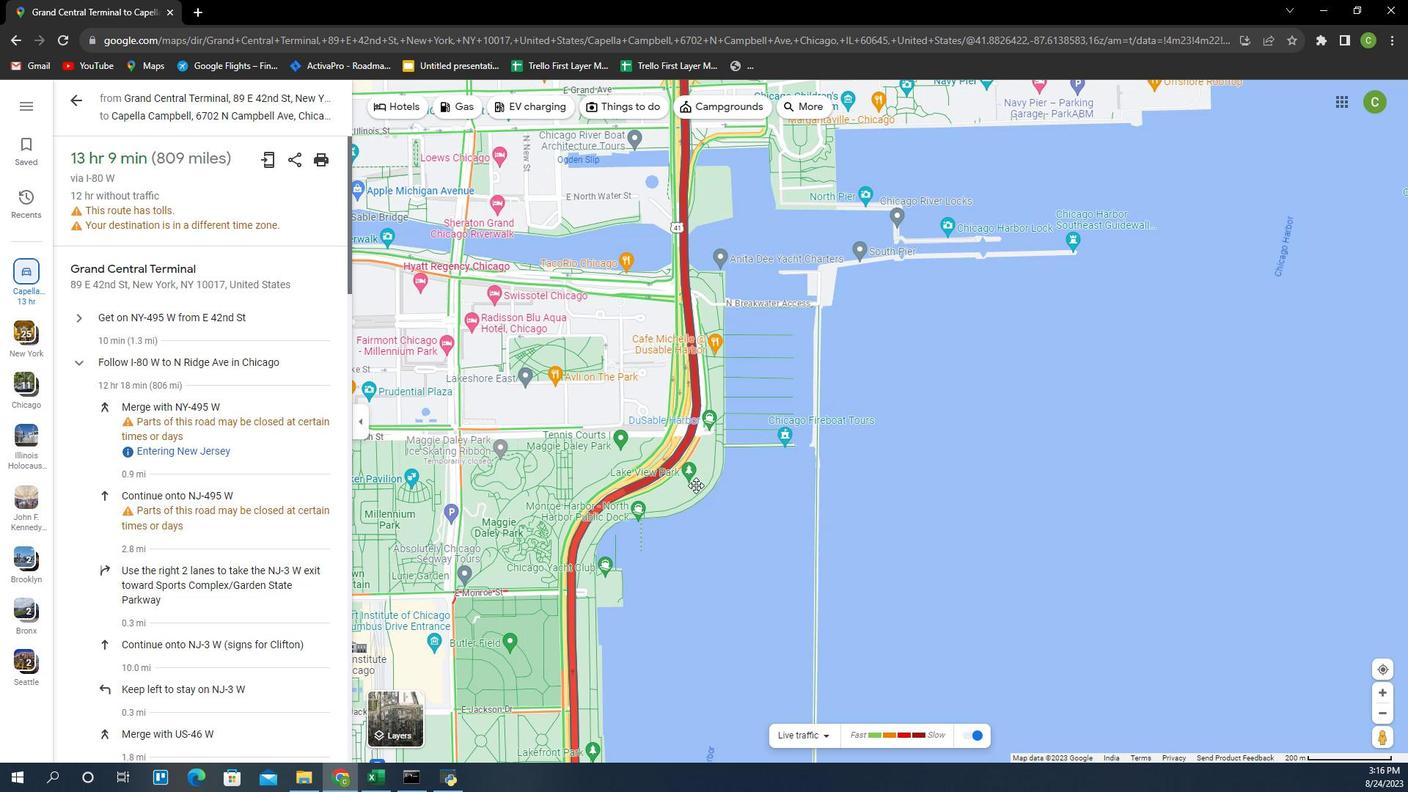 
Action: Mouse pressed left at (667, 382)
Screenshot: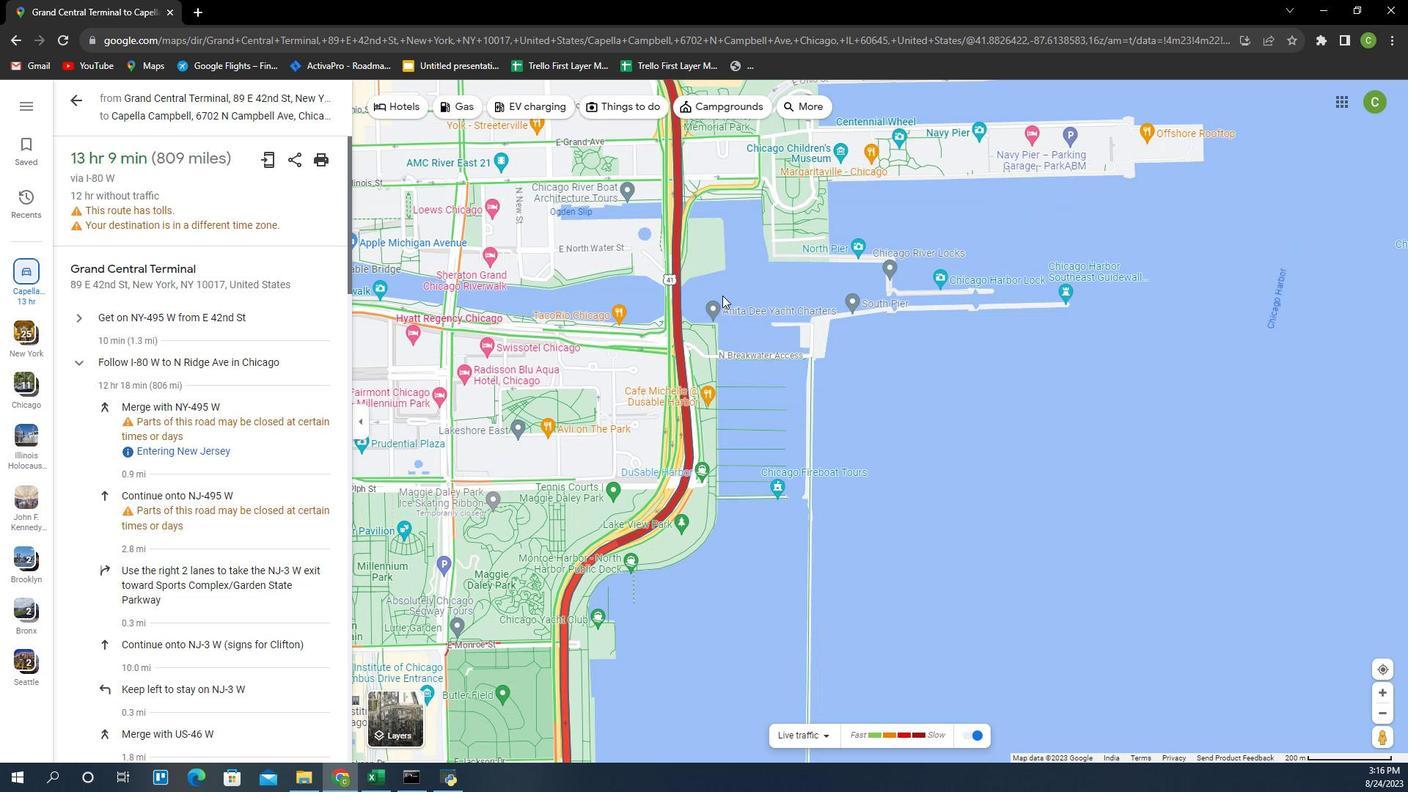 
Action: Mouse moved to (671, 308)
Screenshot: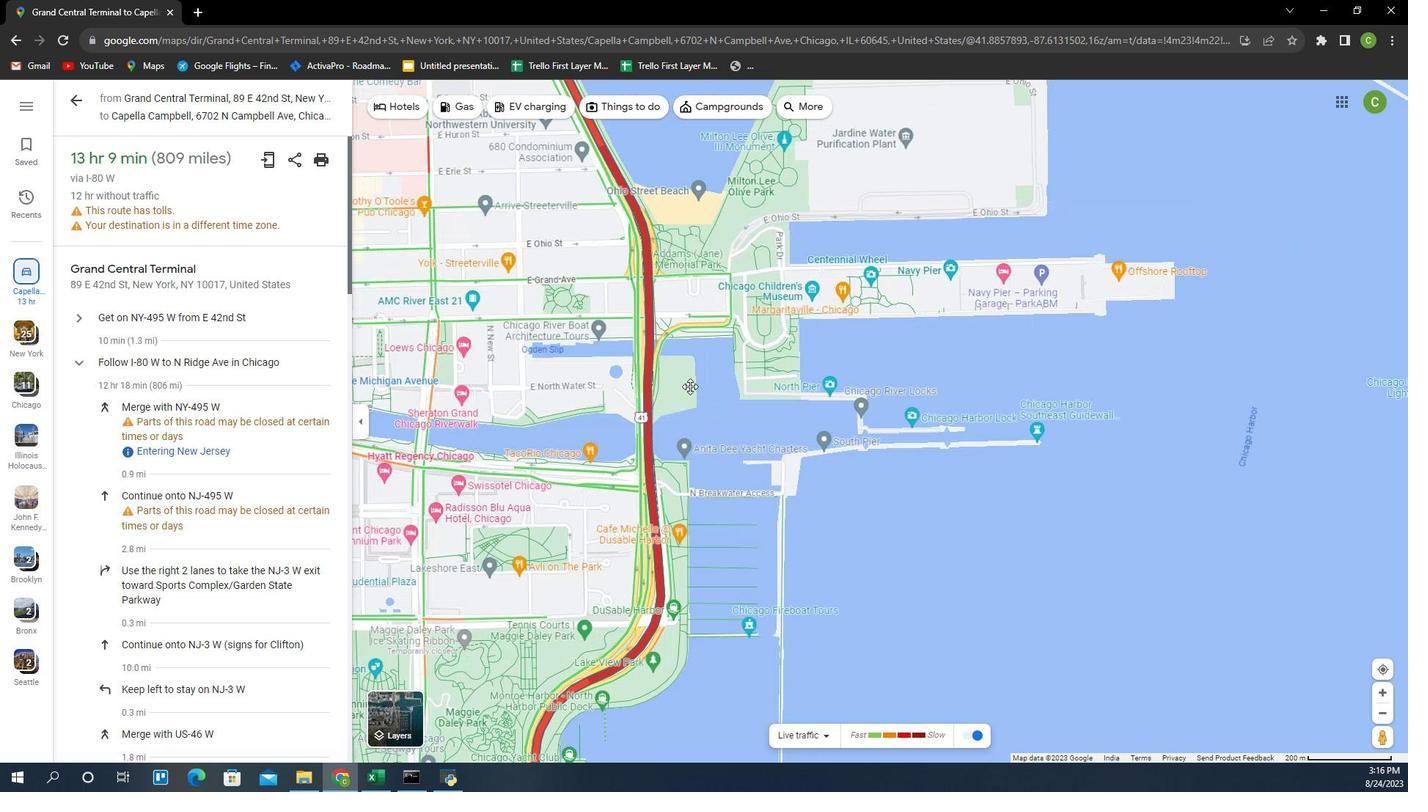 
Action: Mouse pressed left at (671, 308)
Screenshot: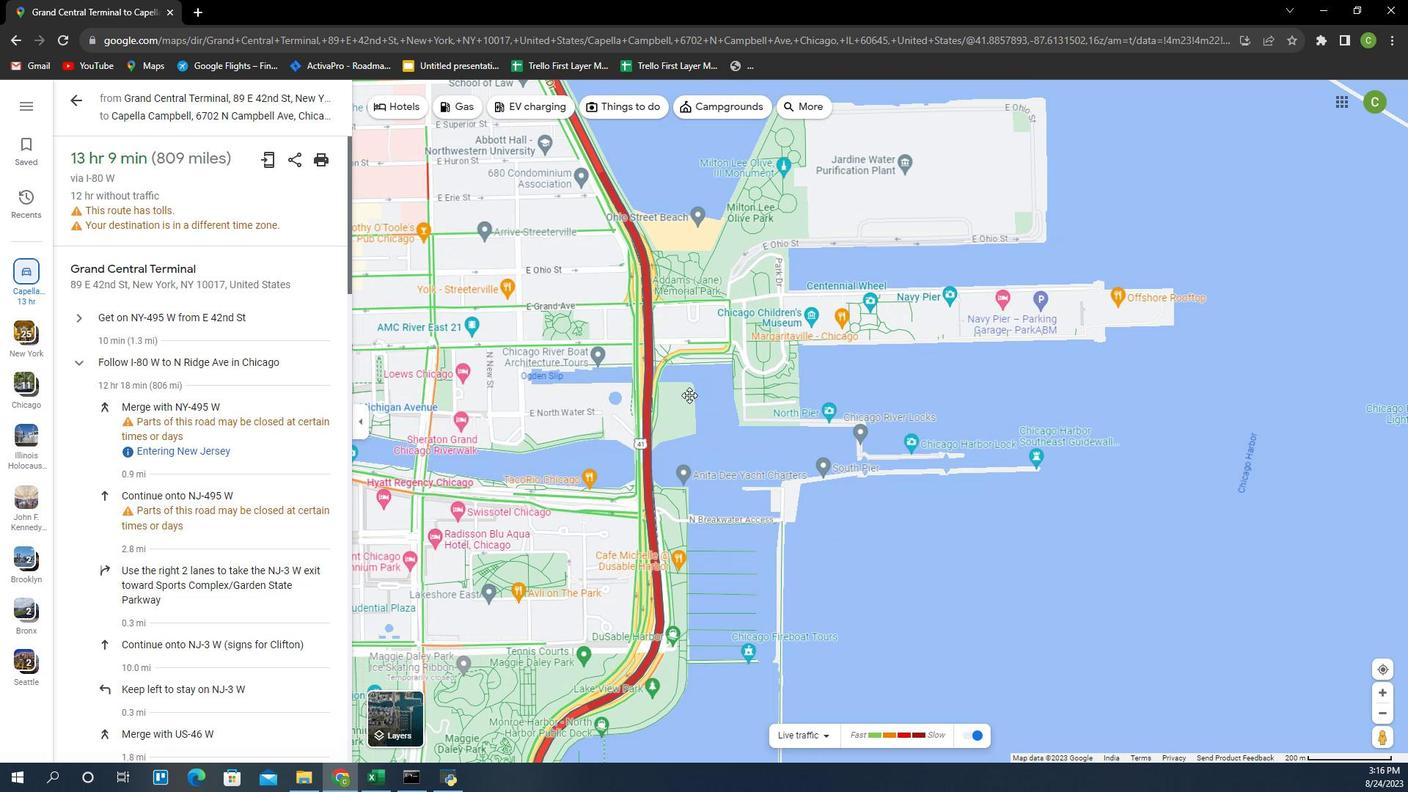 
Action: Mouse moved to (608, 307)
Screenshot: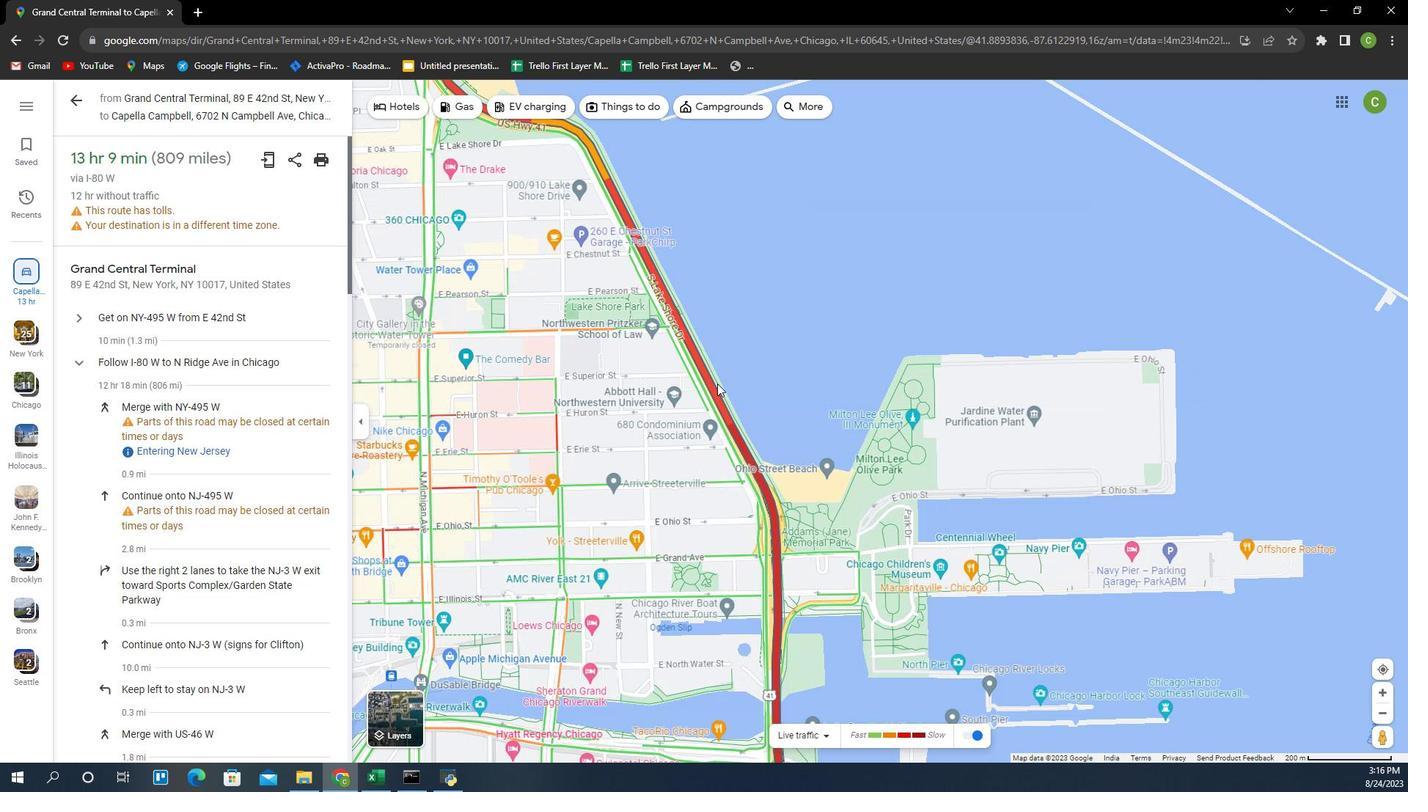 
Action: Mouse pressed left at (608, 307)
Screenshot: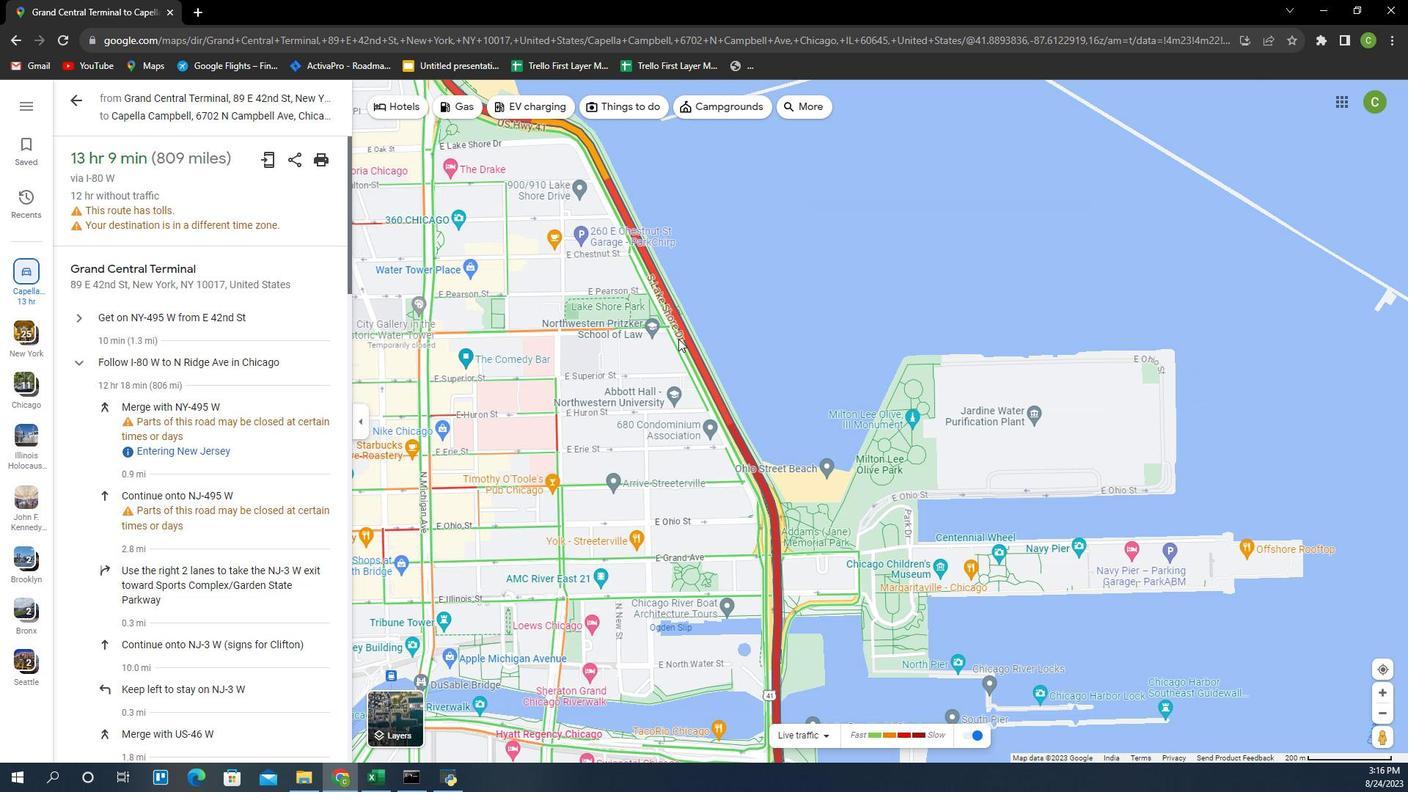 
Action: Mouse moved to (627, 380)
Screenshot: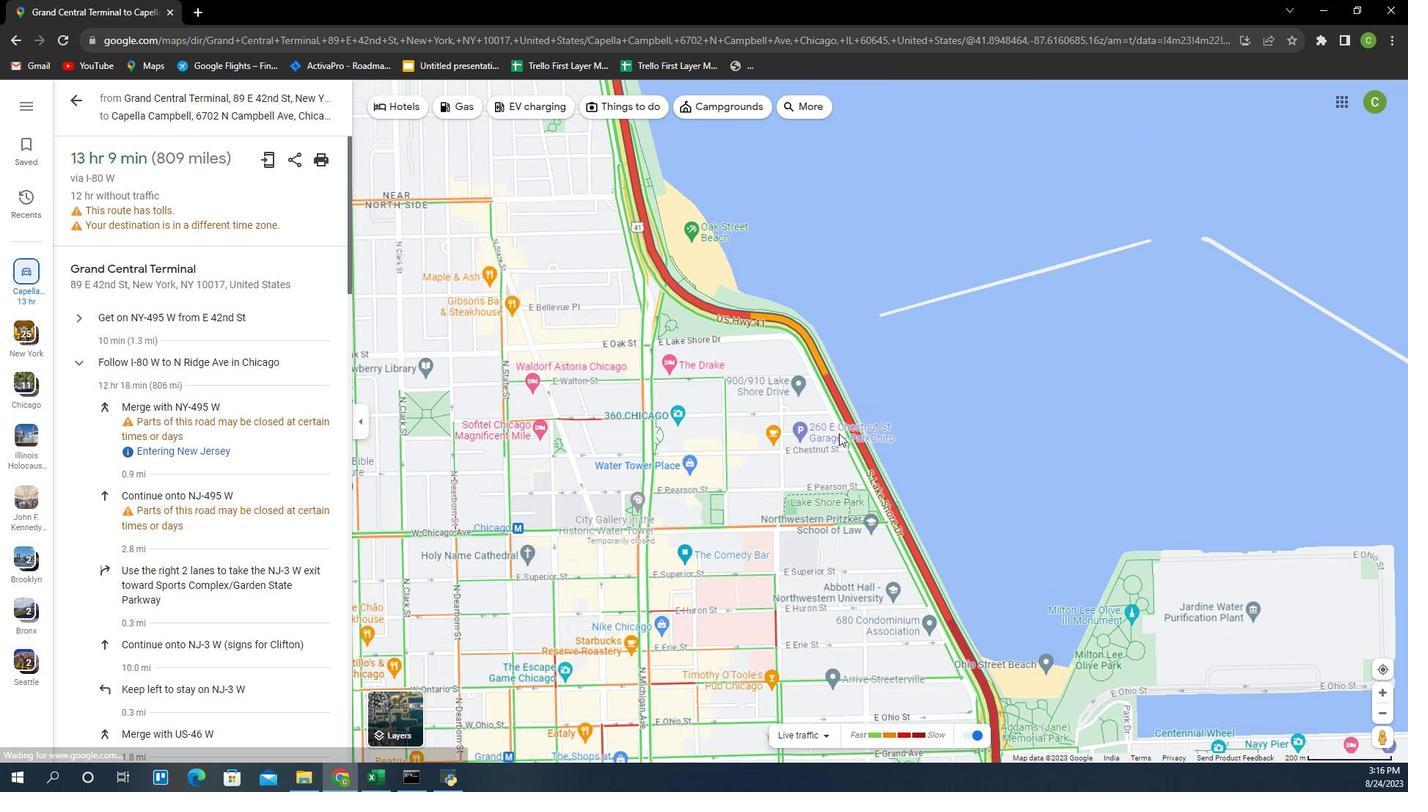 
Action: Mouse pressed left at (627, 380)
Screenshot: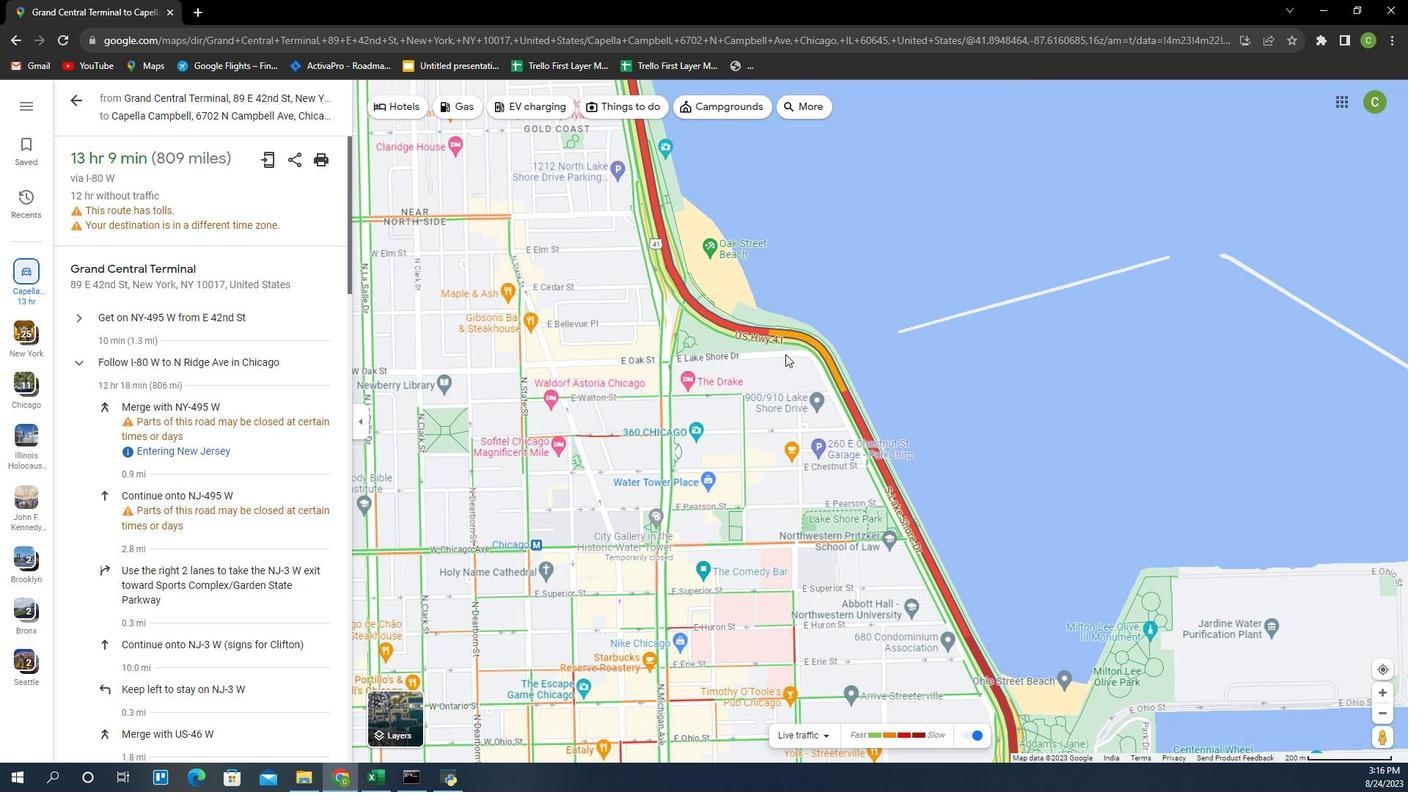 
Action: Mouse moved to (723, 400)
Screenshot: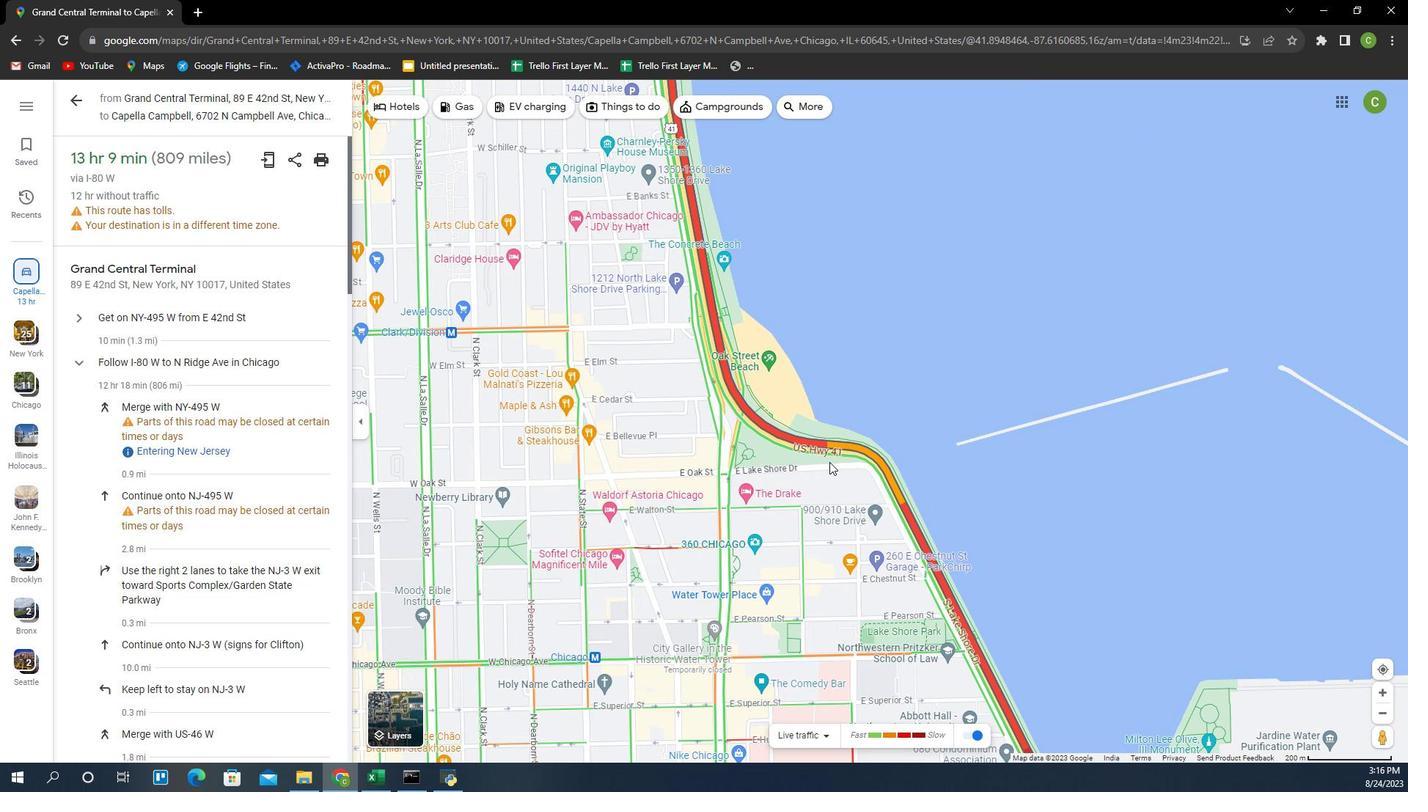 
Action: Mouse pressed left at (723, 400)
Screenshot: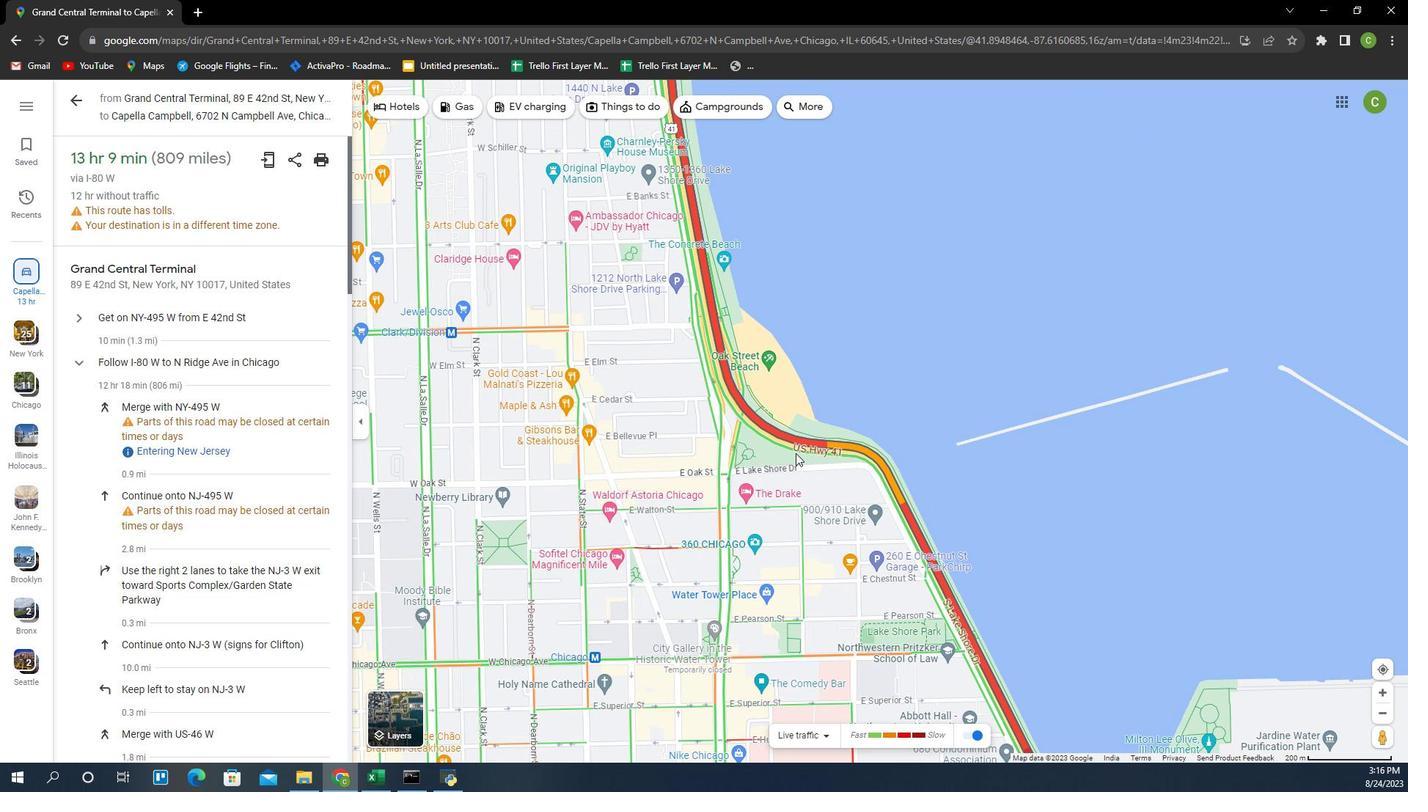 
Action: Mouse moved to (705, 459)
Screenshot: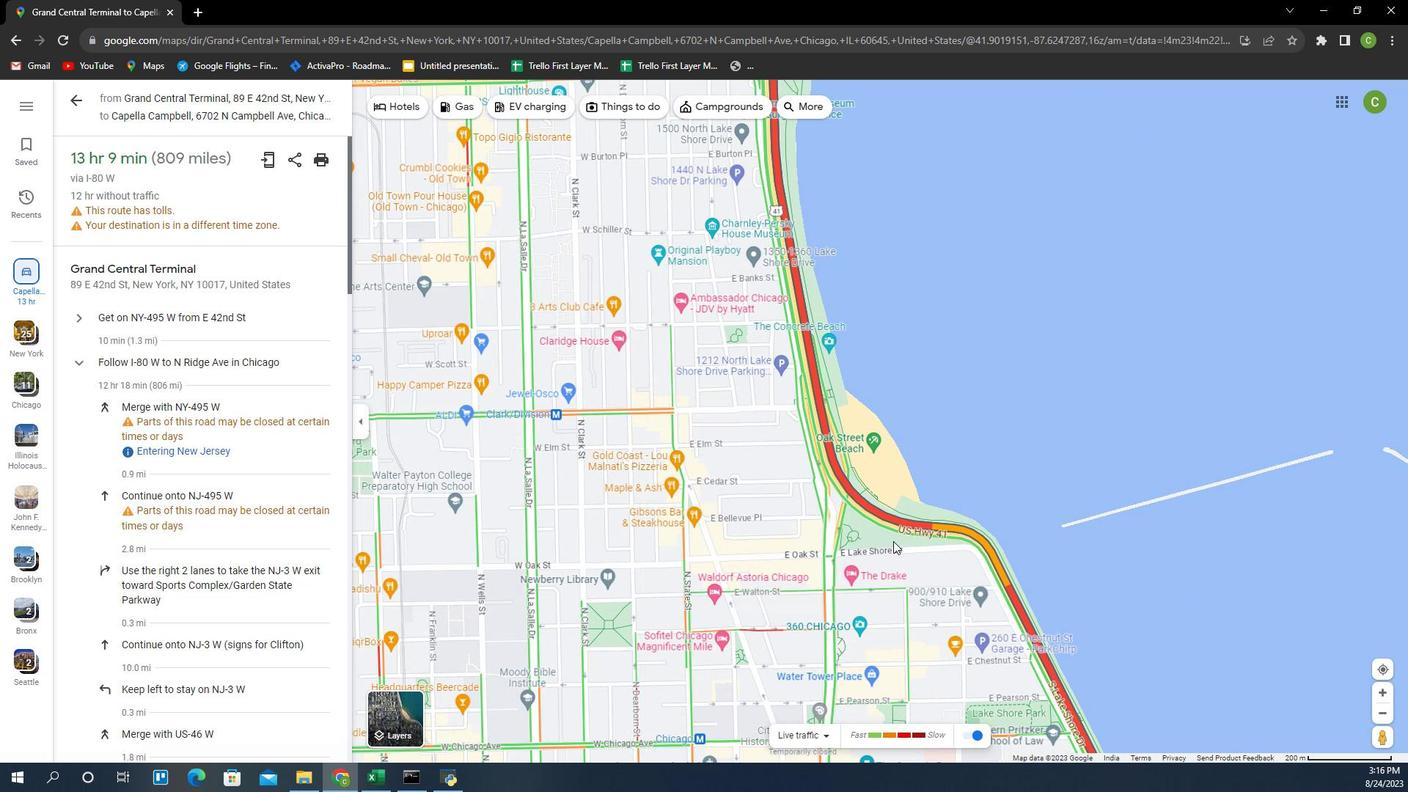 
Action: Mouse pressed left at (705, 459)
Screenshot: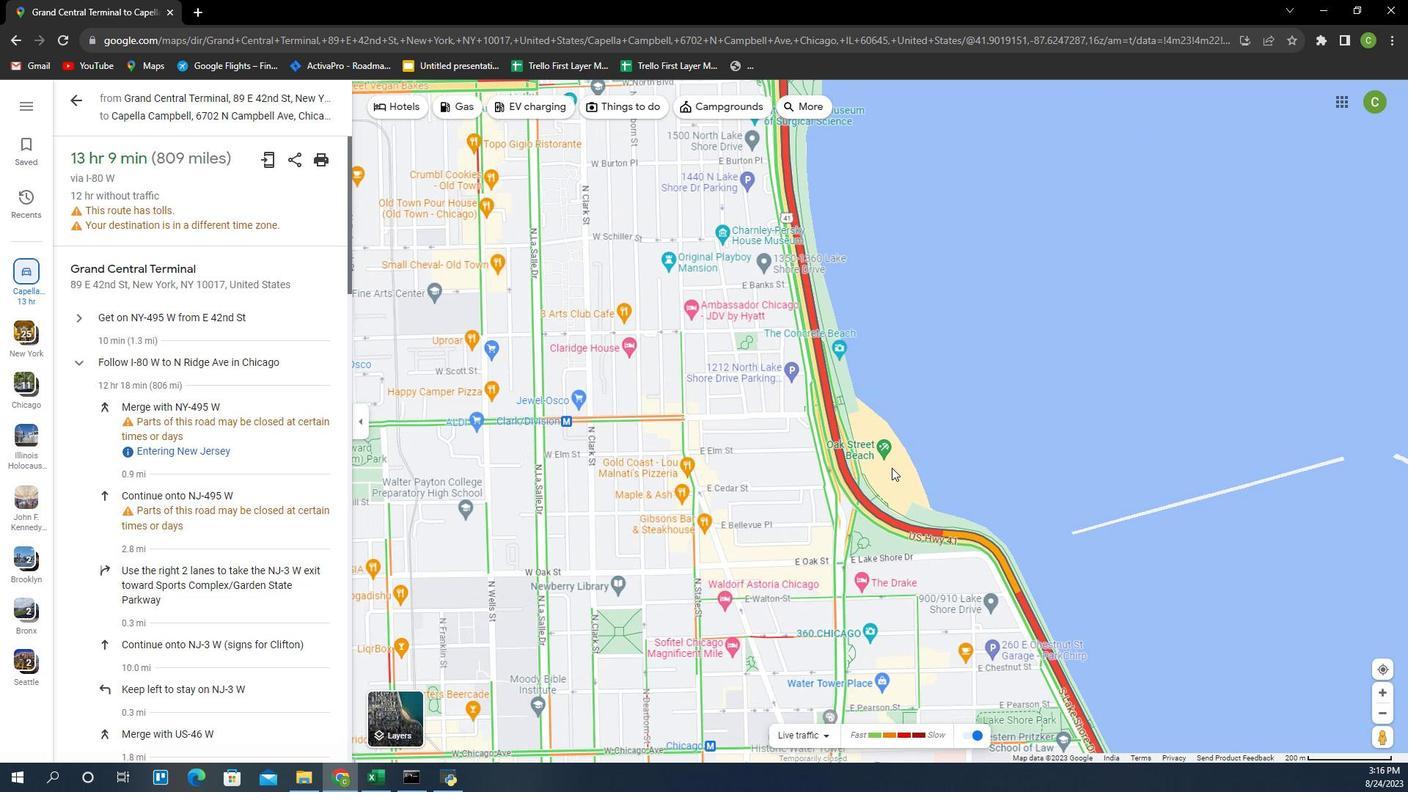 
Action: Mouse moved to (813, 467)
Screenshot: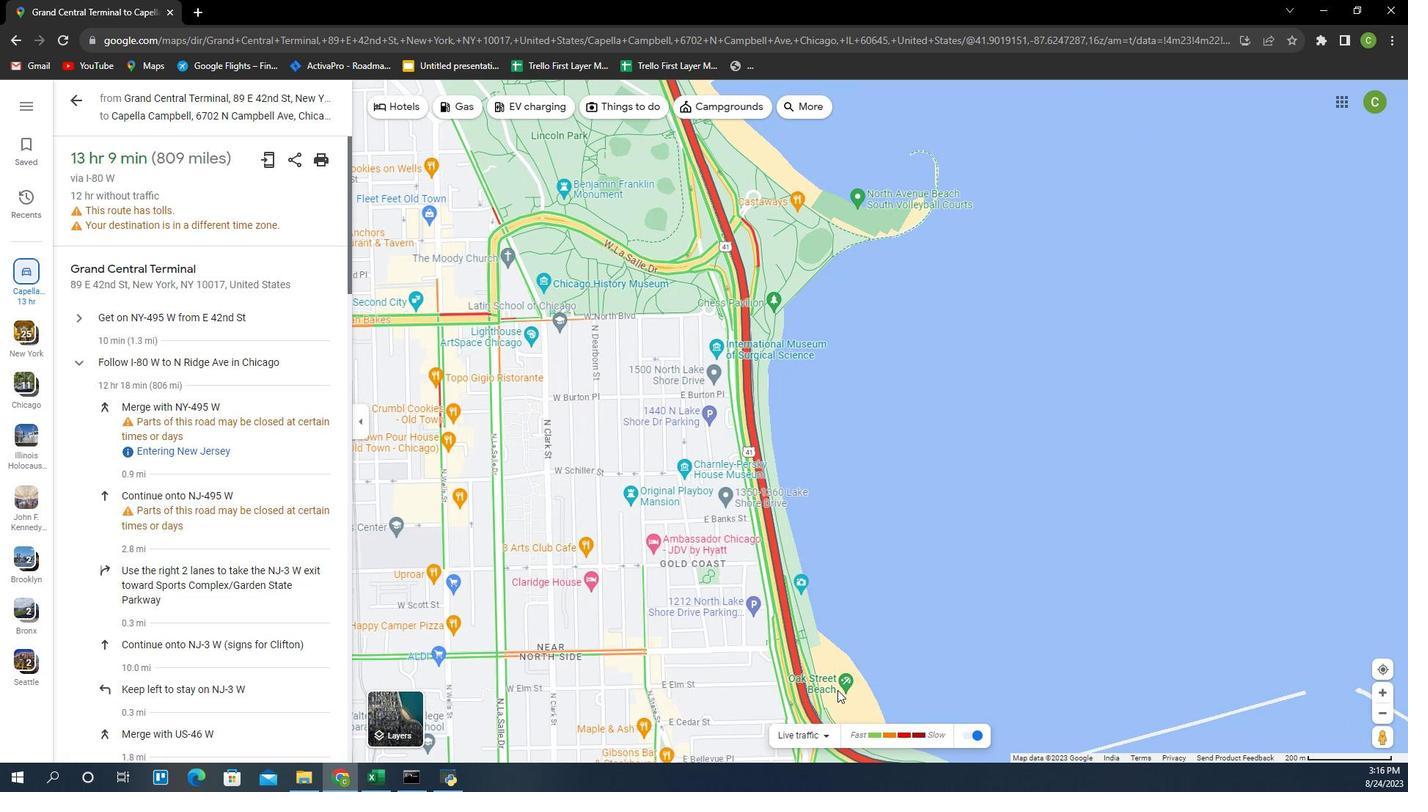 
Action: Mouse pressed left at (813, 467)
Screenshot: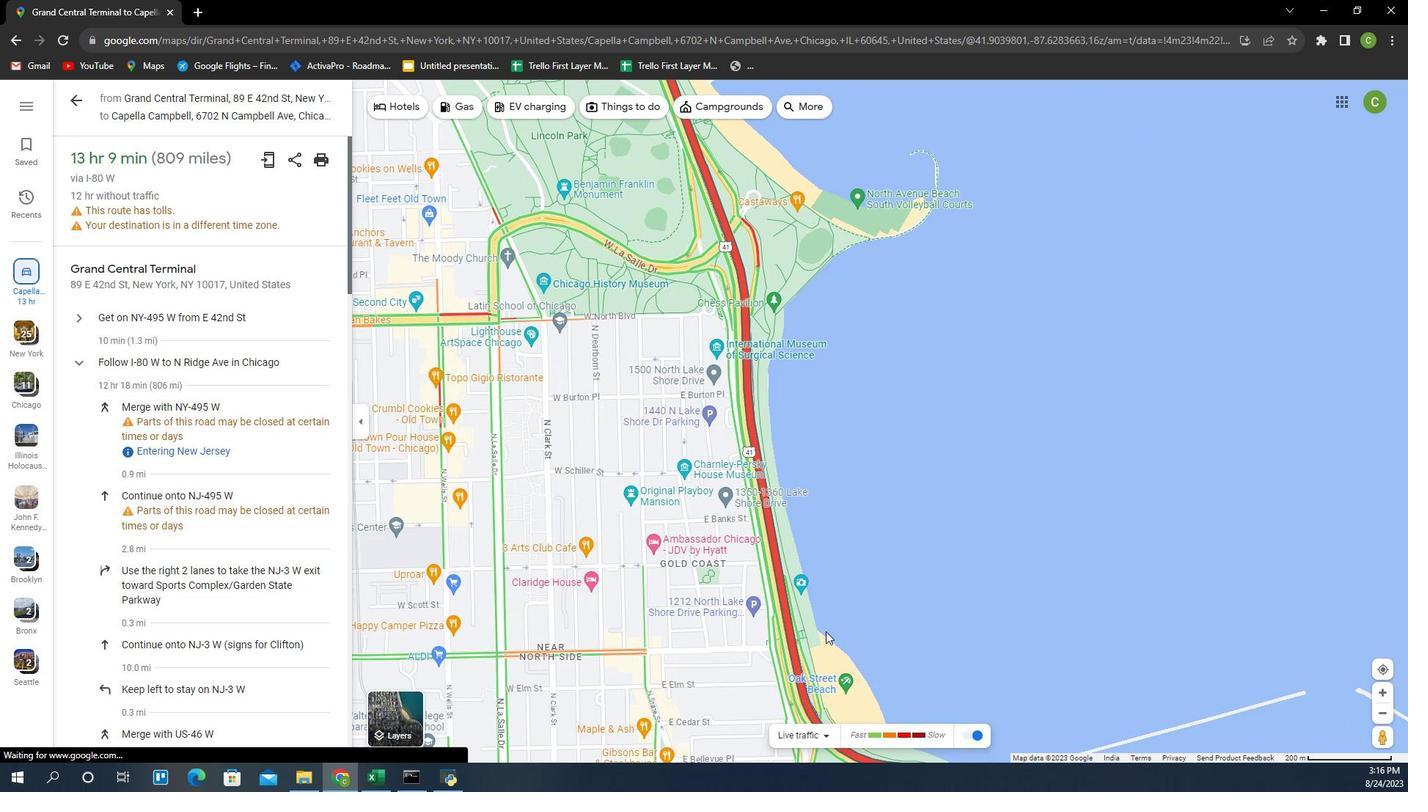 
Action: Mouse moved to (744, 492)
